 Task: Look for Airbnb properties in AÃ¯n BÃ©nian, Algeria from 26st December, 2023 to 29th December, 2023 for 4 adults. Place can be entire room with 2 bedrooms having 2 beds and 2 bathrooms. Property type can be house.
Action: Mouse moved to (613, 166)
Screenshot: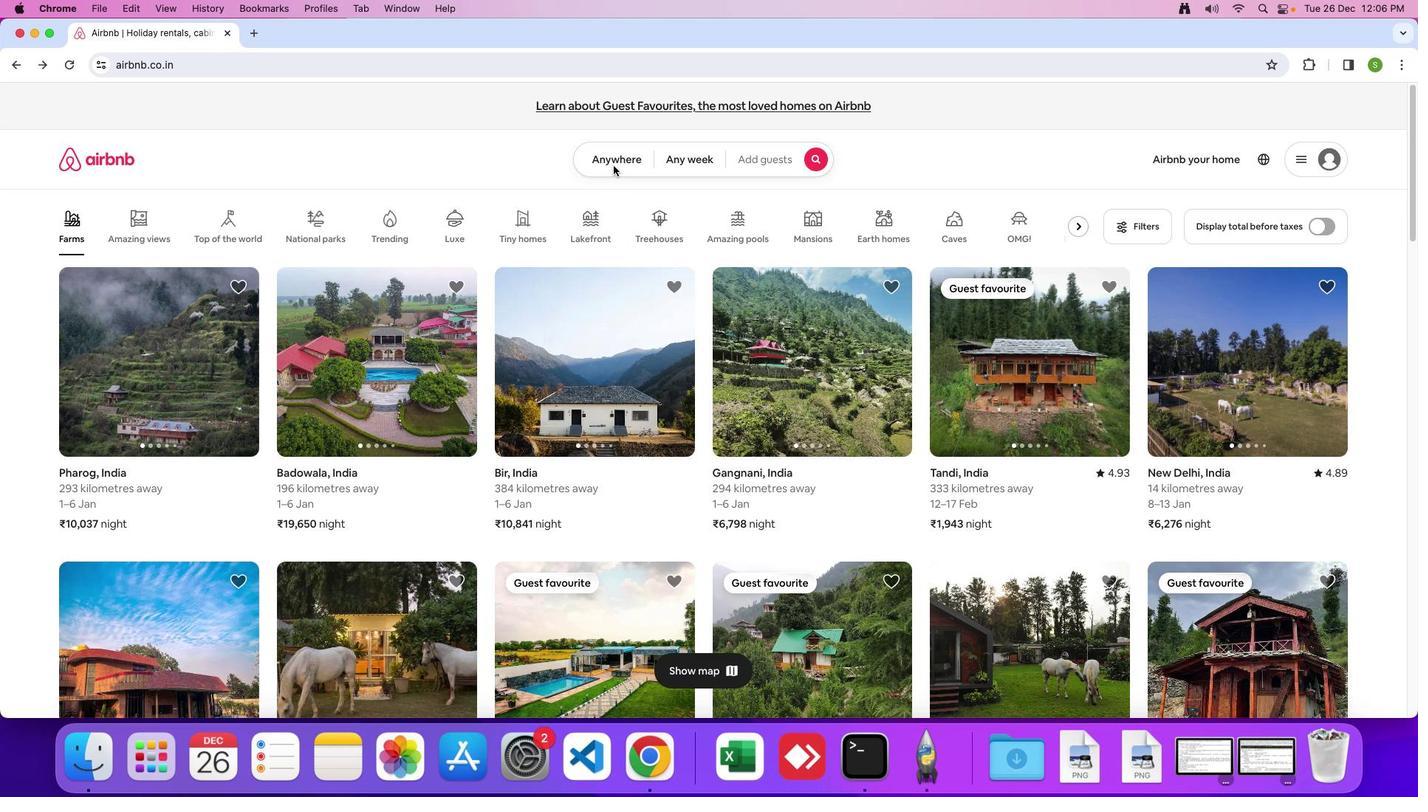 
Action: Mouse pressed left at (613, 166)
Screenshot: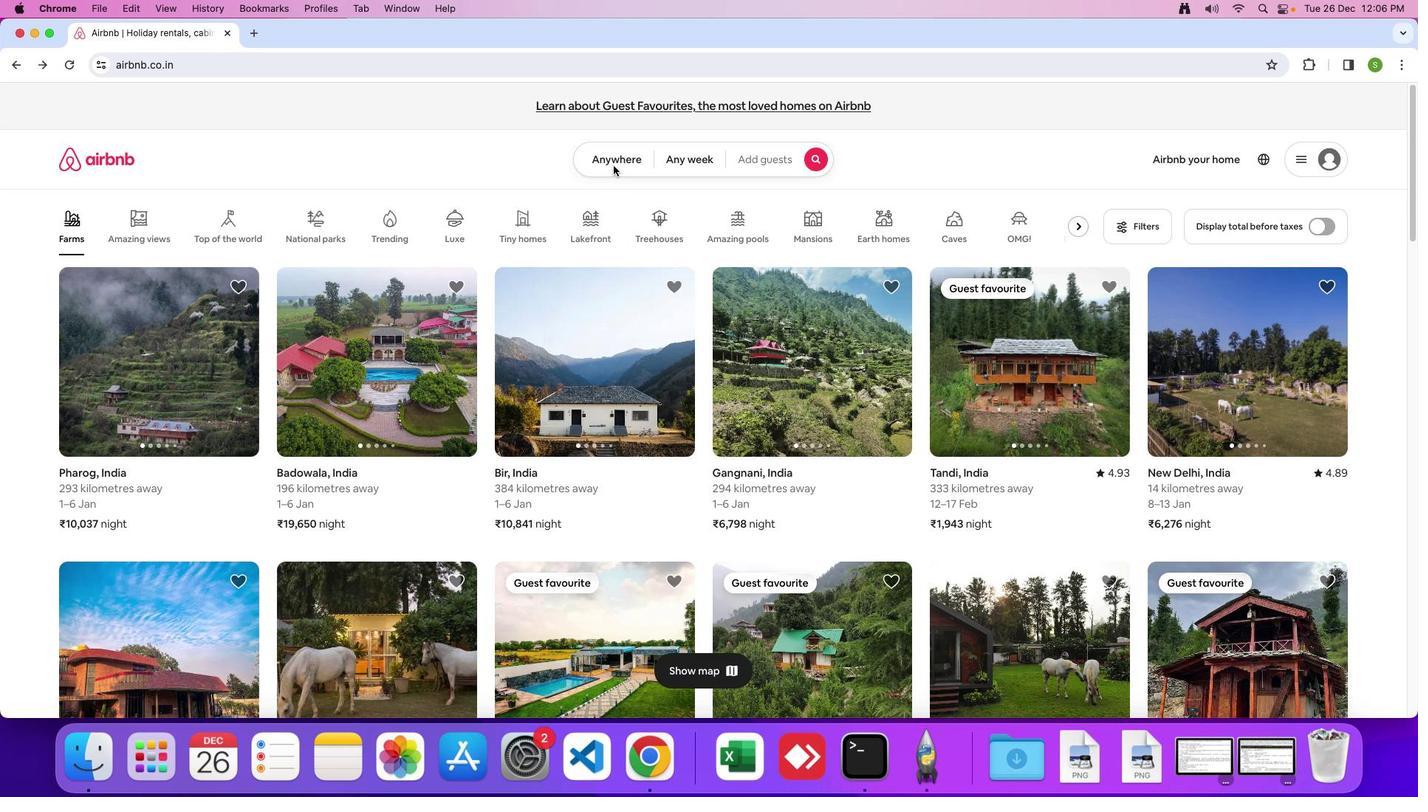 
Action: Mouse moved to (609, 157)
Screenshot: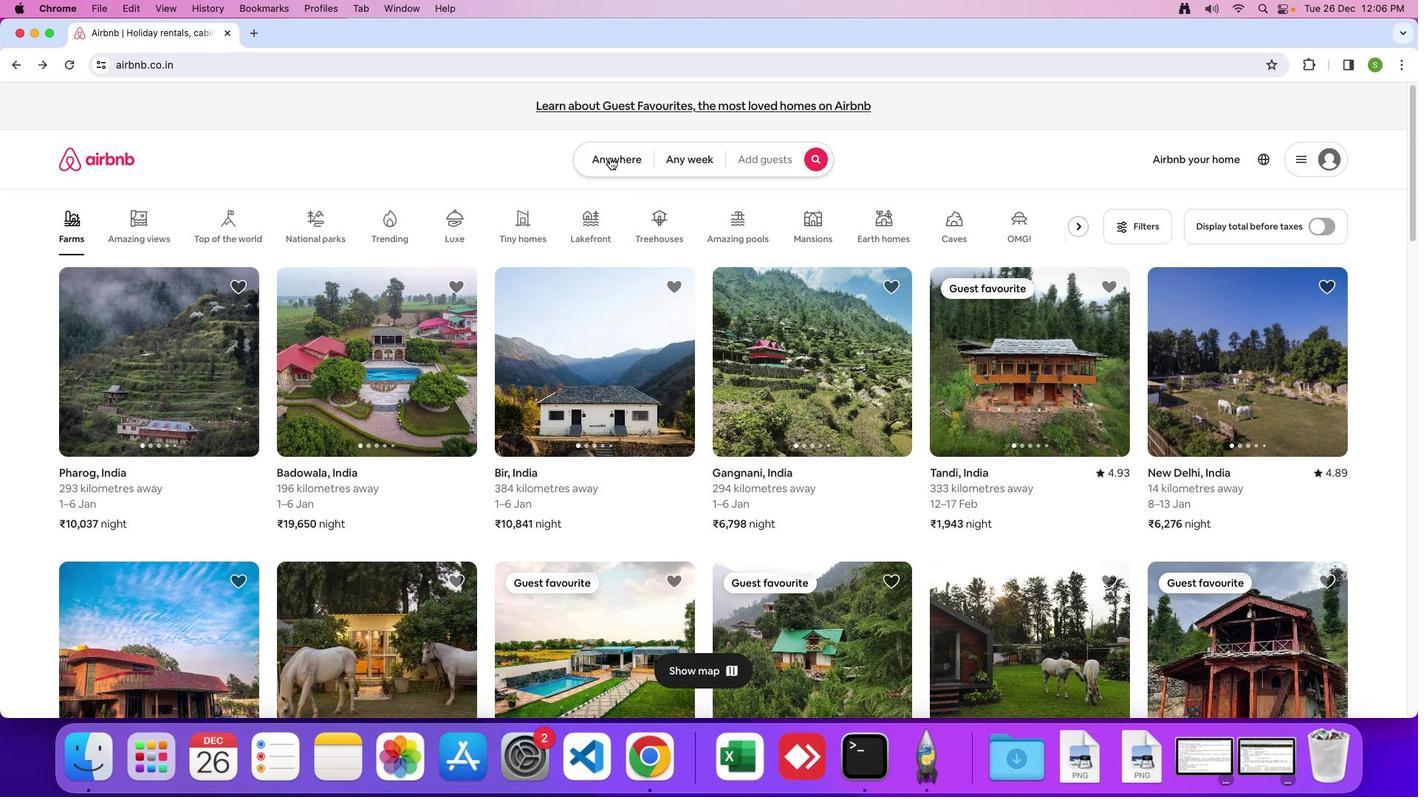 
Action: Mouse pressed left at (609, 157)
Screenshot: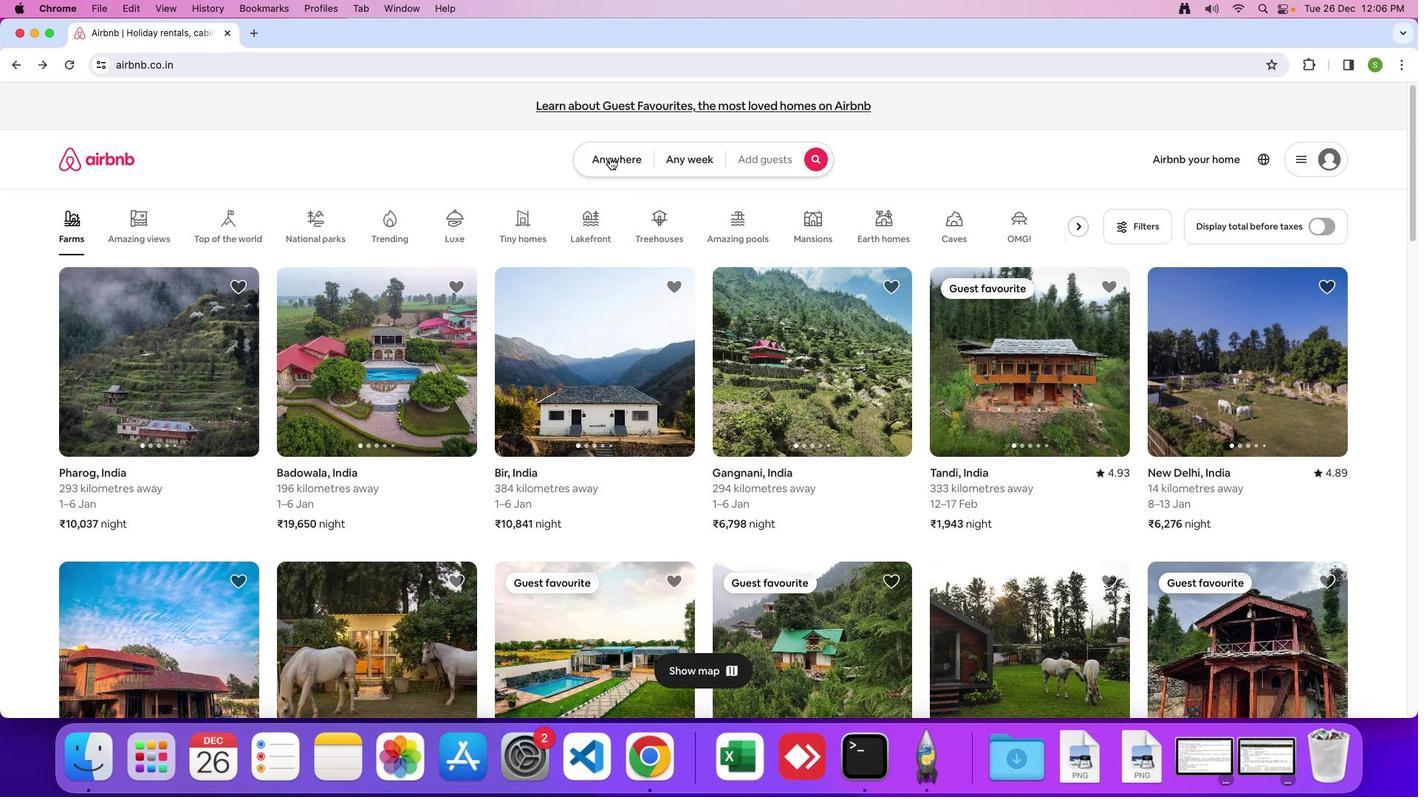 
Action: Mouse moved to (517, 204)
Screenshot: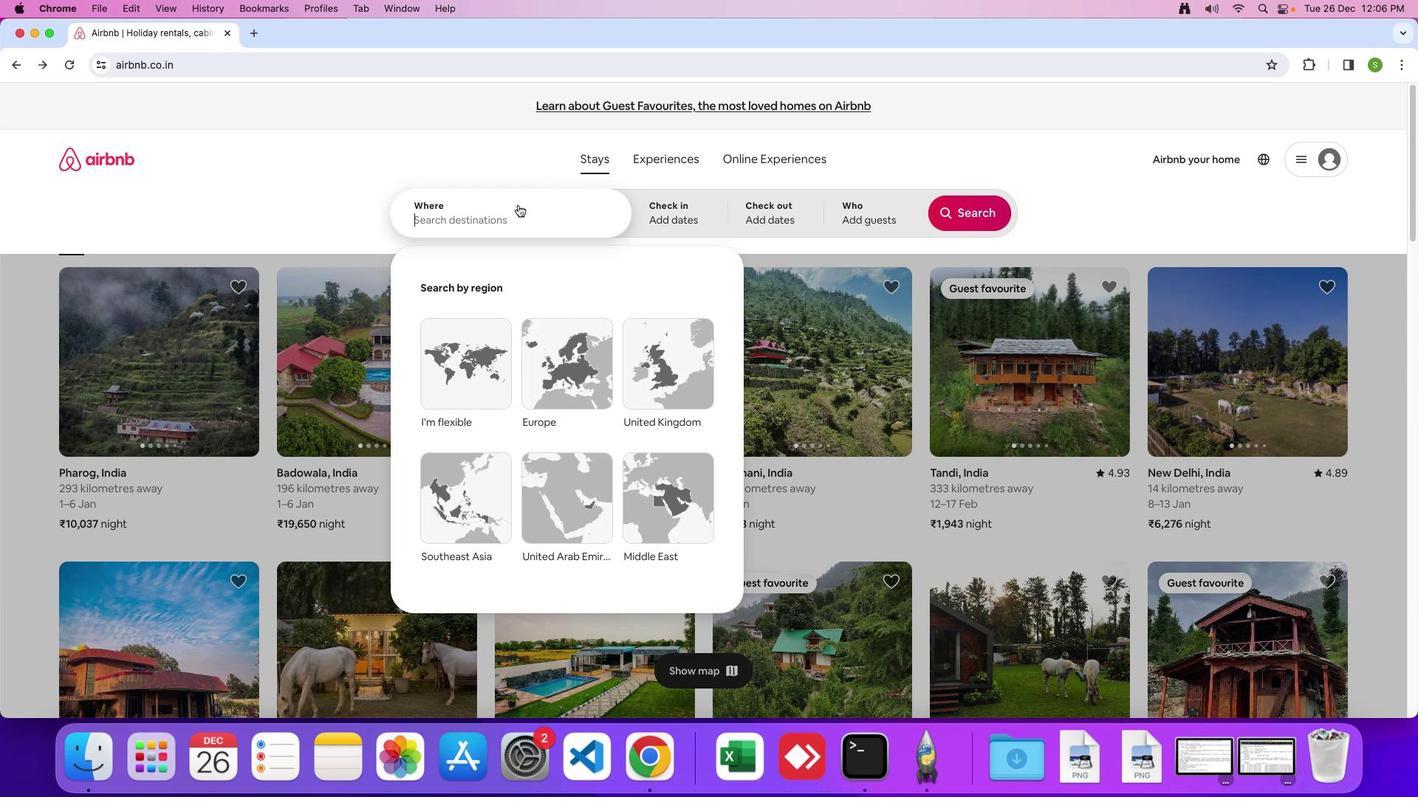 
Action: Mouse pressed left at (517, 204)
Screenshot: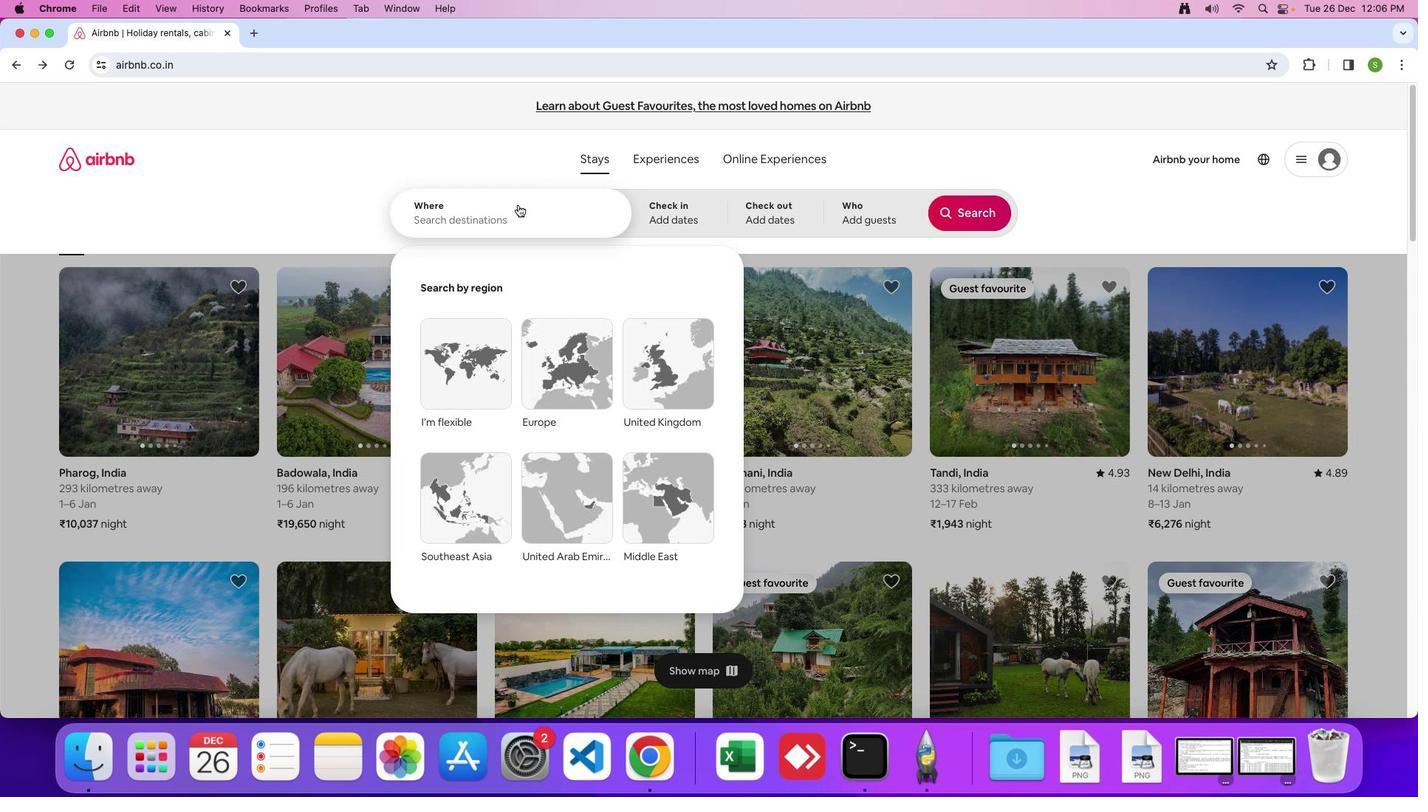 
Action: Mouse moved to (491, 222)
Screenshot: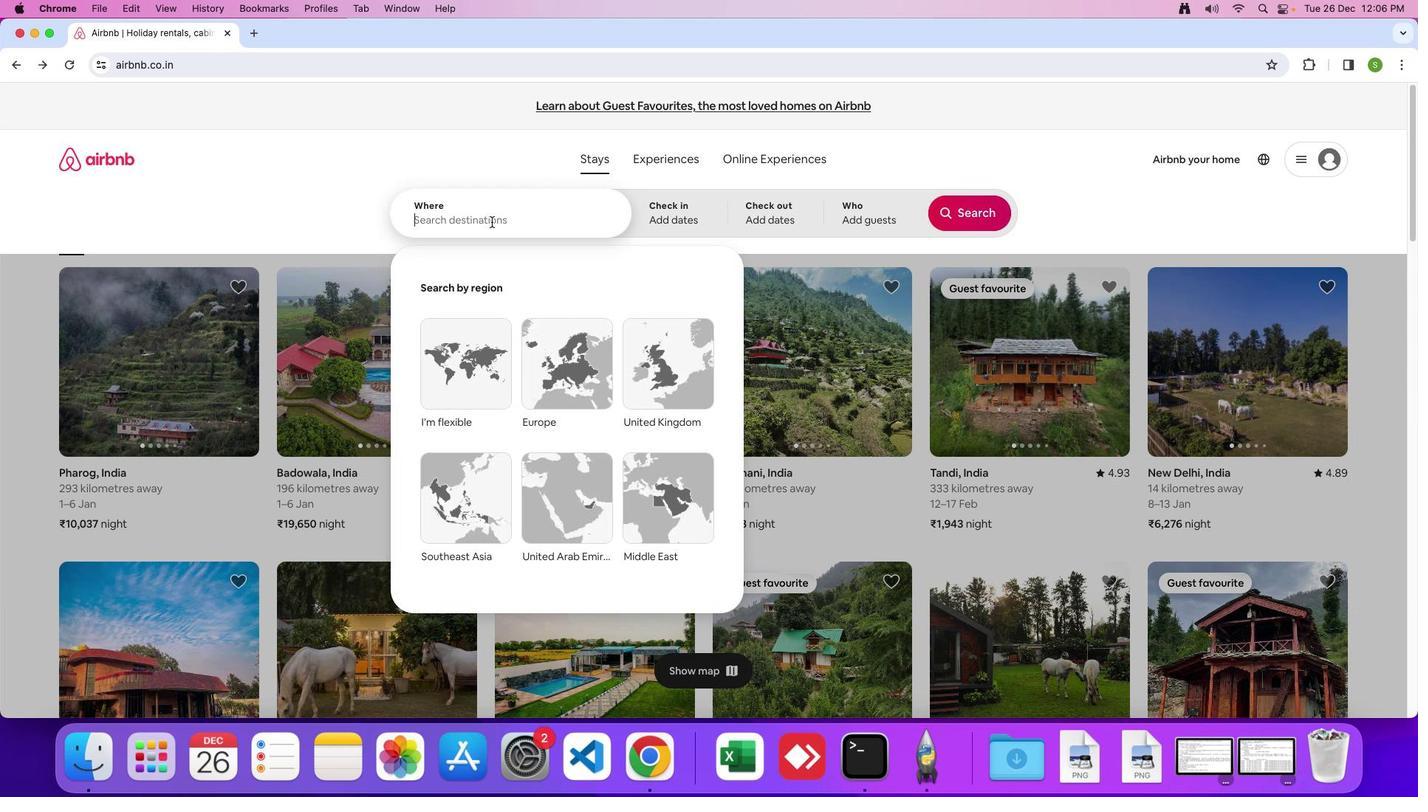 
Action: Key pressed 'A'Key.caps_lock'i''n'Key.spaceKey.shift'B''e''n''i''a''n'','Key.spaceKey.shift'A''l''g''e''r''i''a'Key.enter
Screenshot: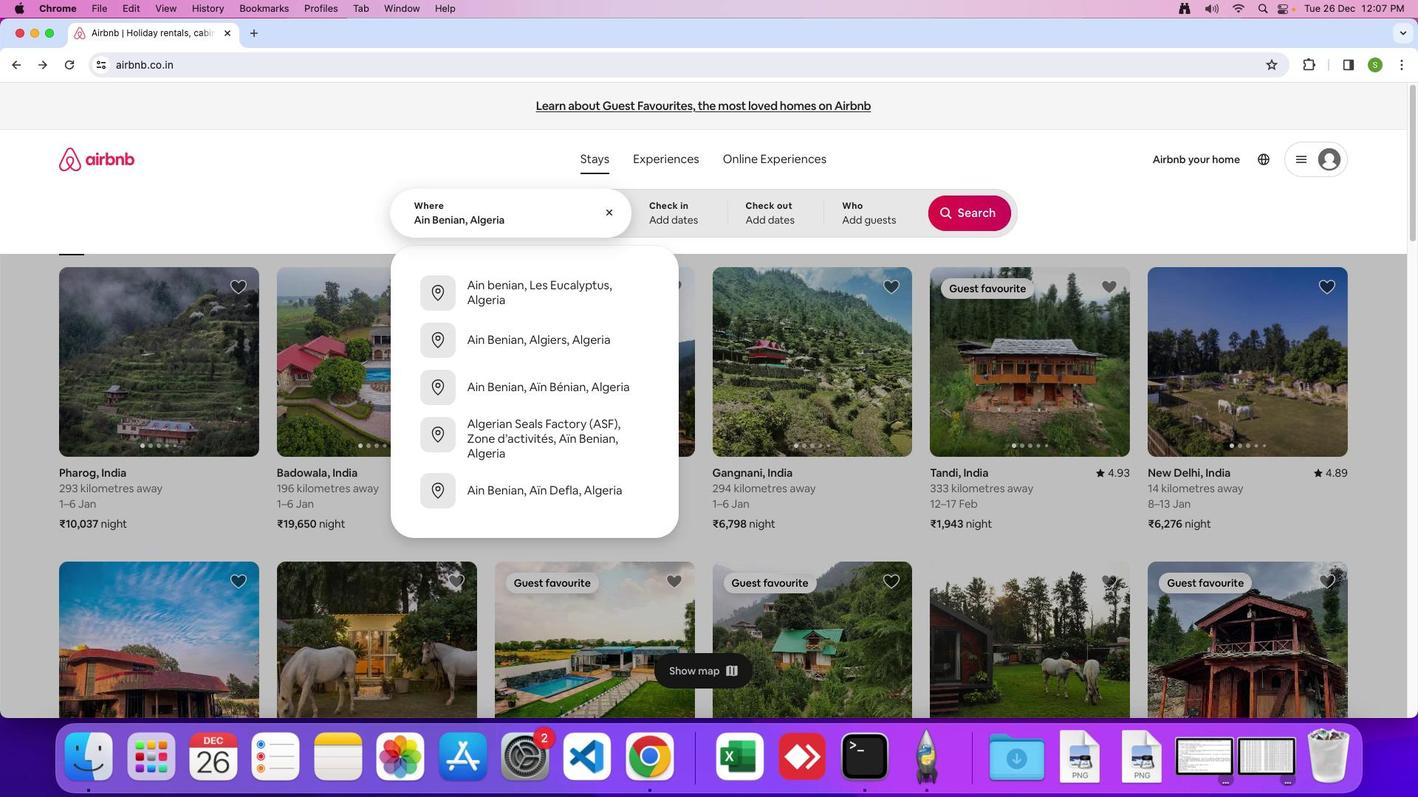 
Action: Mouse moved to (512, 543)
Screenshot: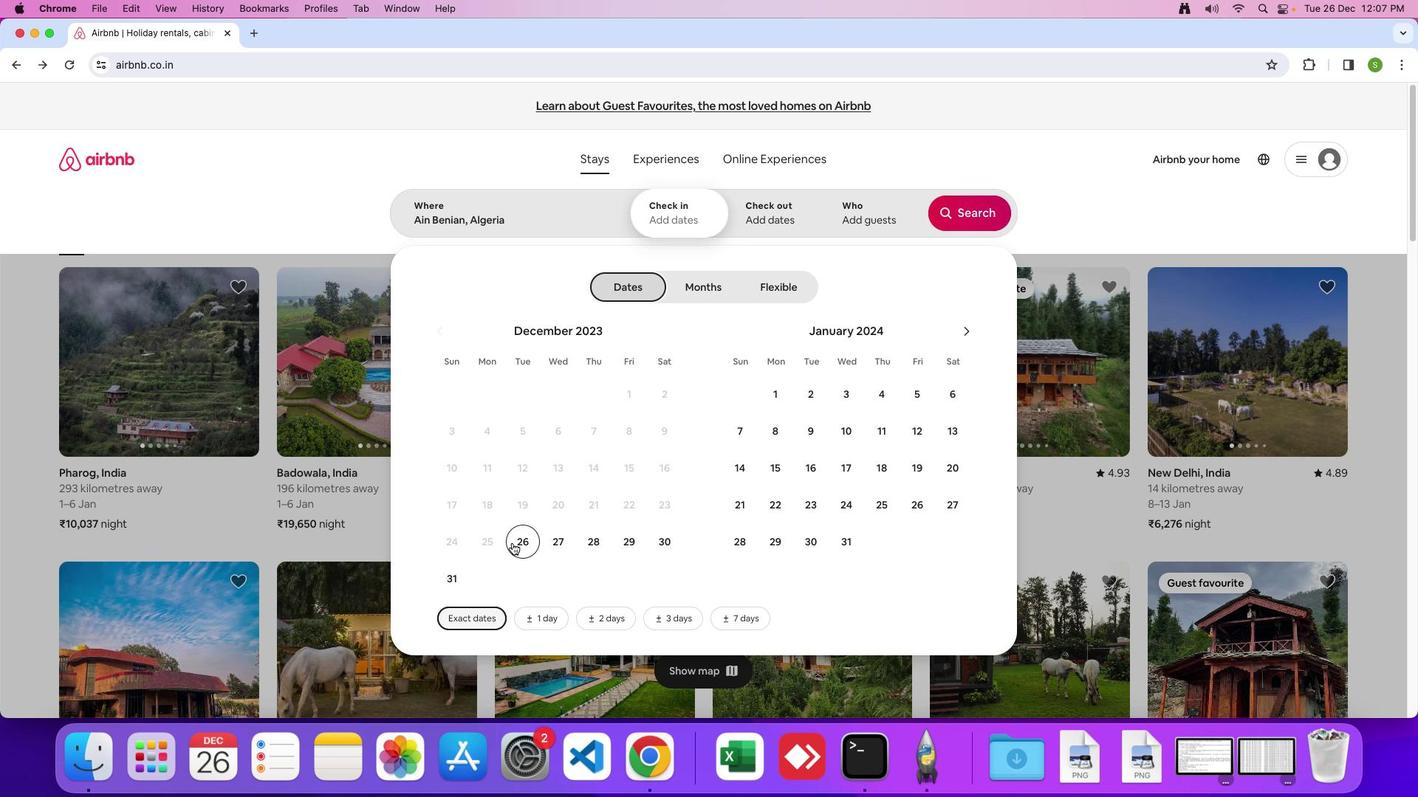 
Action: Mouse pressed left at (512, 543)
Screenshot: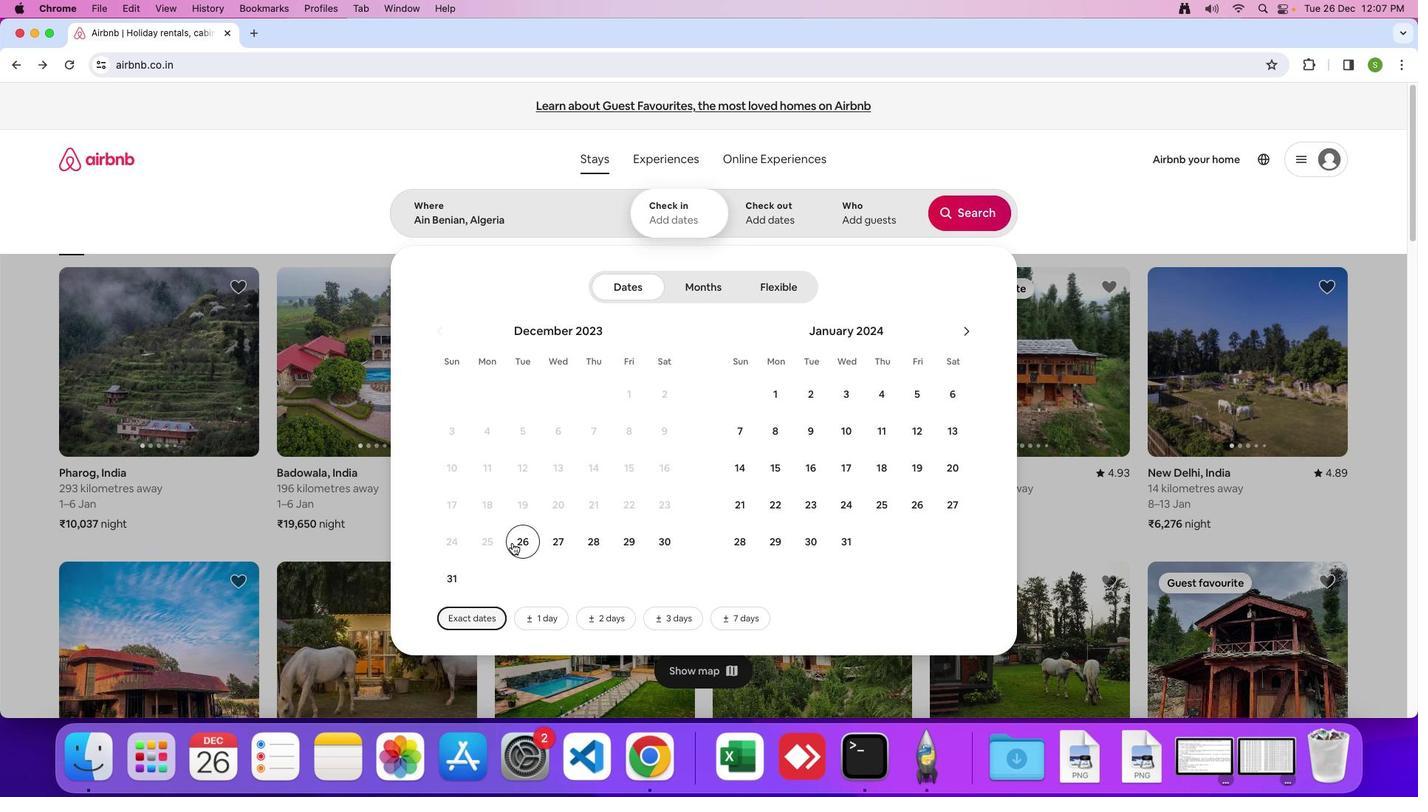 
Action: Mouse moved to (633, 542)
Screenshot: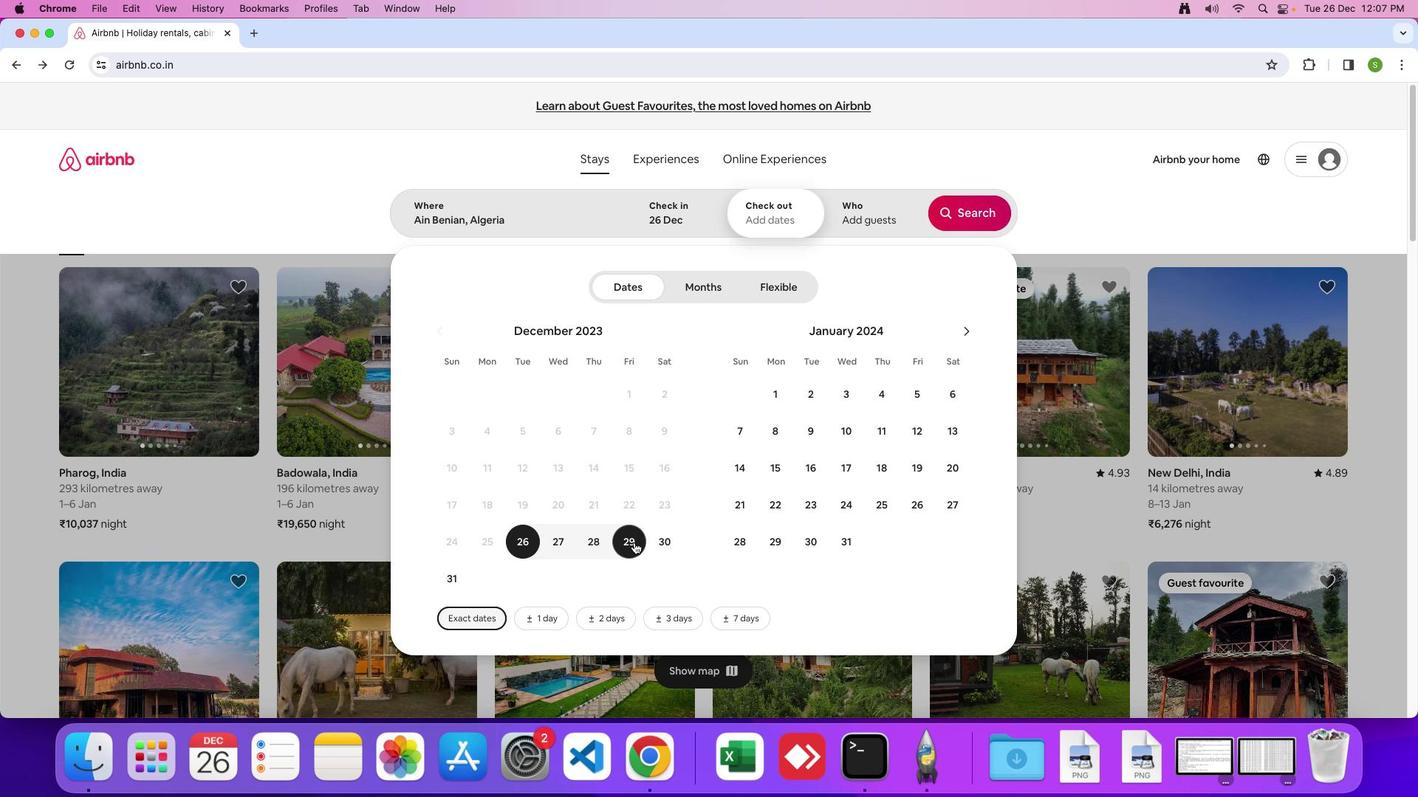 
Action: Mouse pressed left at (633, 542)
Screenshot: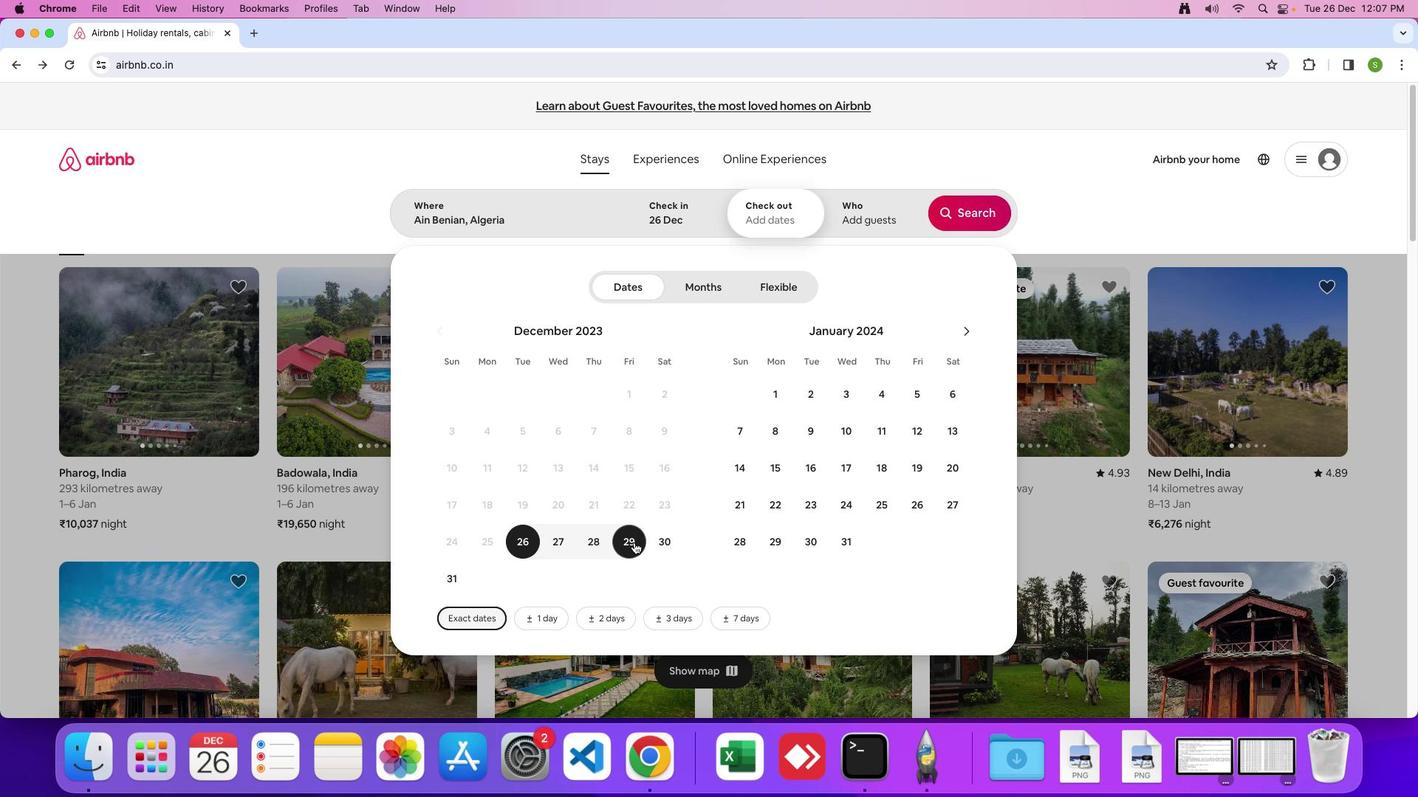 
Action: Mouse moved to (888, 215)
Screenshot: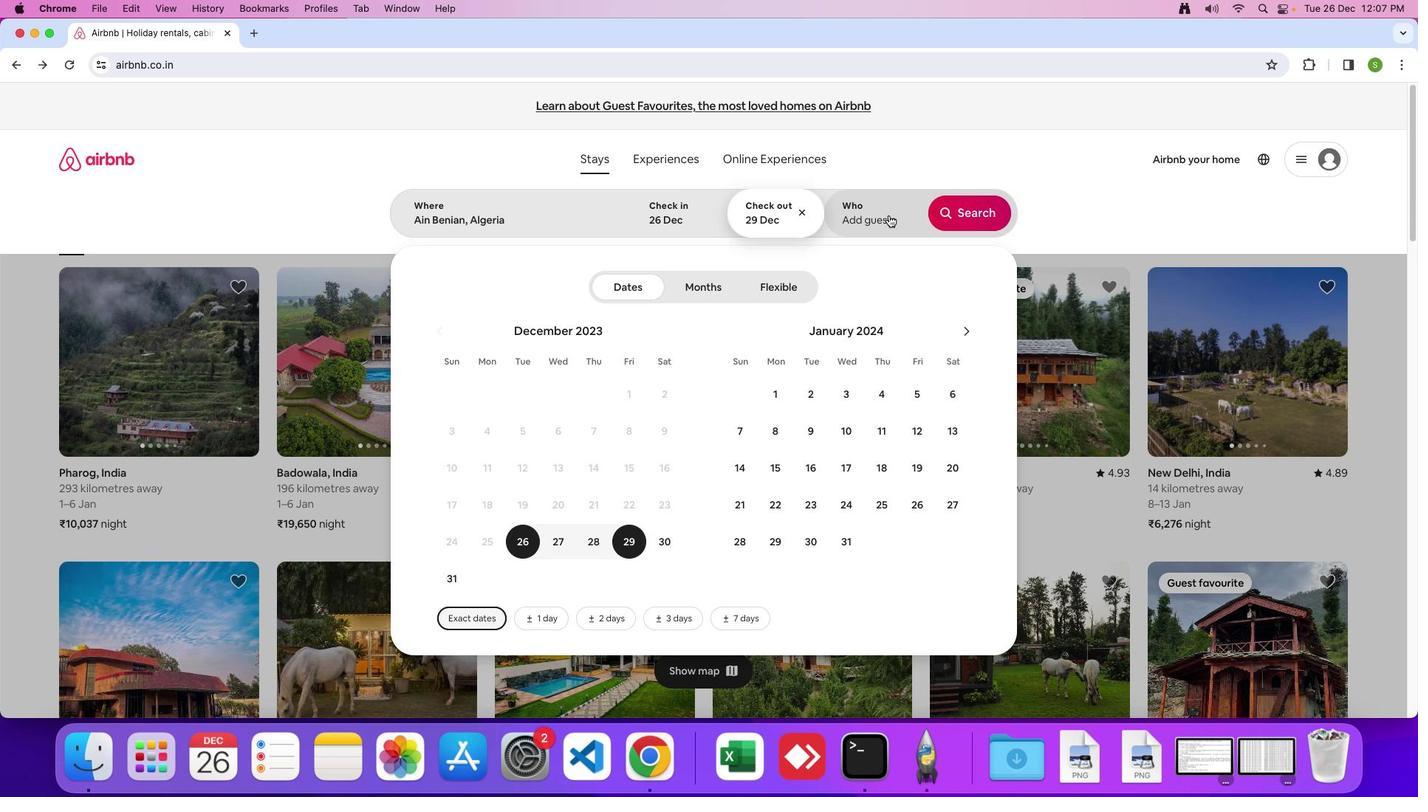 
Action: Mouse pressed left at (888, 215)
Screenshot: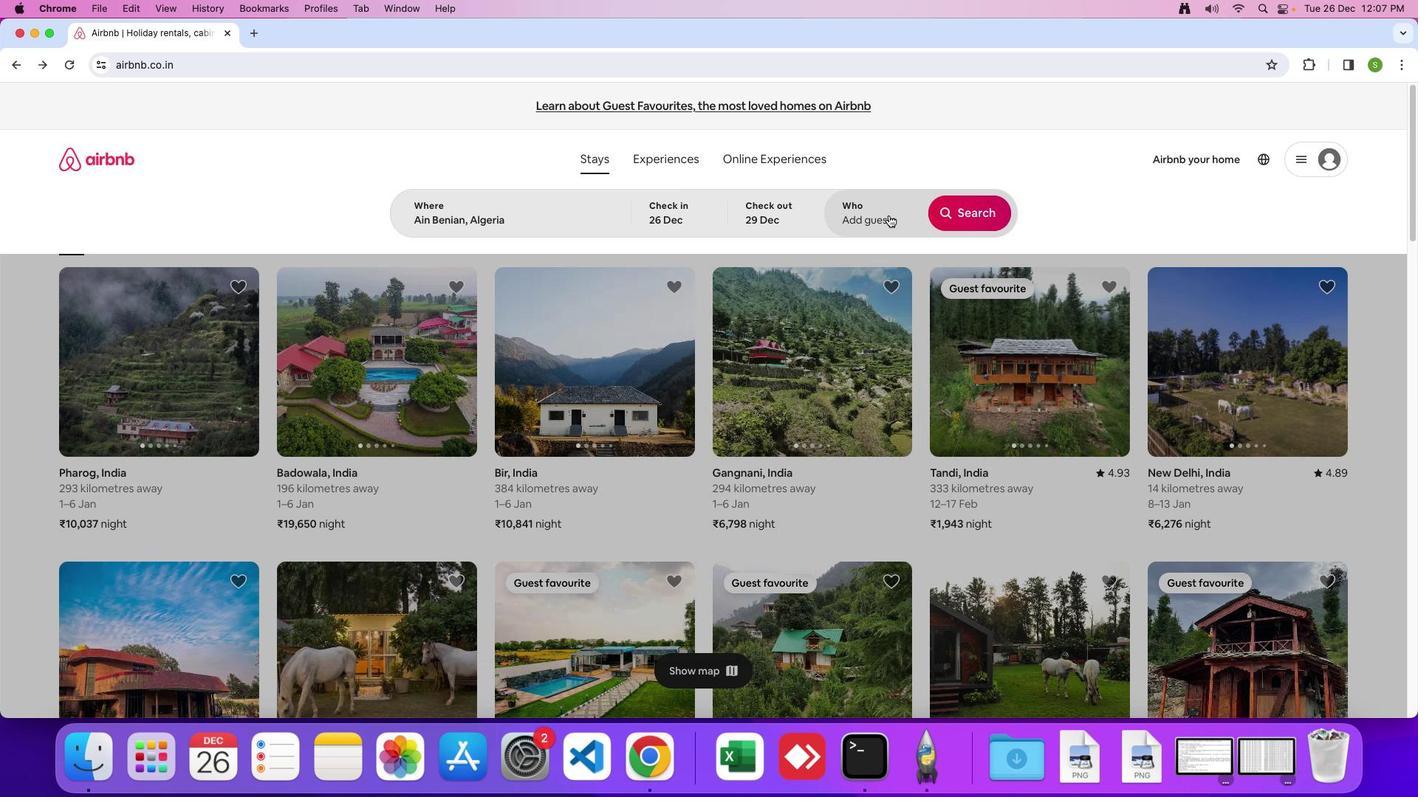 
Action: Mouse moved to (970, 291)
Screenshot: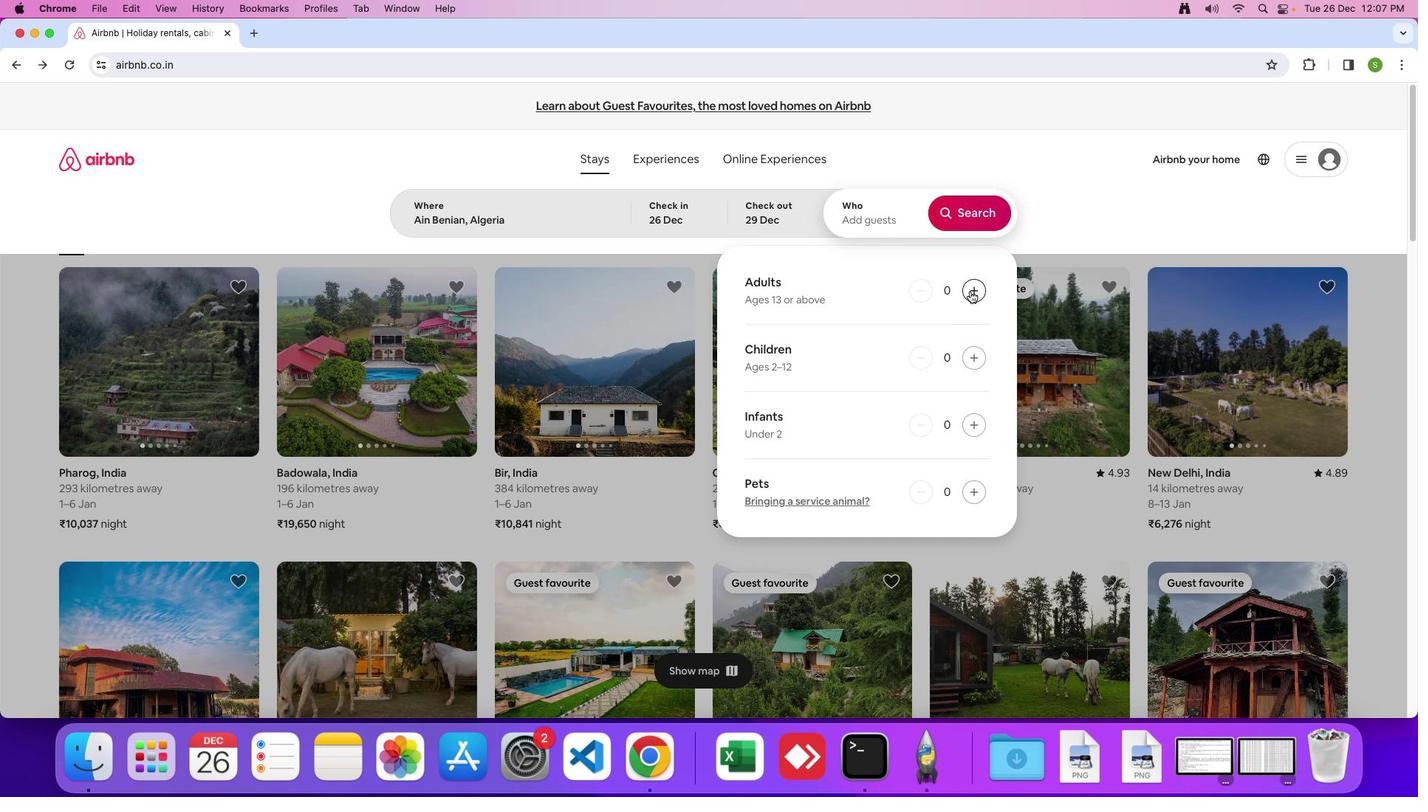 
Action: Mouse pressed left at (970, 291)
Screenshot: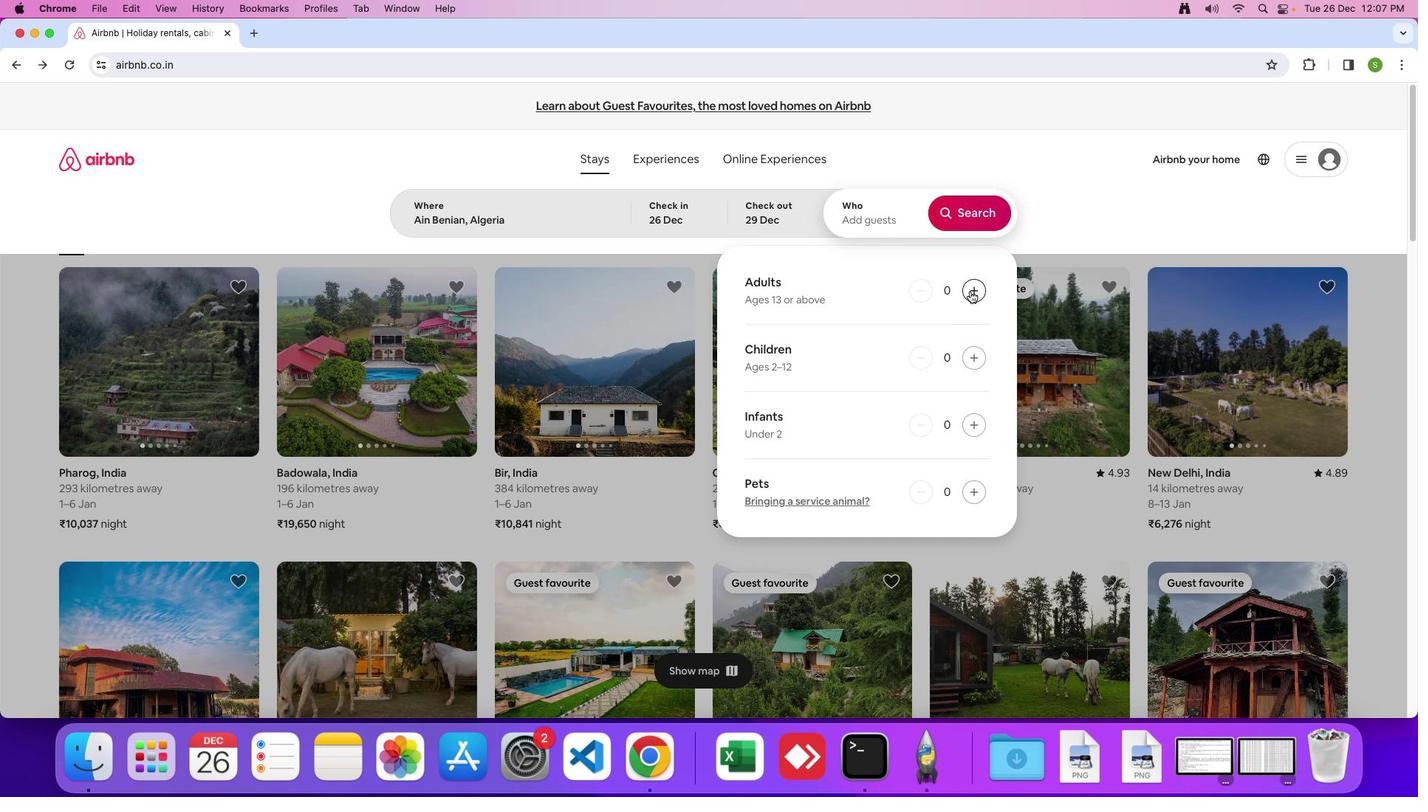 
Action: Mouse pressed left at (970, 291)
Screenshot: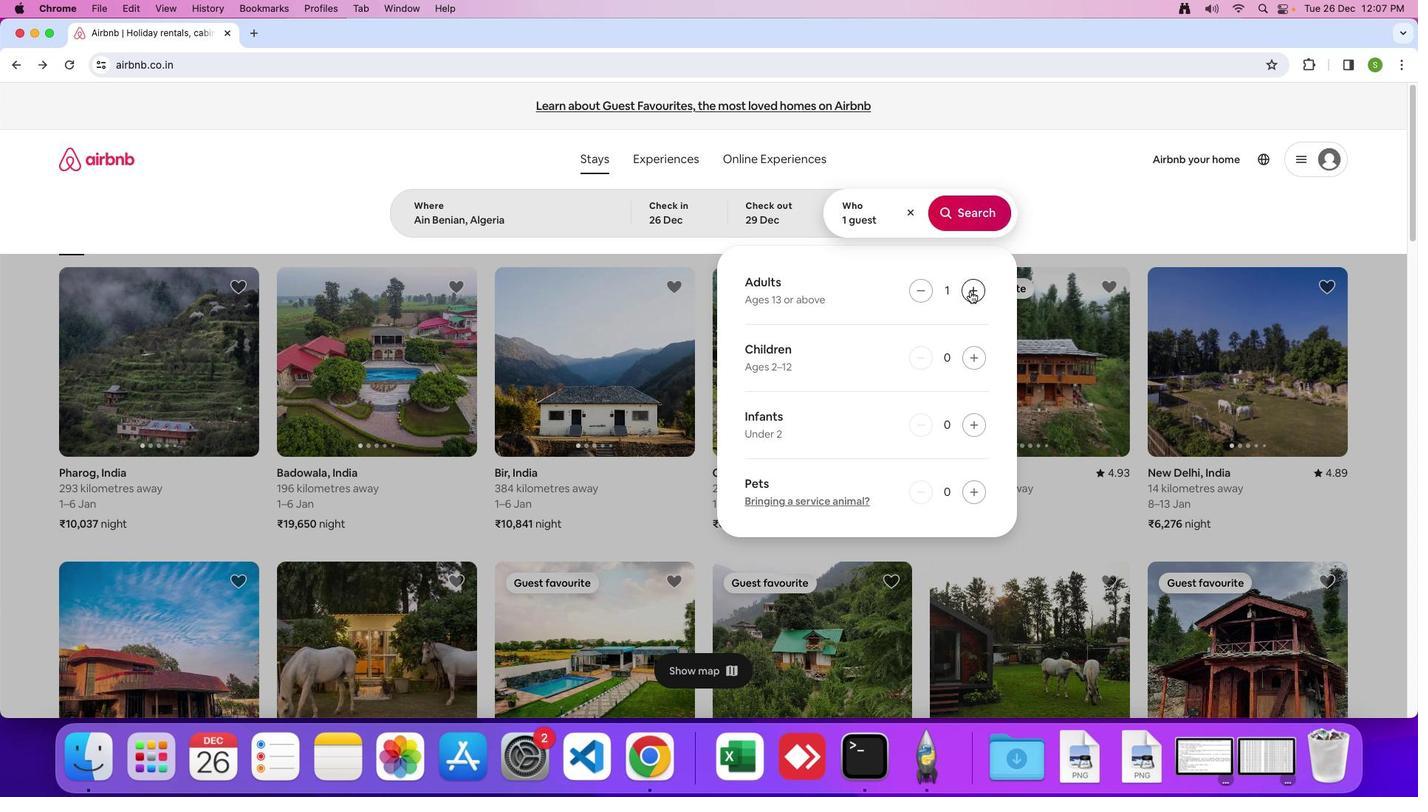 
Action: Mouse pressed left at (970, 291)
Screenshot: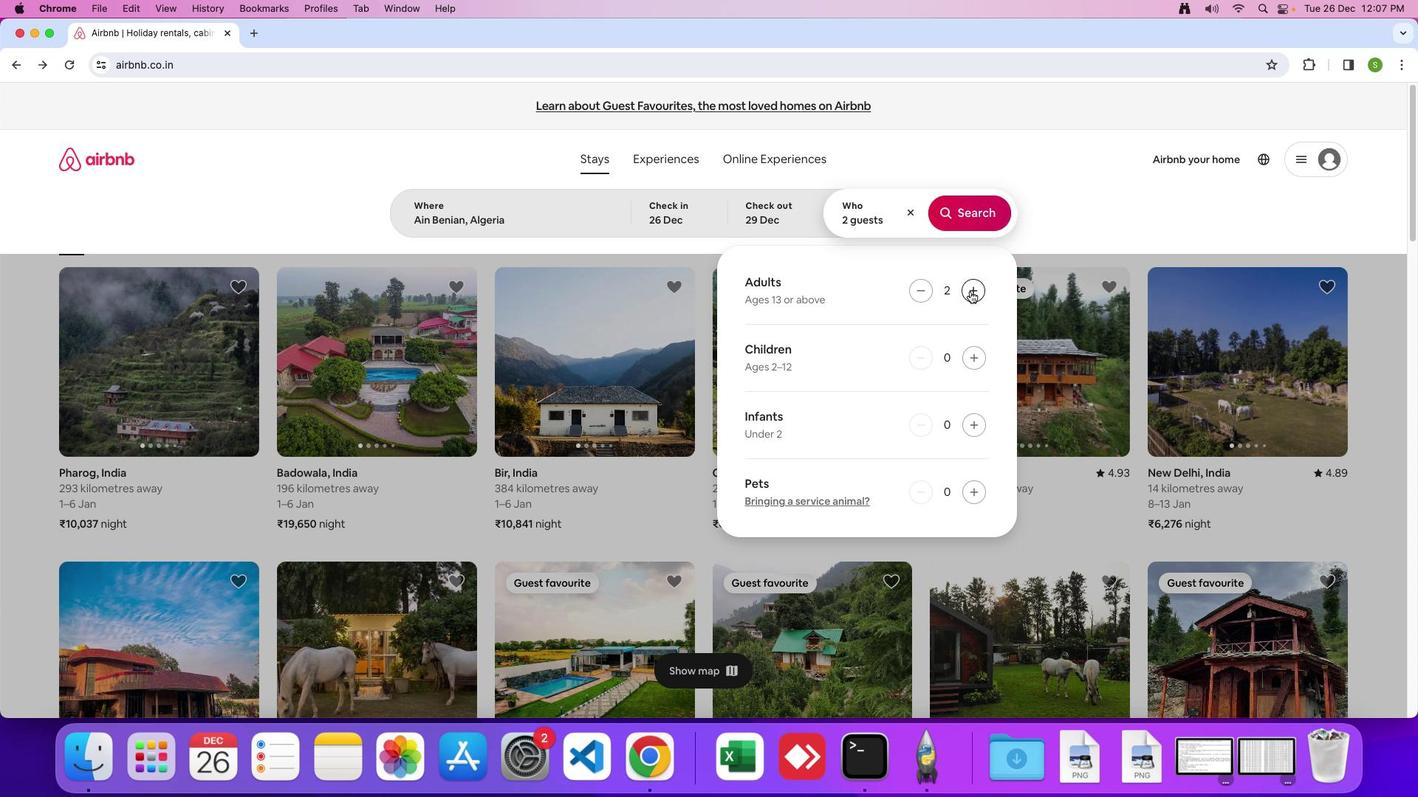 
Action: Mouse pressed left at (970, 291)
Screenshot: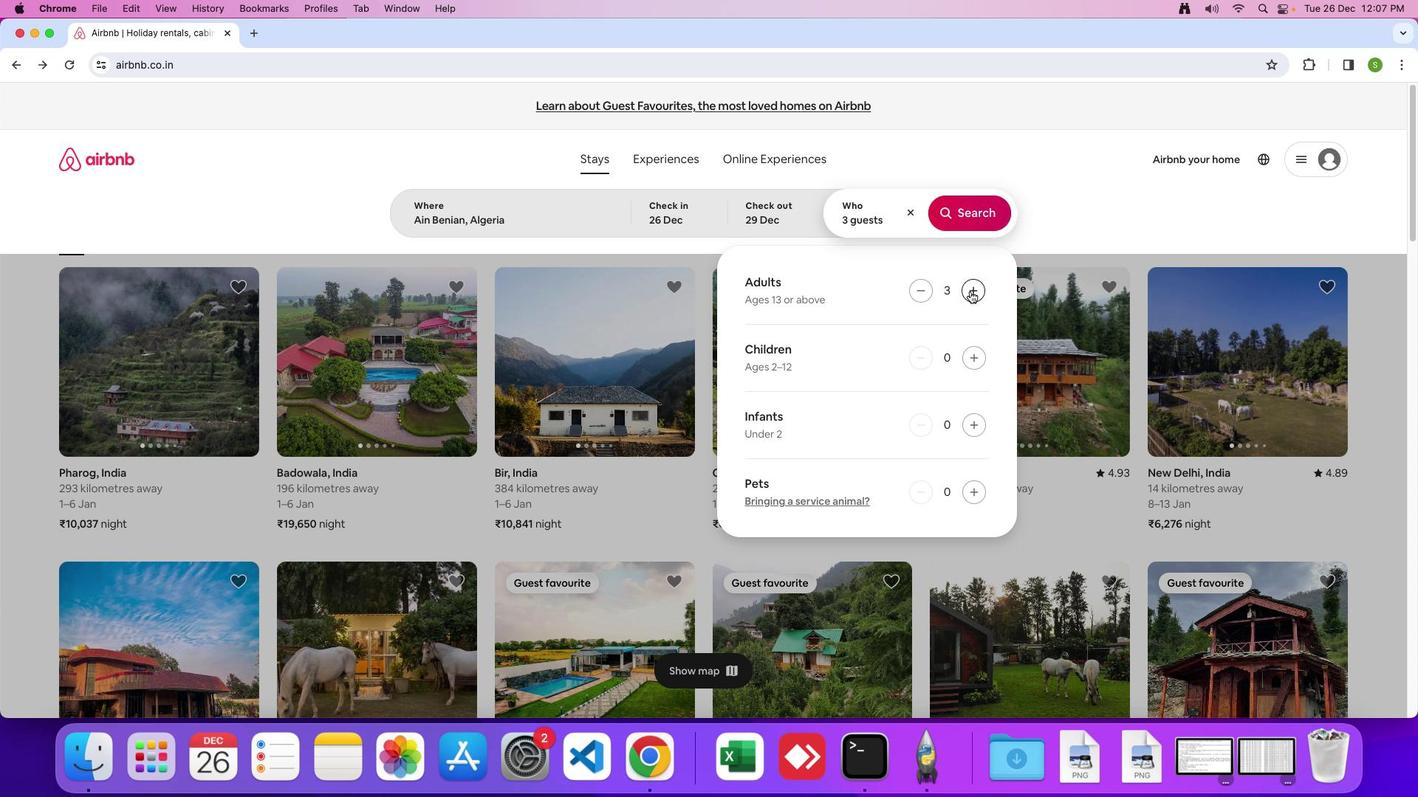 
Action: Mouse moved to (972, 218)
Screenshot: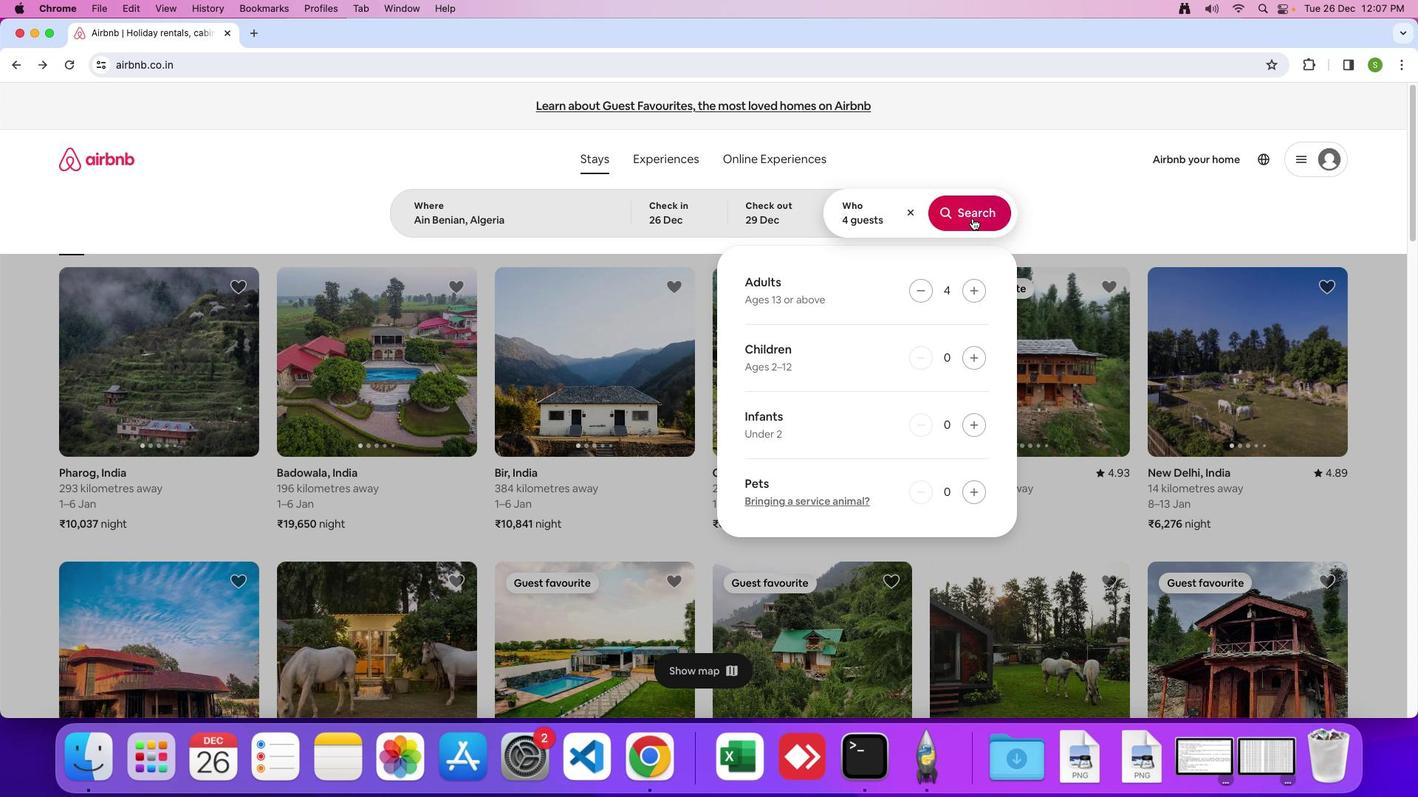 
Action: Mouse pressed left at (972, 218)
Screenshot: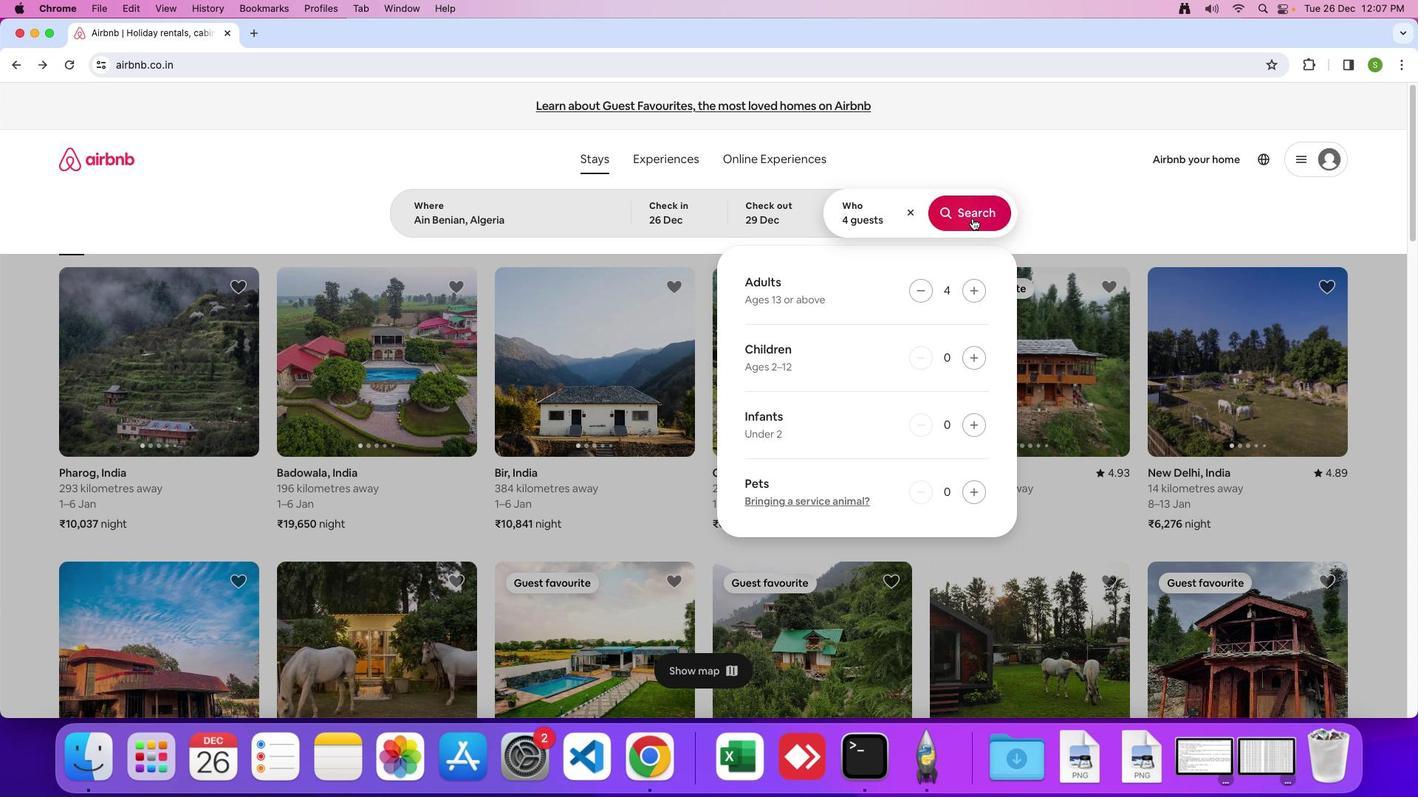
Action: Mouse moved to (1182, 168)
Screenshot: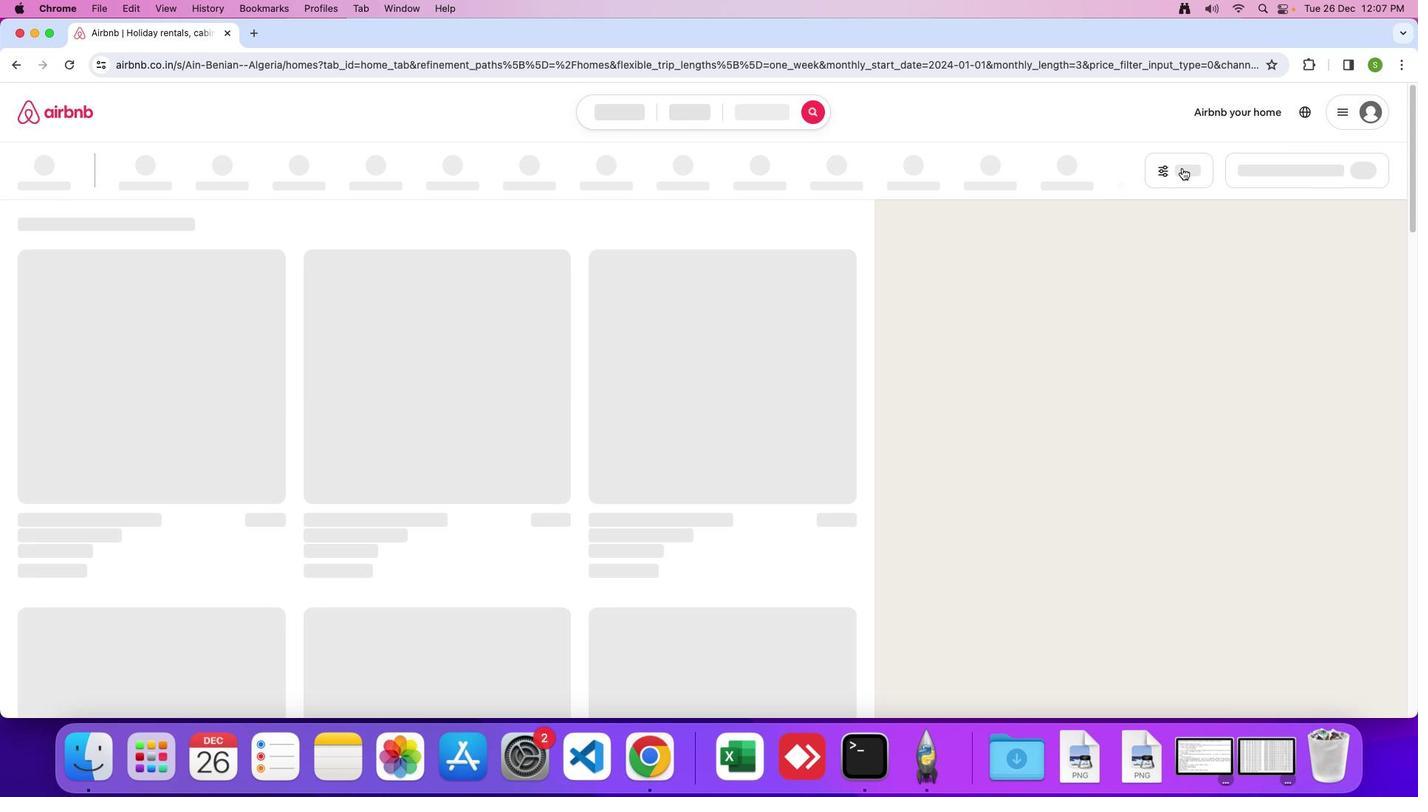 
Action: Mouse pressed left at (1182, 168)
Screenshot: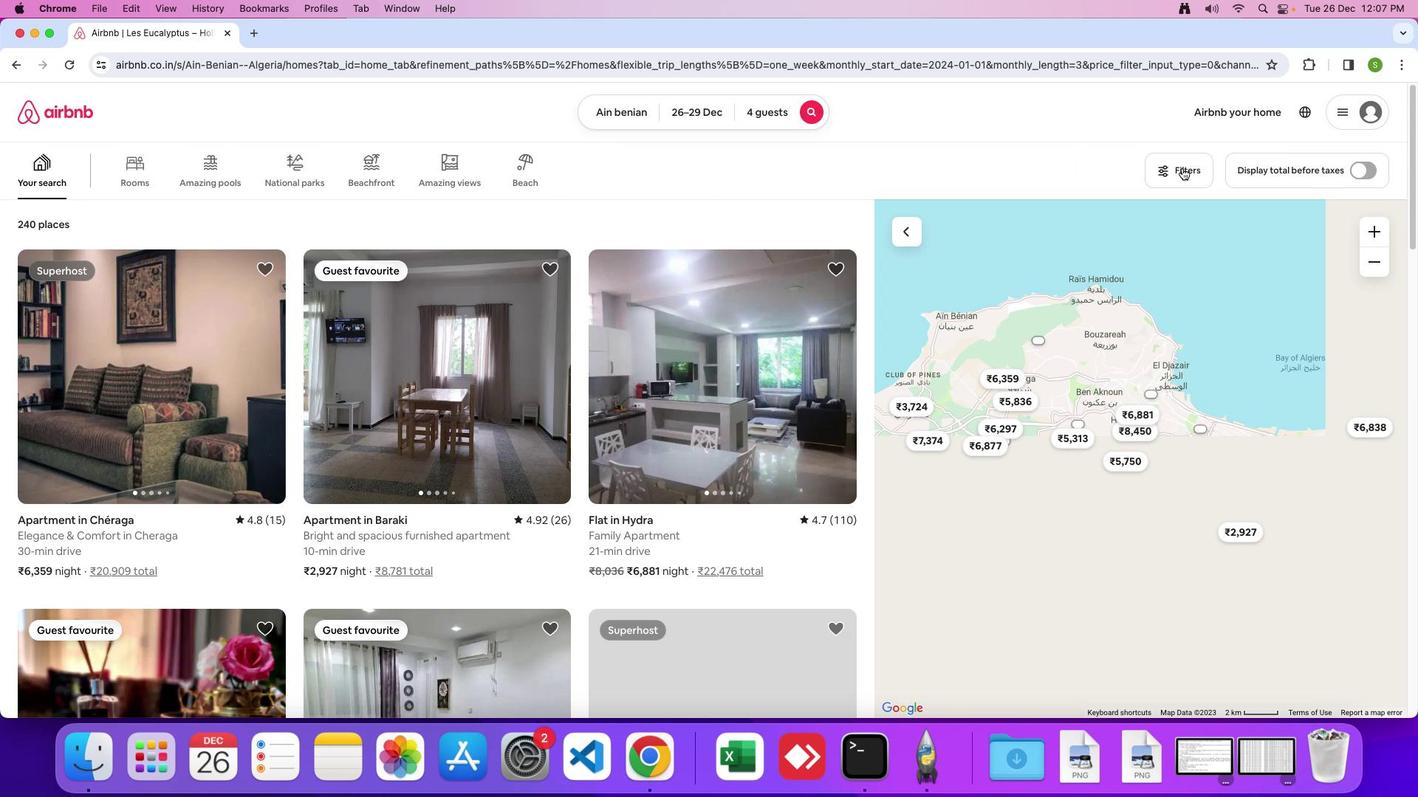 
Action: Mouse moved to (680, 406)
Screenshot: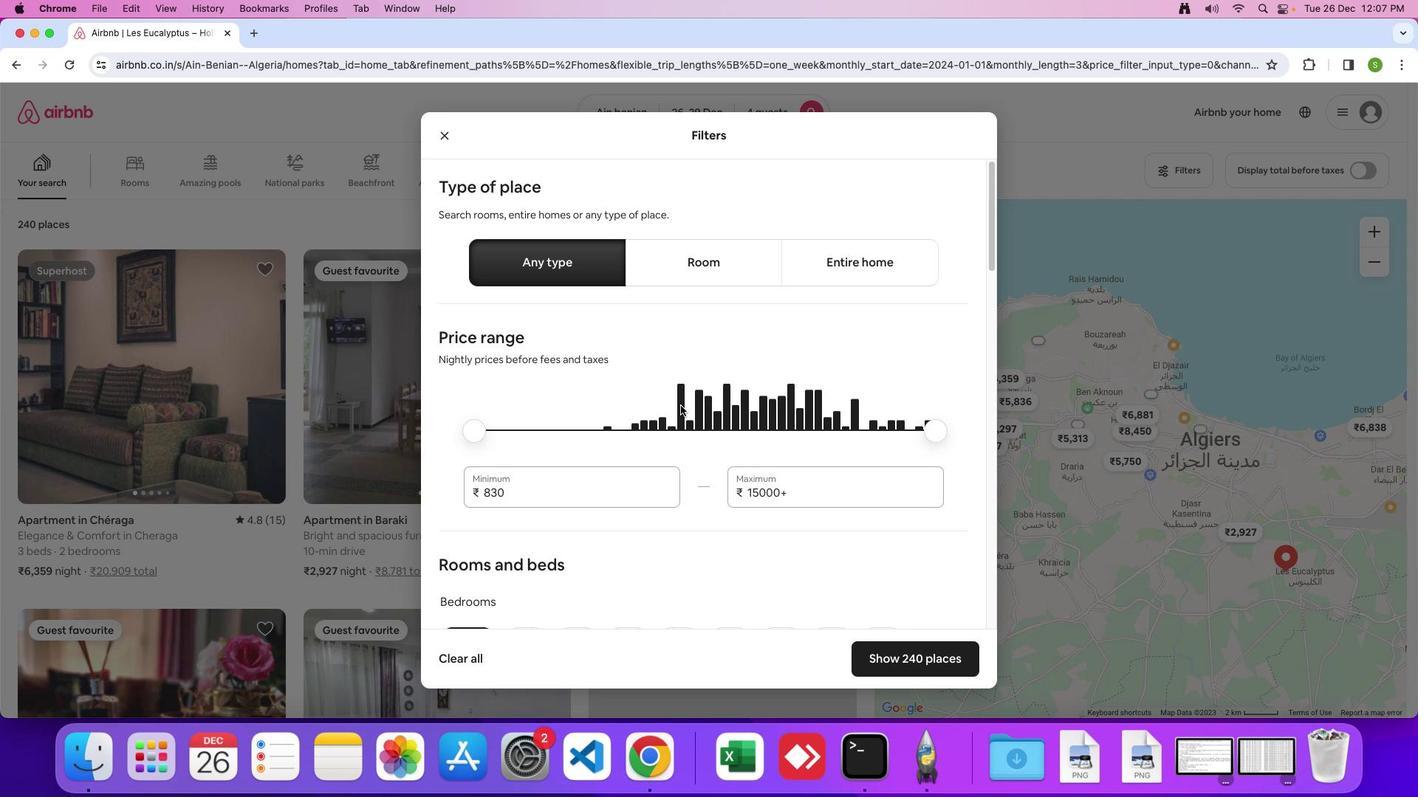 
Action: Mouse scrolled (680, 406) with delta (0, 0)
Screenshot: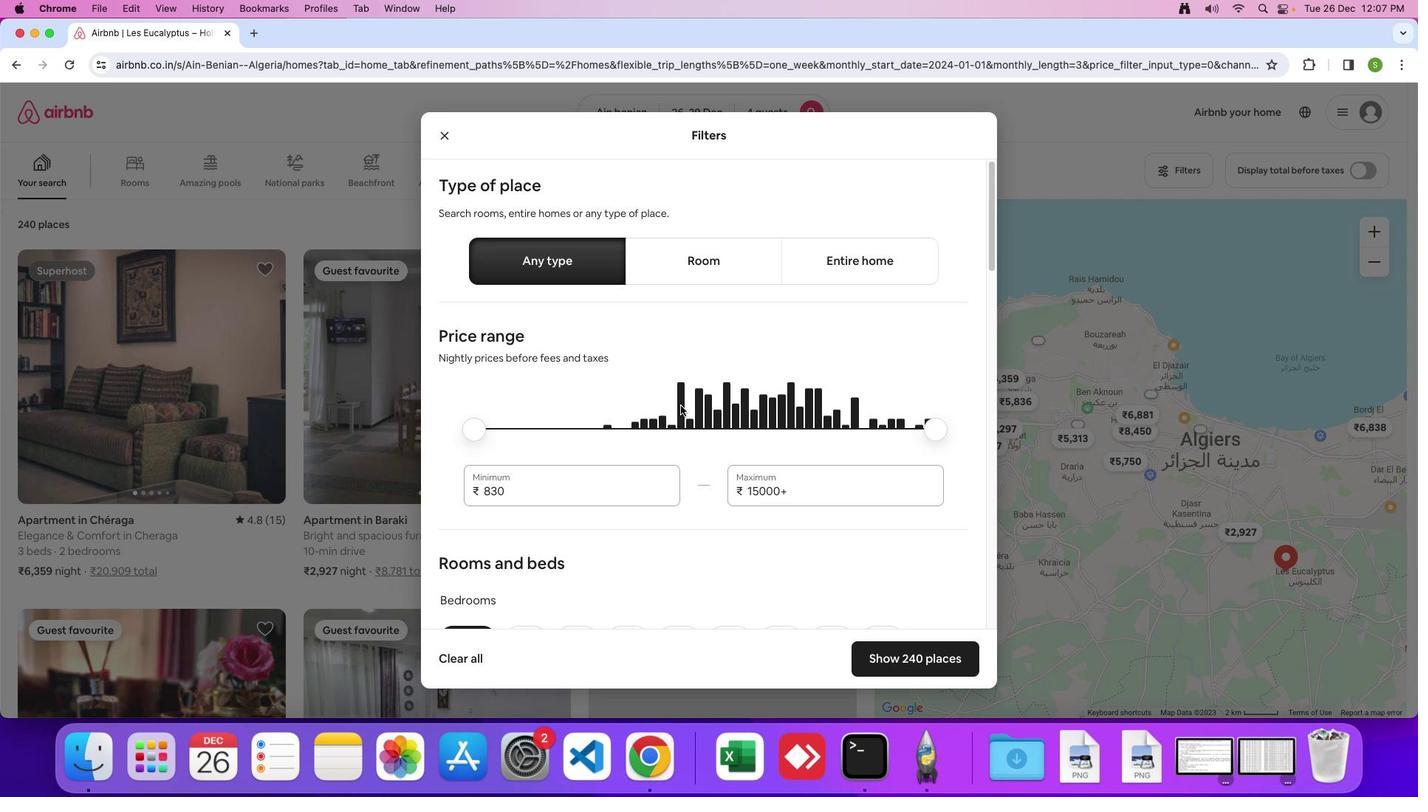 
Action: Mouse scrolled (680, 406) with delta (0, 0)
Screenshot: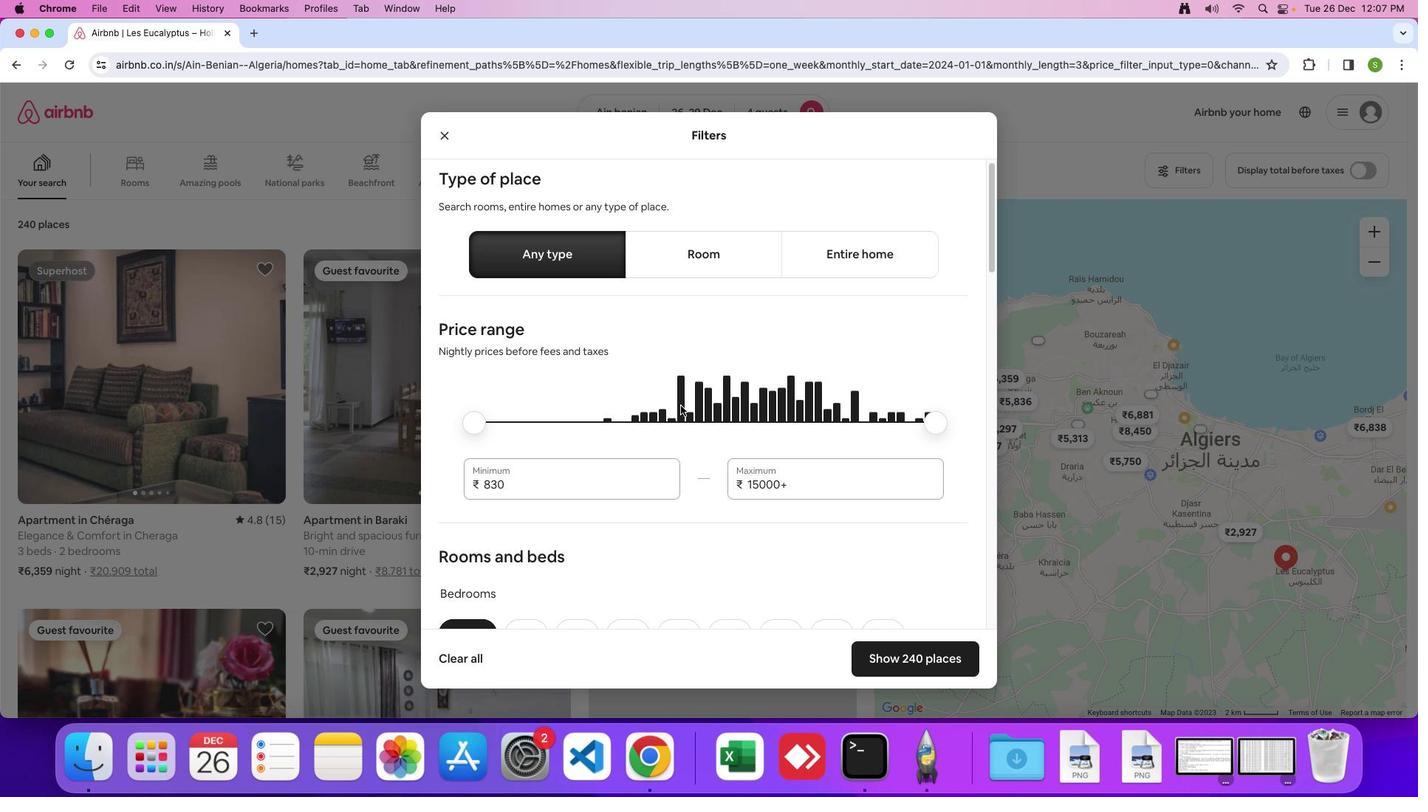 
Action: Mouse moved to (680, 406)
Screenshot: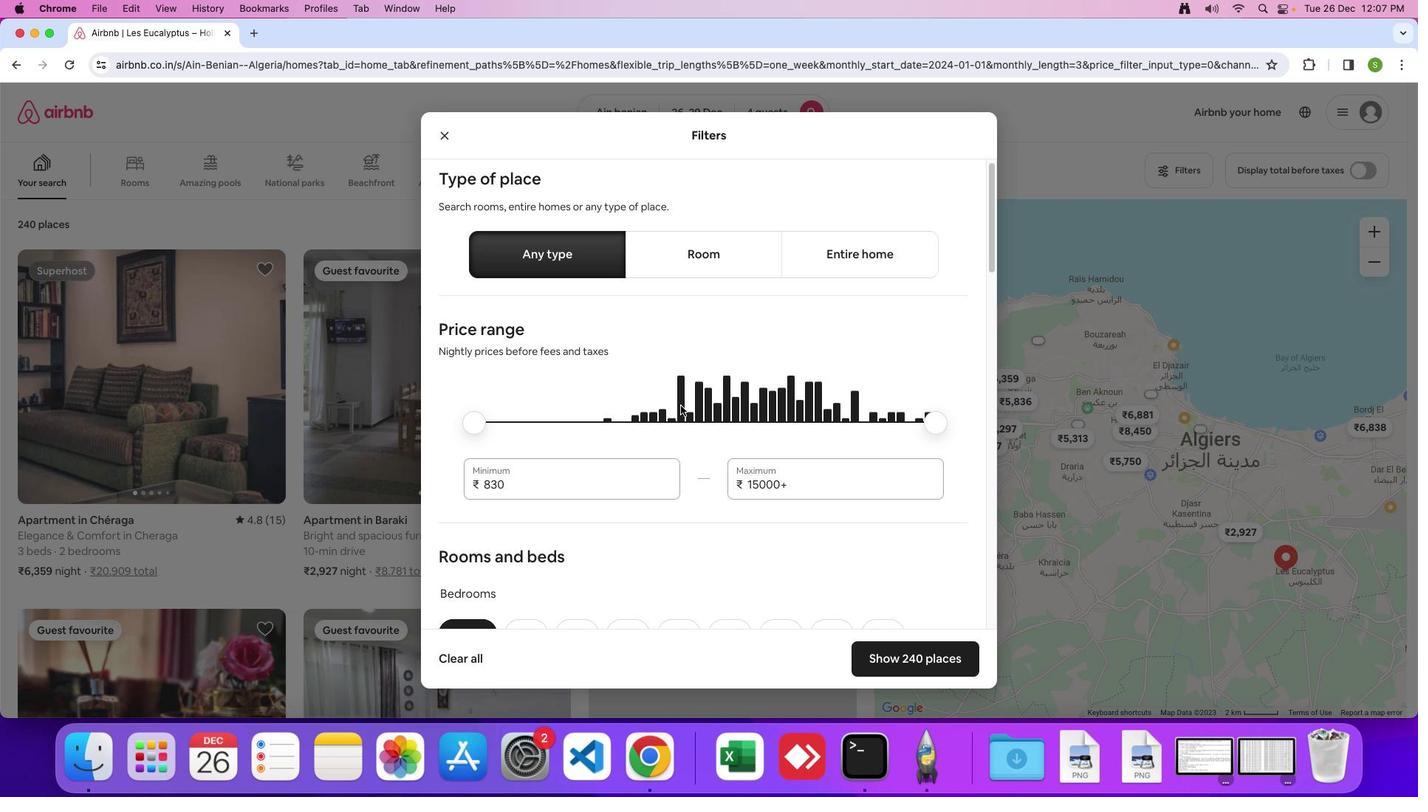 
Action: Mouse scrolled (680, 406) with delta (0, 0)
Screenshot: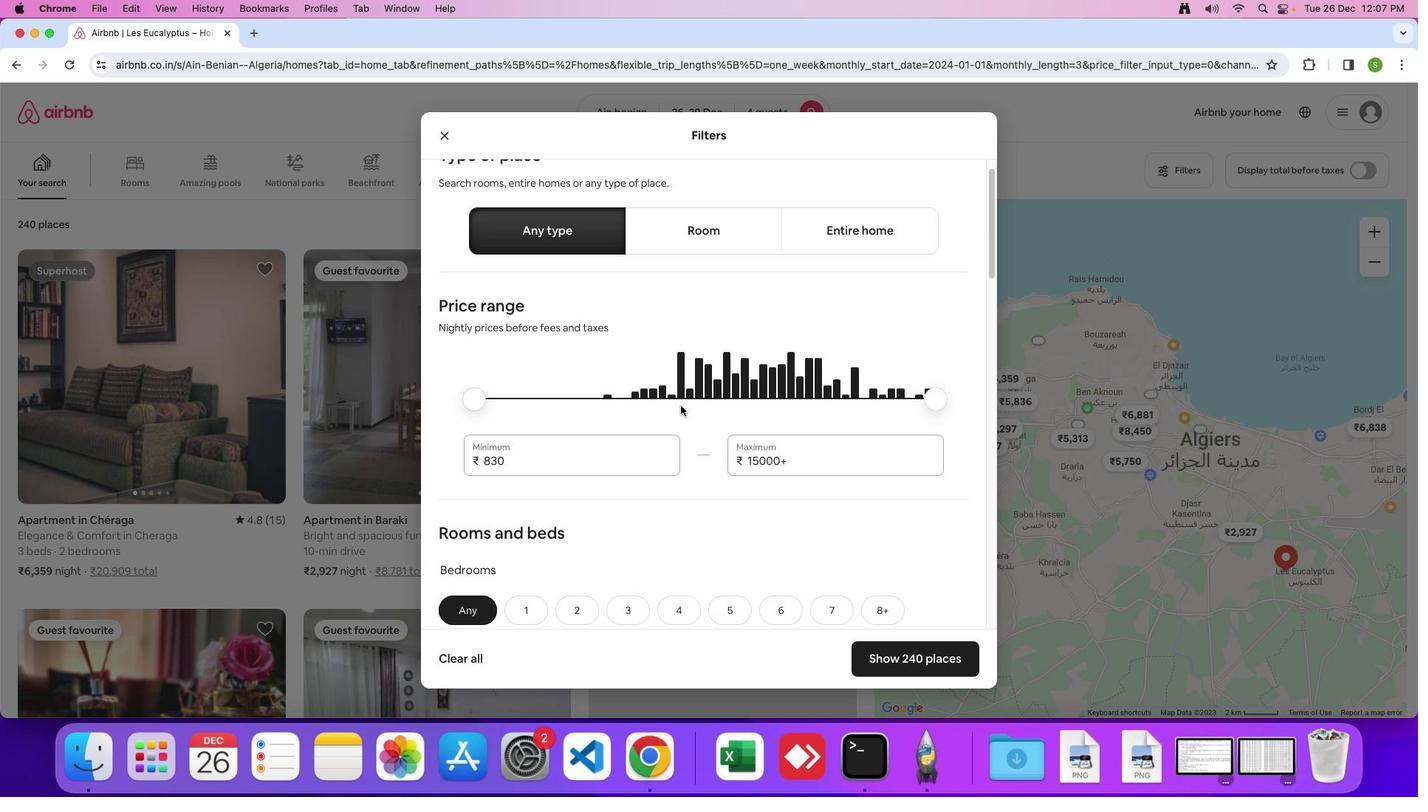 
Action: Mouse scrolled (680, 406) with delta (0, 0)
Screenshot: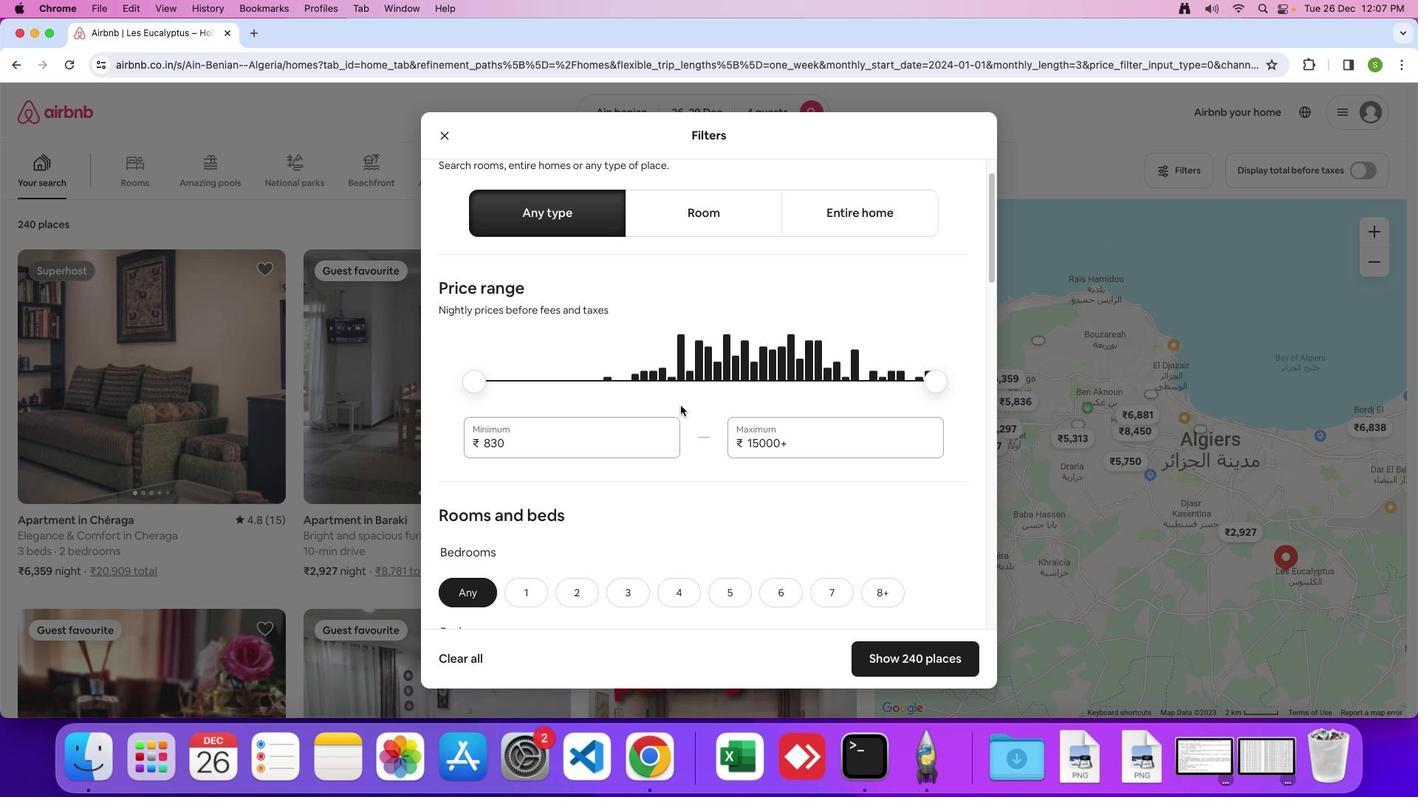 
Action: Mouse scrolled (680, 406) with delta (0, 0)
Screenshot: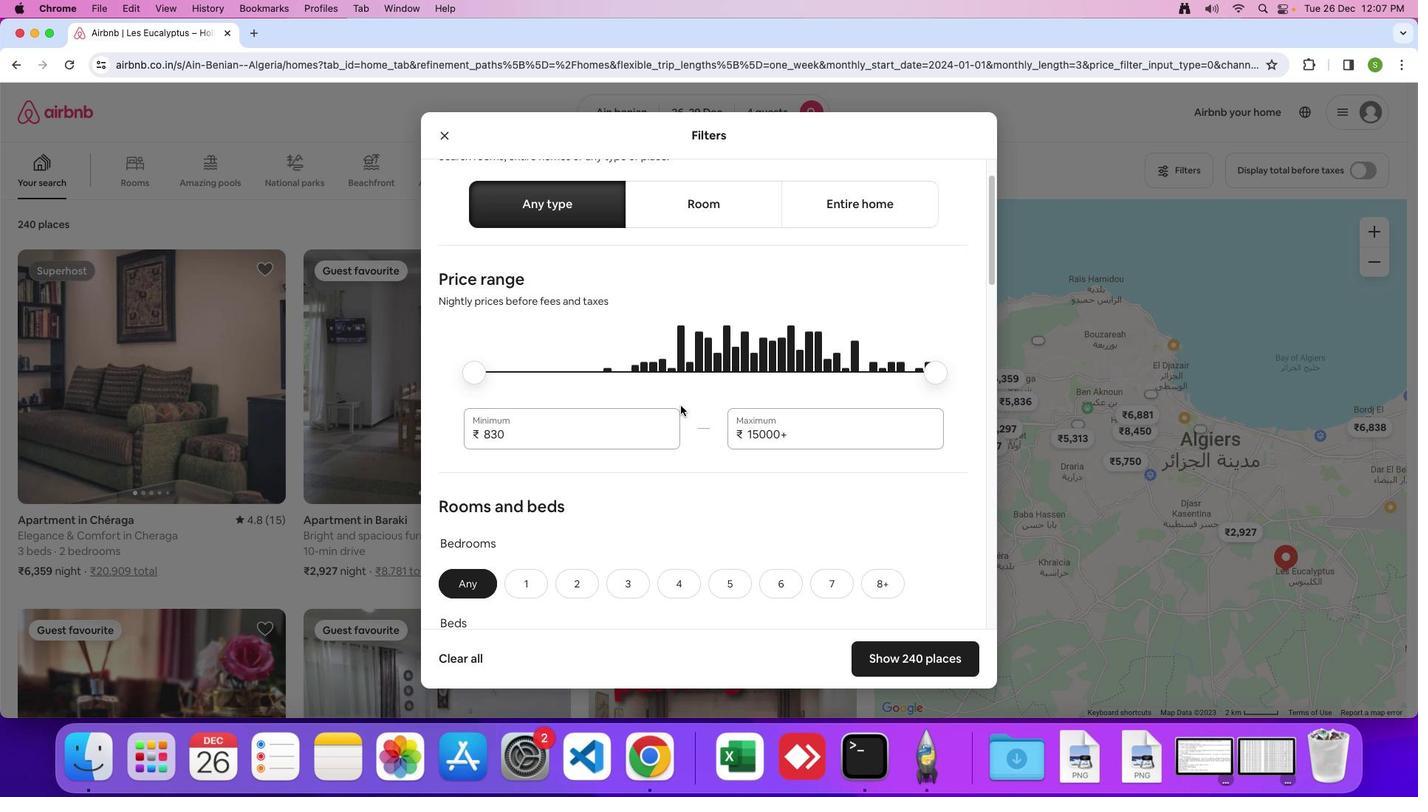 
Action: Mouse scrolled (680, 406) with delta (0, 0)
Screenshot: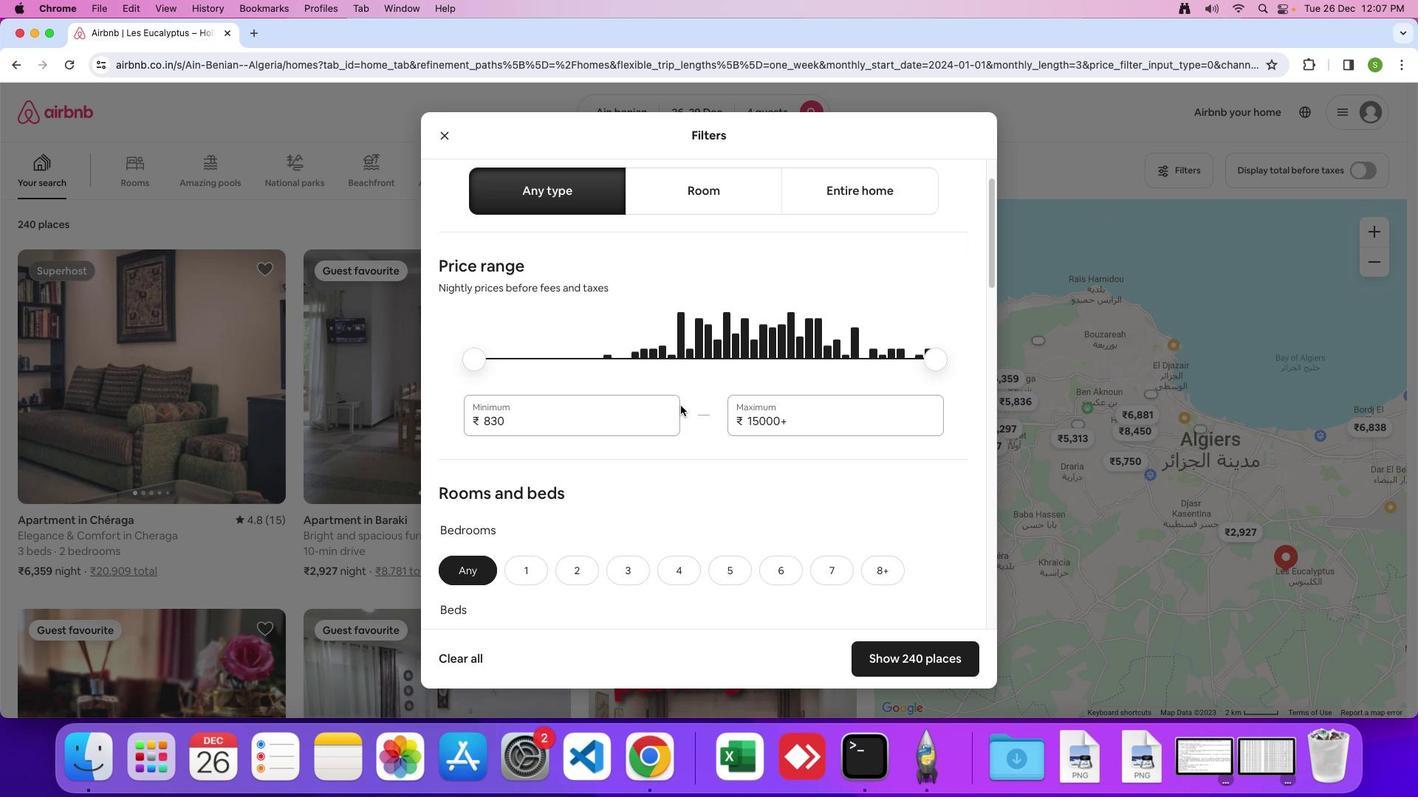 
Action: Mouse scrolled (680, 406) with delta (0, 0)
Screenshot: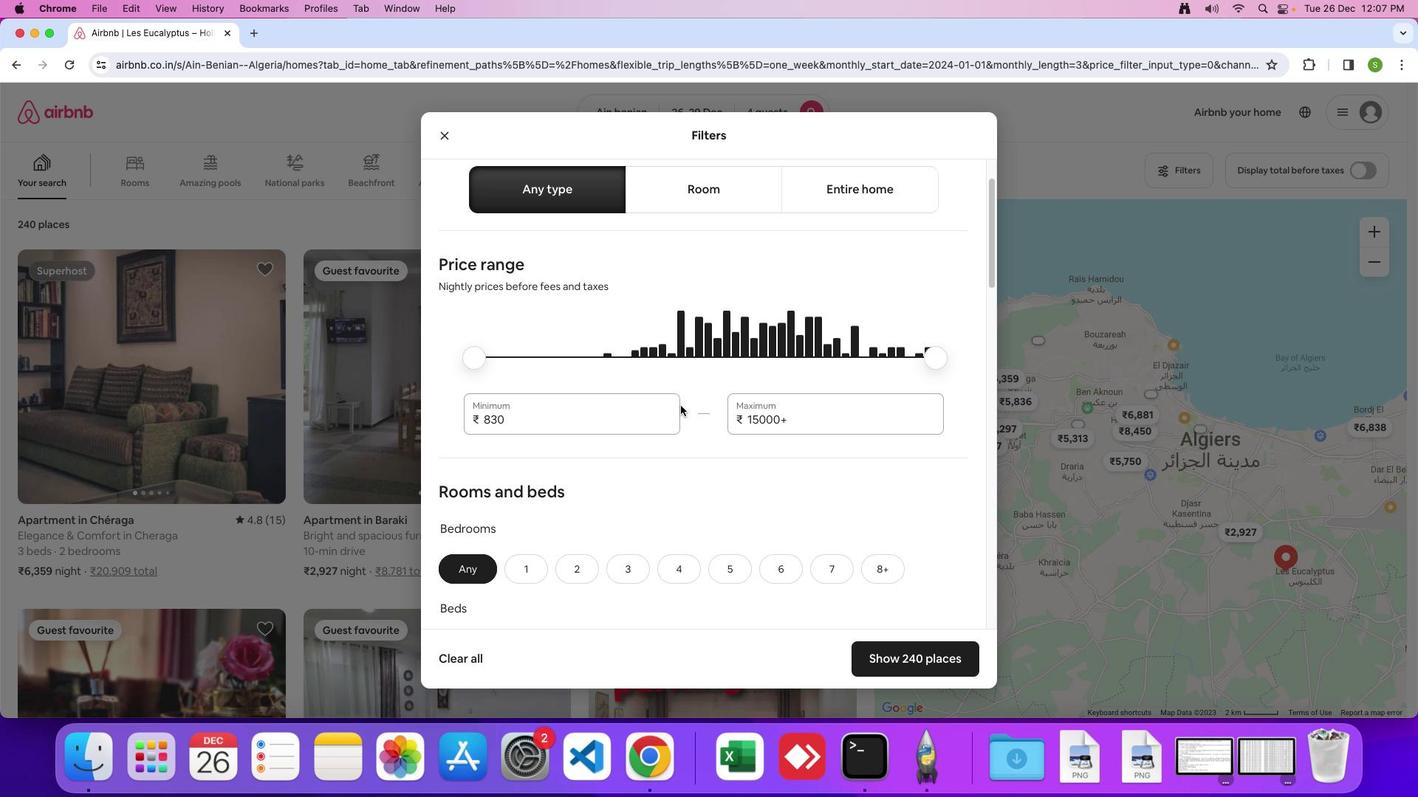 
Action: Mouse scrolled (680, 406) with delta (0, 0)
Screenshot: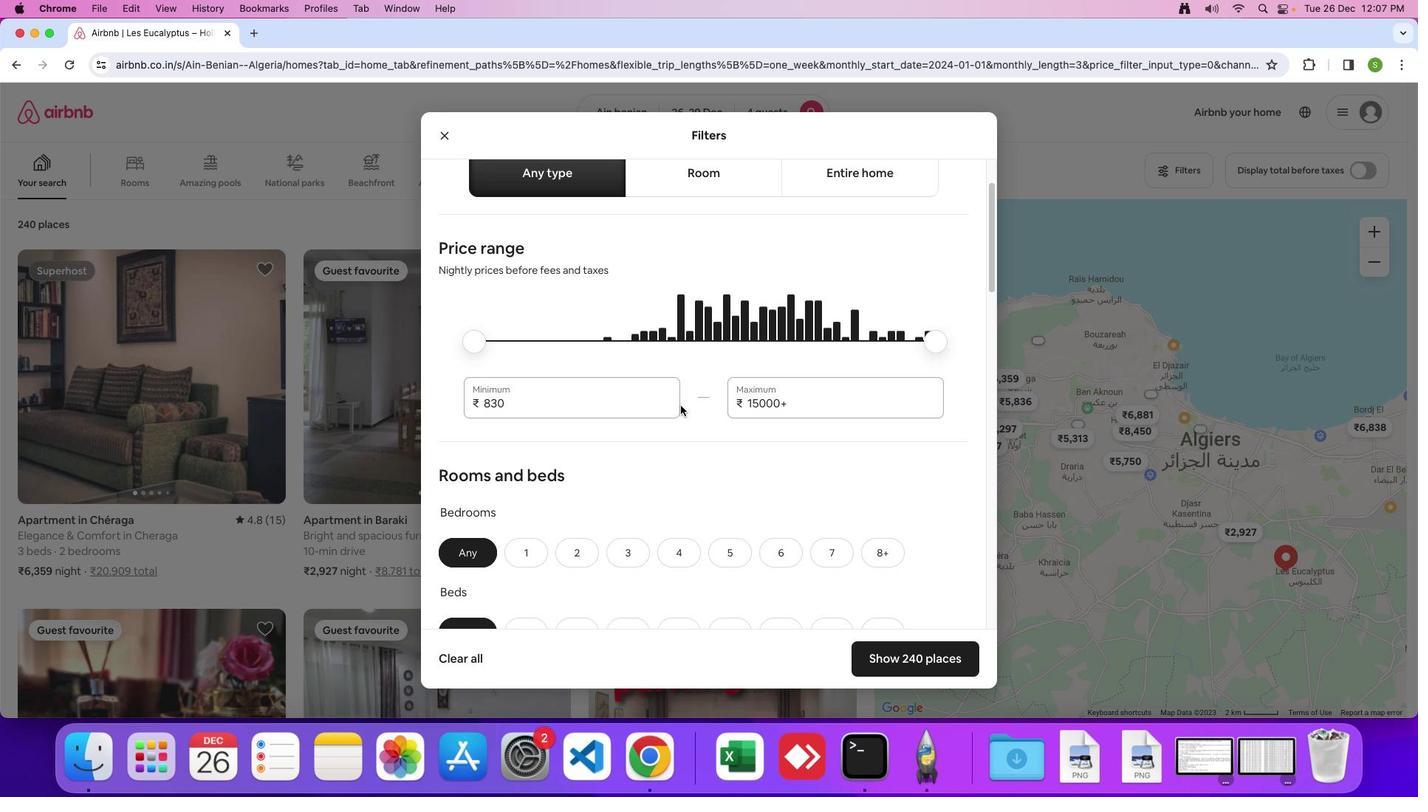 
Action: Mouse scrolled (680, 406) with delta (0, 0)
Screenshot: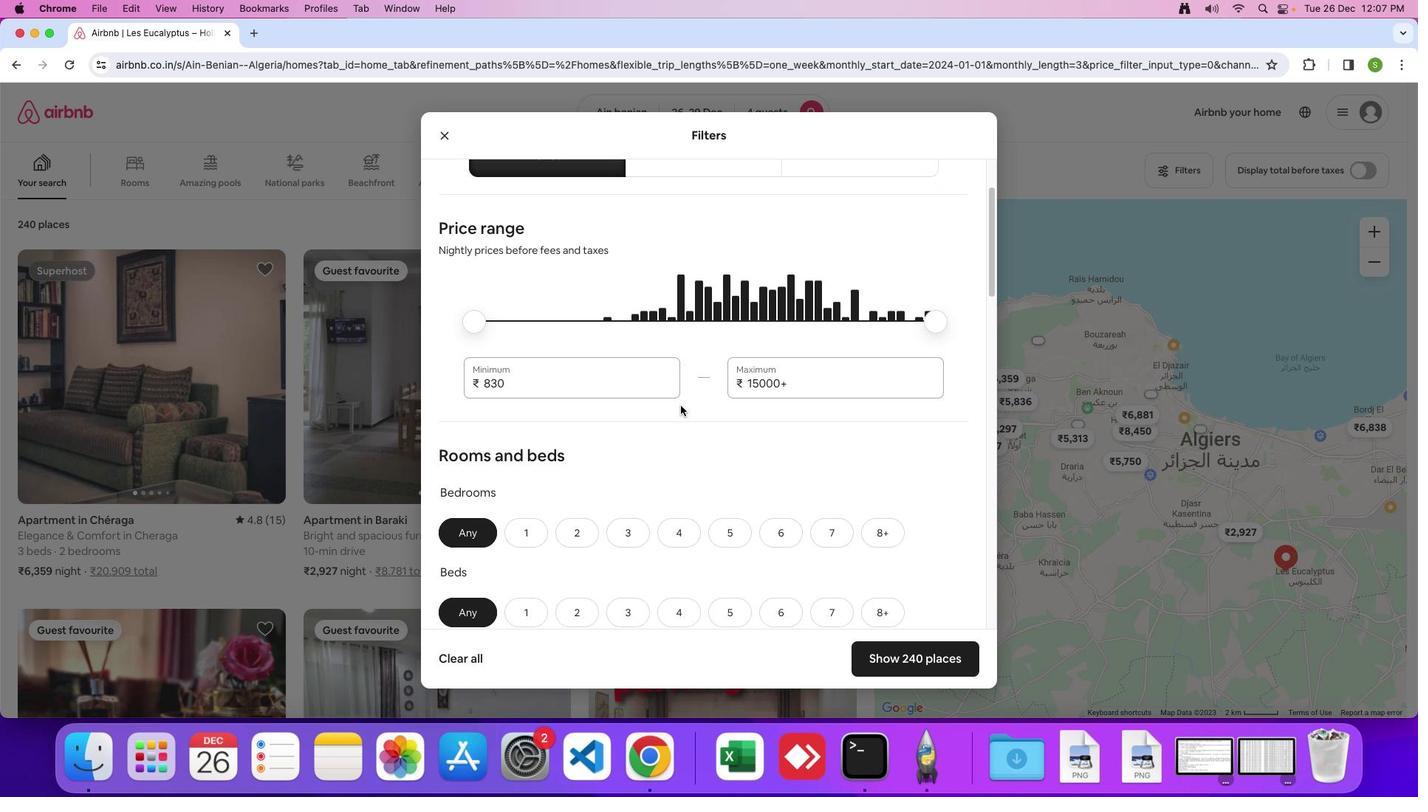 
Action: Mouse scrolled (680, 406) with delta (0, 0)
Screenshot: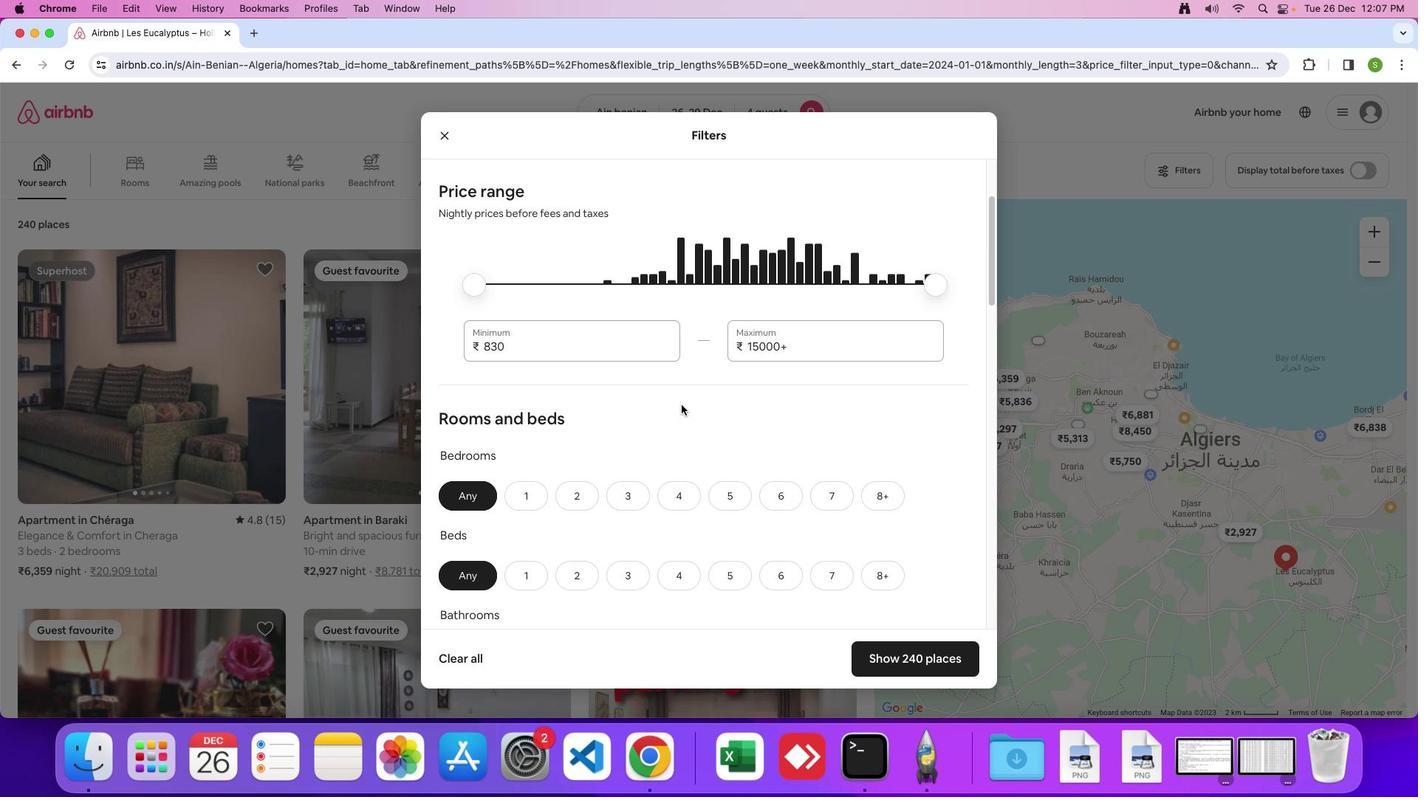 
Action: Mouse scrolled (680, 406) with delta (0, 0)
Screenshot: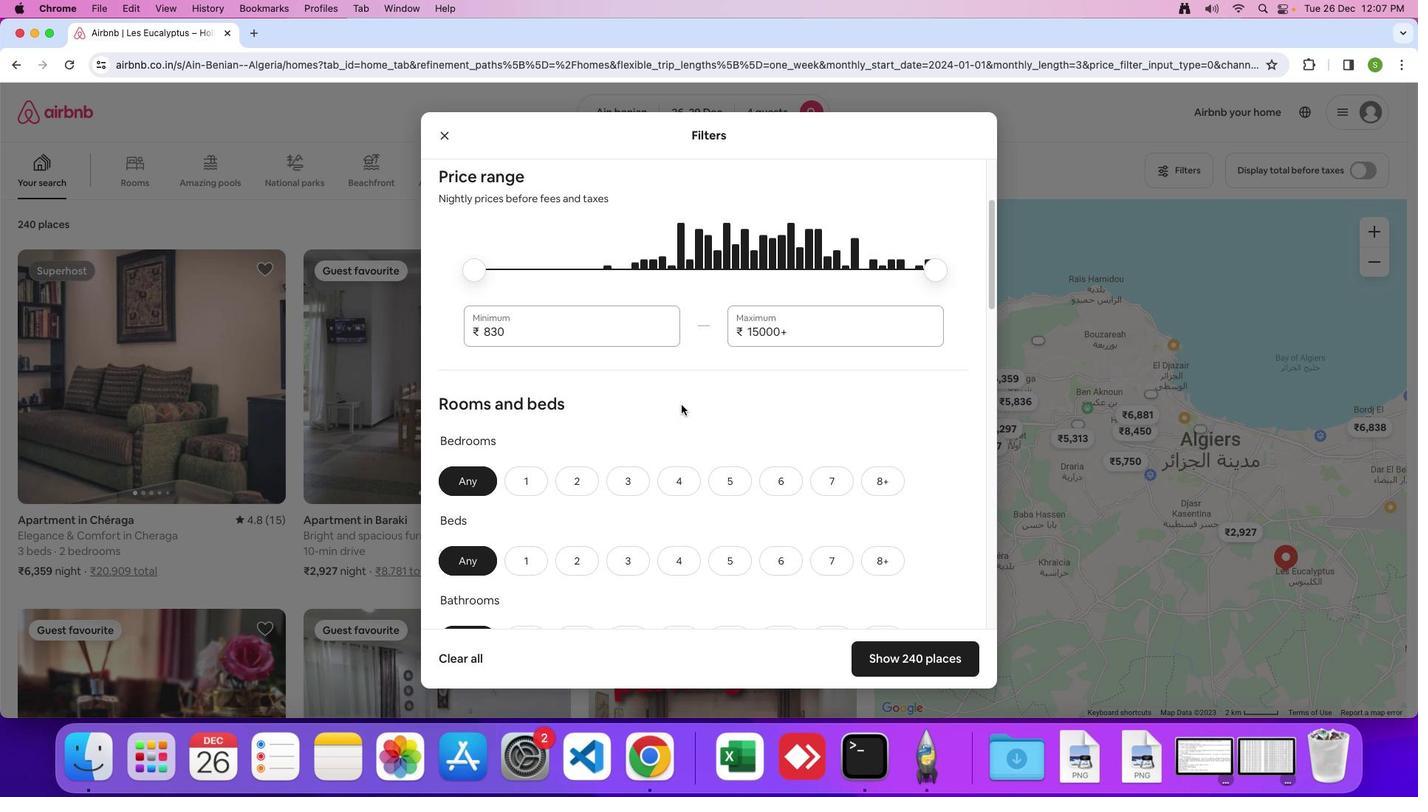 
Action: Mouse moved to (681, 405)
Screenshot: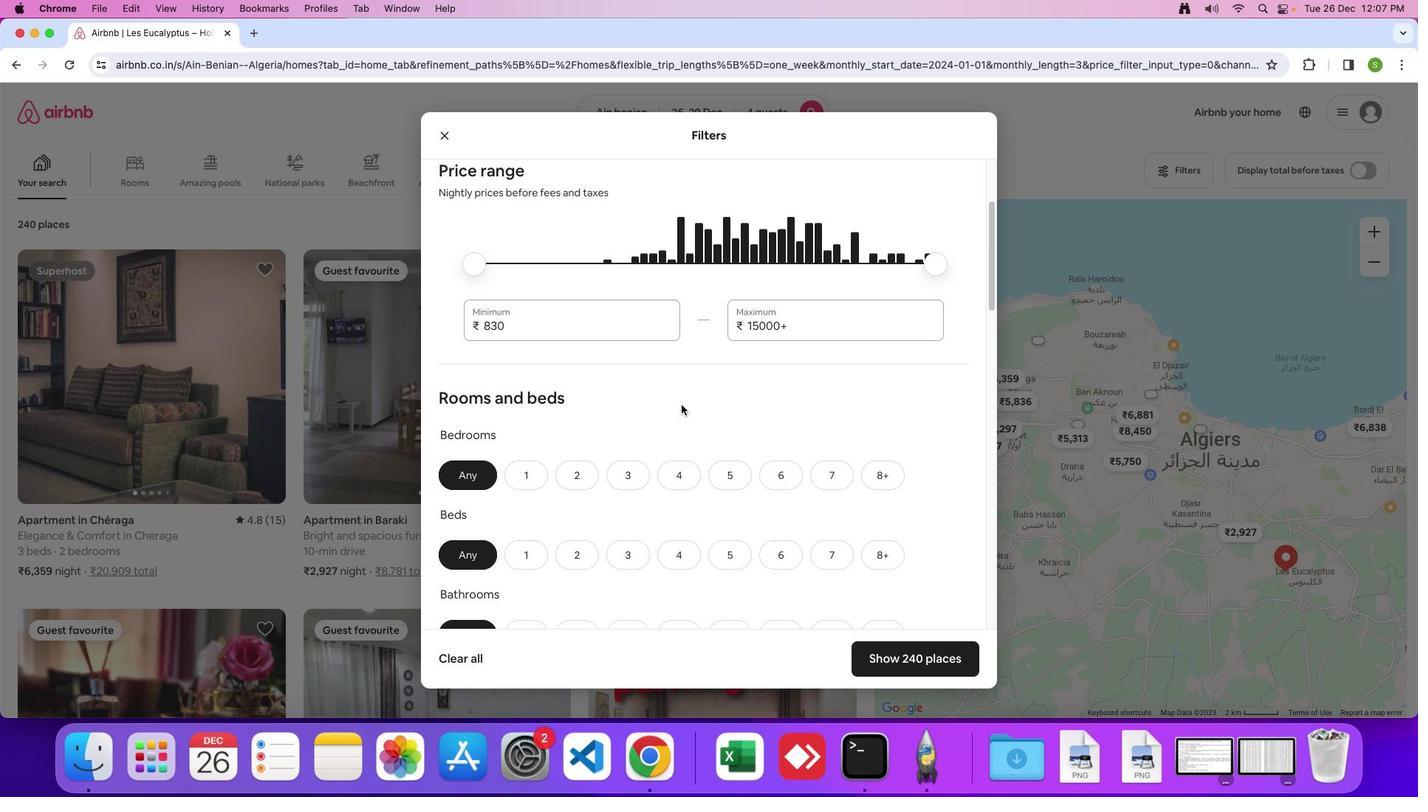 
Action: Mouse scrolled (681, 405) with delta (0, -1)
Screenshot: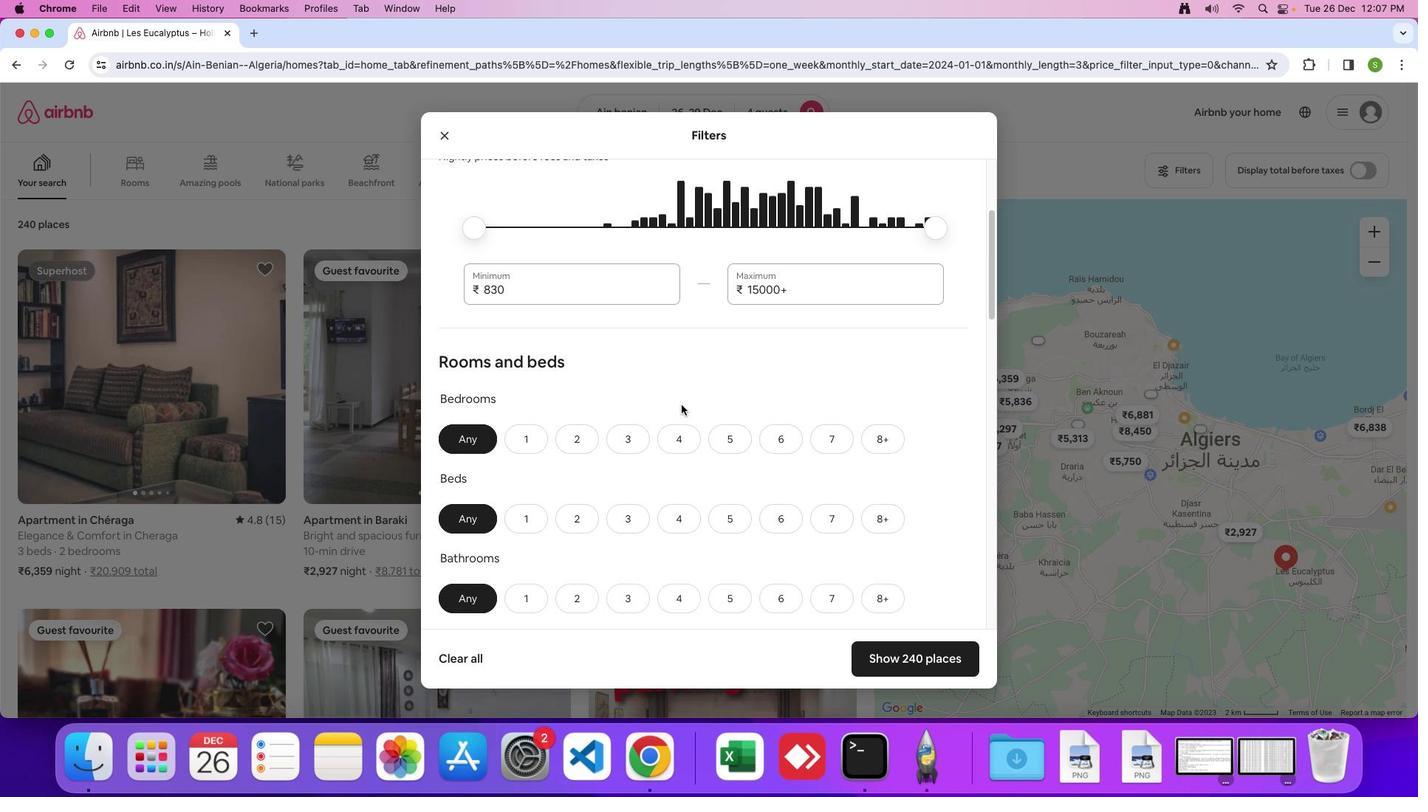 
Action: Mouse moved to (681, 403)
Screenshot: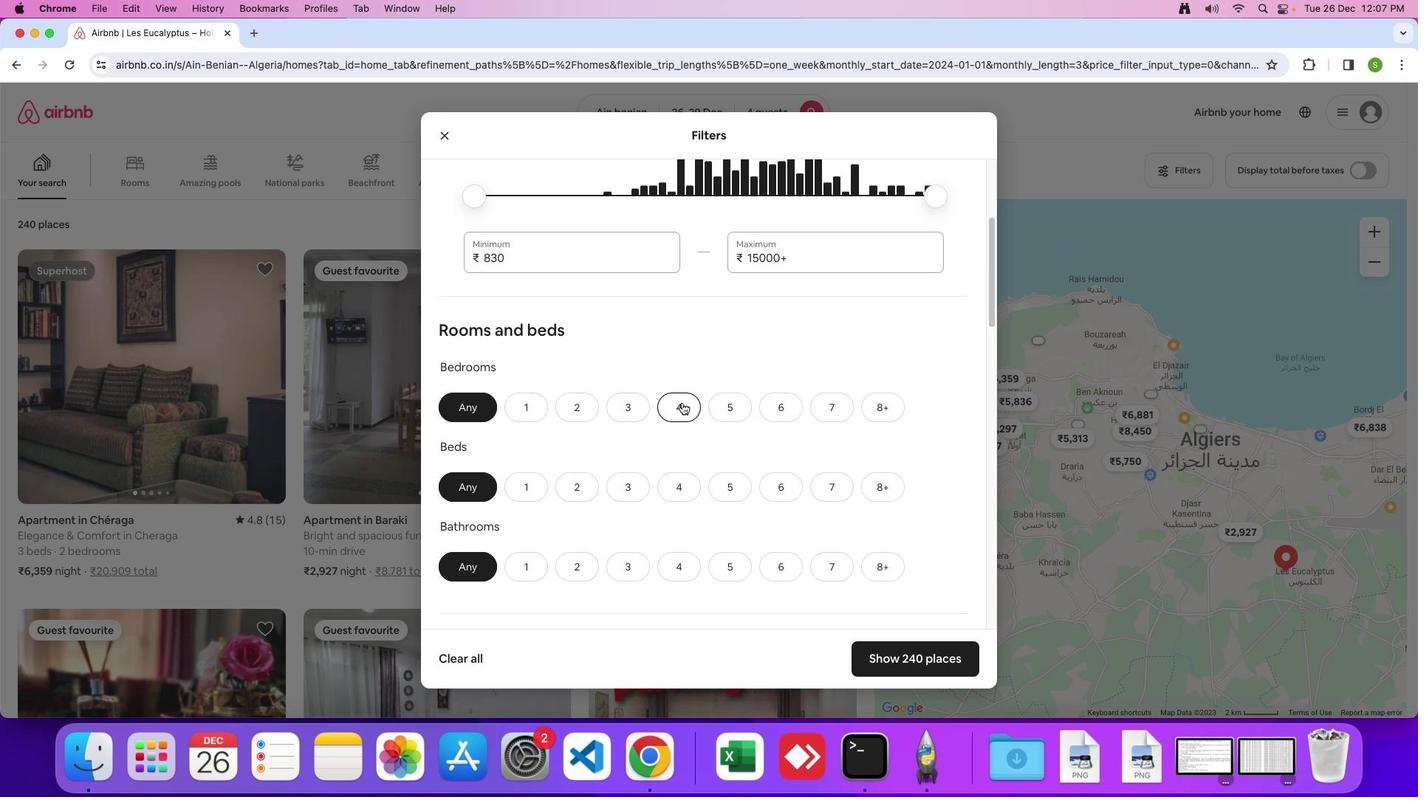 
Action: Mouse scrolled (681, 403) with delta (0, 0)
Screenshot: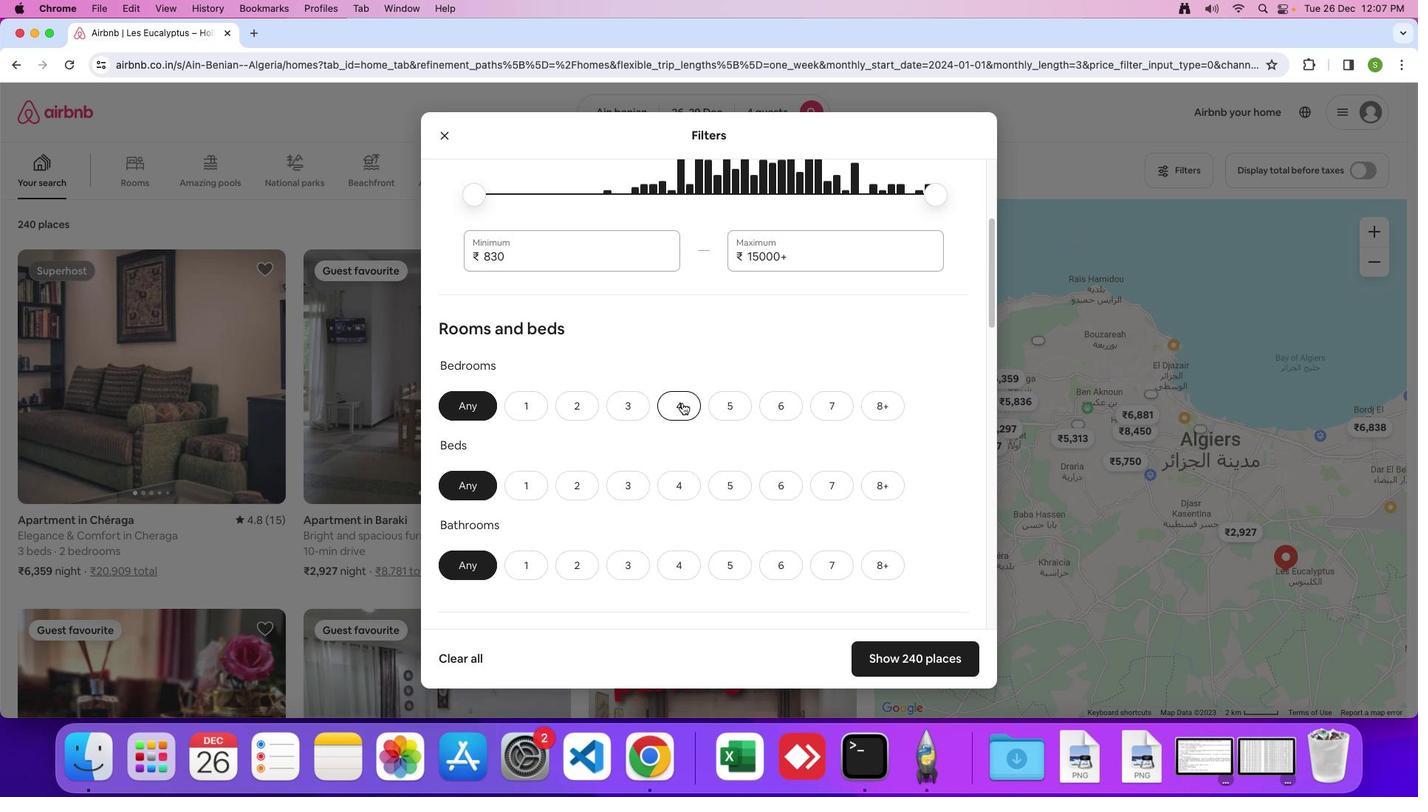 
Action: Mouse moved to (681, 403)
Screenshot: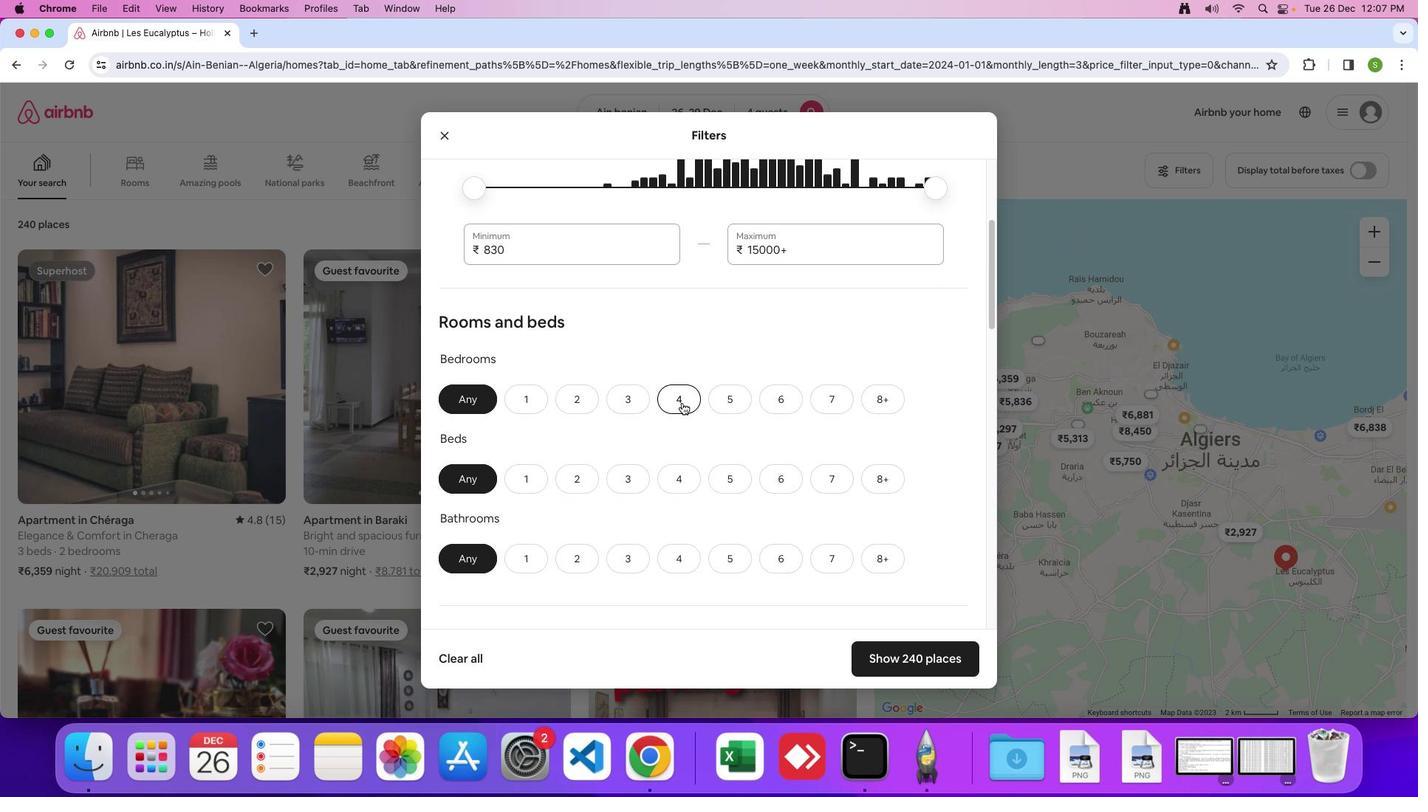 
Action: Mouse scrolled (681, 403) with delta (0, 0)
Screenshot: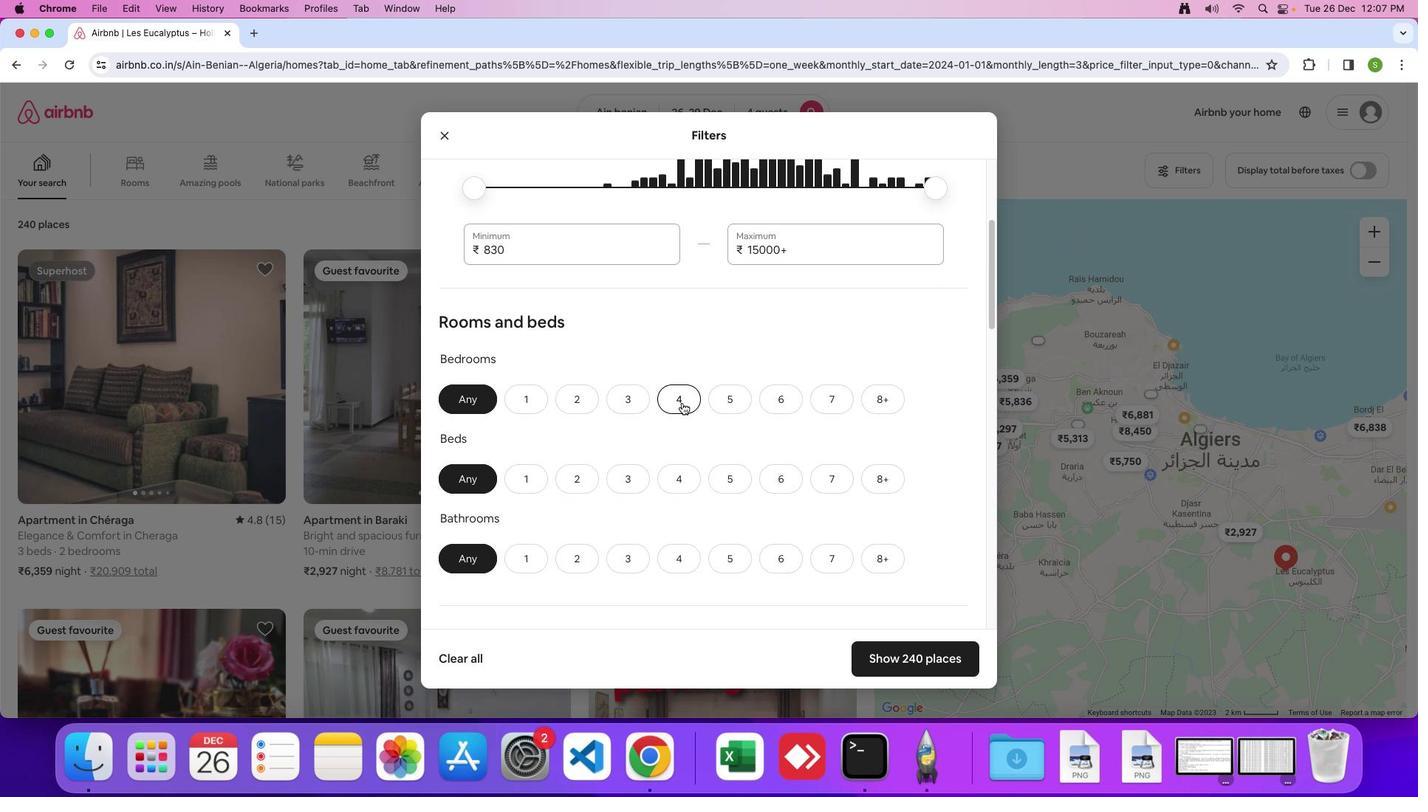 
Action: Mouse moved to (681, 403)
Screenshot: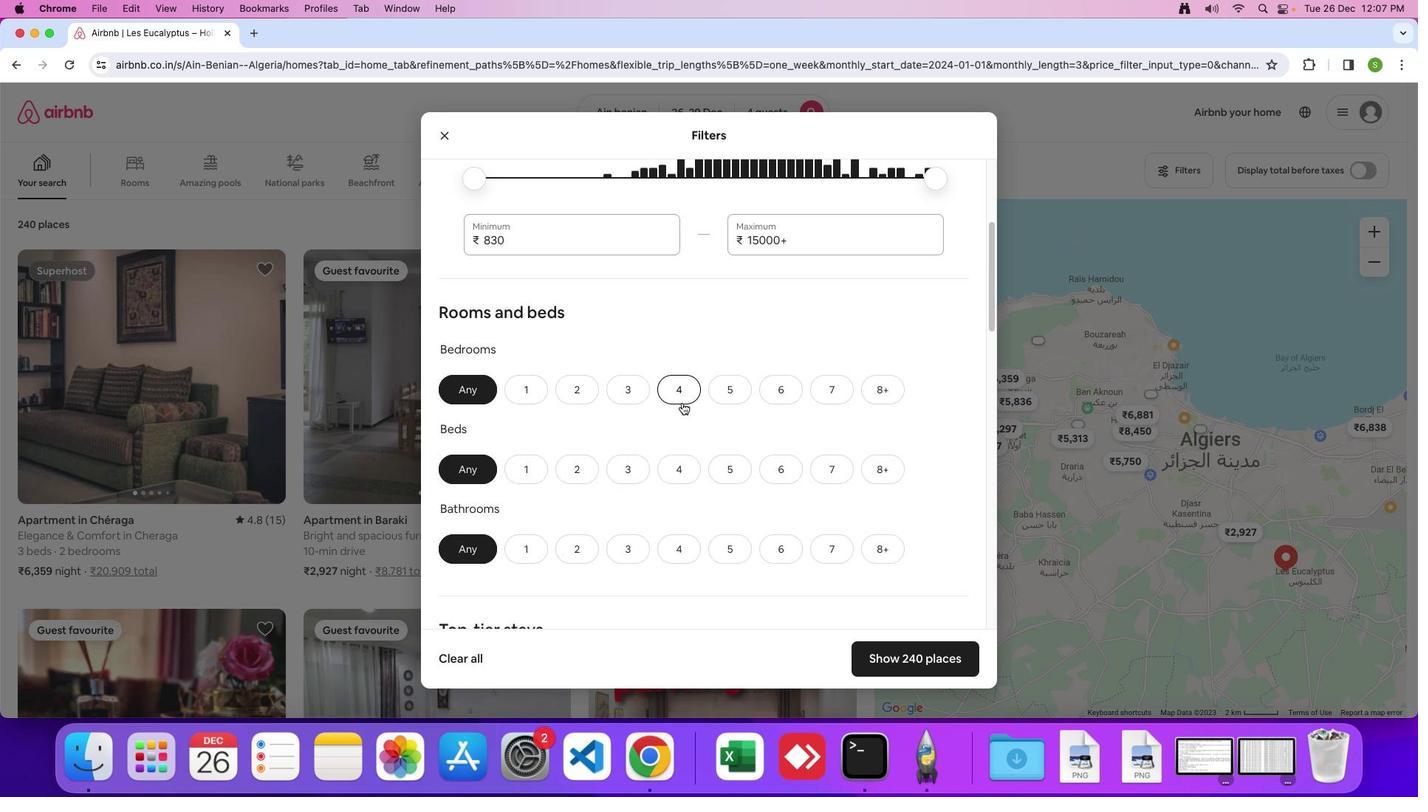 
Action: Mouse scrolled (681, 403) with delta (0, -1)
Screenshot: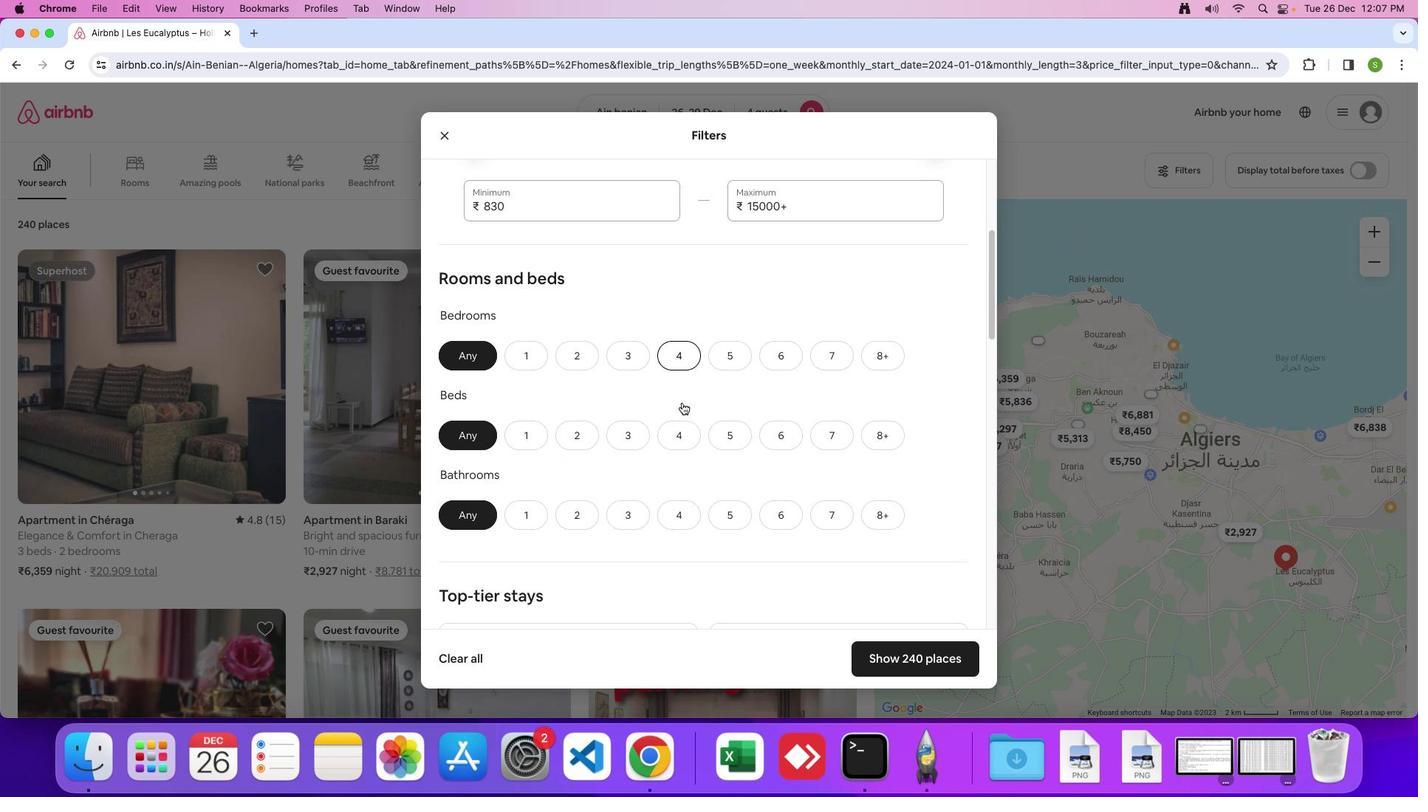 
Action: Mouse moved to (577, 332)
Screenshot: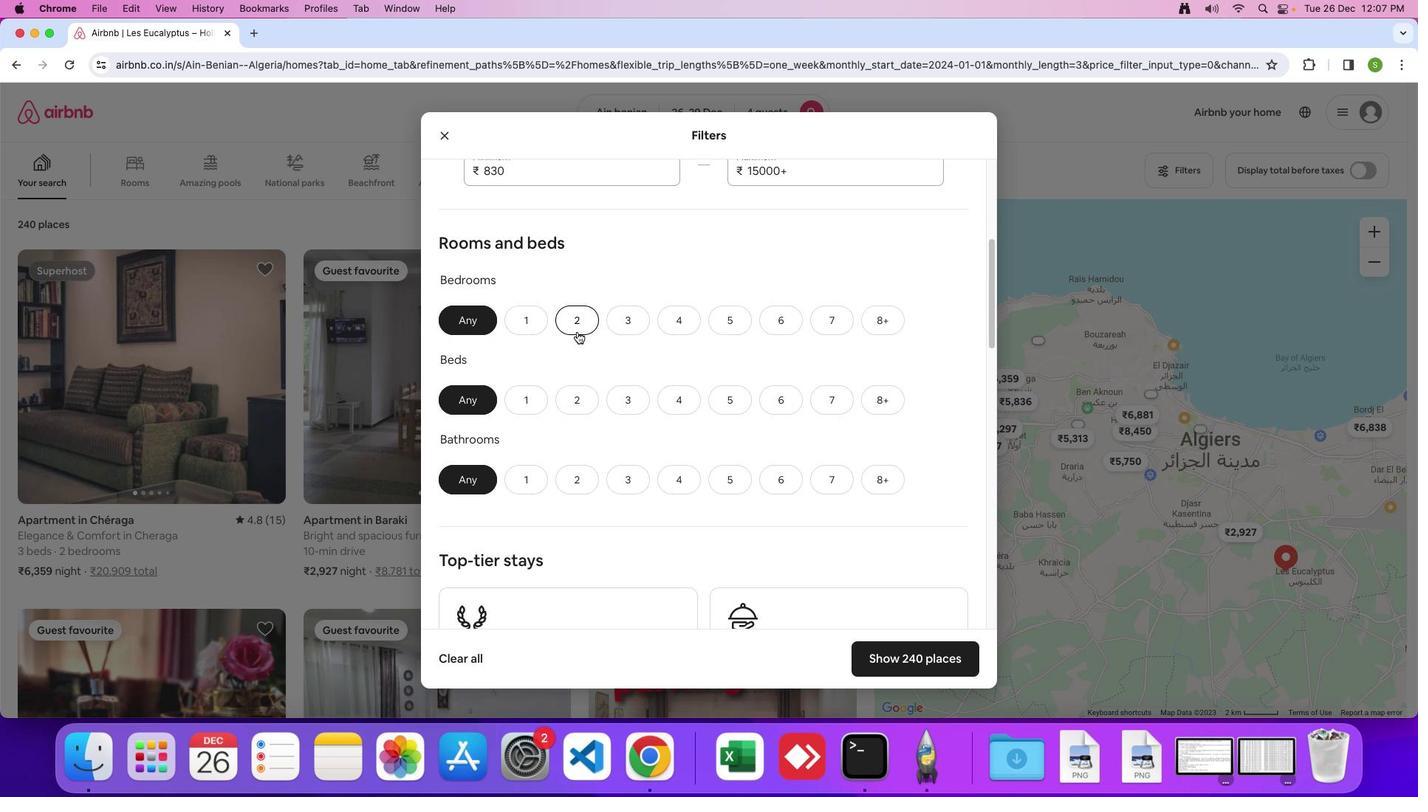 
Action: Mouse pressed left at (577, 332)
Screenshot: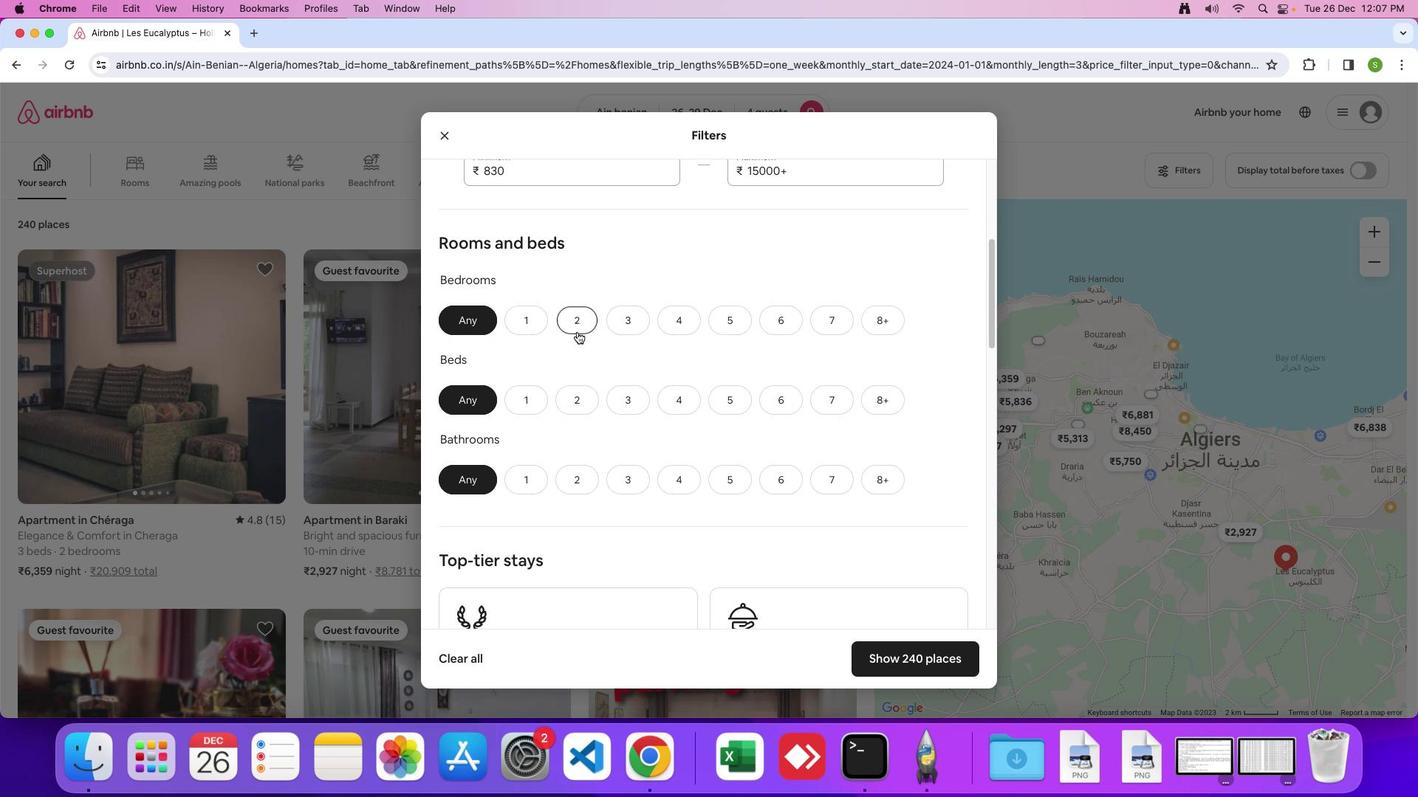 
Action: Mouse moved to (571, 398)
Screenshot: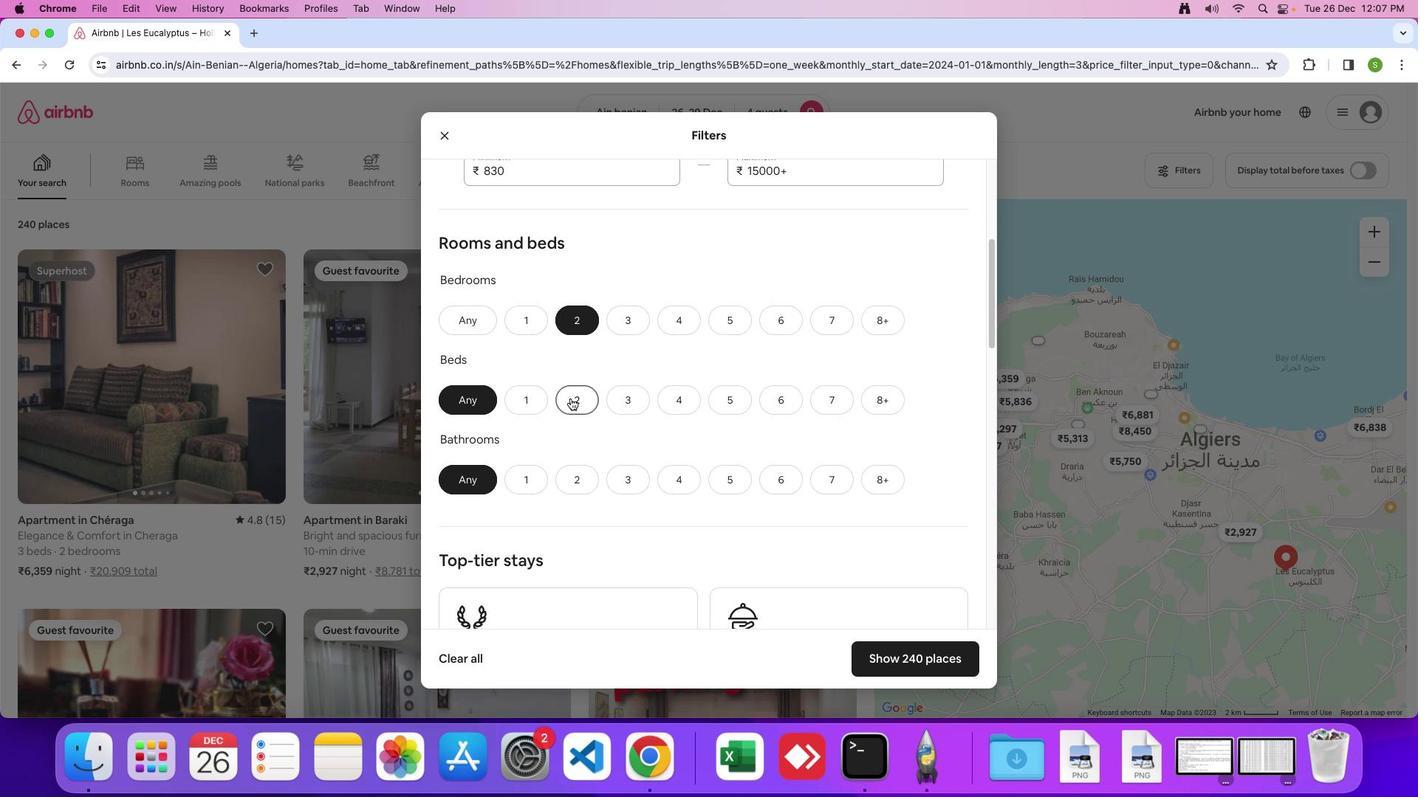 
Action: Mouse pressed left at (571, 398)
Screenshot: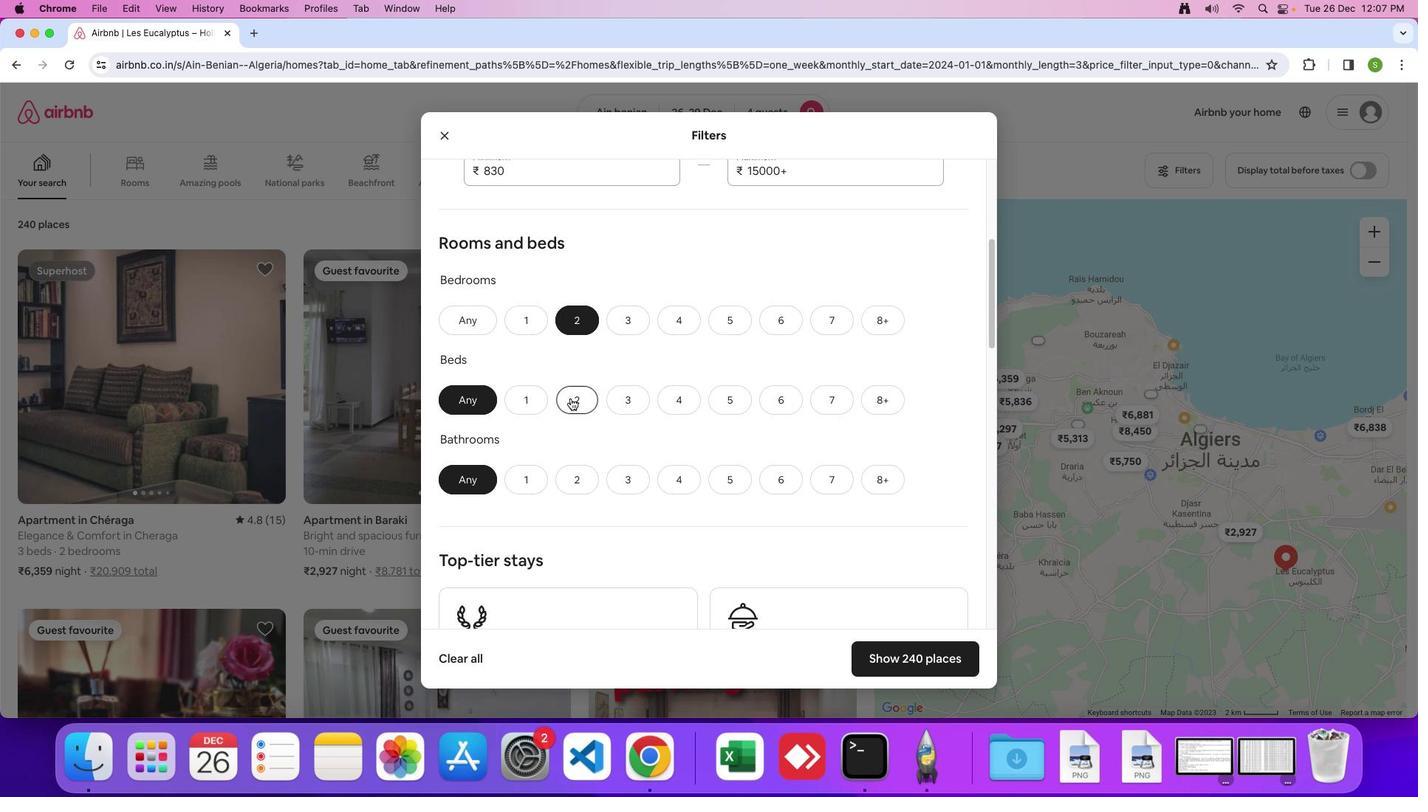 
Action: Mouse moved to (565, 477)
Screenshot: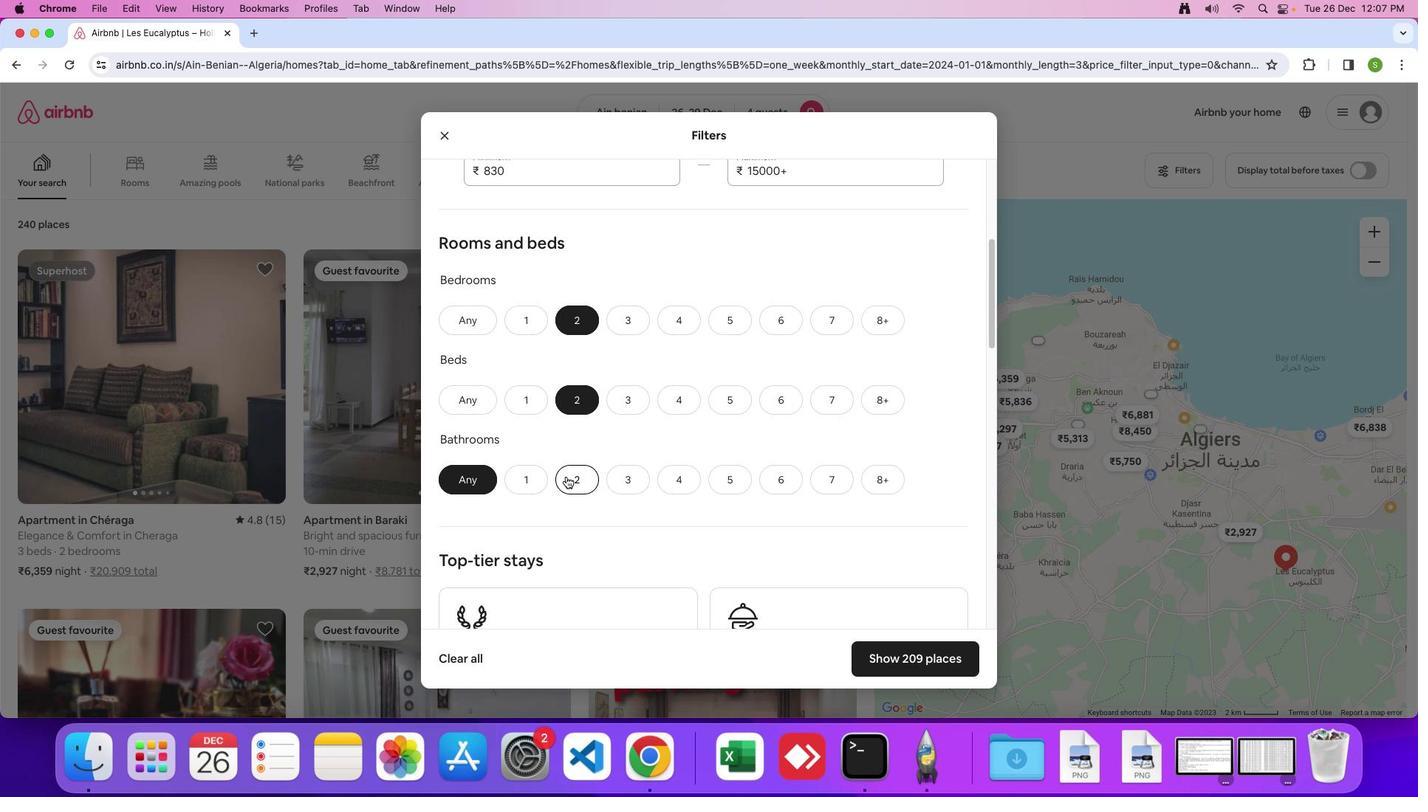 
Action: Mouse pressed left at (565, 477)
Screenshot: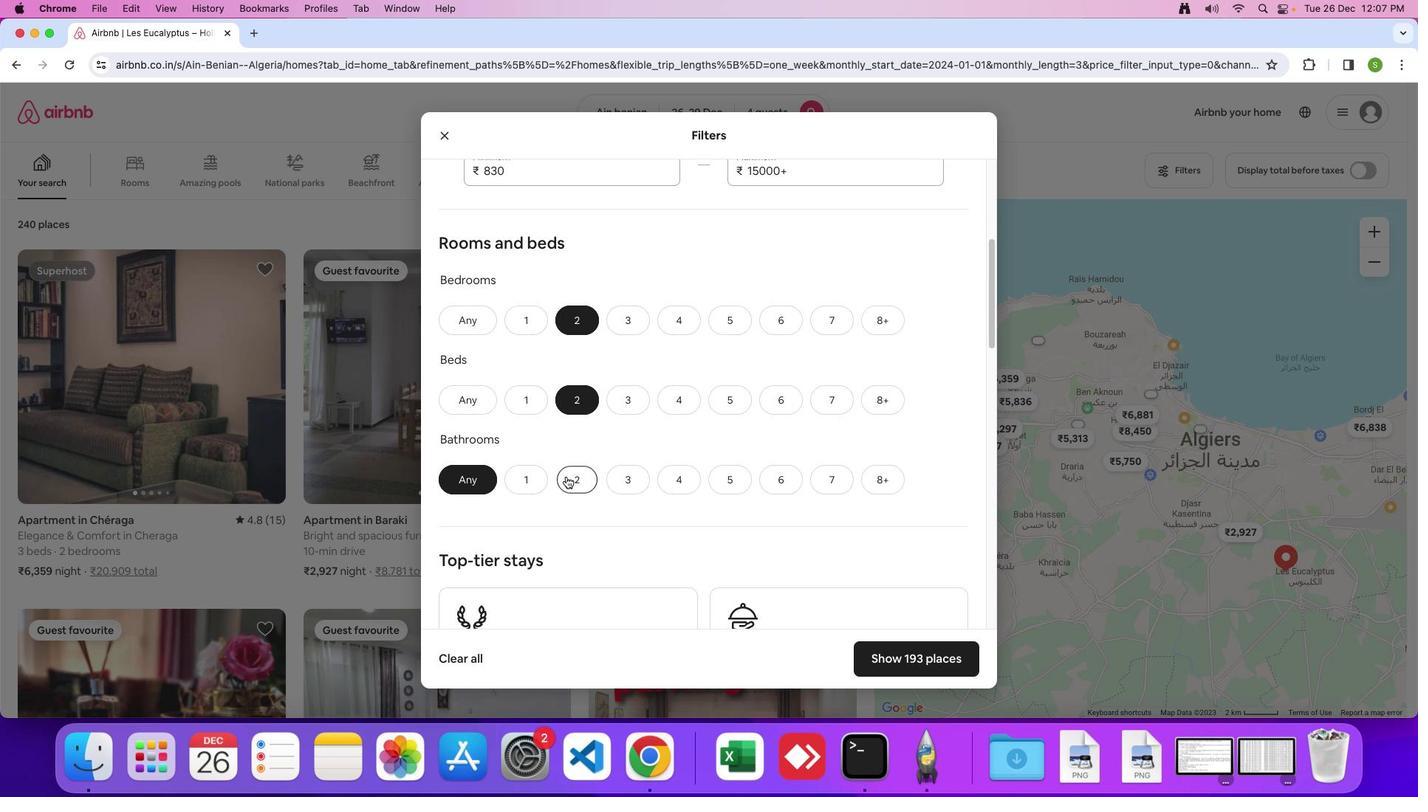 
Action: Mouse moved to (662, 424)
Screenshot: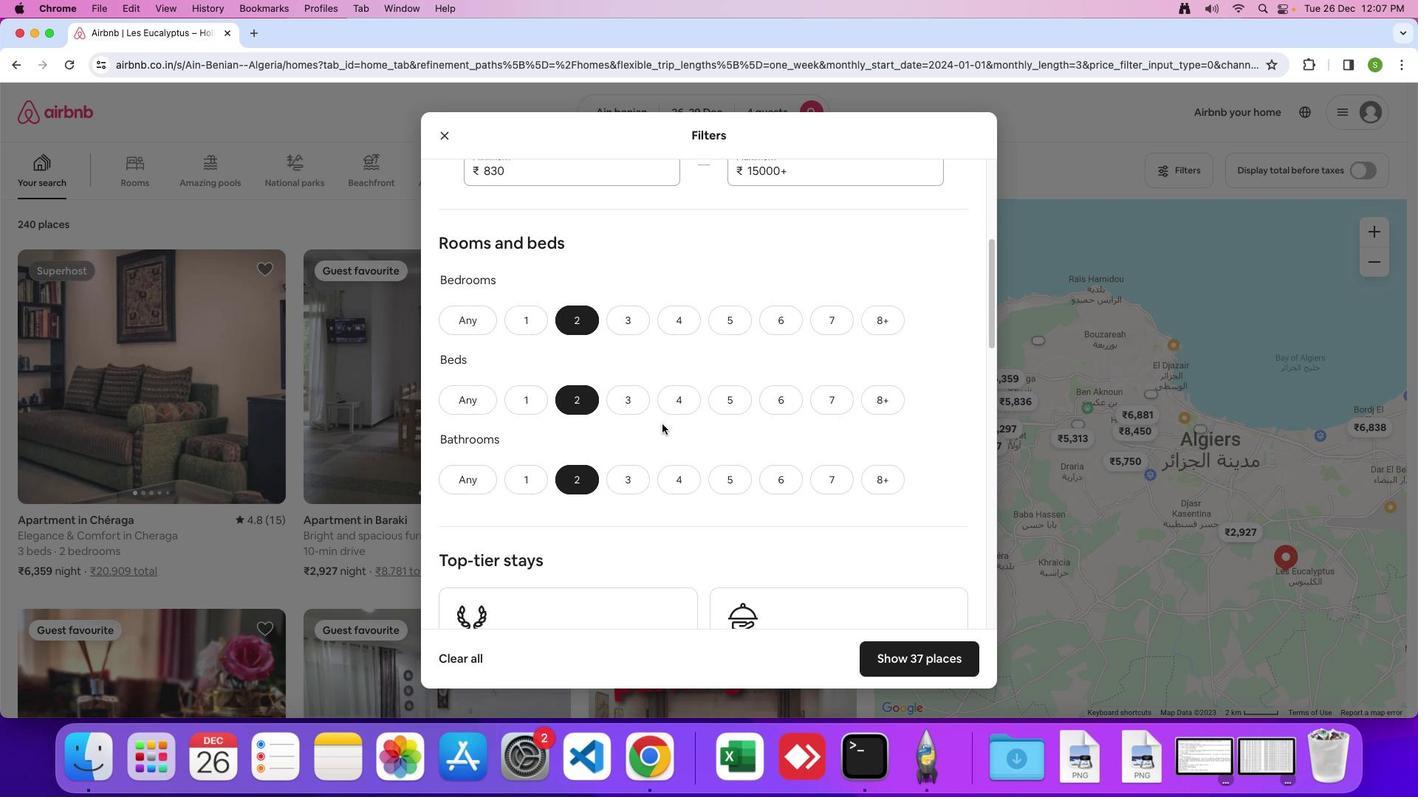 
Action: Mouse scrolled (662, 424) with delta (0, 0)
Screenshot: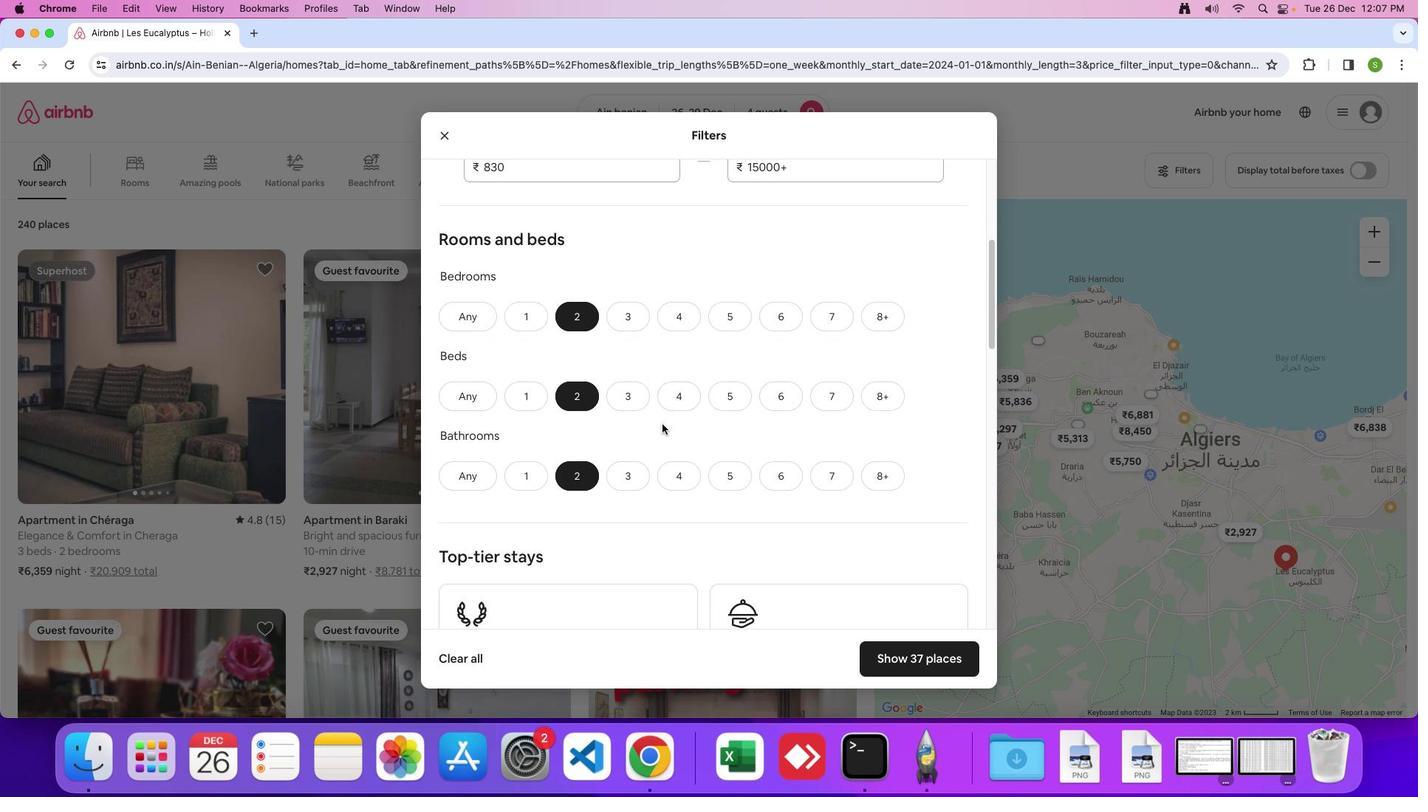 
Action: Mouse scrolled (662, 424) with delta (0, 0)
Screenshot: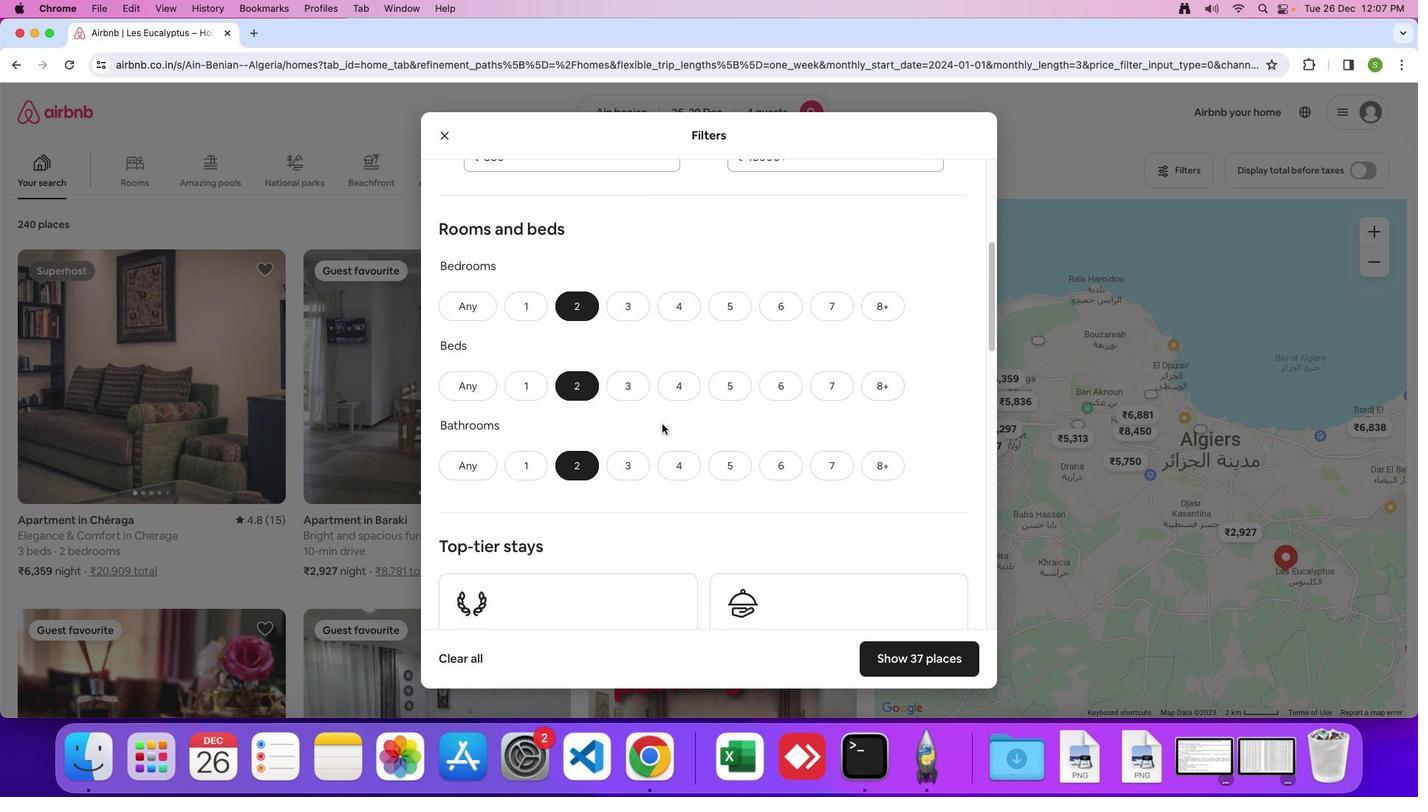 
Action: Mouse scrolled (662, 424) with delta (0, 0)
Screenshot: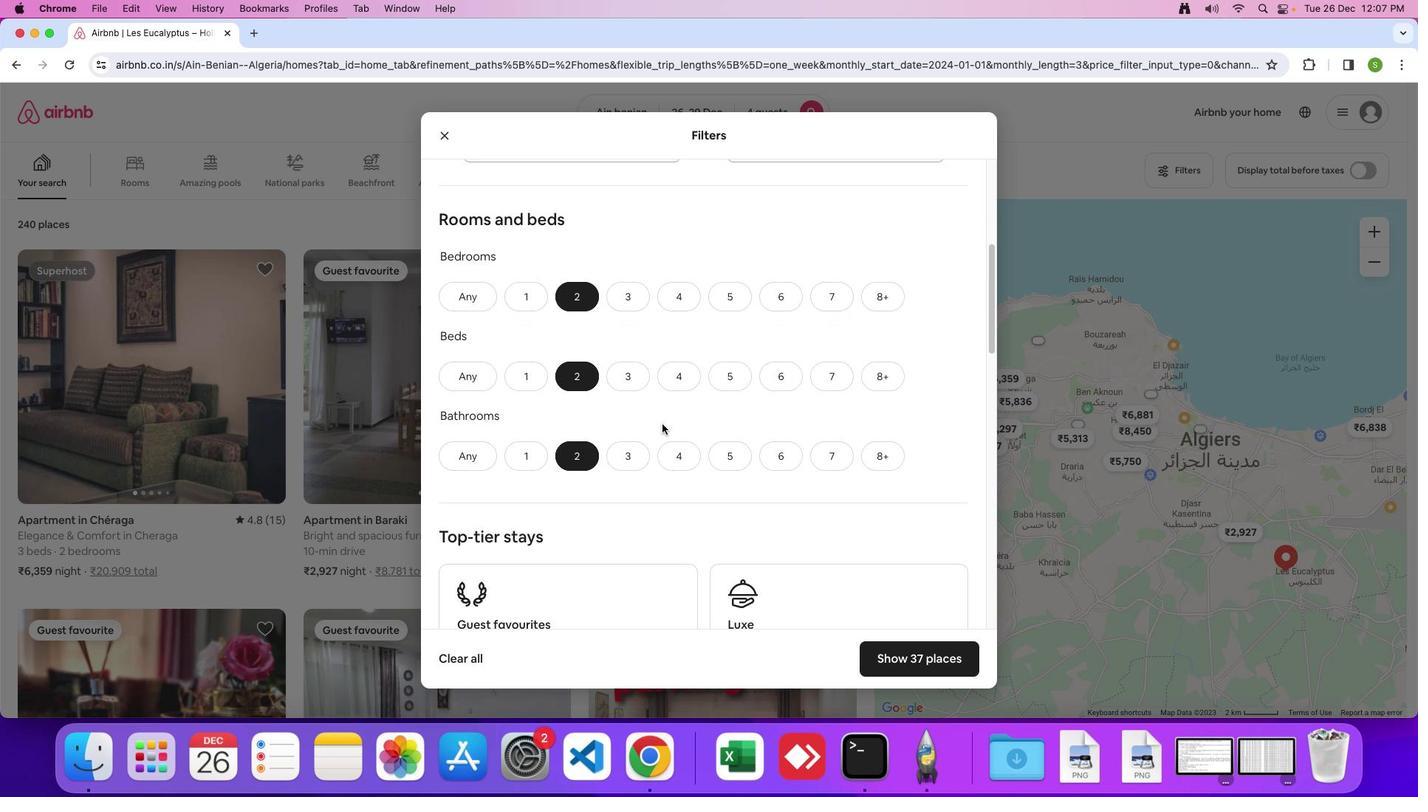 
Action: Mouse scrolled (662, 424) with delta (0, 0)
Screenshot: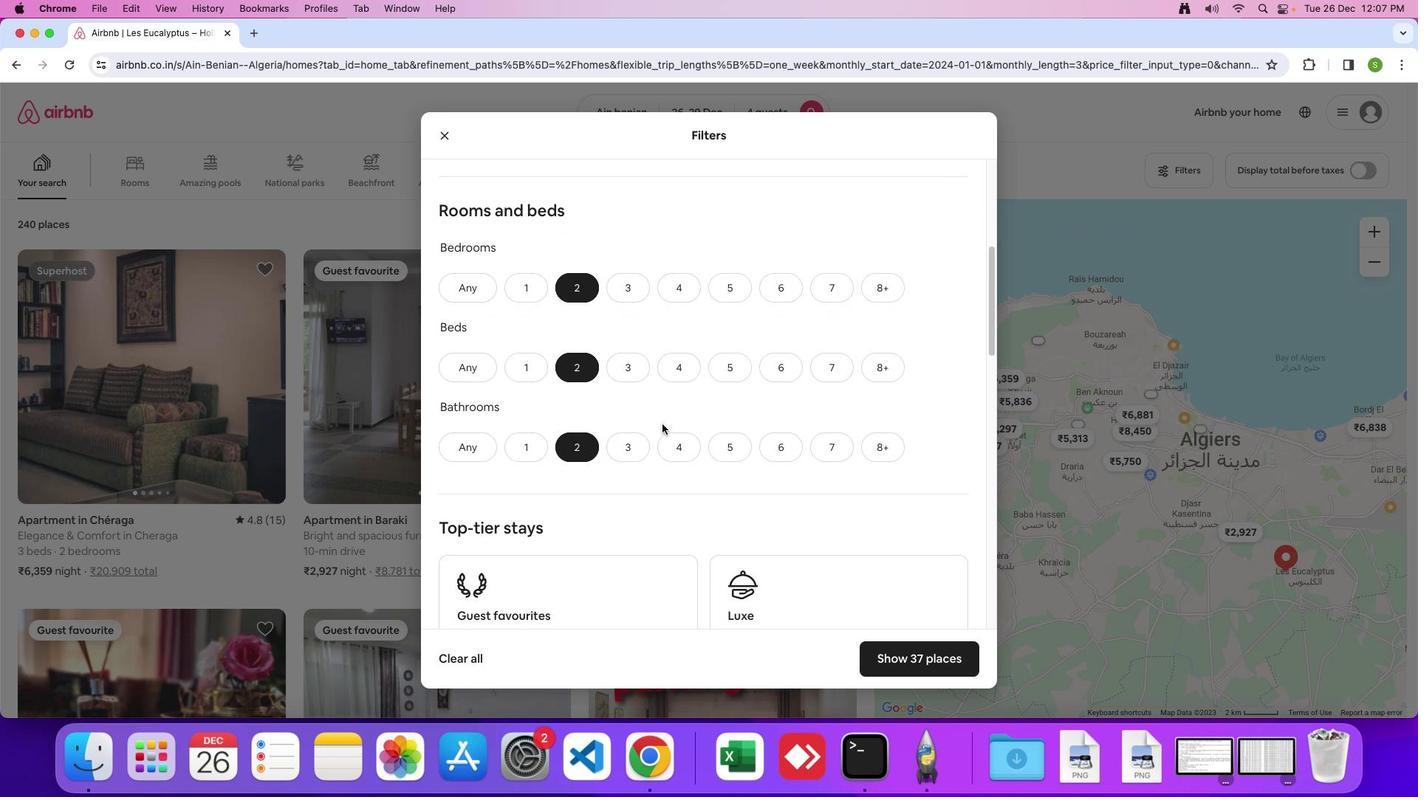 
Action: Mouse scrolled (662, 424) with delta (0, 0)
Screenshot: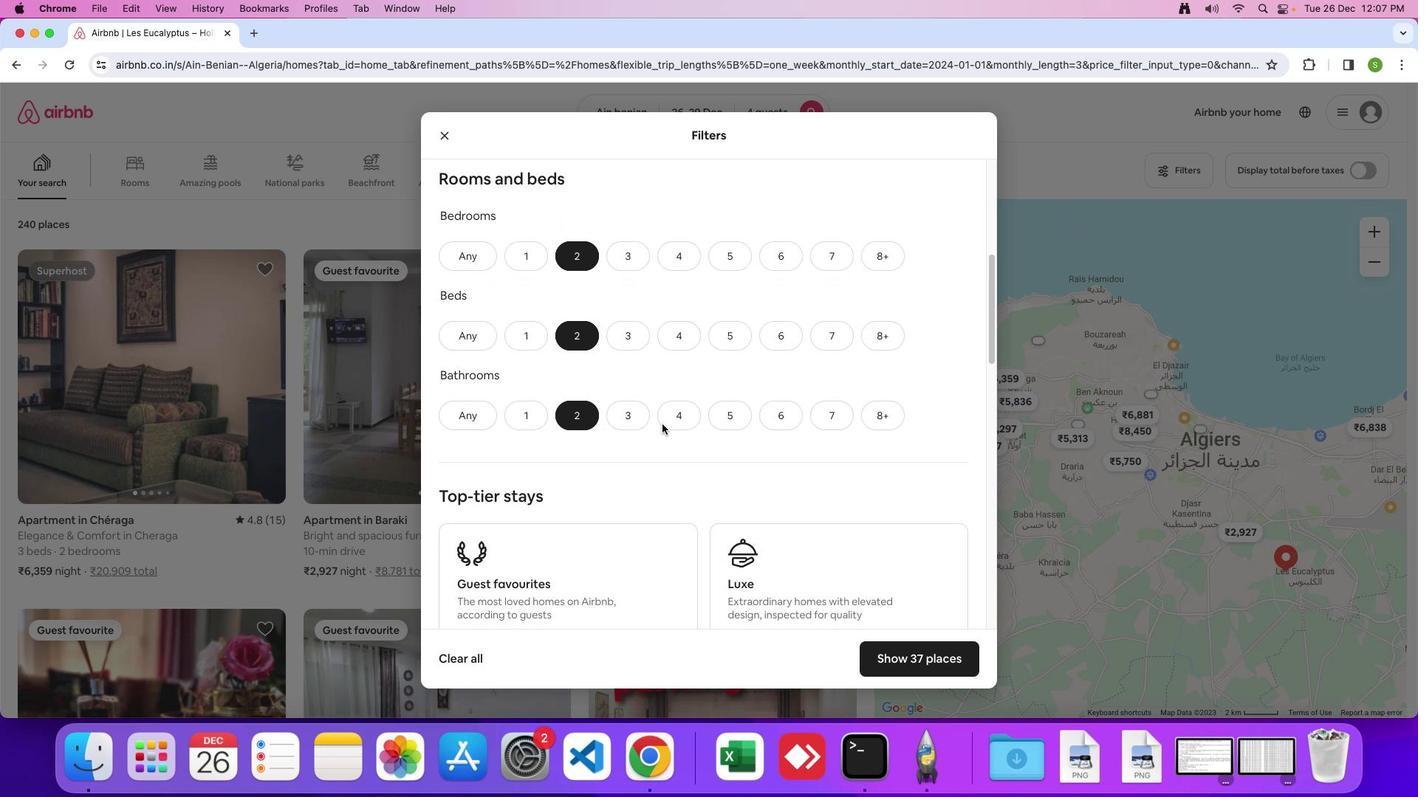 
Action: Mouse moved to (662, 424)
Screenshot: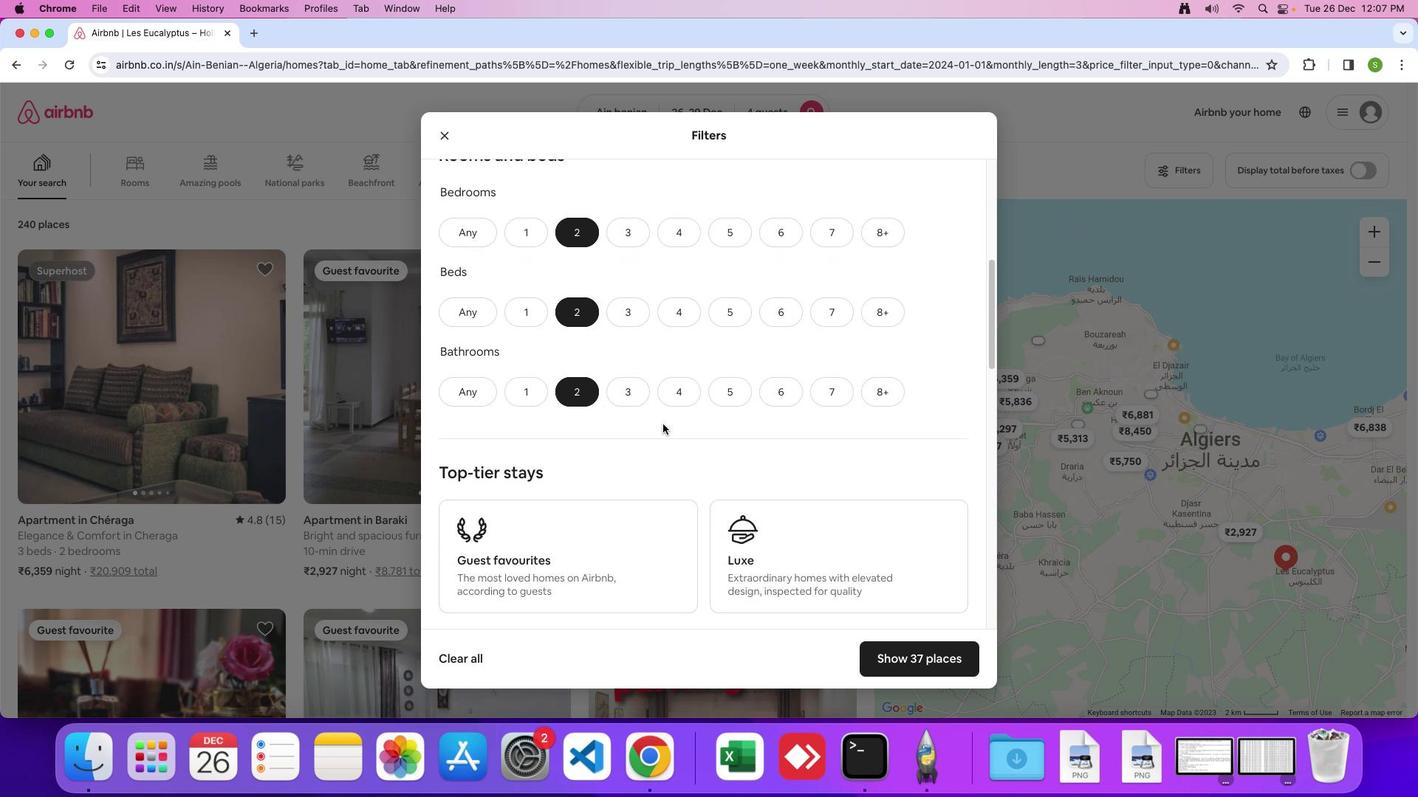 
Action: Mouse scrolled (662, 424) with delta (0, 0)
Screenshot: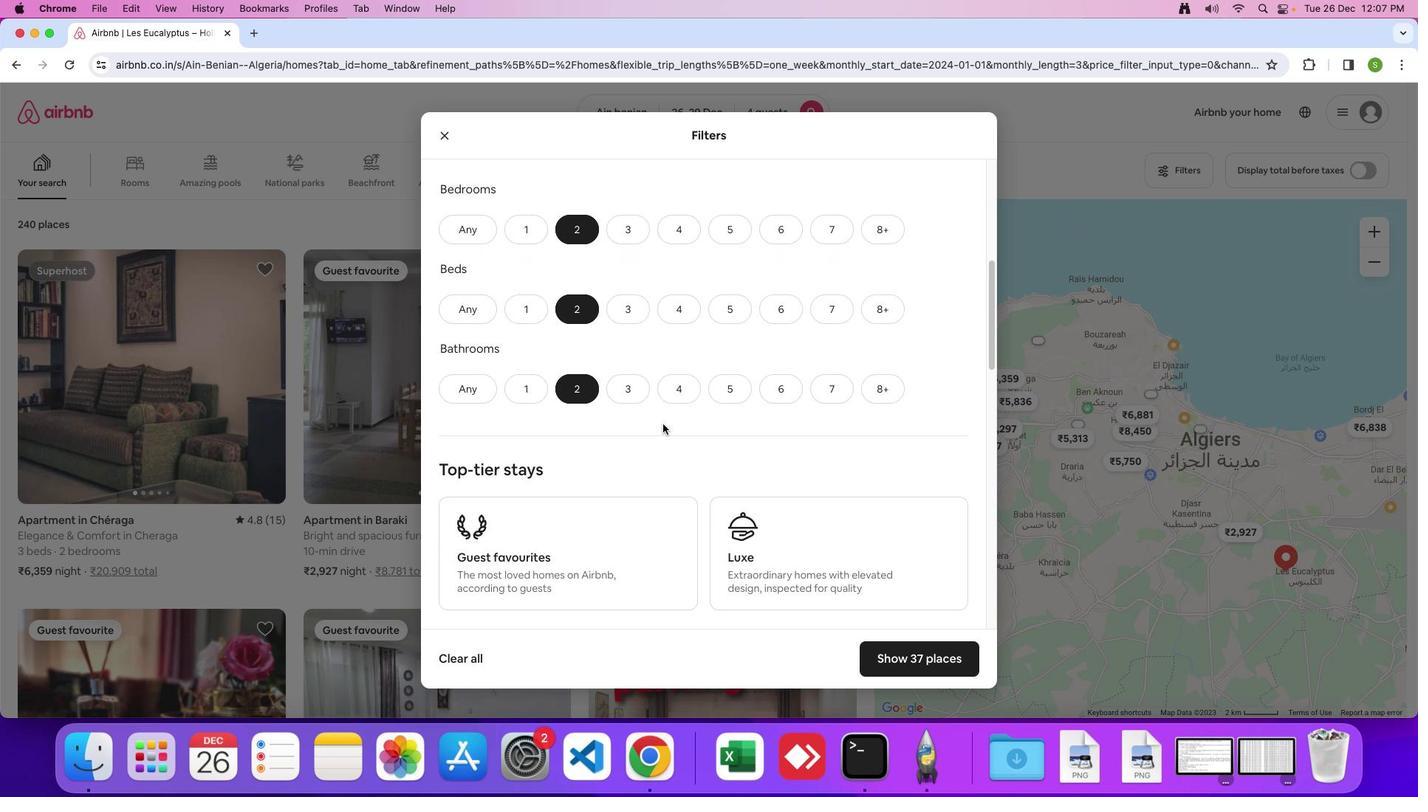 
Action: Mouse scrolled (662, 424) with delta (0, 0)
Screenshot: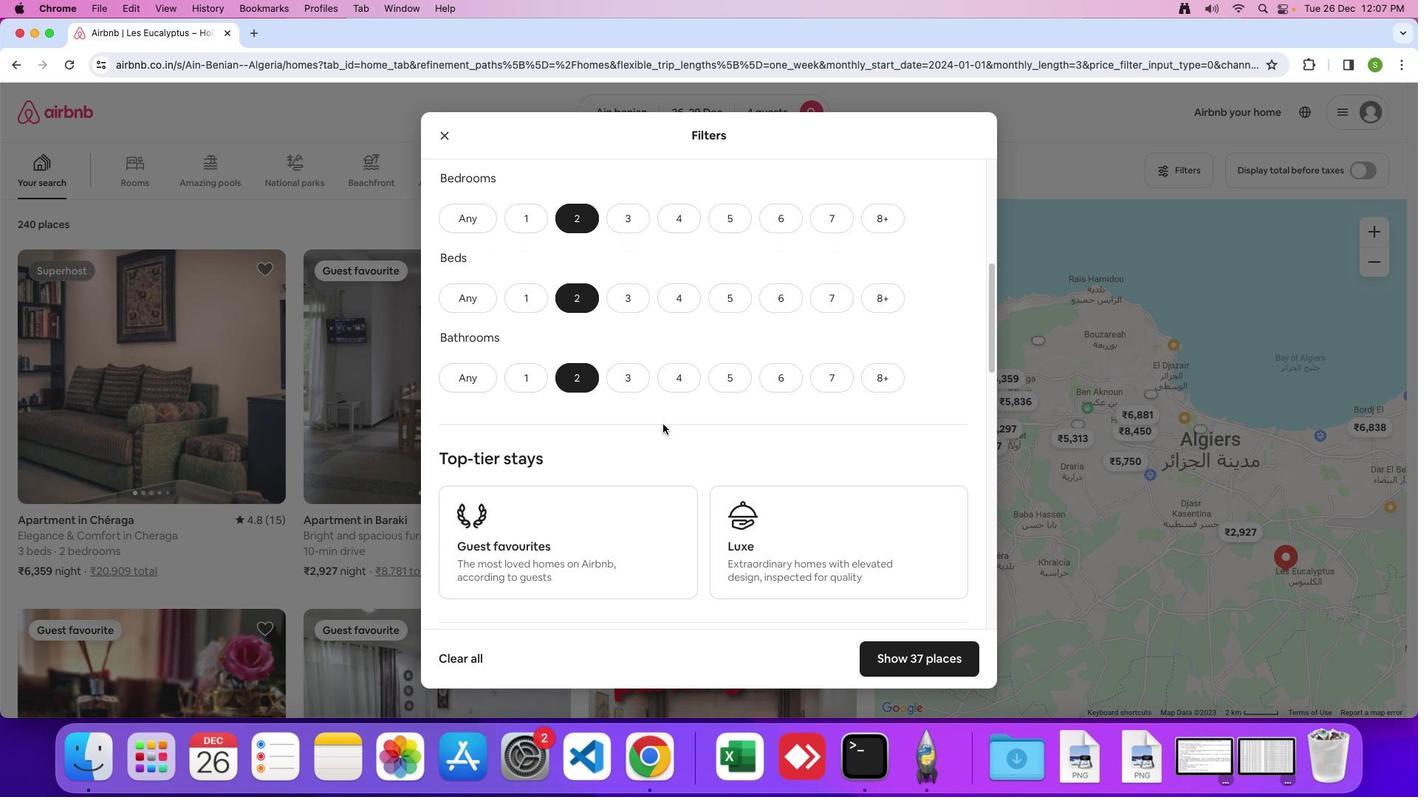 
Action: Mouse moved to (662, 424)
Screenshot: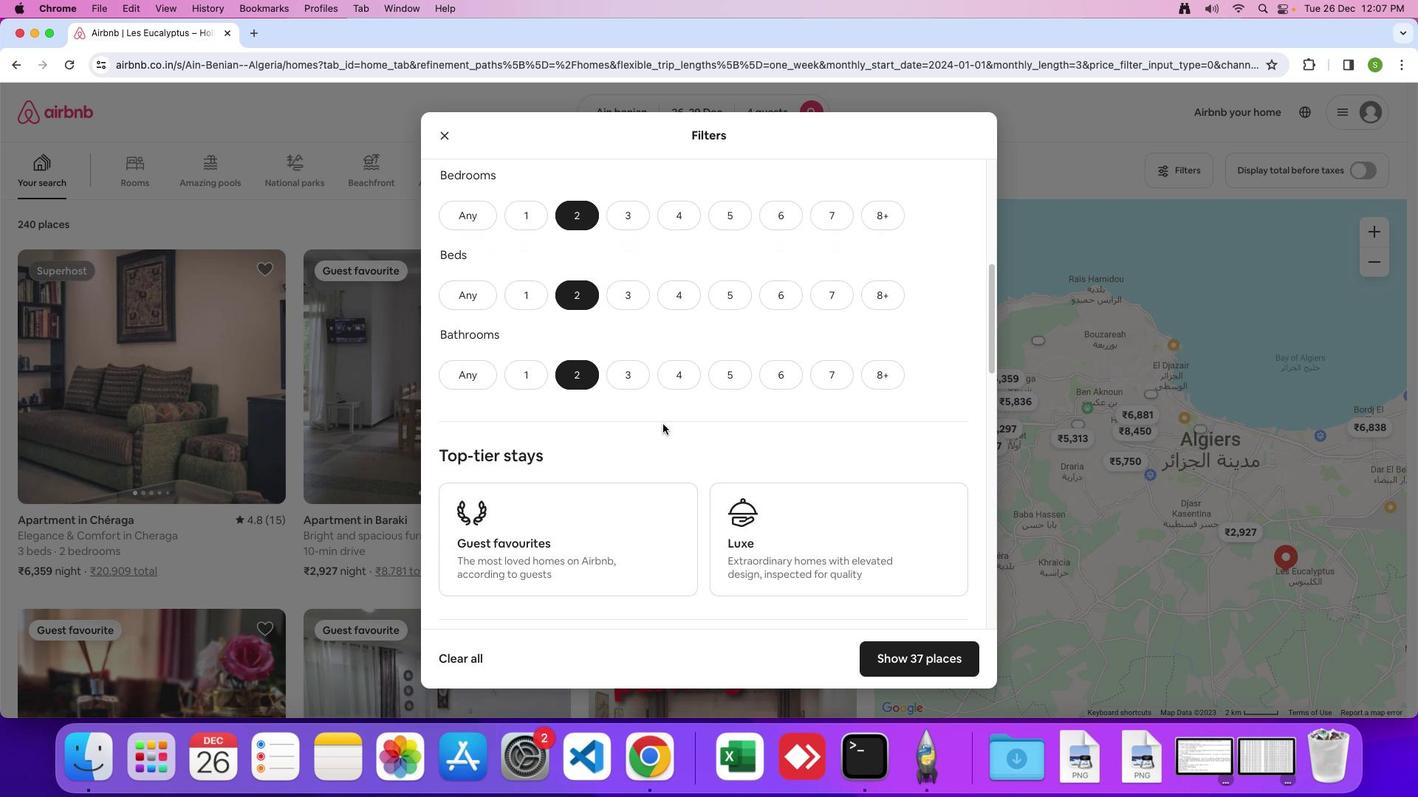 
Action: Mouse scrolled (662, 424) with delta (0, 0)
Screenshot: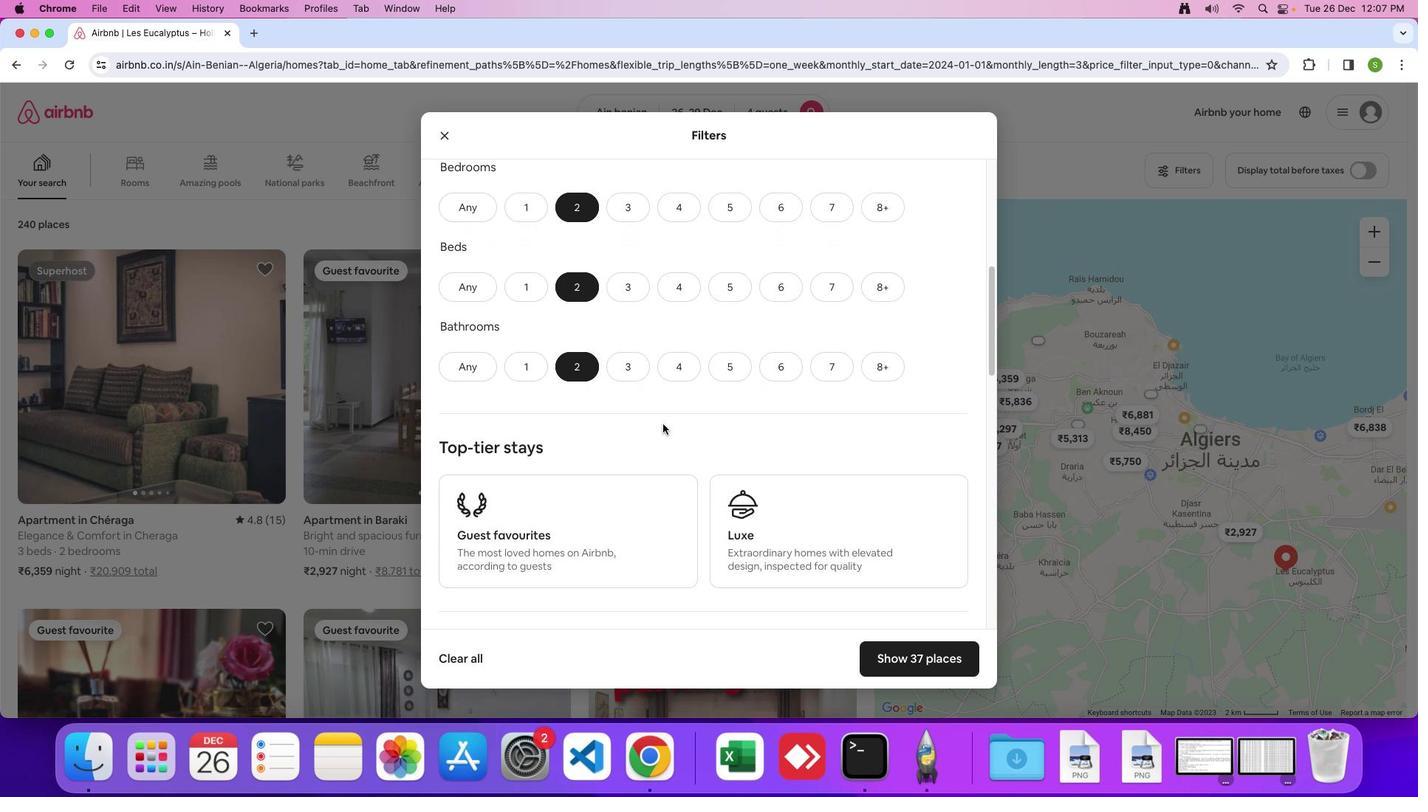 
Action: Mouse scrolled (662, 424) with delta (0, 0)
Screenshot: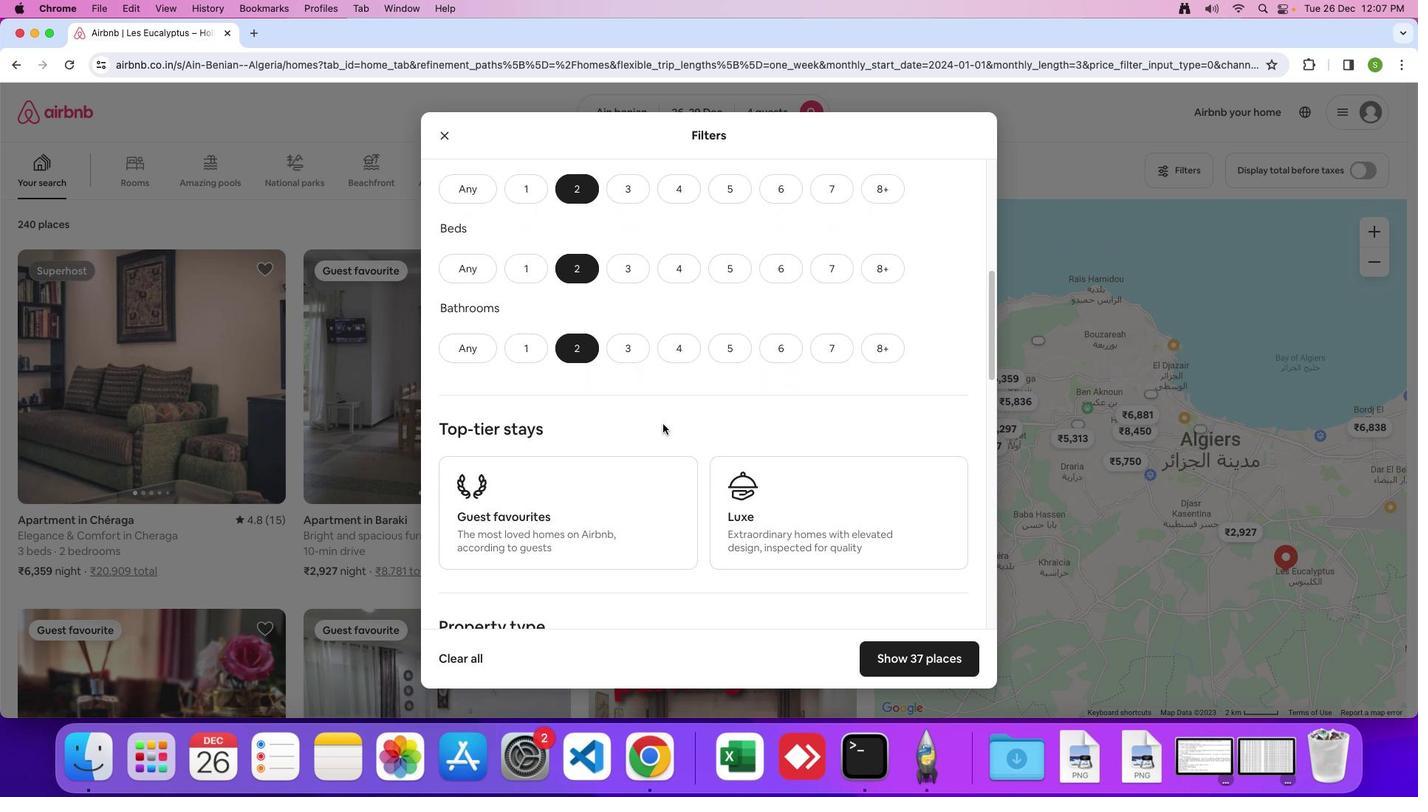 
Action: Mouse scrolled (662, 424) with delta (0, -1)
Screenshot: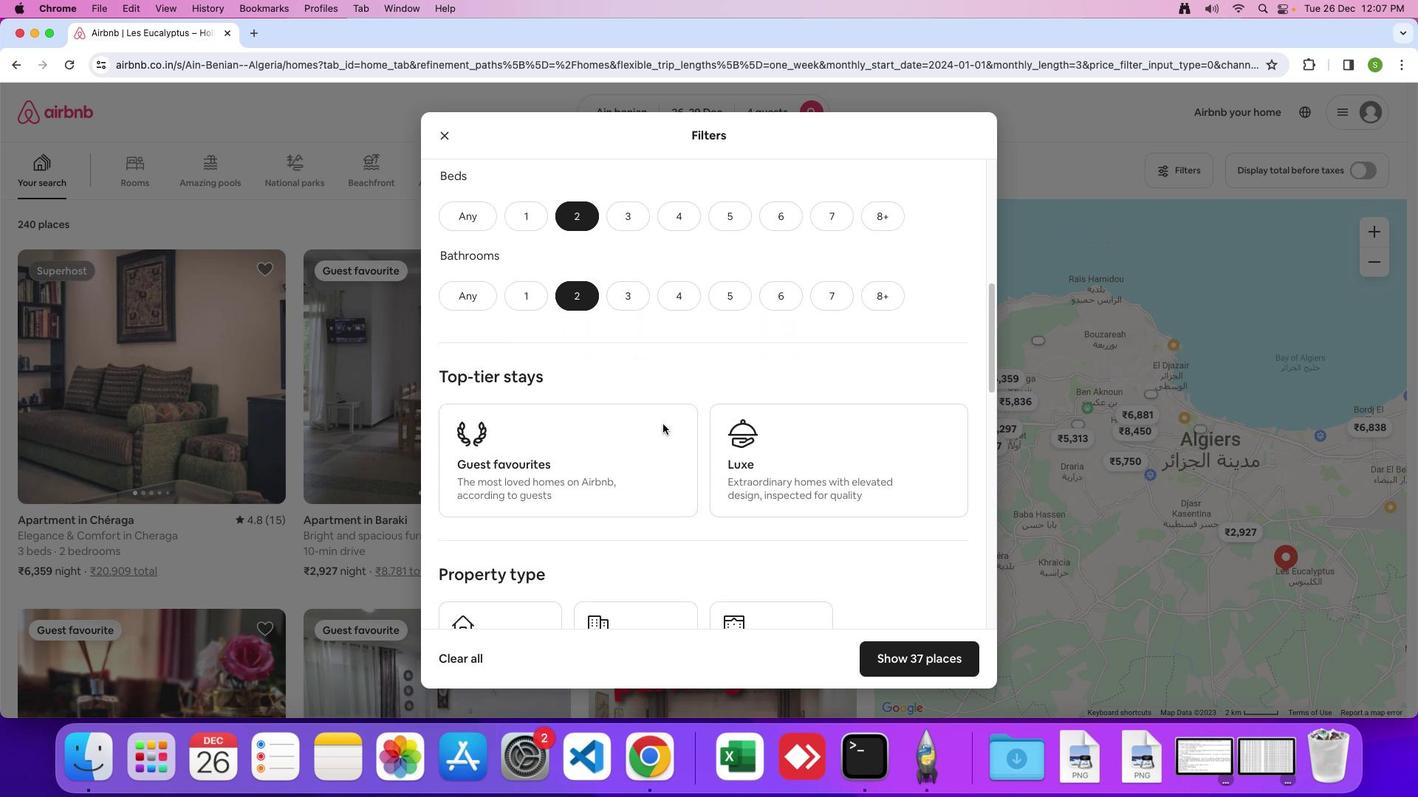 
Action: Mouse scrolled (662, 424) with delta (0, 0)
Screenshot: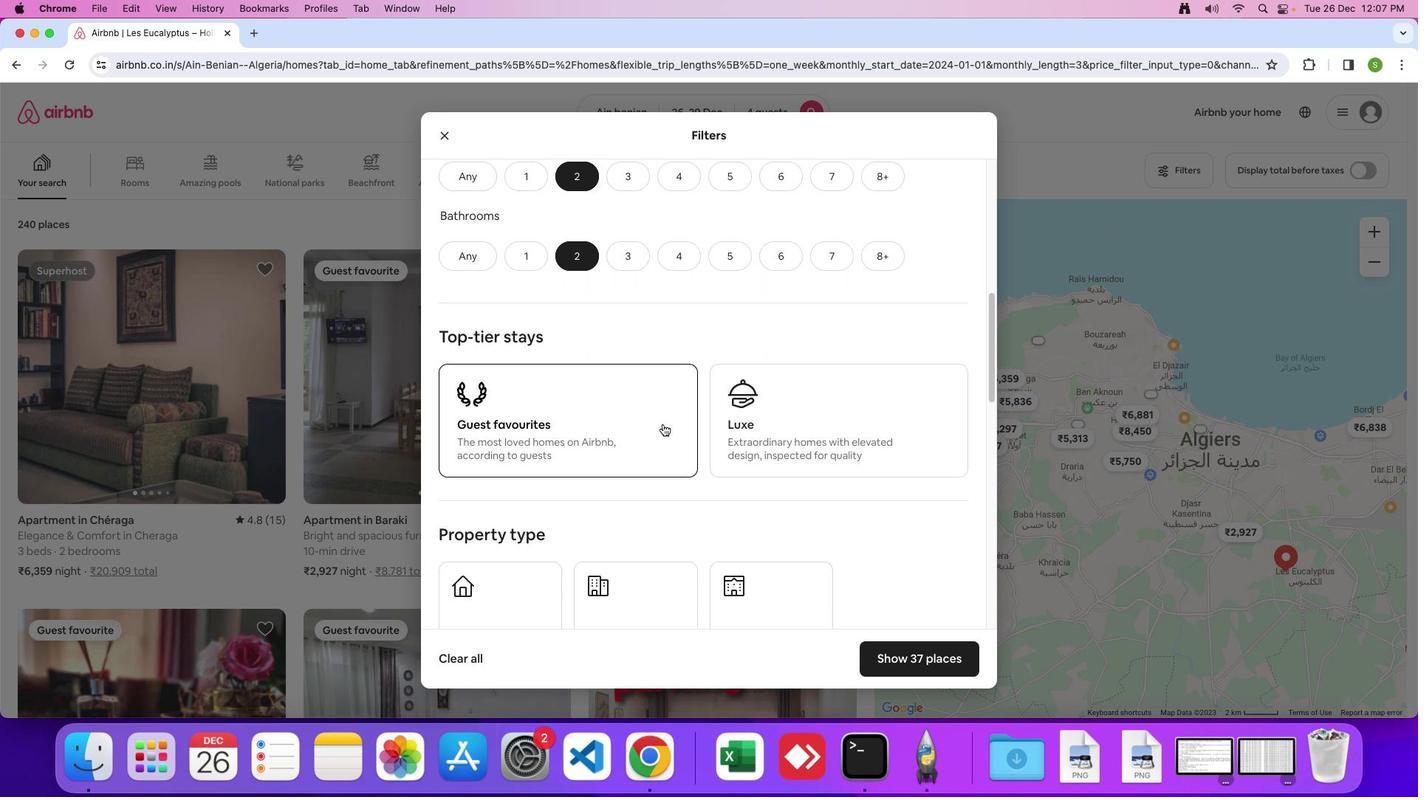 
Action: Mouse scrolled (662, 424) with delta (0, 0)
Screenshot: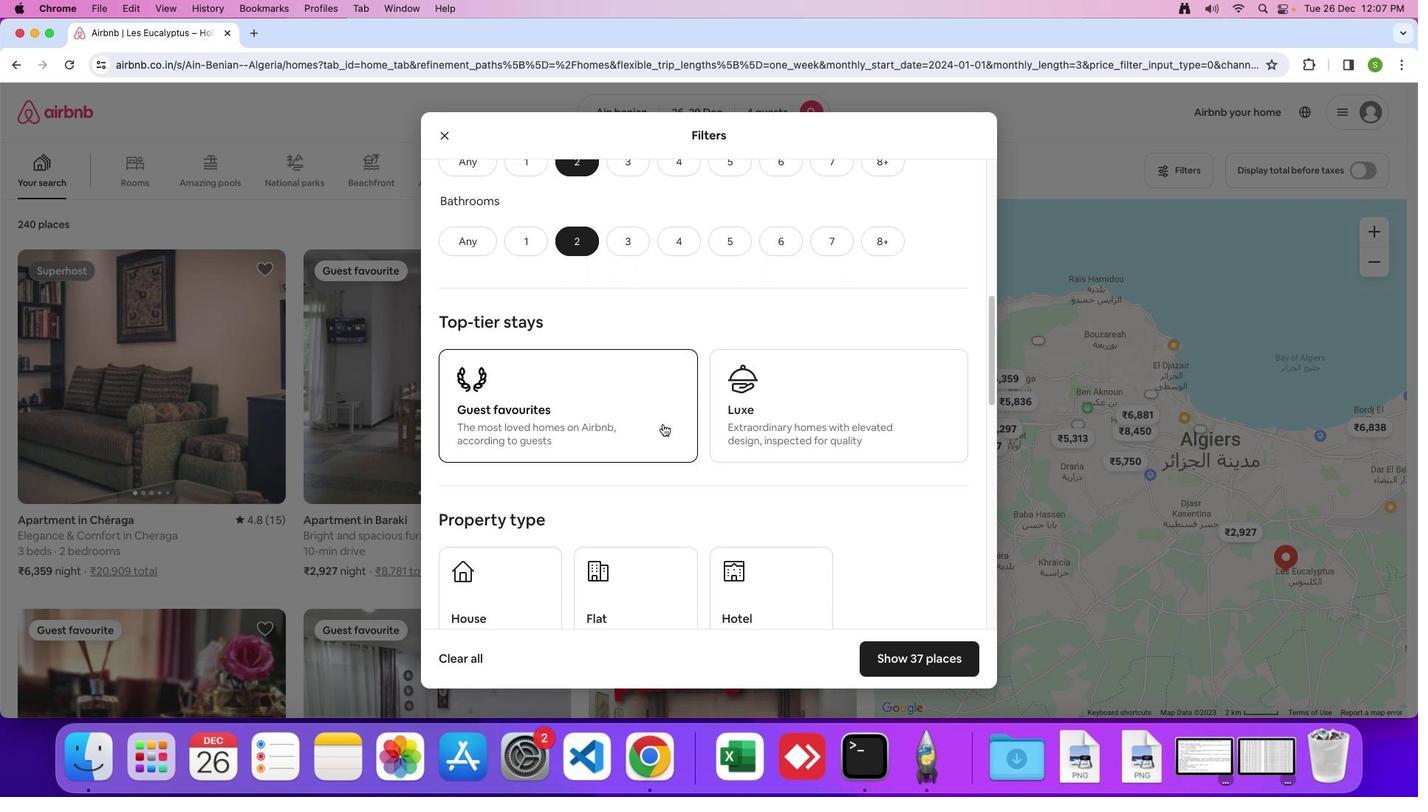 
Action: Mouse scrolled (662, 424) with delta (0, -2)
Screenshot: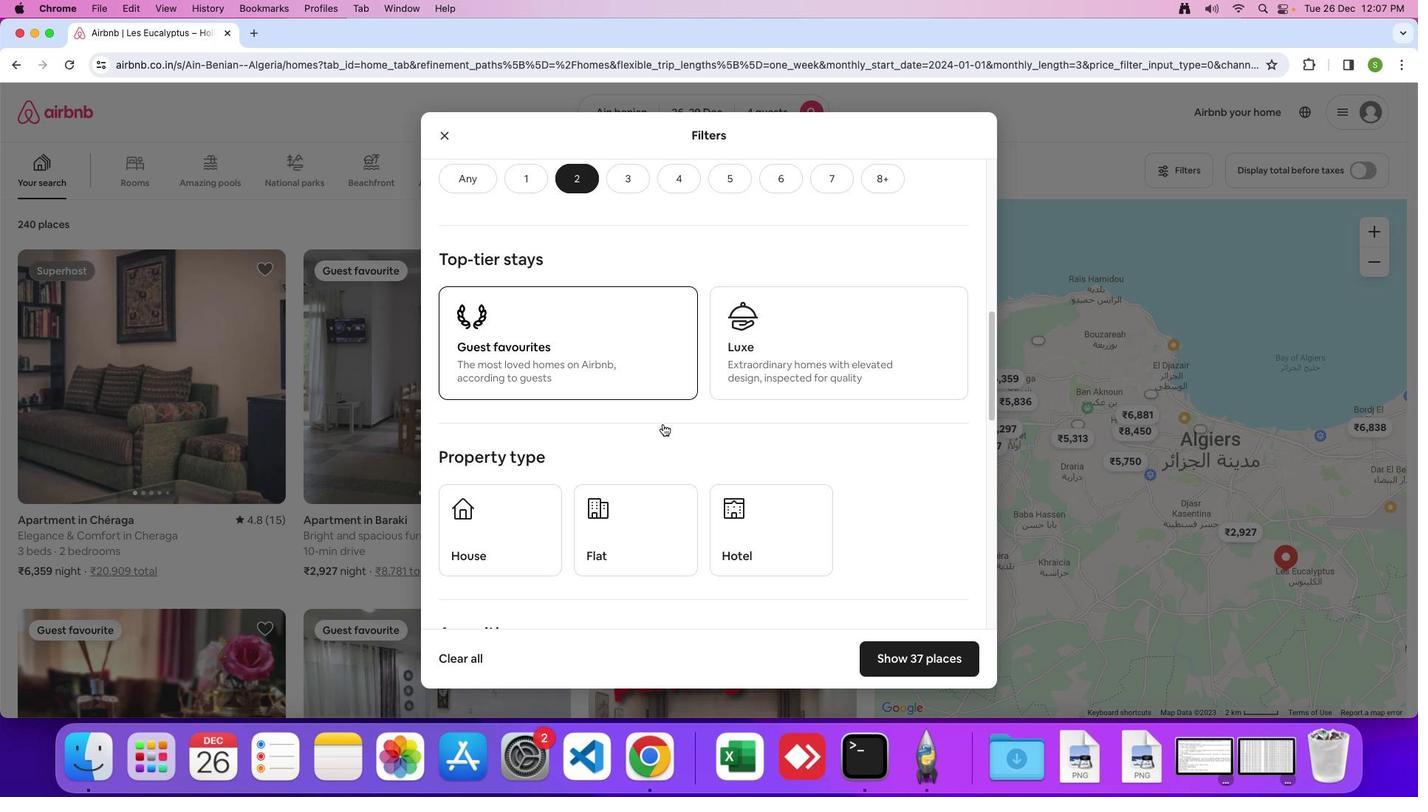 
Action: Mouse scrolled (662, 424) with delta (0, 0)
Screenshot: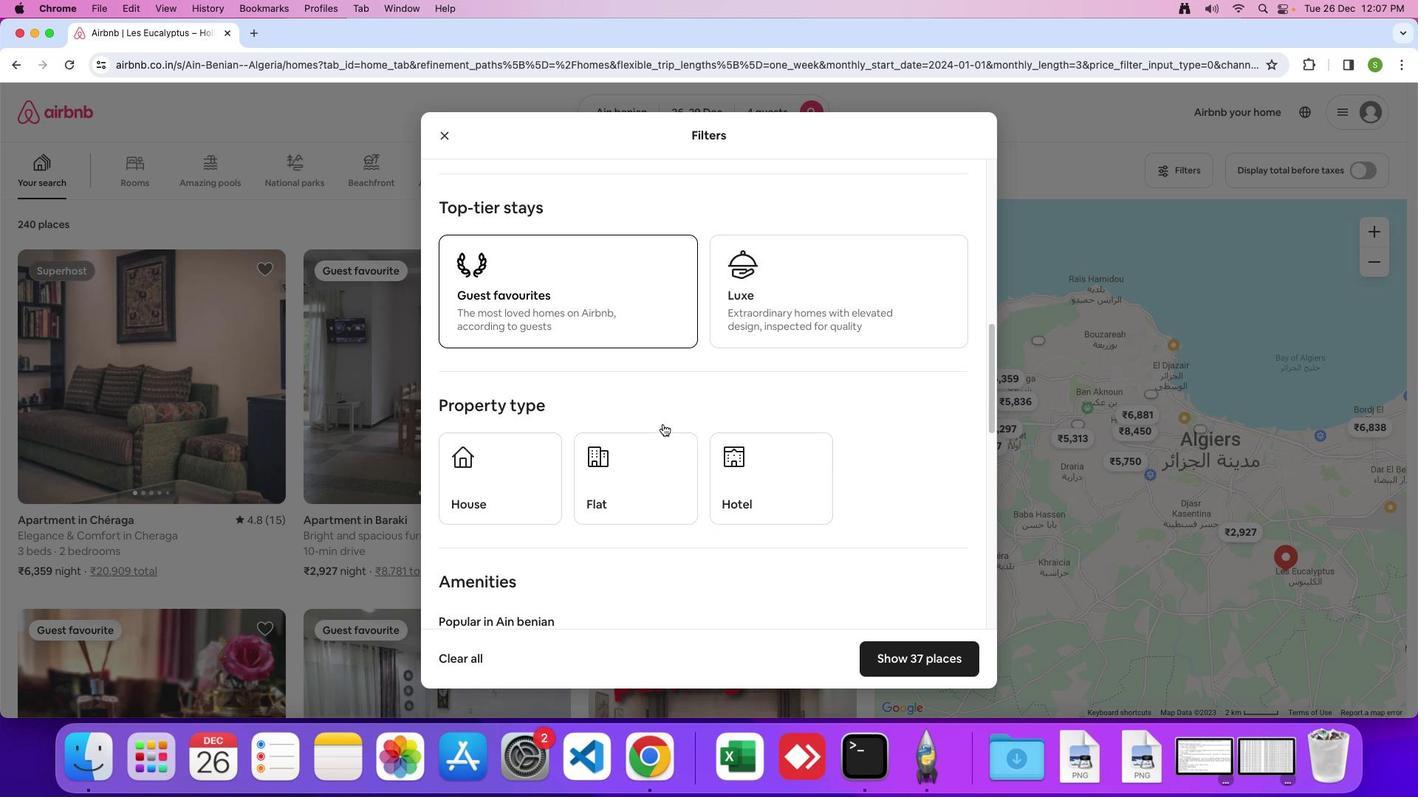 
Action: Mouse scrolled (662, 424) with delta (0, 0)
Screenshot: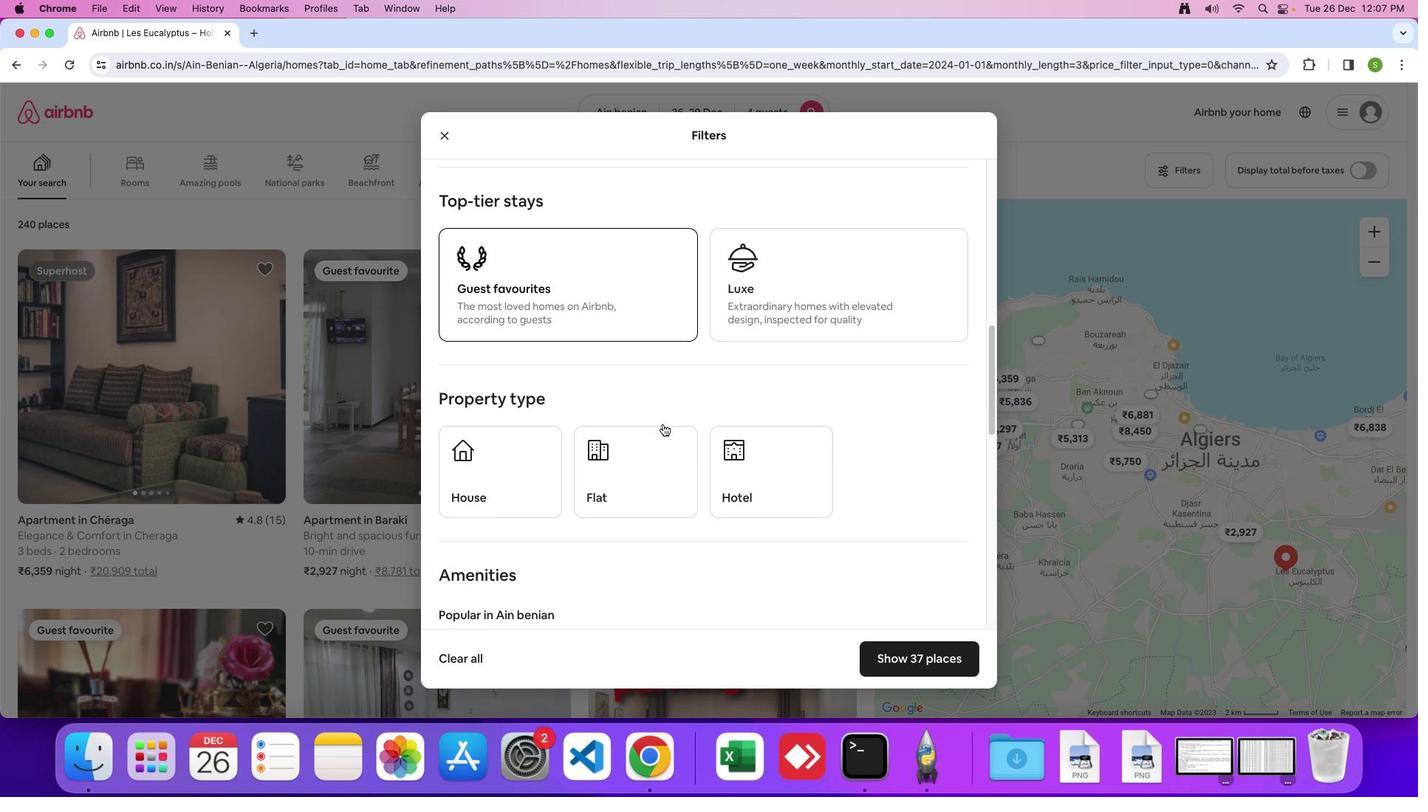 
Action: Mouse scrolled (662, 424) with delta (0, 0)
Screenshot: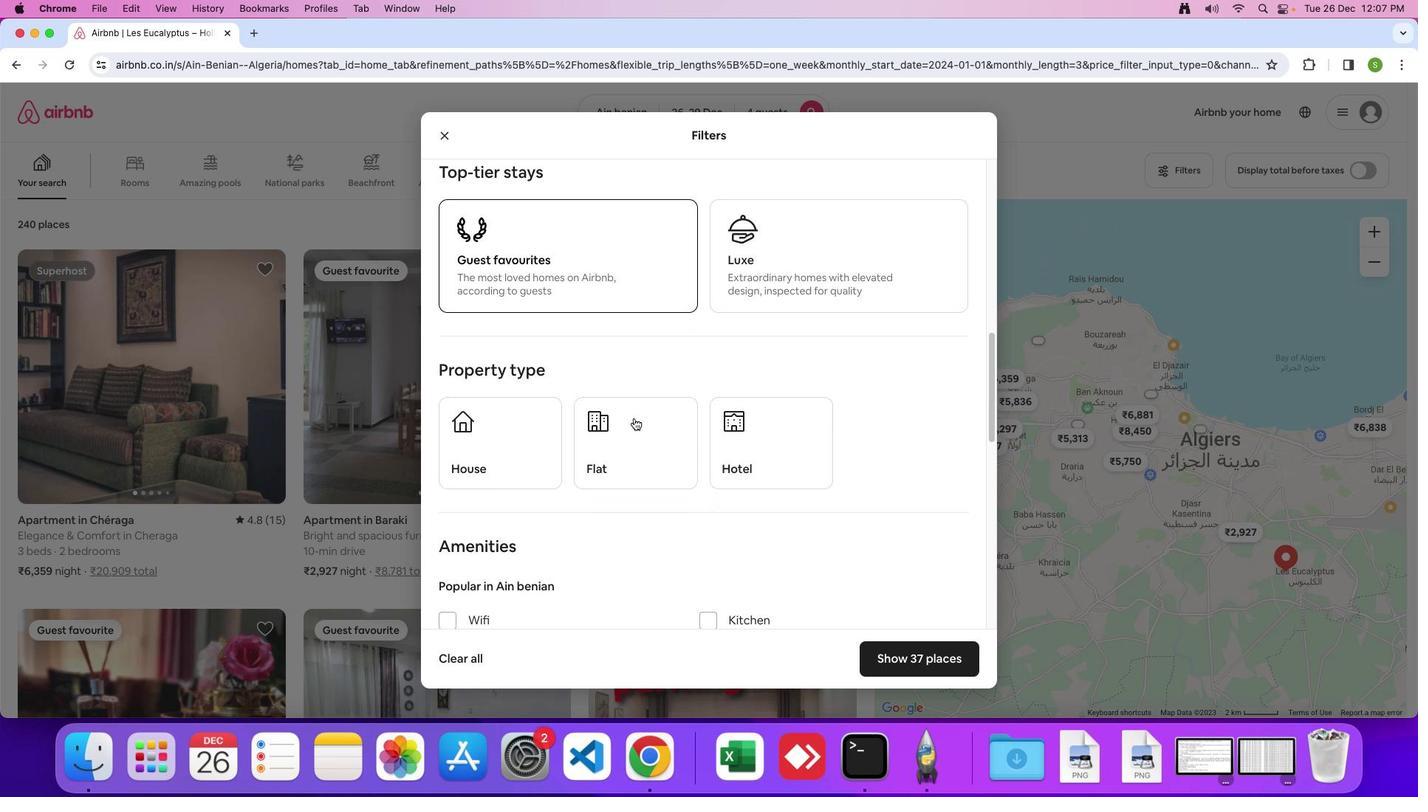 
Action: Mouse moved to (505, 424)
Screenshot: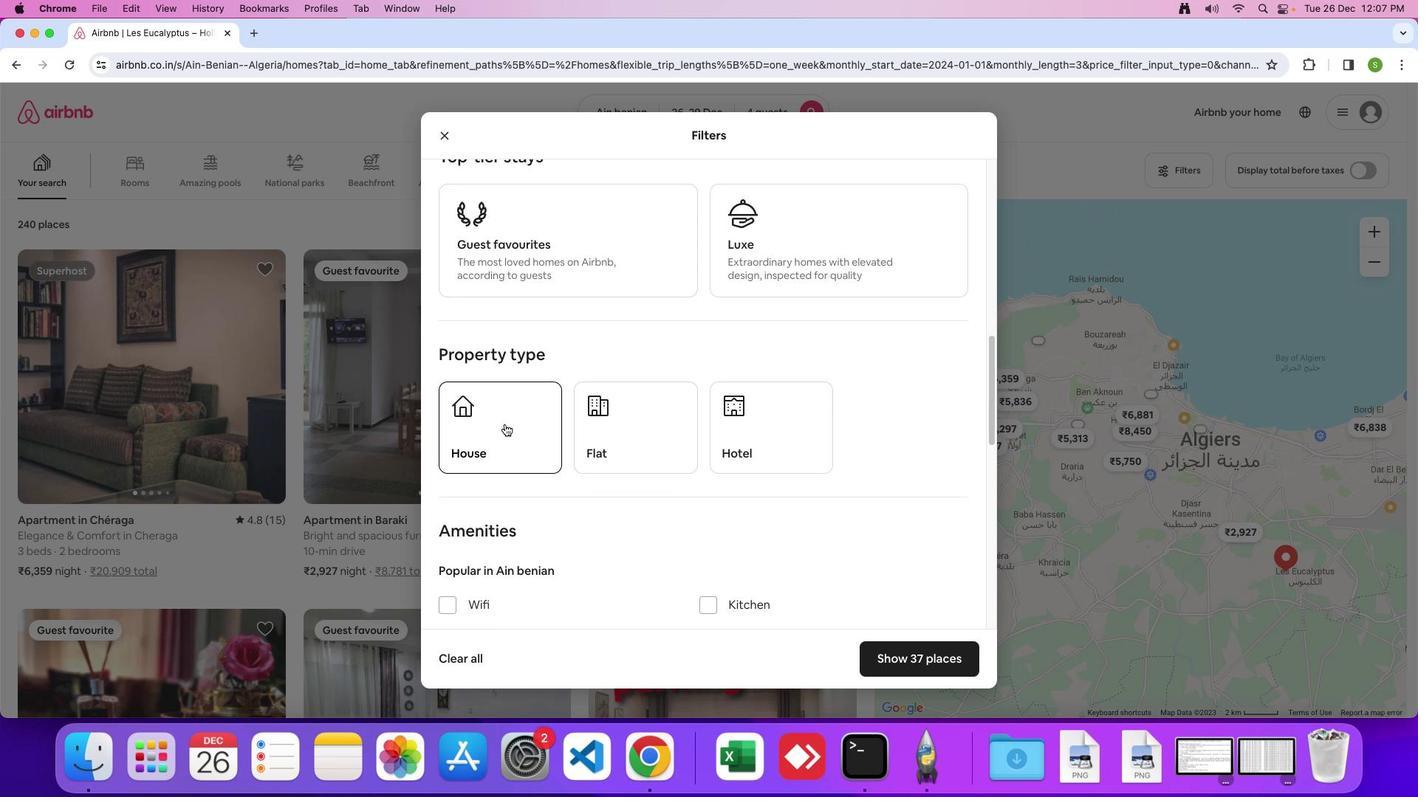
Action: Mouse pressed left at (505, 424)
Screenshot: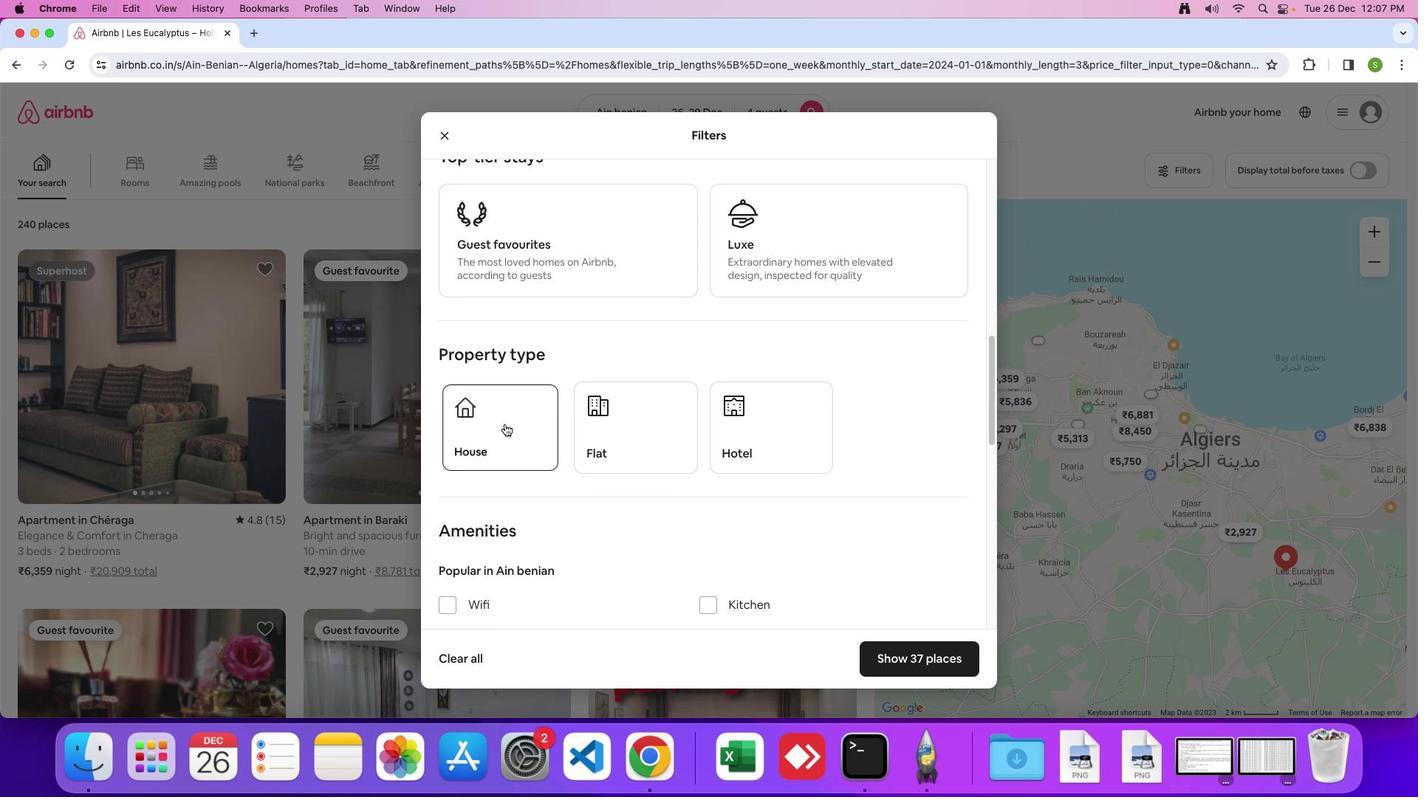 
Action: Mouse moved to (689, 495)
Screenshot: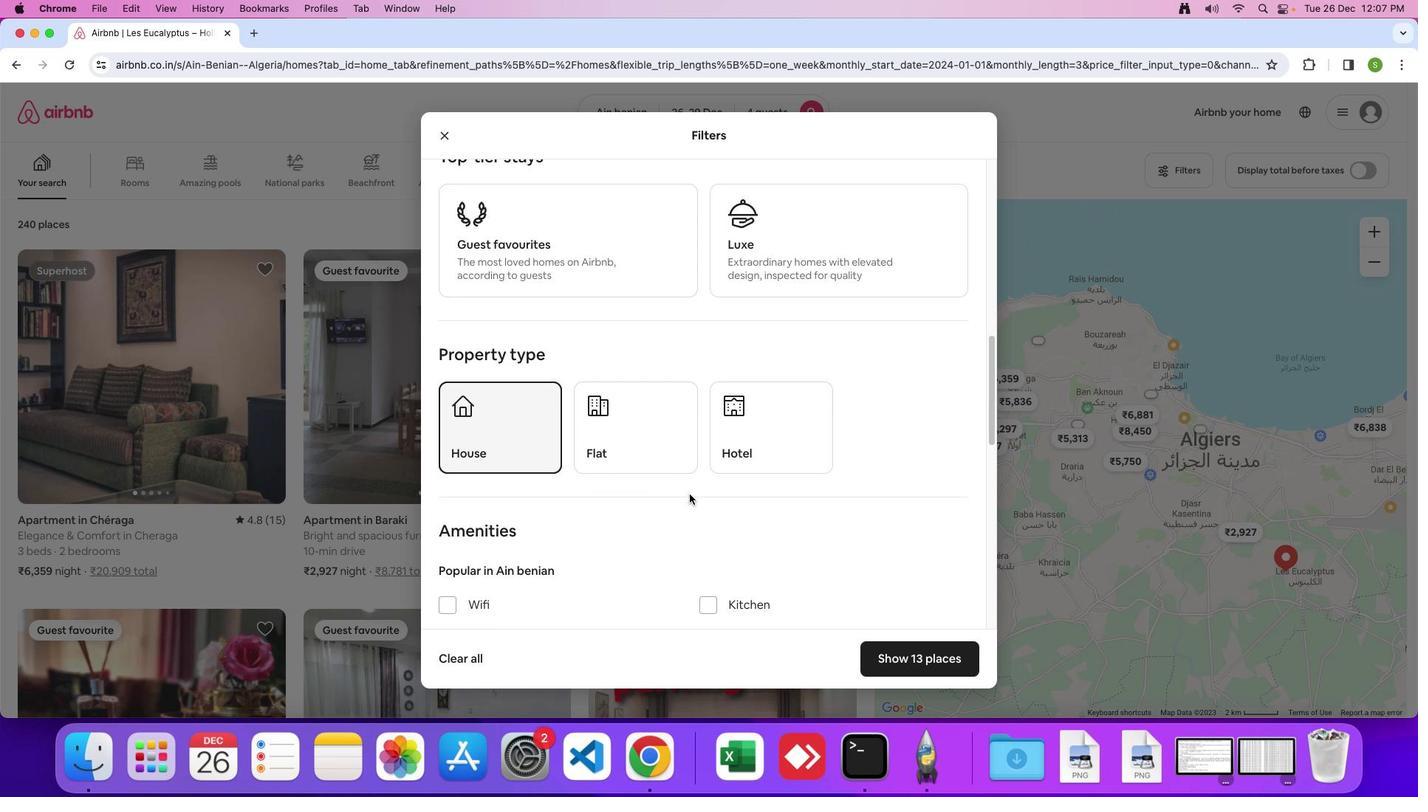 
Action: Mouse scrolled (689, 495) with delta (0, 0)
Screenshot: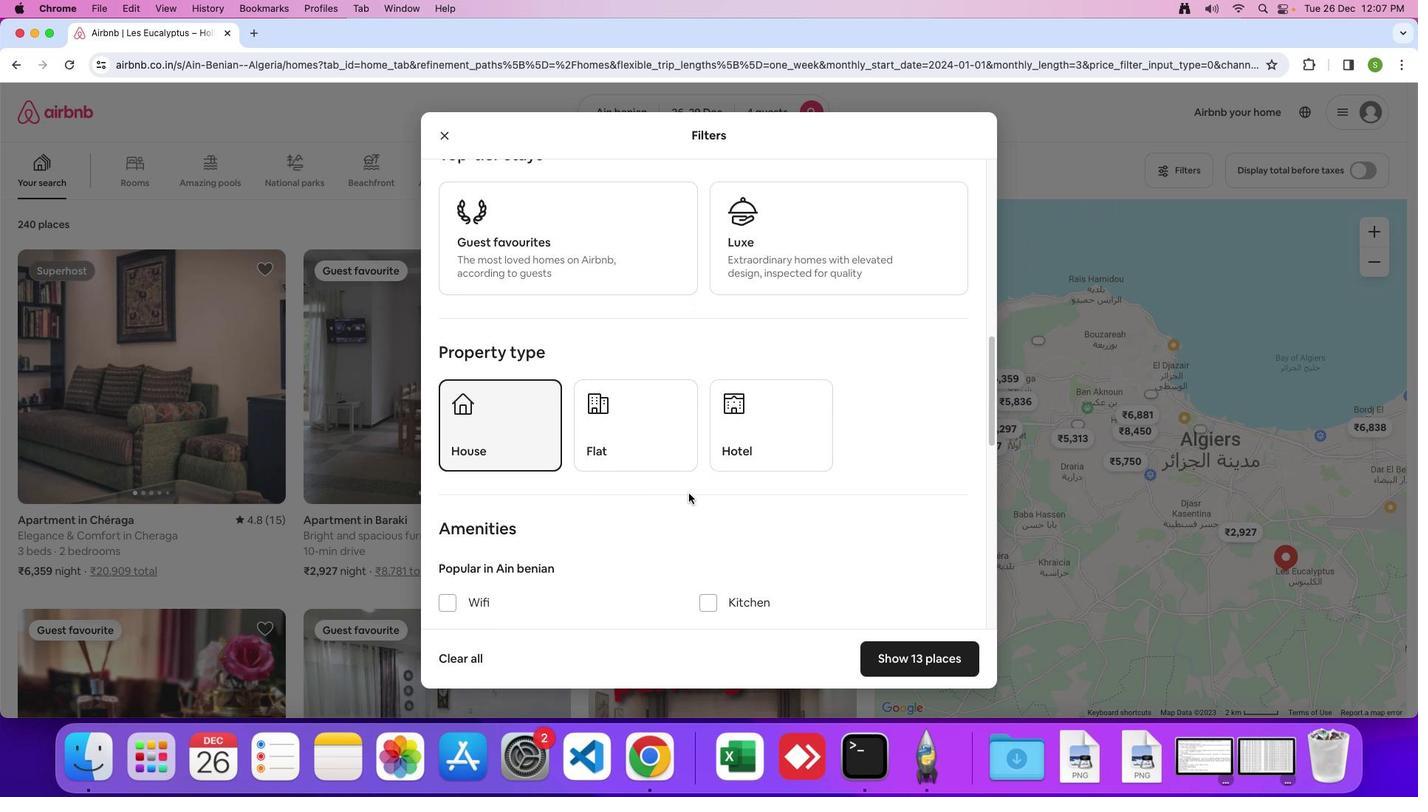 
Action: Mouse moved to (689, 494)
Screenshot: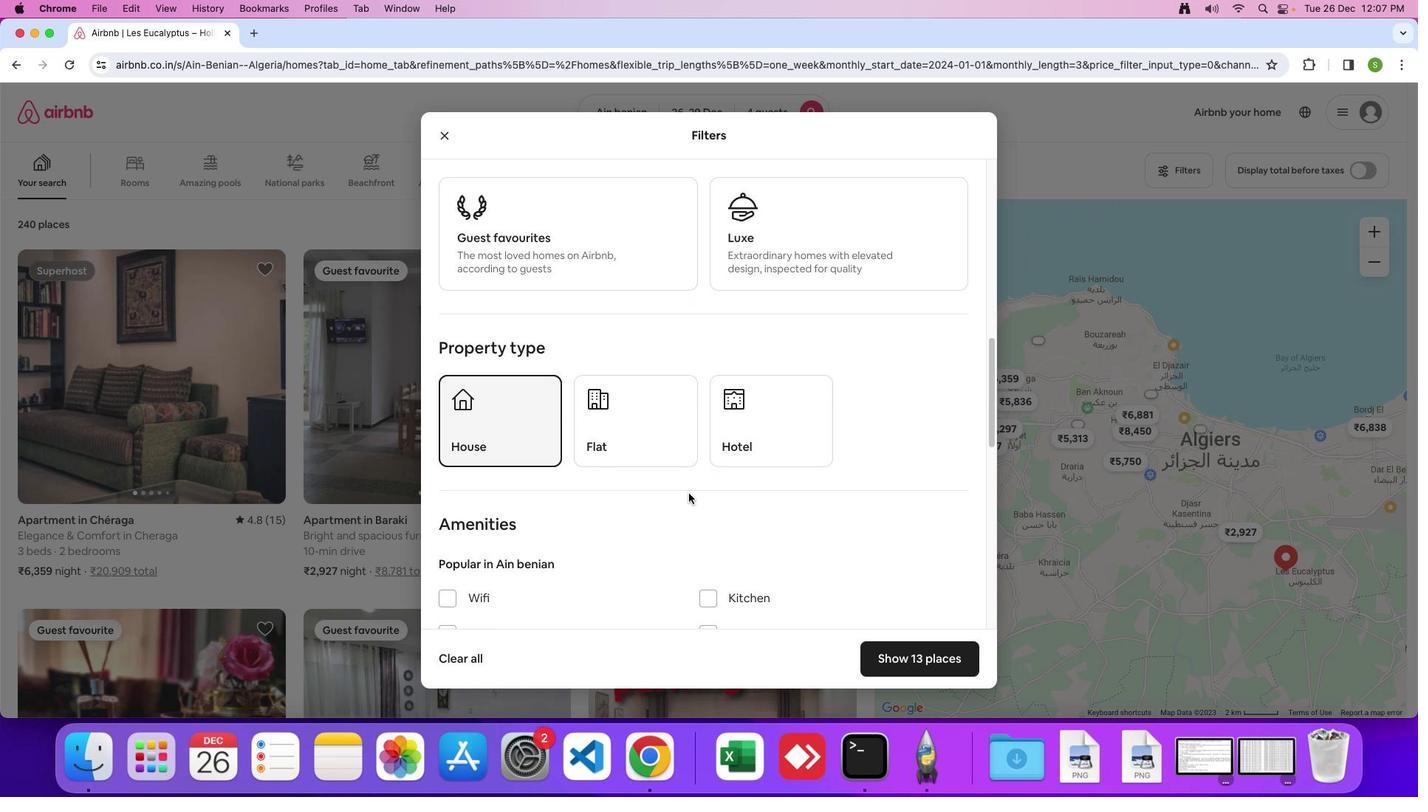 
Action: Mouse scrolled (689, 494) with delta (0, 0)
Screenshot: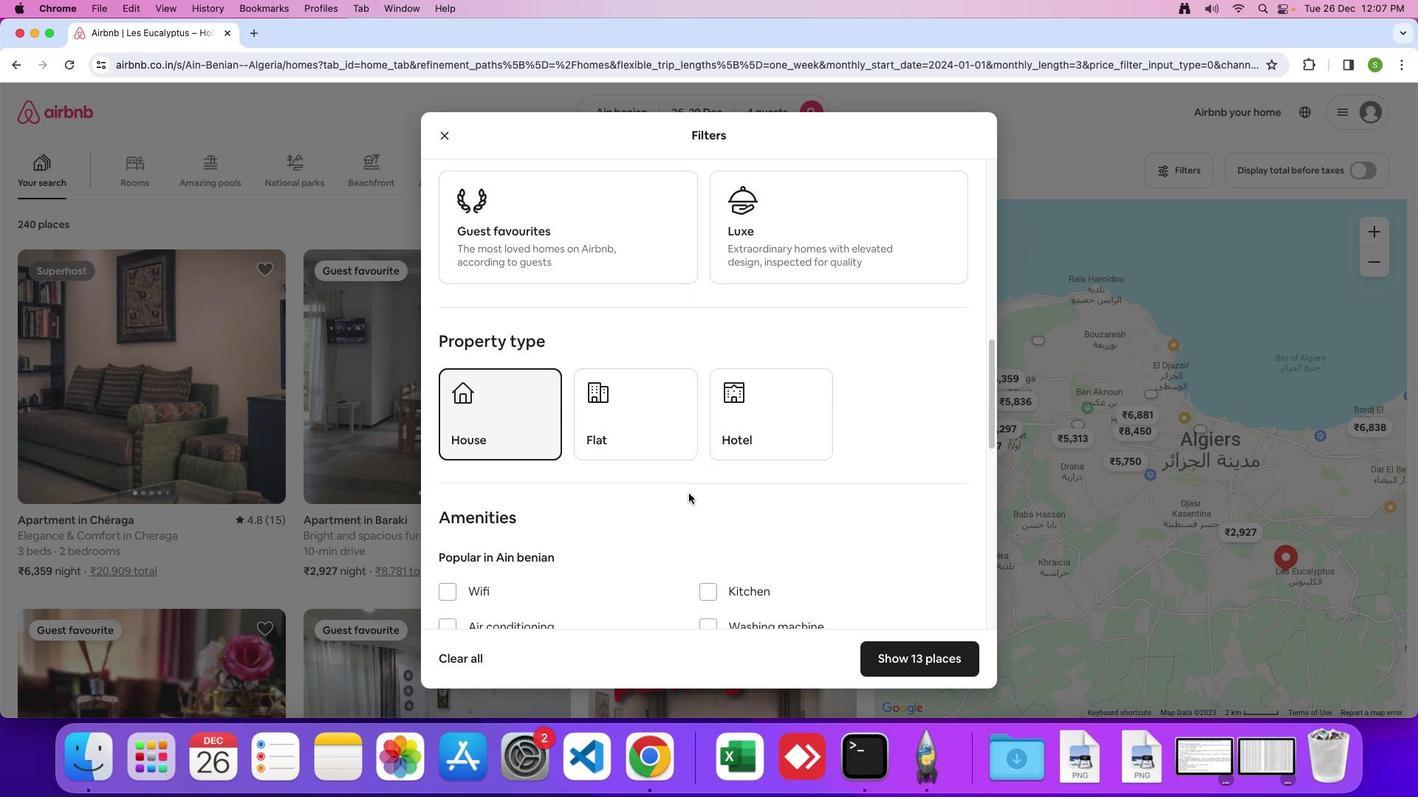 
Action: Mouse moved to (688, 493)
Screenshot: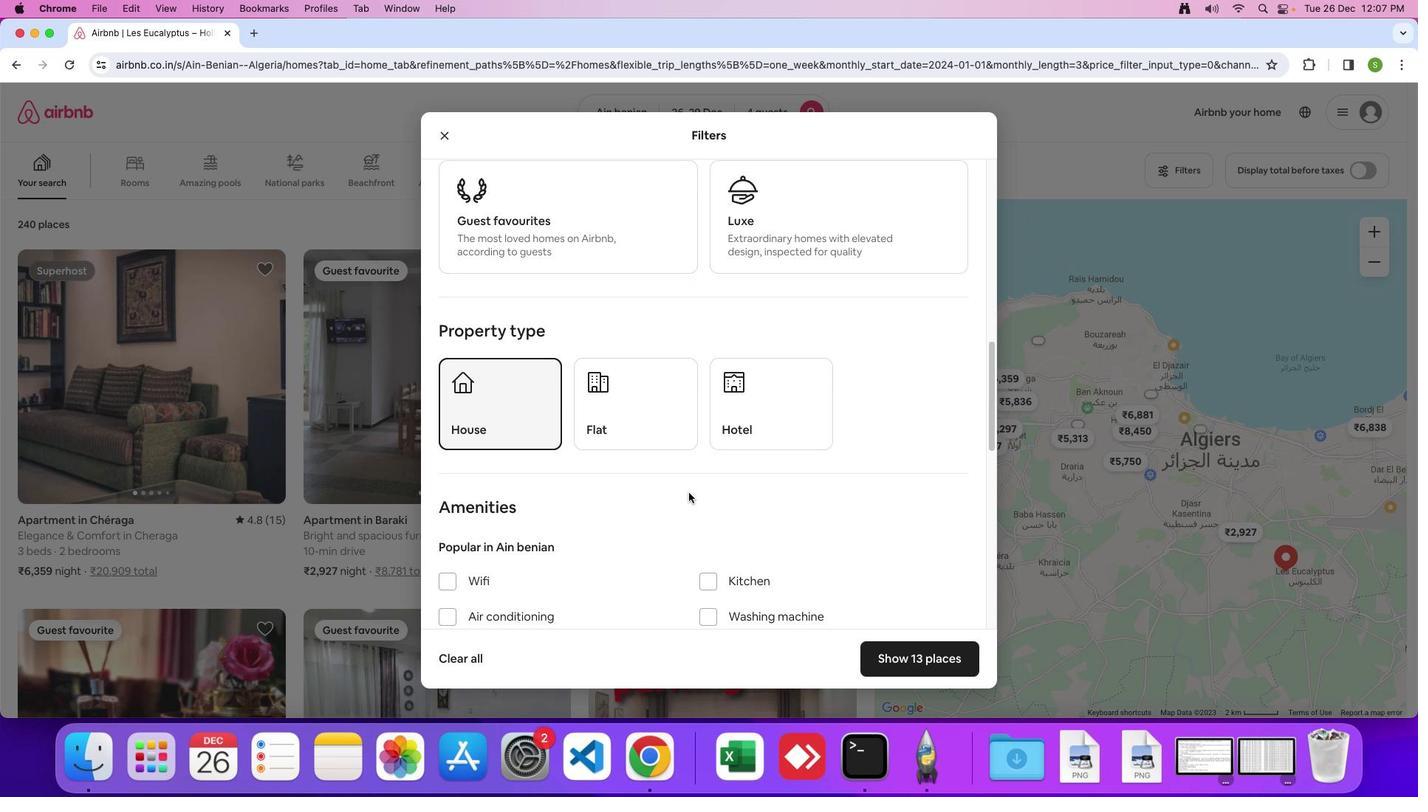 
Action: Mouse scrolled (688, 493) with delta (0, 0)
Screenshot: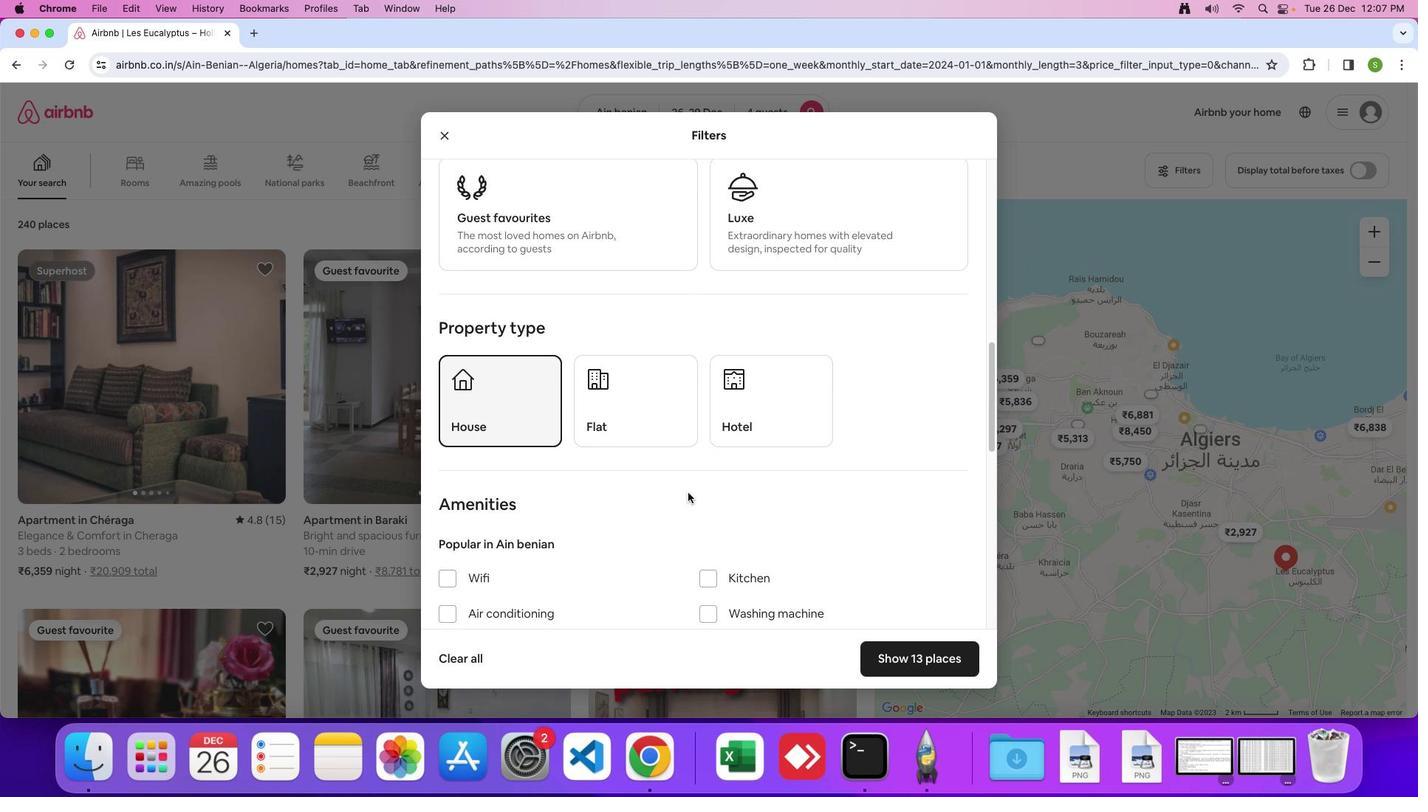 
Action: Mouse moved to (688, 492)
Screenshot: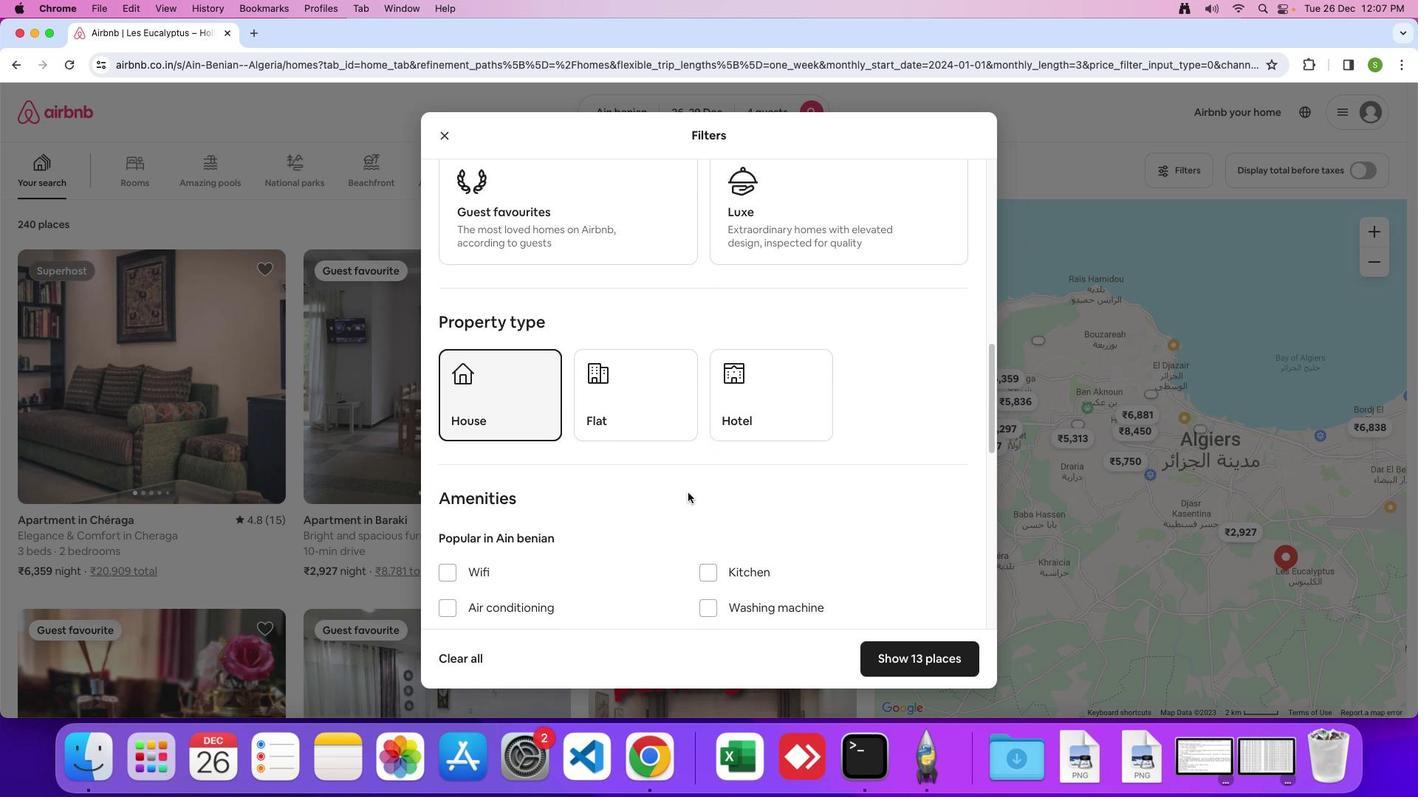 
Action: Mouse scrolled (688, 492) with delta (0, 0)
Screenshot: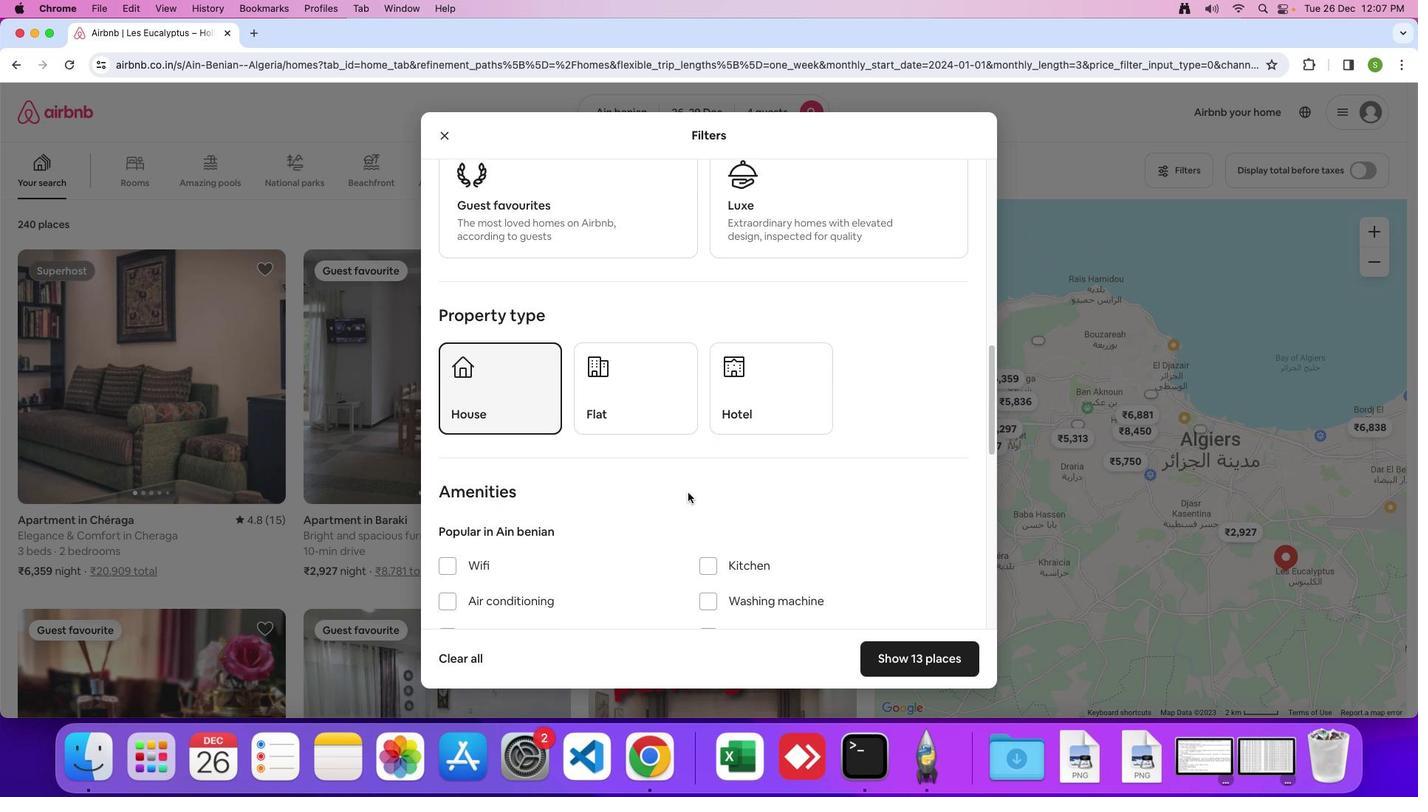 
Action: Mouse scrolled (688, 492) with delta (0, 0)
Screenshot: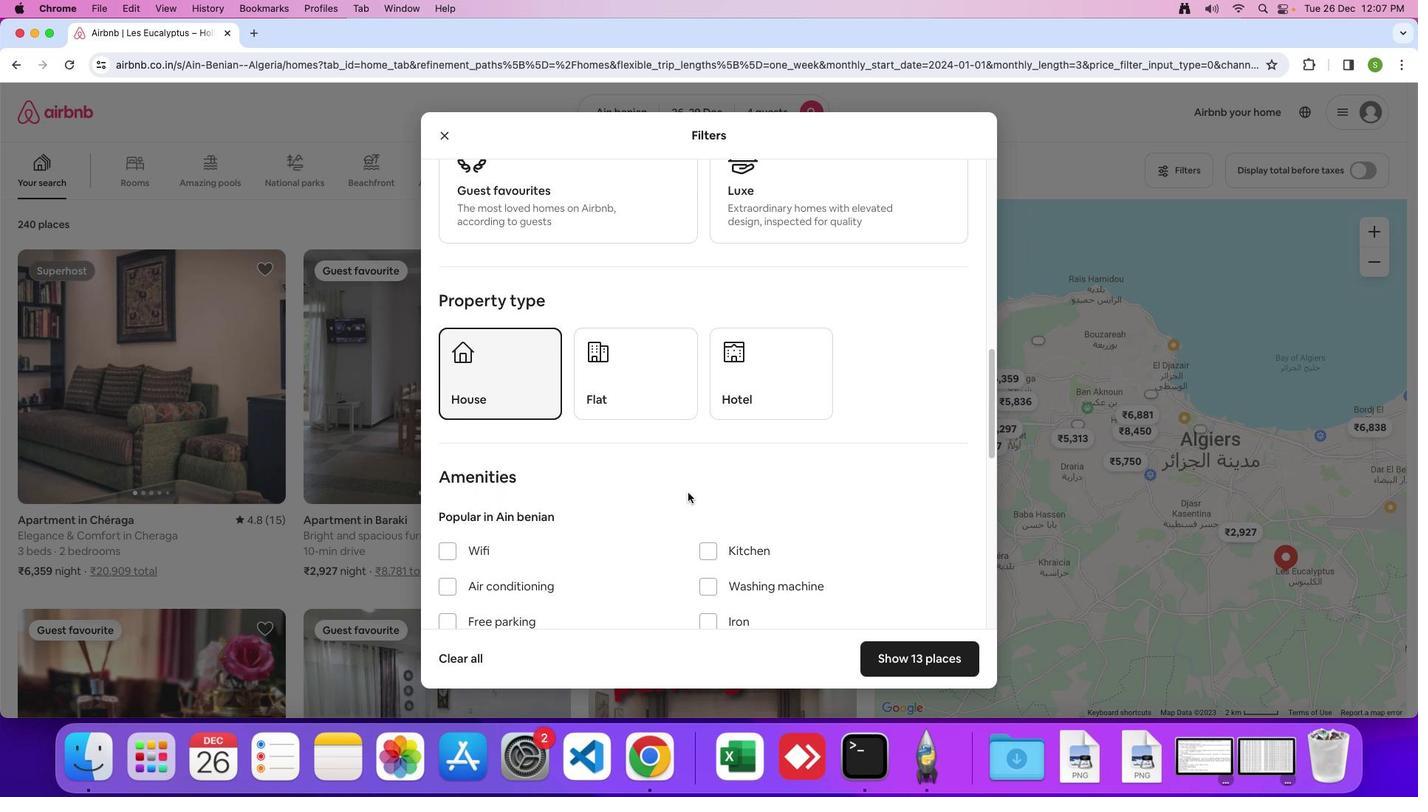 
Action: Mouse scrolled (688, 492) with delta (0, 0)
Screenshot: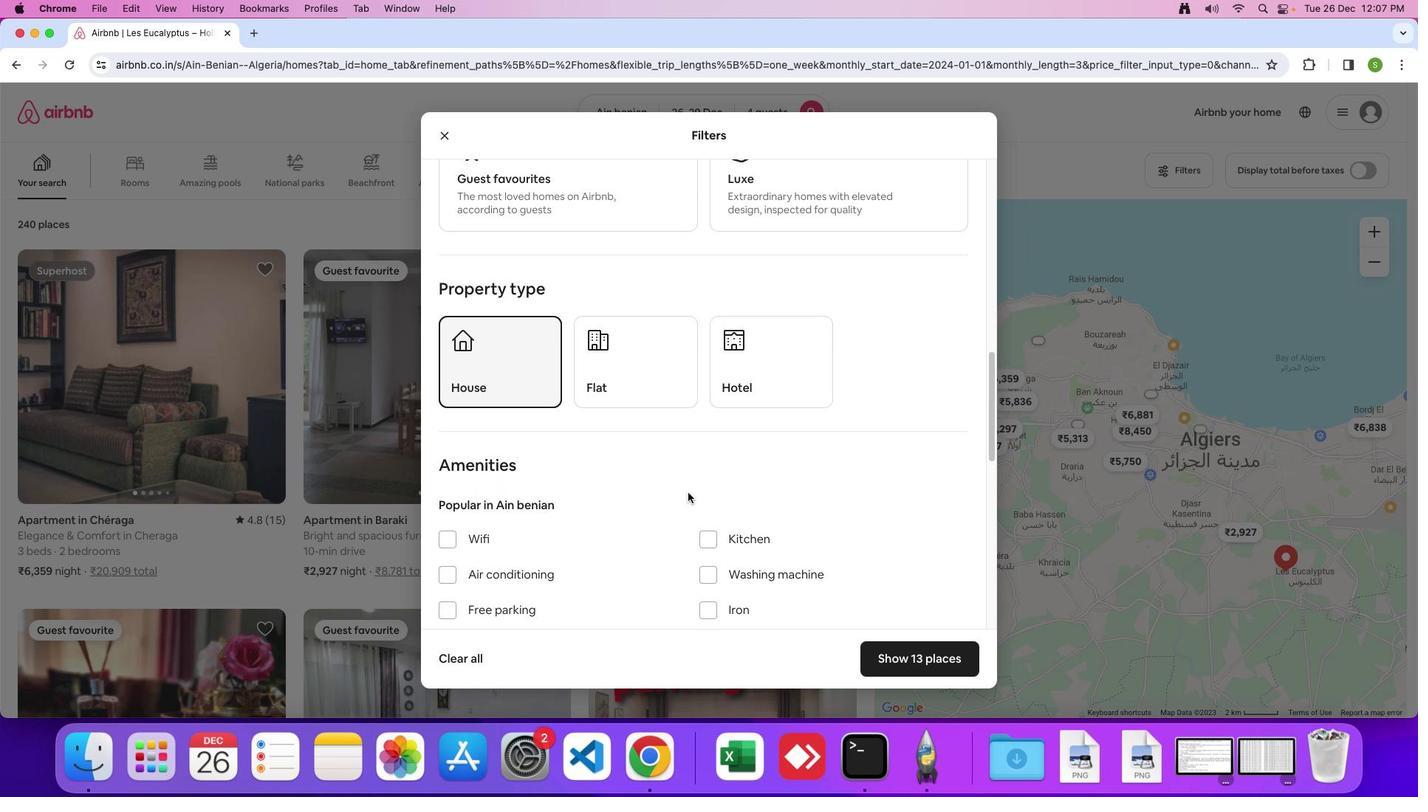 
Action: Mouse scrolled (688, 492) with delta (0, 0)
Screenshot: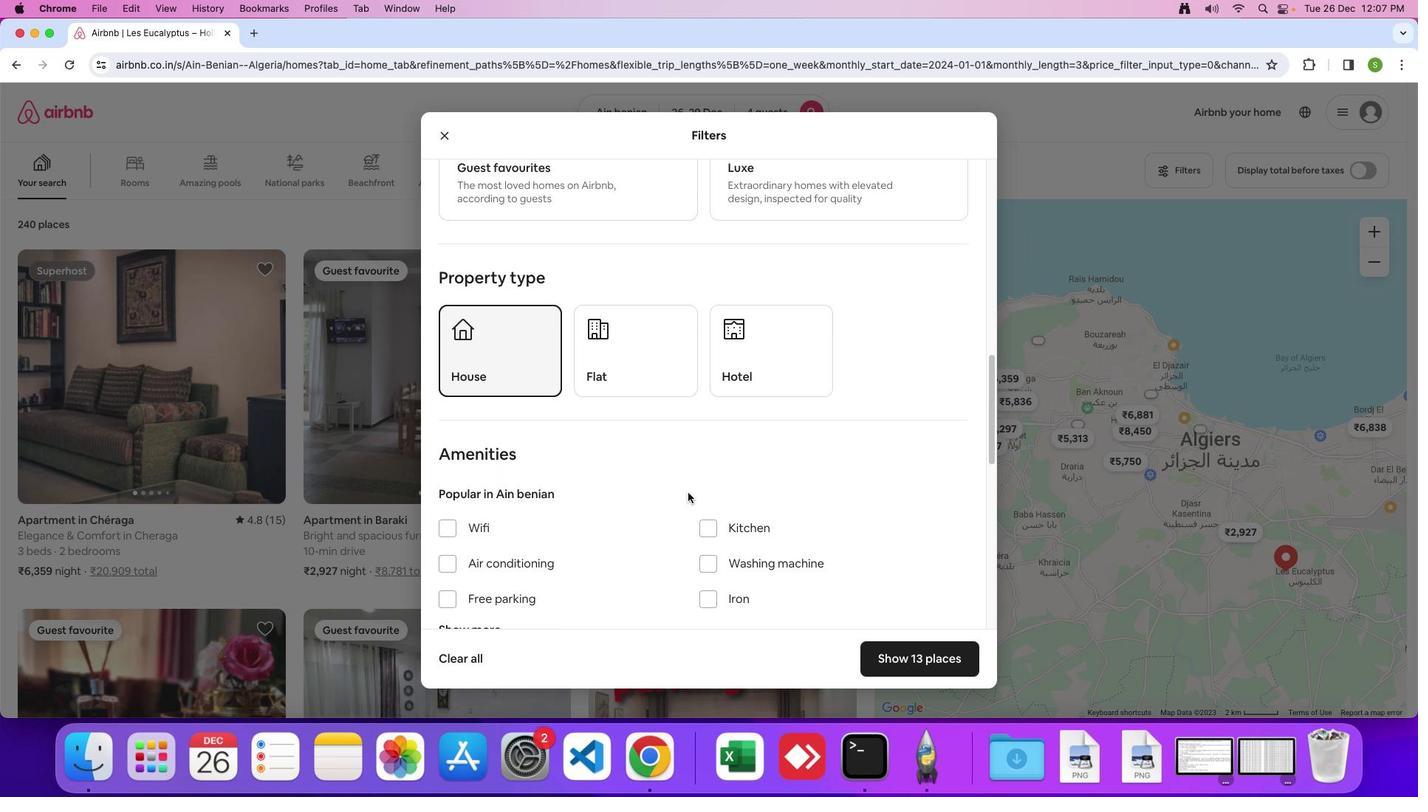 
Action: Mouse scrolled (688, 492) with delta (0, 0)
Screenshot: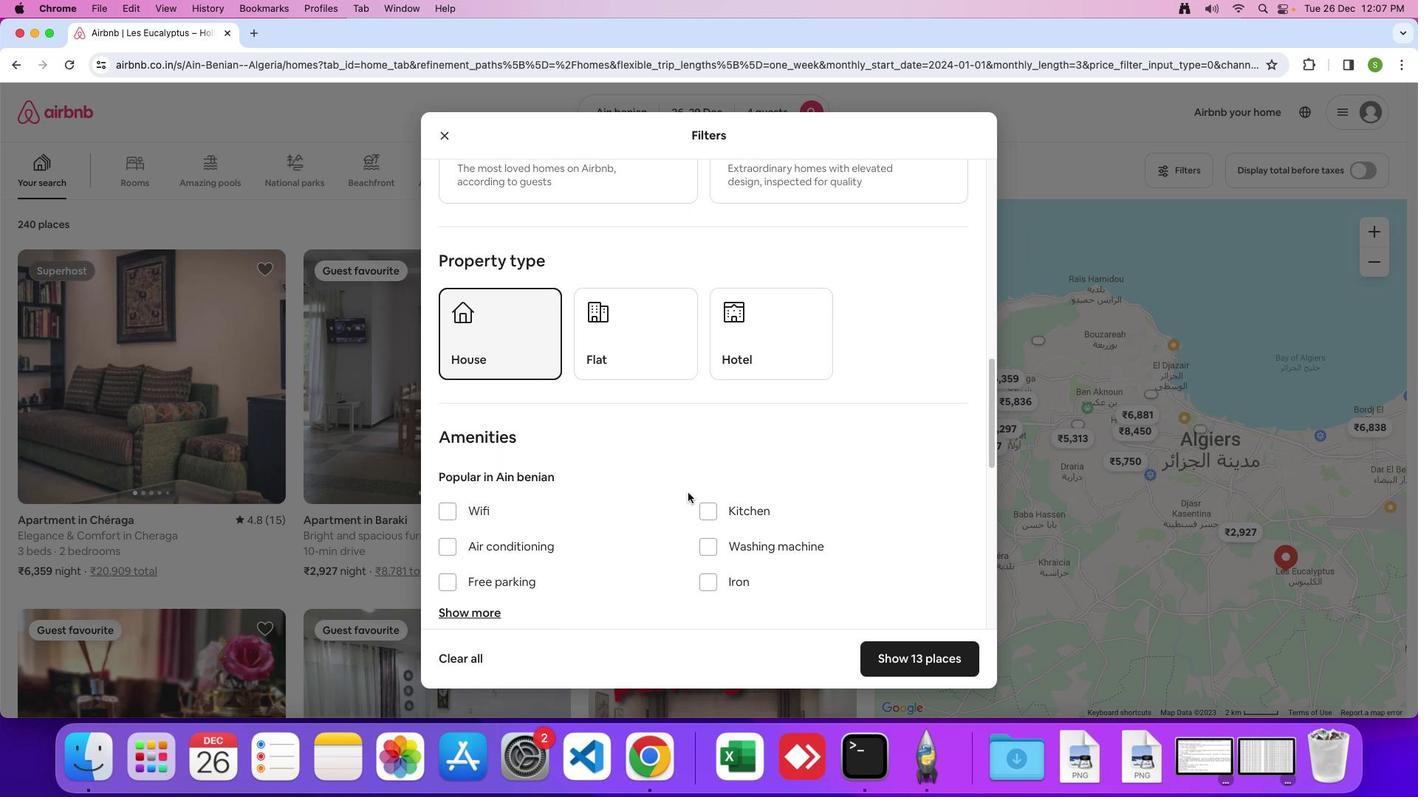 
Action: Mouse scrolled (688, 492) with delta (0, -1)
Screenshot: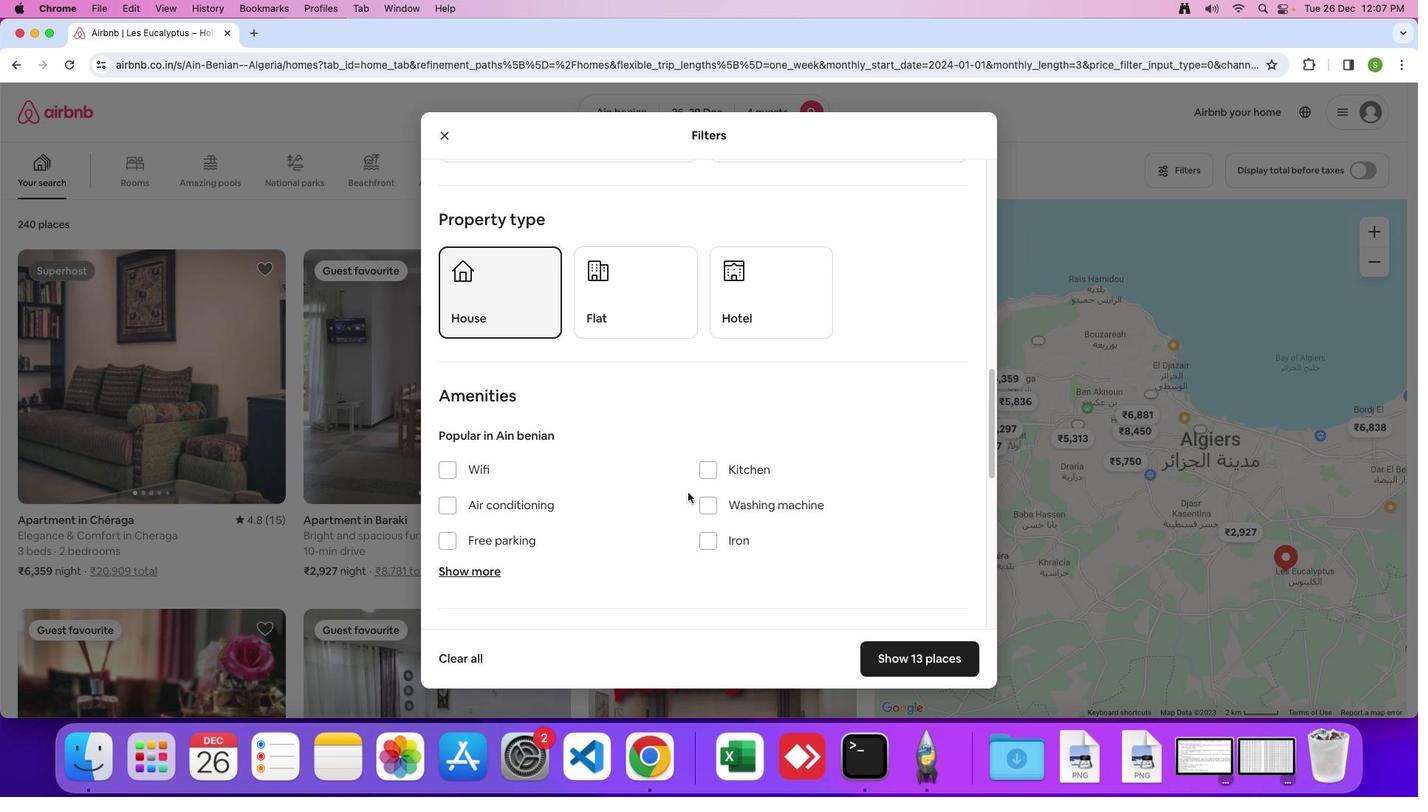 
Action: Mouse scrolled (688, 492) with delta (0, 0)
Screenshot: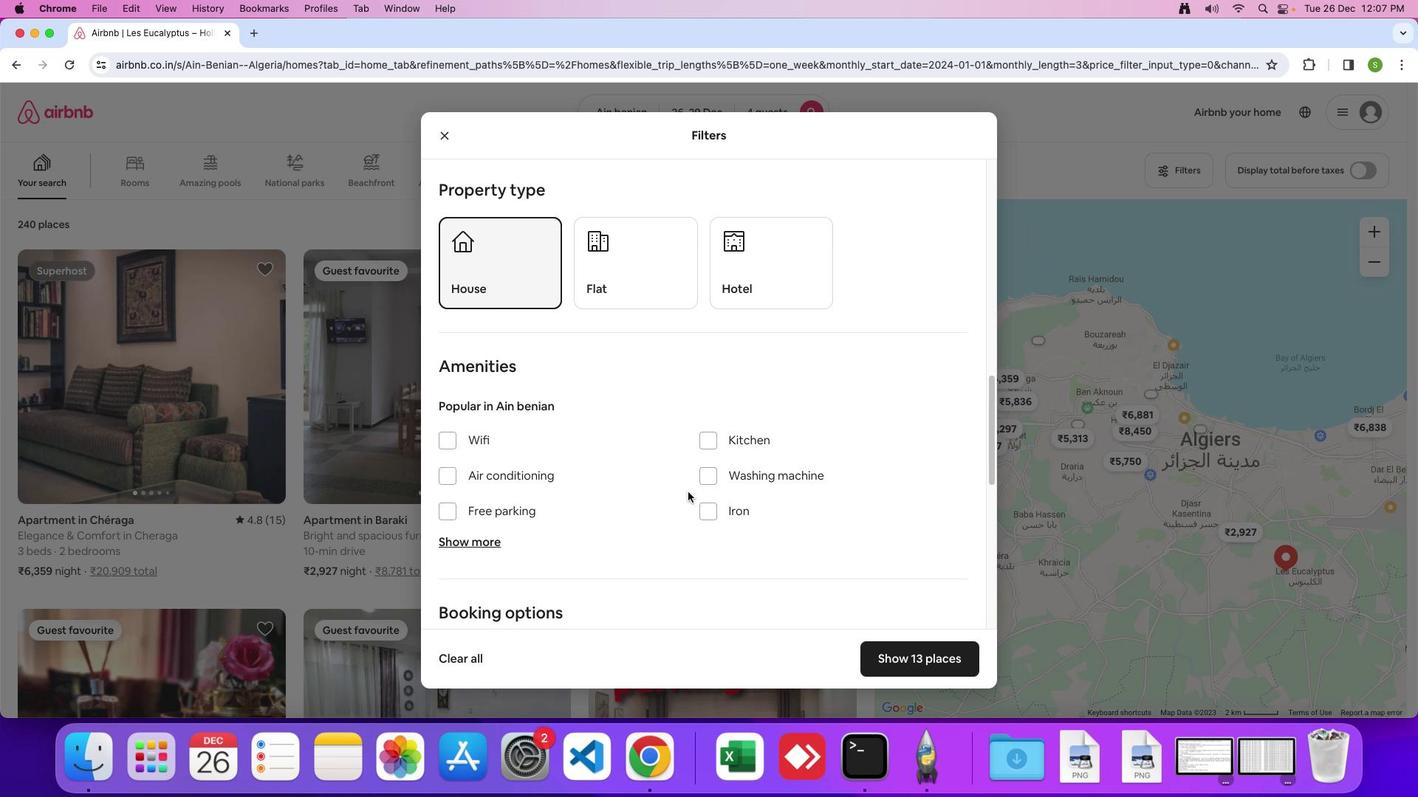 
Action: Mouse scrolled (688, 492) with delta (0, 0)
Screenshot: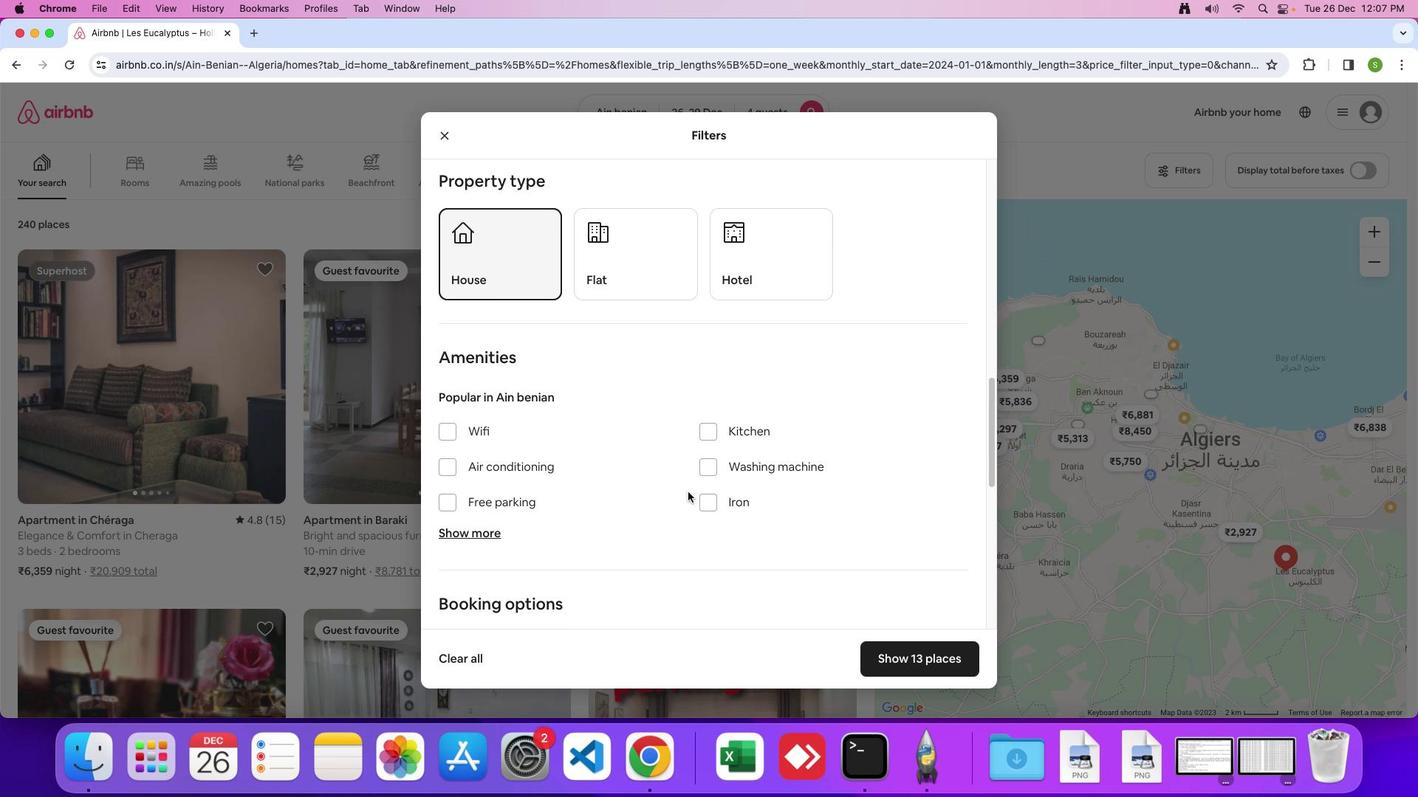 
Action: Mouse moved to (688, 492)
Screenshot: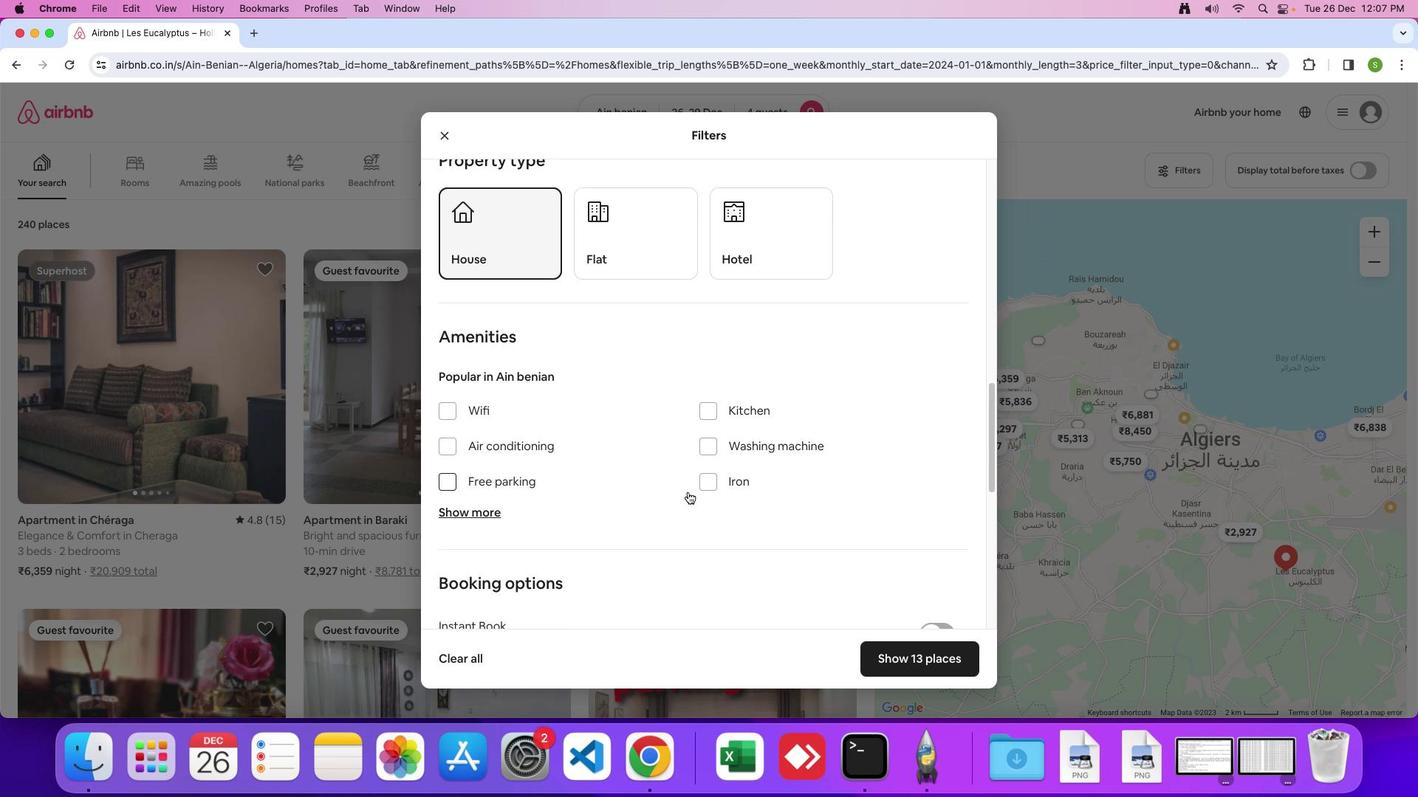 
Action: Mouse scrolled (688, 492) with delta (0, 0)
Screenshot: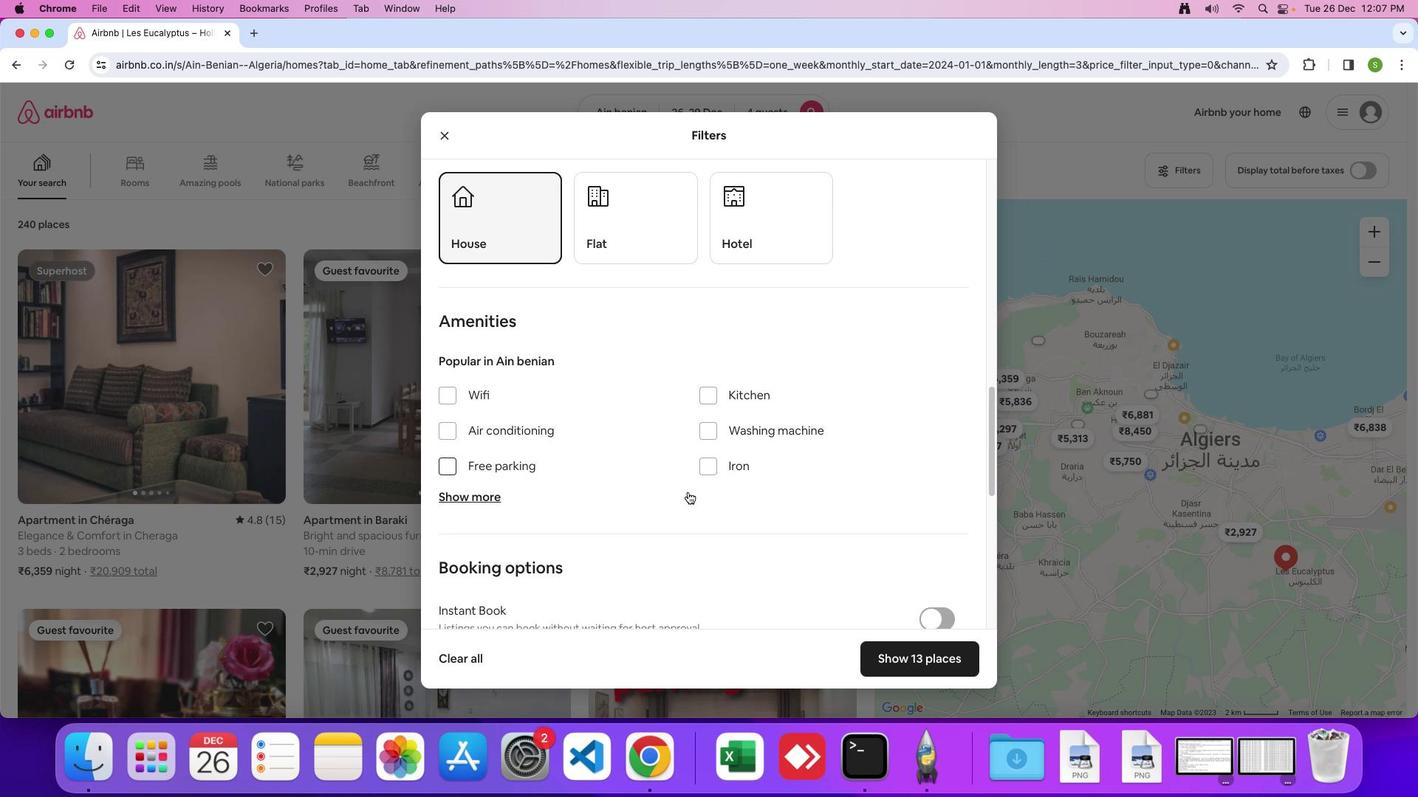 
Action: Mouse moved to (687, 489)
Screenshot: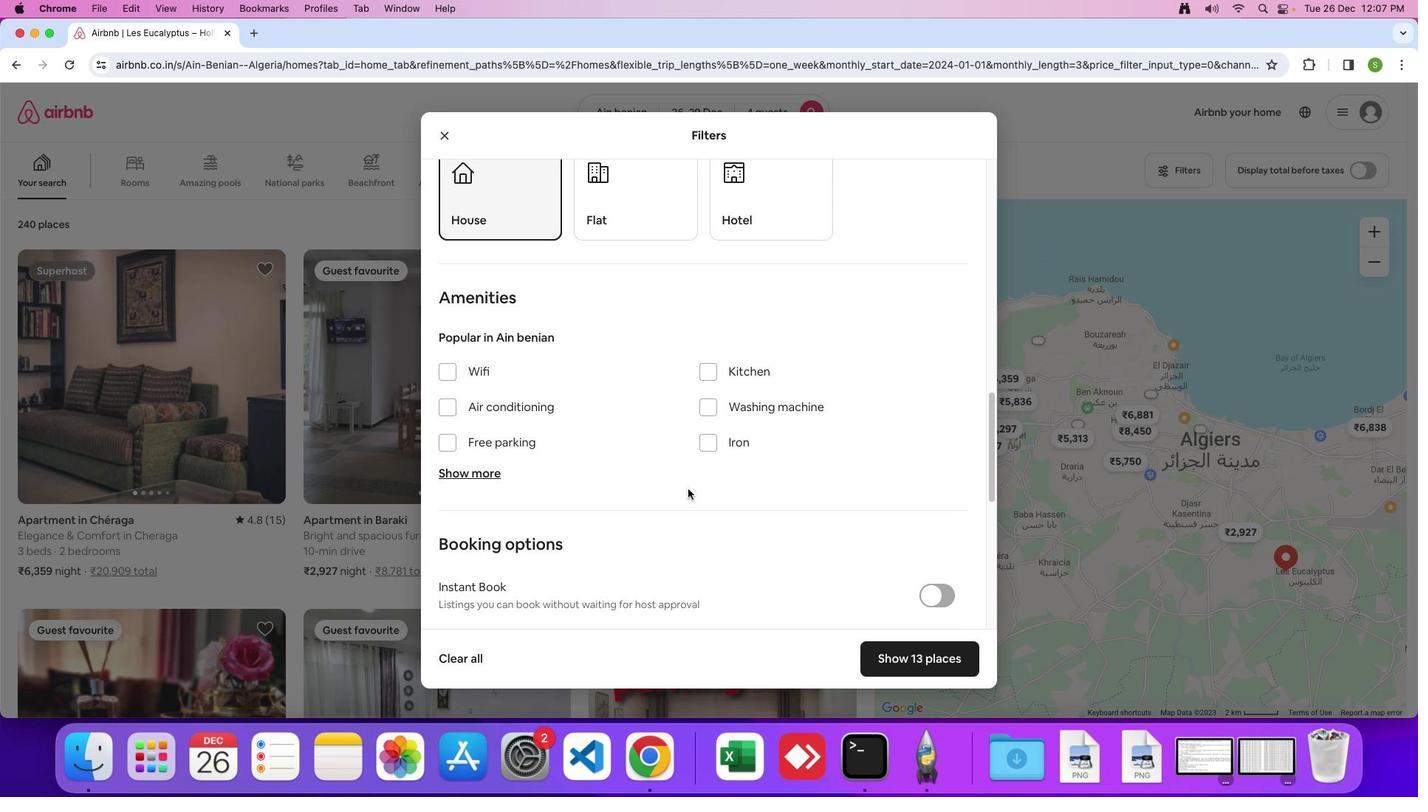 
Action: Mouse scrolled (687, 489) with delta (0, 0)
Screenshot: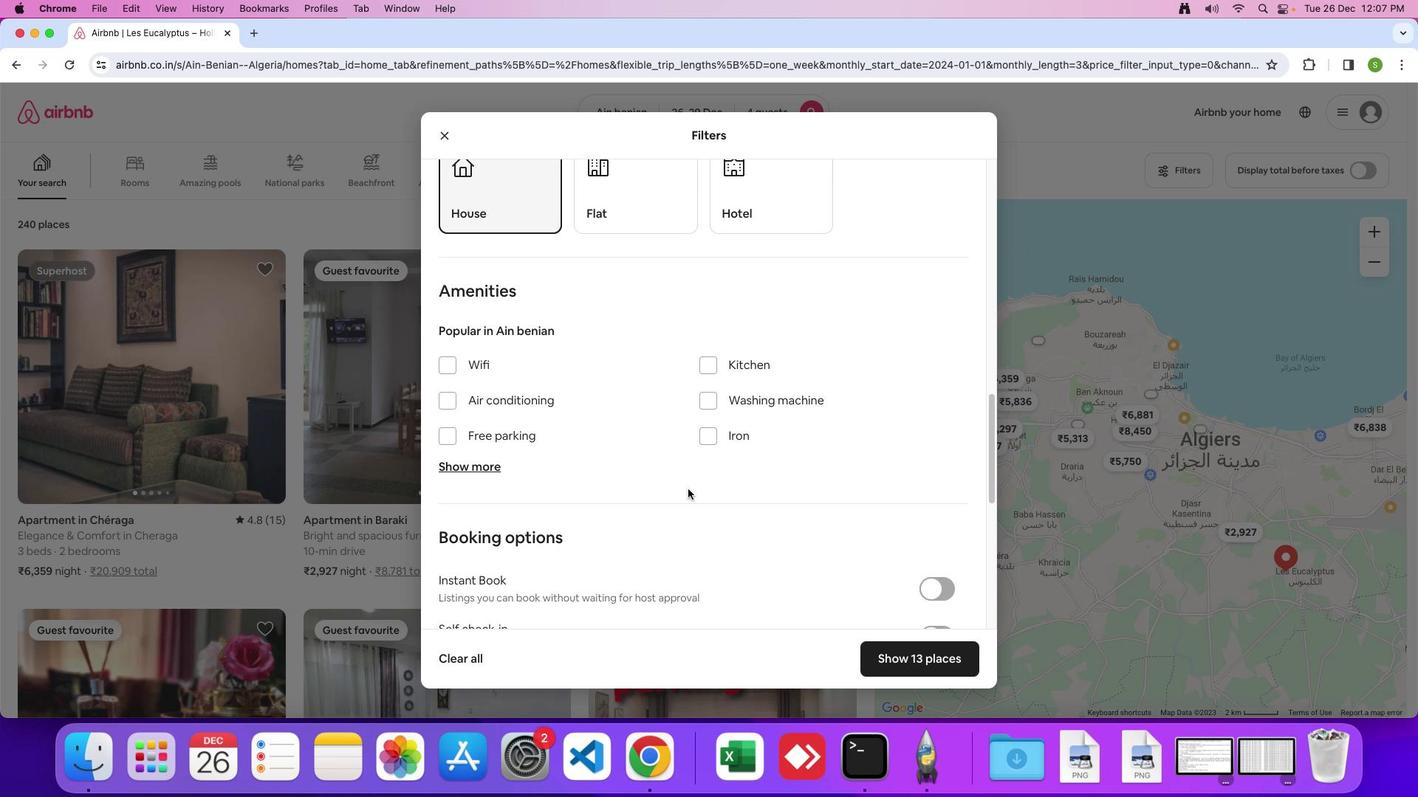 
Action: Mouse moved to (687, 489)
Screenshot: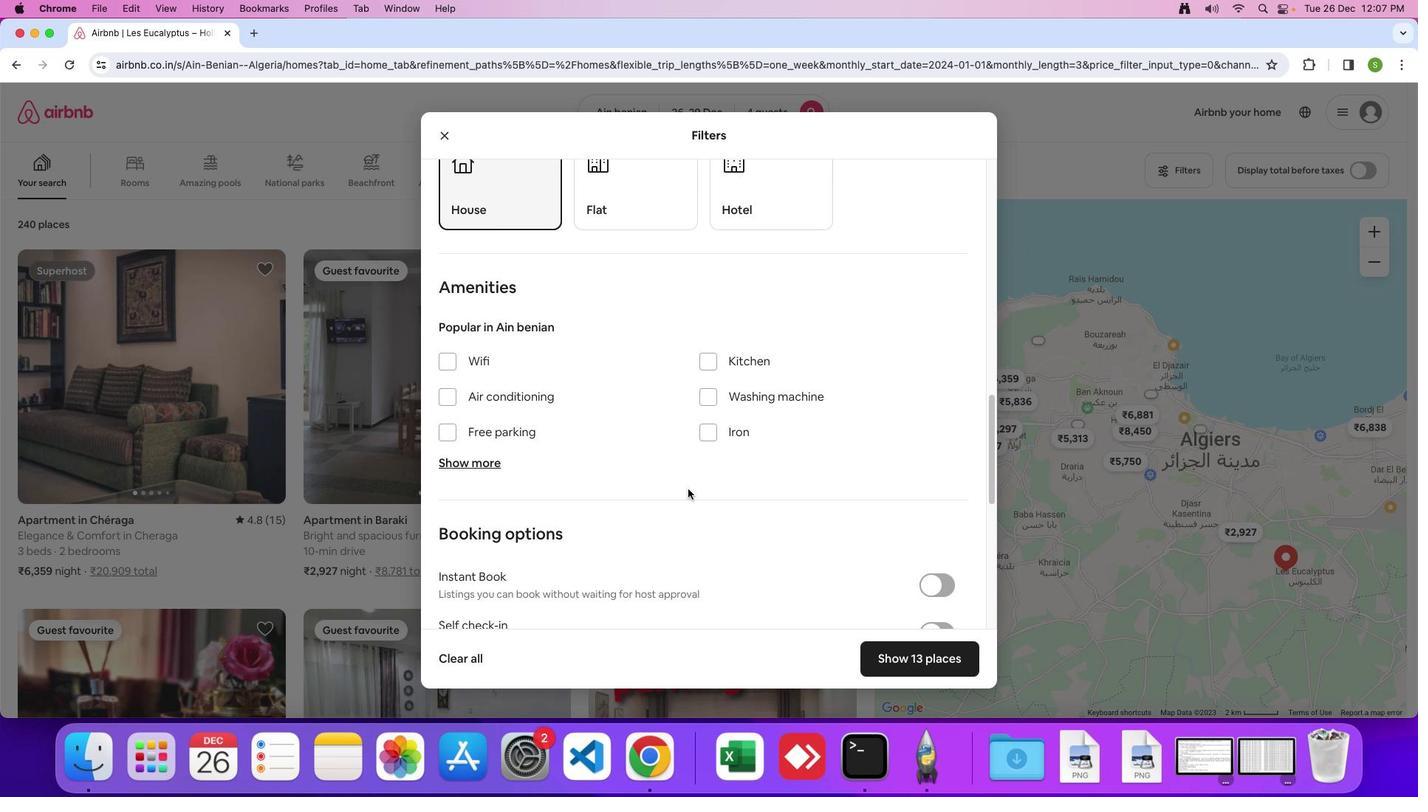 
Action: Mouse scrolled (687, 489) with delta (0, 0)
Screenshot: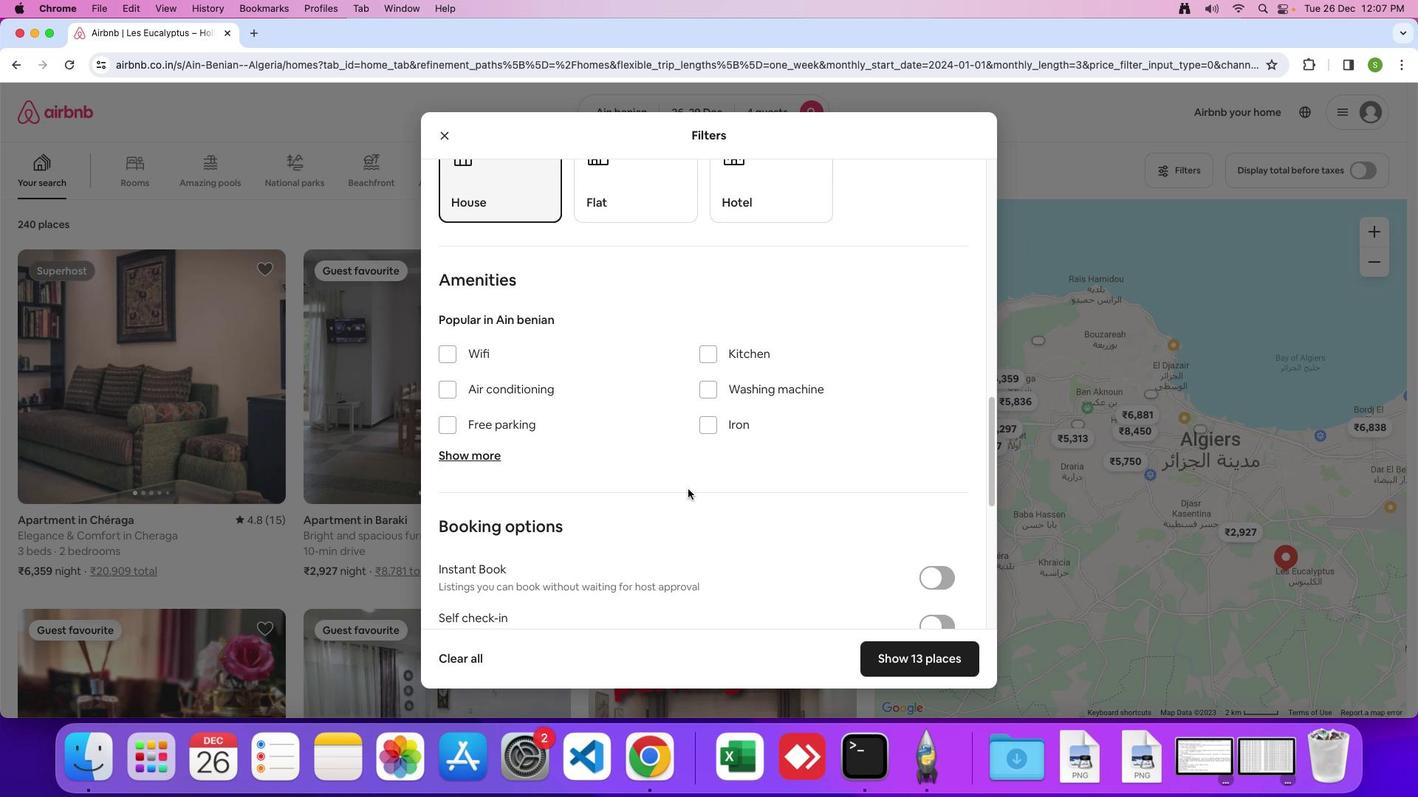 
Action: Mouse moved to (687, 489)
Screenshot: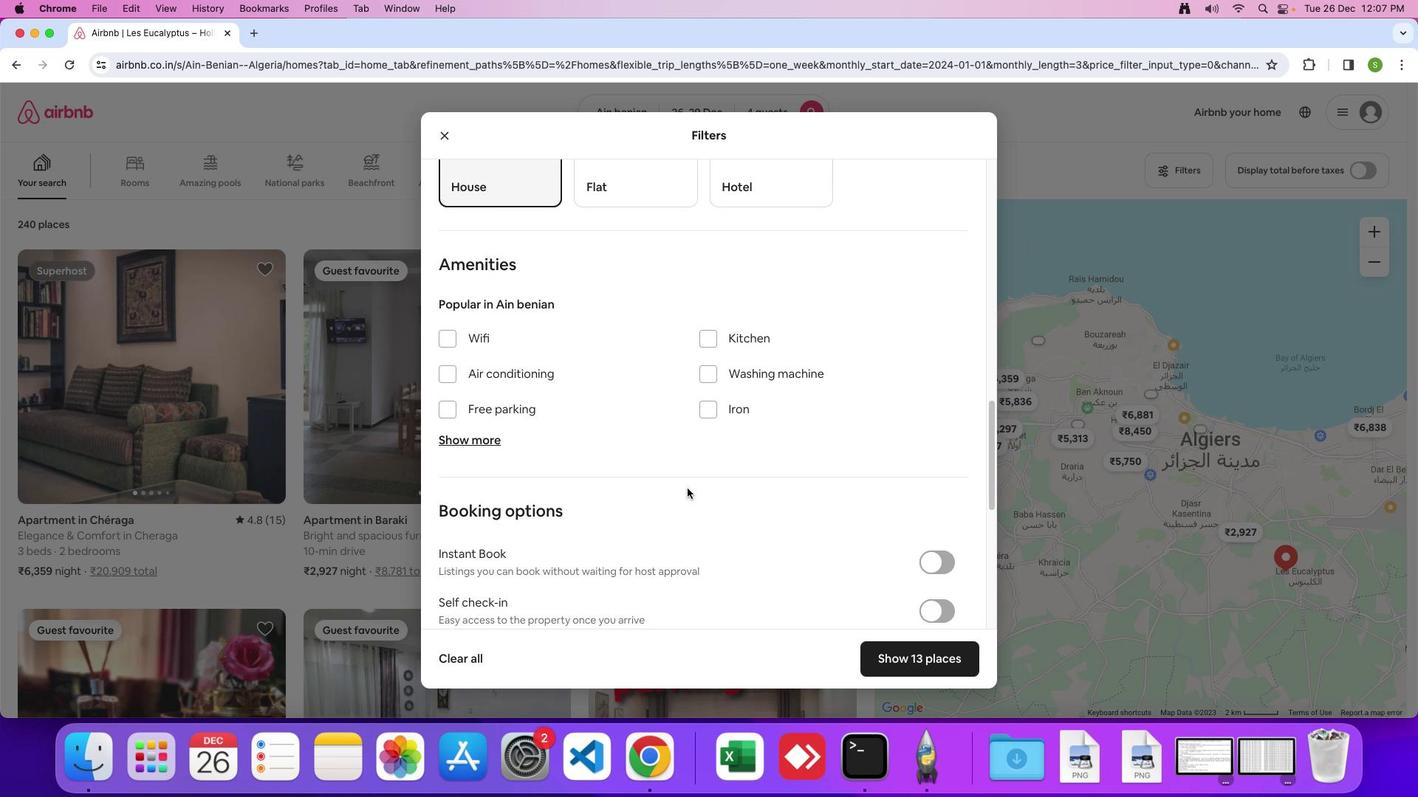 
Action: Mouse scrolled (687, 489) with delta (0, 0)
Screenshot: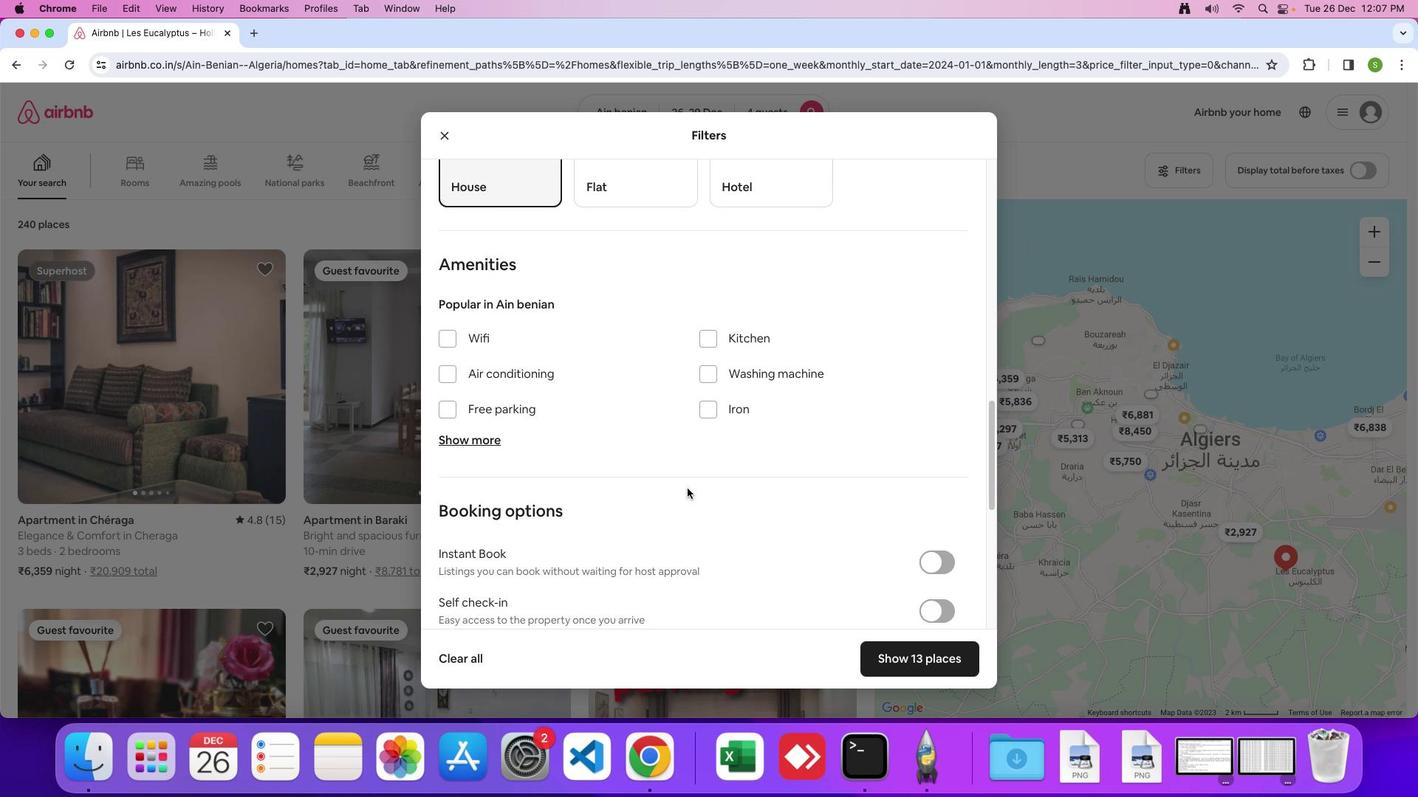 
Action: Mouse moved to (687, 488)
Screenshot: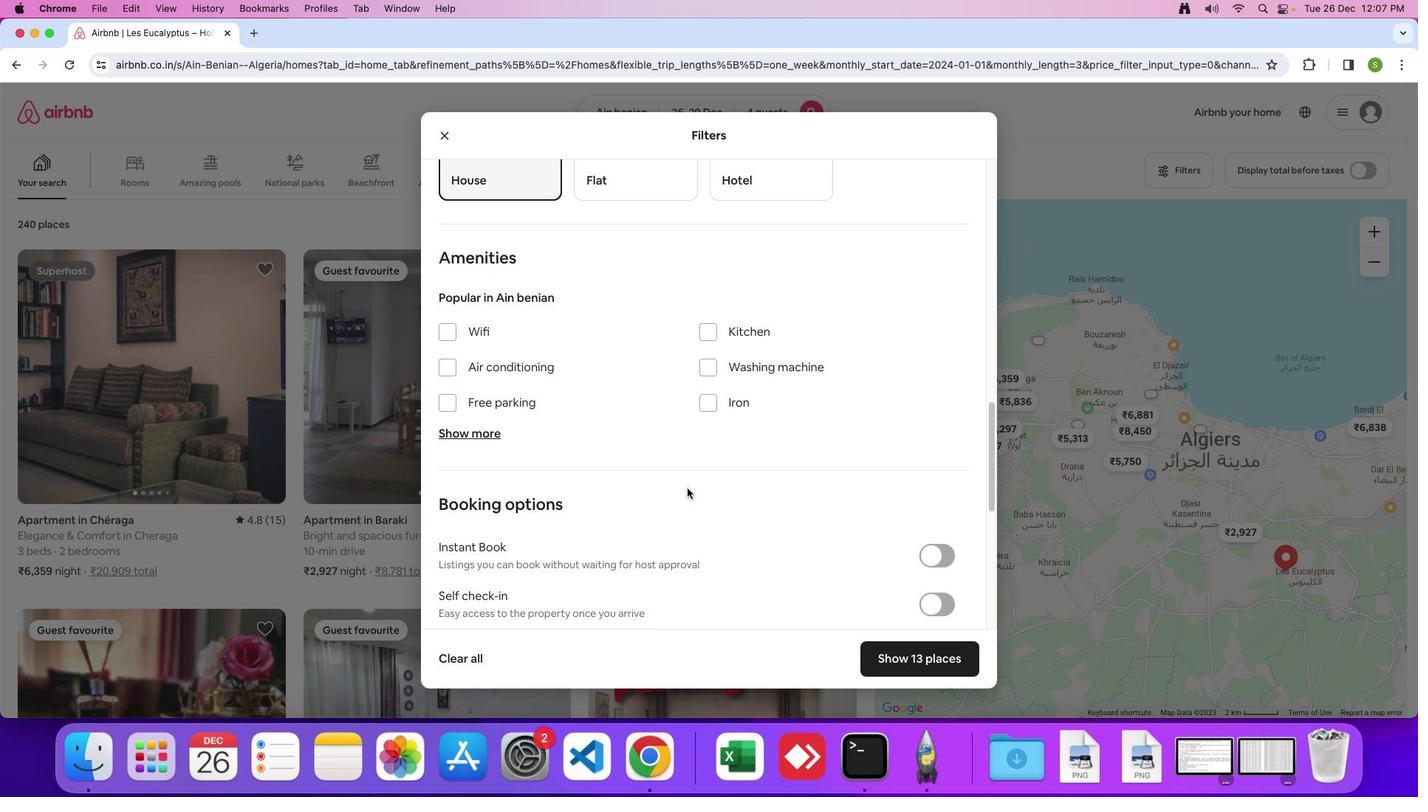
Action: Mouse scrolled (687, 488) with delta (0, 0)
Screenshot: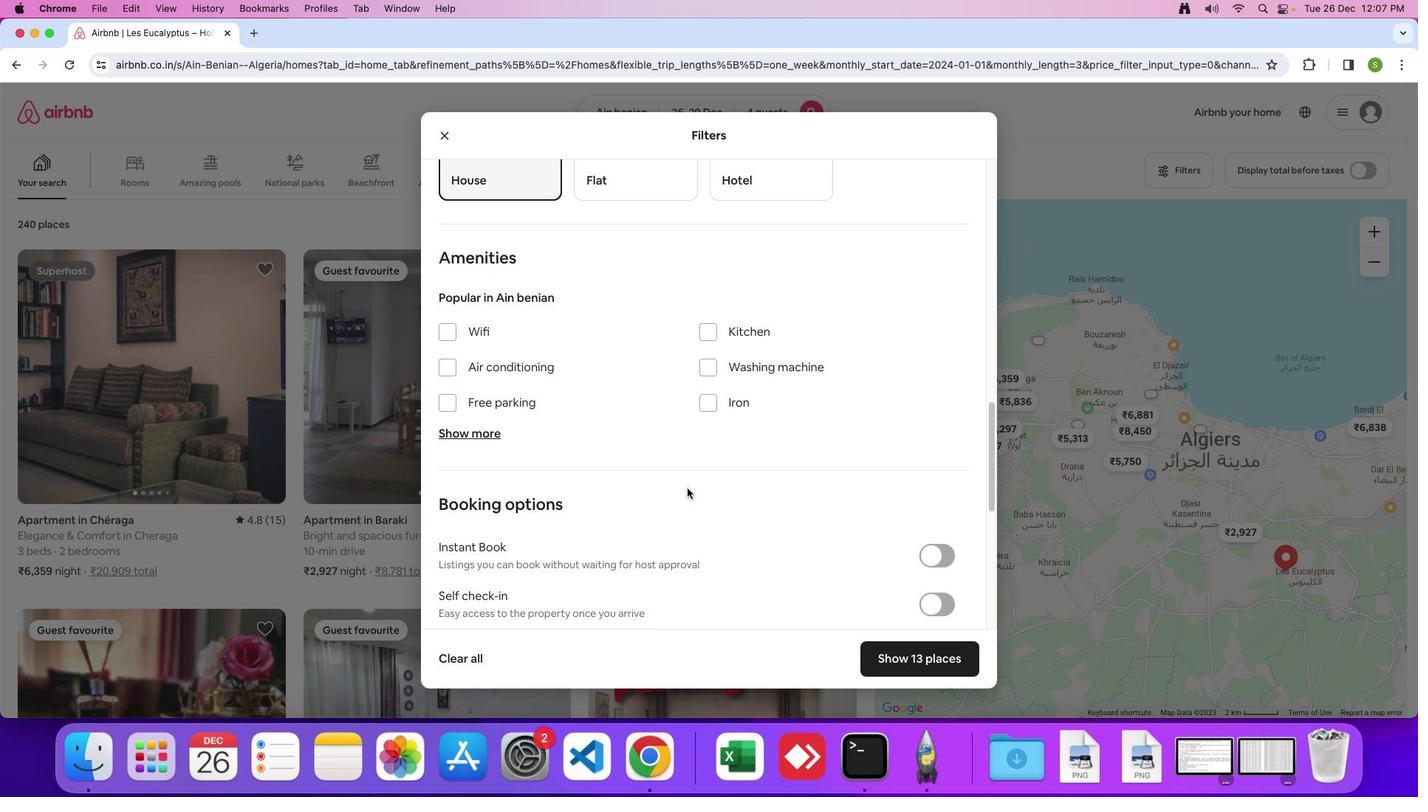 
Action: Mouse moved to (687, 488)
Screenshot: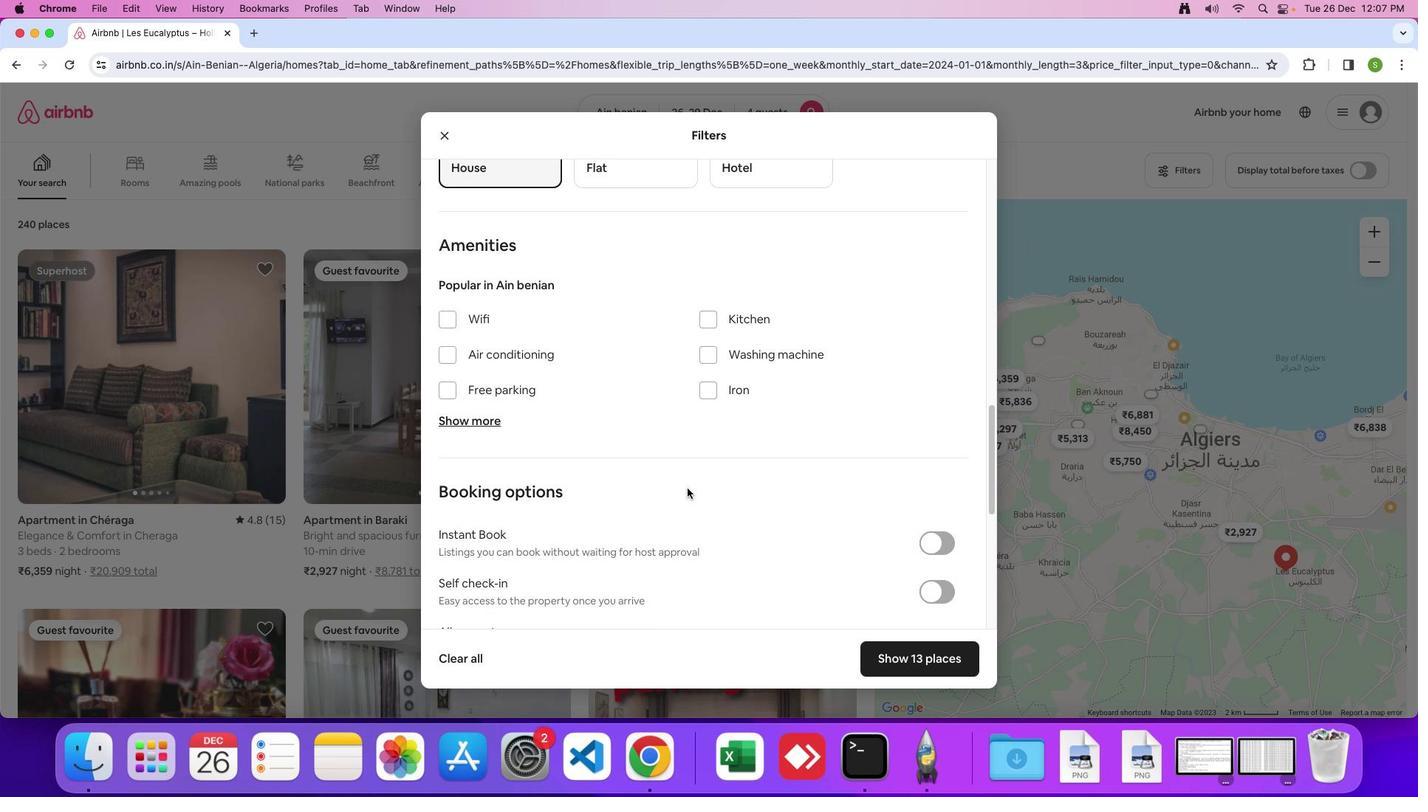 
Action: Mouse scrolled (687, 488) with delta (0, -1)
Screenshot: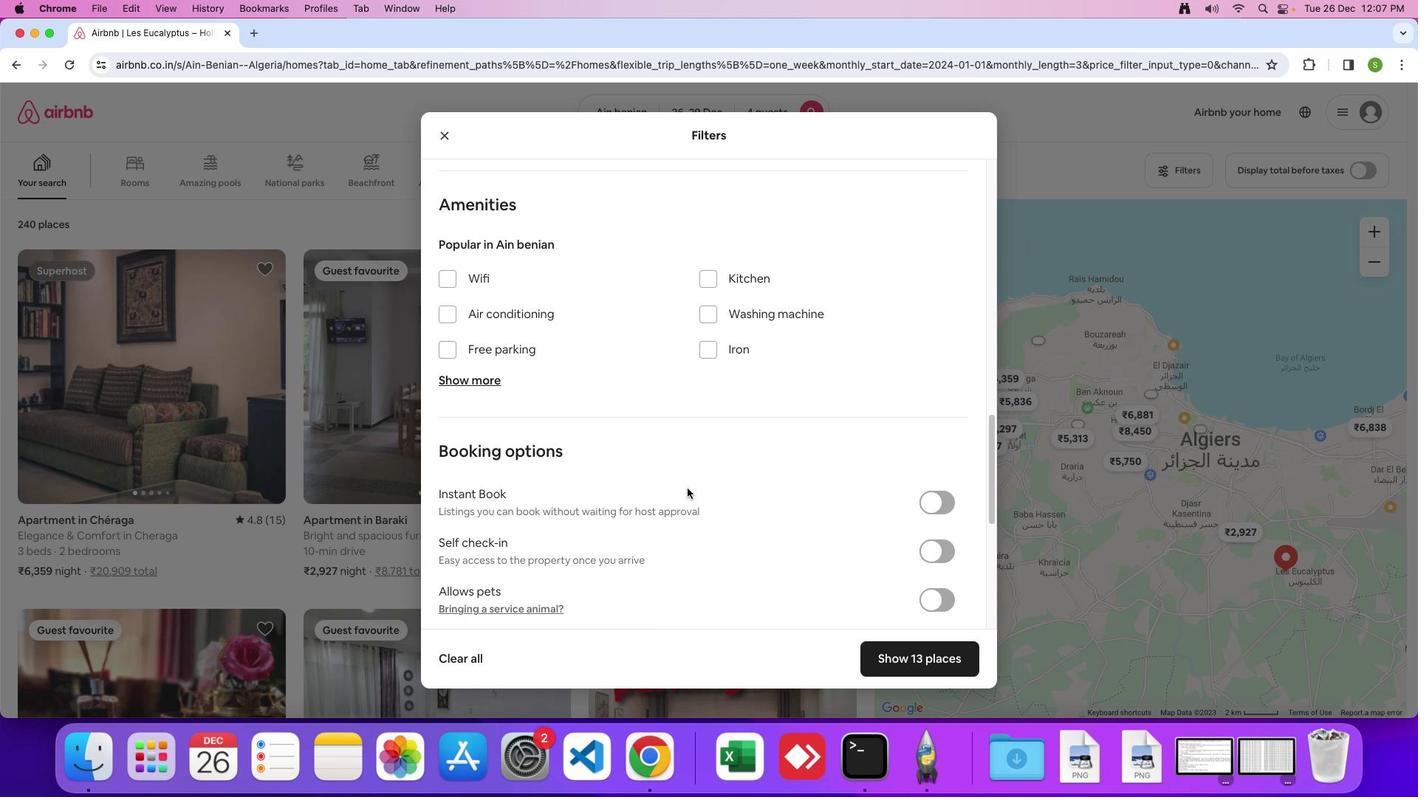 
Action: Mouse scrolled (687, 488) with delta (0, 0)
Screenshot: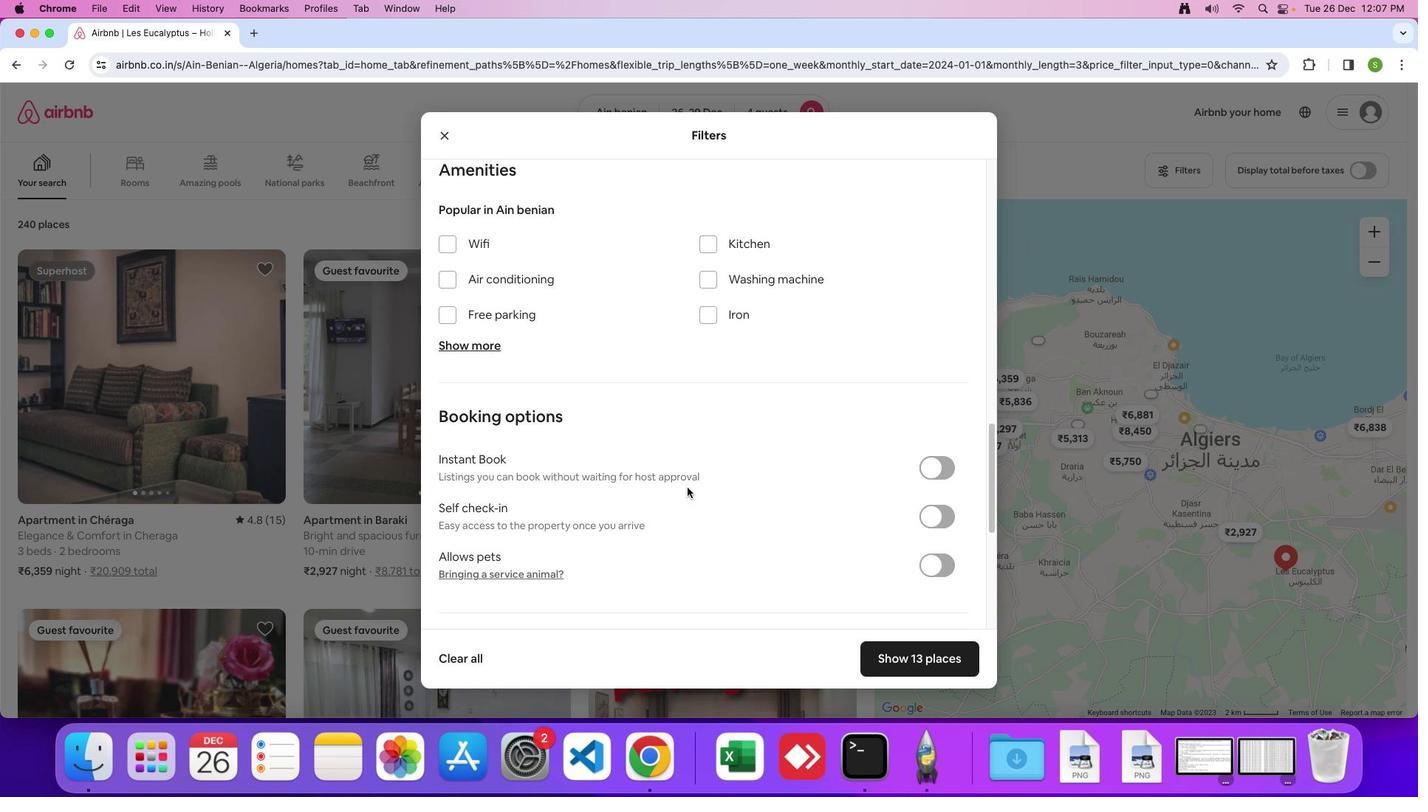 
Action: Mouse scrolled (687, 488) with delta (0, 0)
Screenshot: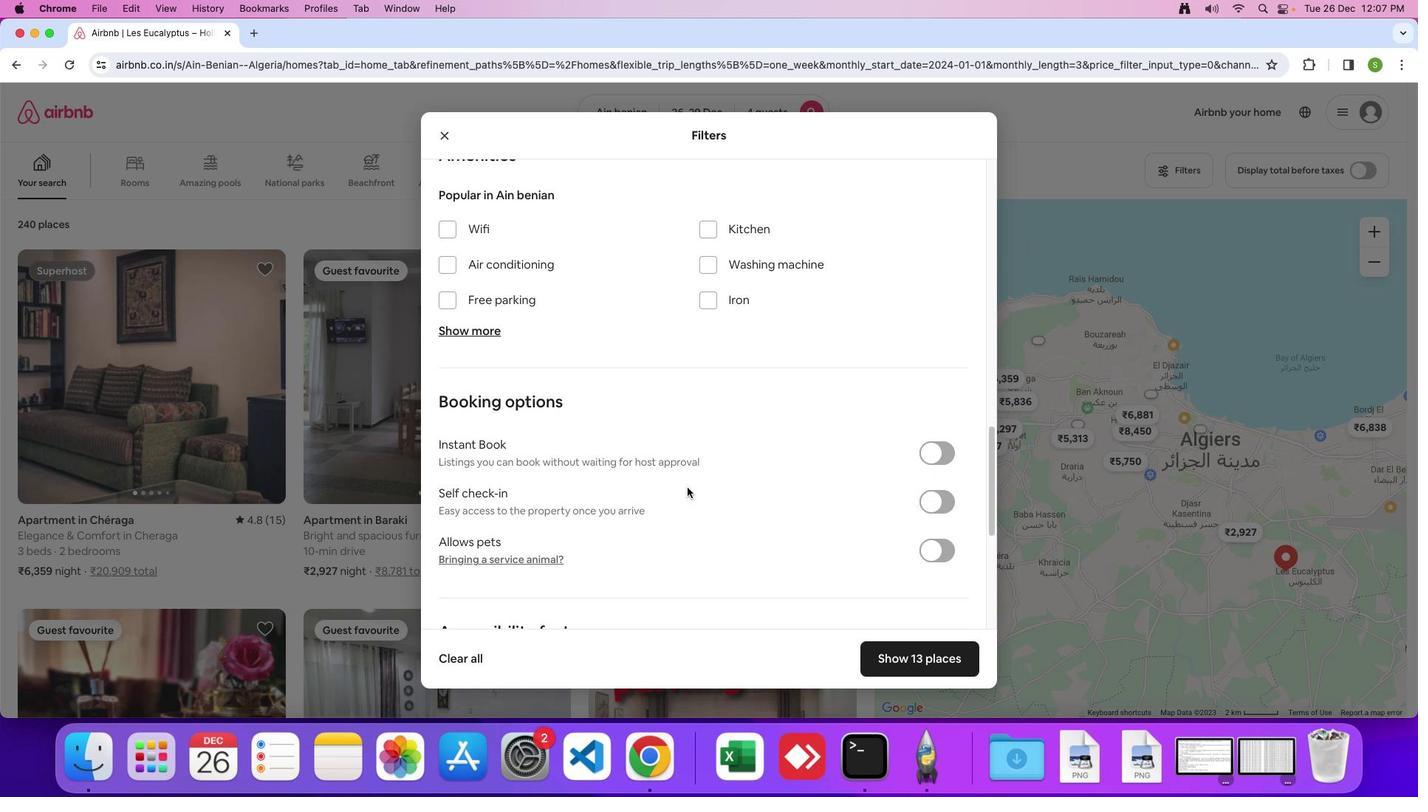 
Action: Mouse moved to (687, 488)
Screenshot: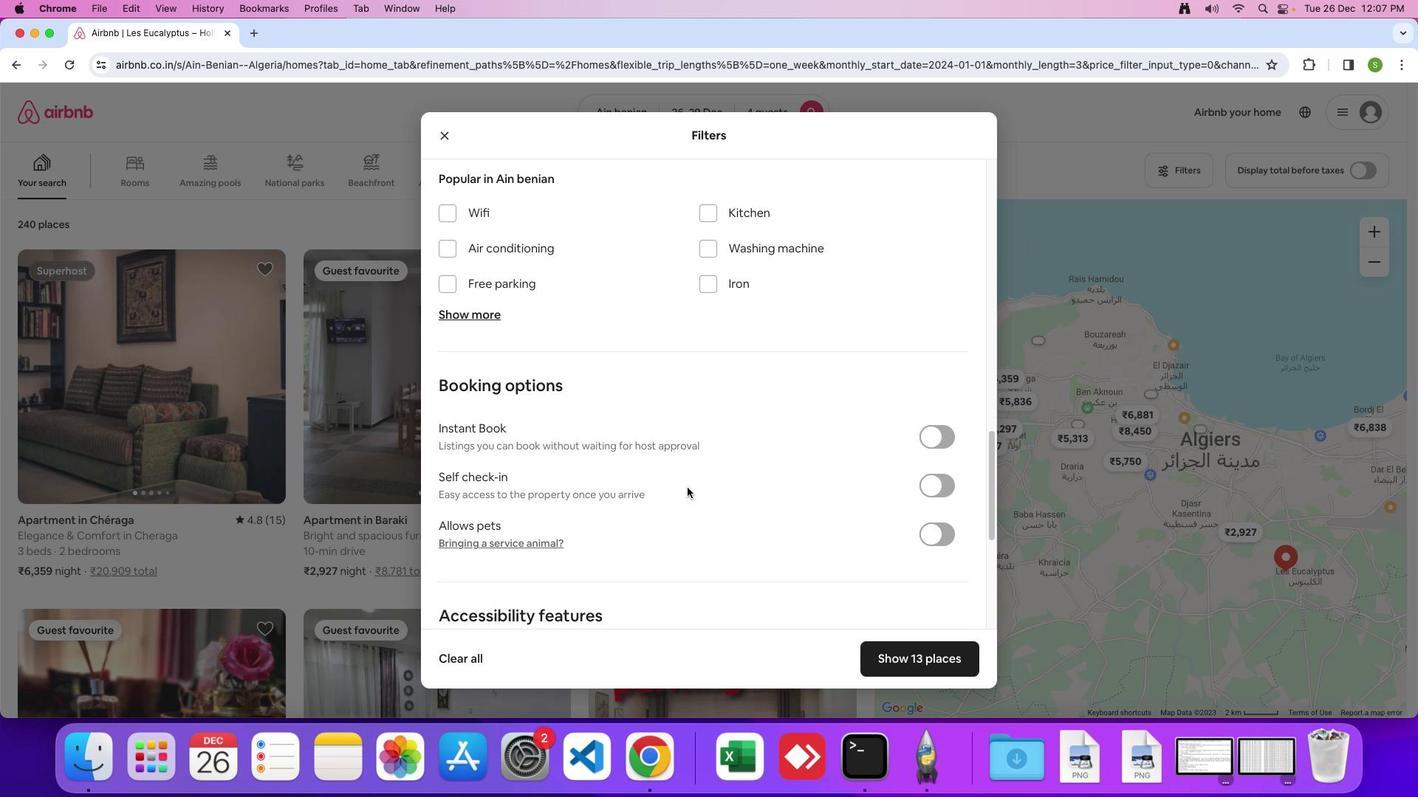 
Action: Mouse scrolled (687, 488) with delta (0, -1)
Screenshot: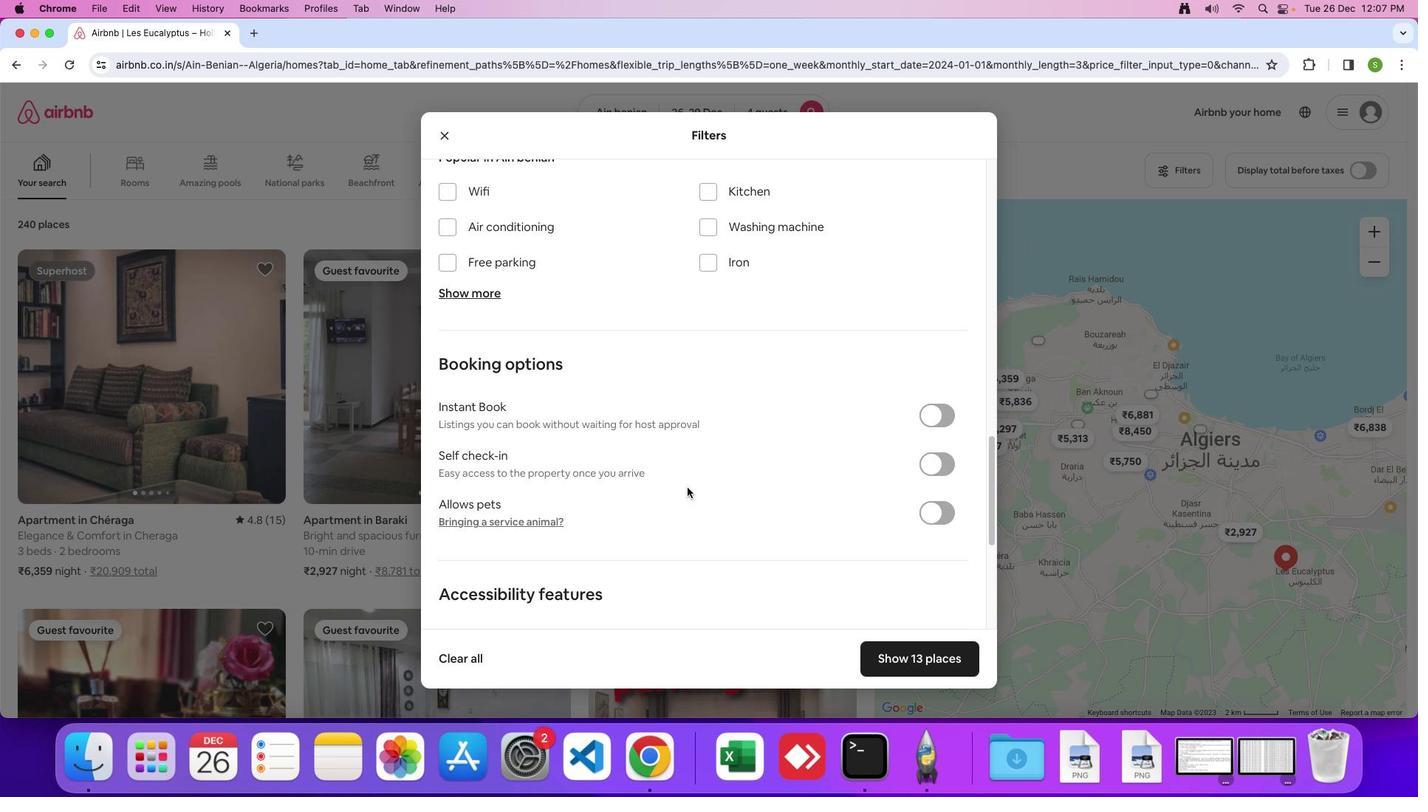 
Action: Mouse scrolled (687, 488) with delta (0, 0)
Screenshot: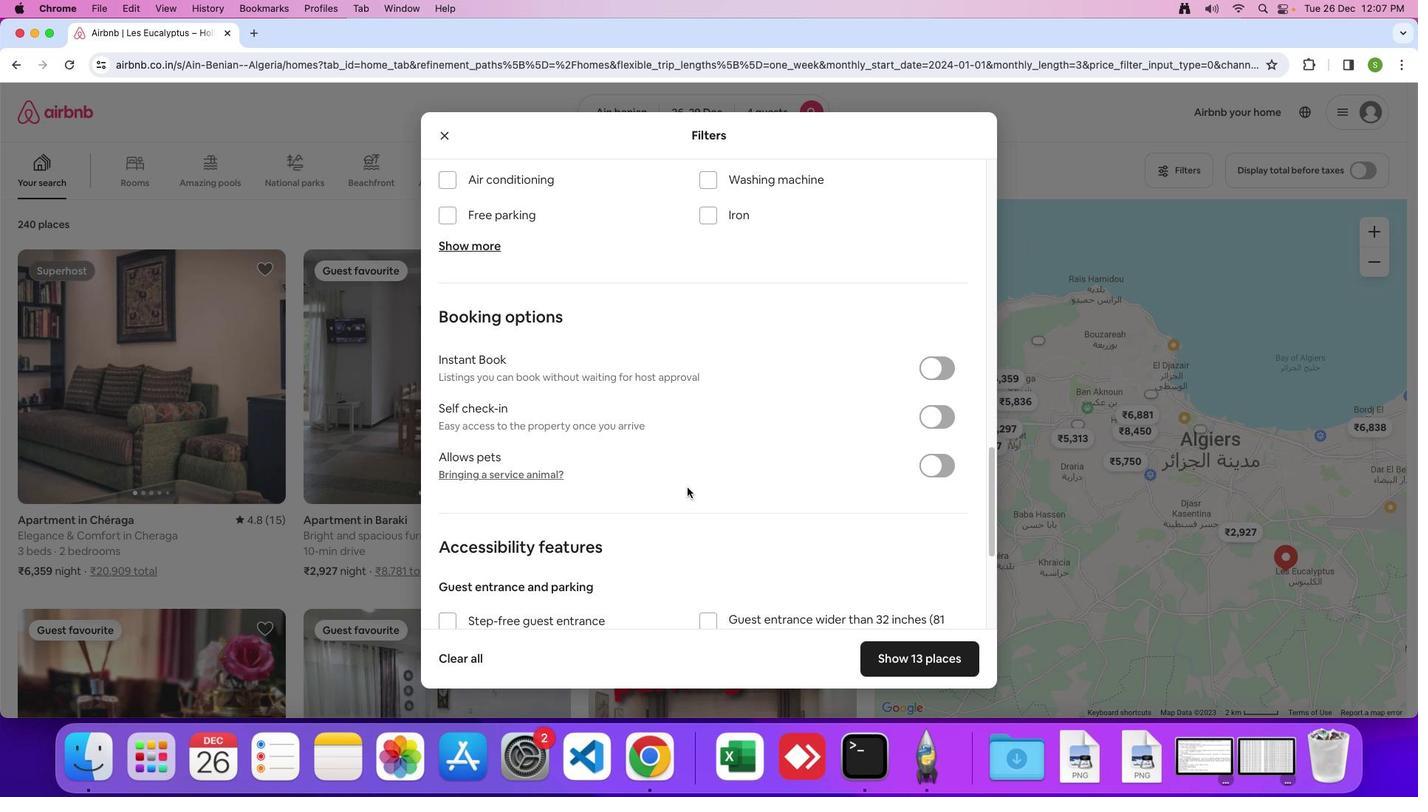
Action: Mouse scrolled (687, 488) with delta (0, 0)
Screenshot: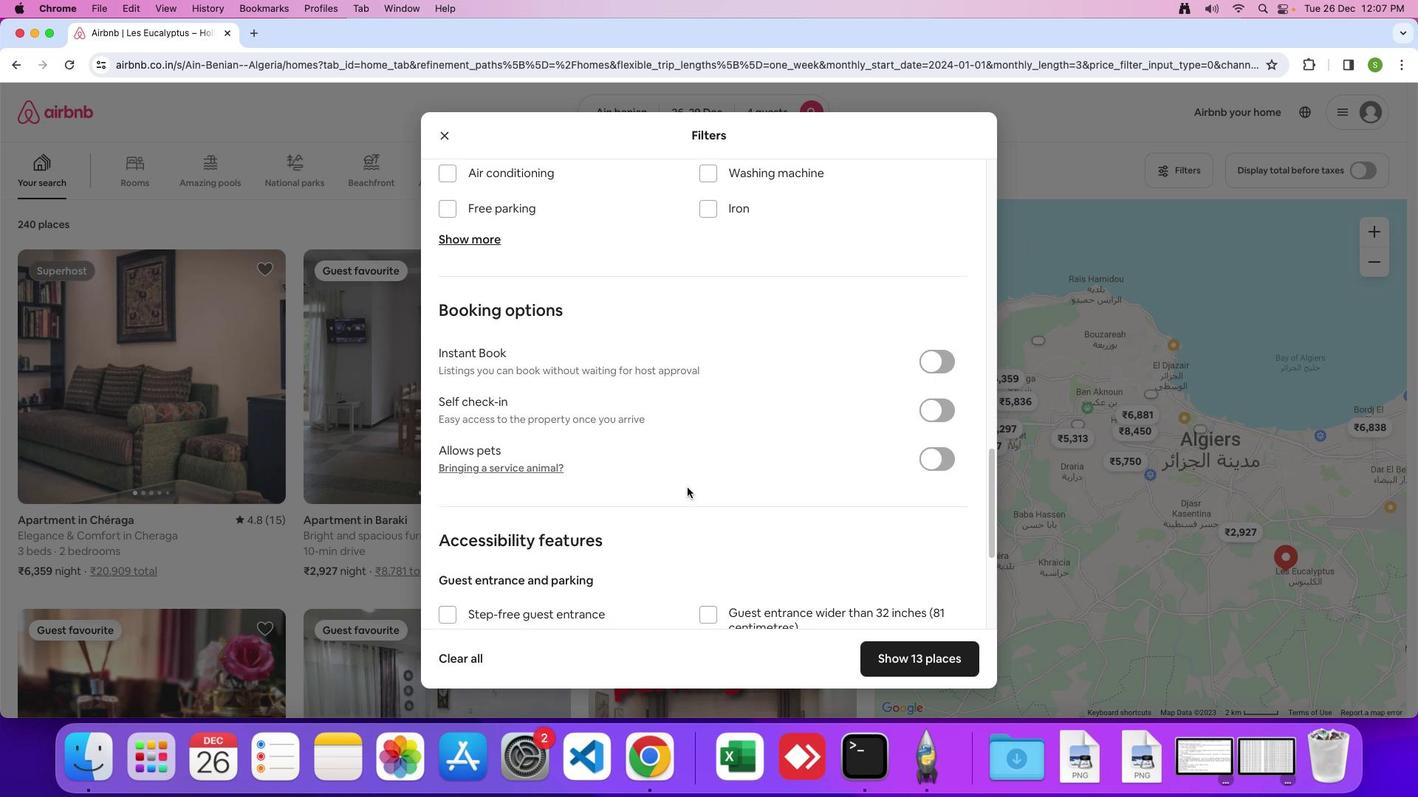 
Action: Mouse scrolled (687, 488) with delta (0, 0)
Screenshot: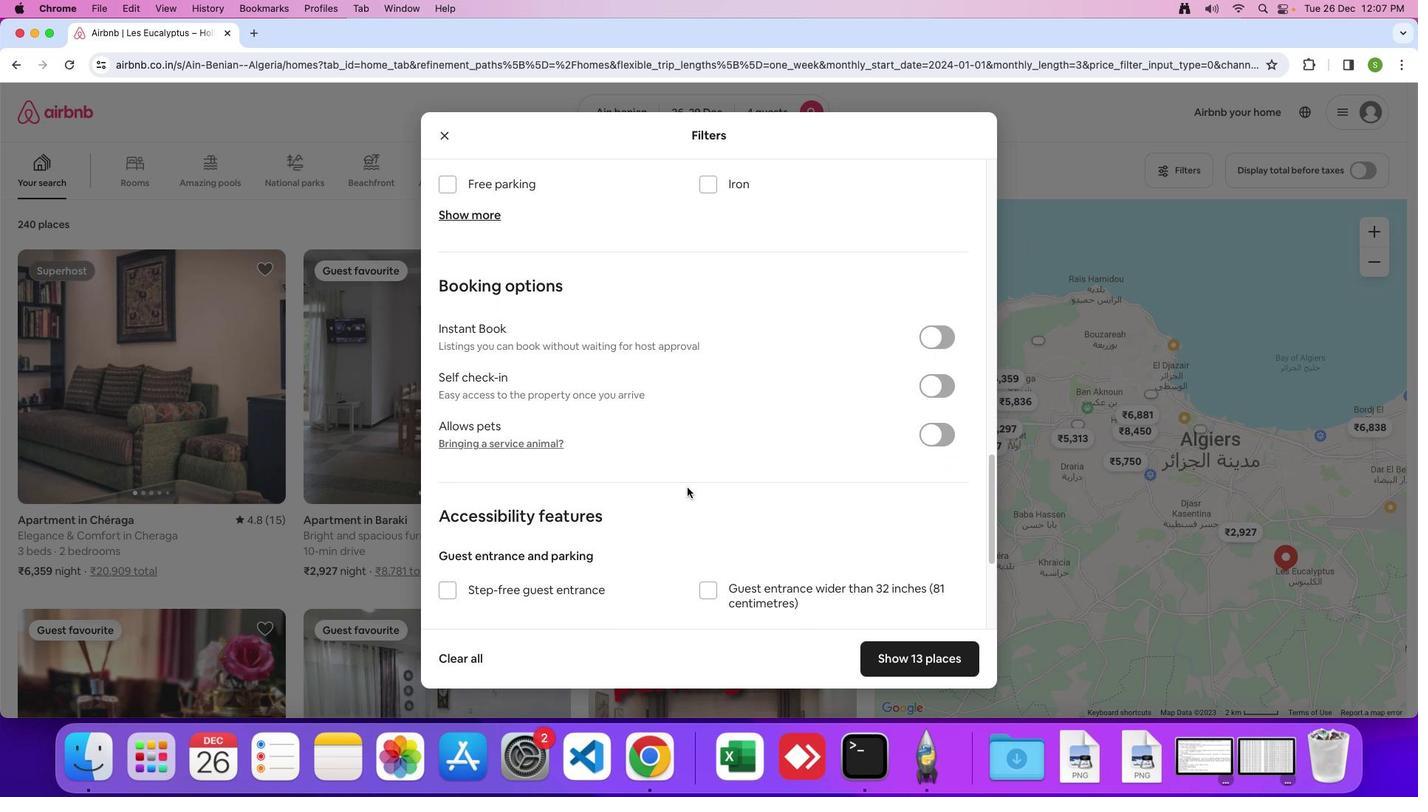 
Action: Mouse scrolled (687, 488) with delta (0, 0)
Screenshot: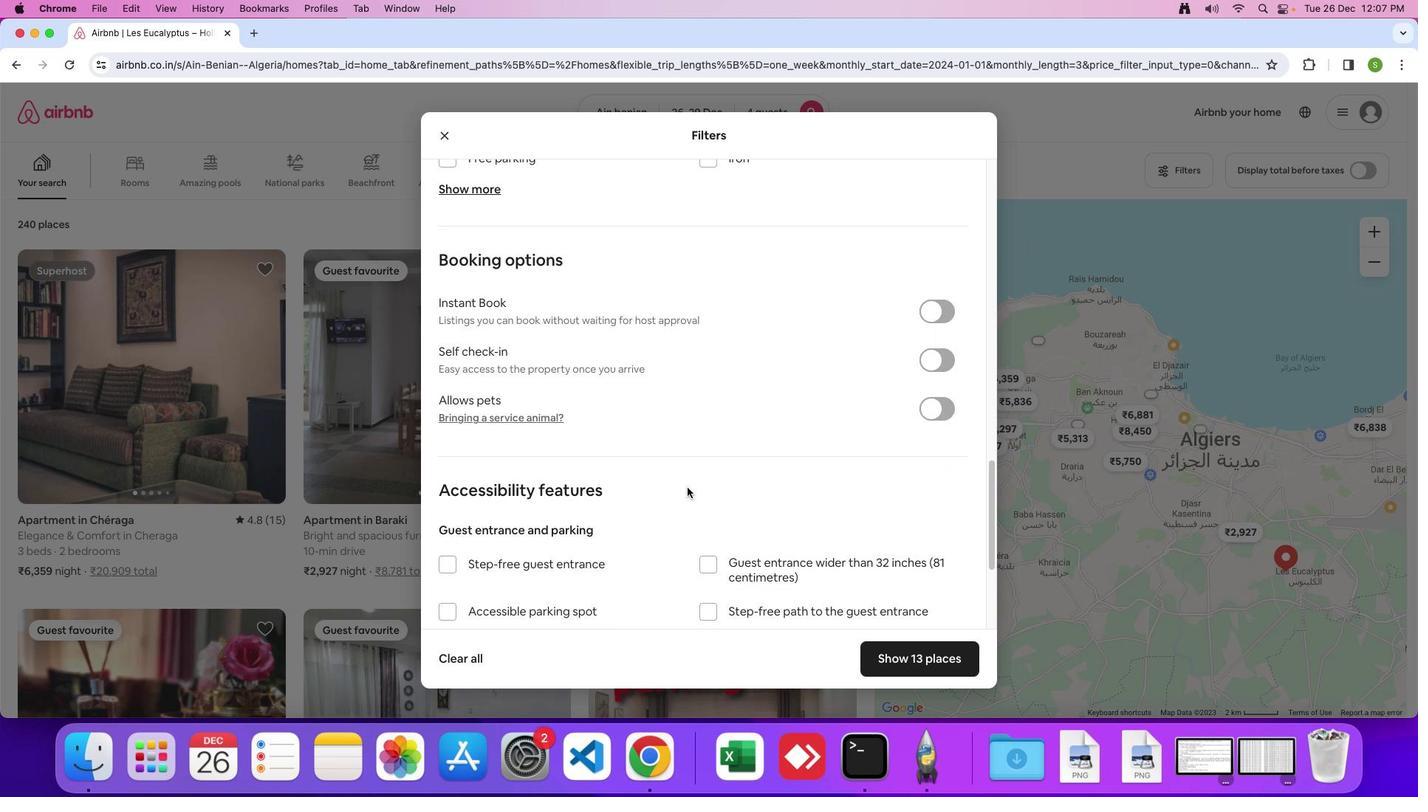 
Action: Mouse scrolled (687, 488) with delta (0, -1)
Screenshot: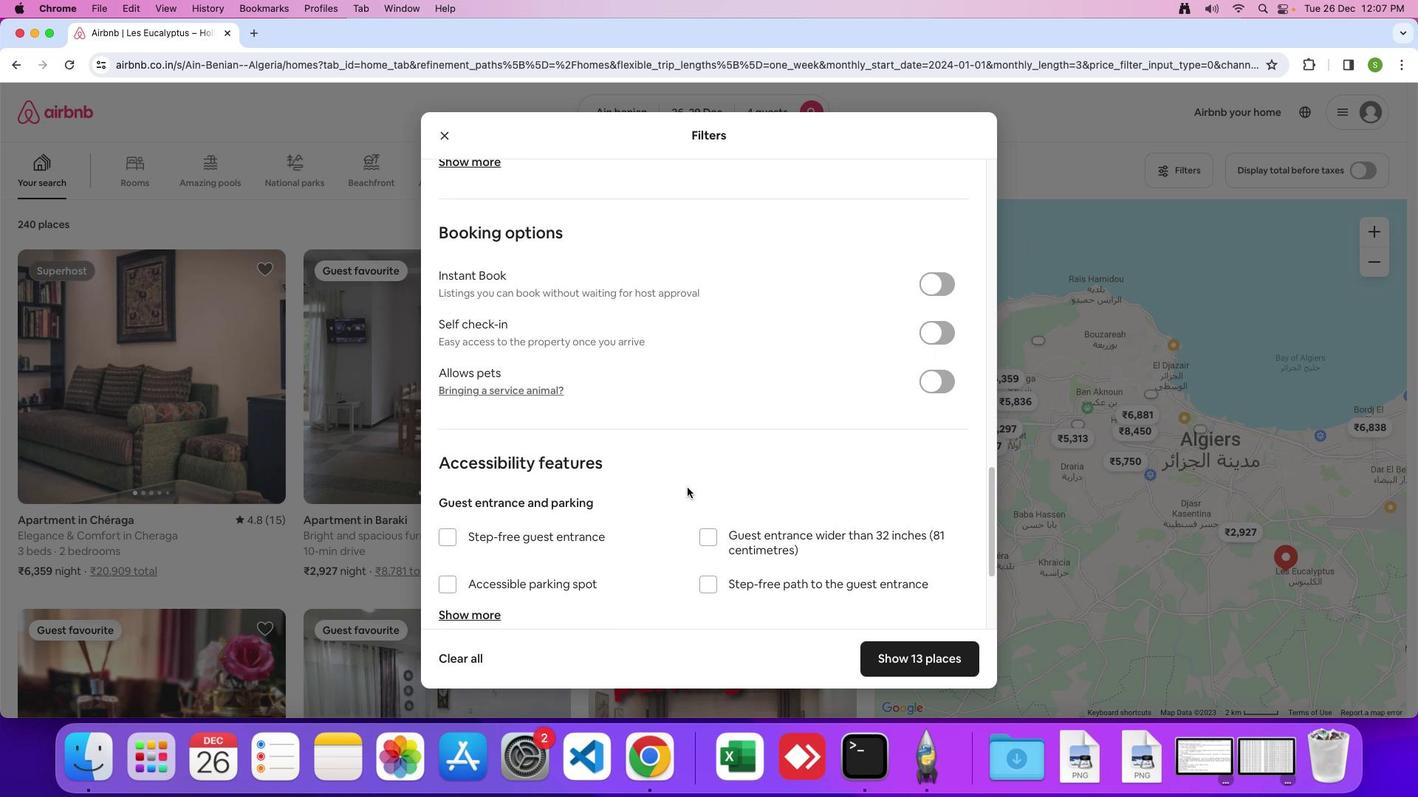 
Action: Mouse moved to (687, 487)
Screenshot: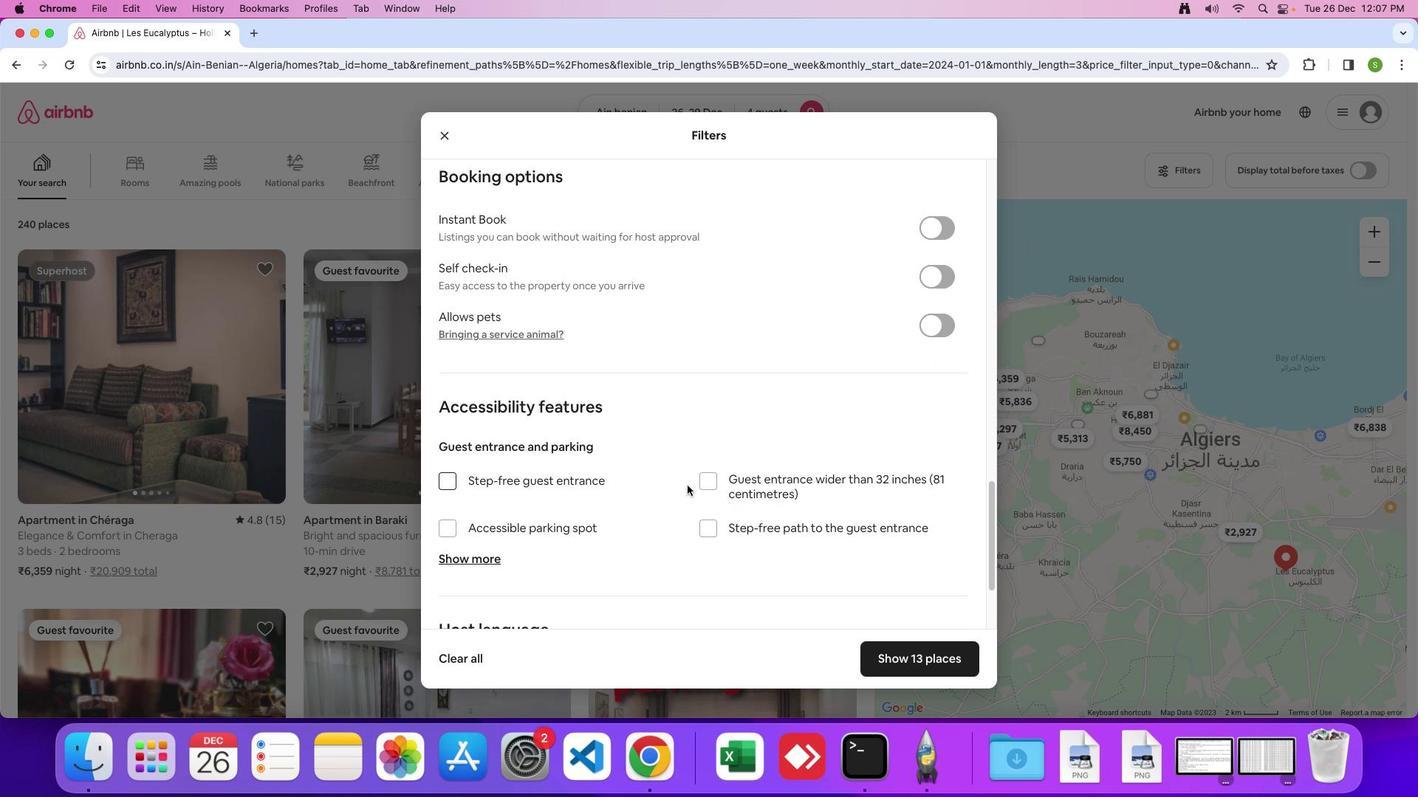 
Action: Mouse scrolled (687, 487) with delta (0, 0)
Screenshot: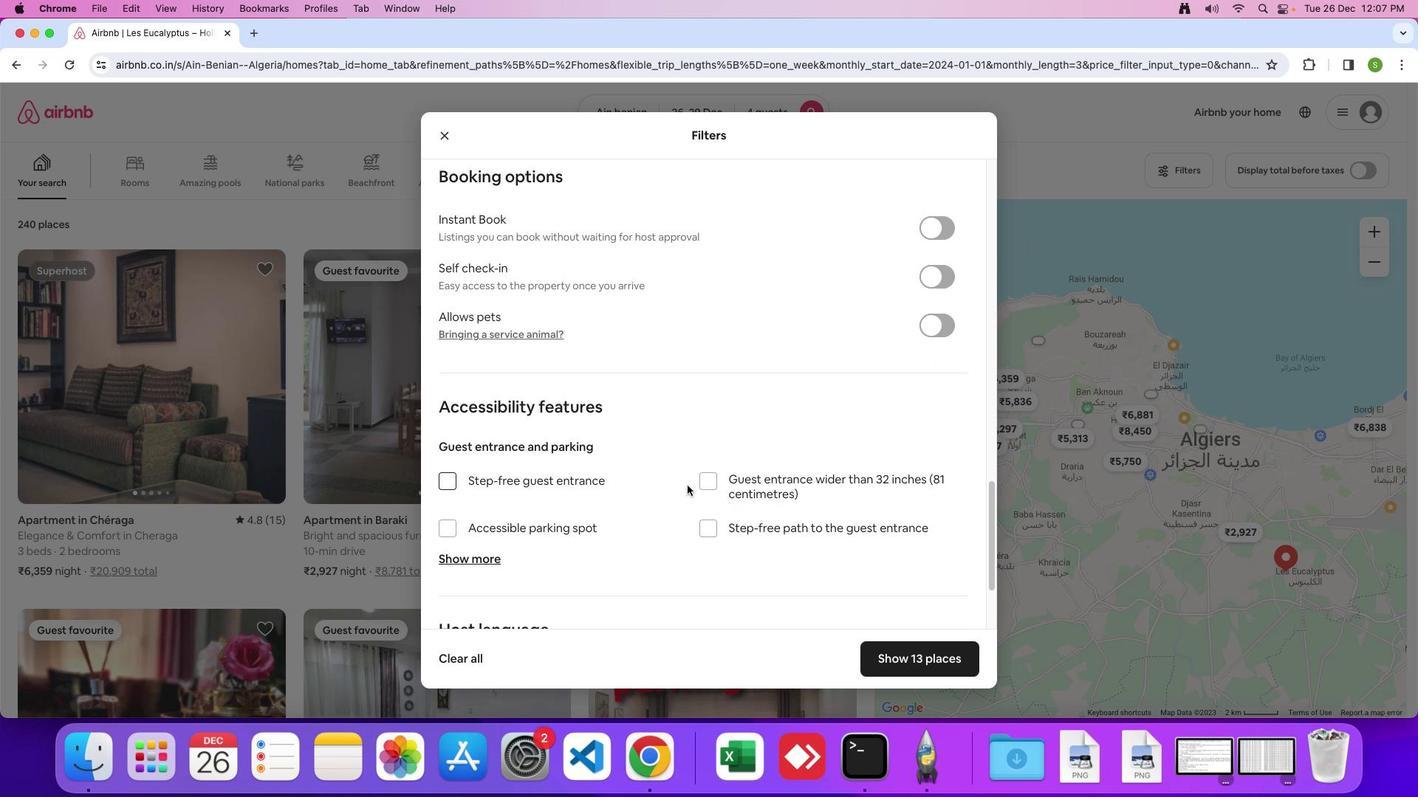 
Action: Mouse moved to (687, 486)
Screenshot: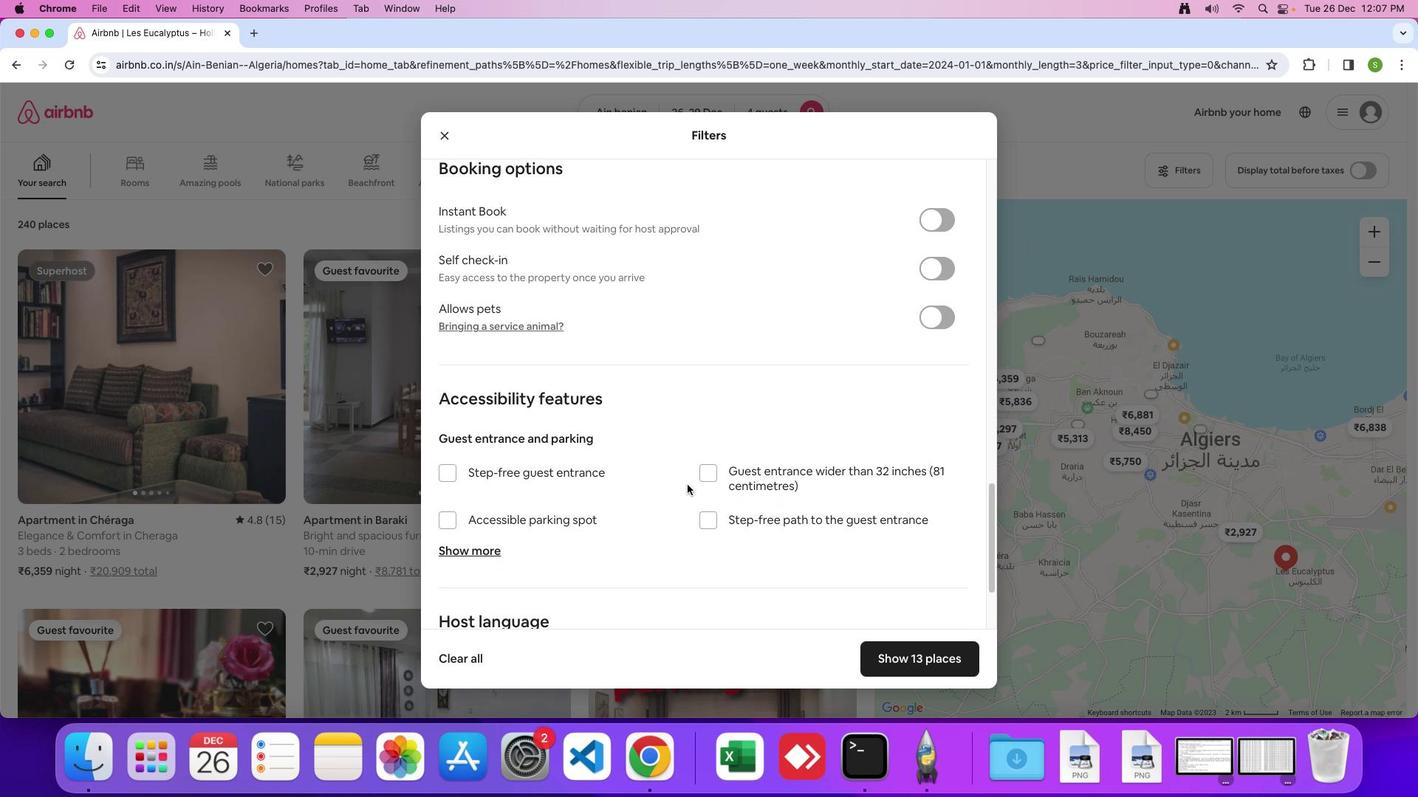 
Action: Mouse scrolled (687, 486) with delta (0, 0)
Screenshot: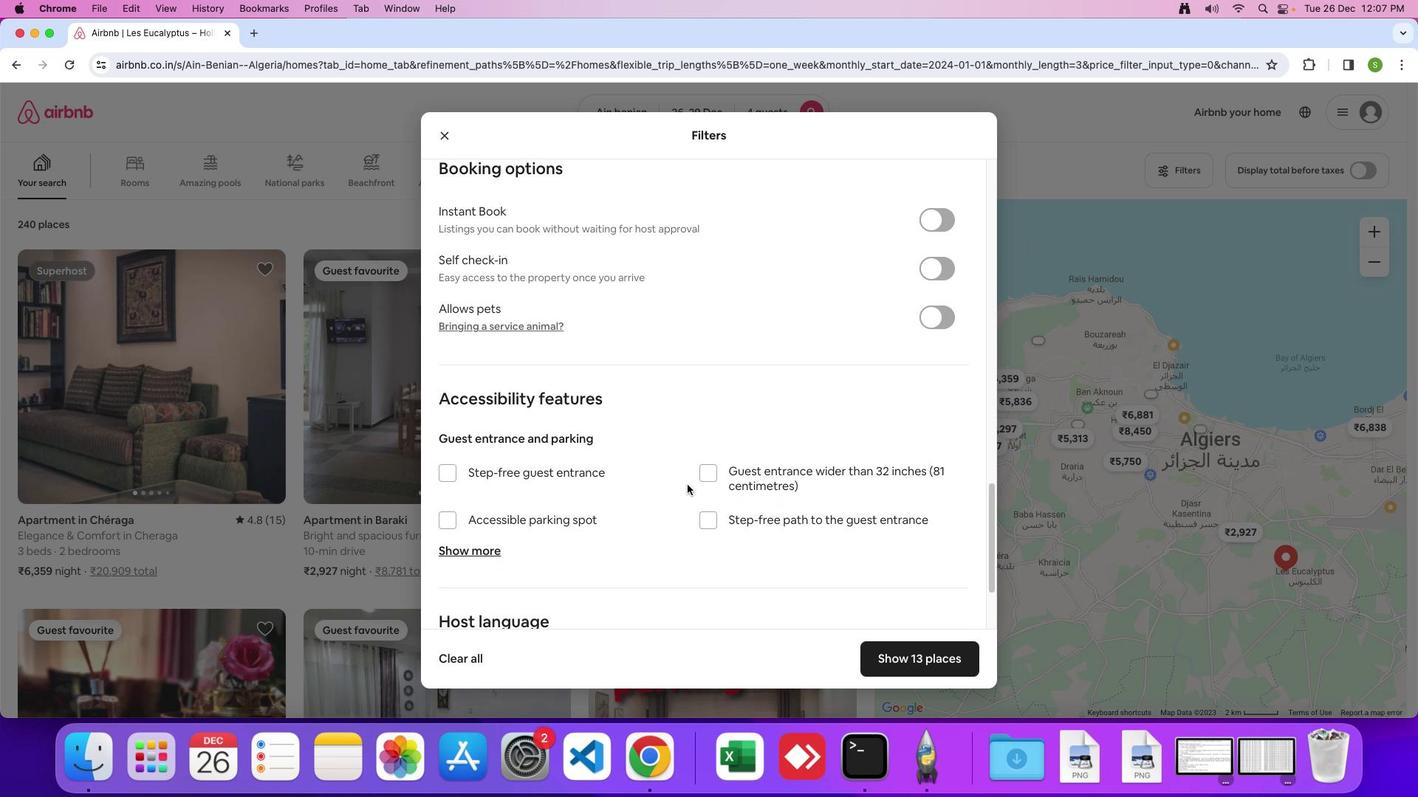 
Action: Mouse moved to (687, 486)
Screenshot: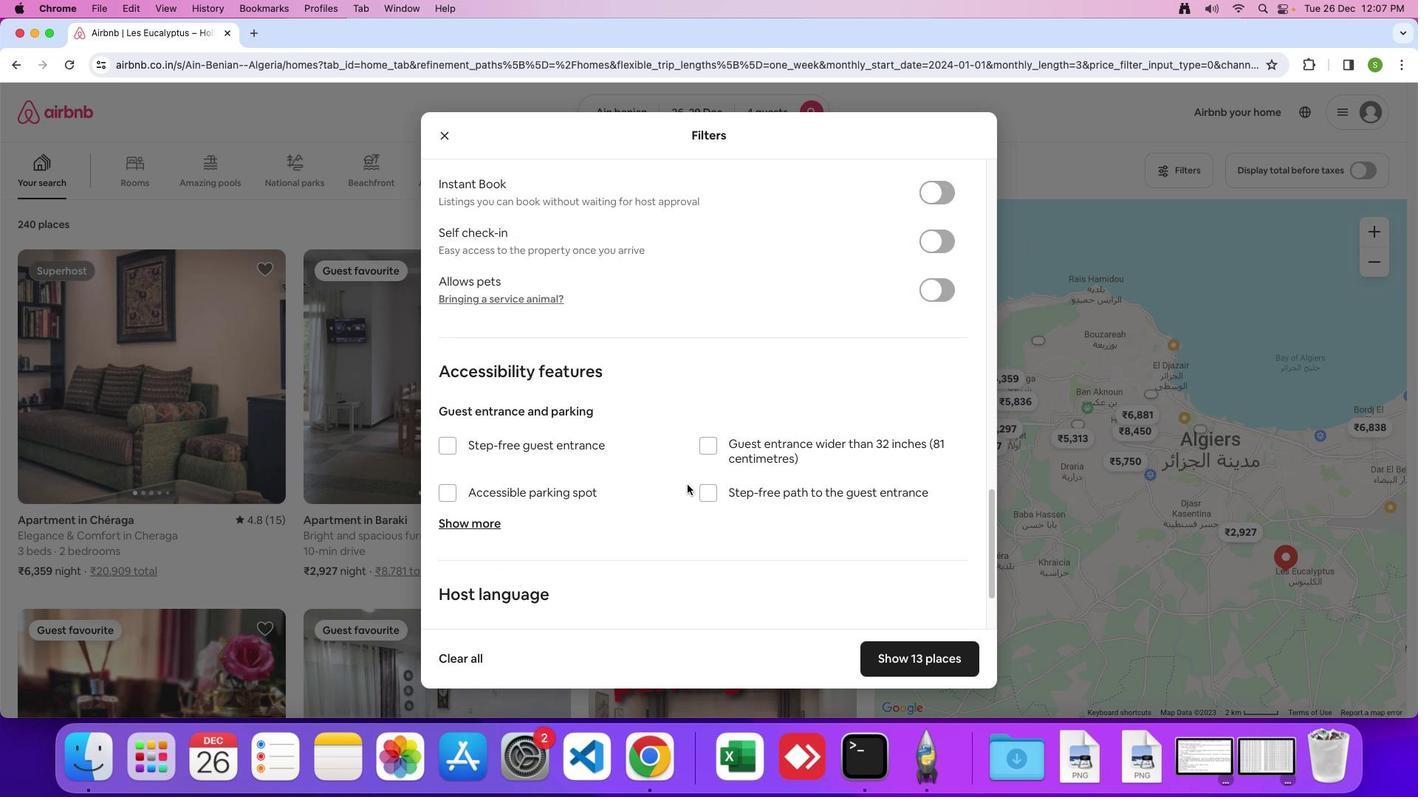 
Action: Mouse scrolled (687, 486) with delta (0, -2)
Screenshot: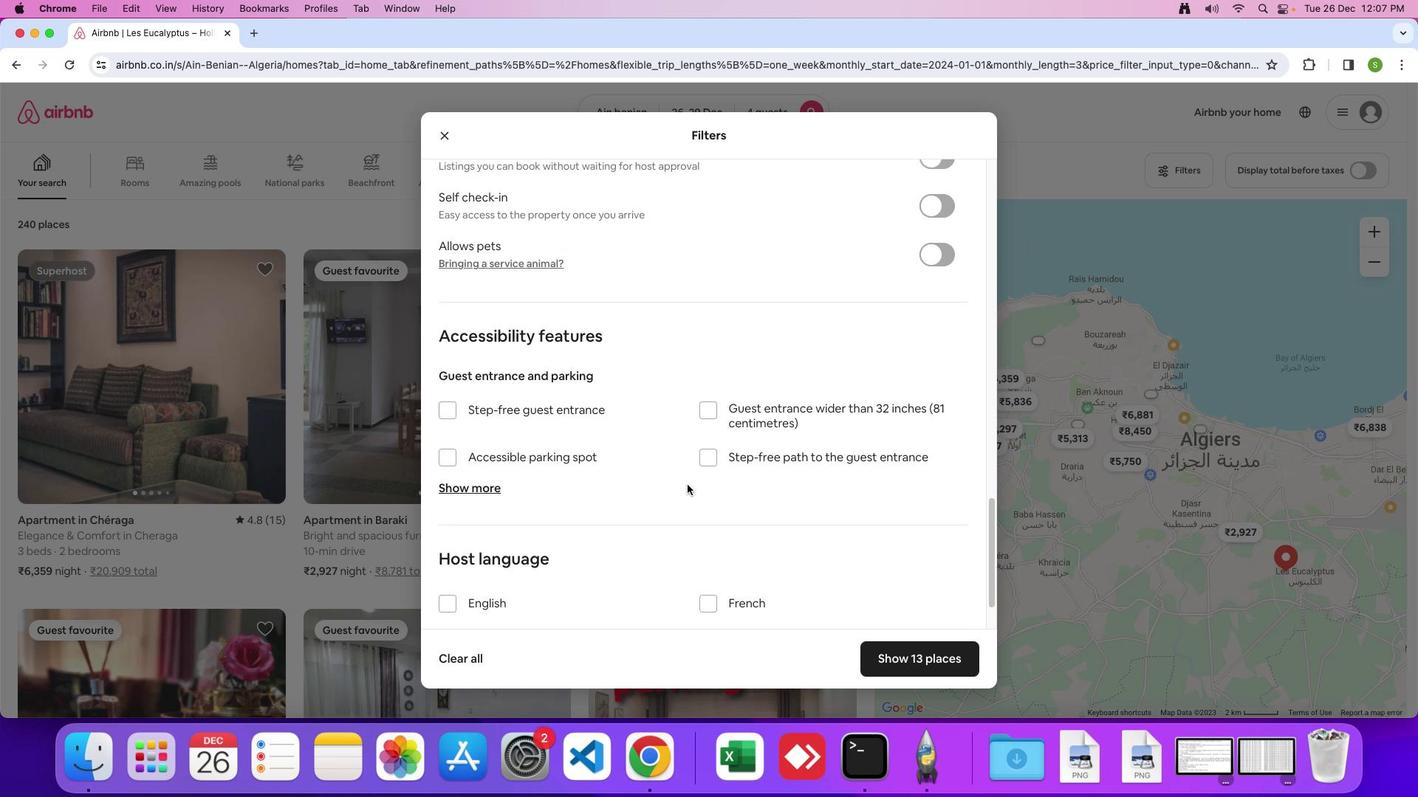 
Action: Mouse moved to (687, 485)
Screenshot: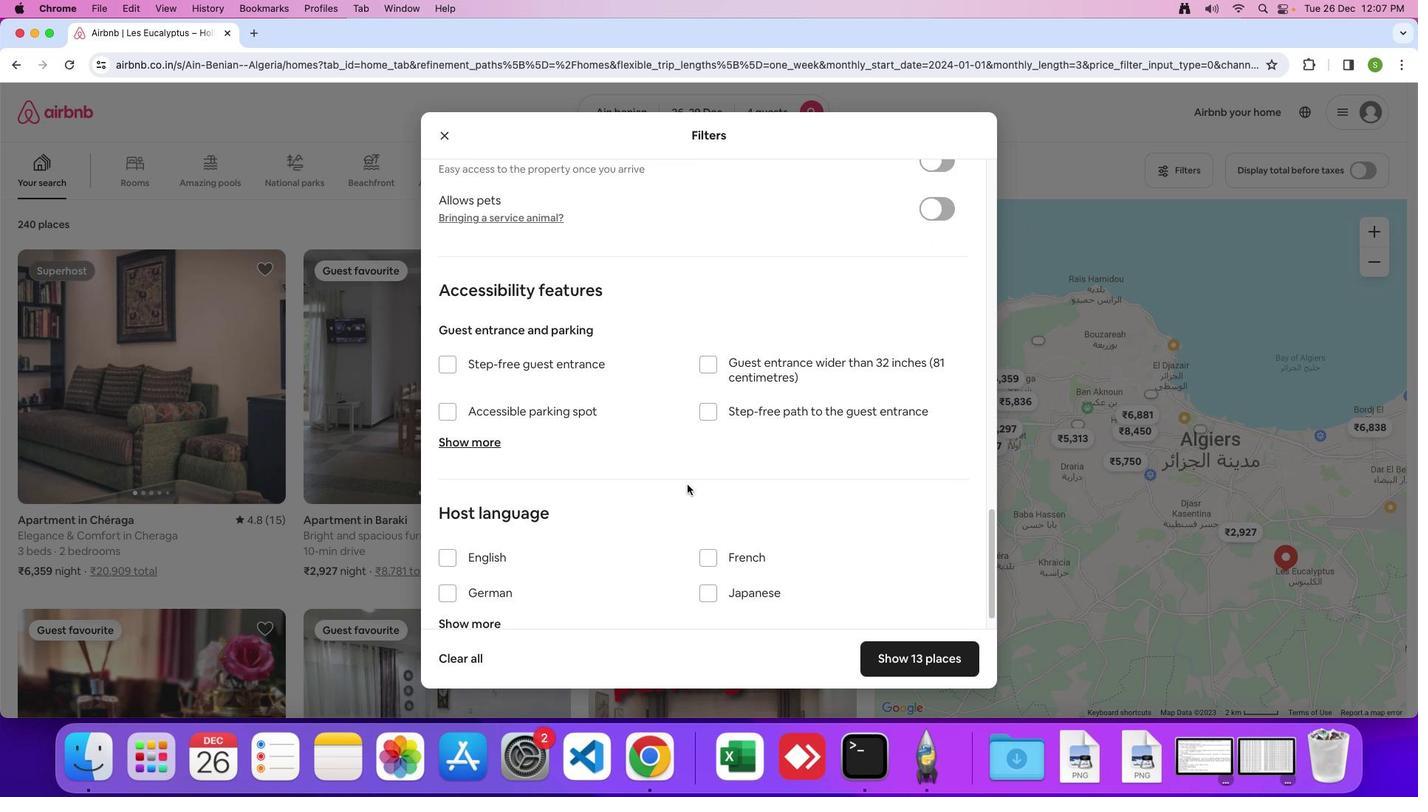 
Action: Mouse scrolled (687, 485) with delta (0, 0)
Screenshot: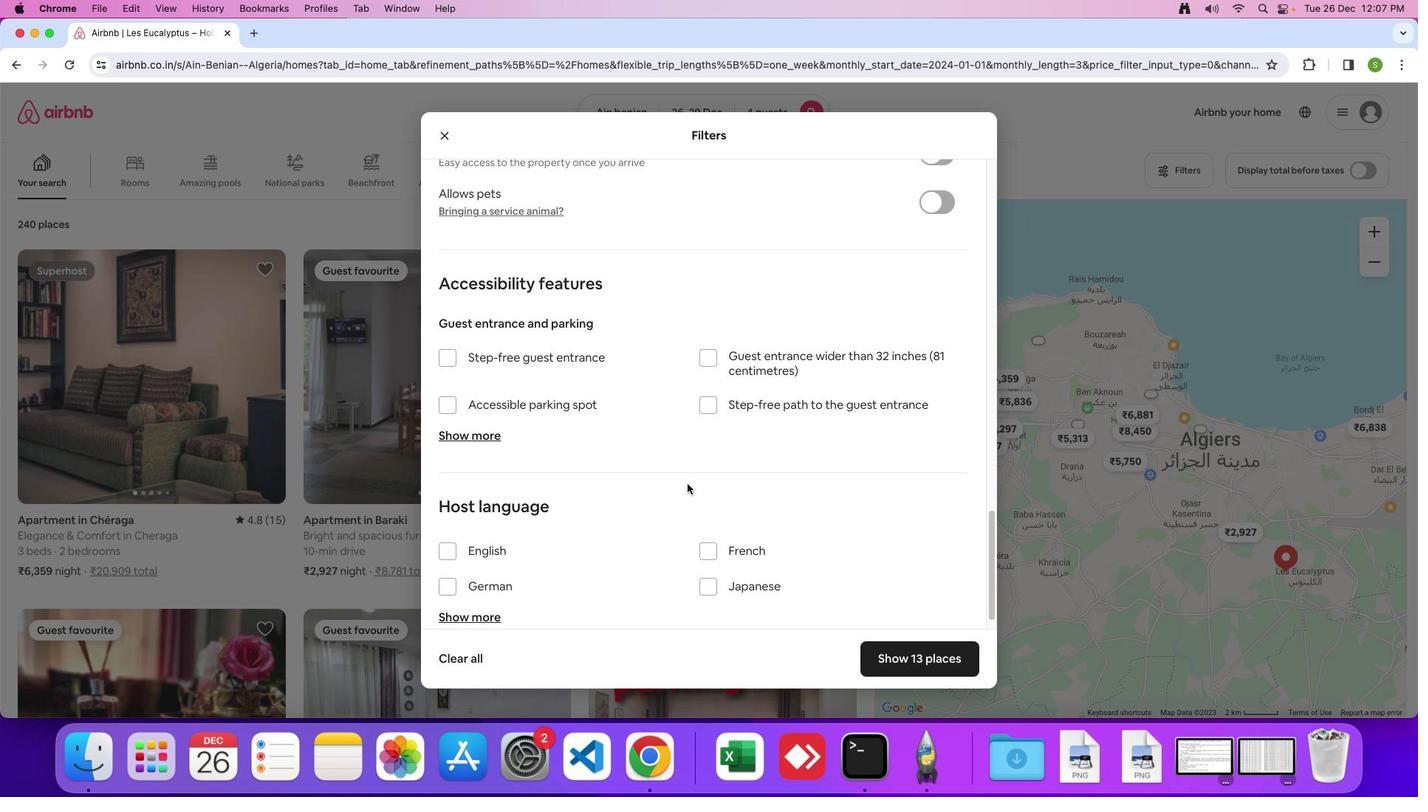 
Action: Mouse moved to (687, 485)
Screenshot: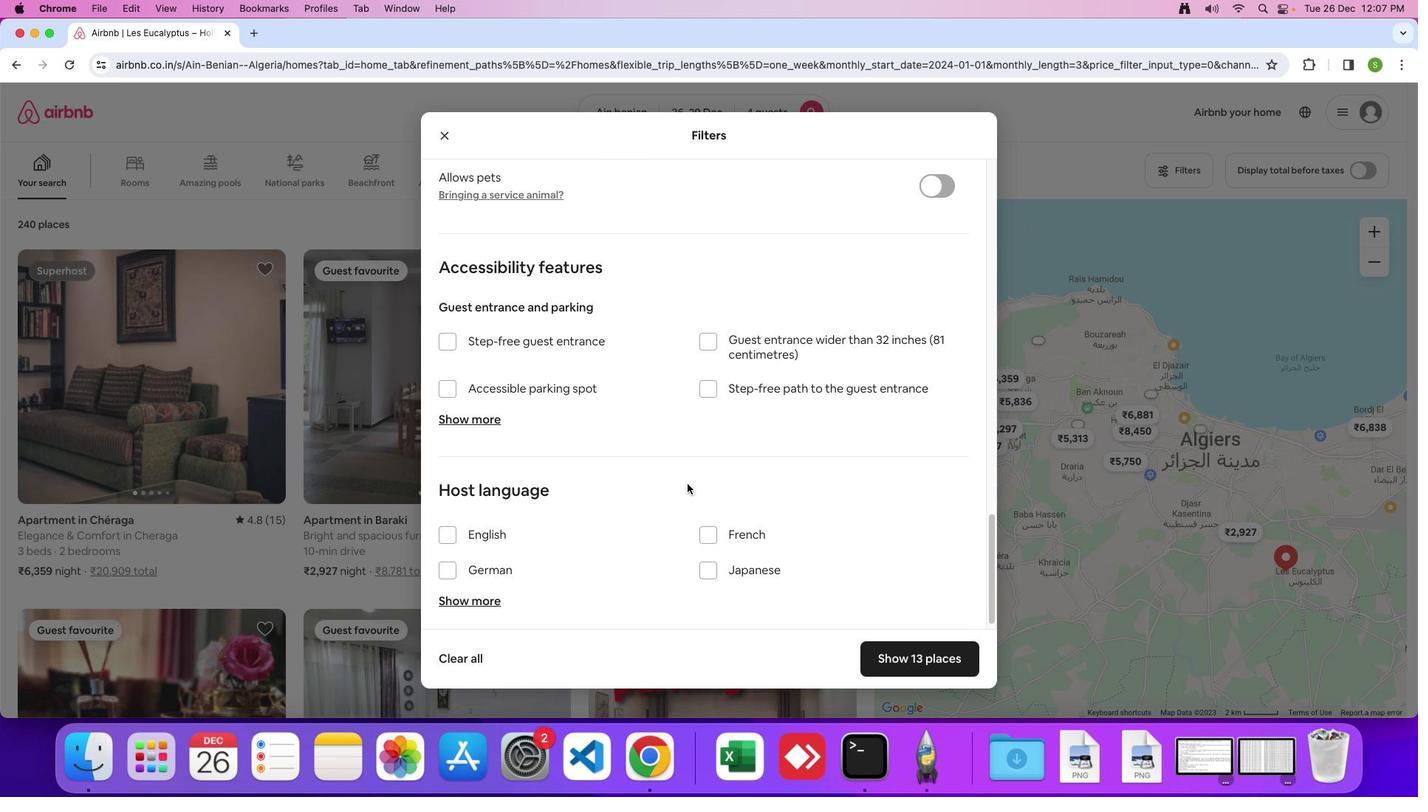 
Action: Mouse scrolled (687, 485) with delta (0, 0)
Screenshot: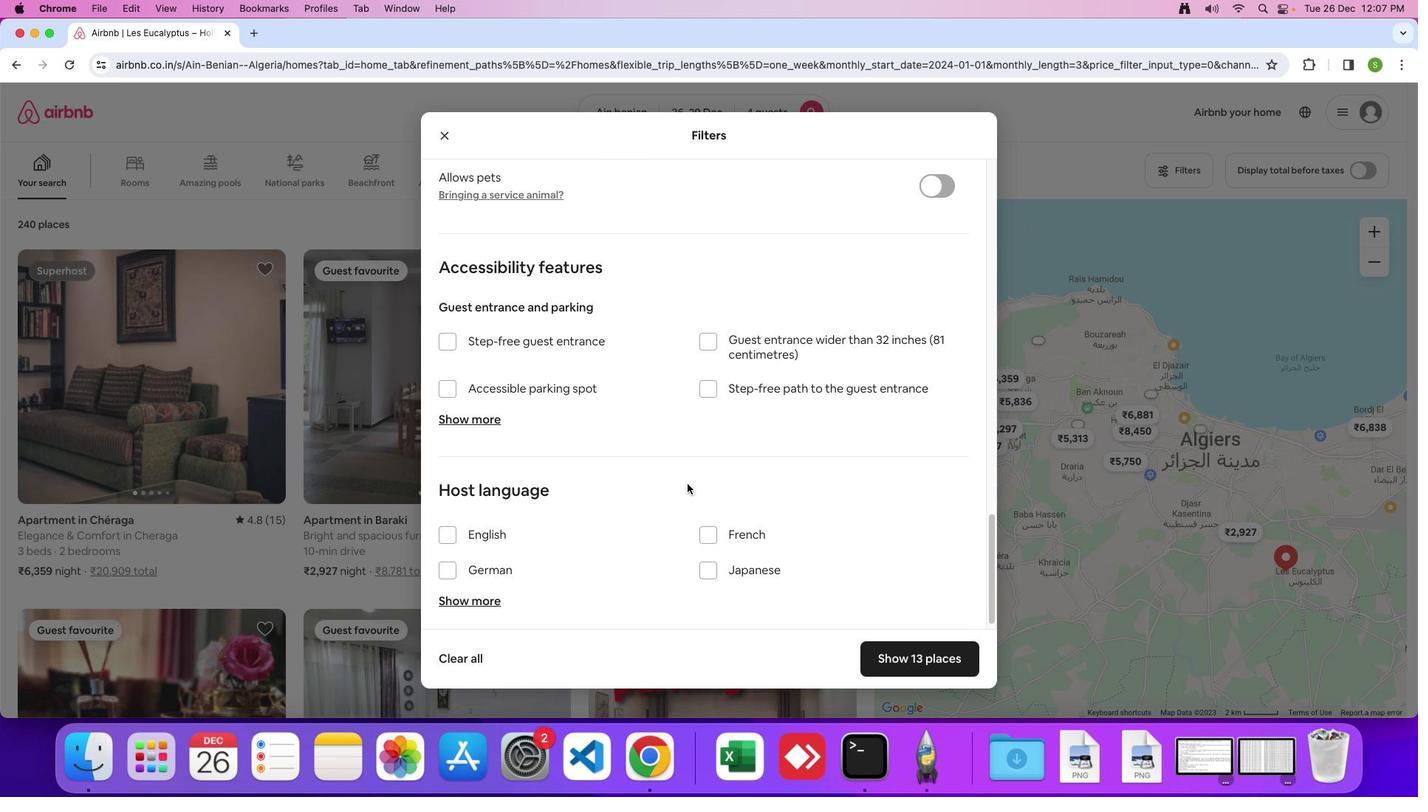 
Action: Mouse moved to (687, 484)
Screenshot: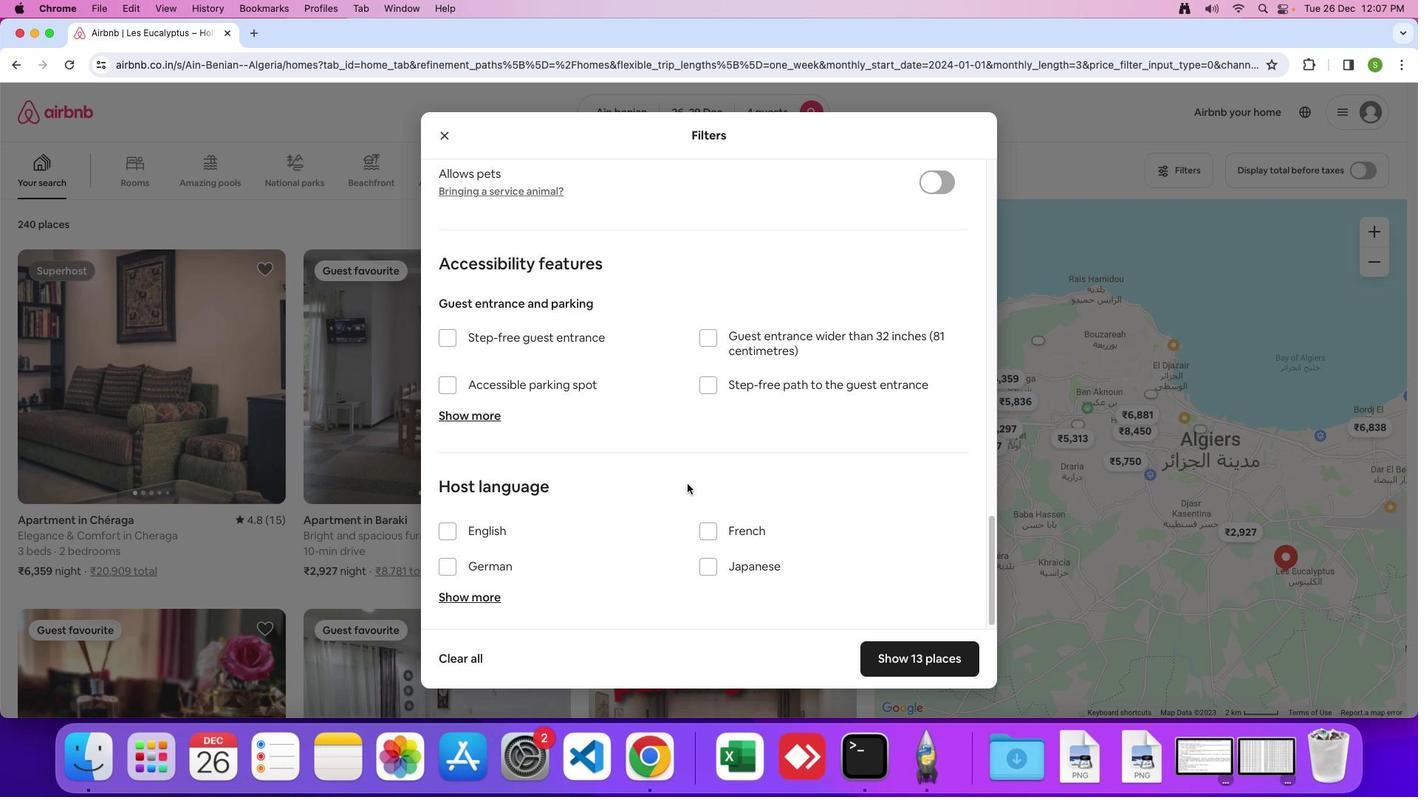 
Action: Mouse scrolled (687, 484) with delta (0, 0)
Screenshot: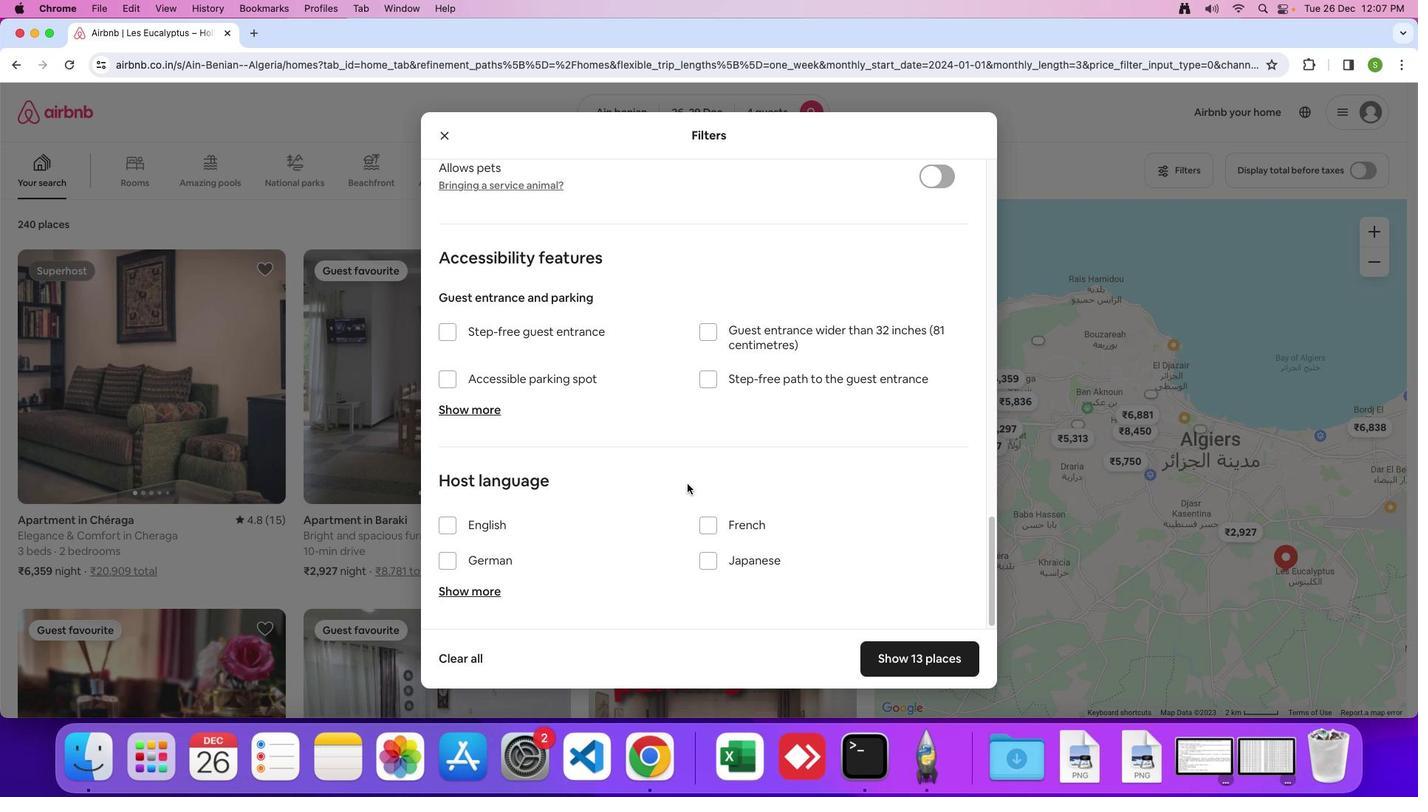 
Action: Mouse scrolled (687, 484) with delta (0, 0)
Screenshot: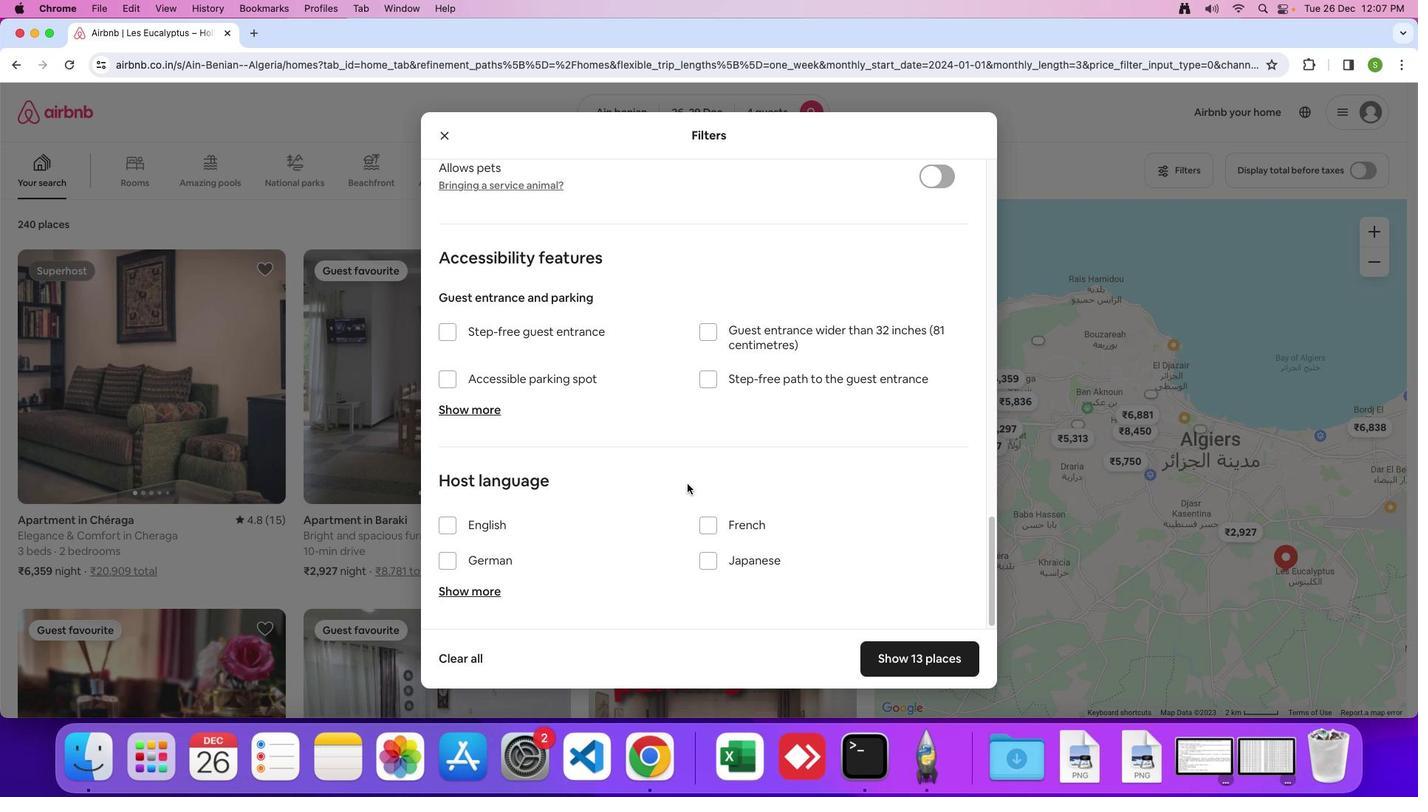 
Action: Mouse scrolled (687, 484) with delta (0, -2)
Screenshot: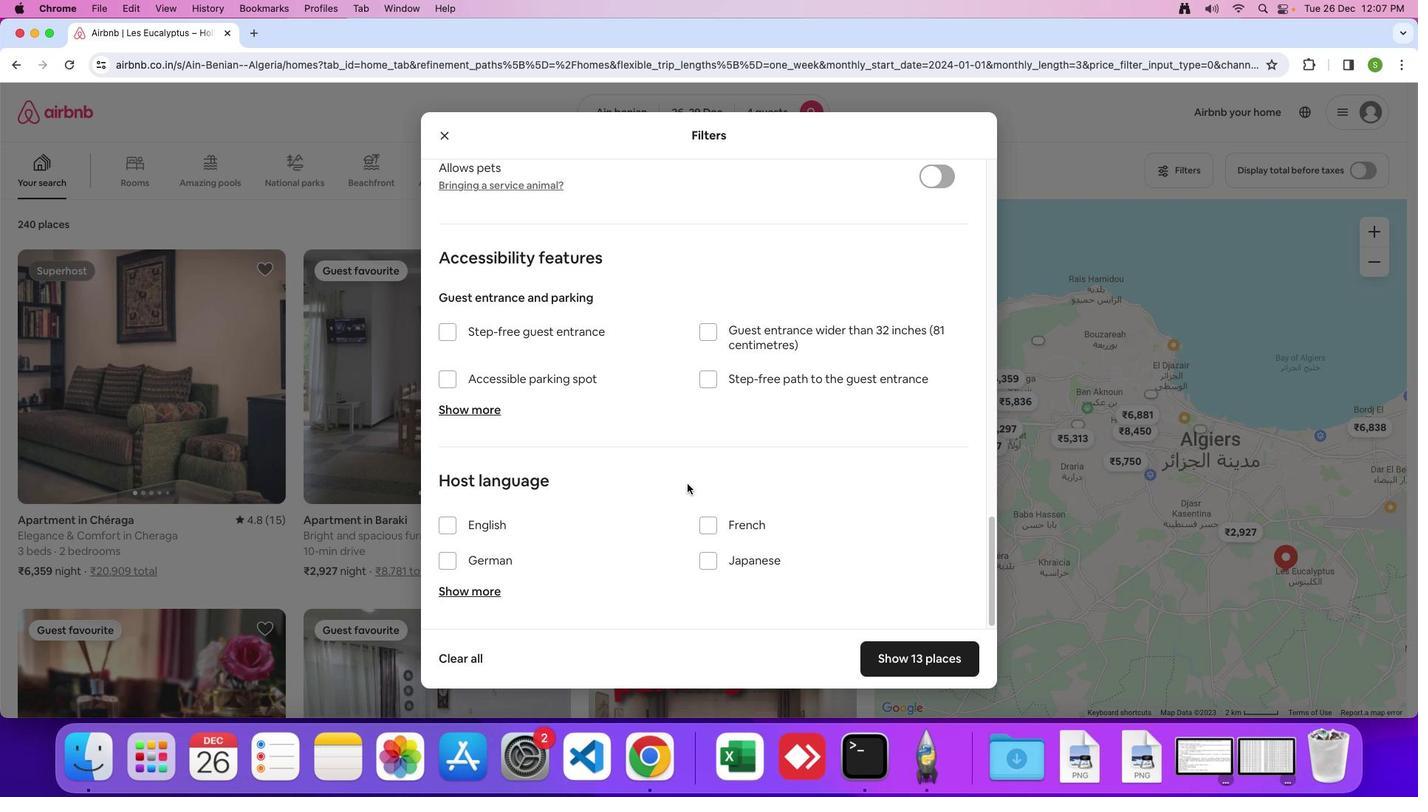 
Action: Mouse scrolled (687, 484) with delta (0, 0)
Screenshot: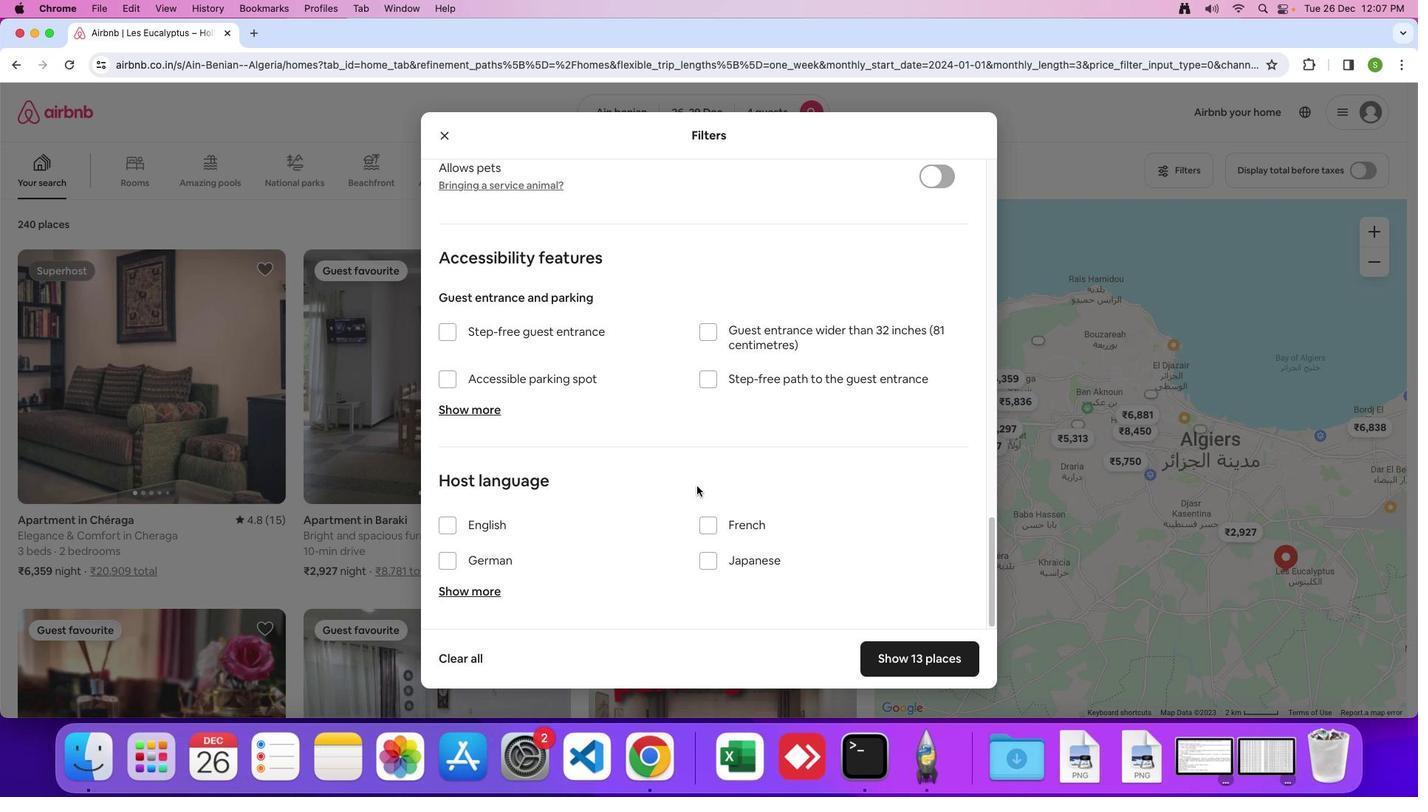 
Action: Mouse moved to (922, 669)
Screenshot: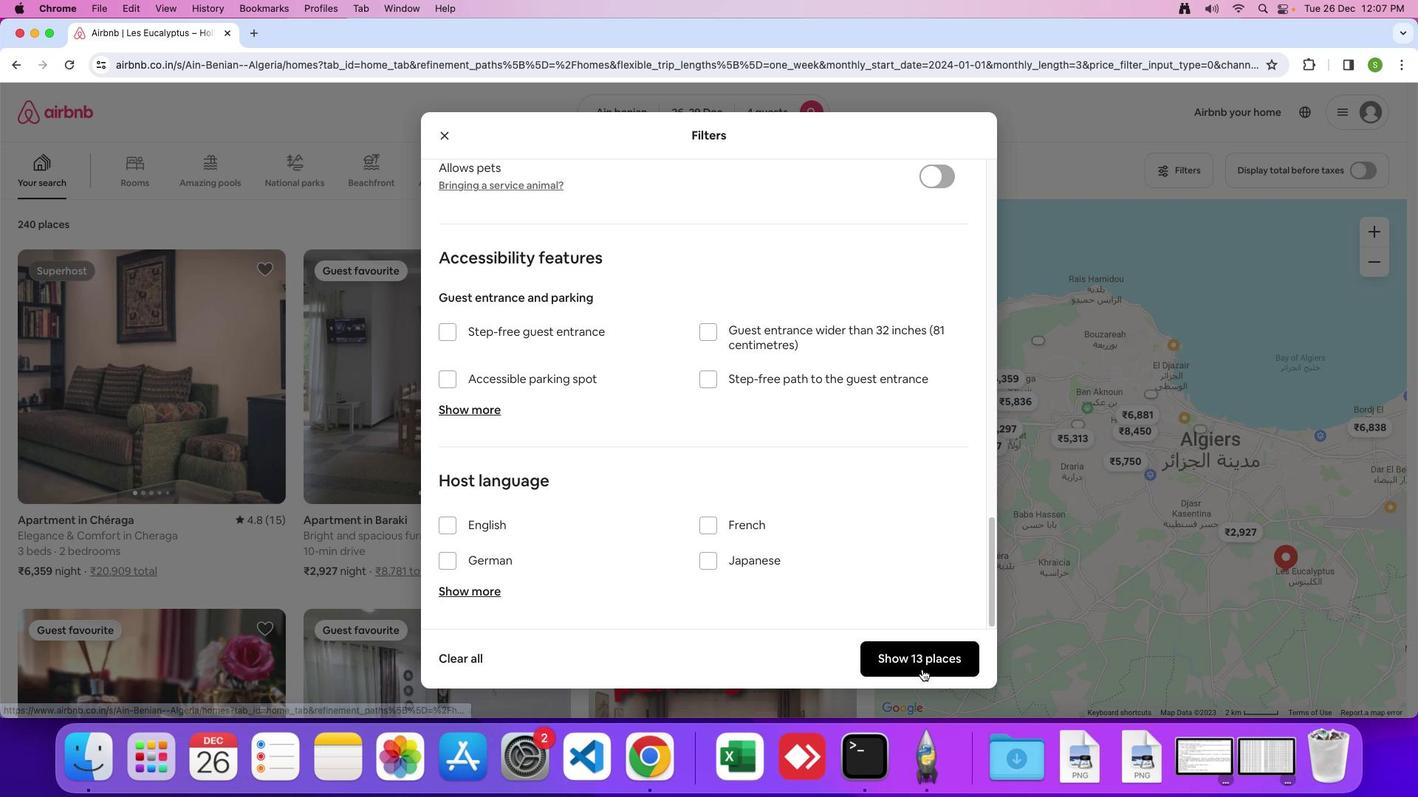
Action: Mouse pressed left at (922, 669)
Screenshot: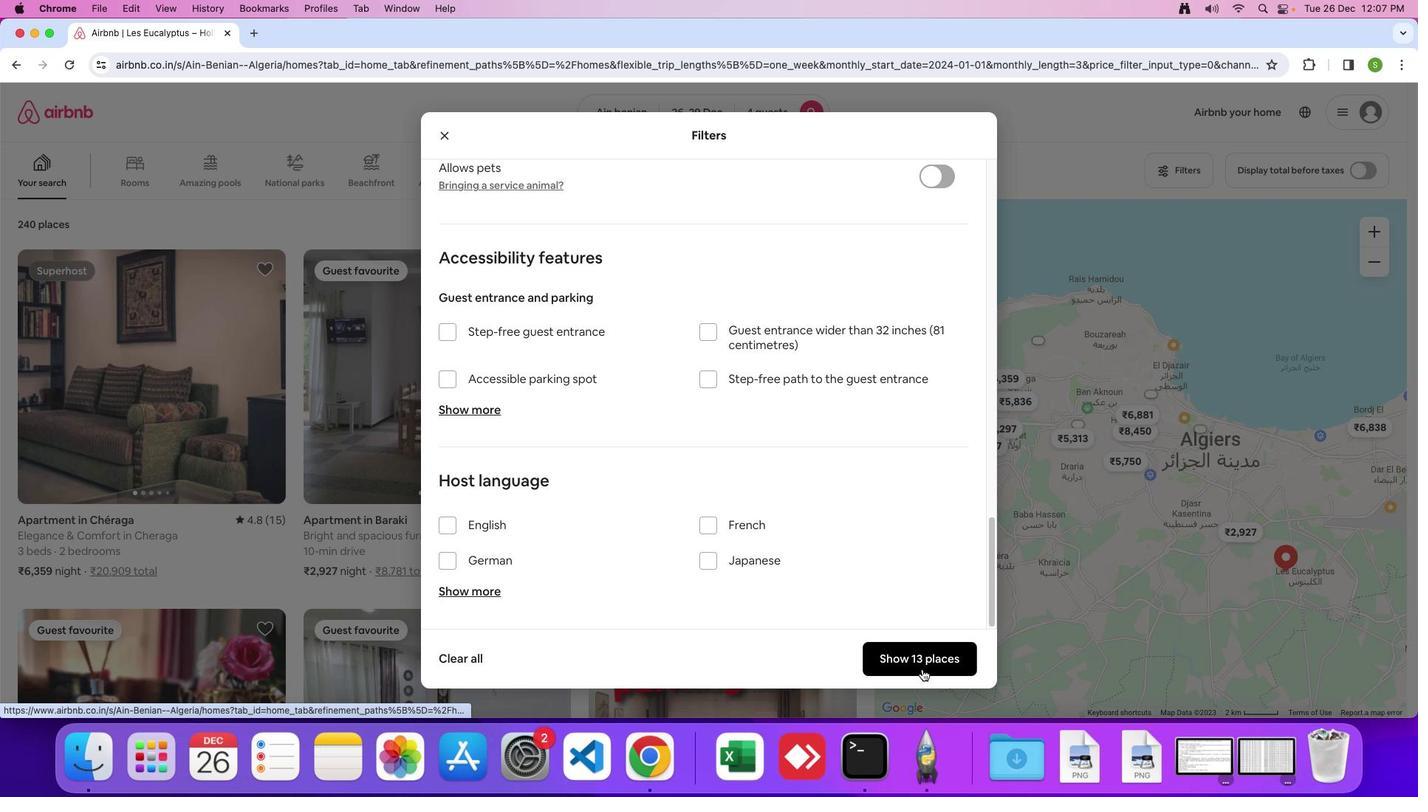 
Action: Mouse moved to (179, 372)
Screenshot: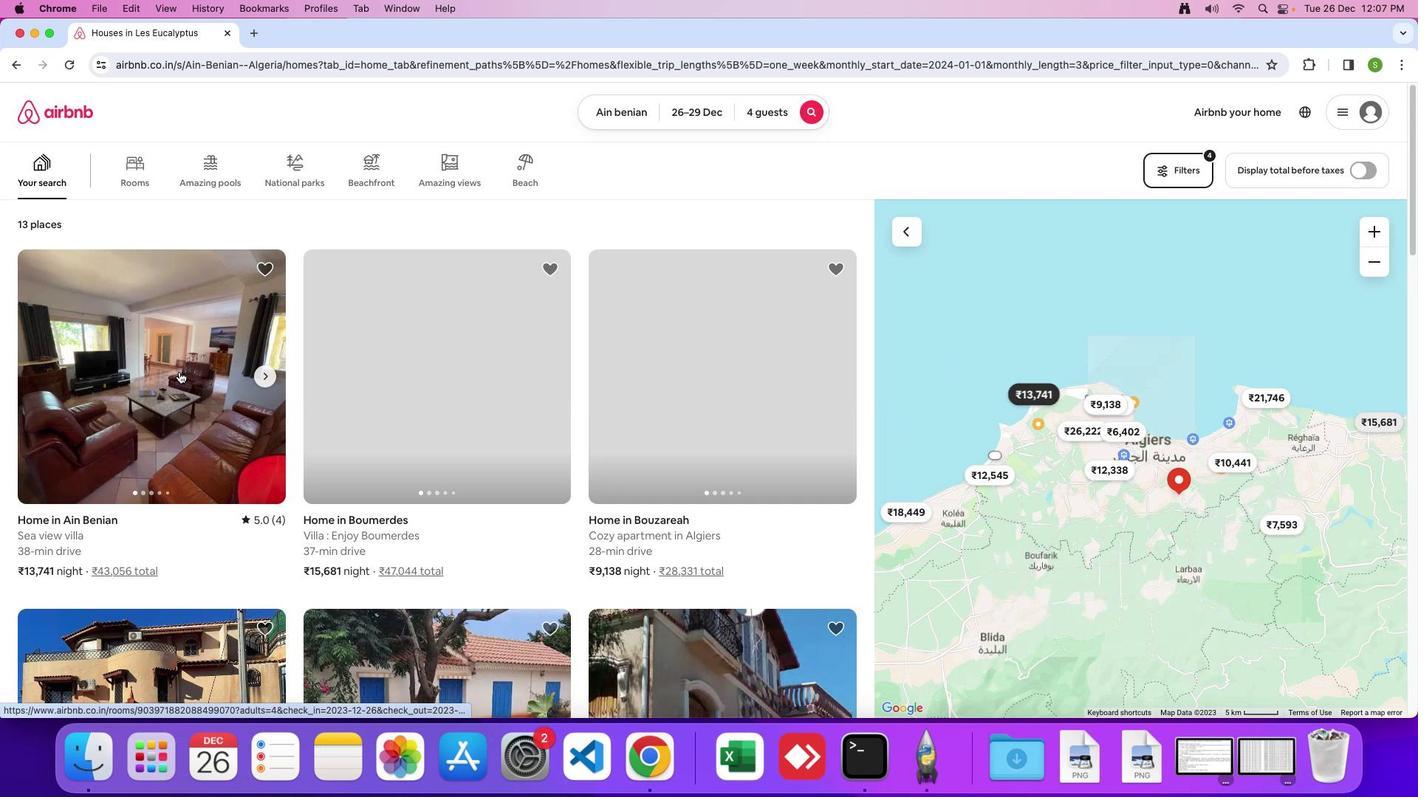 
Action: Mouse pressed left at (179, 372)
Screenshot: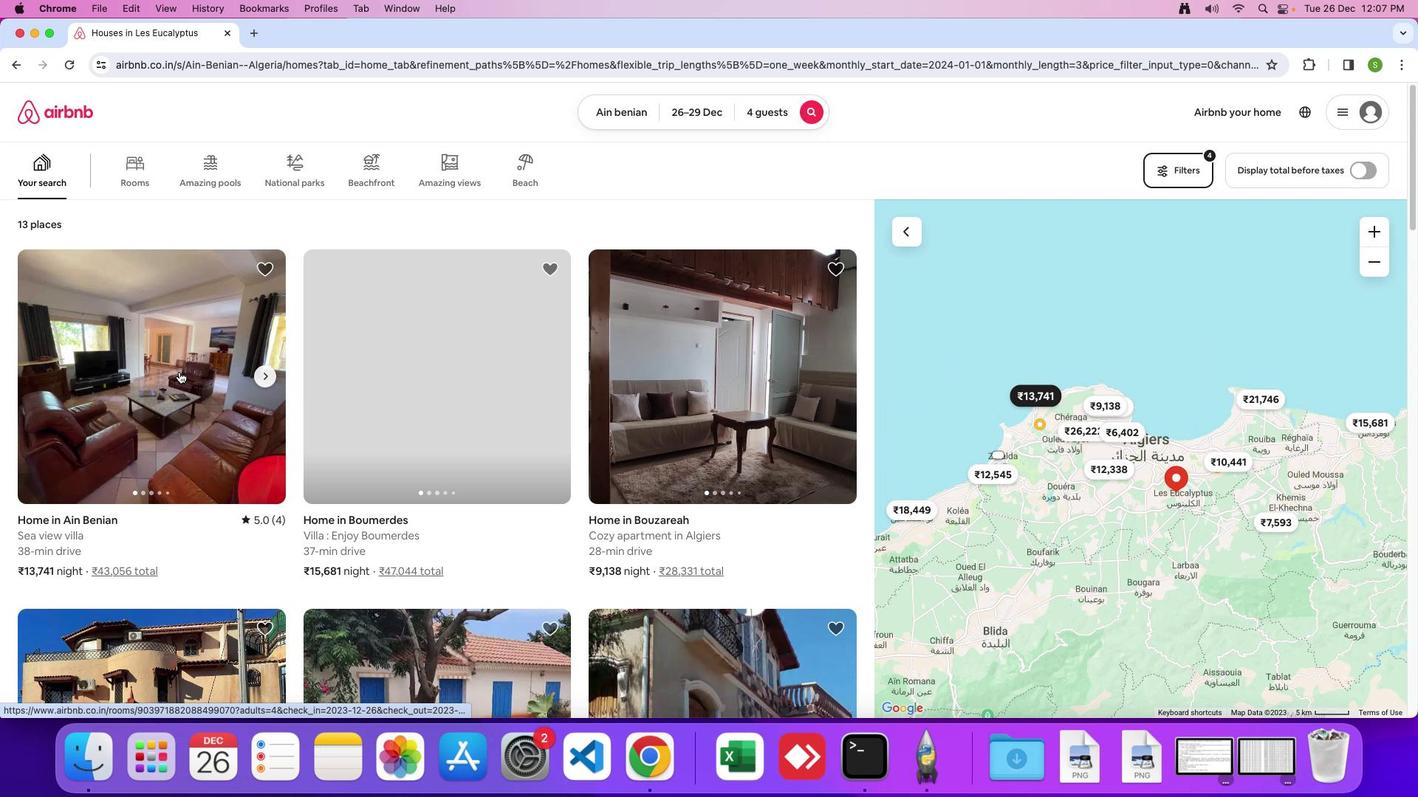 
Action: Mouse moved to (531, 380)
Screenshot: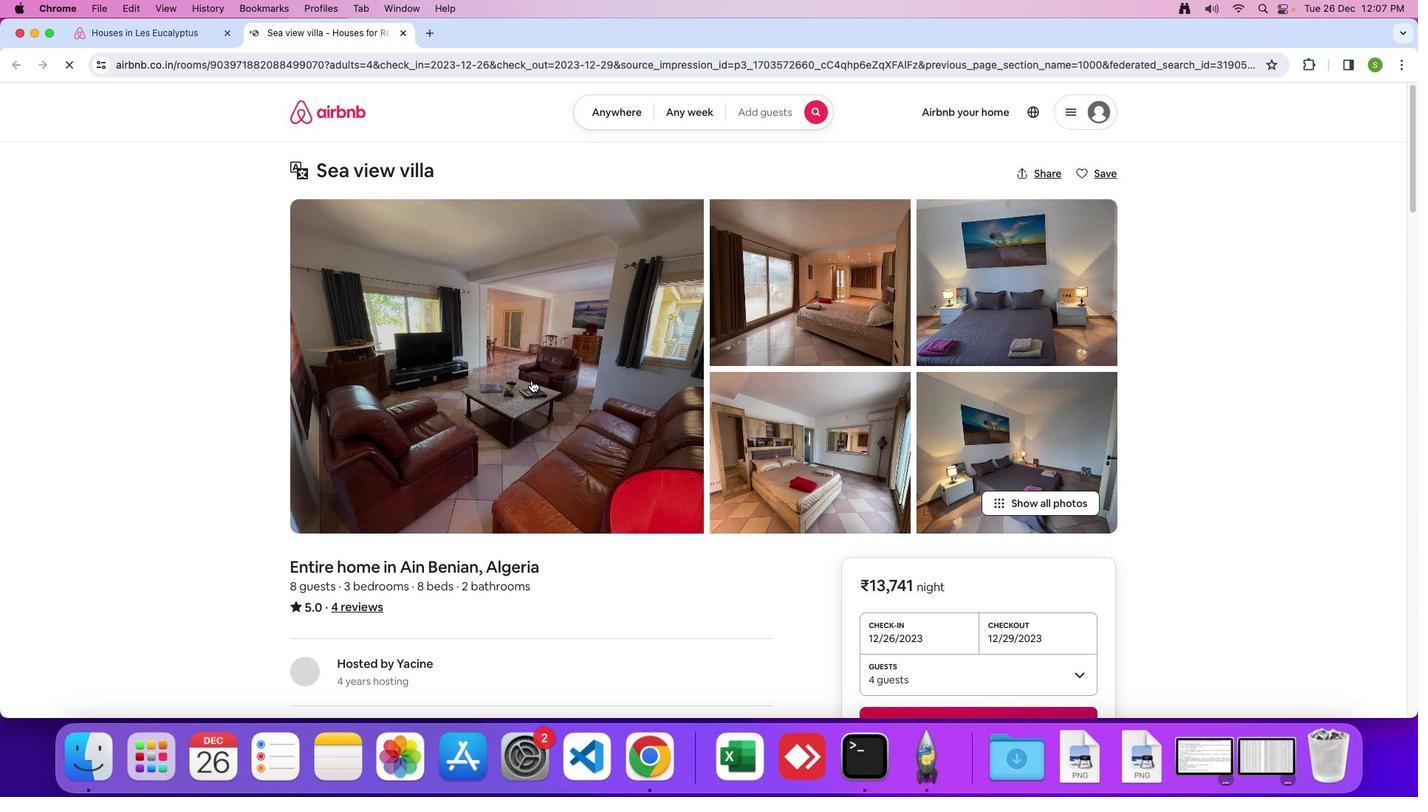 
Action: Mouse pressed left at (531, 380)
Screenshot: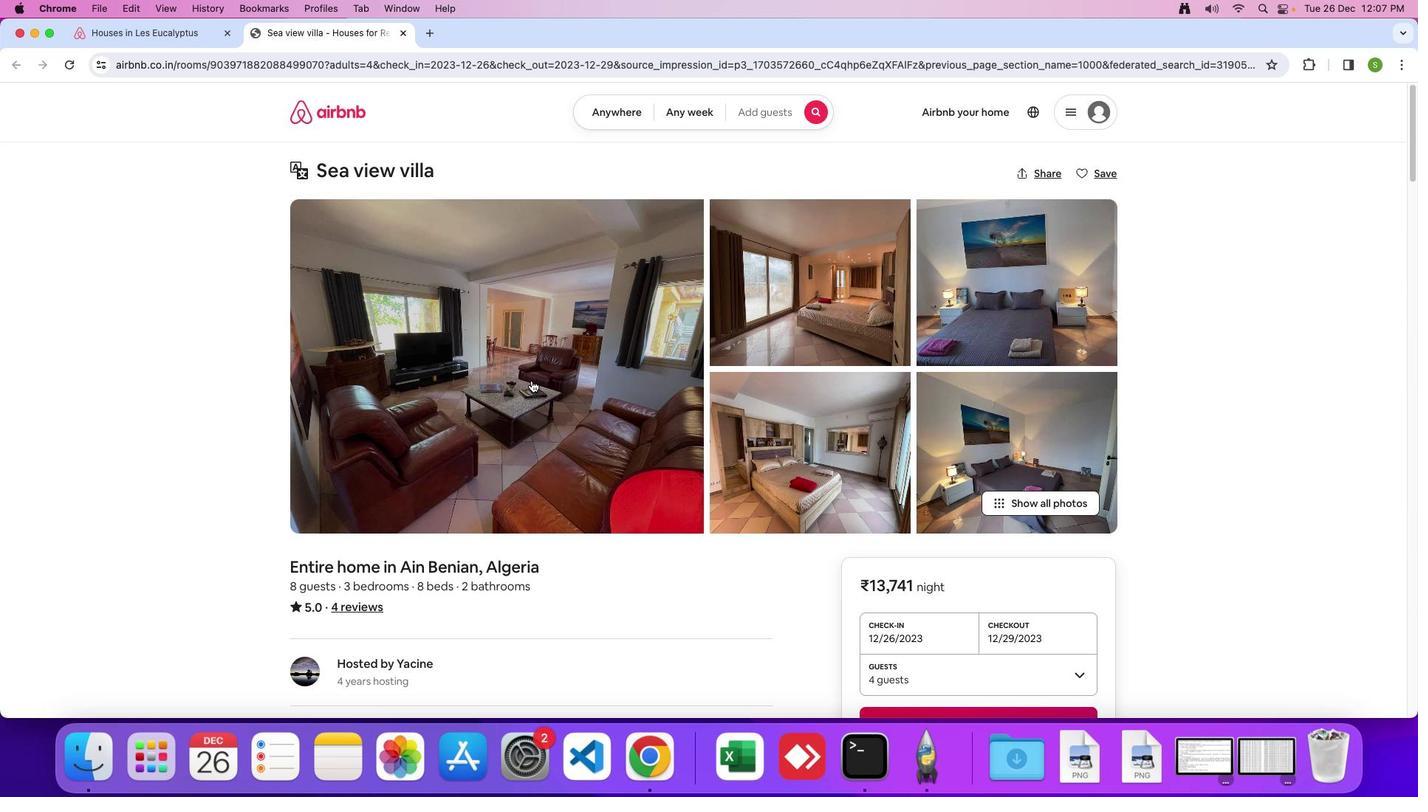 
Action: Mouse moved to (780, 404)
Screenshot: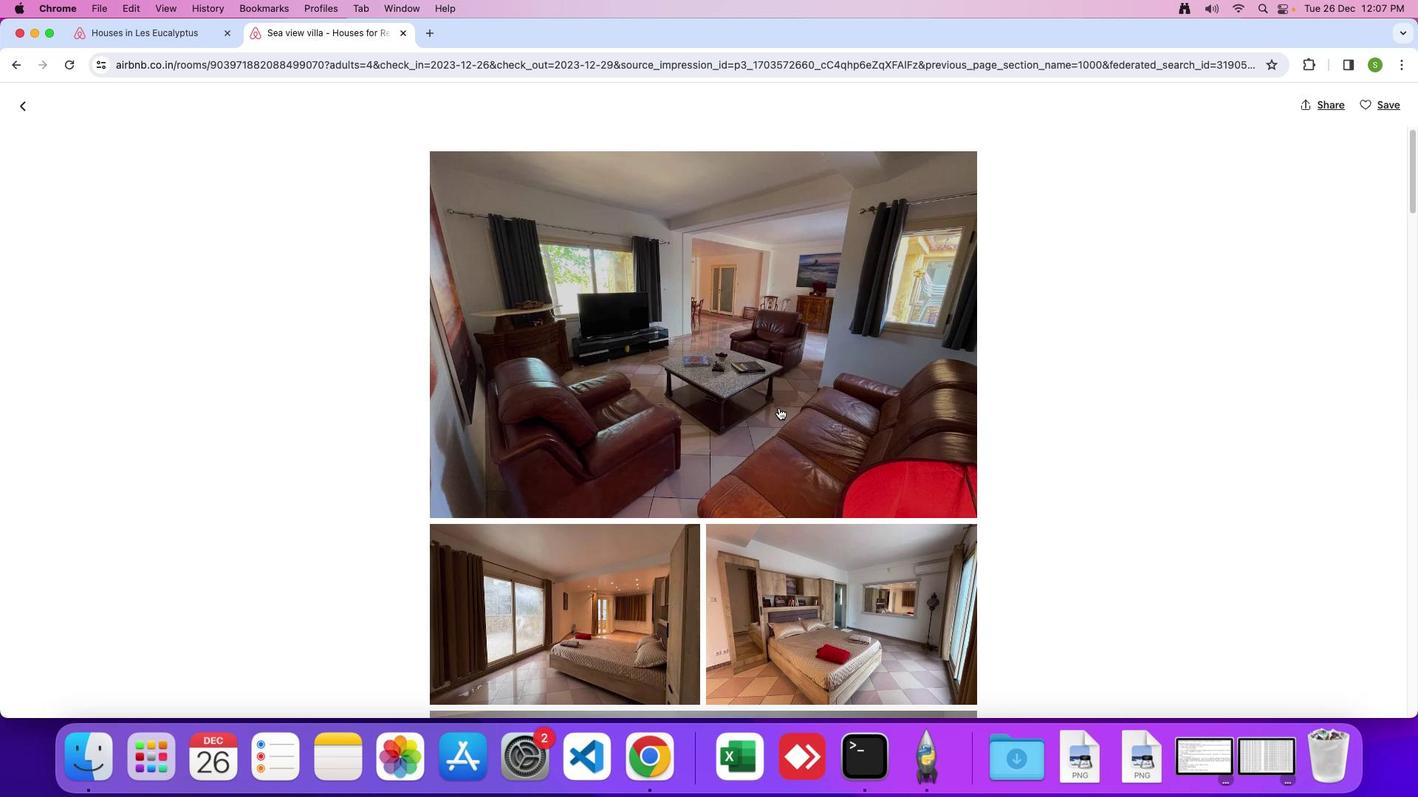 
Action: Mouse scrolled (780, 404) with delta (0, 0)
Screenshot: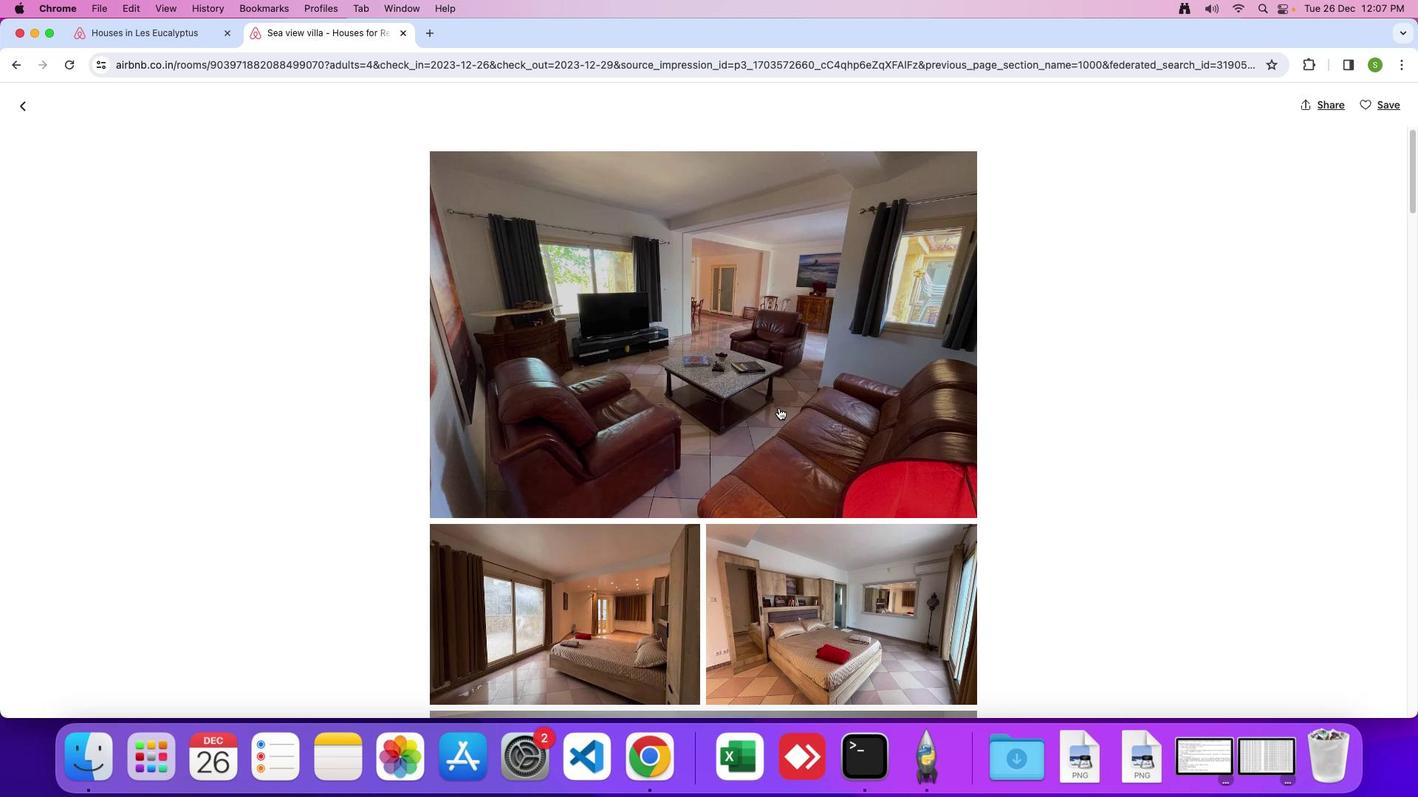 
Action: Mouse moved to (780, 404)
Screenshot: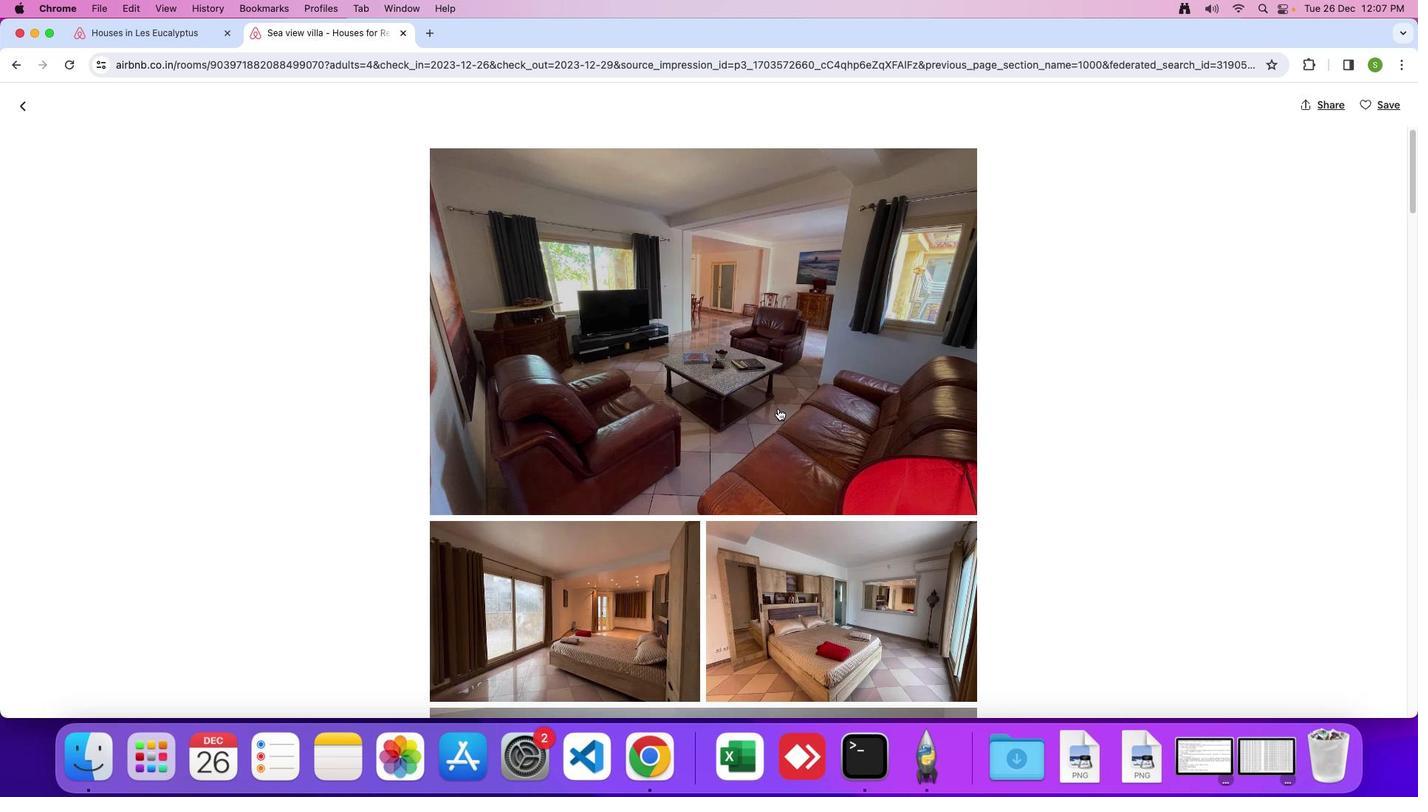 
Action: Mouse scrolled (780, 404) with delta (0, 0)
Screenshot: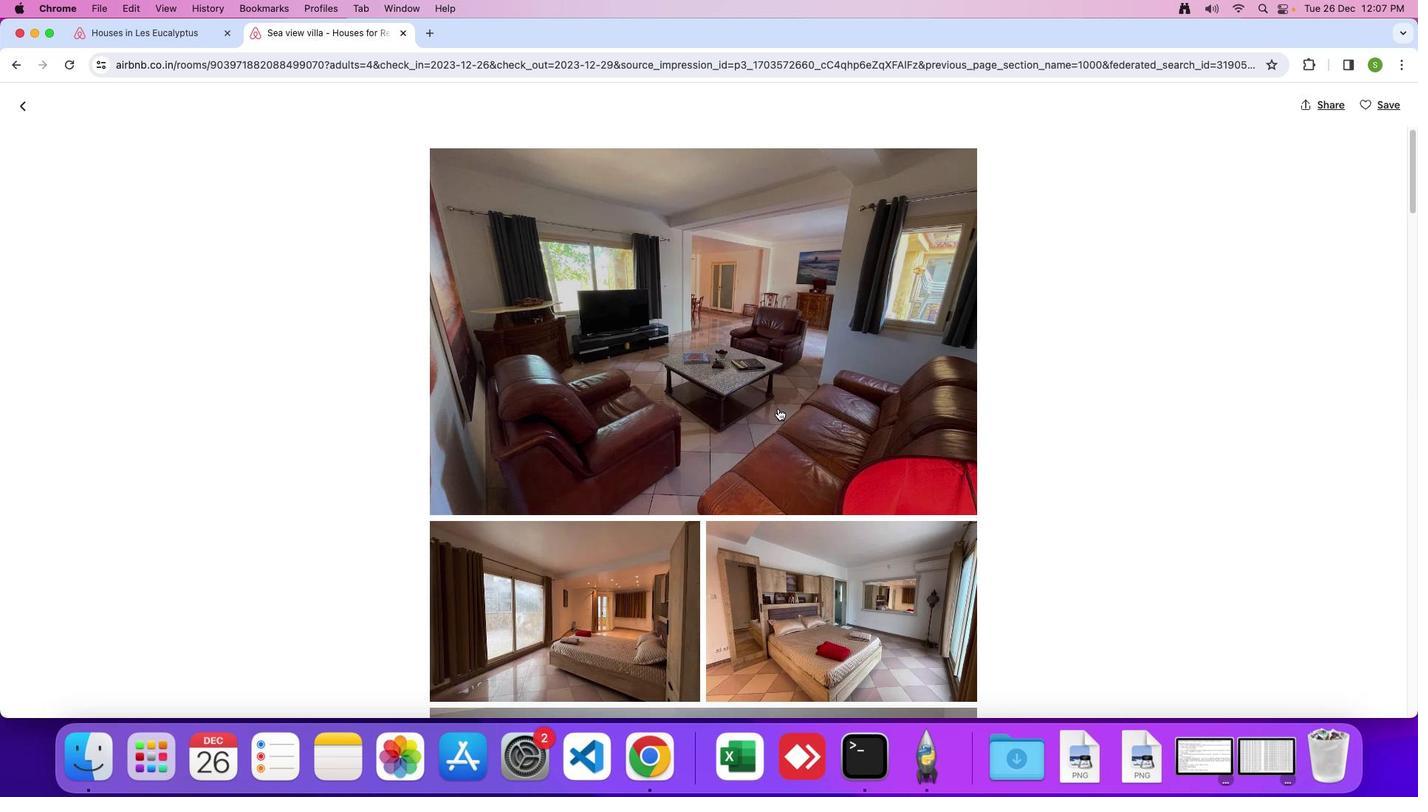 
Action: Mouse moved to (778, 407)
Screenshot: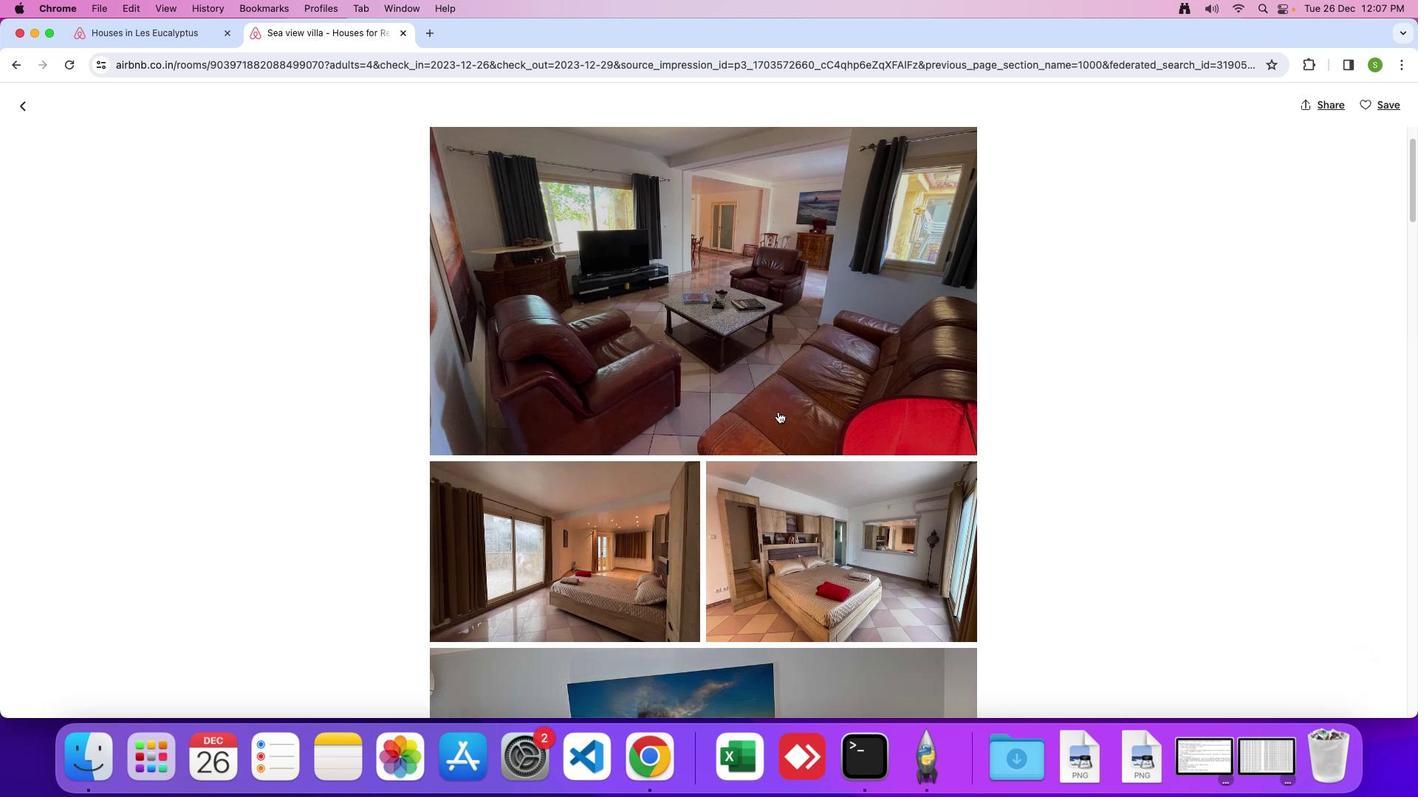
Action: Mouse scrolled (778, 407) with delta (0, -1)
Screenshot: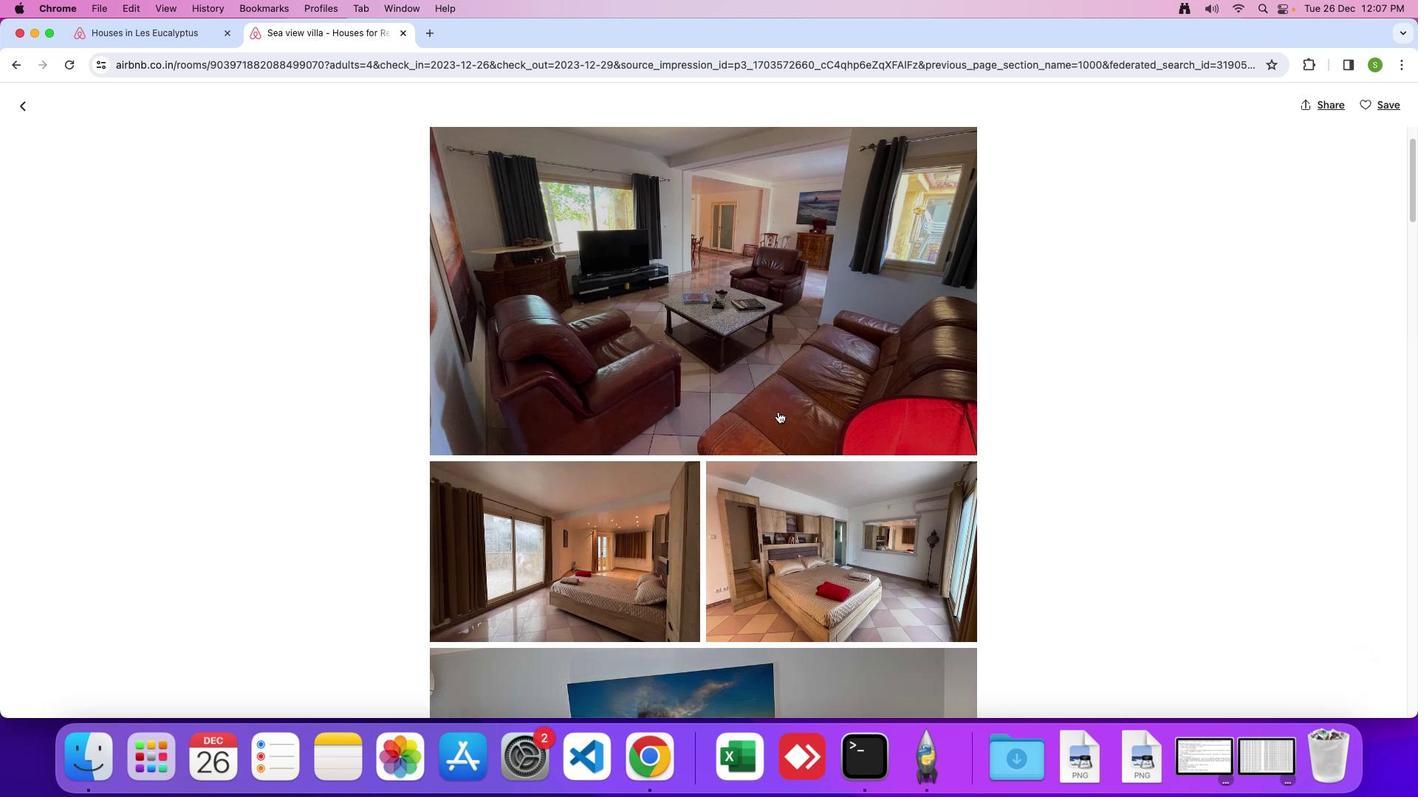 
Action: Mouse moved to (772, 414)
Screenshot: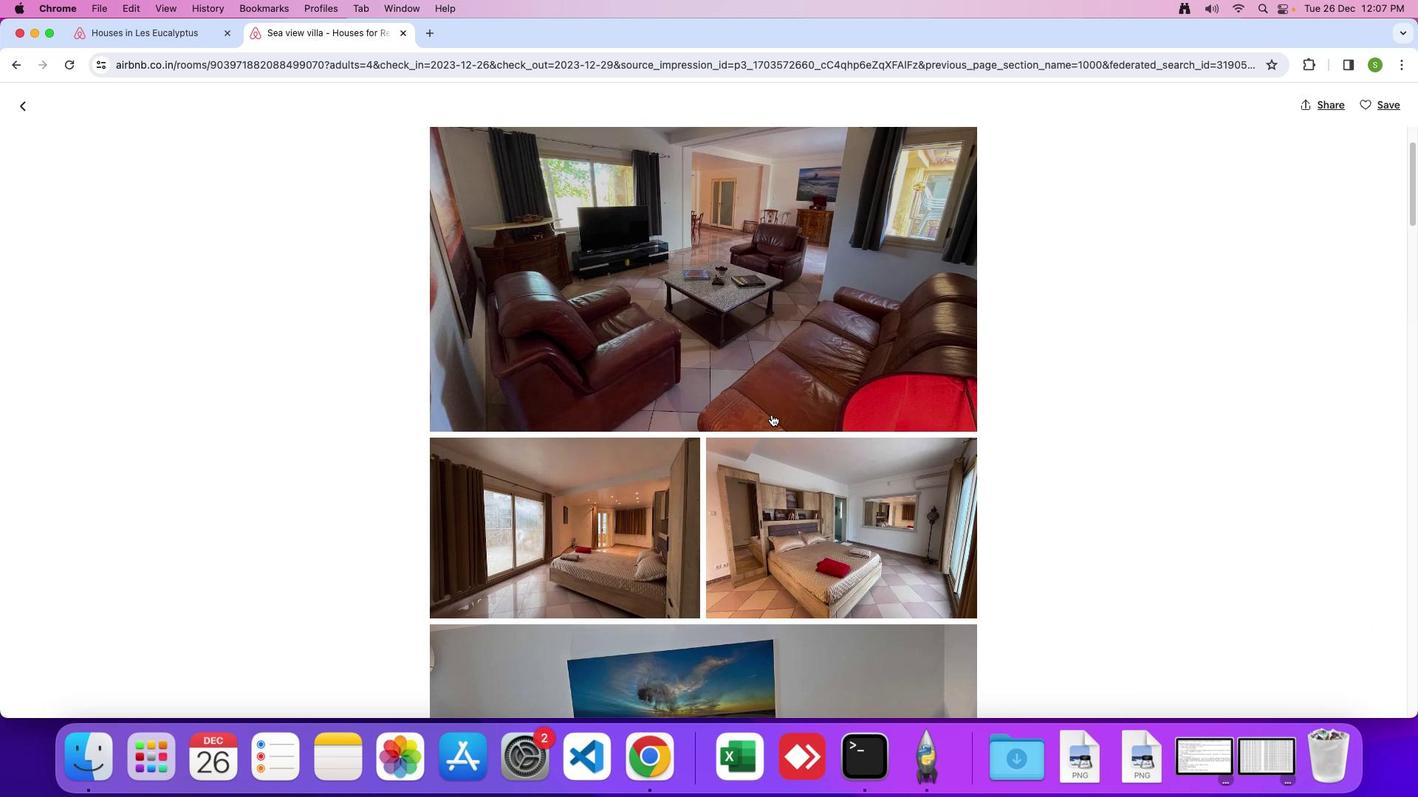 
Action: Mouse scrolled (772, 414) with delta (0, 0)
Screenshot: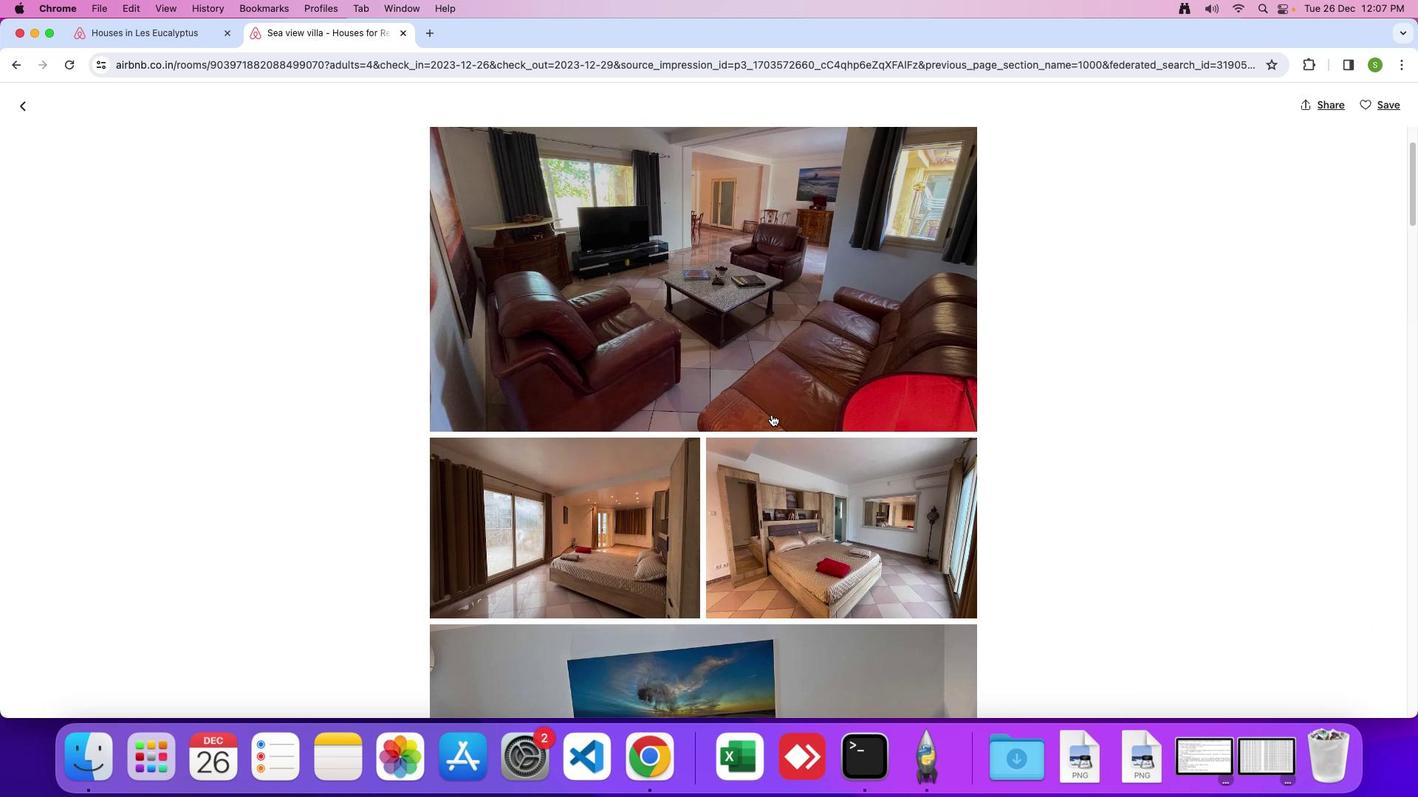 
Action: Mouse moved to (772, 415)
Screenshot: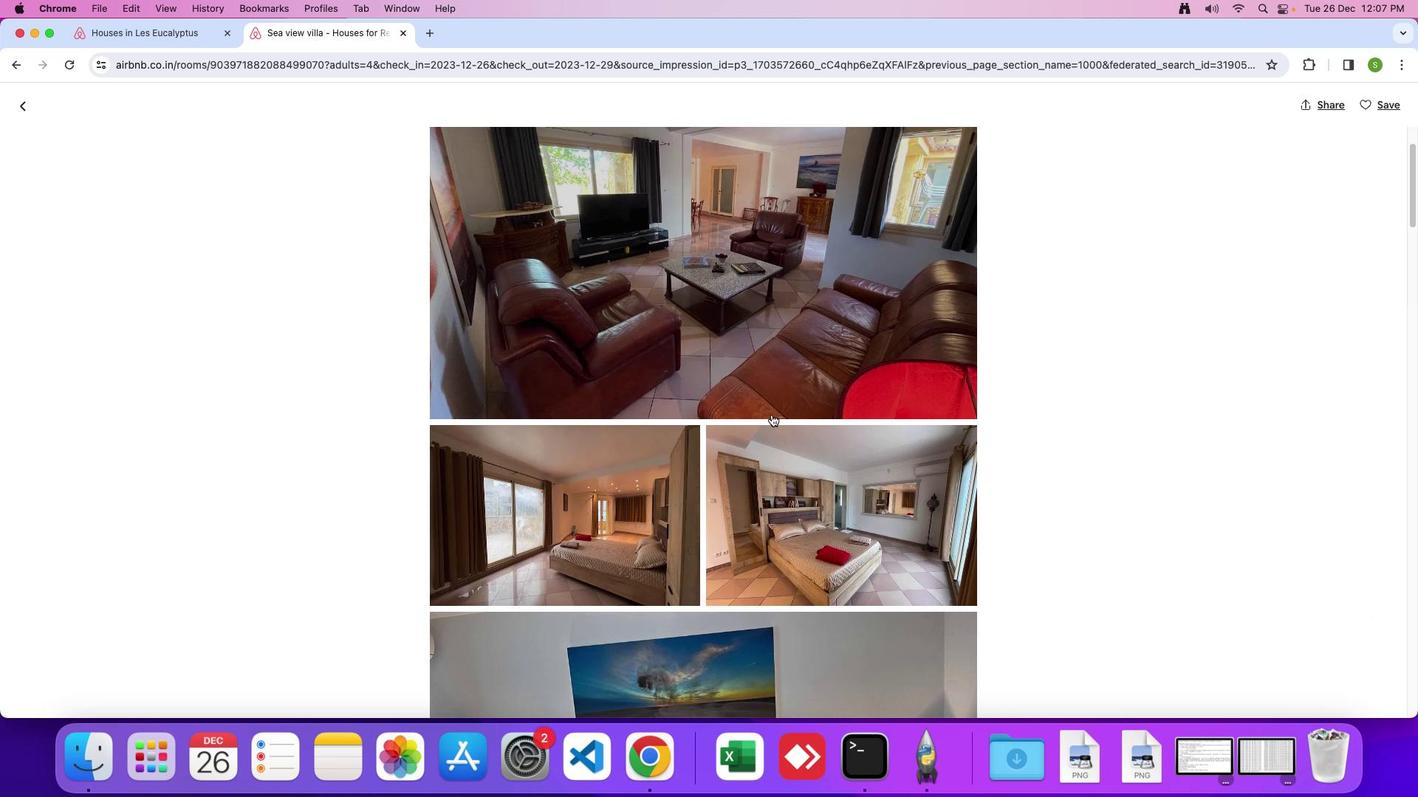 
Action: Mouse scrolled (772, 415) with delta (0, 0)
Screenshot: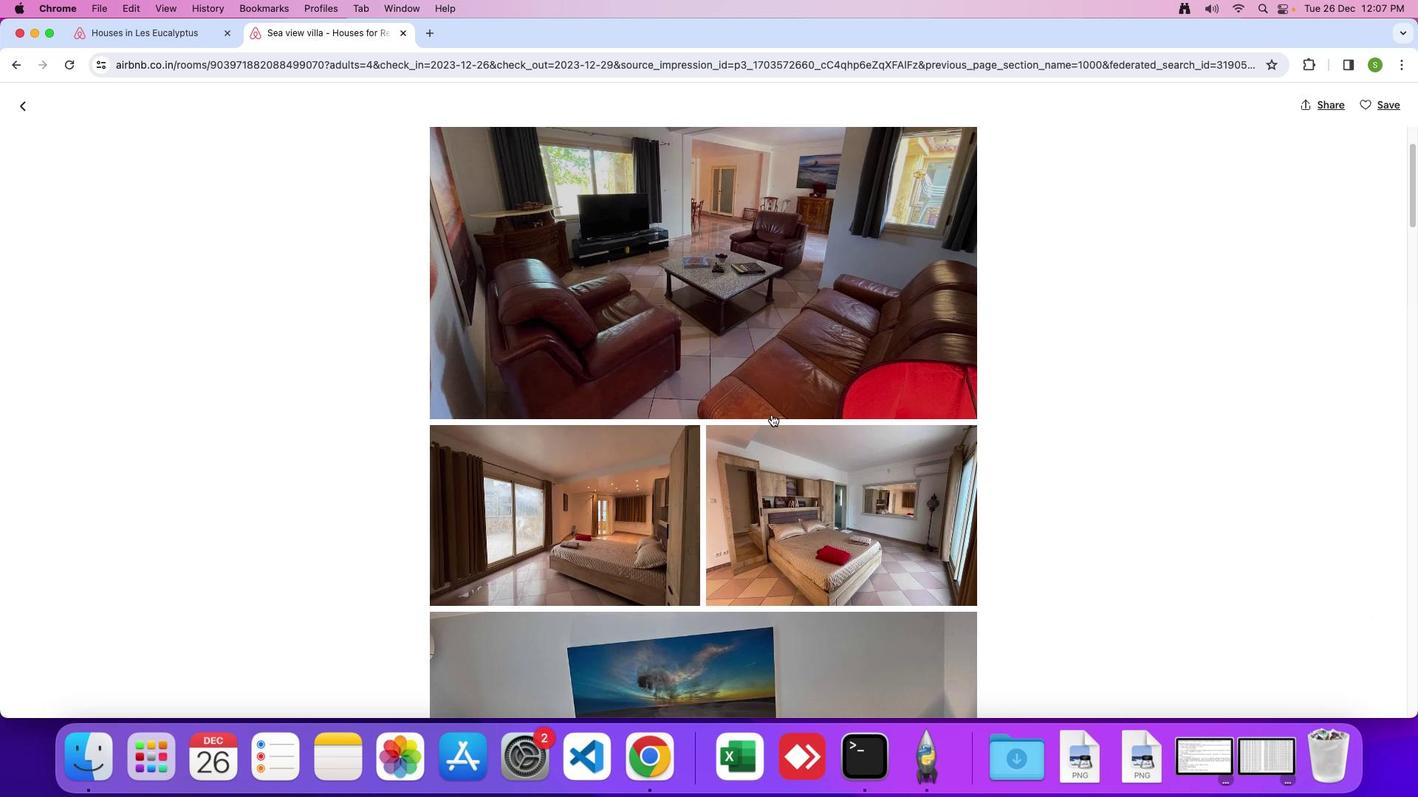 
Action: Mouse moved to (772, 415)
Screenshot: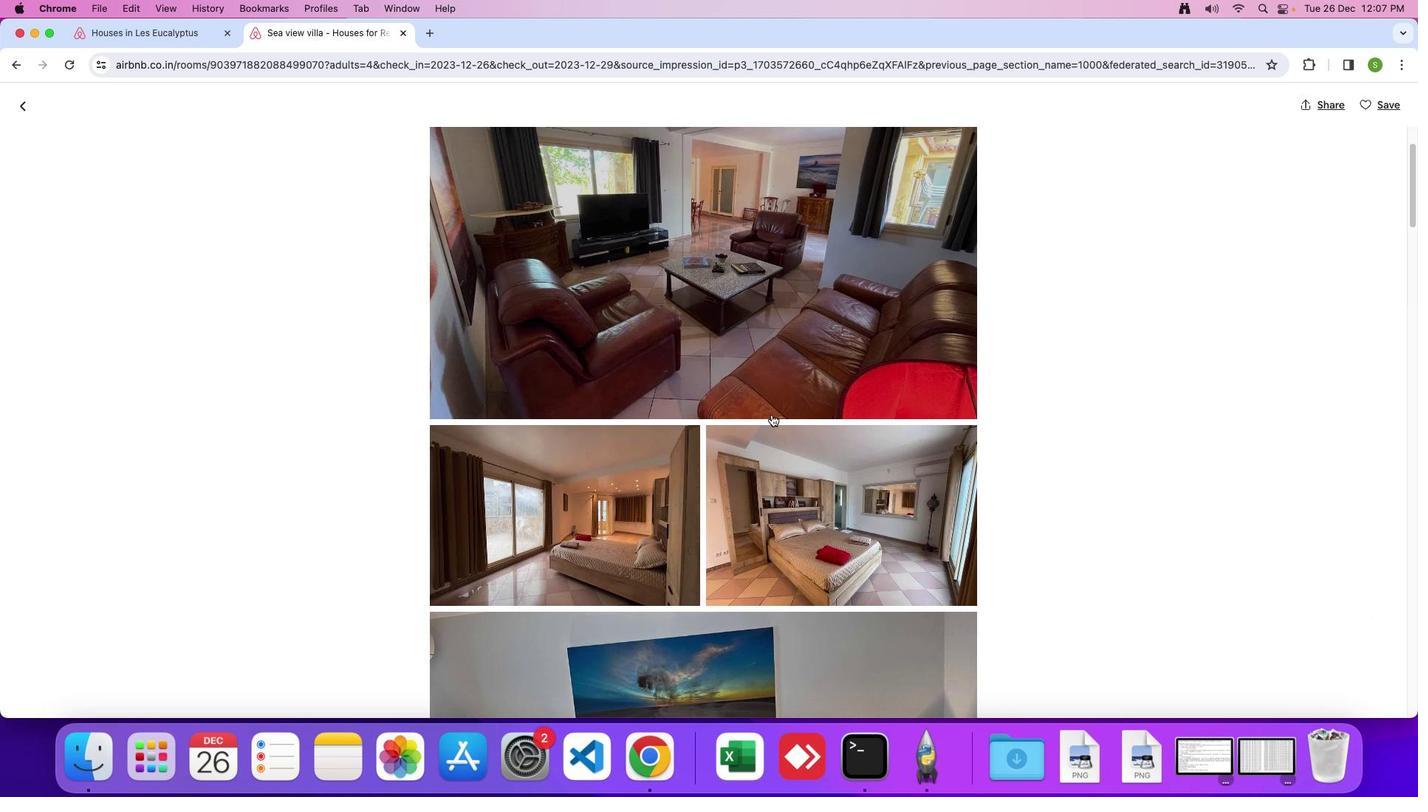 
Action: Mouse scrolled (772, 415) with delta (0, 0)
Screenshot: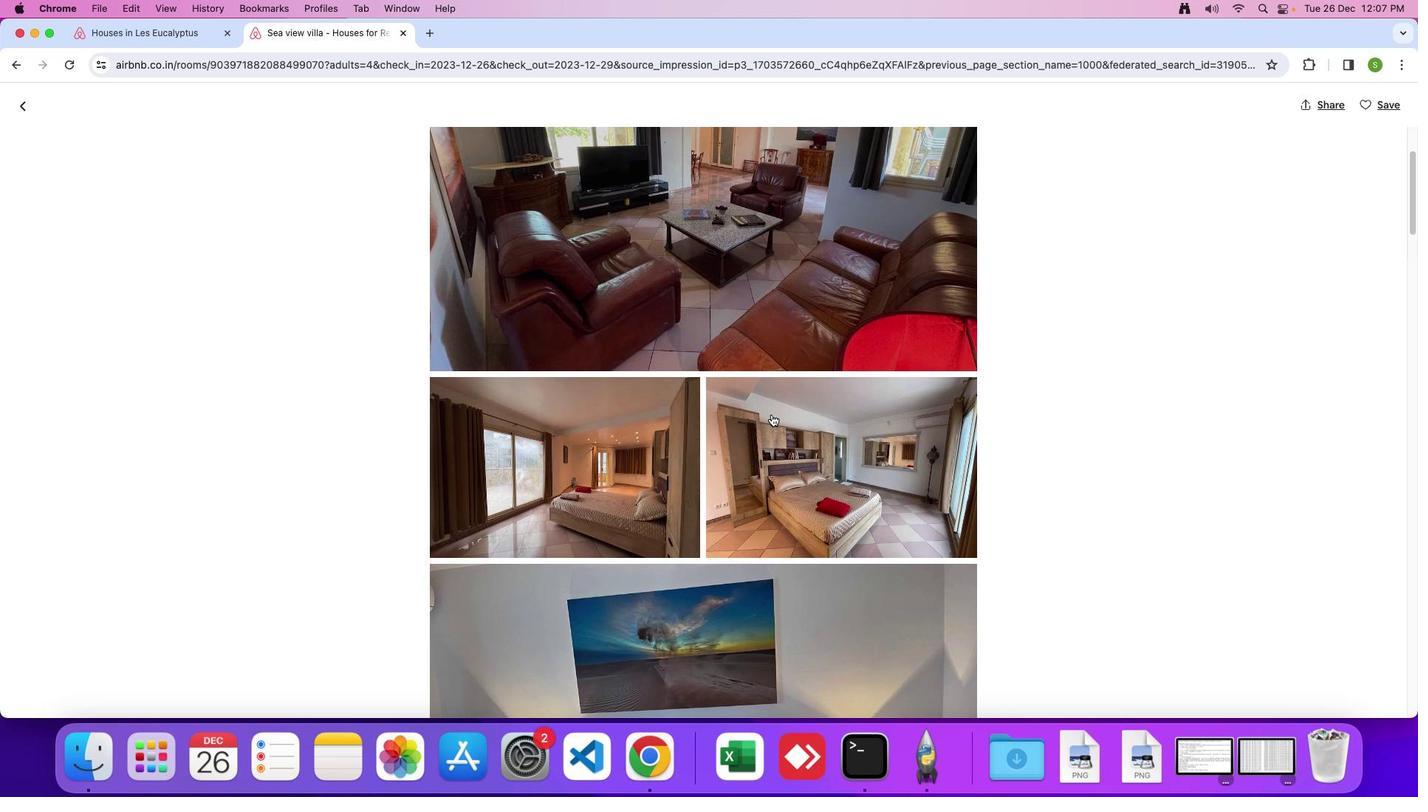 
Action: Mouse scrolled (772, 415) with delta (0, 0)
Screenshot: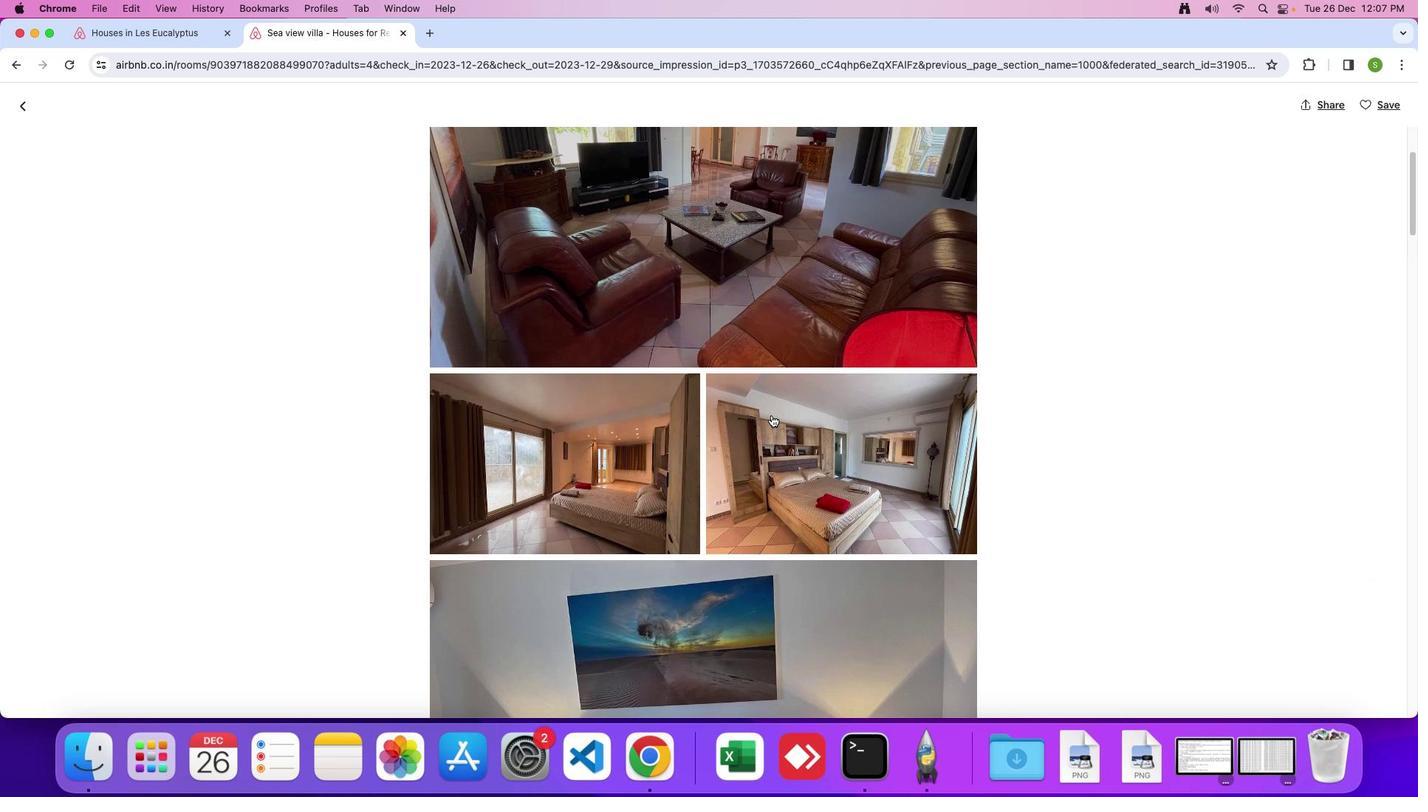 
Action: Mouse scrolled (772, 415) with delta (0, 0)
Screenshot: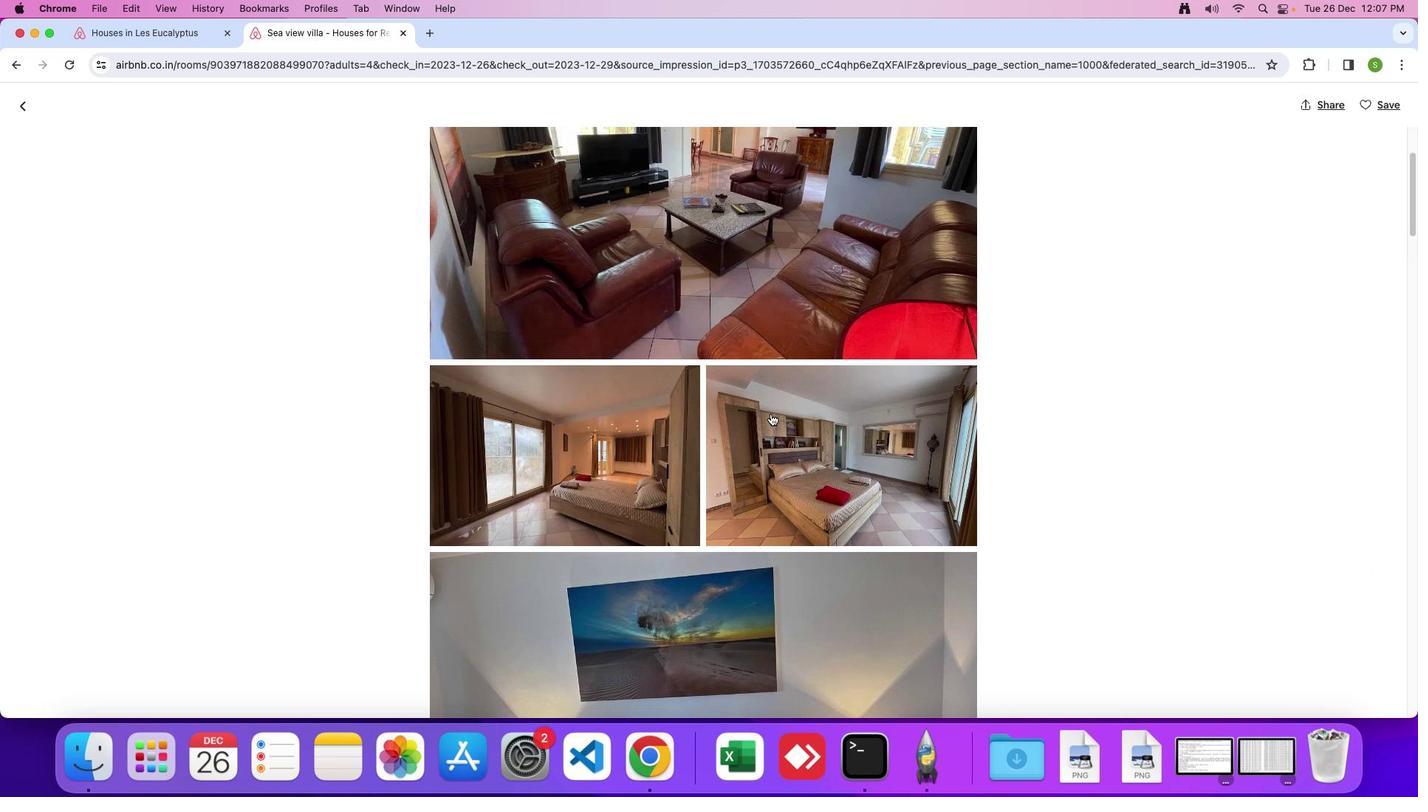 
Action: Mouse moved to (770, 411)
Screenshot: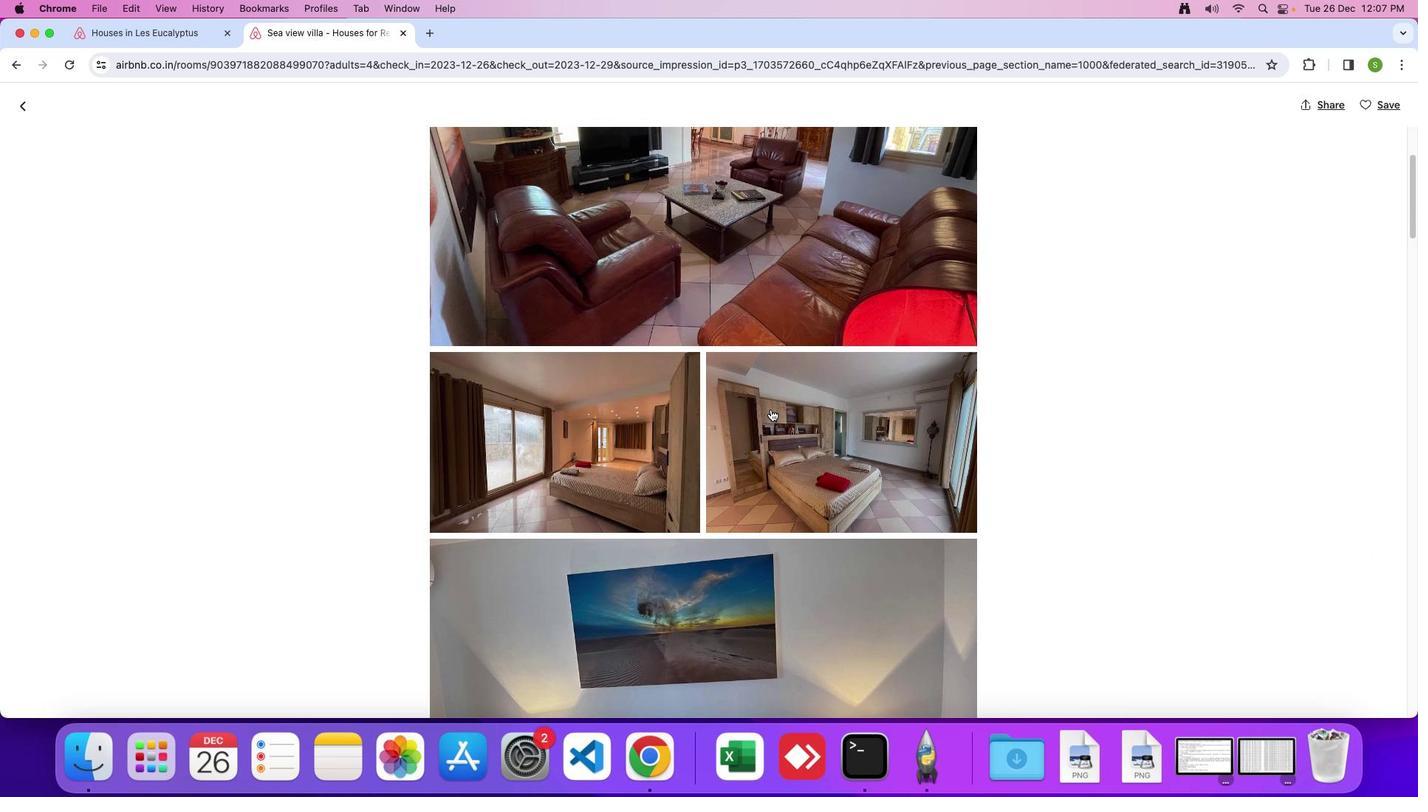 
Action: Mouse scrolled (770, 411) with delta (0, 0)
Screenshot: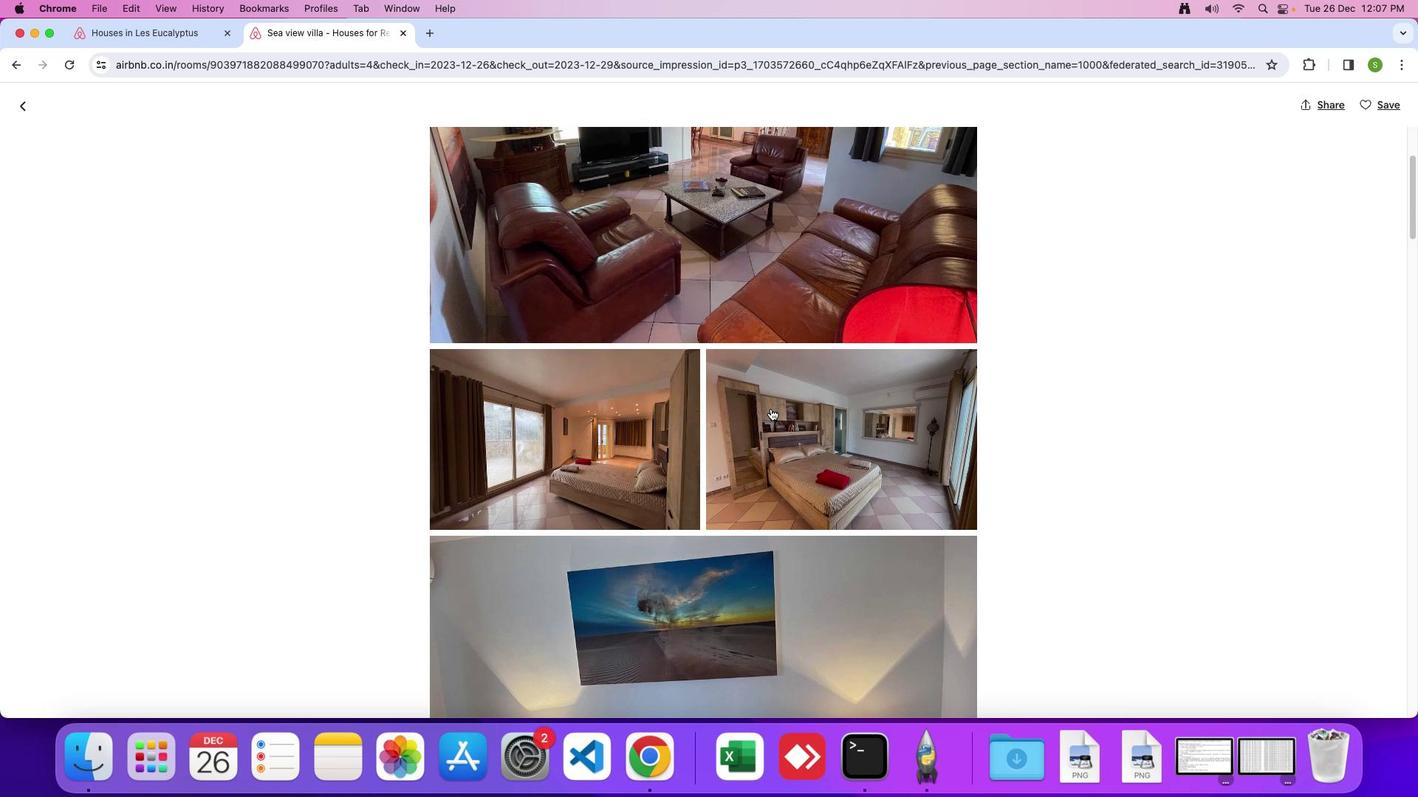 
Action: Mouse moved to (770, 410)
Screenshot: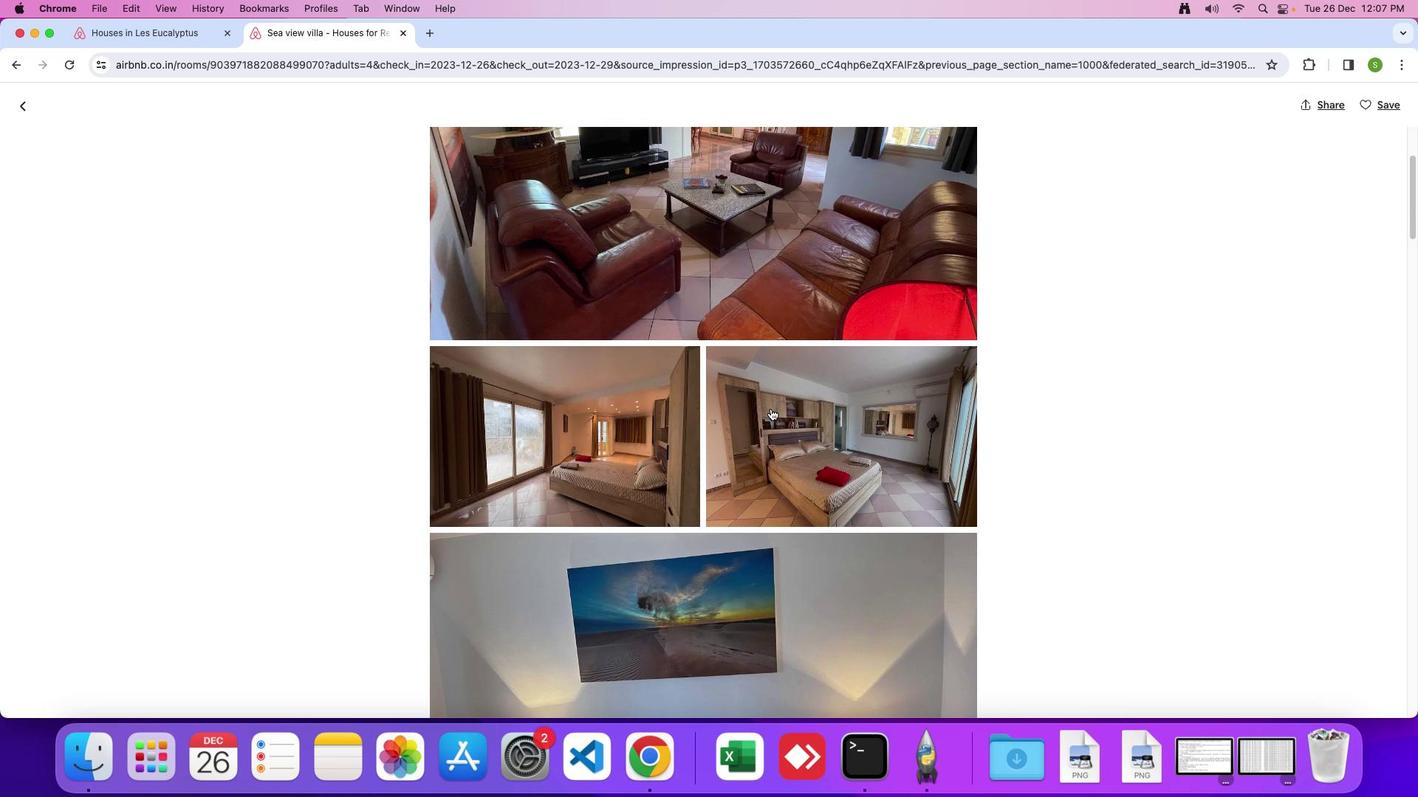 
Action: Mouse scrolled (770, 410) with delta (0, 0)
Screenshot: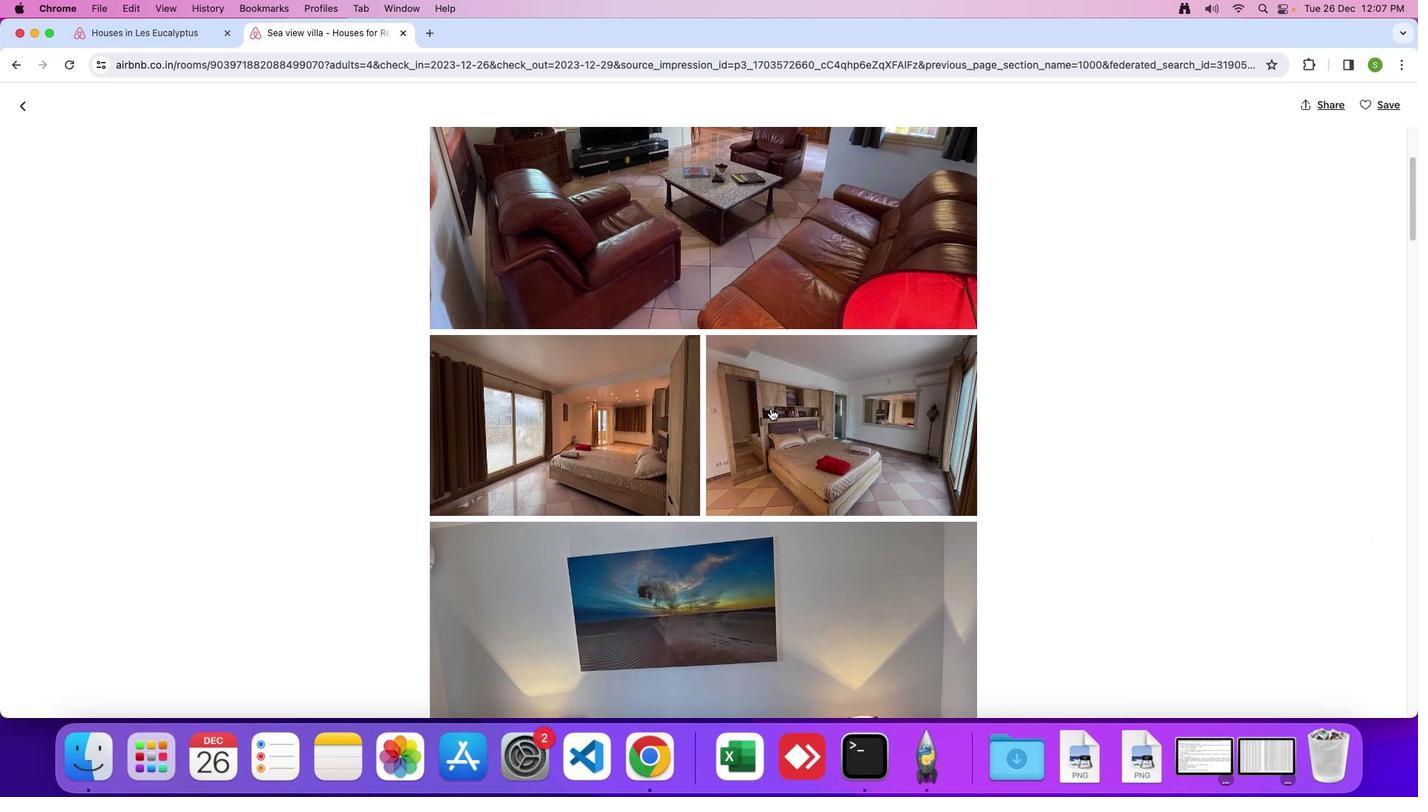 
Action: Mouse moved to (770, 409)
Screenshot: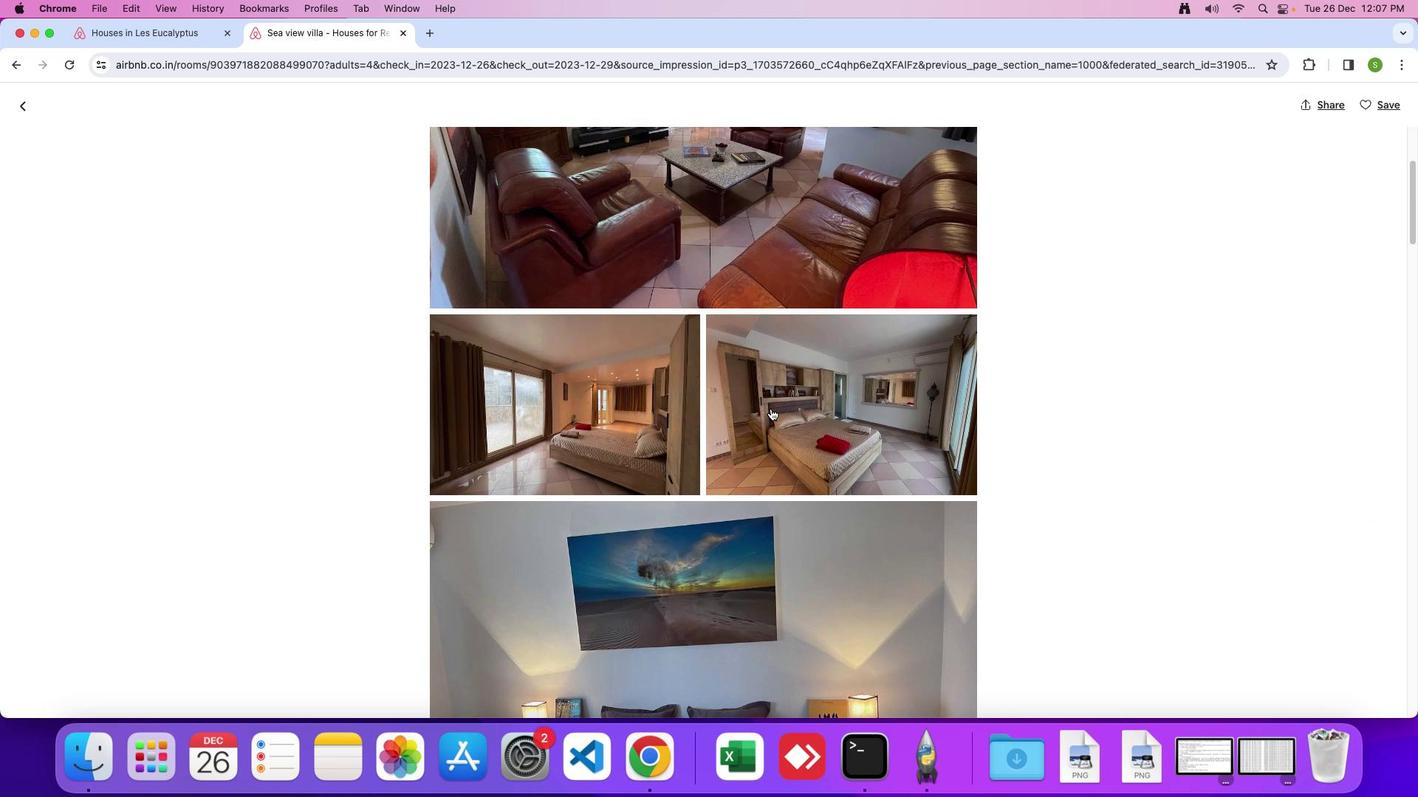 
Action: Mouse scrolled (770, 409) with delta (0, -1)
Screenshot: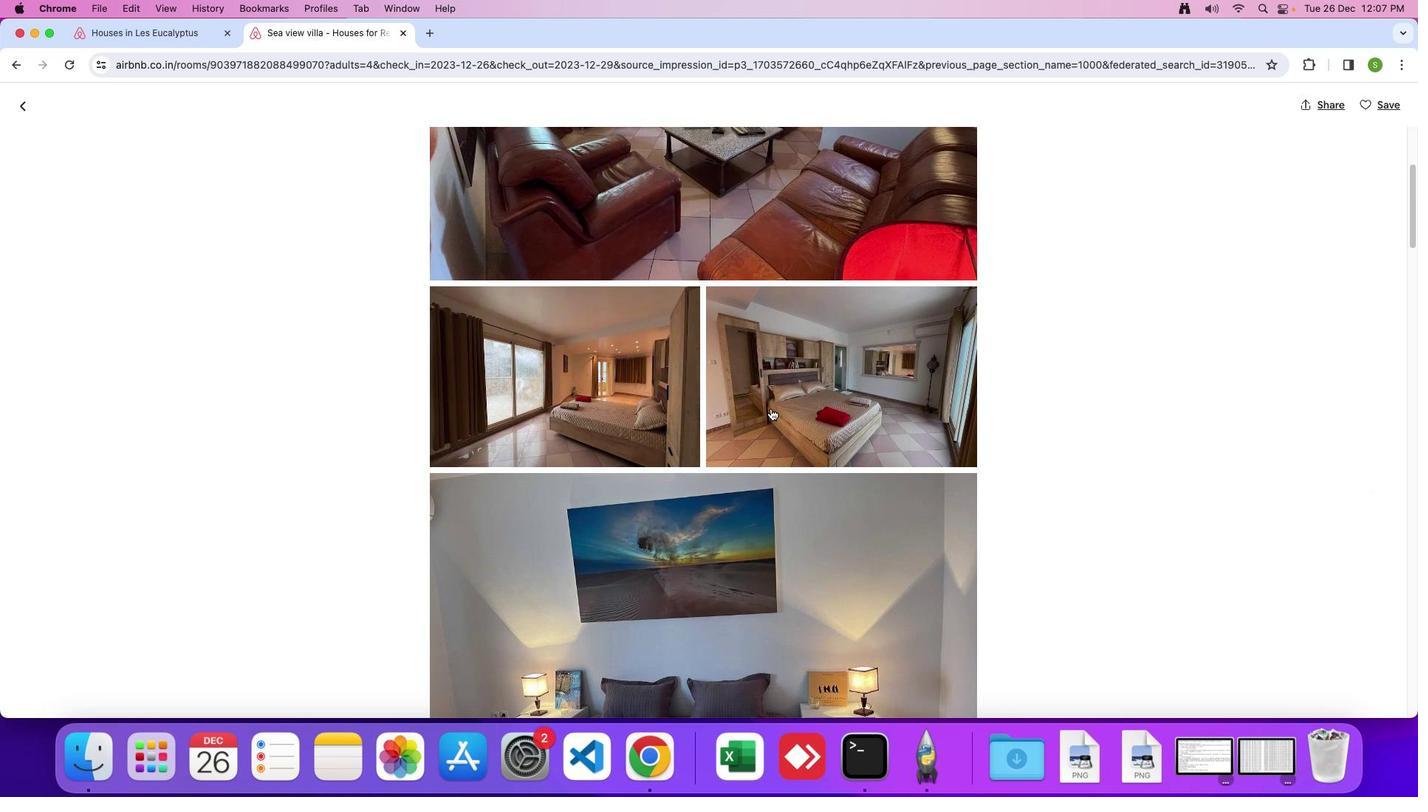 
Action: Mouse moved to (770, 408)
Screenshot: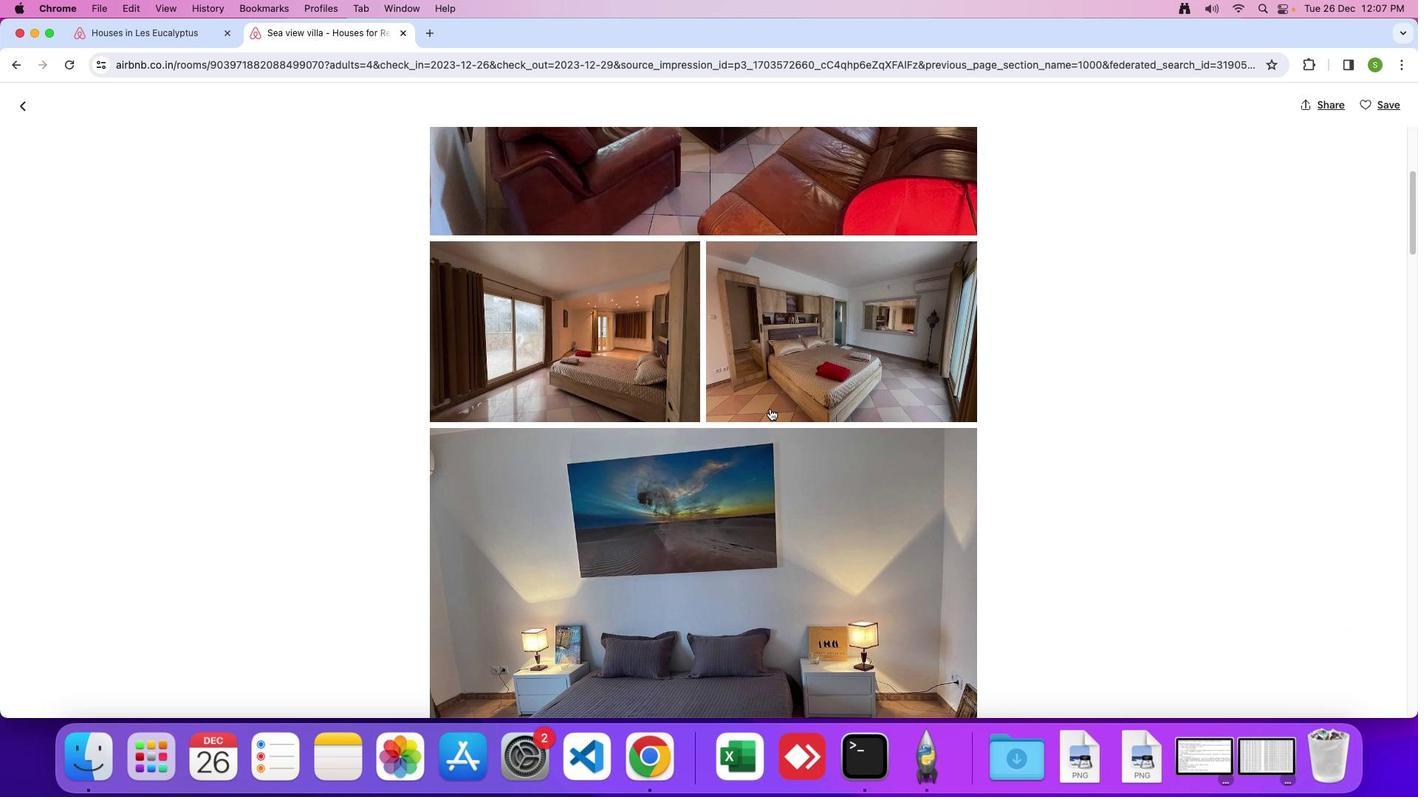 
Action: Mouse scrolled (770, 408) with delta (0, 0)
Screenshot: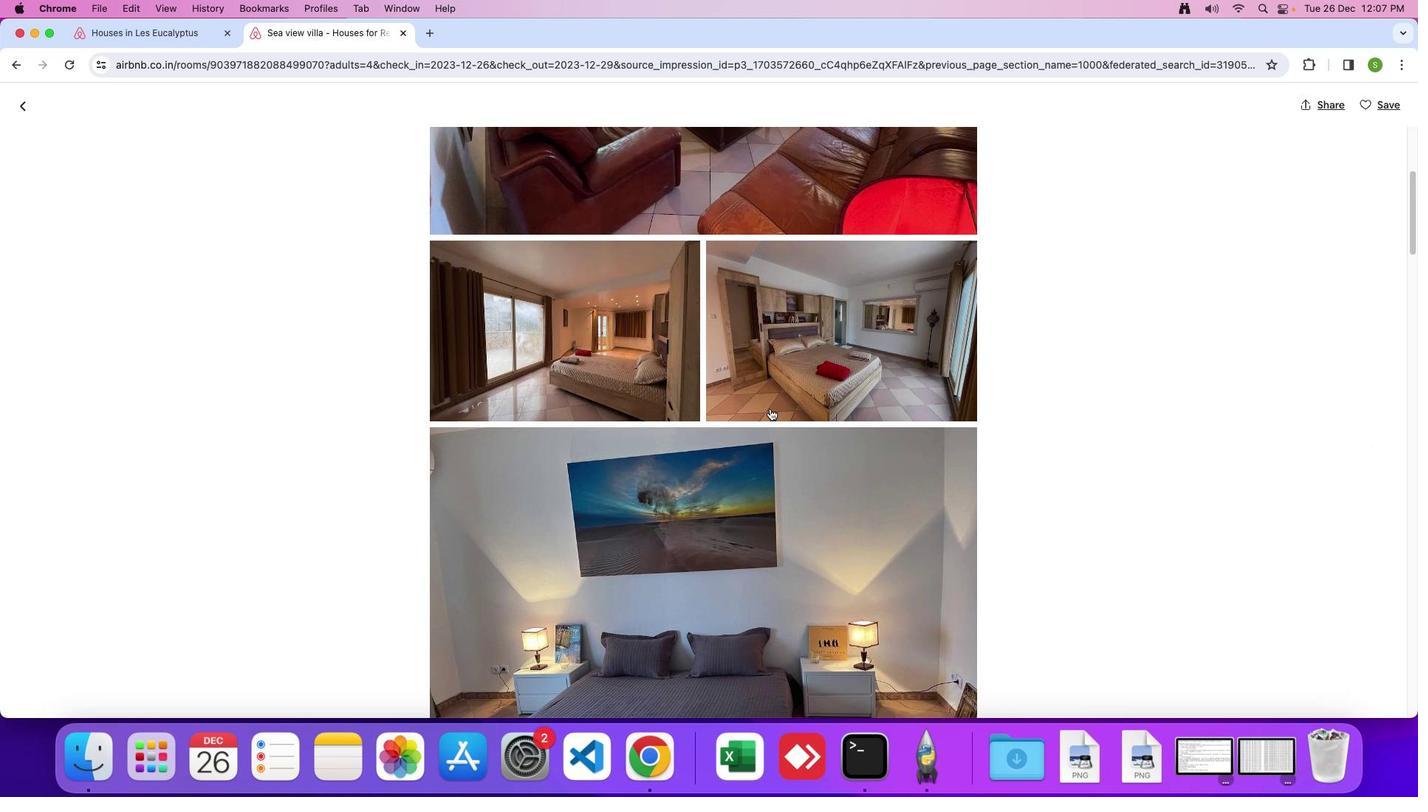 
Action: Mouse scrolled (770, 408) with delta (0, 0)
Screenshot: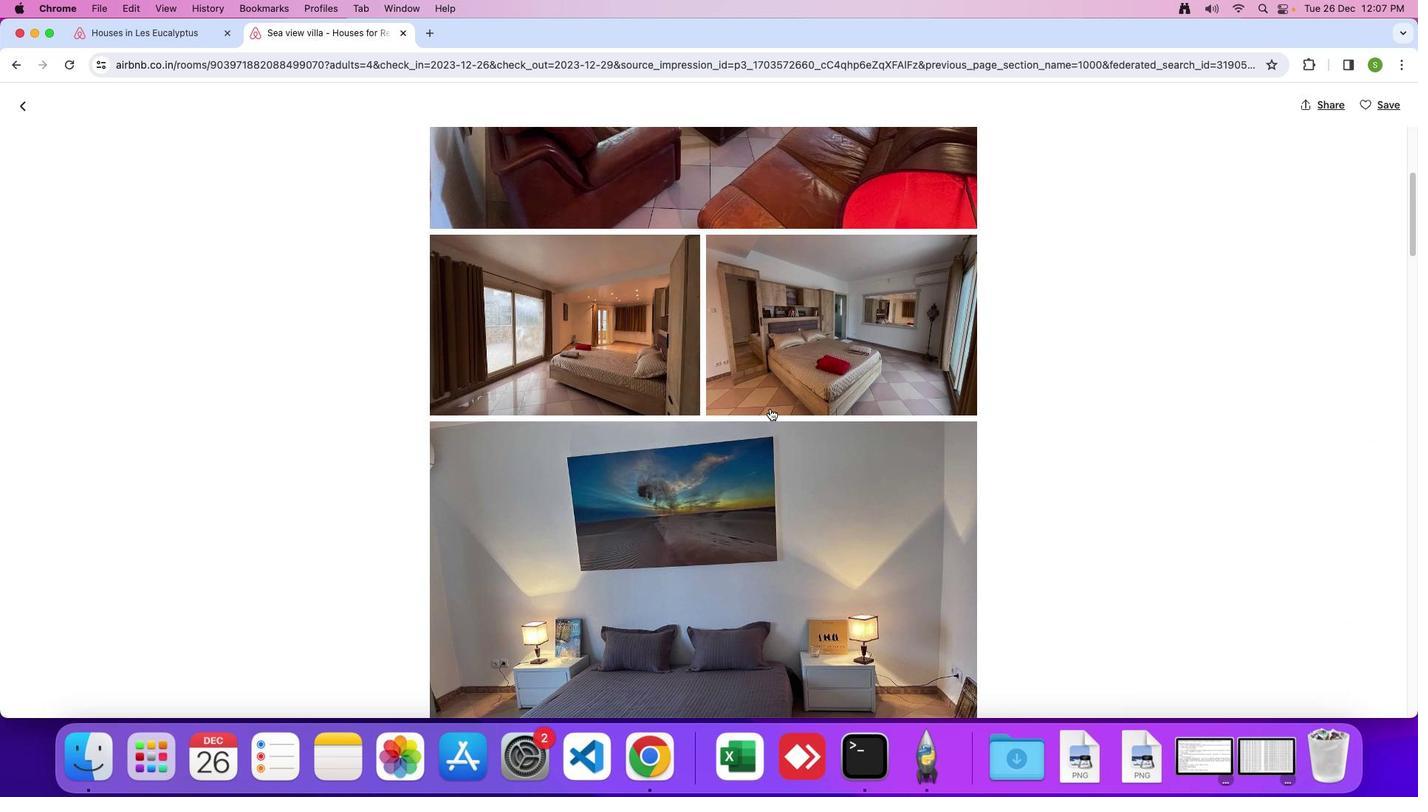 
Action: Mouse scrolled (770, 408) with delta (0, 0)
Screenshot: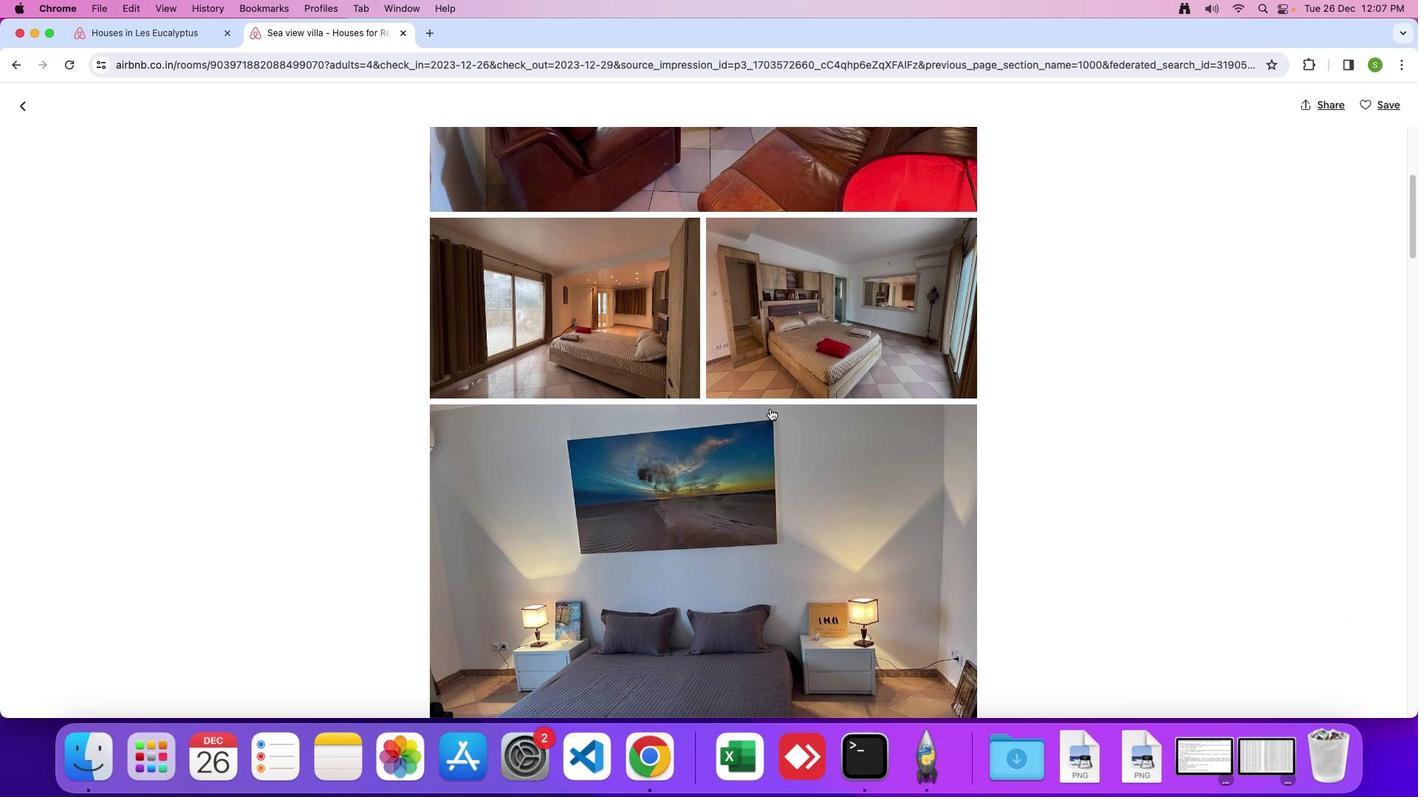 
Action: Mouse scrolled (770, 408) with delta (0, 0)
Screenshot: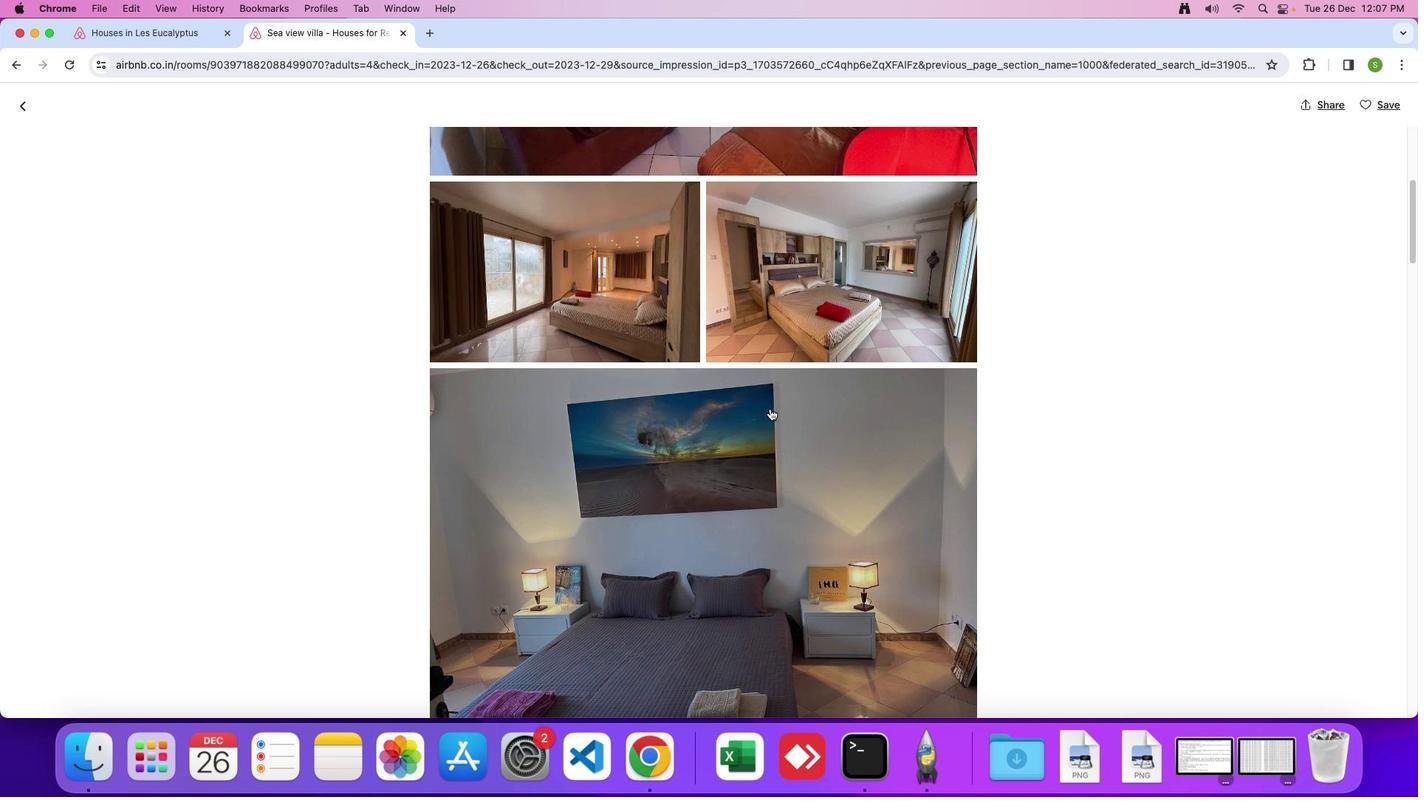 
Action: Mouse scrolled (770, 408) with delta (0, 0)
Screenshot: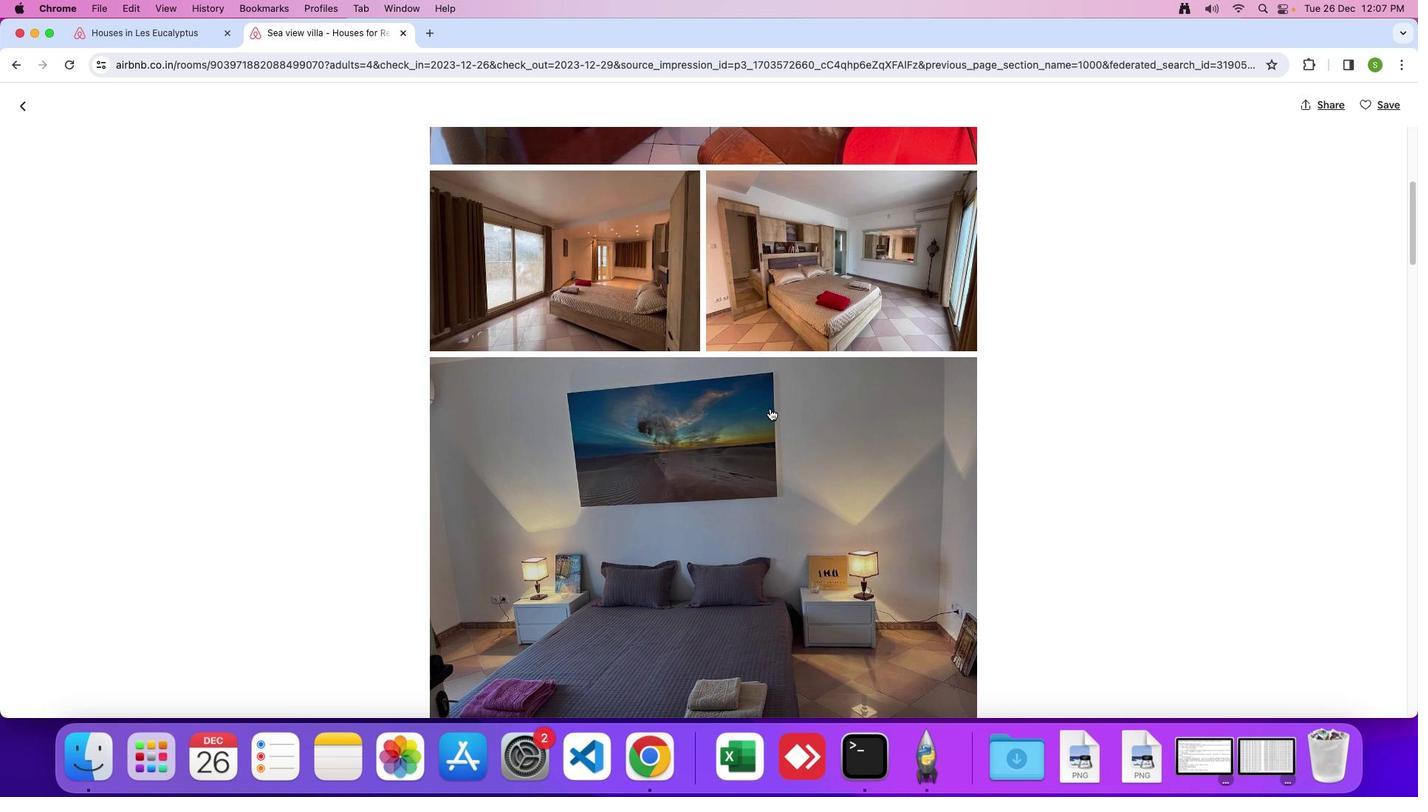 
Action: Mouse scrolled (770, 408) with delta (0, 0)
Screenshot: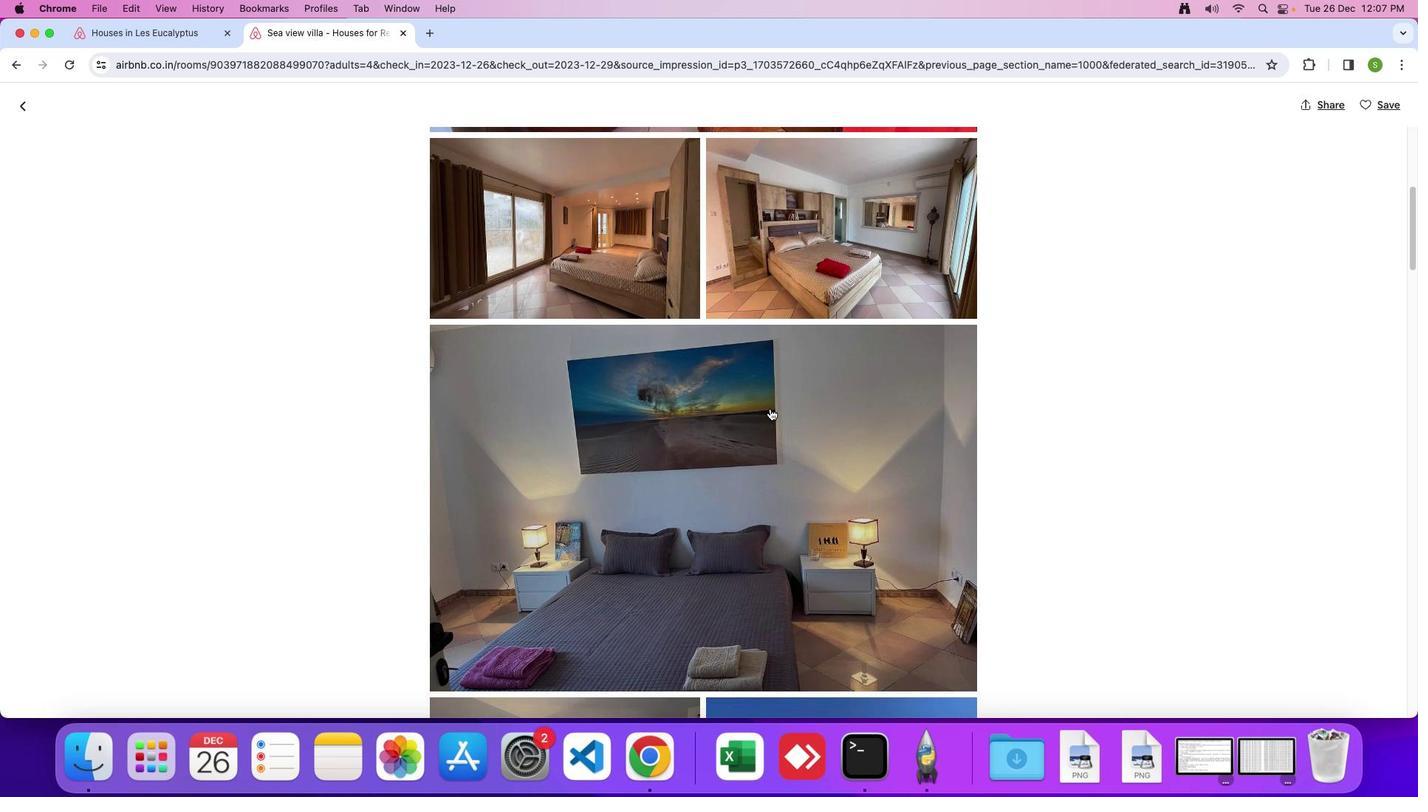 
Action: Mouse moved to (770, 413)
Screenshot: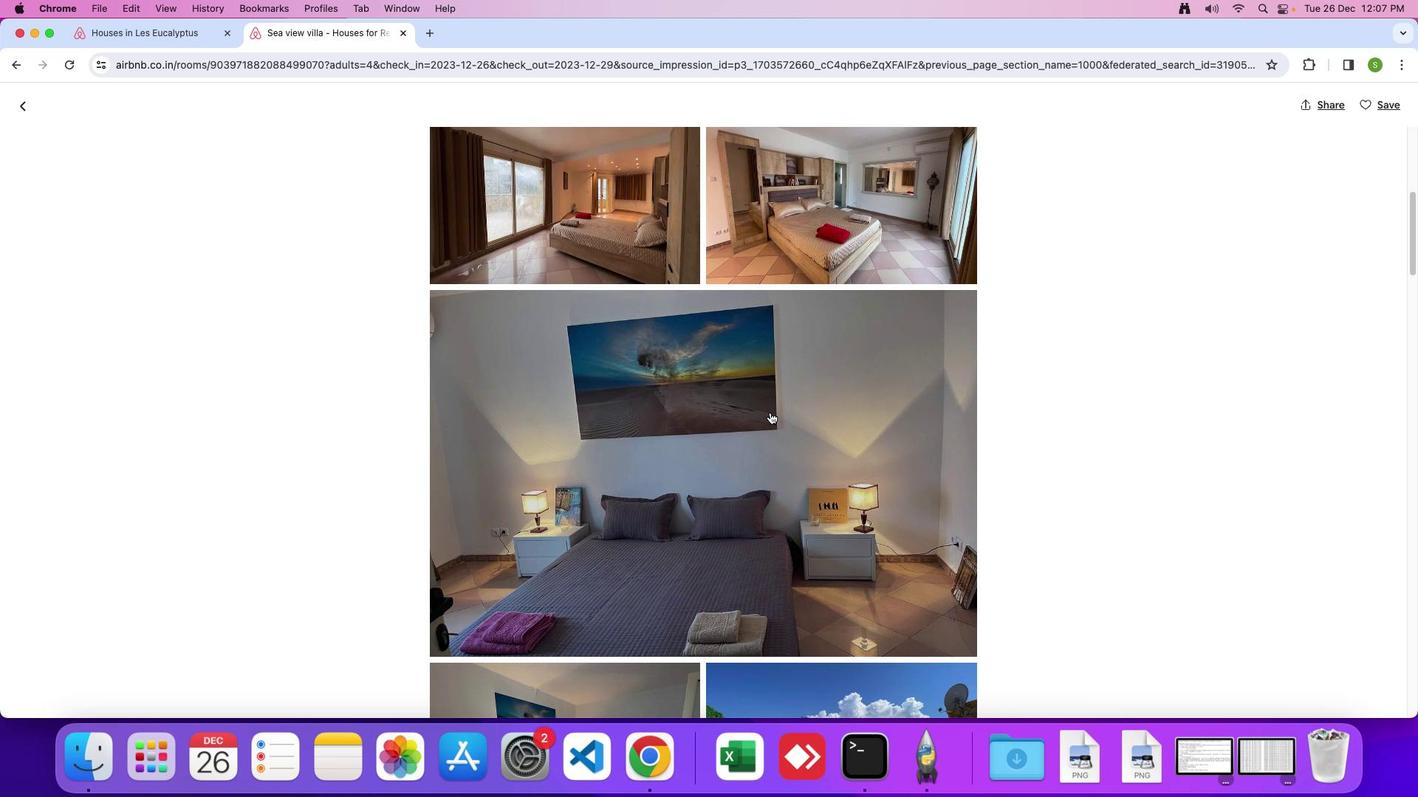 
Action: Mouse scrolled (770, 413) with delta (0, 0)
Screenshot: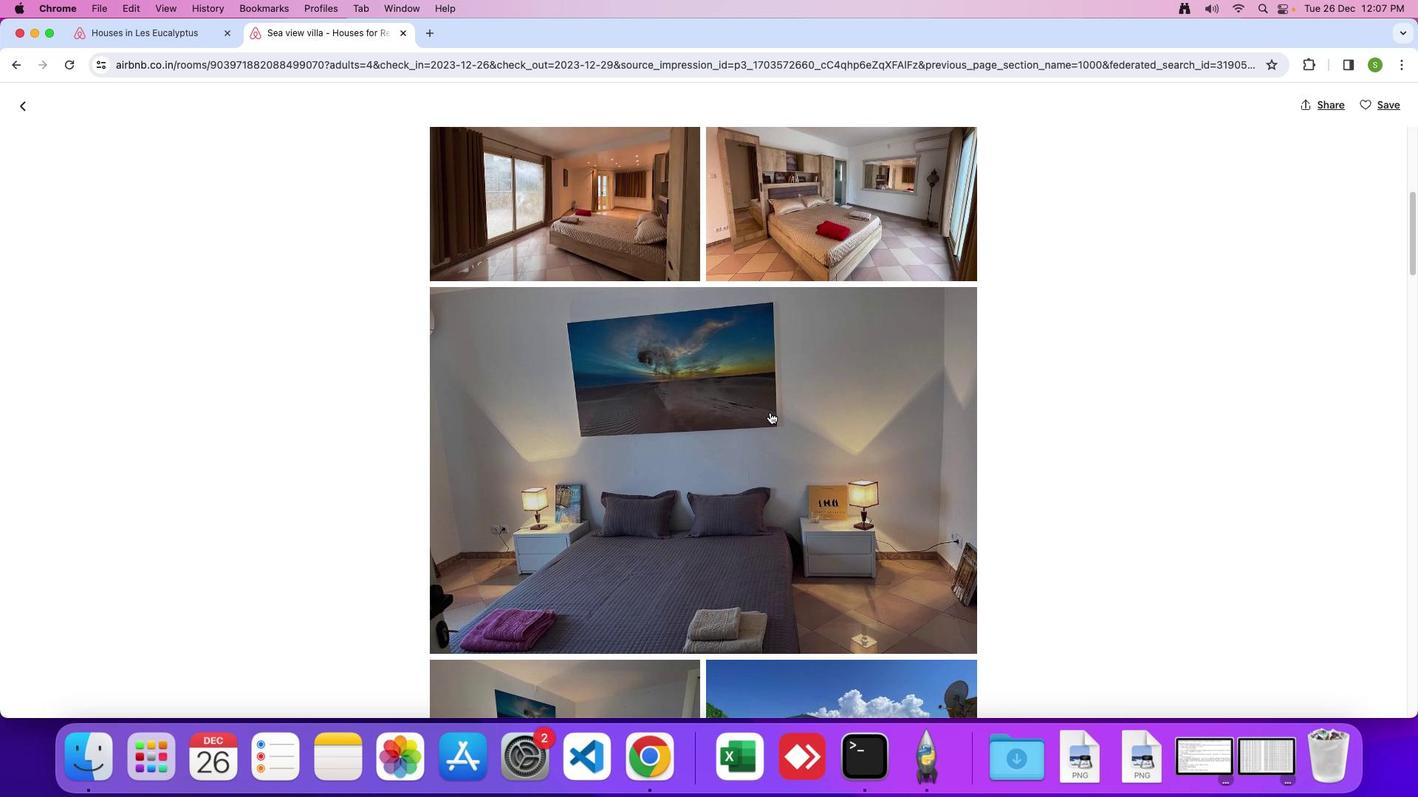 
Action: Mouse scrolled (770, 413) with delta (0, 0)
Screenshot: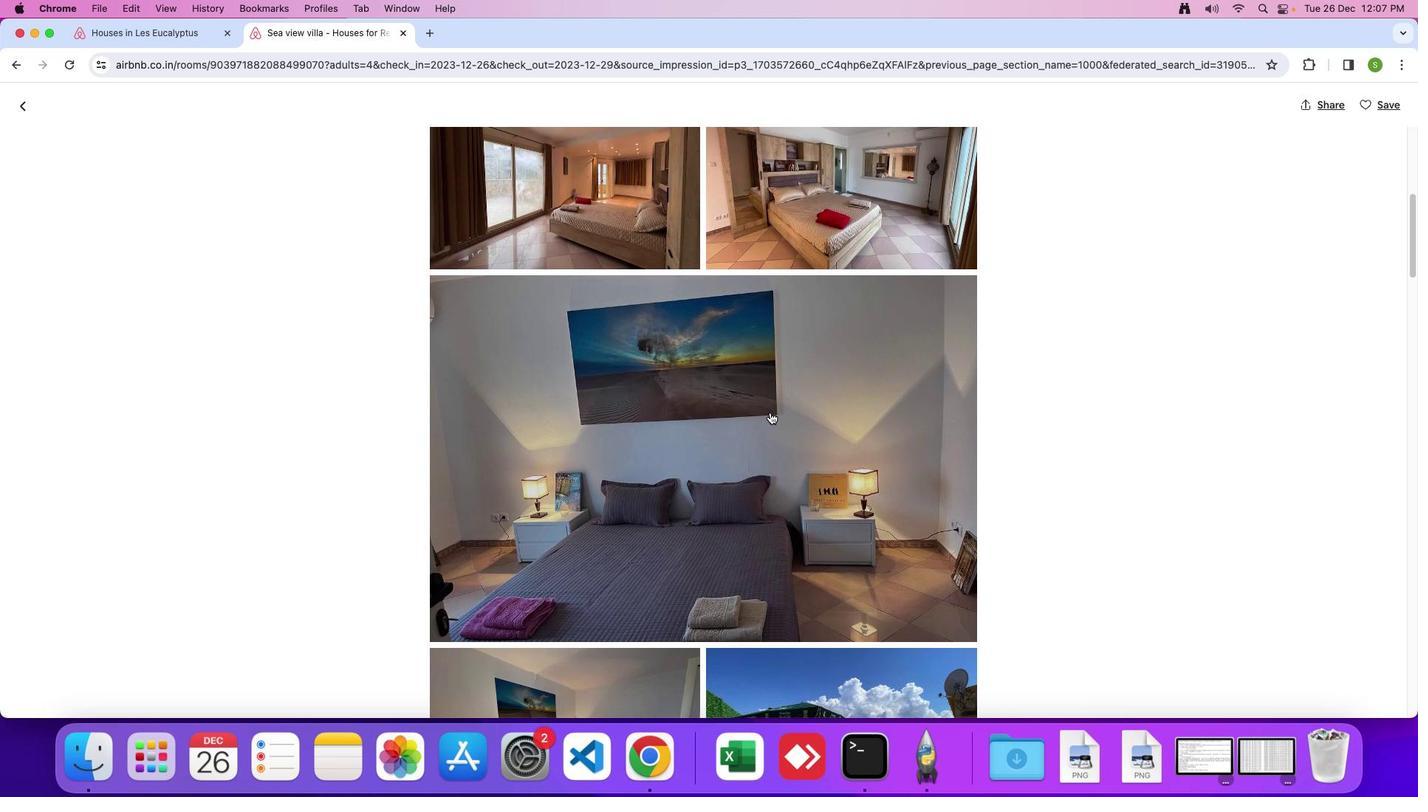 
Action: Mouse scrolled (770, 413) with delta (0, 0)
Screenshot: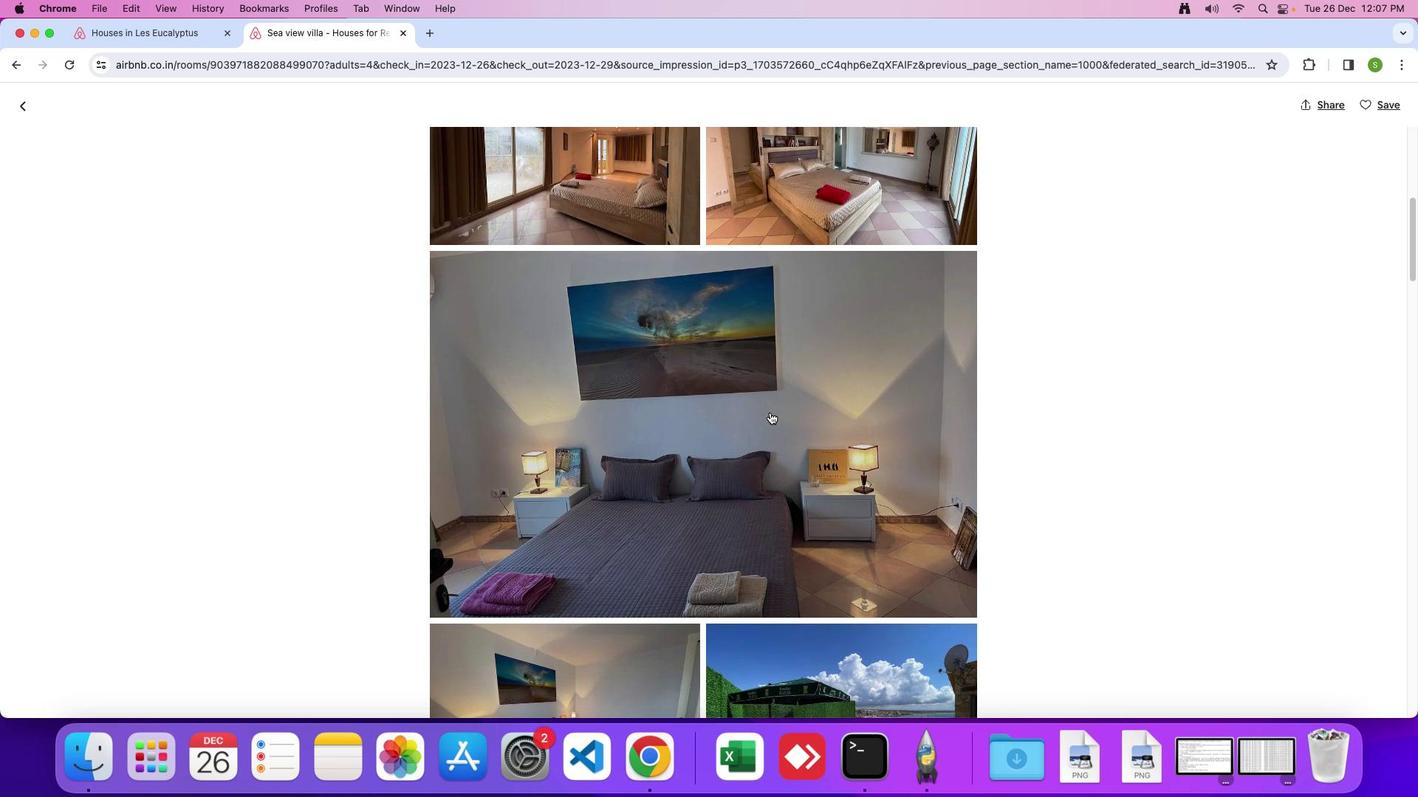 
Action: Mouse moved to (769, 413)
Screenshot: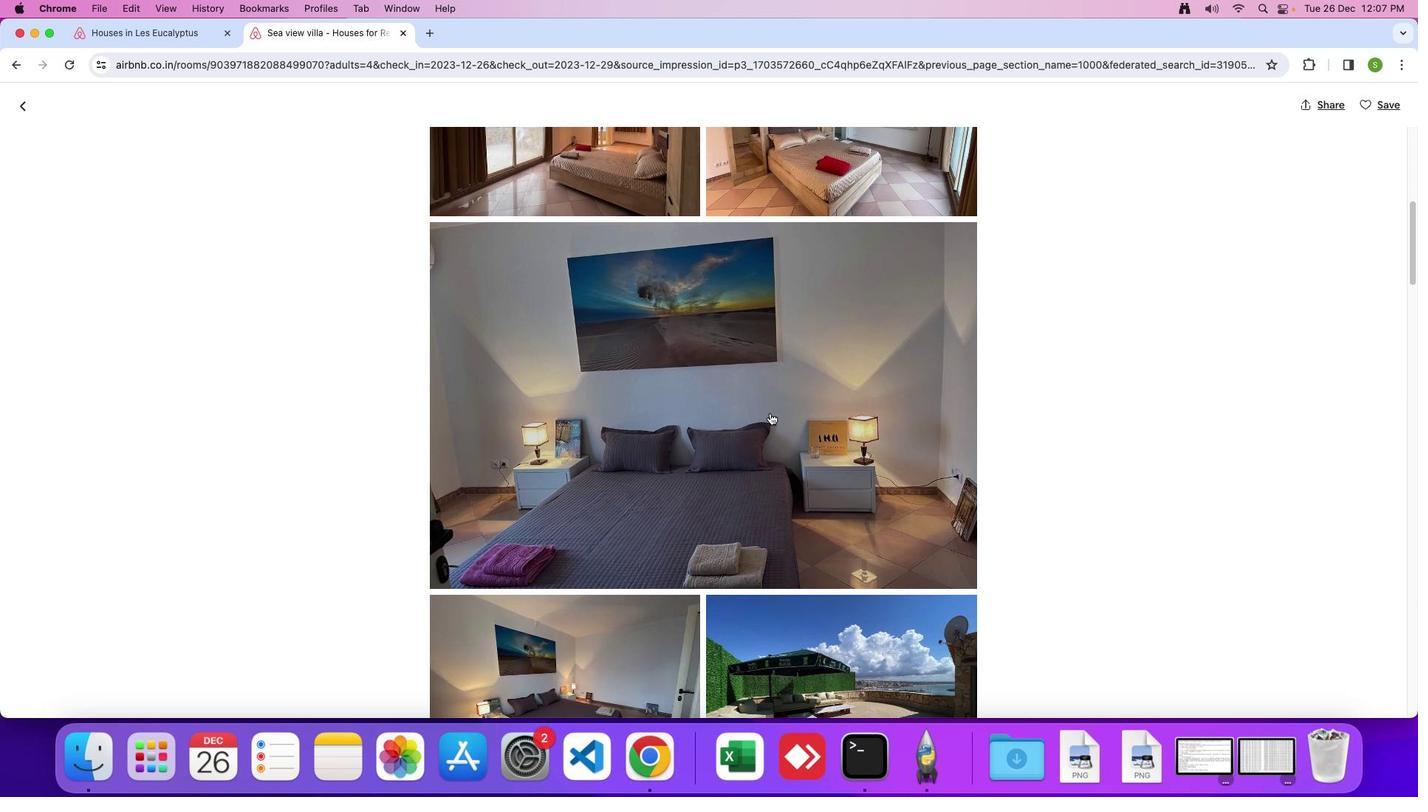 
Action: Mouse scrolled (769, 413) with delta (0, 0)
Screenshot: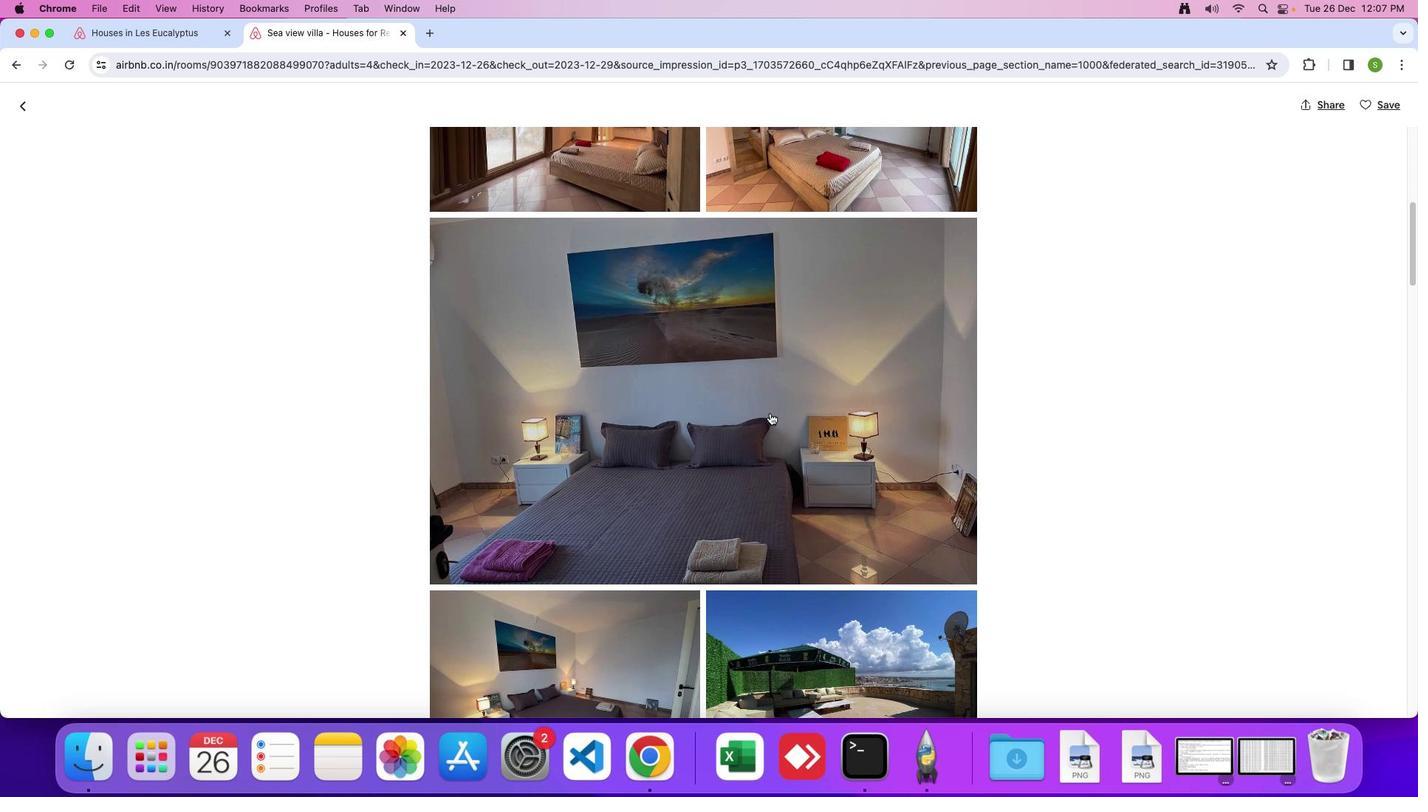 
Action: Mouse scrolled (769, 413) with delta (0, 0)
Screenshot: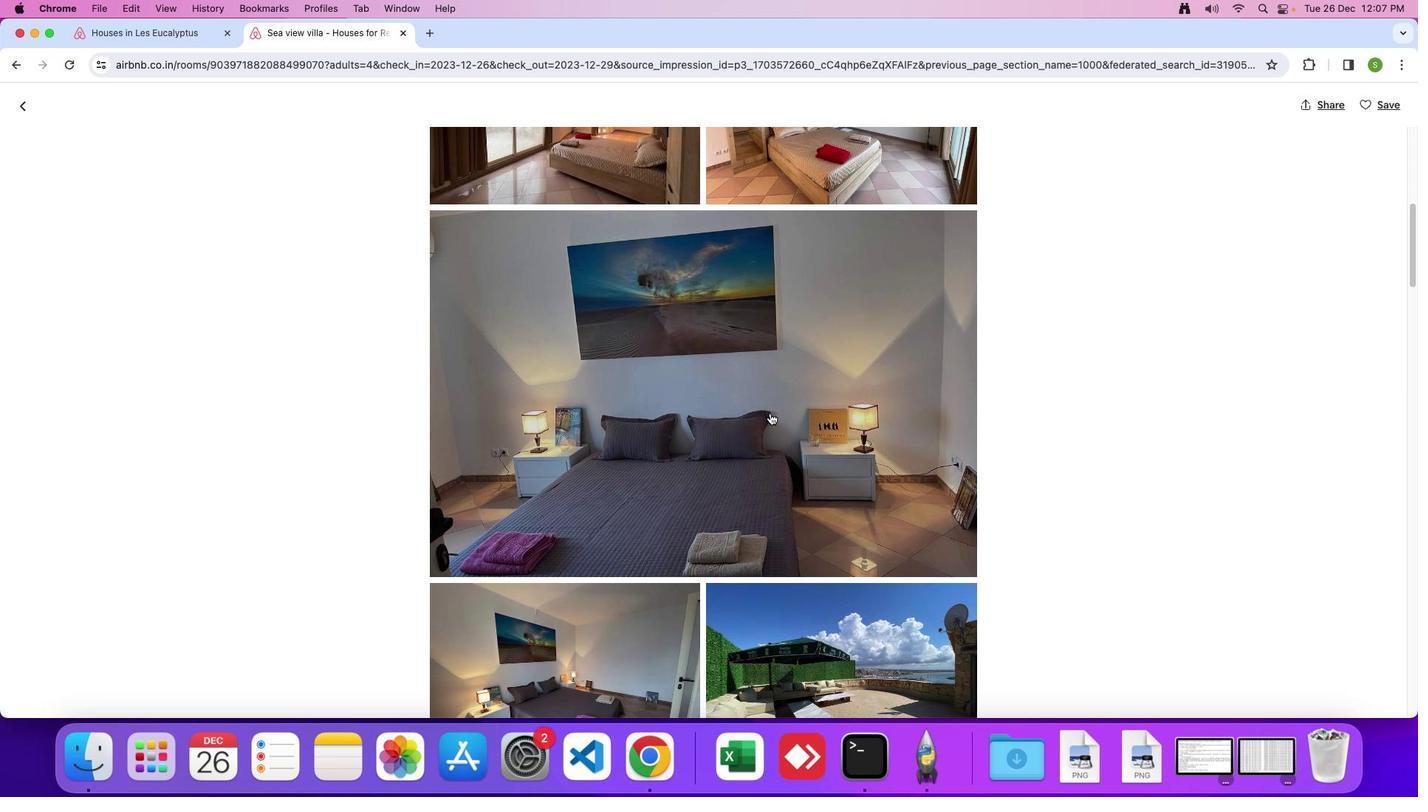
Action: Mouse moved to (768, 414)
Screenshot: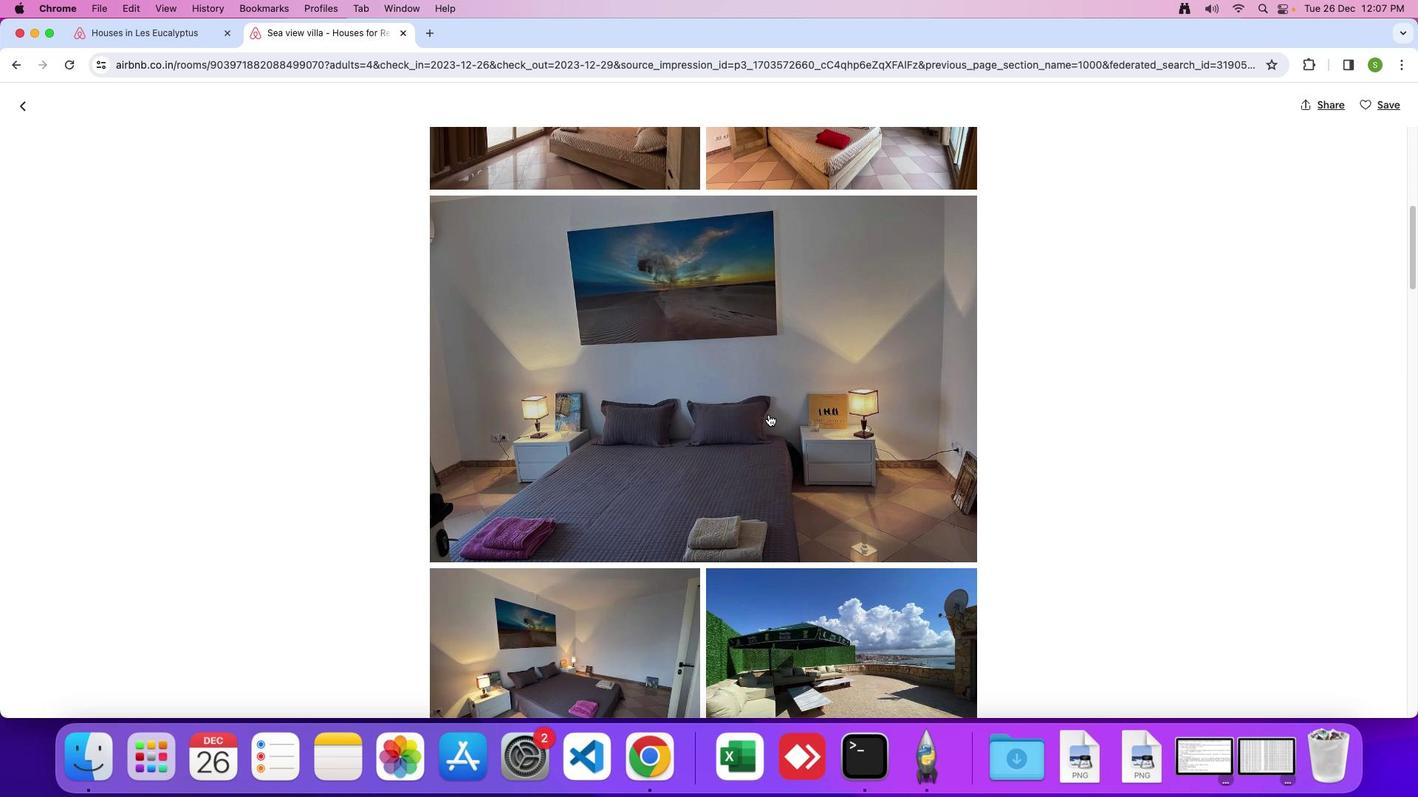 
Action: Mouse scrolled (768, 414) with delta (0, 0)
Screenshot: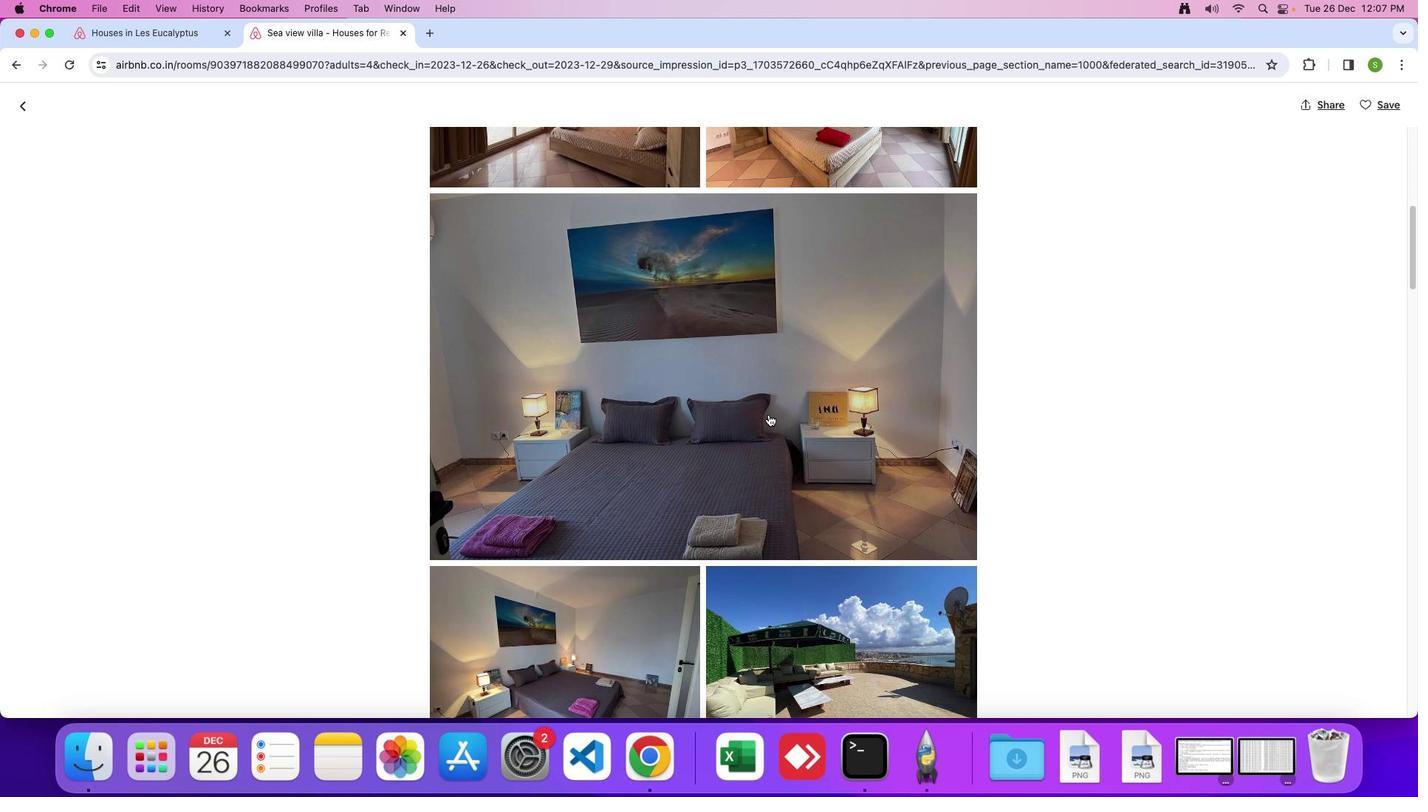 
Action: Mouse scrolled (768, 414) with delta (0, 0)
Screenshot: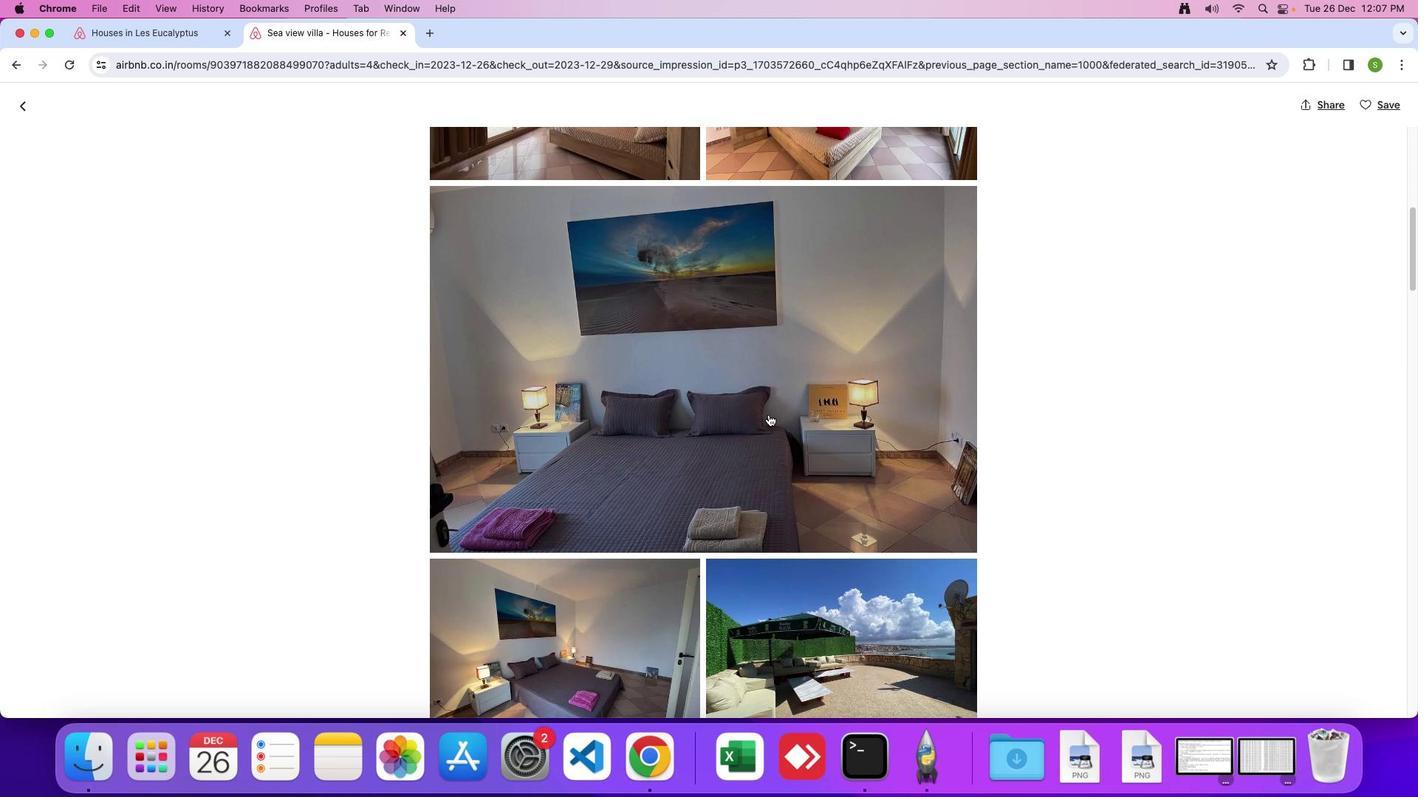 
Action: Mouse scrolled (768, 414) with delta (0, 0)
Screenshot: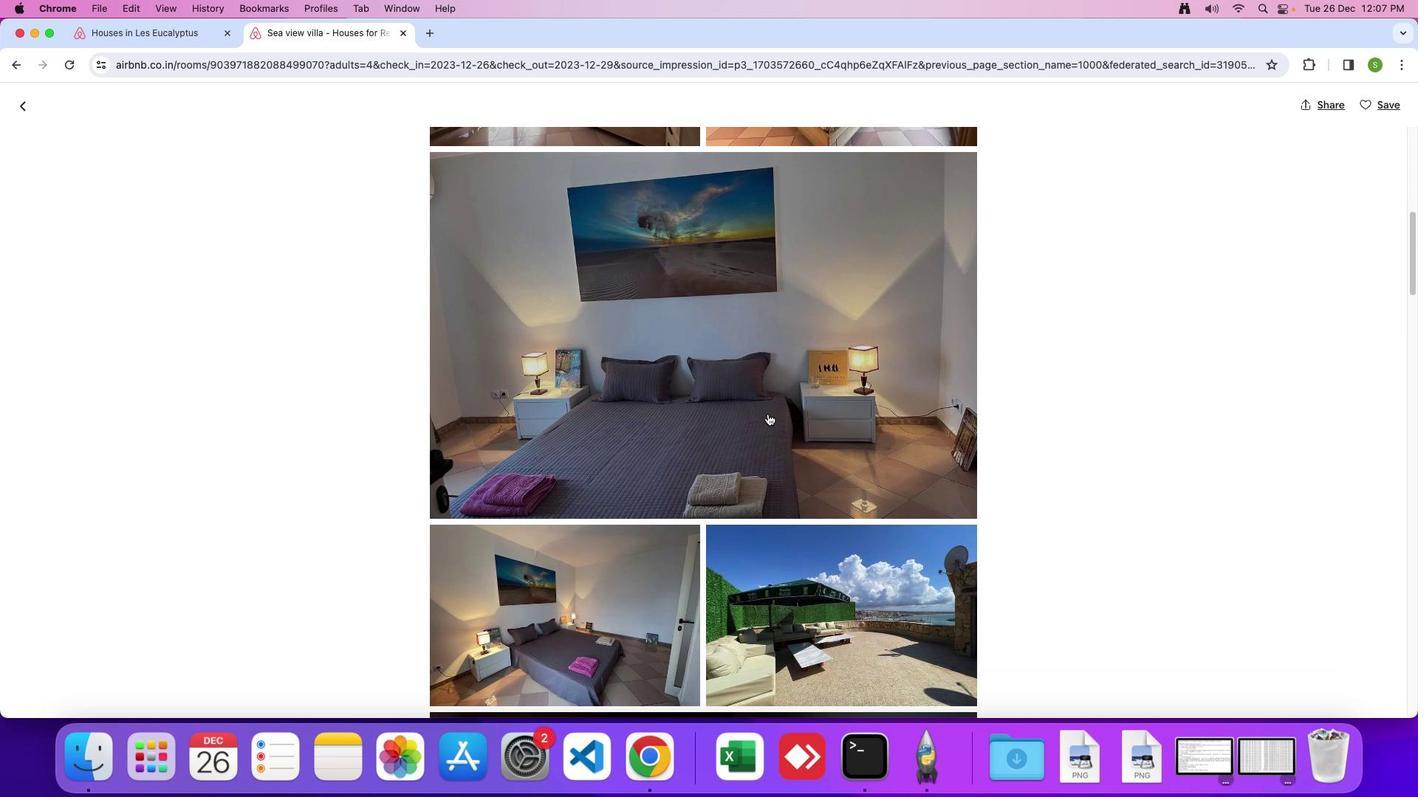 
Action: Mouse moved to (767, 414)
Screenshot: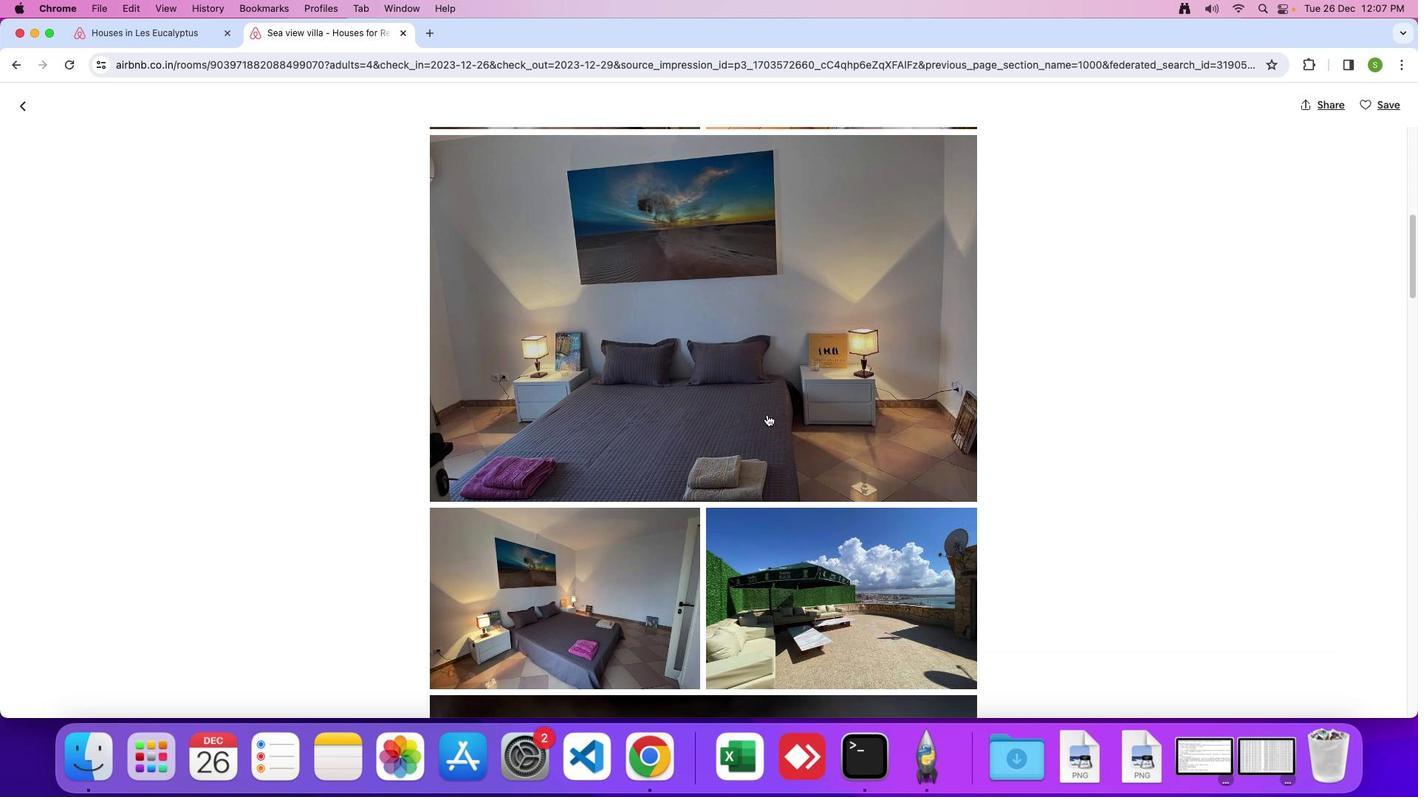 
Action: Mouse scrolled (767, 414) with delta (0, 0)
Screenshot: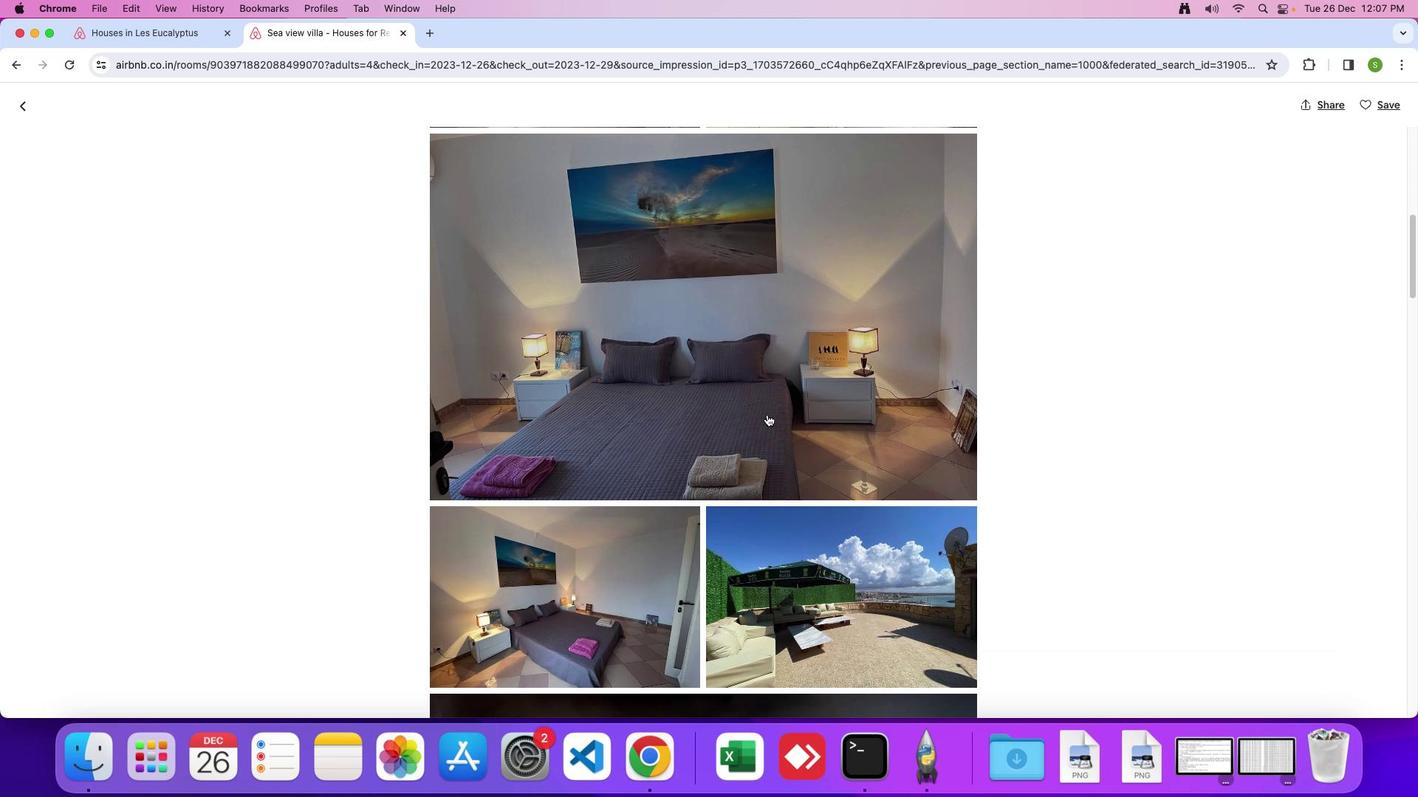 
Action: Mouse scrolled (767, 414) with delta (0, 0)
Screenshot: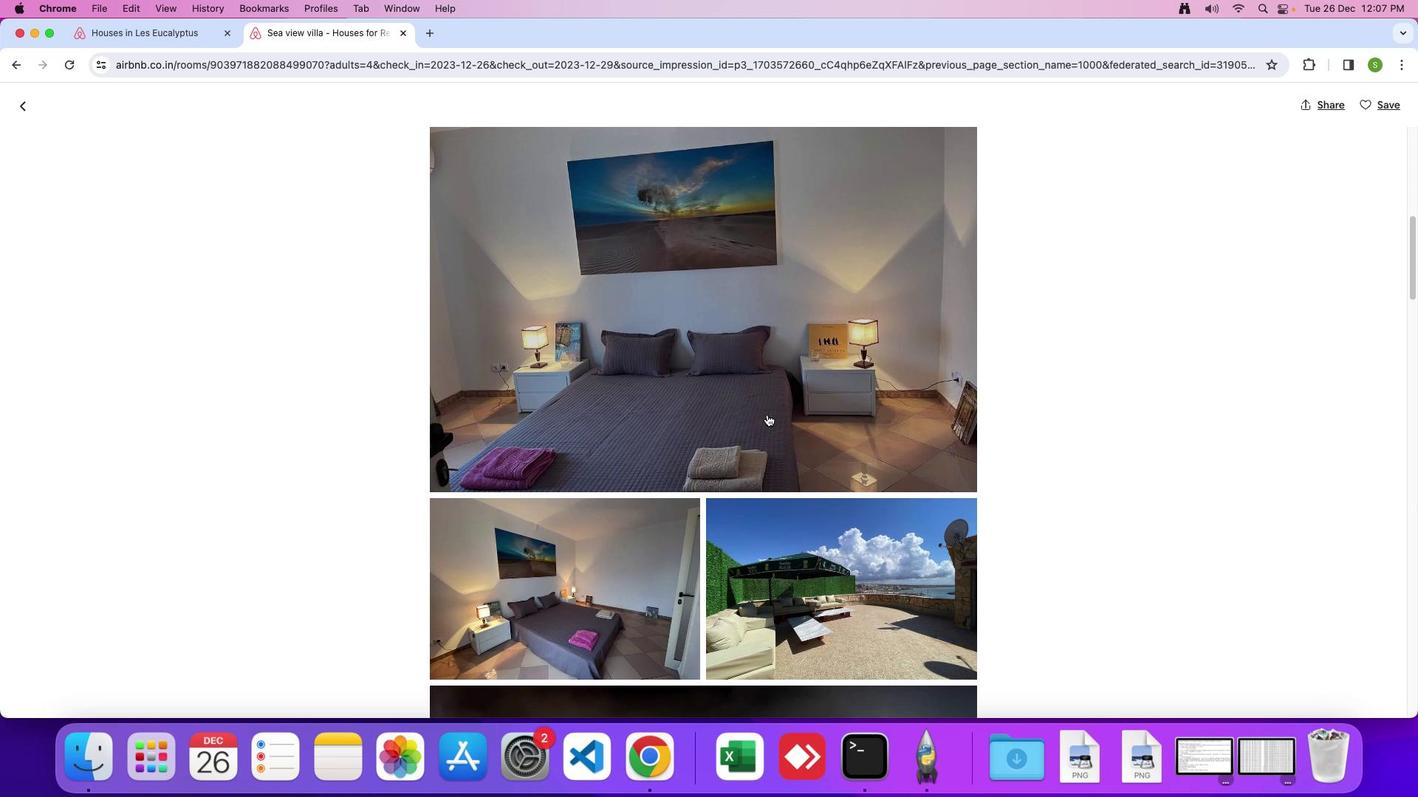 
Action: Mouse scrolled (767, 414) with delta (0, 0)
Screenshot: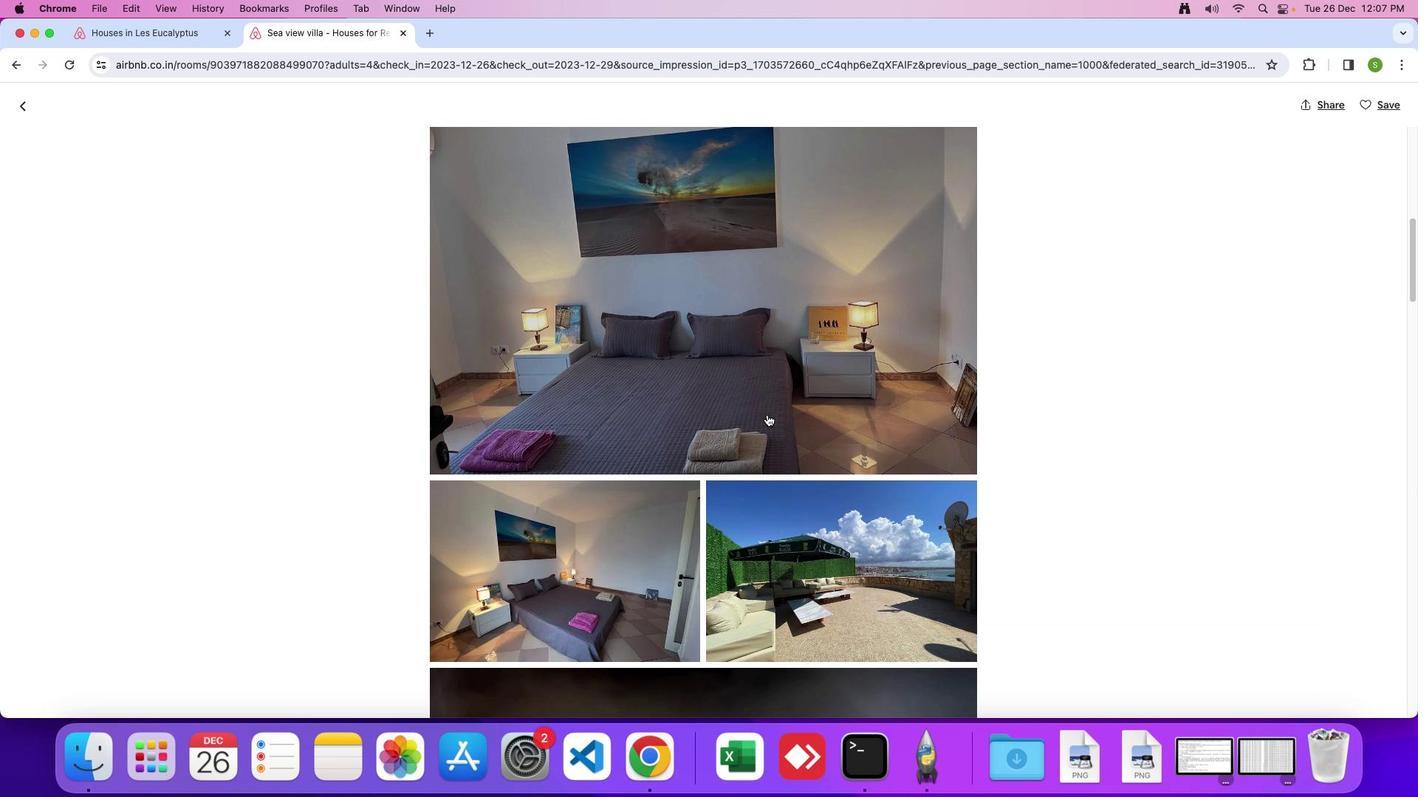 
Action: Mouse scrolled (767, 414) with delta (0, 0)
Screenshot: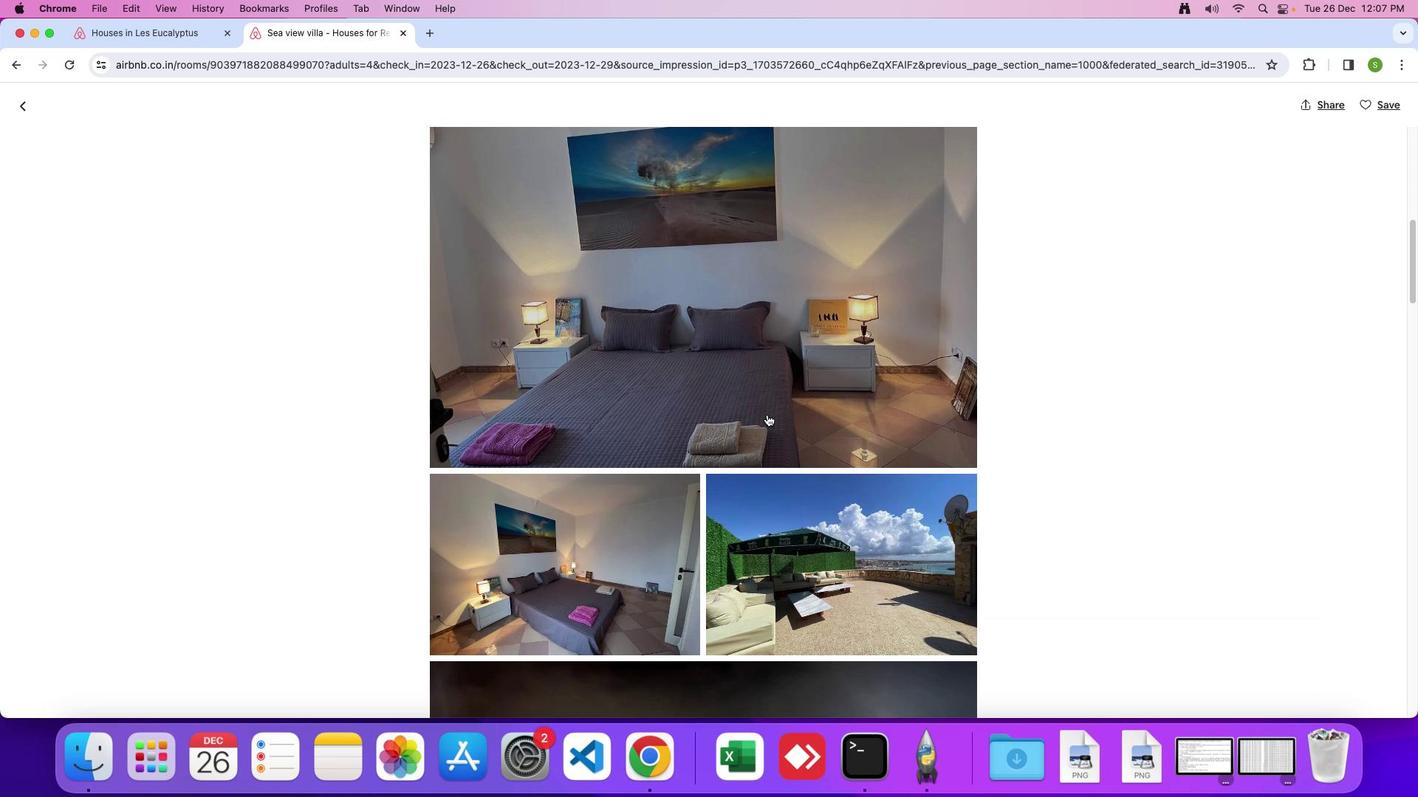 
Action: Mouse scrolled (767, 414) with delta (0, 0)
Screenshot: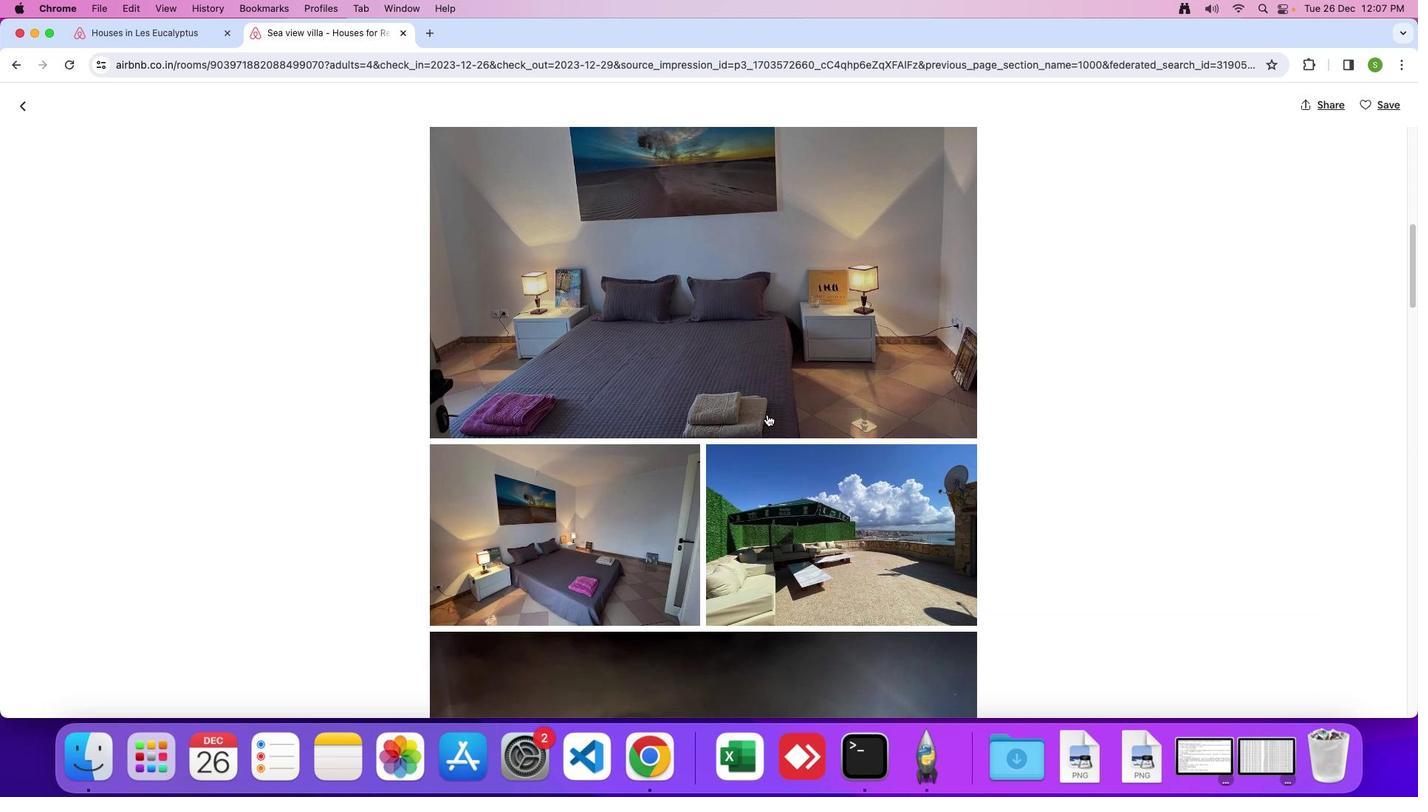 
Action: Mouse scrolled (767, 414) with delta (0, 0)
Screenshot: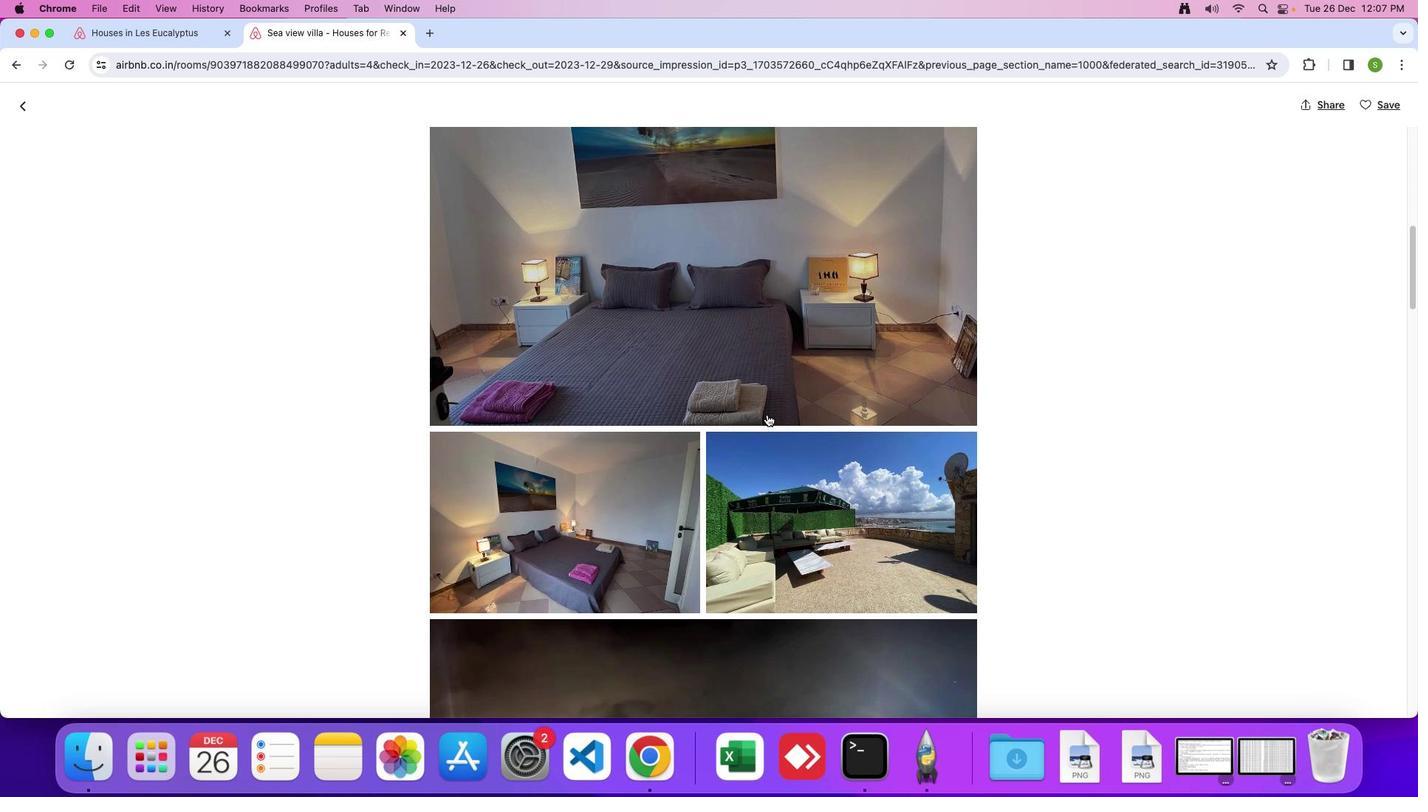 
Action: Mouse scrolled (767, 414) with delta (0, 0)
Screenshot: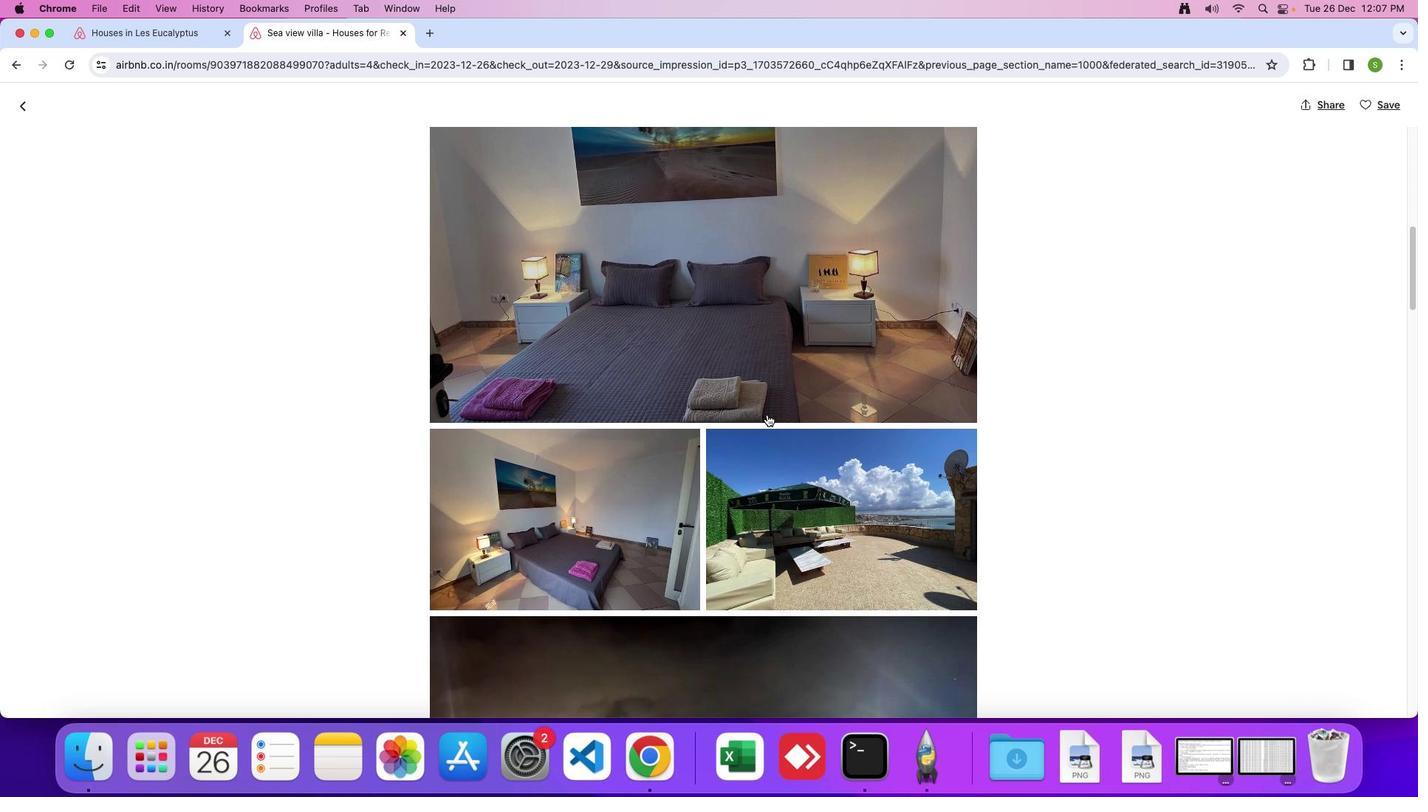 
Action: Mouse scrolled (767, 414) with delta (0, 0)
Screenshot: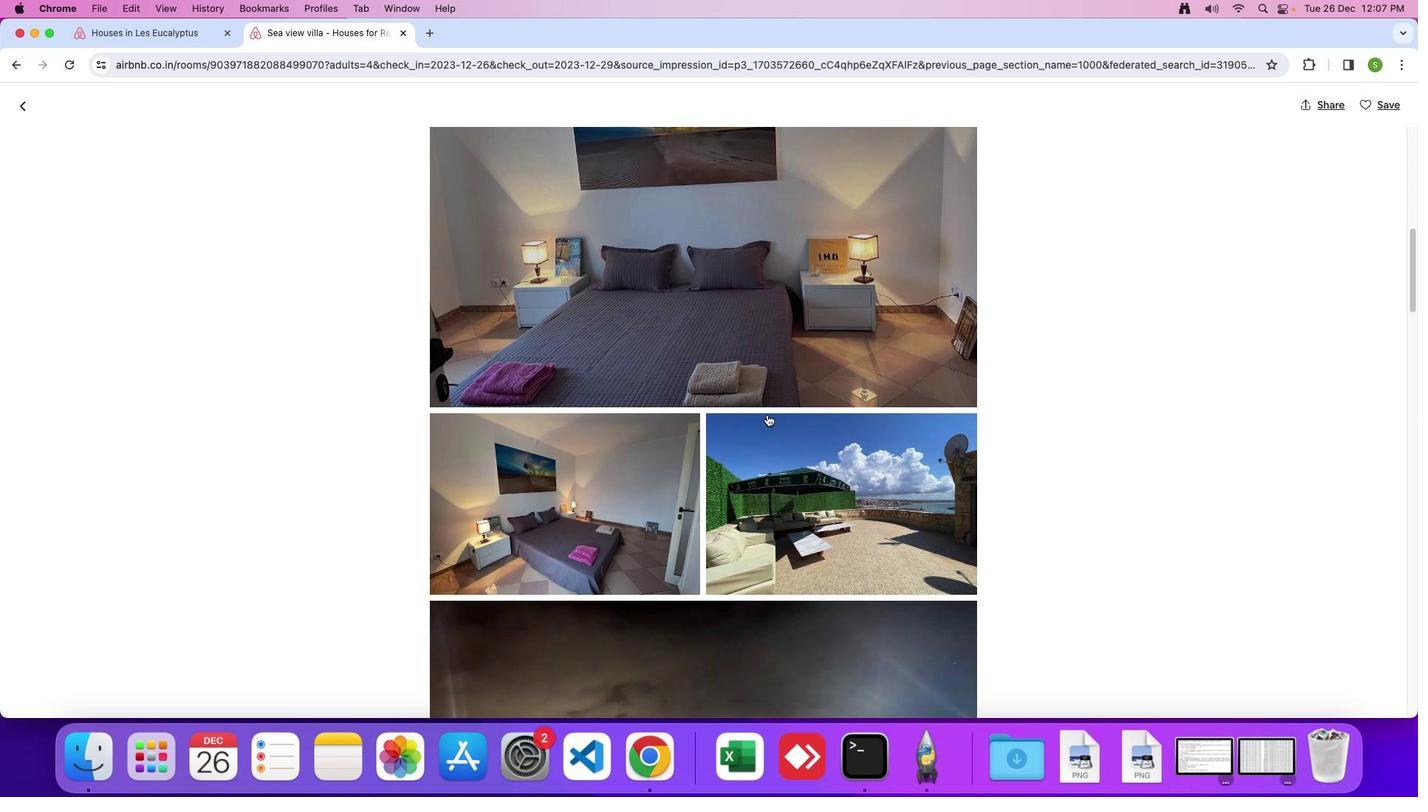 
Action: Mouse scrolled (767, 414) with delta (0, -1)
Screenshot: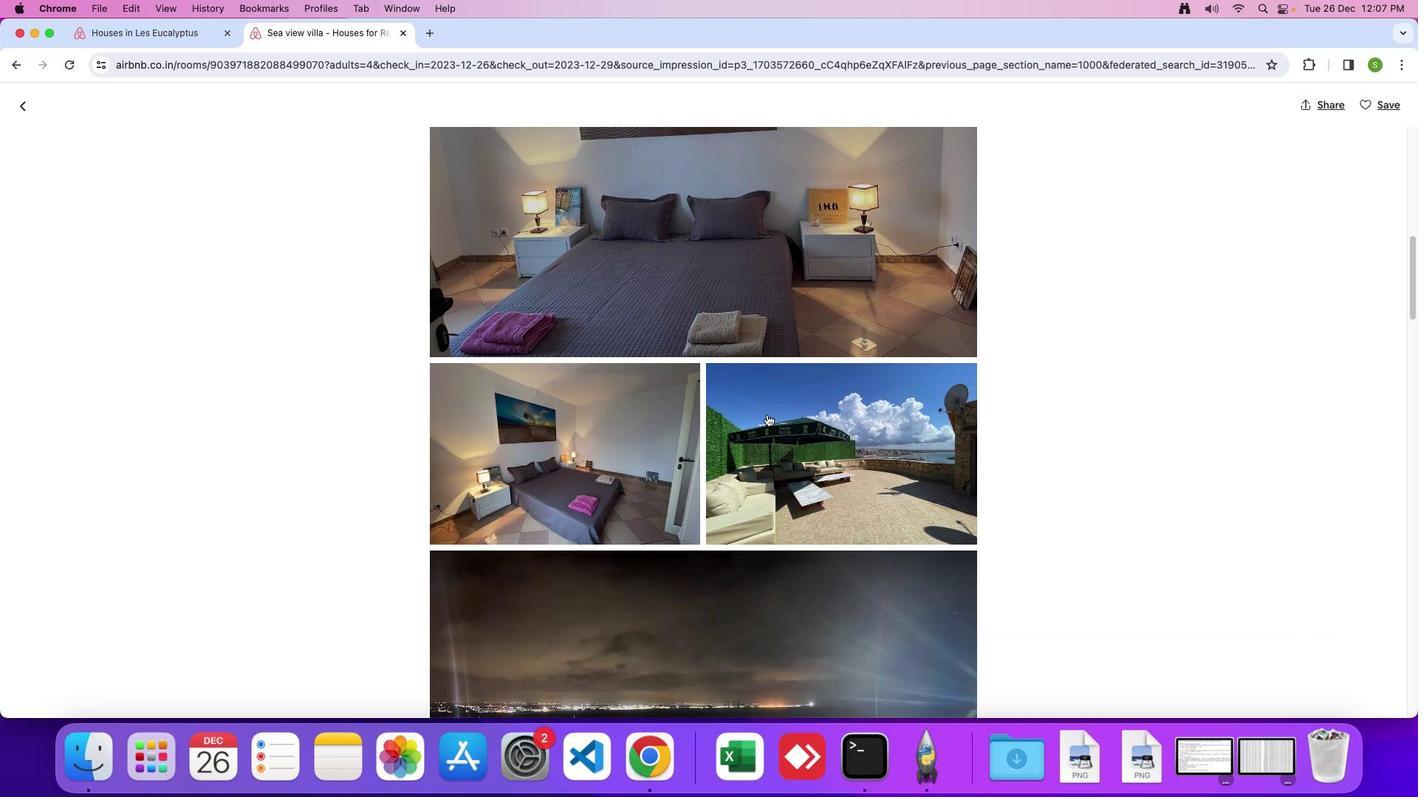 
Action: Mouse scrolled (767, 414) with delta (0, 0)
Screenshot: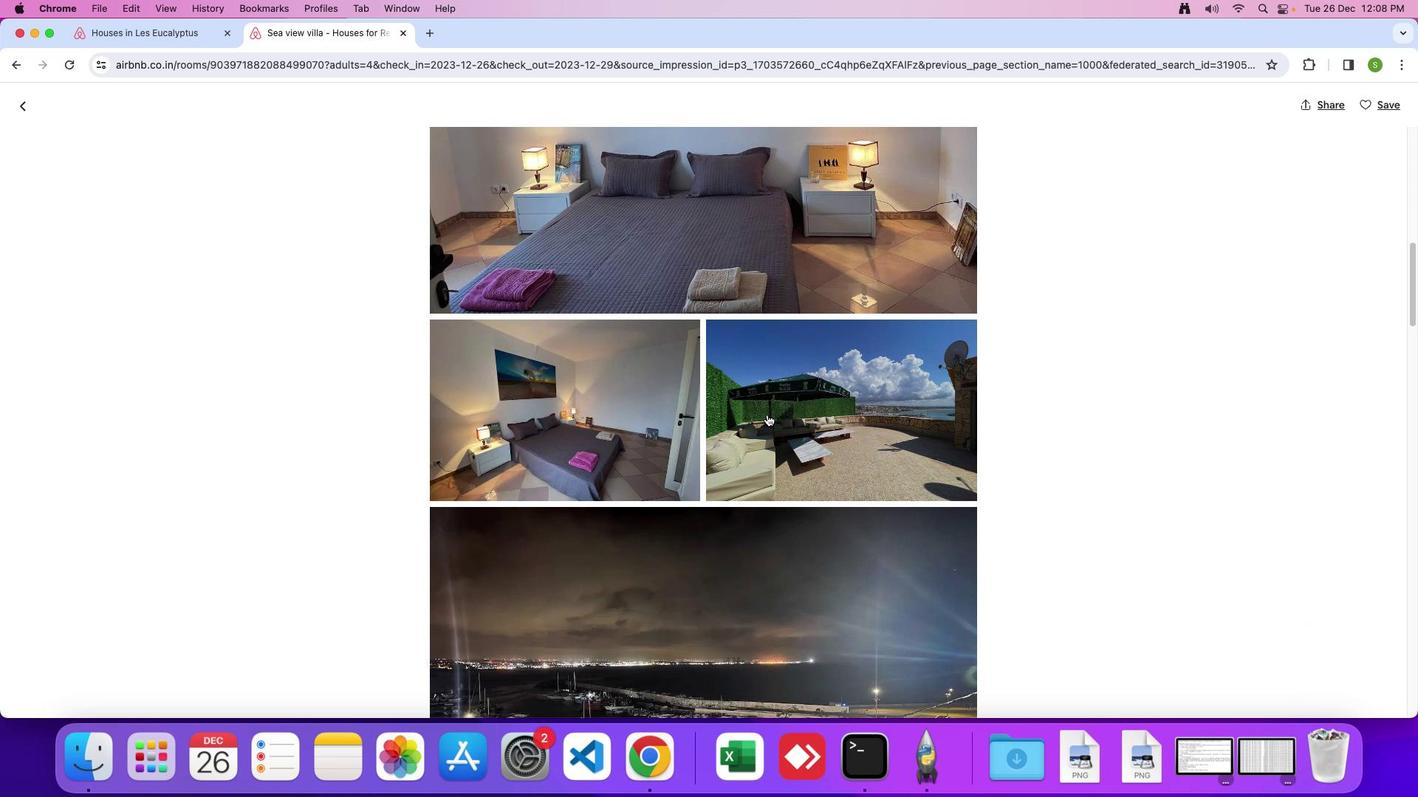 
Action: Mouse scrolled (767, 414) with delta (0, 0)
Screenshot: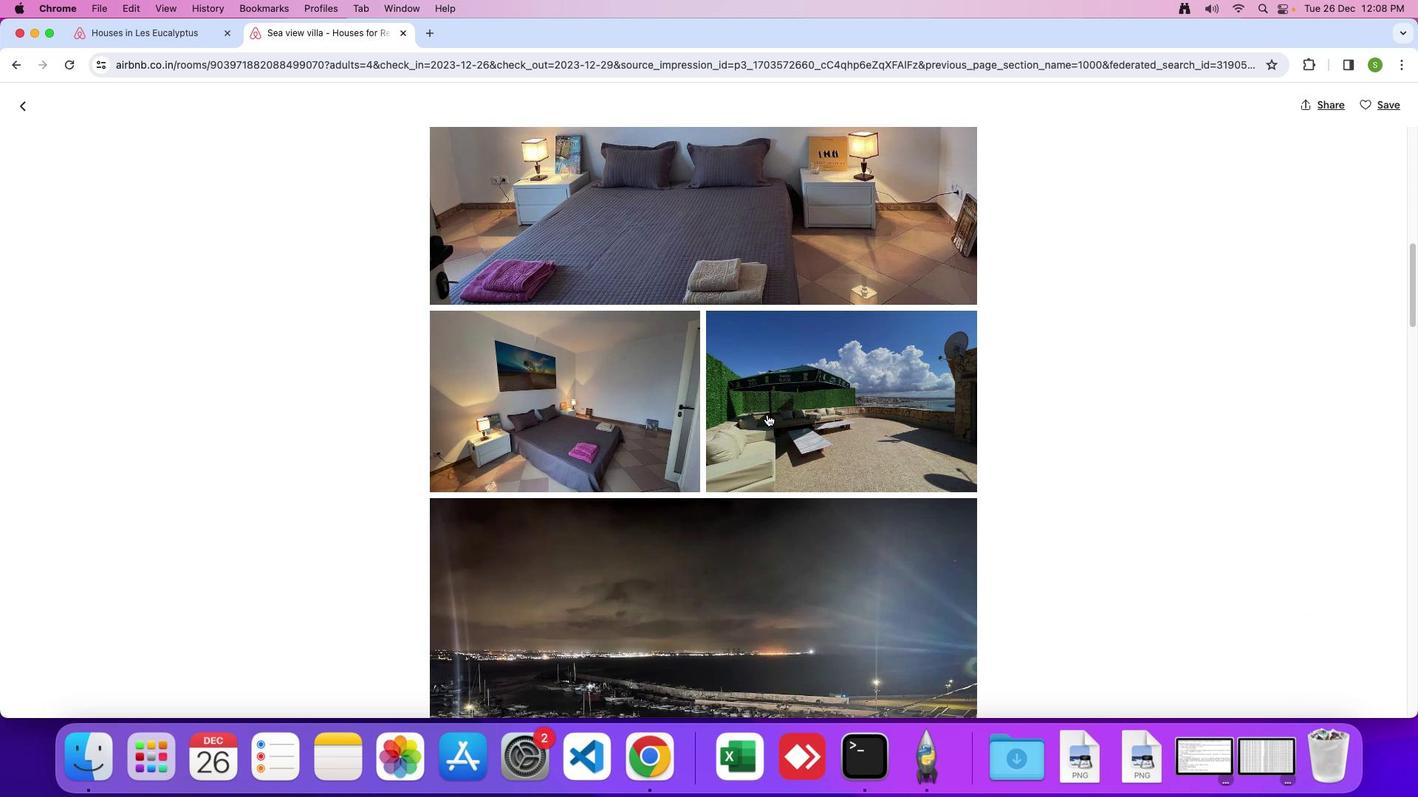 
Action: Mouse scrolled (767, 414) with delta (0, 0)
Screenshot: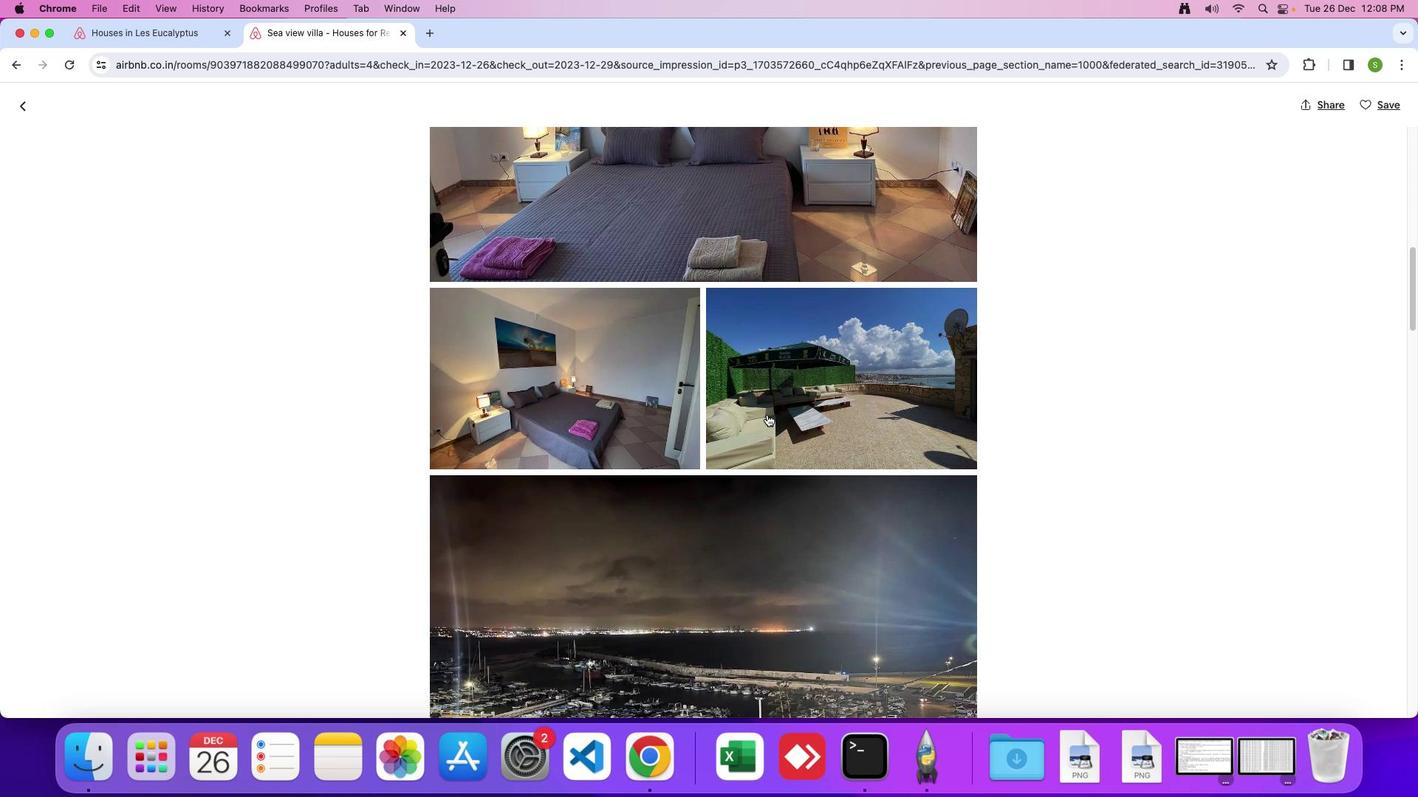 
Action: Mouse scrolled (767, 414) with delta (0, 0)
Screenshot: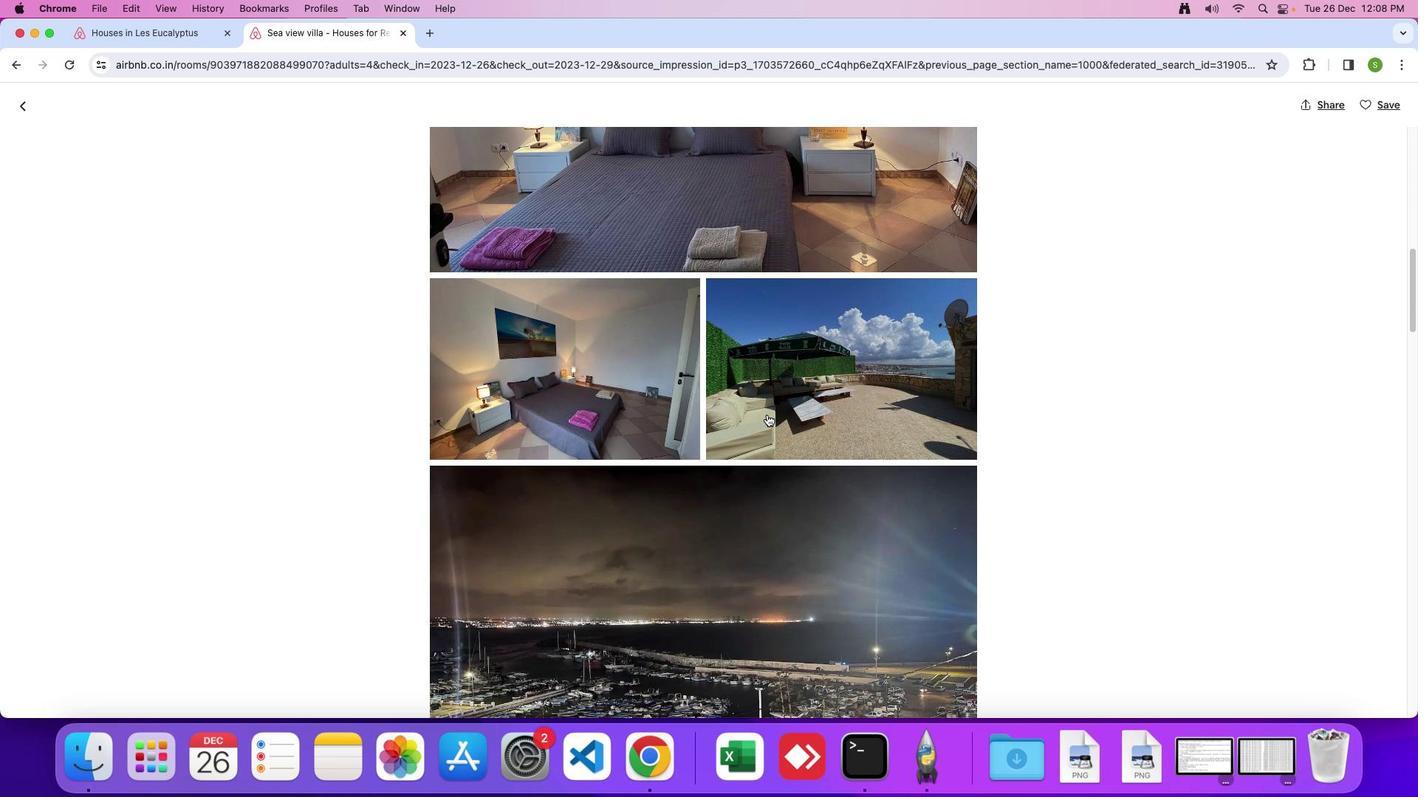 
Action: Mouse scrolled (767, 414) with delta (0, -1)
Screenshot: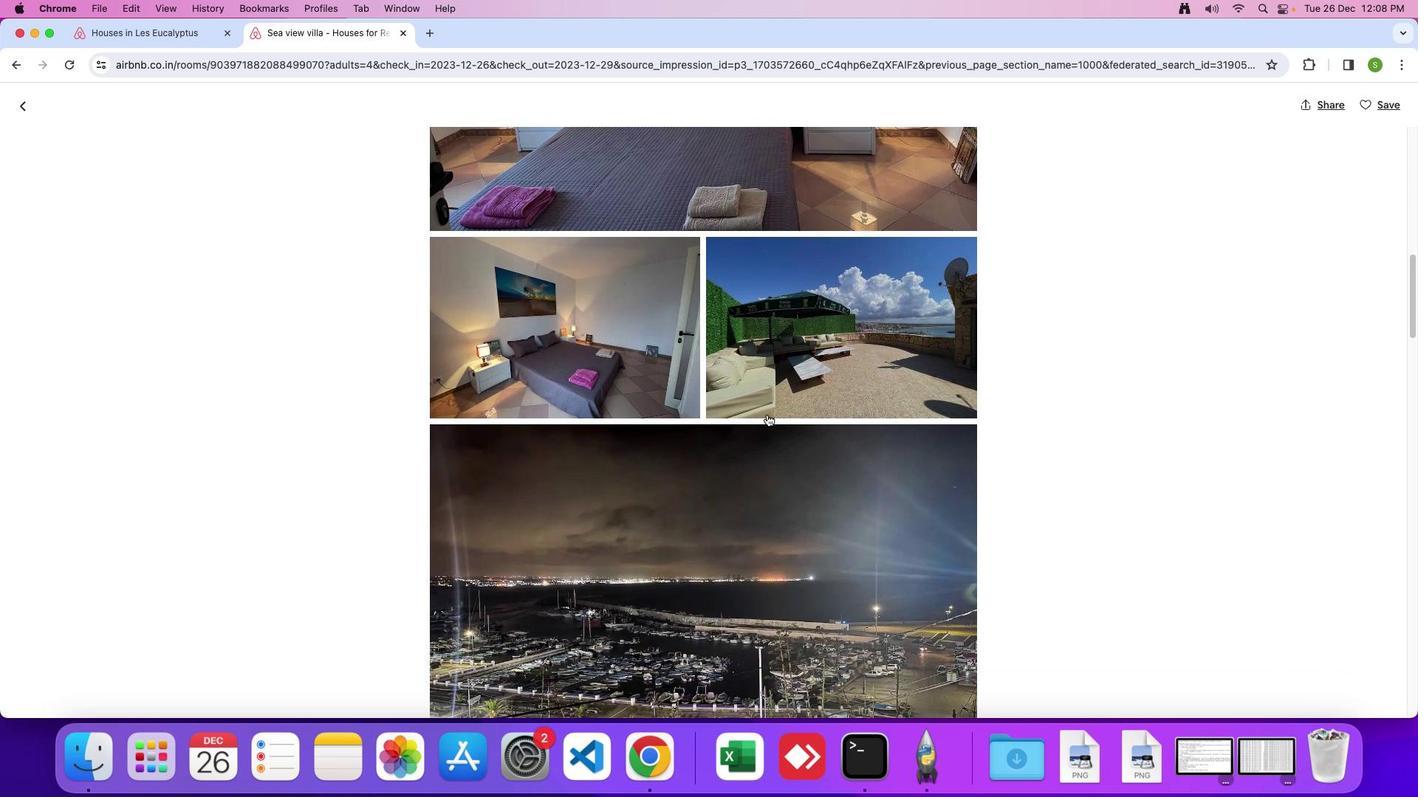 
Action: Mouse scrolled (767, 414) with delta (0, 0)
Screenshot: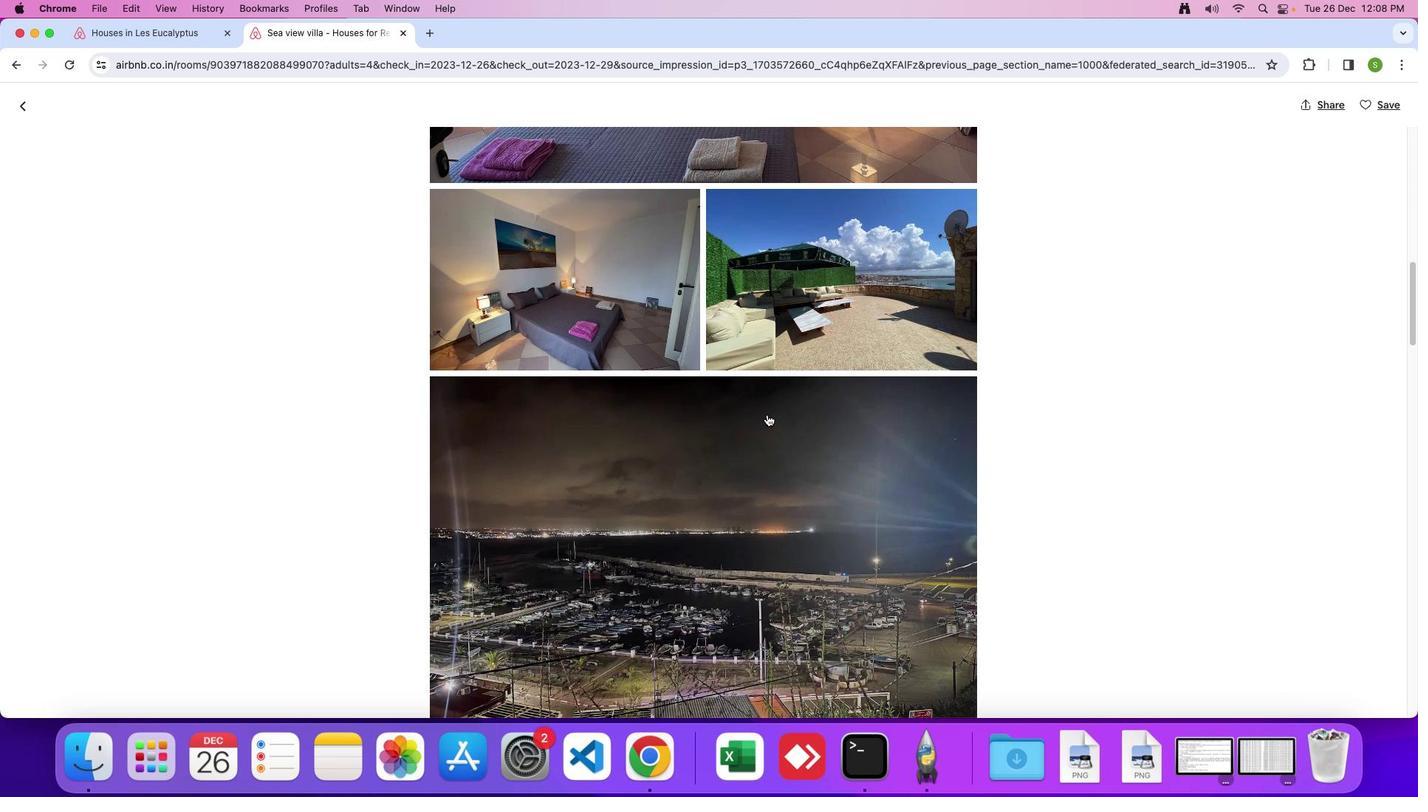 
Action: Mouse scrolled (767, 414) with delta (0, 0)
Screenshot: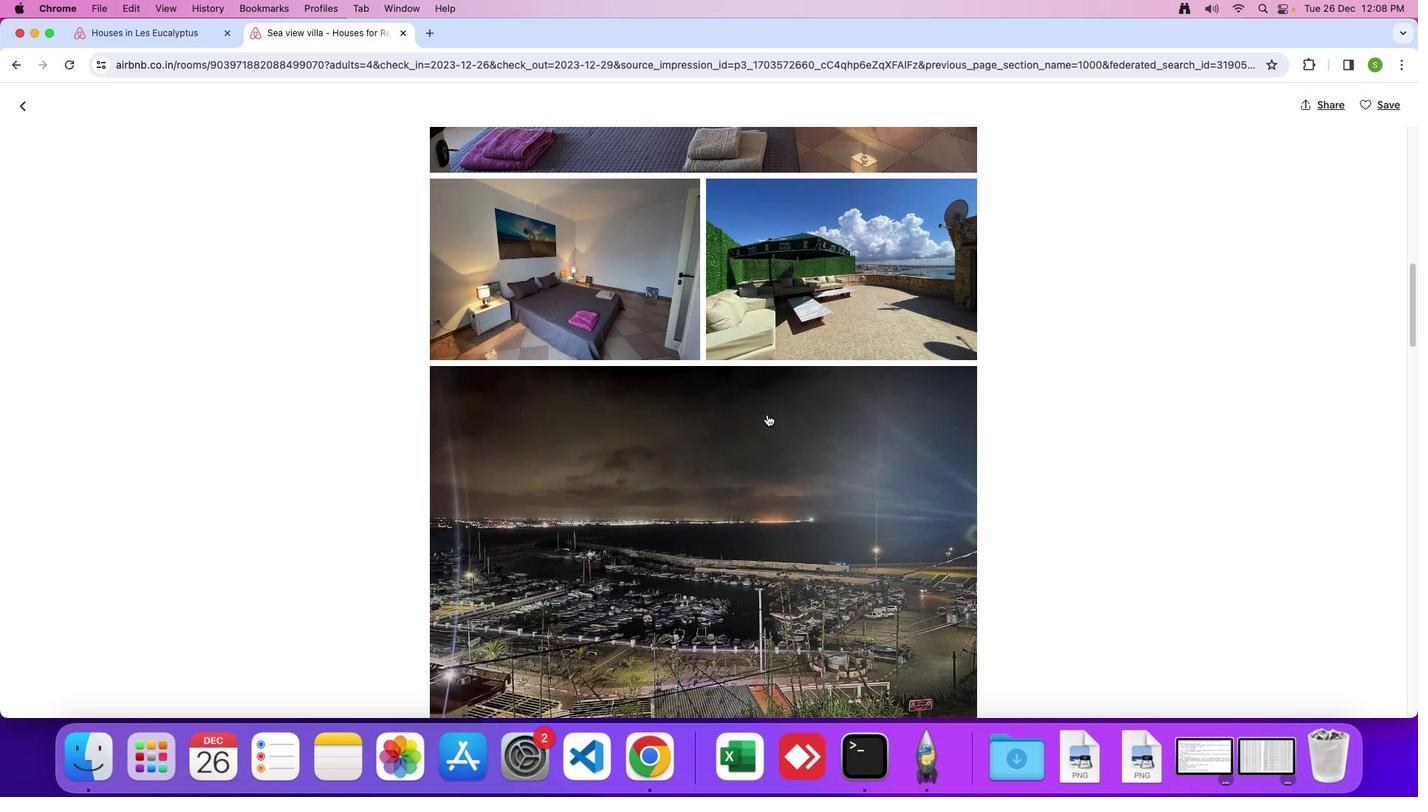 
Action: Mouse scrolled (767, 414) with delta (0, 0)
Screenshot: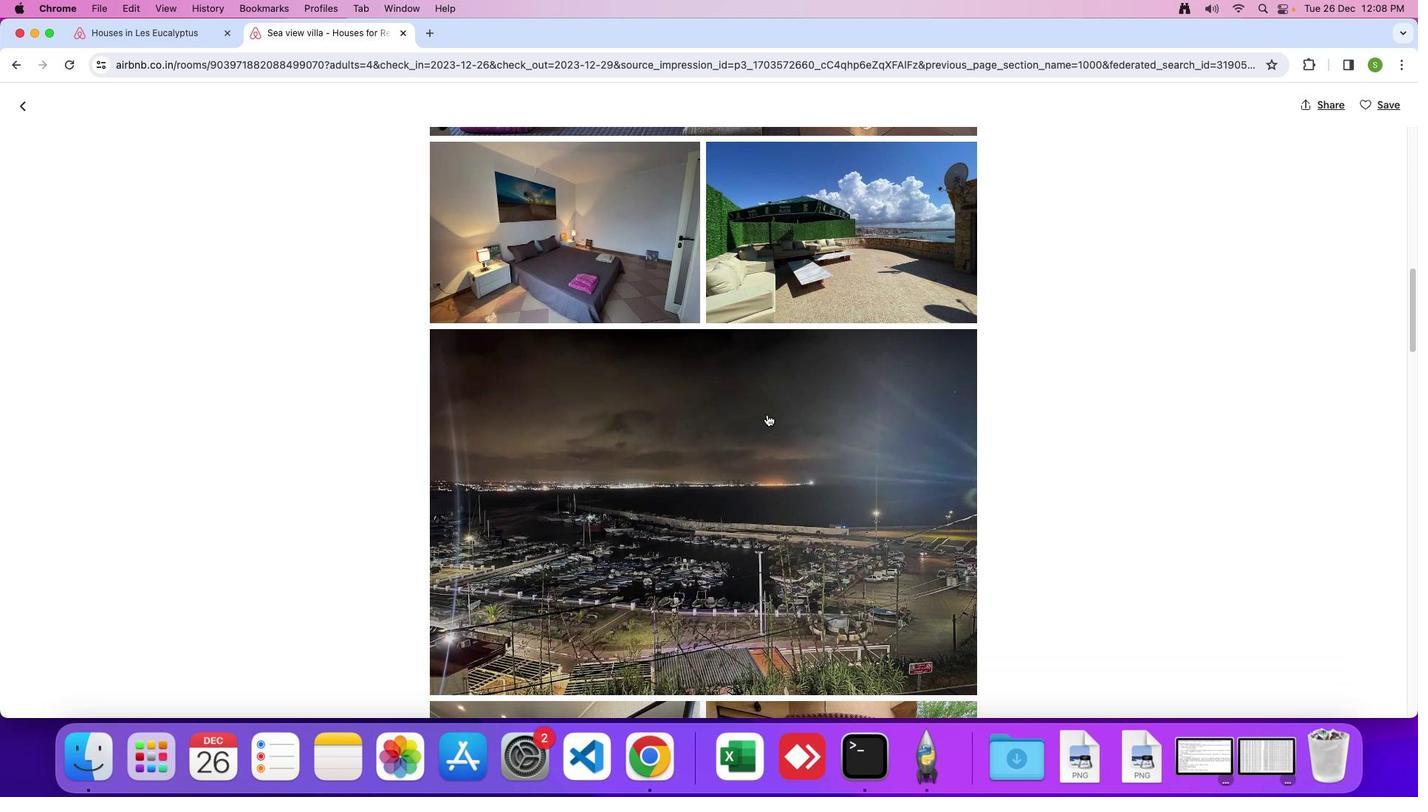 
Action: Mouse moved to (766, 413)
Screenshot: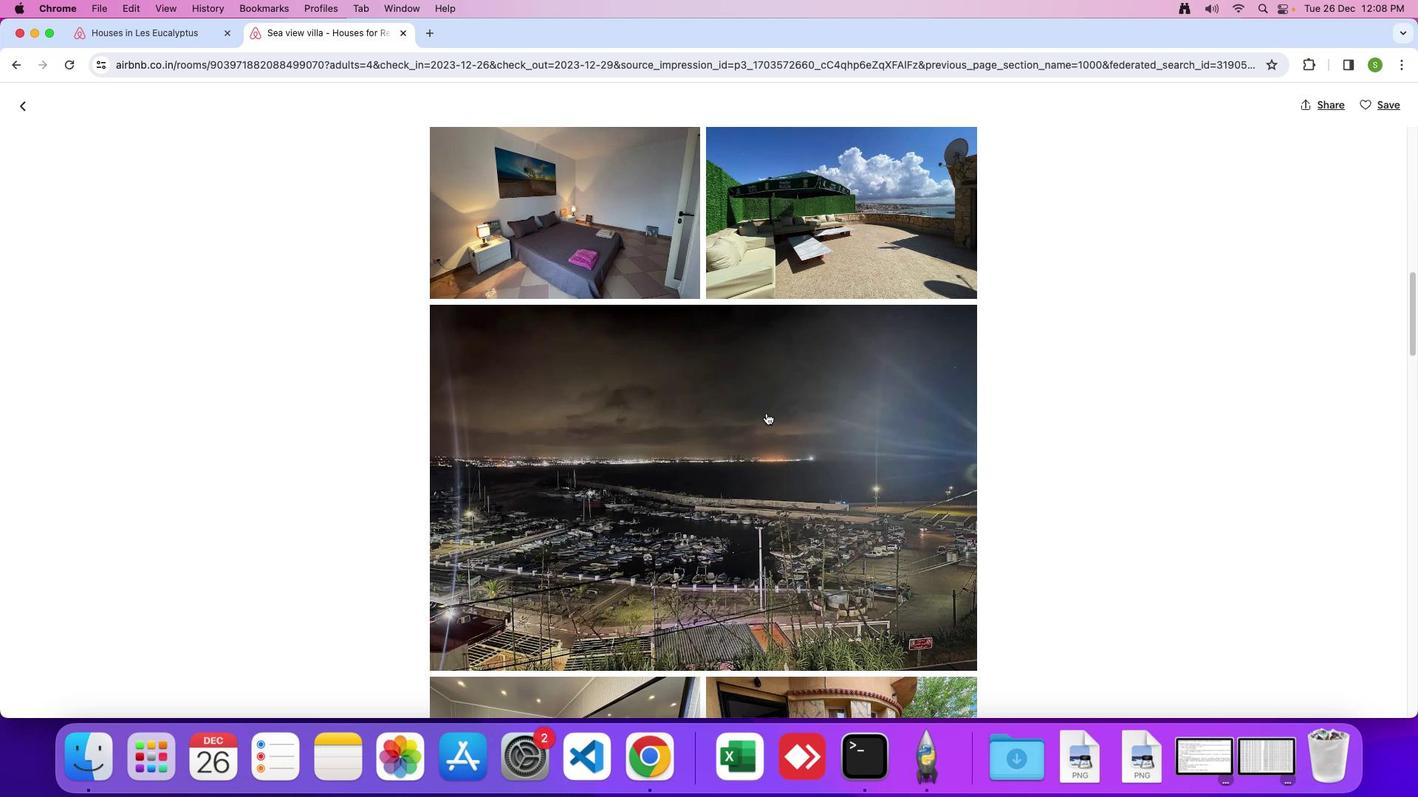 
Action: Mouse scrolled (766, 413) with delta (0, 0)
Screenshot: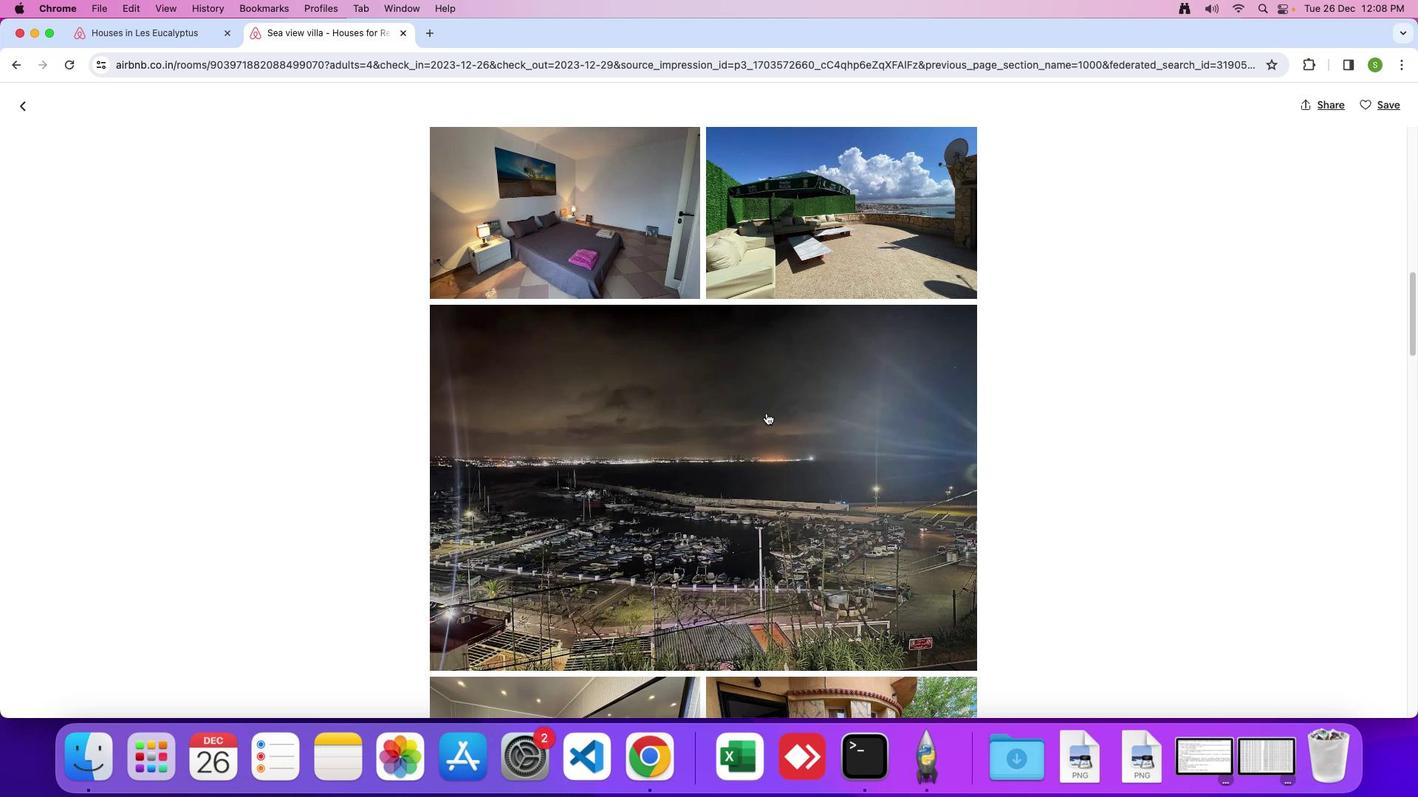 
Action: Mouse scrolled (766, 413) with delta (0, 0)
Screenshot: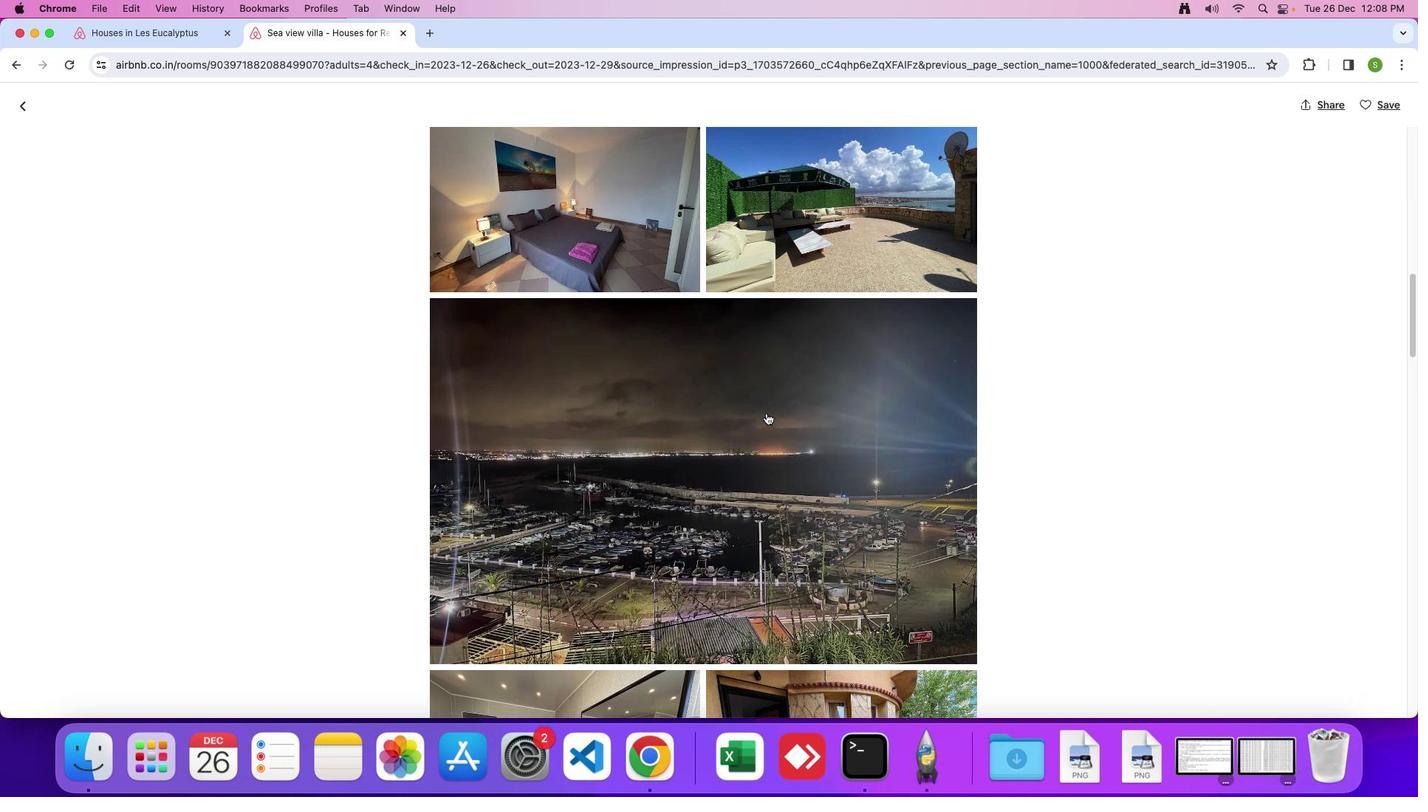 
Action: Mouse moved to (766, 413)
Screenshot: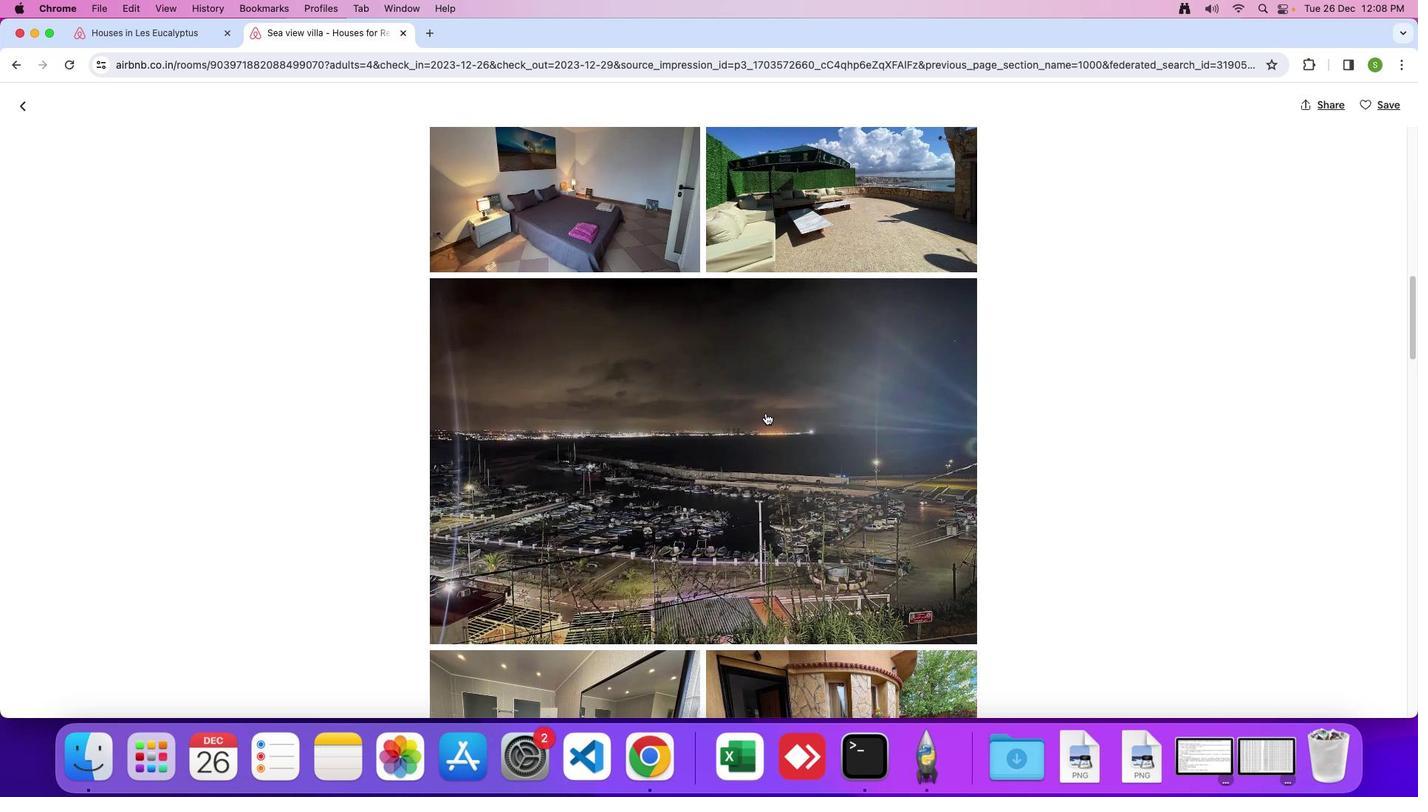 
Action: Mouse scrolled (766, 413) with delta (0, 0)
Screenshot: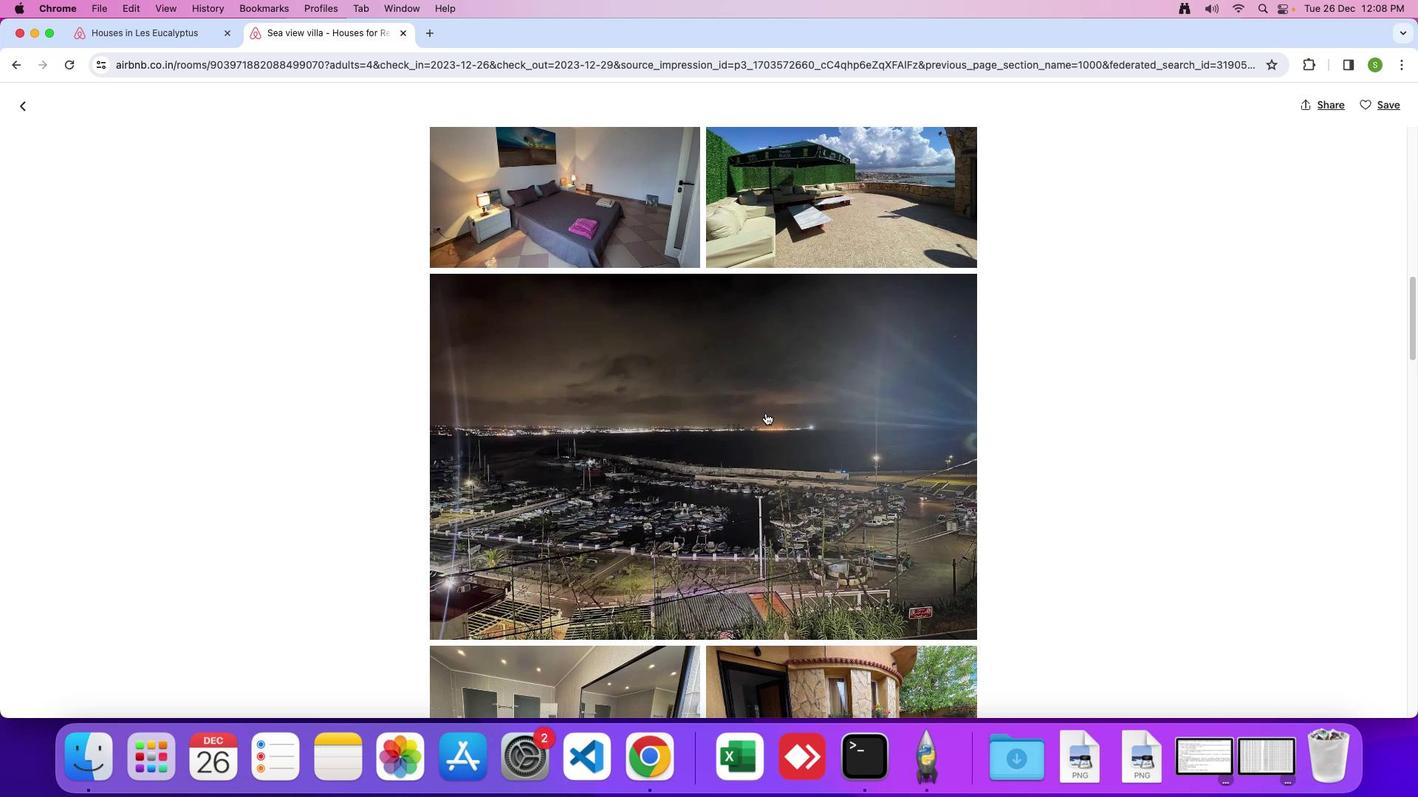 
Action: Mouse scrolled (766, 413) with delta (0, 0)
Screenshot: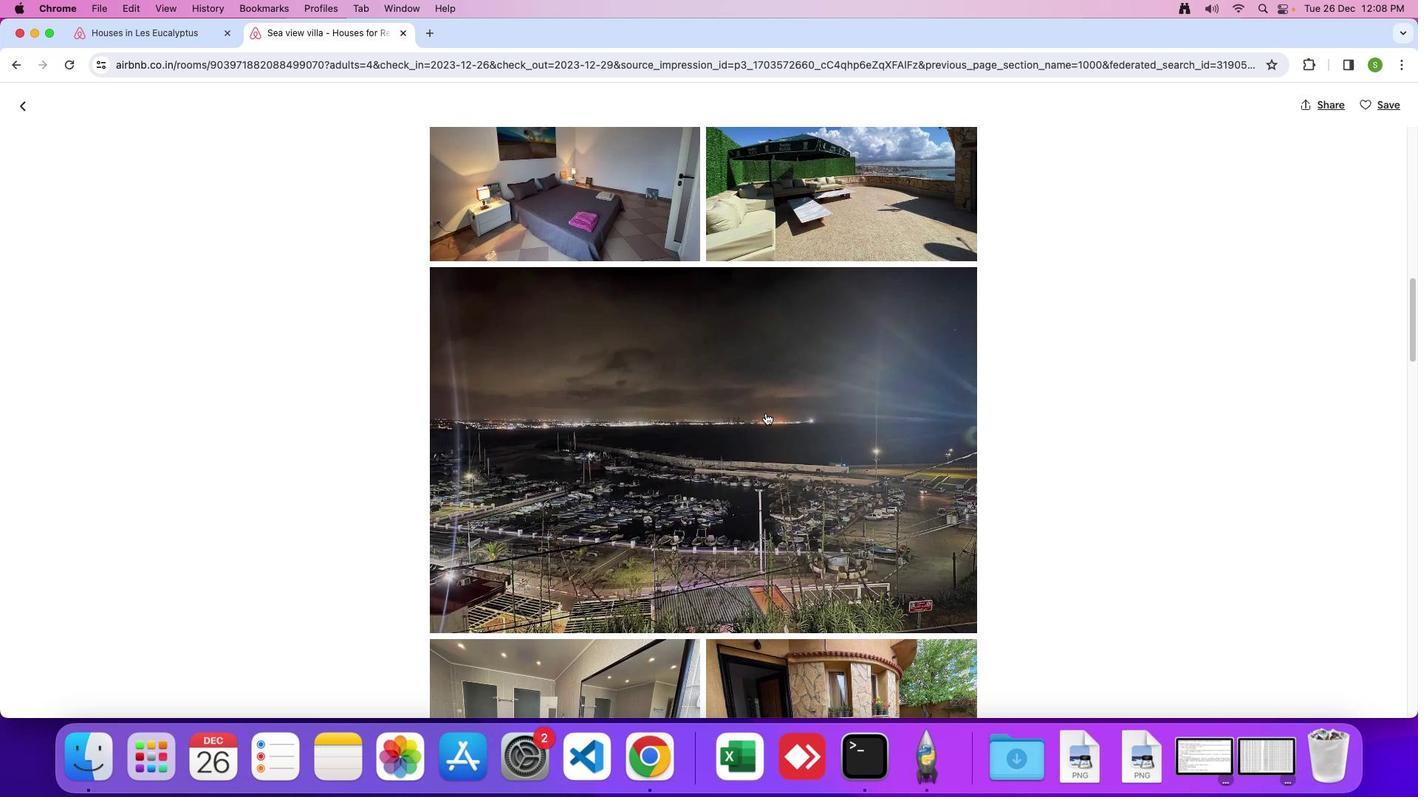 
Action: Mouse scrolled (766, 413) with delta (0, 0)
Screenshot: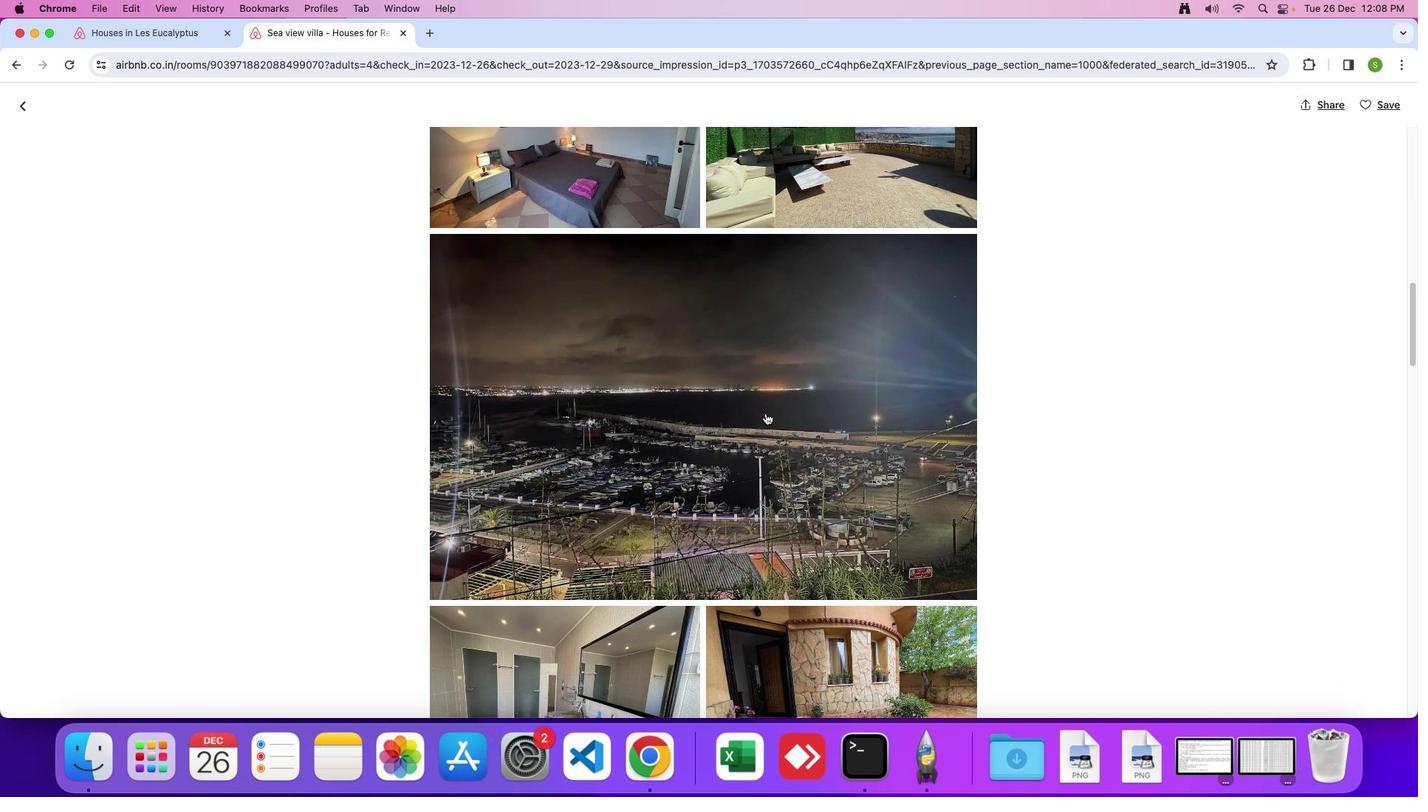 
Action: Mouse scrolled (766, 413) with delta (0, 0)
Screenshot: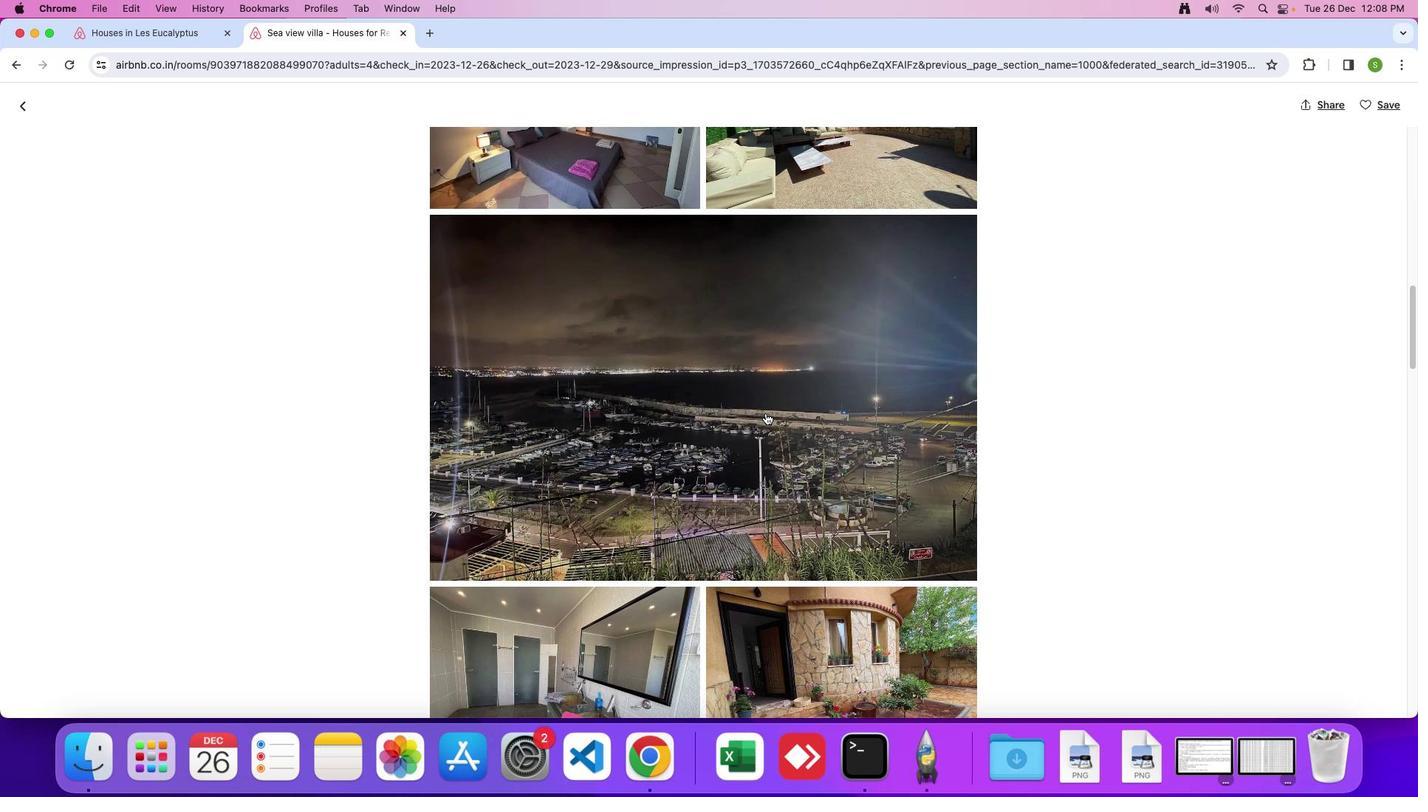 
Action: Mouse scrolled (766, 413) with delta (0, 0)
Screenshot: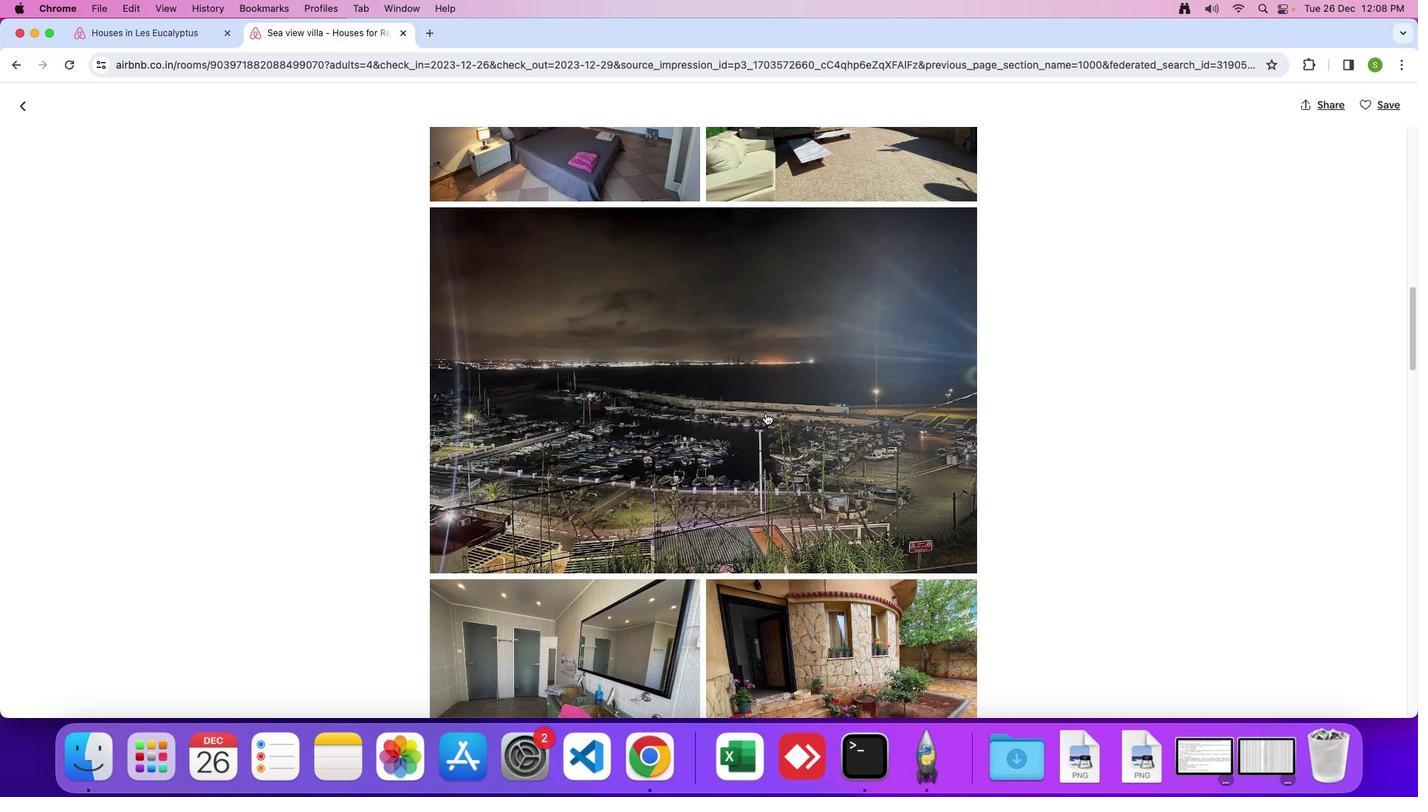 
Action: Mouse moved to (766, 413)
Screenshot: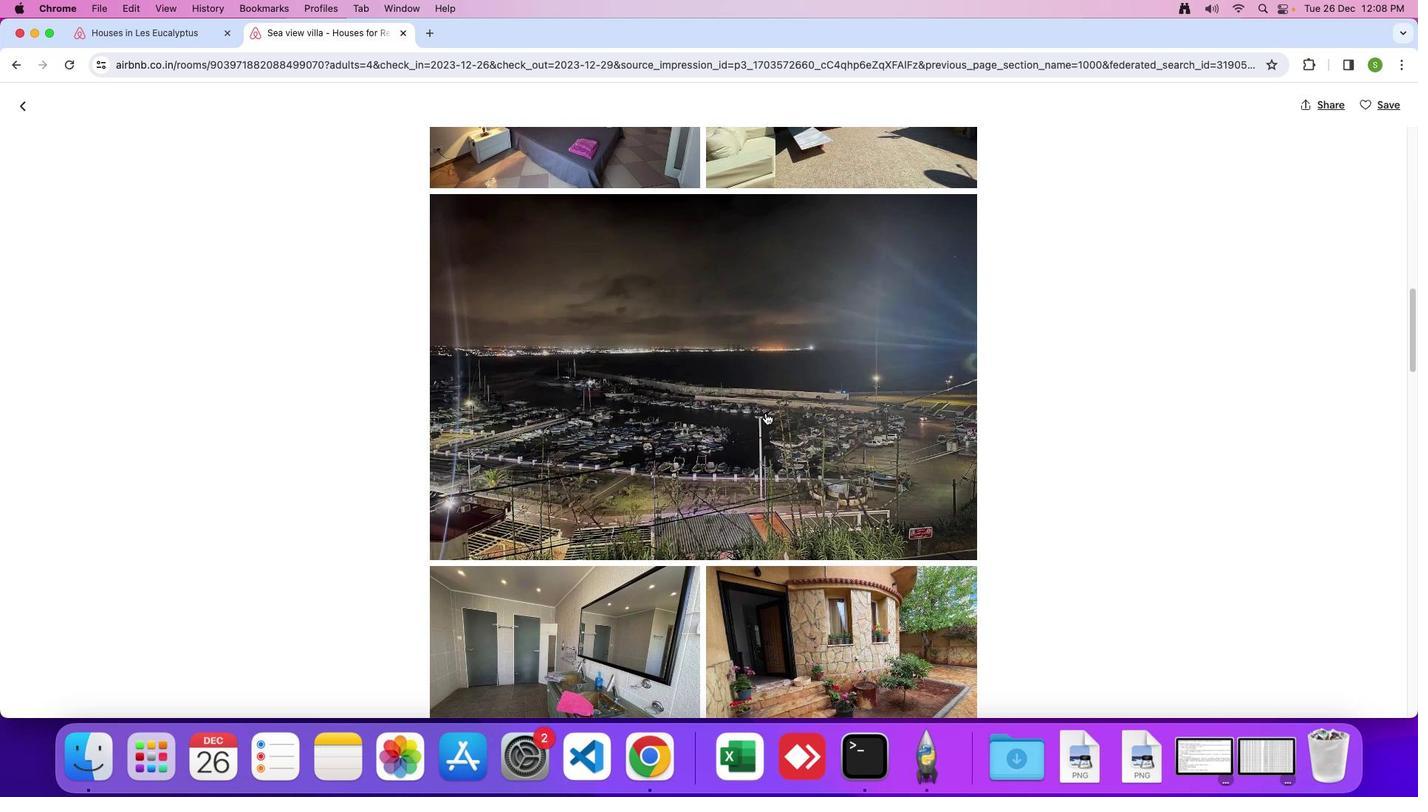
Action: Mouse scrolled (766, 413) with delta (0, 0)
Screenshot: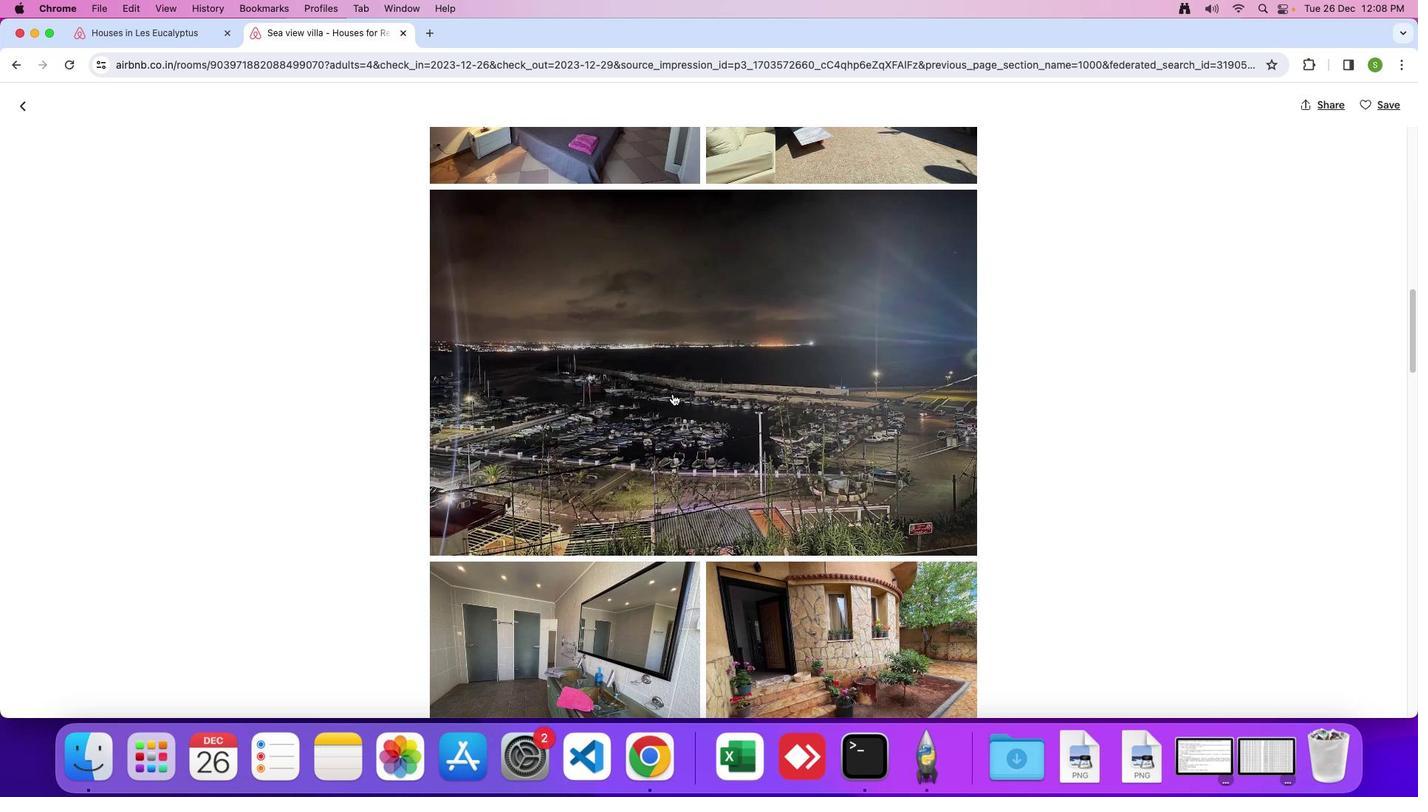 
Action: Mouse moved to (764, 413)
Screenshot: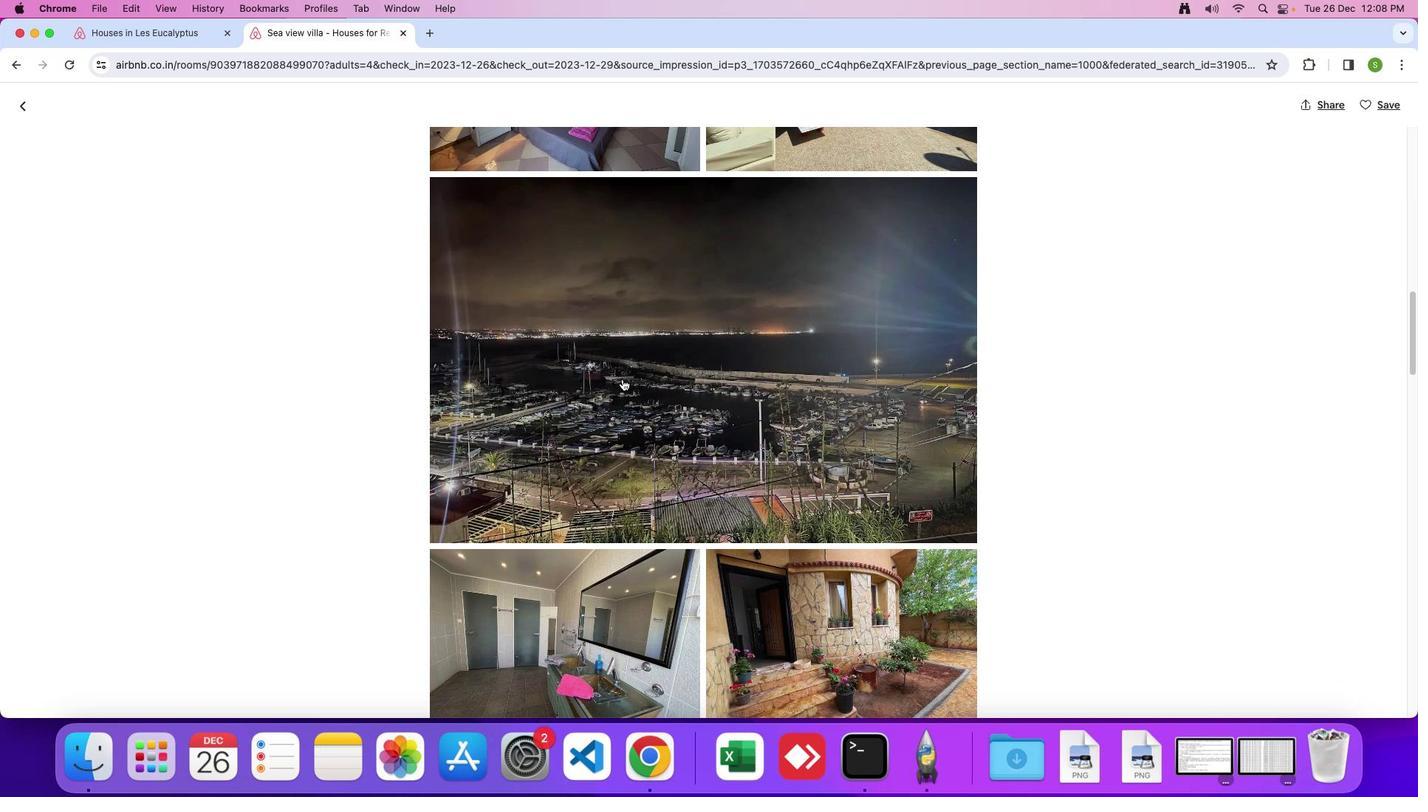 
Action: Mouse scrolled (764, 413) with delta (0, 0)
Screenshot: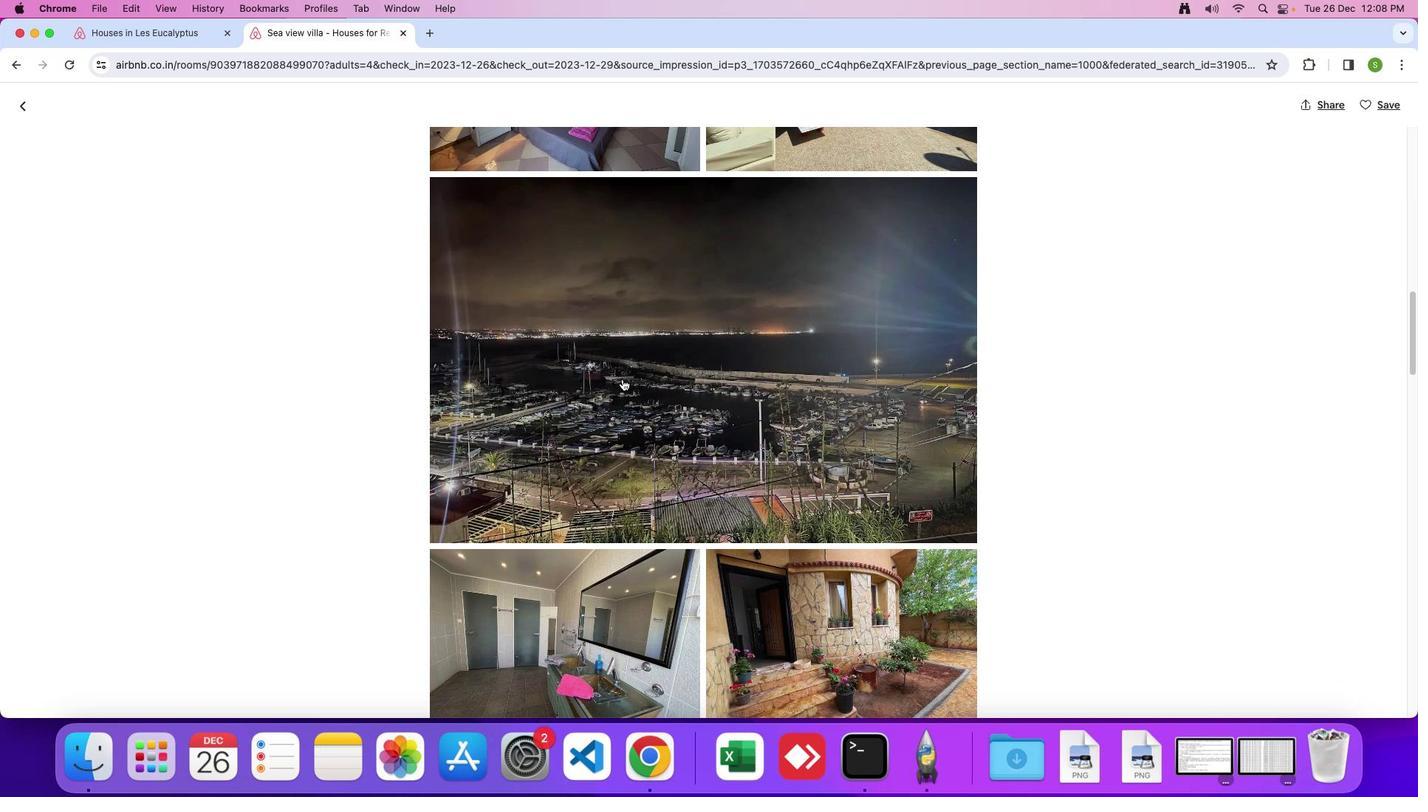 
Action: Mouse moved to (644, 373)
Screenshot: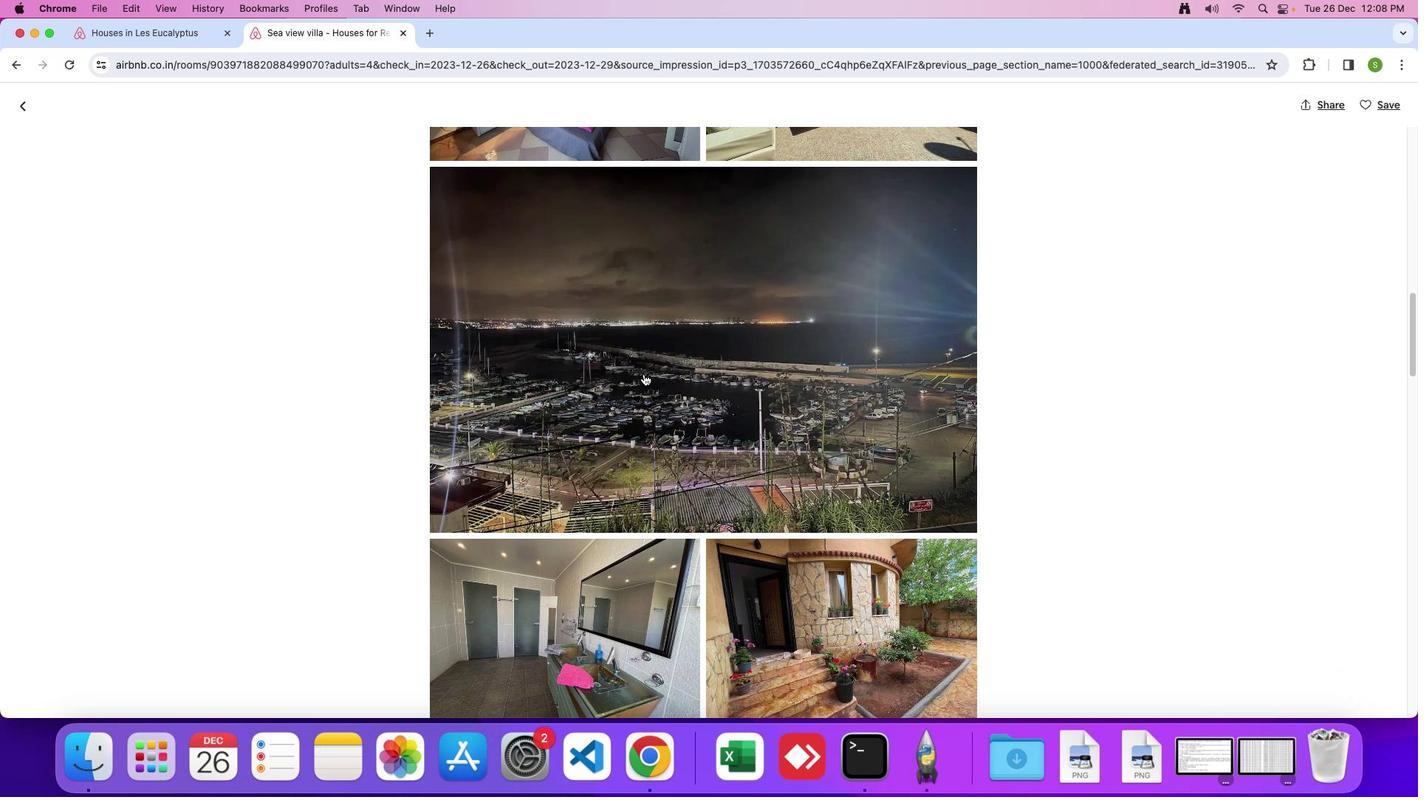 
Action: Mouse scrolled (644, 373) with delta (0, 0)
Screenshot: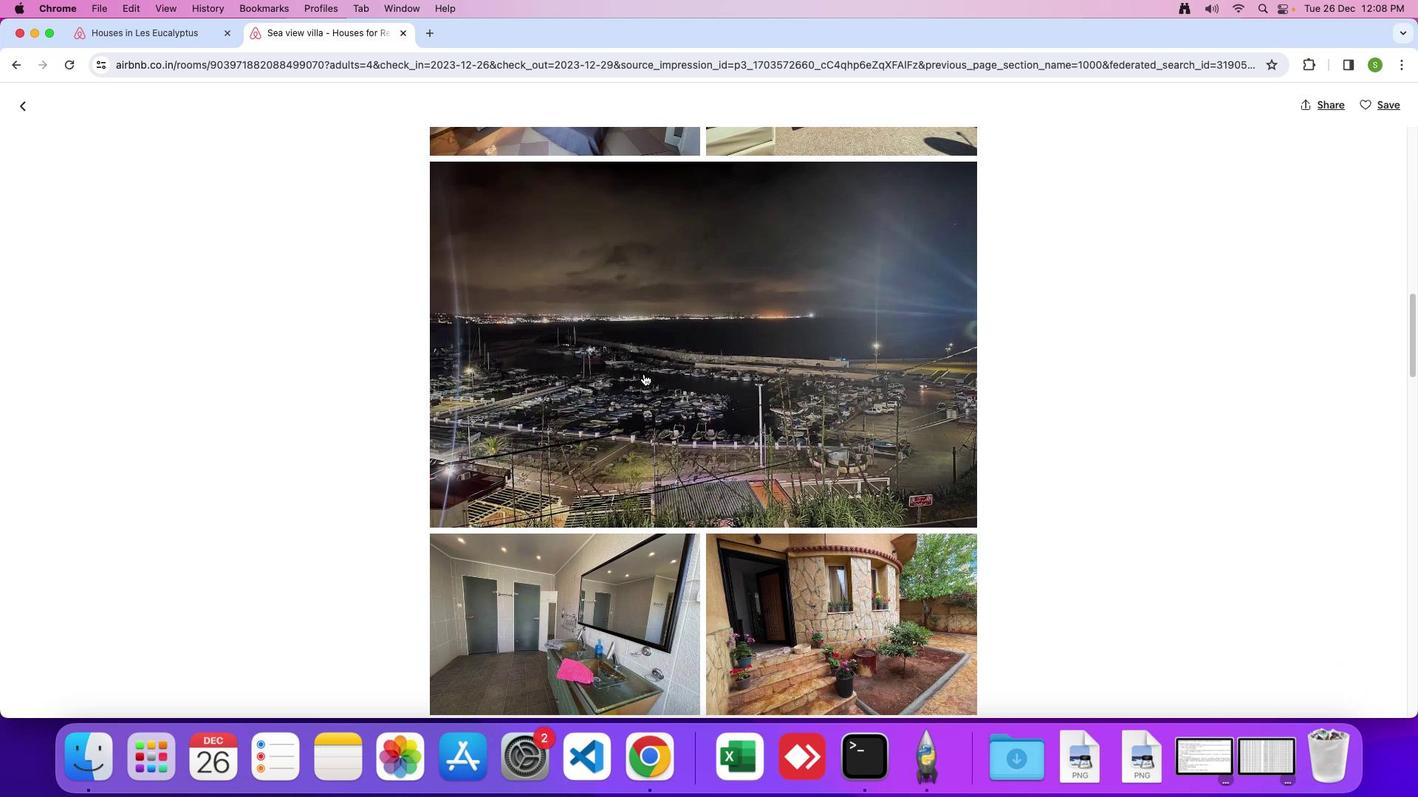 
Action: Mouse scrolled (644, 373) with delta (0, 0)
Screenshot: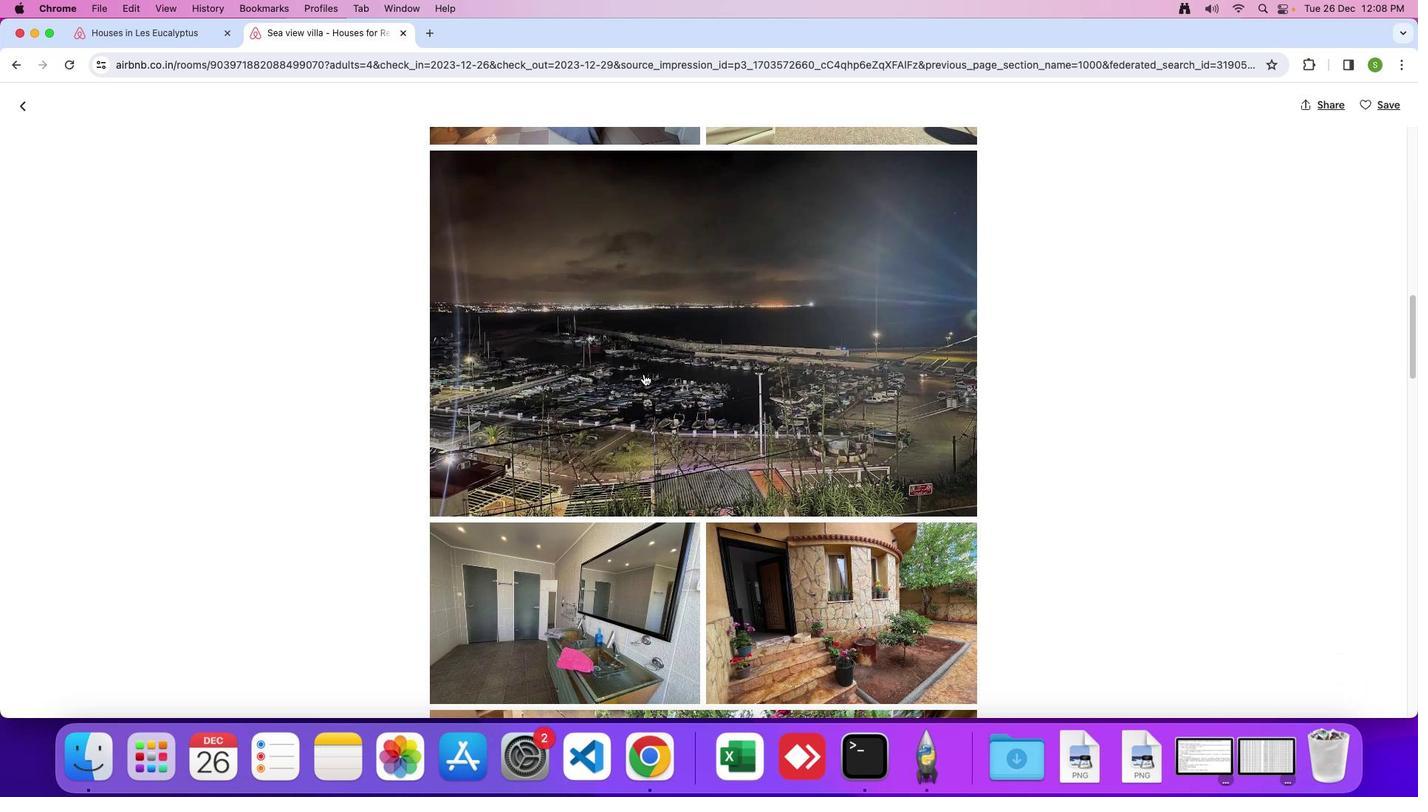
Action: Mouse scrolled (644, 373) with delta (0, -2)
Screenshot: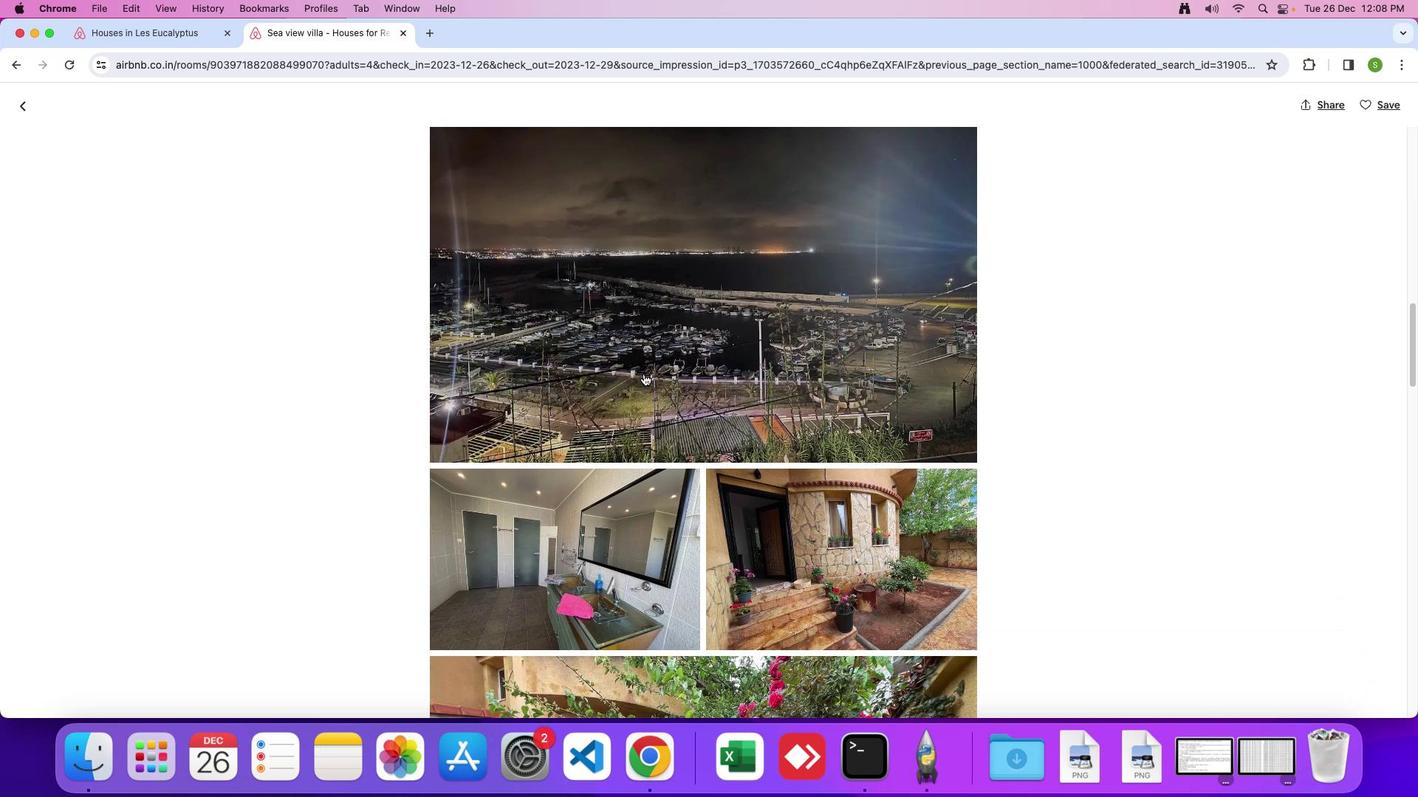 
Action: Mouse moved to (644, 373)
Screenshot: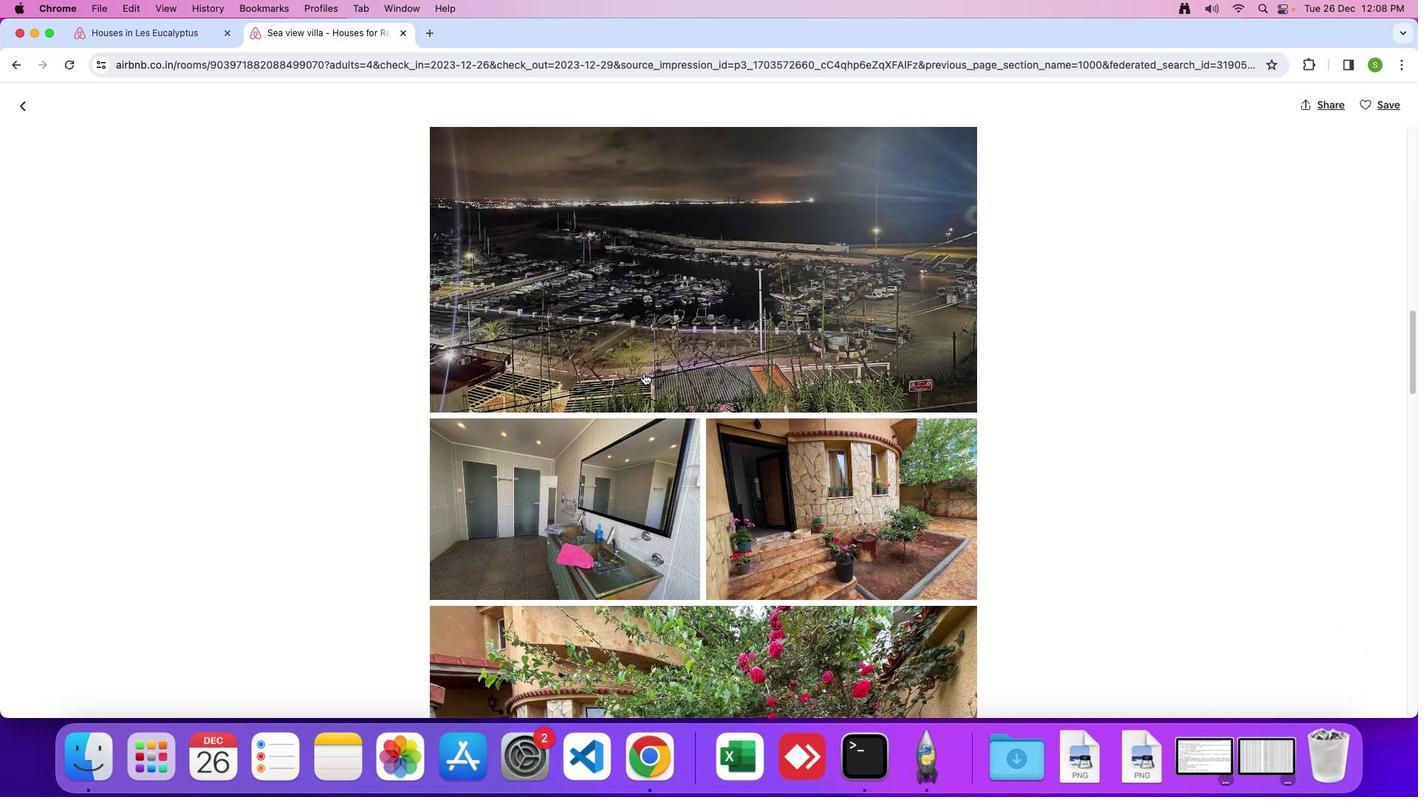 
Action: Mouse scrolled (644, 373) with delta (0, 0)
Screenshot: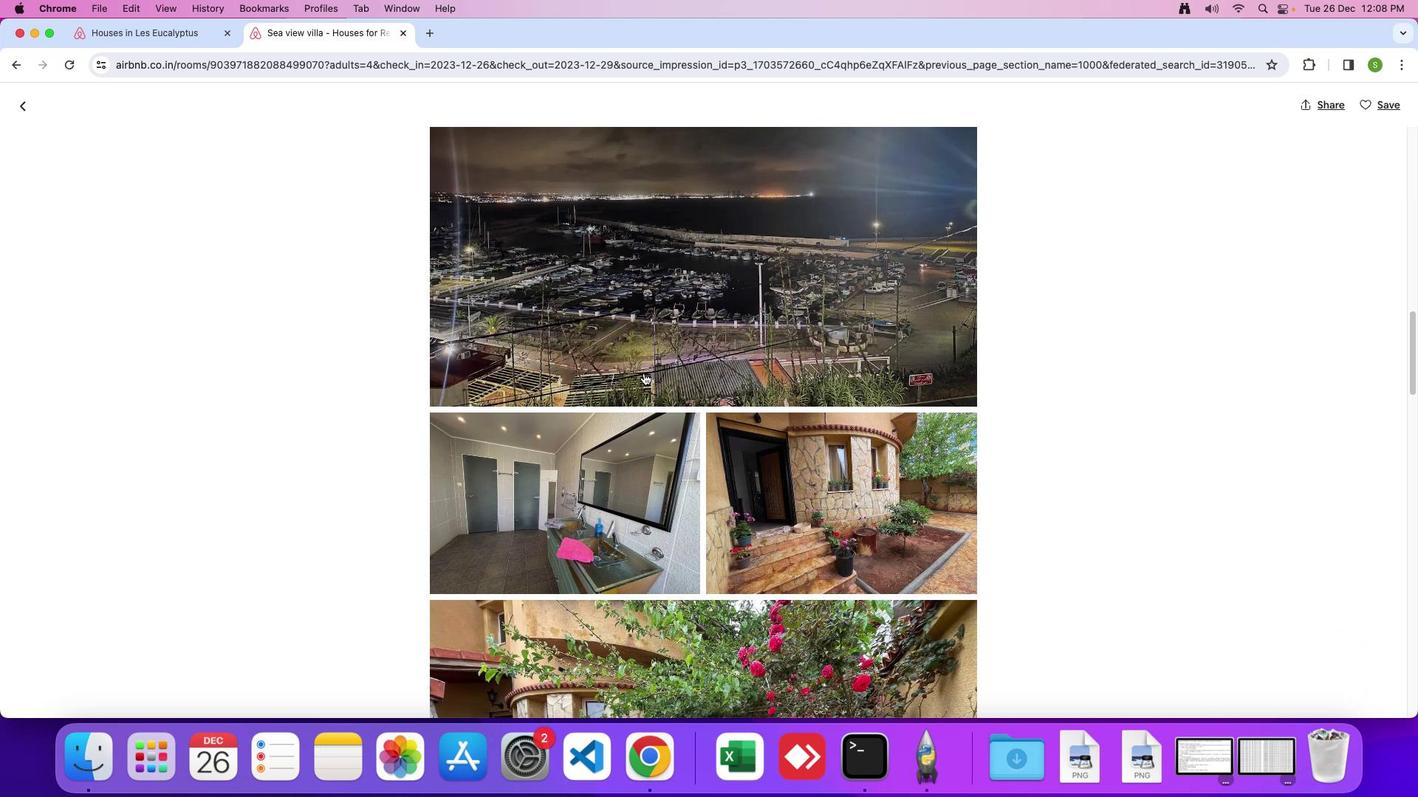 
Action: Mouse moved to (644, 373)
Screenshot: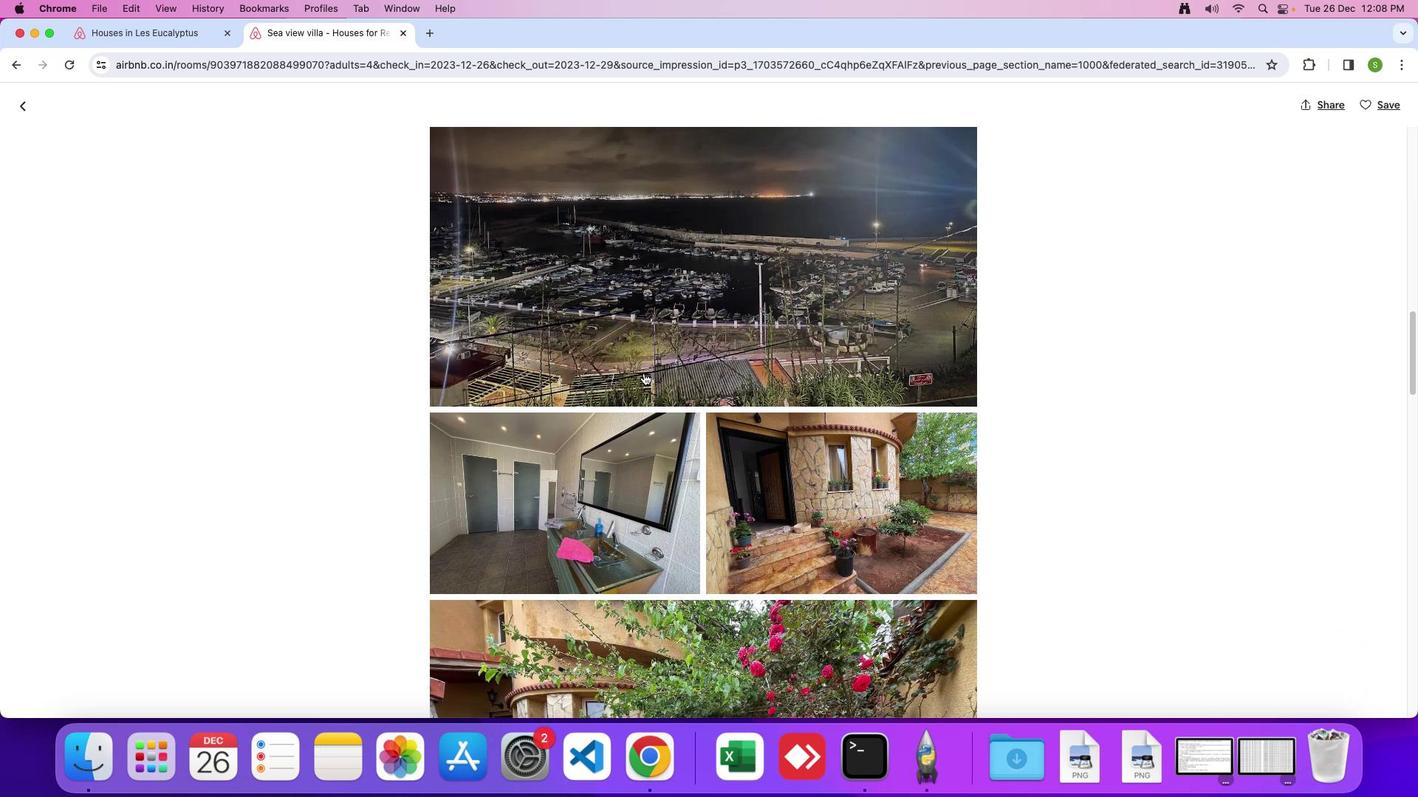 
Action: Mouse scrolled (644, 373) with delta (0, 0)
Screenshot: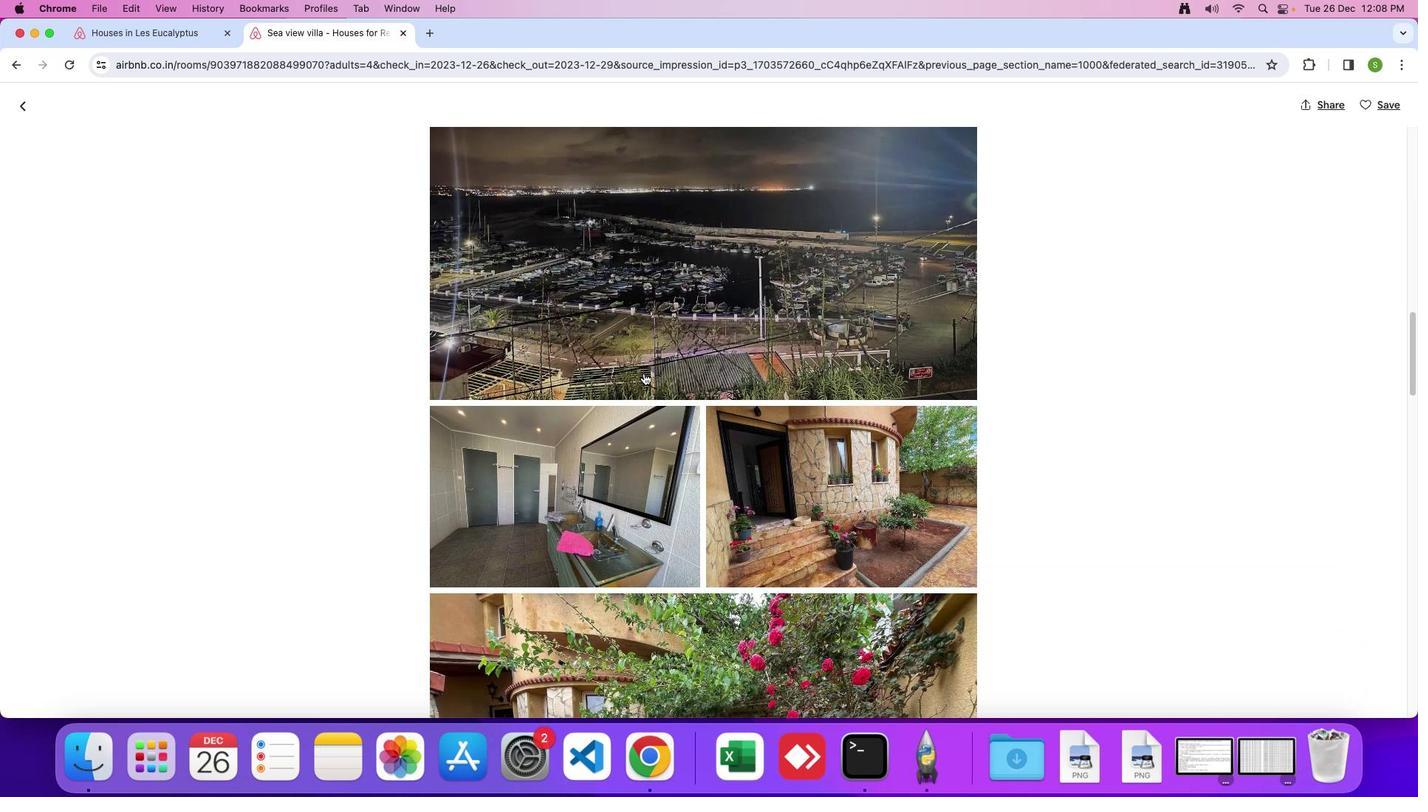 
Action: Mouse moved to (643, 373)
Screenshot: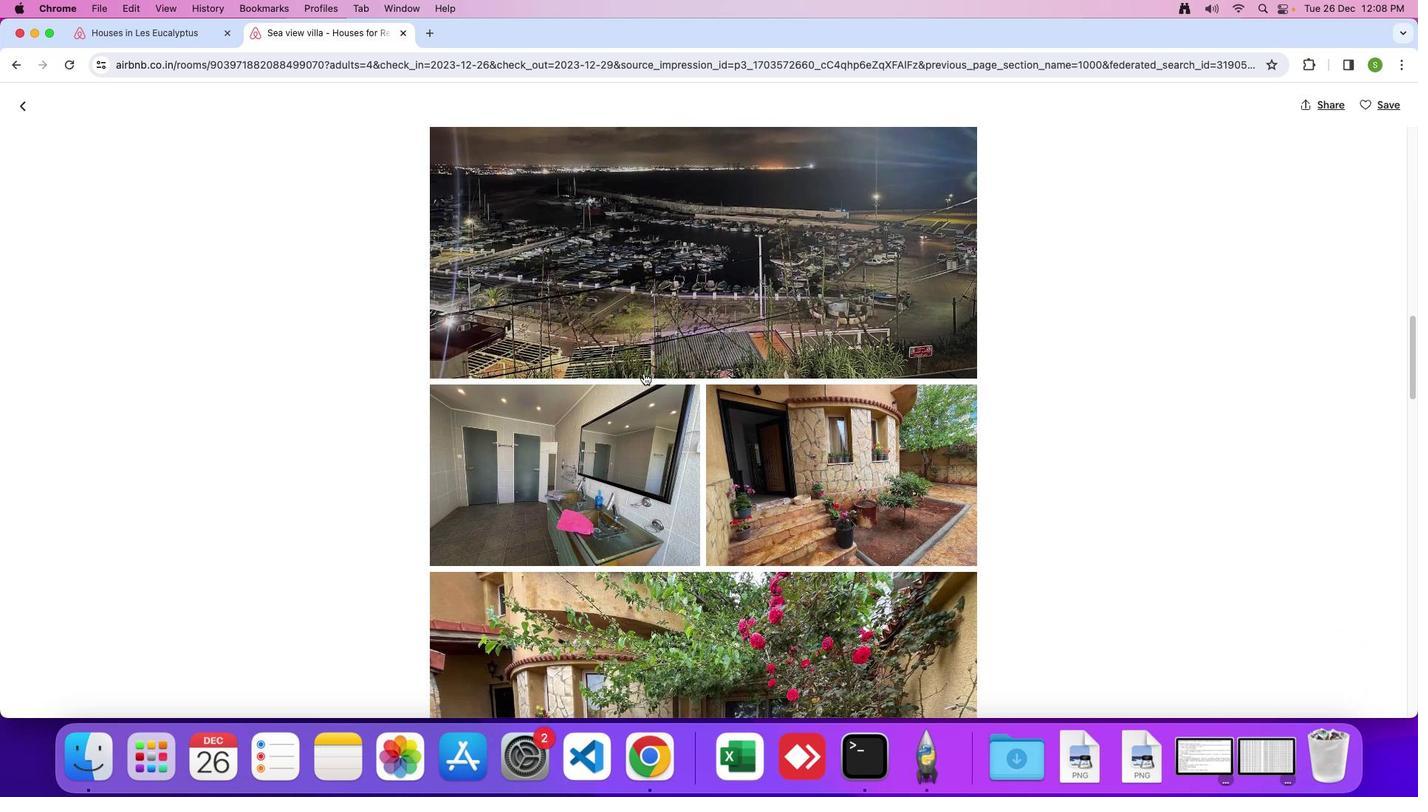 
Action: Mouse scrolled (643, 373) with delta (0, 0)
Screenshot: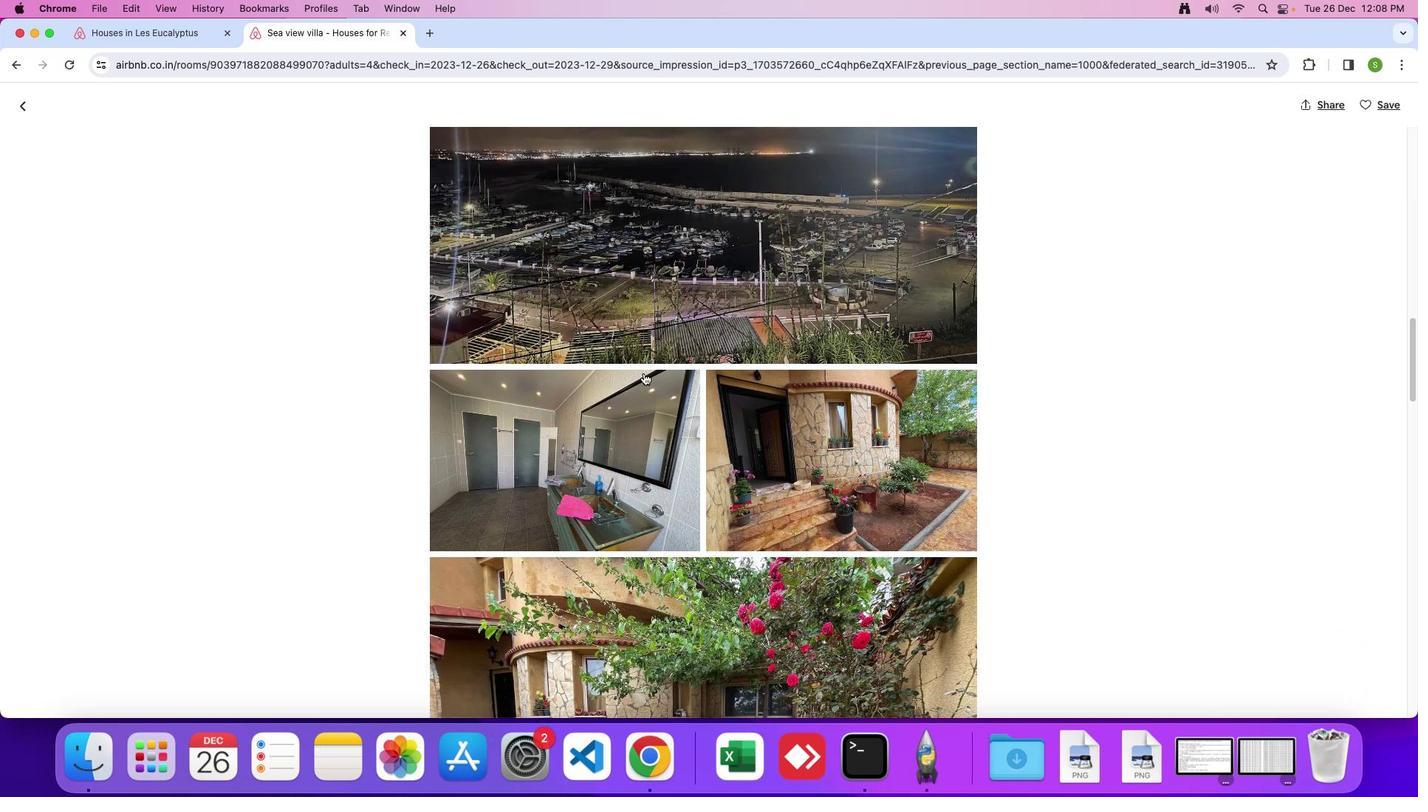 
Action: Mouse scrolled (643, 373) with delta (0, 0)
Screenshot: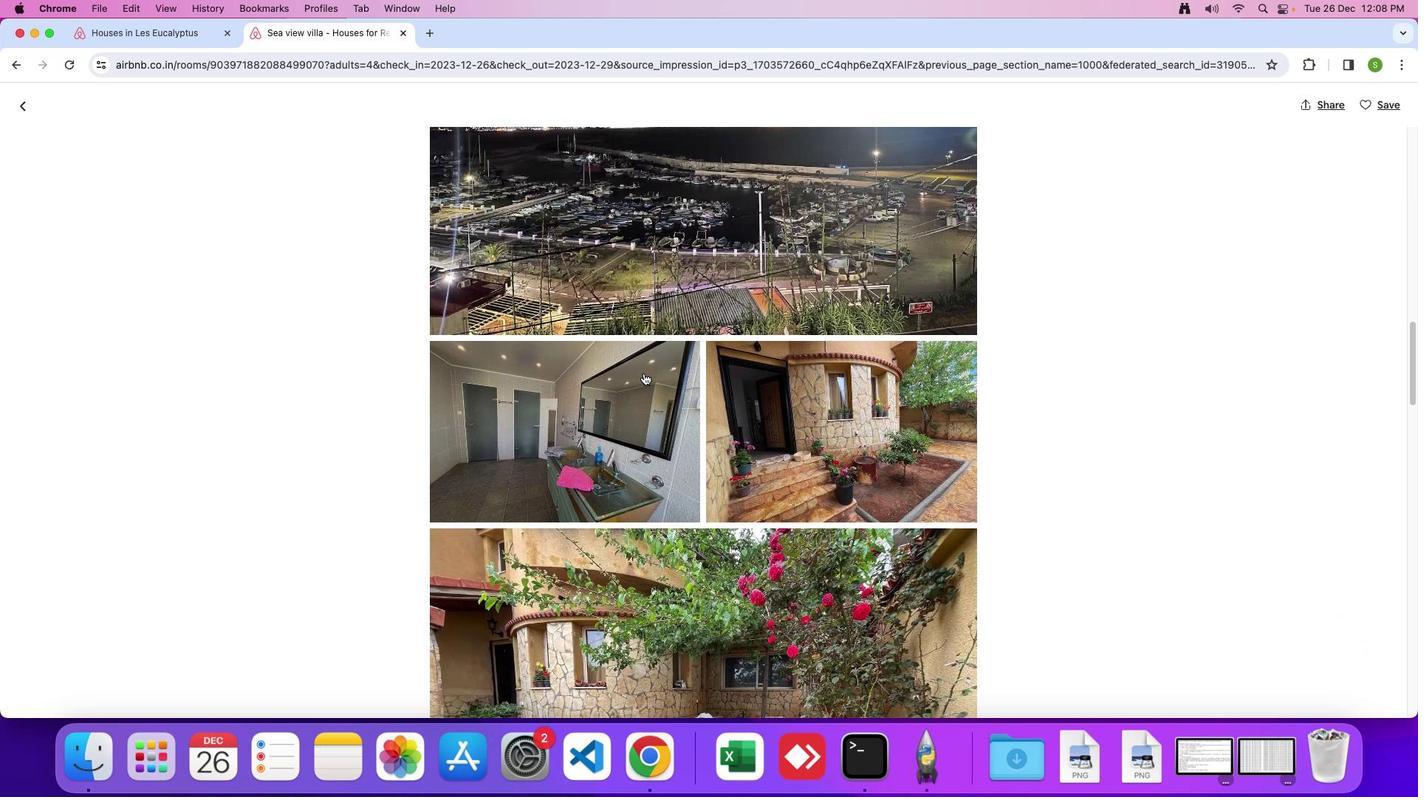 
Action: Mouse moved to (643, 373)
Screenshot: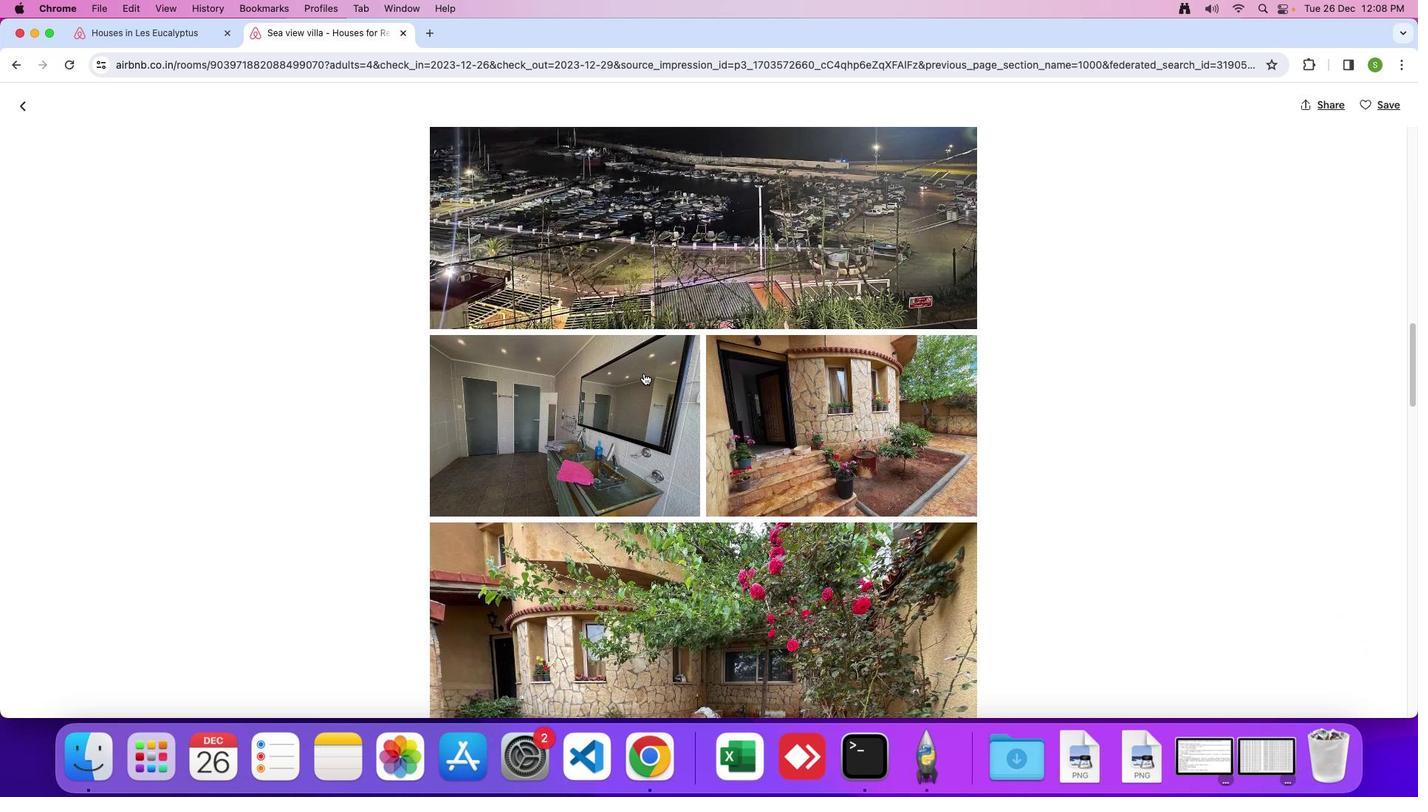 
Action: Mouse scrolled (643, 373) with delta (0, 0)
Screenshot: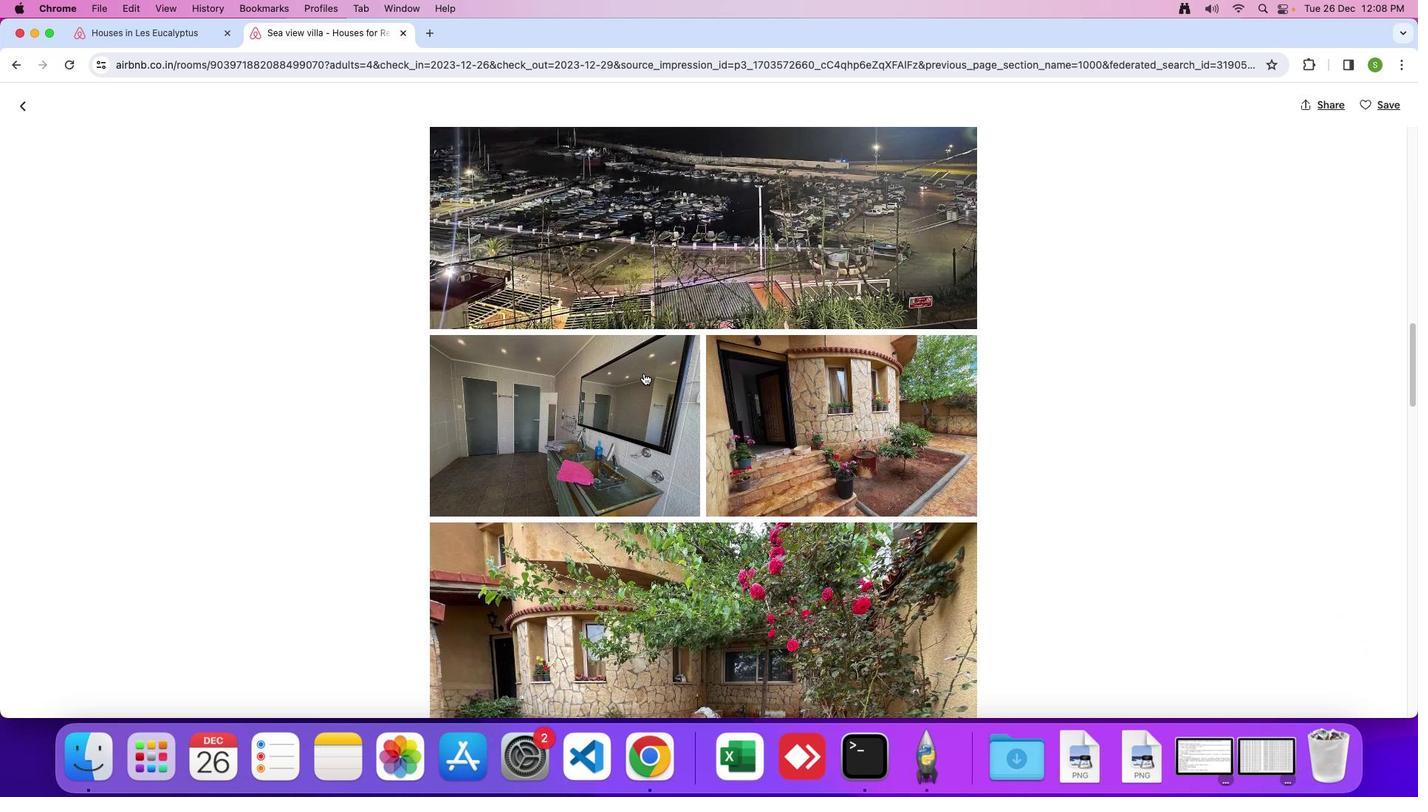 
Action: Mouse scrolled (643, 373) with delta (0, 0)
Screenshot: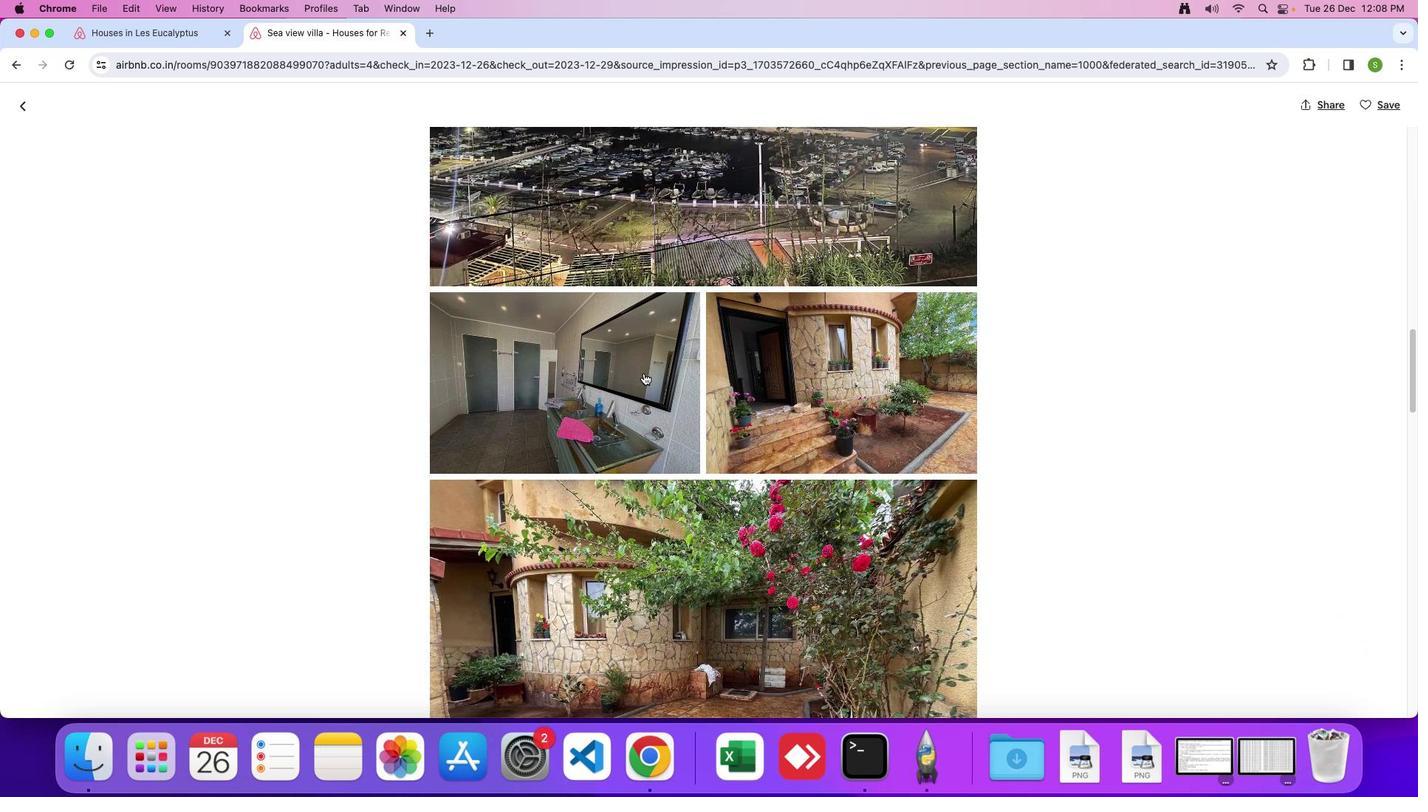 
Action: Mouse scrolled (643, 373) with delta (0, 0)
Screenshot: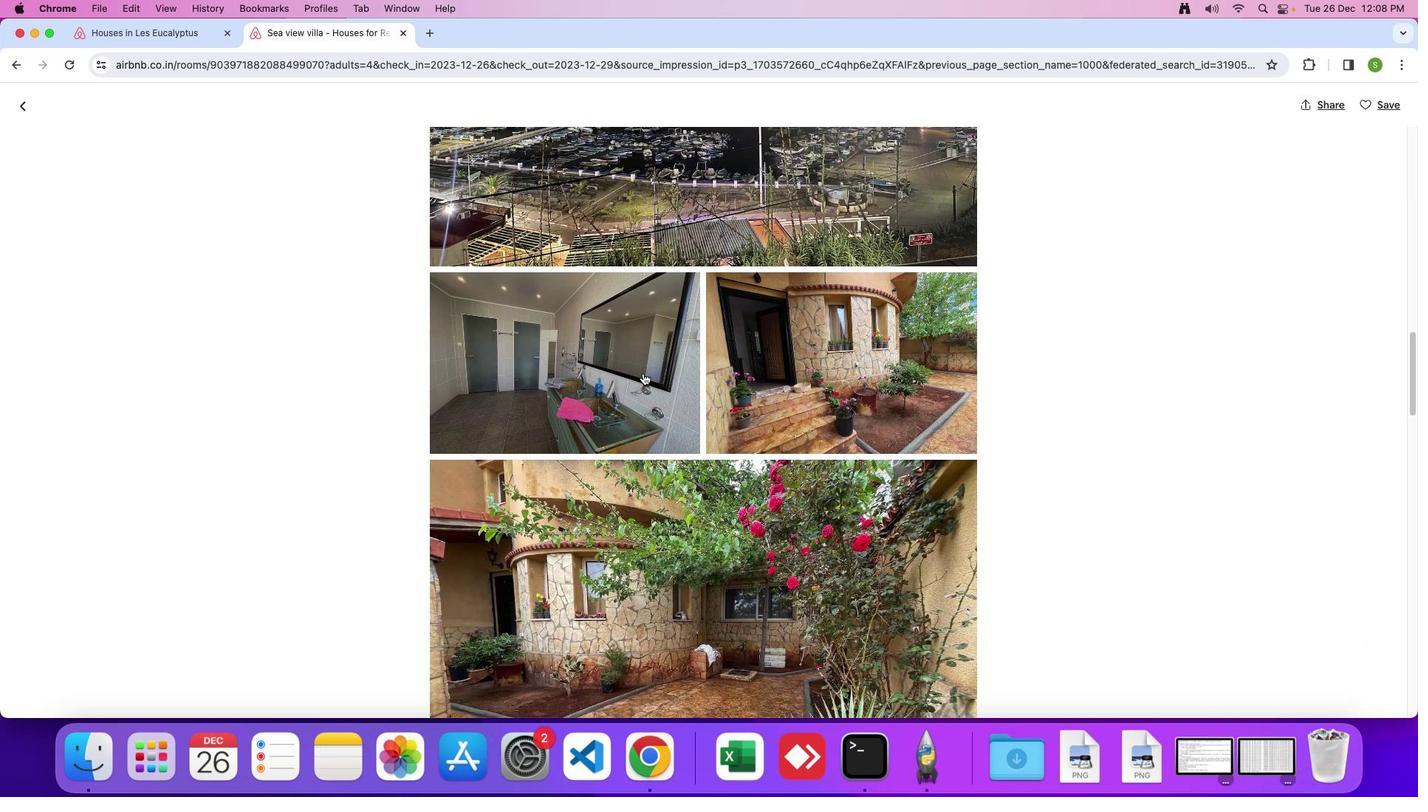 
Action: Mouse moved to (643, 373)
Screenshot: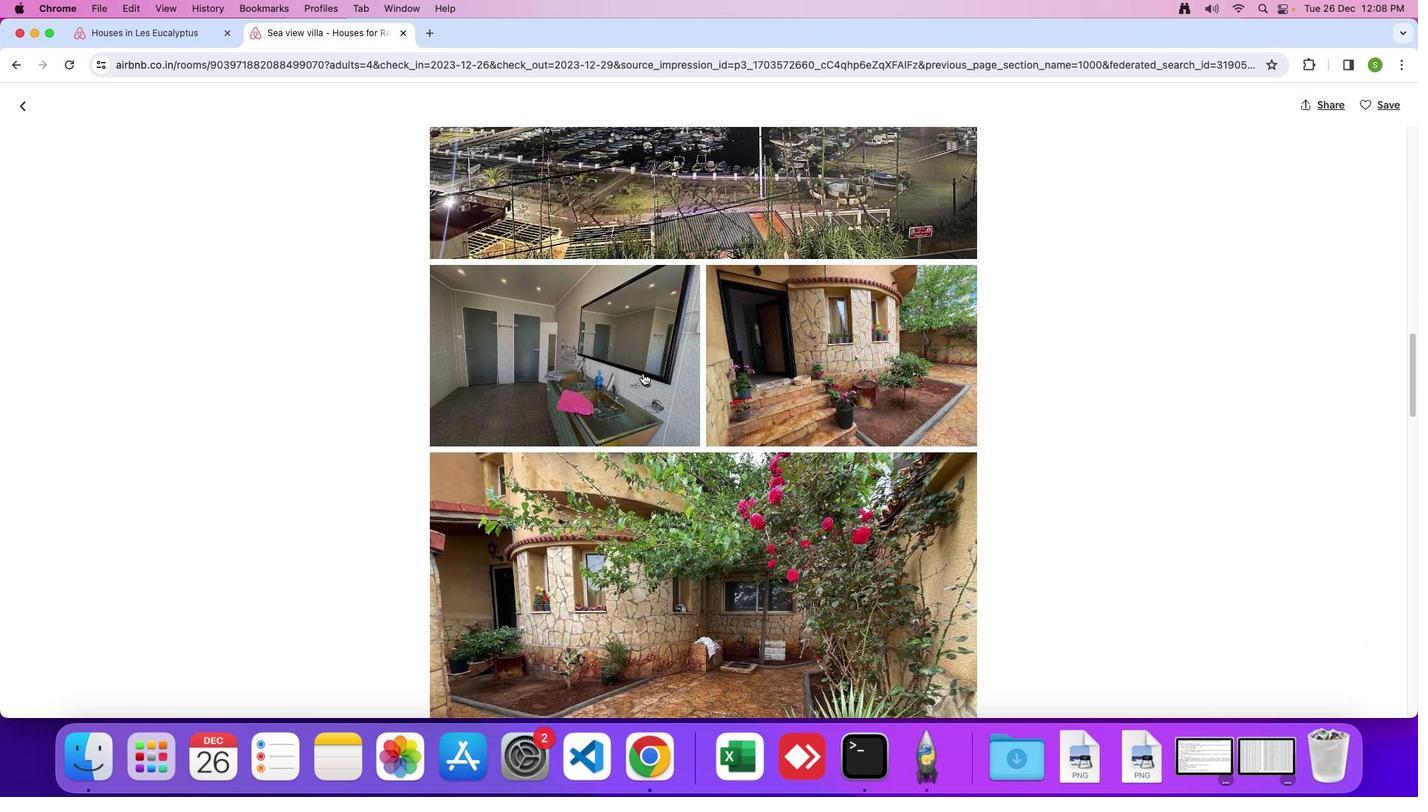 
Action: Mouse scrolled (643, 373) with delta (0, 0)
Screenshot: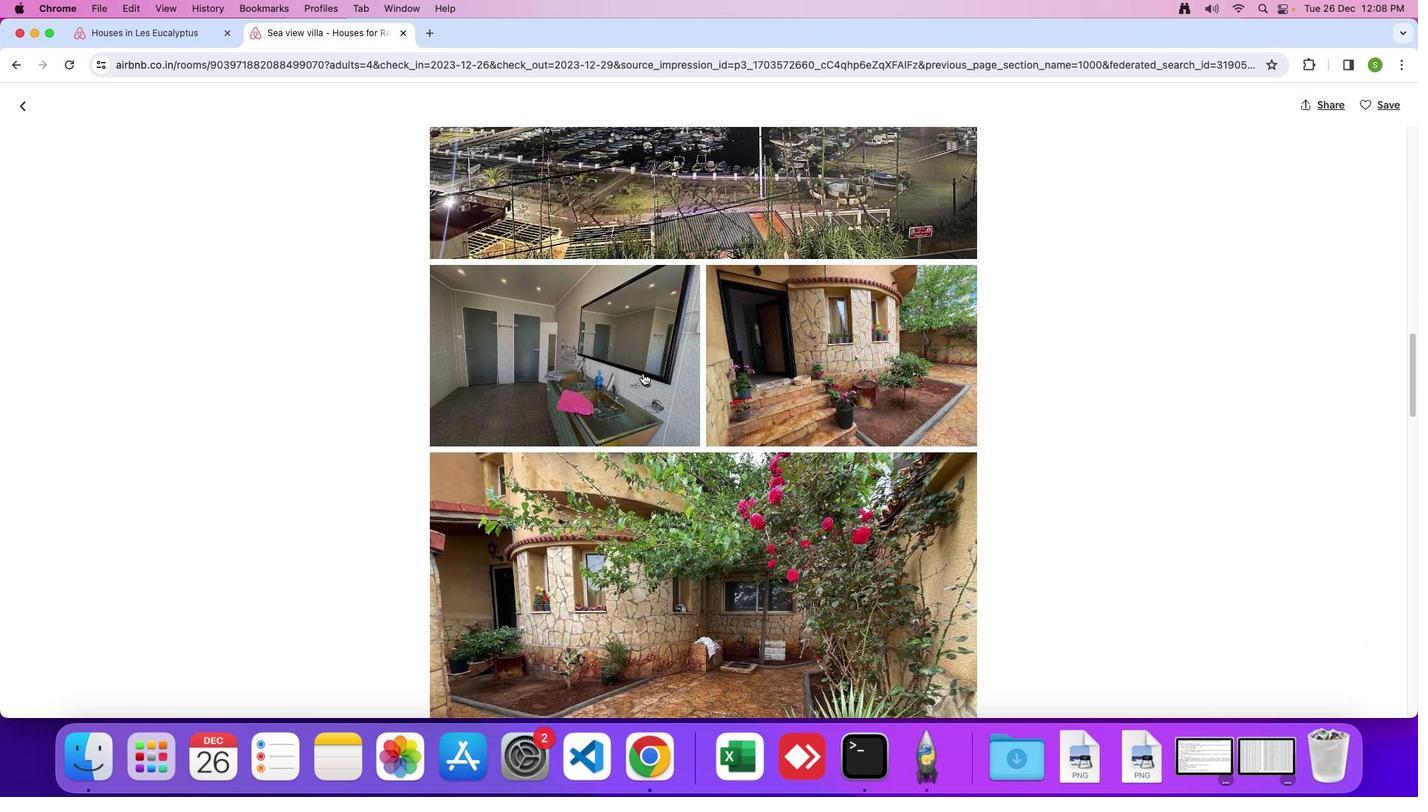 
Action: Mouse scrolled (643, 373) with delta (0, 0)
Screenshot: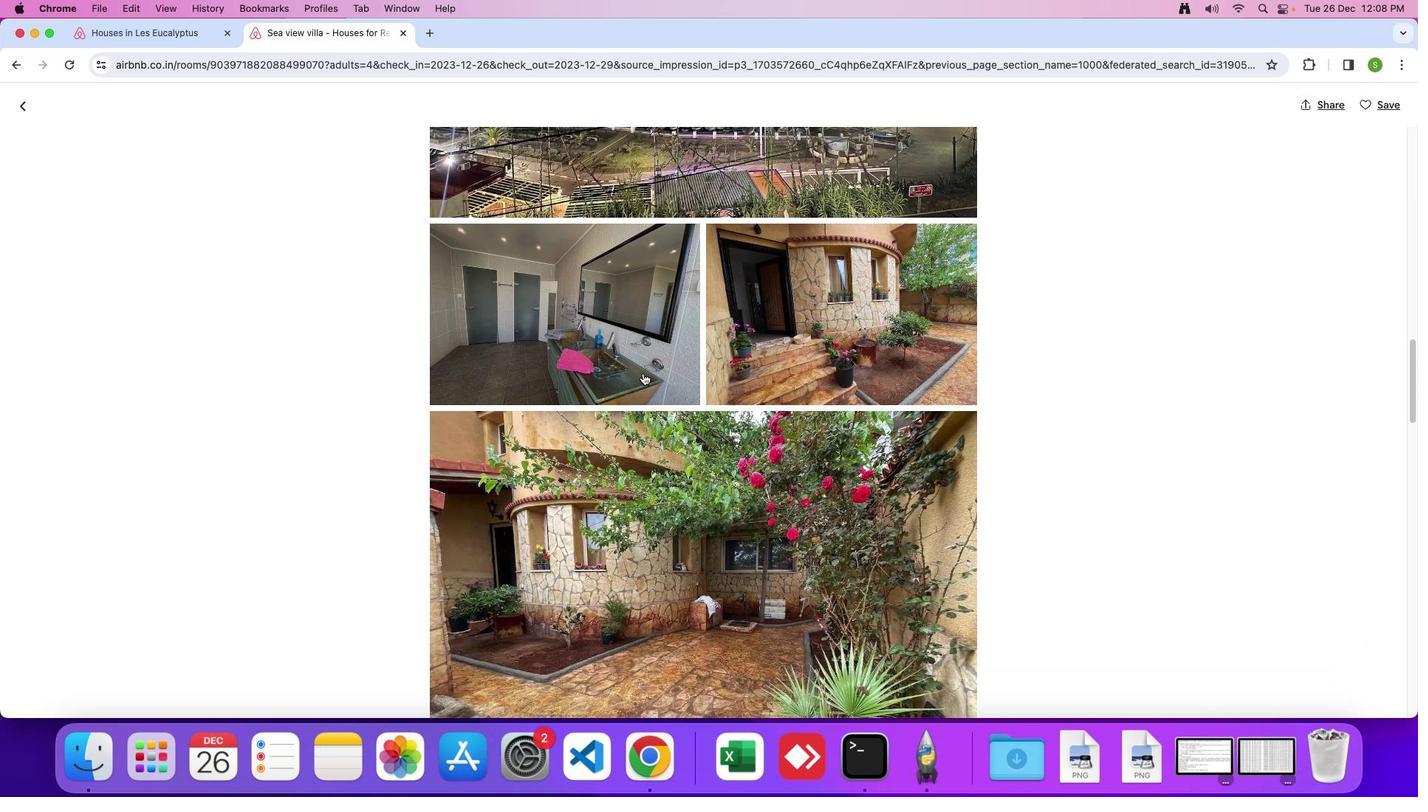 
Action: Mouse moved to (642, 373)
Screenshot: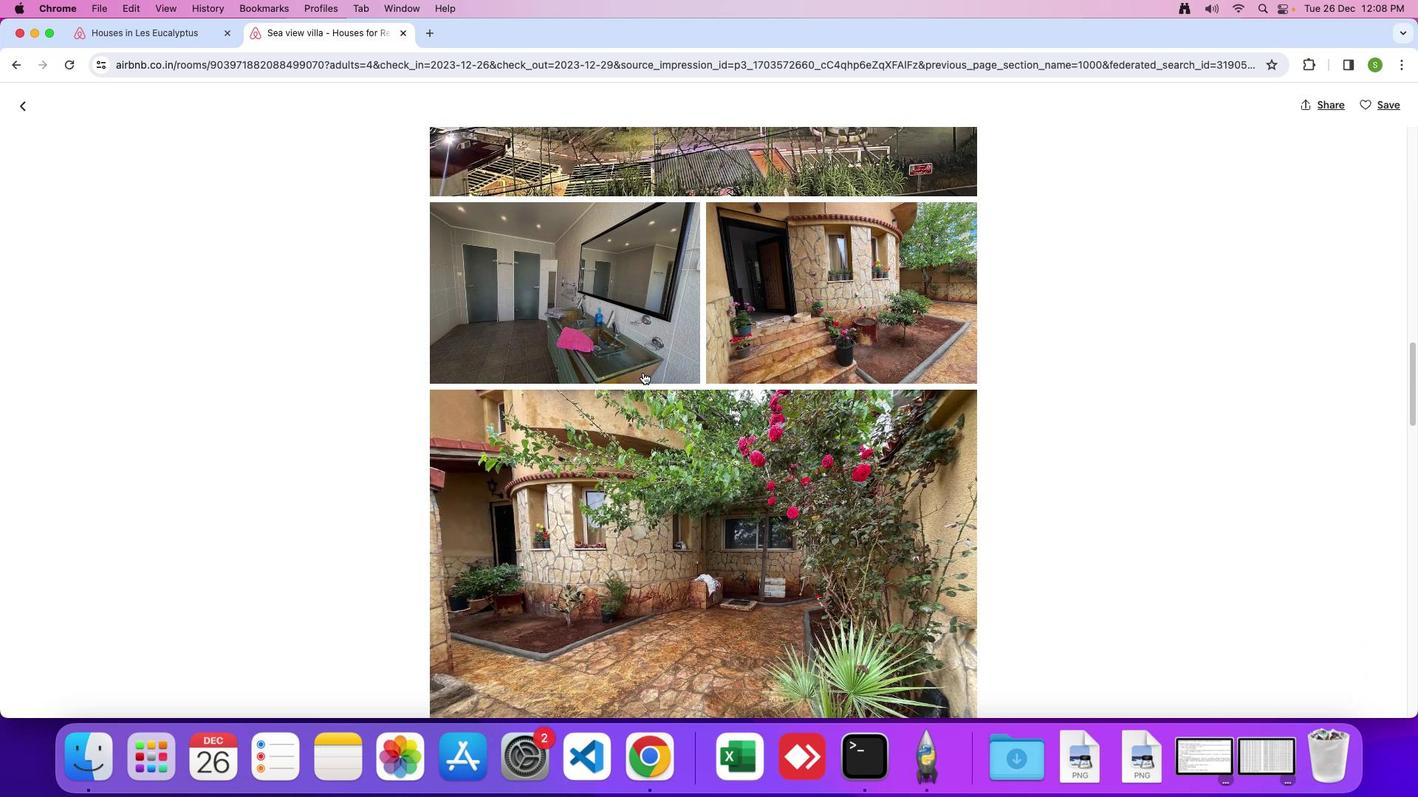 
Action: Mouse scrolled (642, 373) with delta (0, 0)
Screenshot: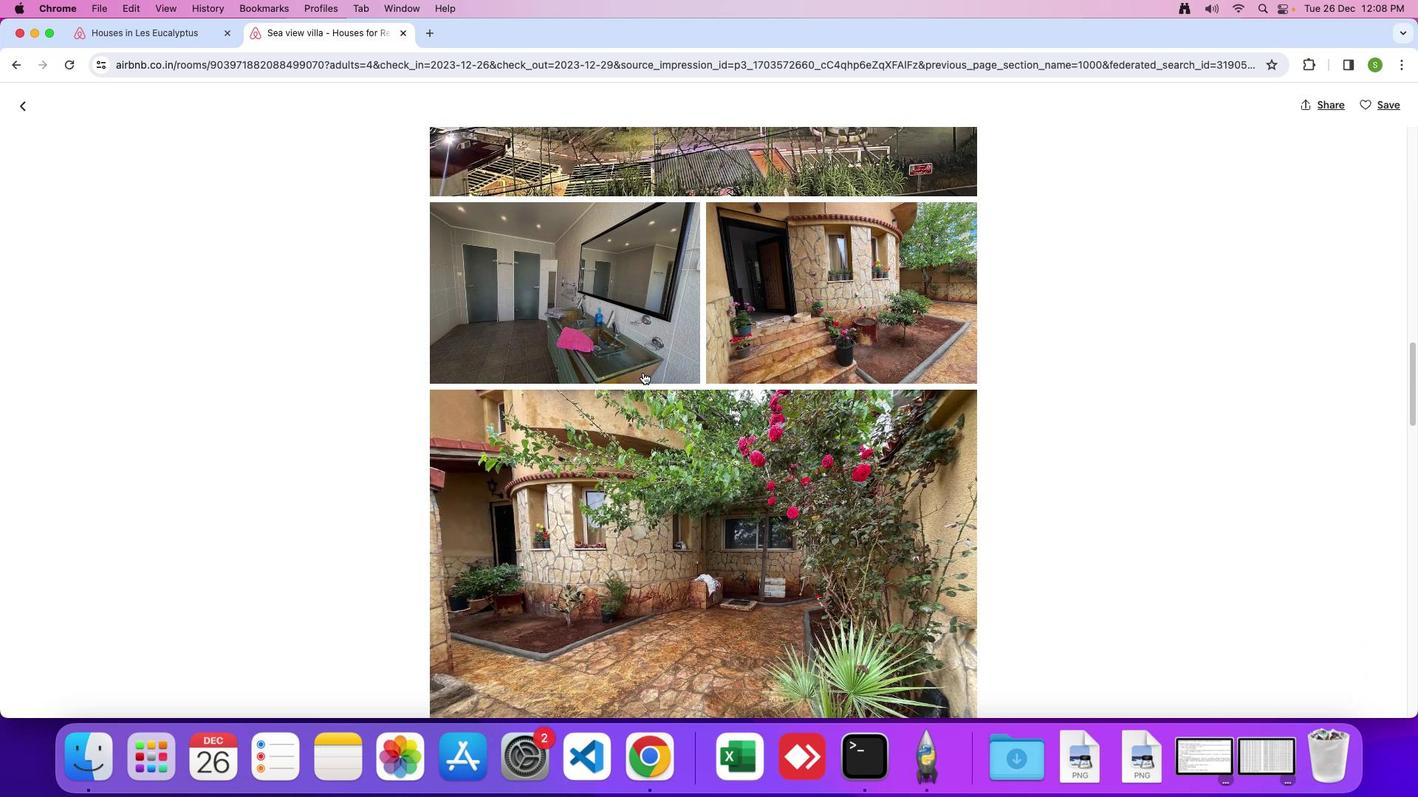 
Action: Mouse moved to (642, 373)
Screenshot: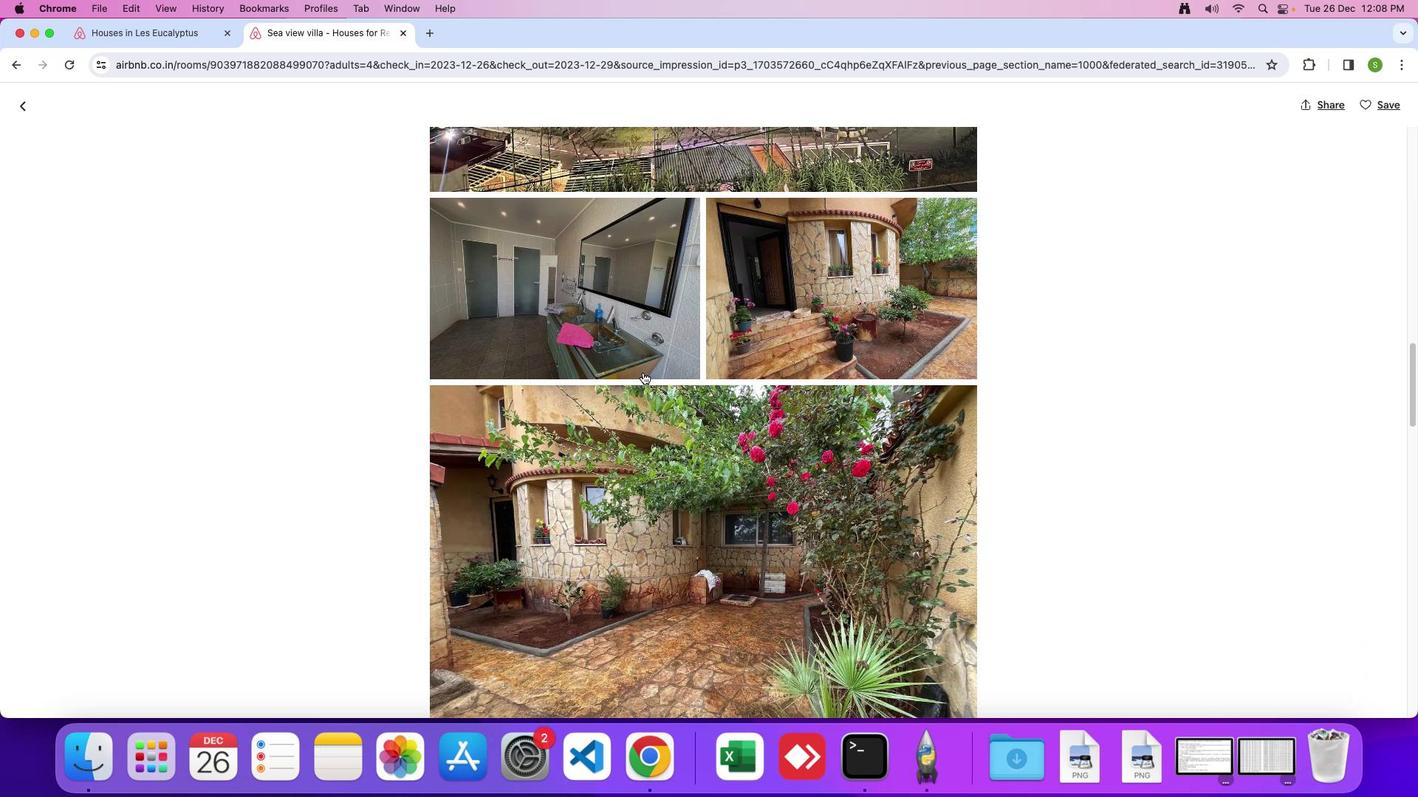 
Action: Mouse scrolled (642, 373) with delta (0, 0)
Screenshot: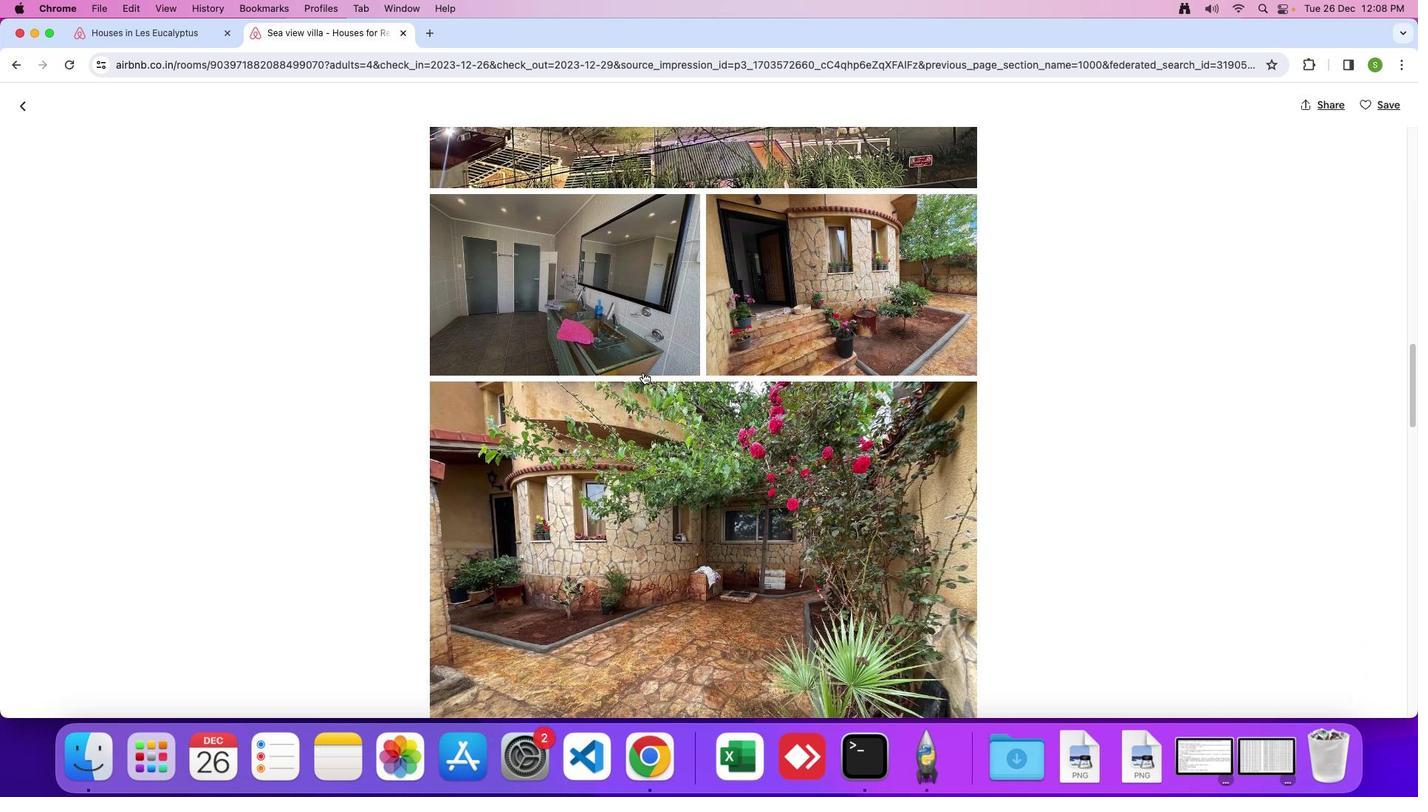 
Action: Mouse scrolled (642, 373) with delta (0, 0)
Screenshot: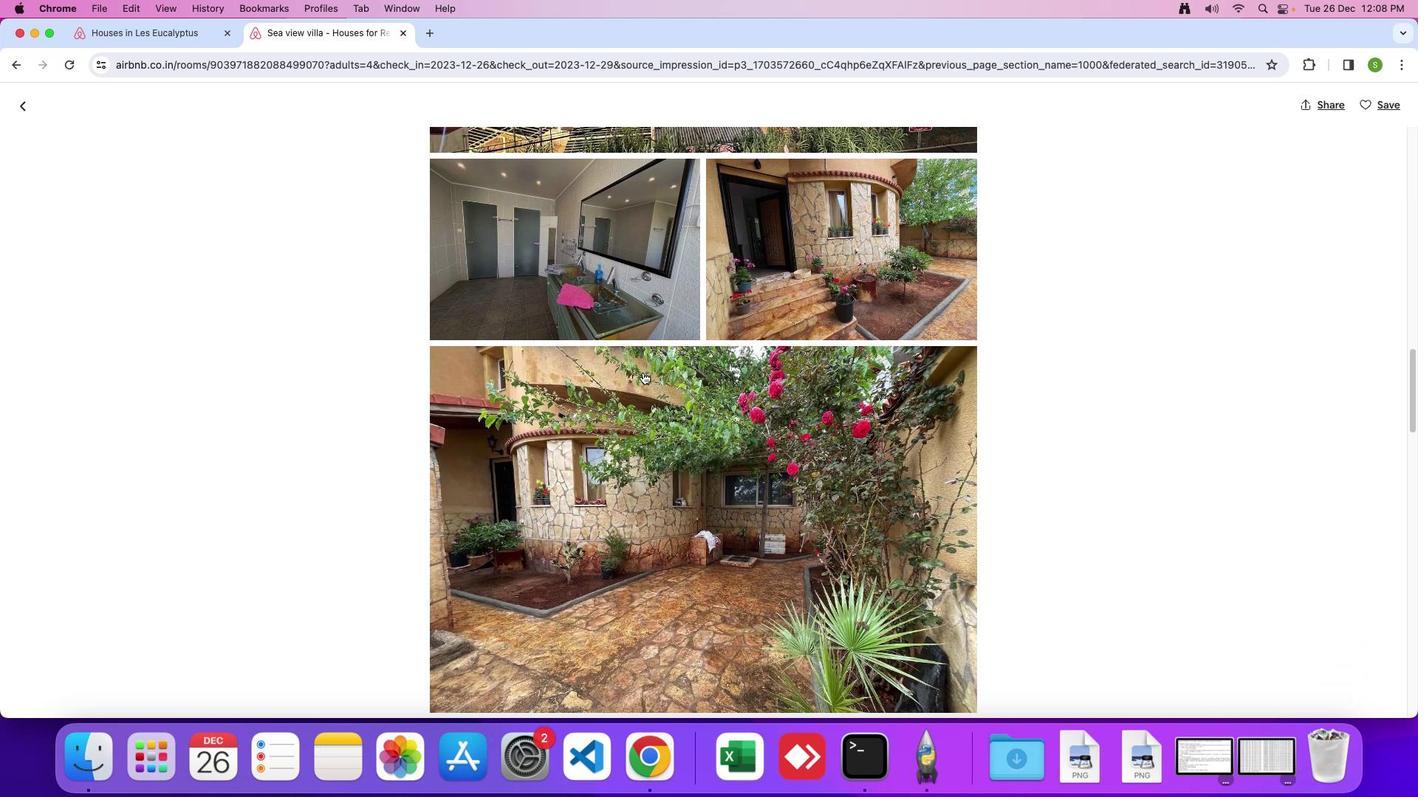 
Action: Mouse moved to (642, 373)
Screenshot: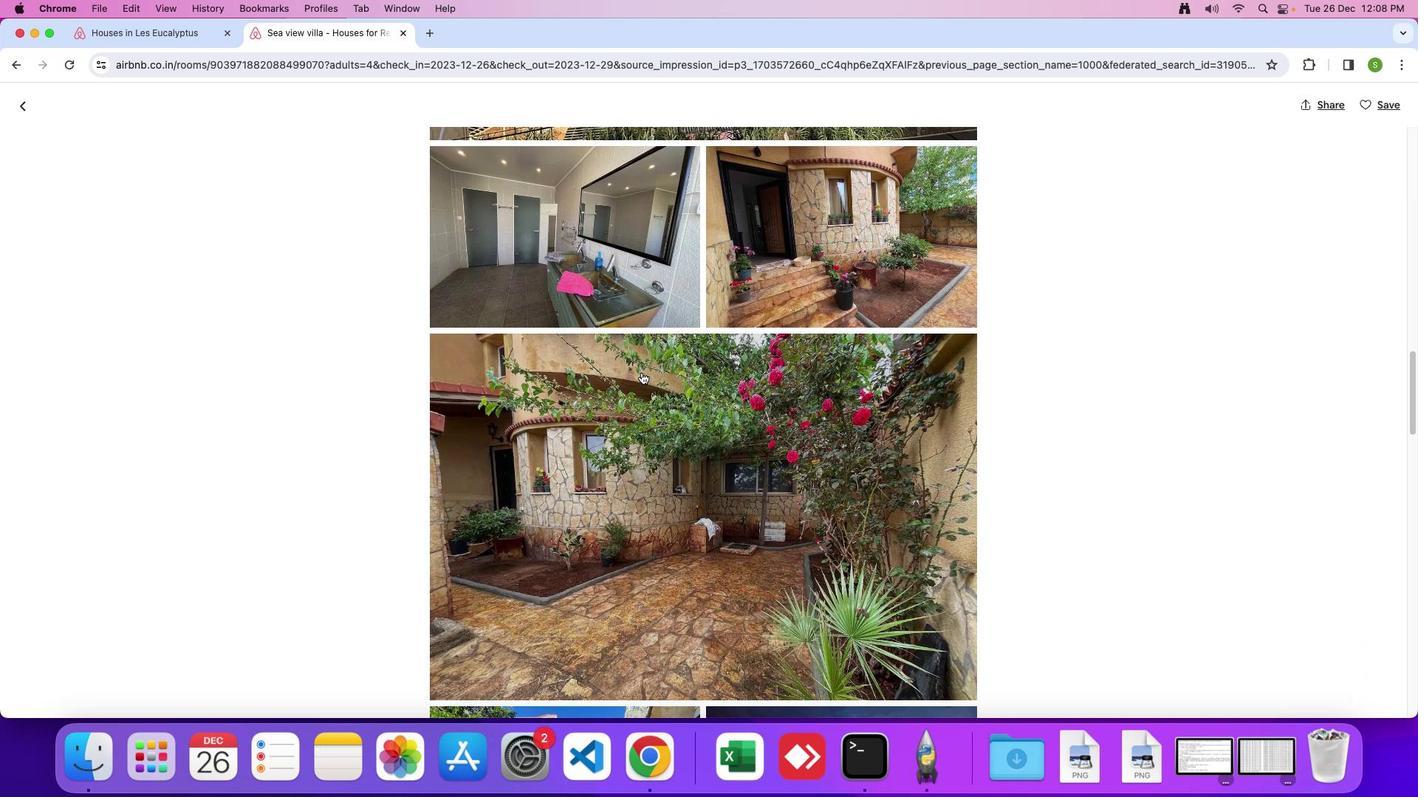 
Action: Mouse scrolled (642, 373) with delta (0, 0)
Screenshot: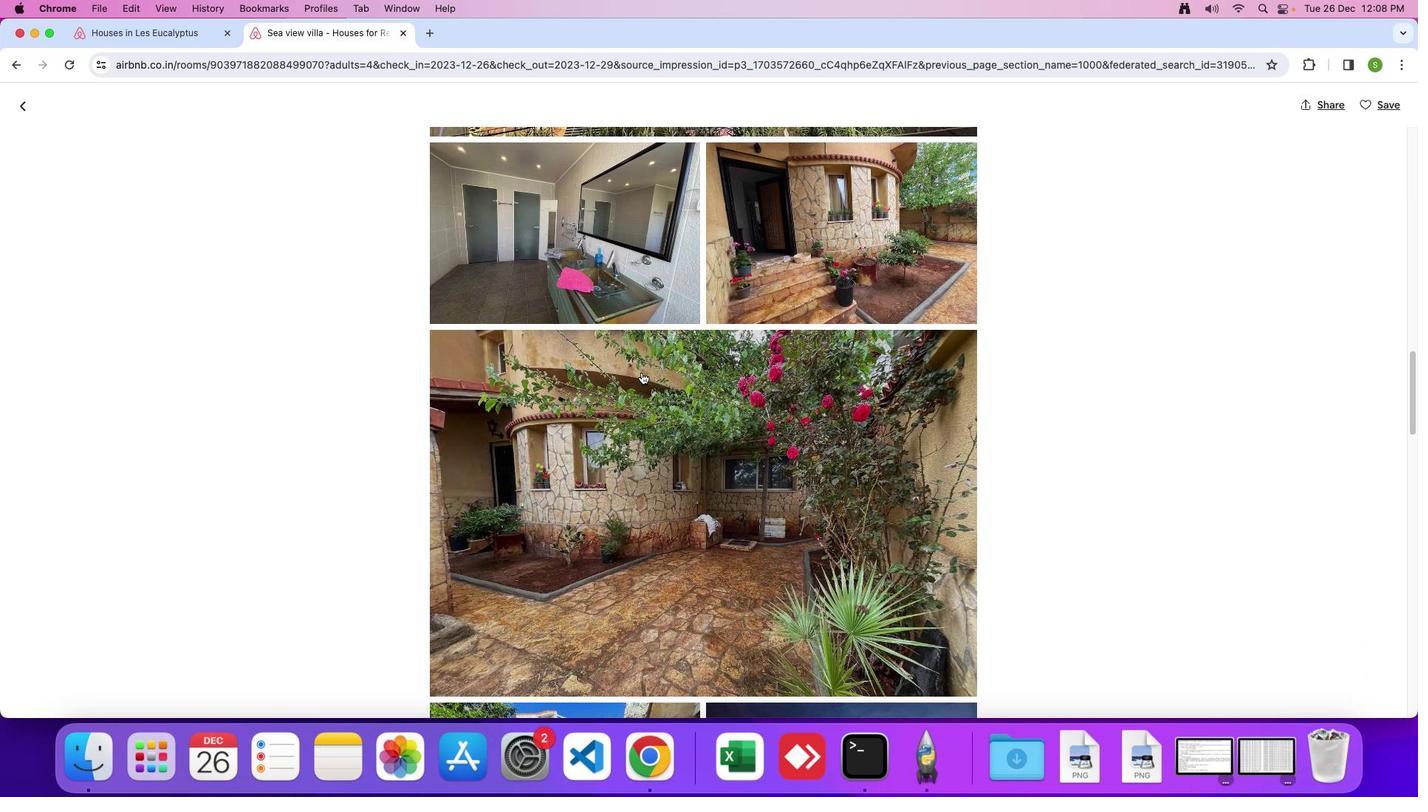 
Action: Mouse moved to (642, 372)
Screenshot: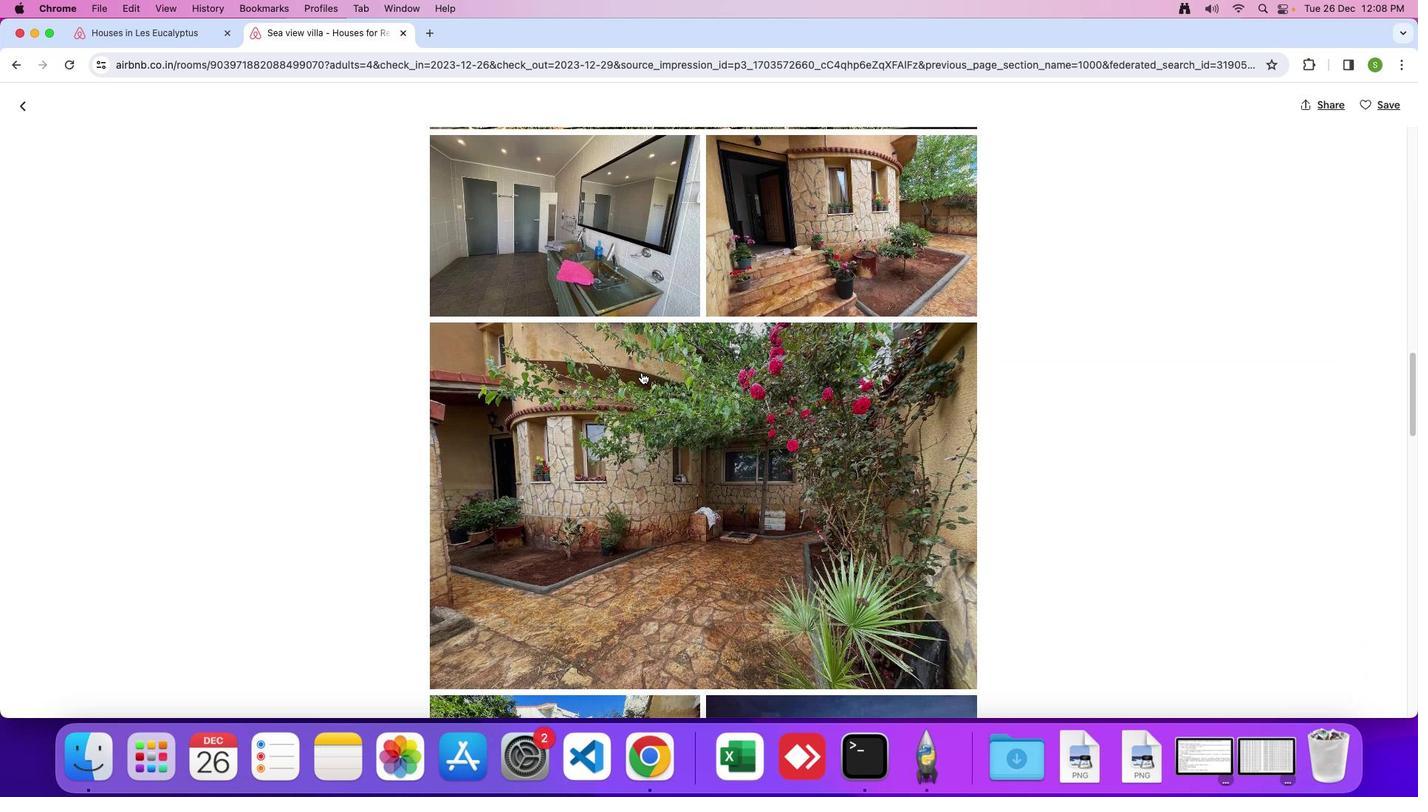 
Action: Mouse scrolled (642, 372) with delta (0, 0)
Screenshot: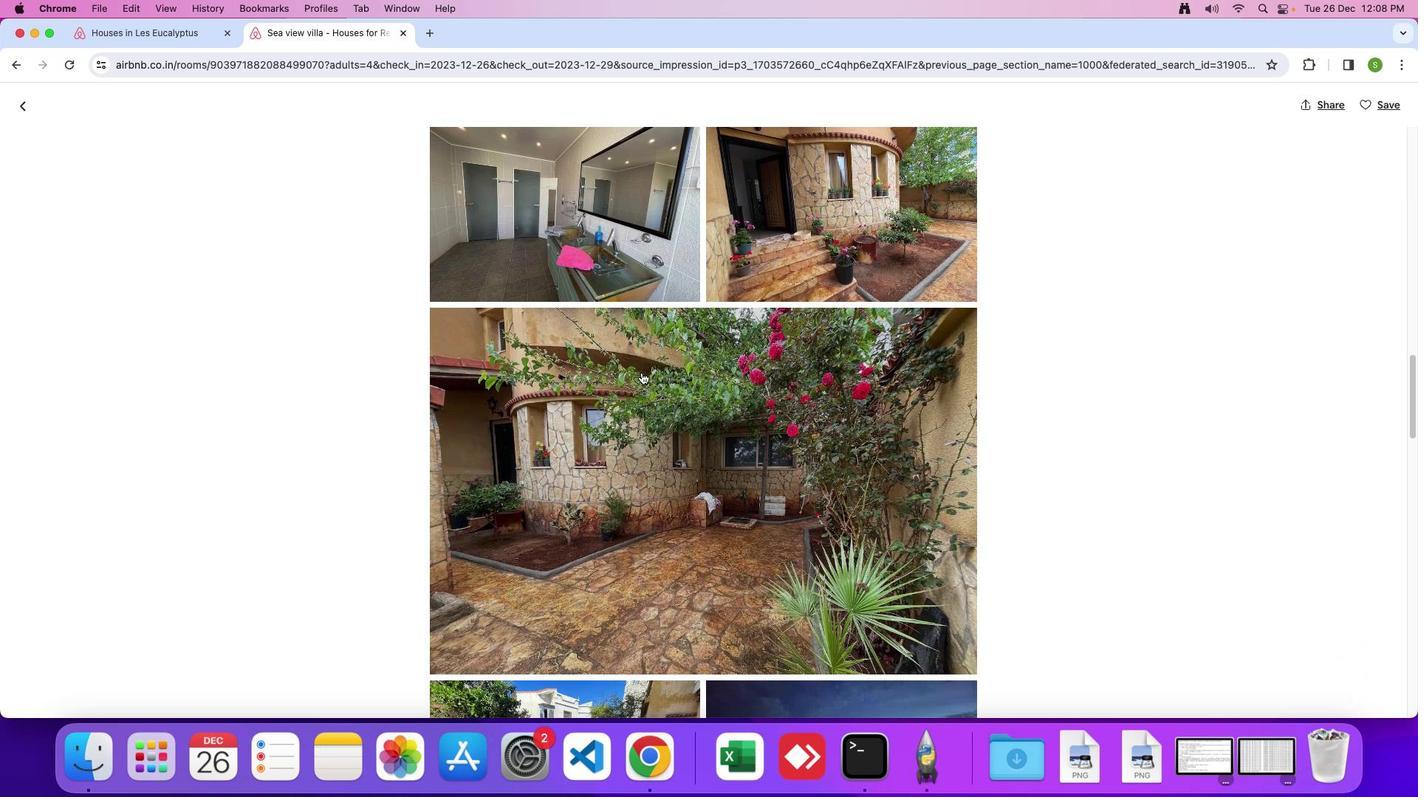 
Action: Mouse scrolled (642, 372) with delta (0, -1)
Screenshot: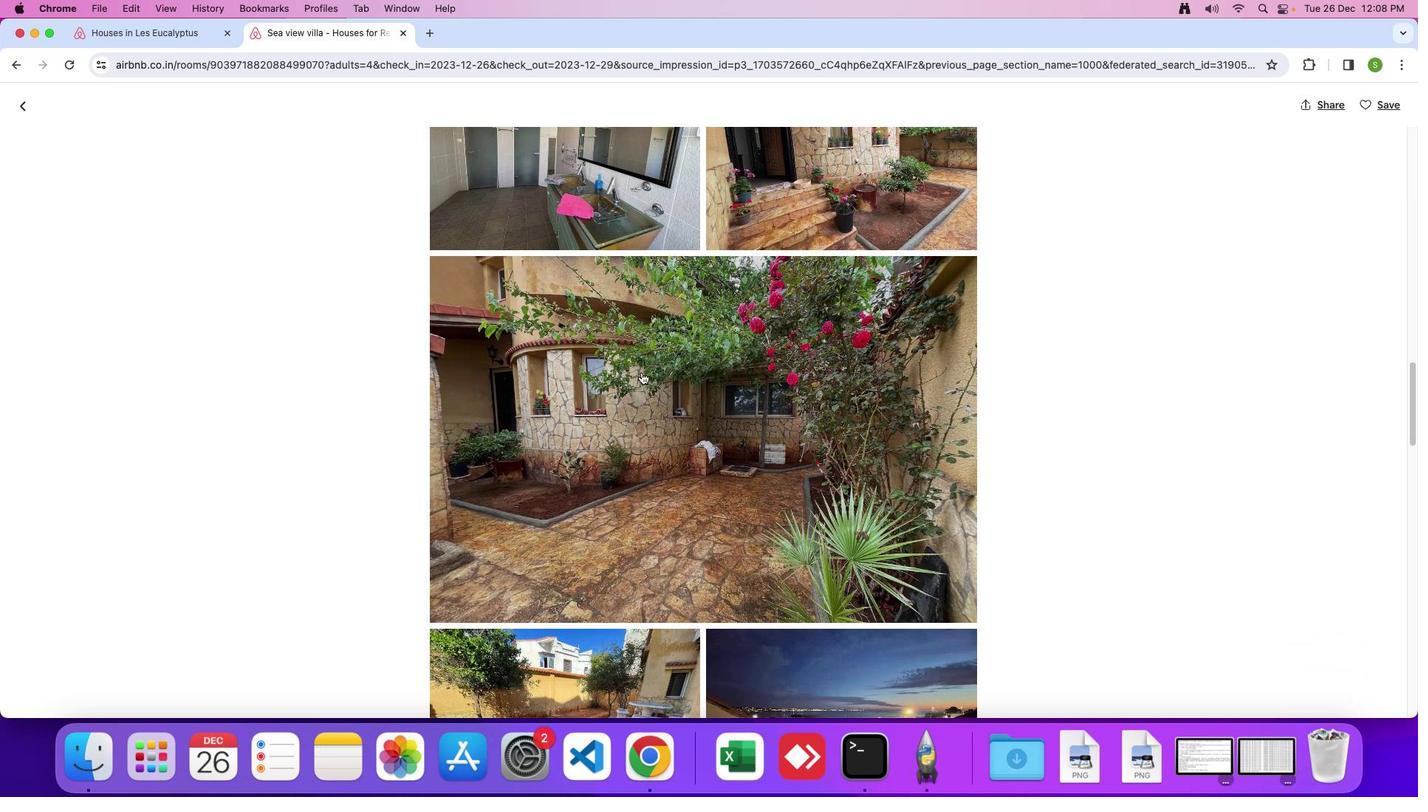 
Action: Mouse scrolled (642, 372) with delta (0, 0)
Screenshot: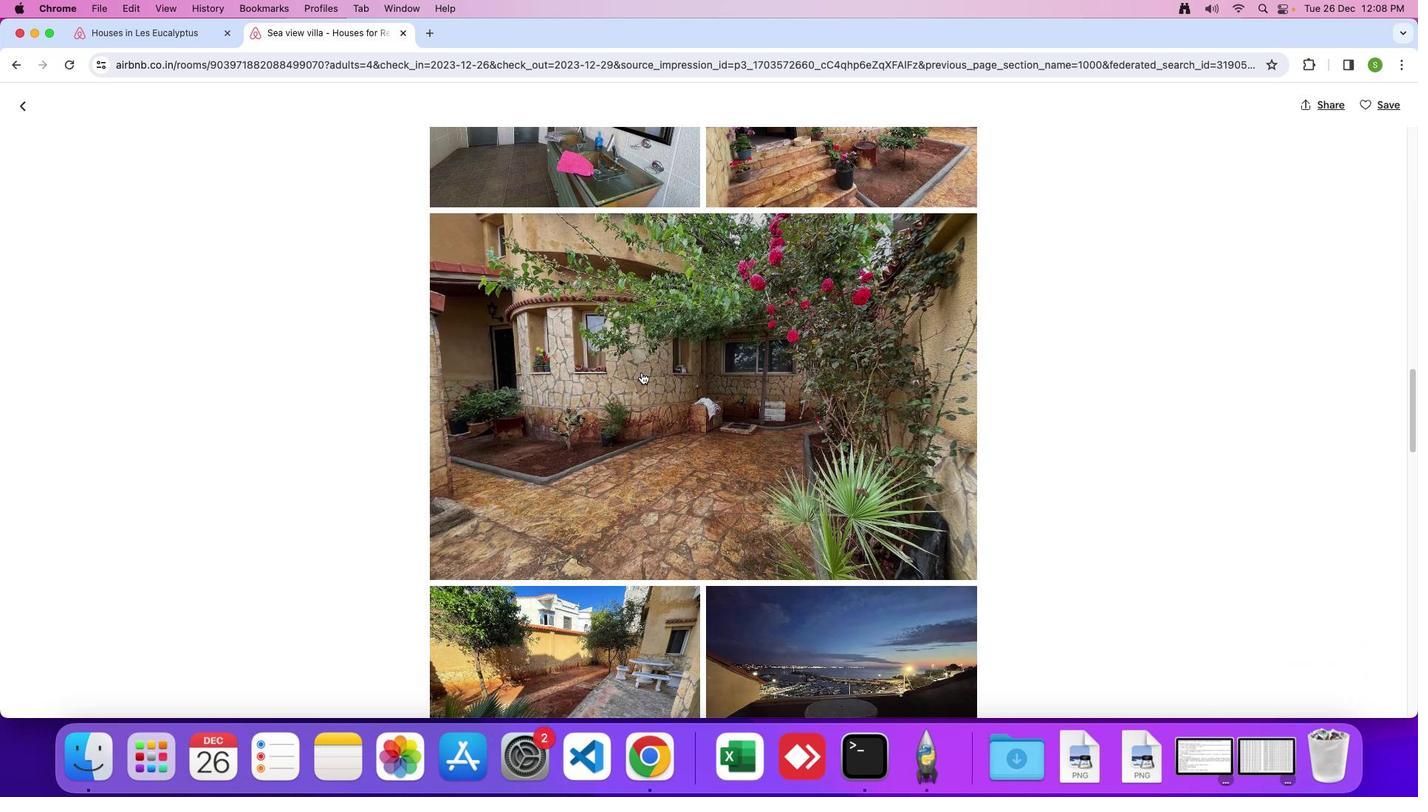 
Action: Mouse scrolled (642, 372) with delta (0, 0)
Screenshot: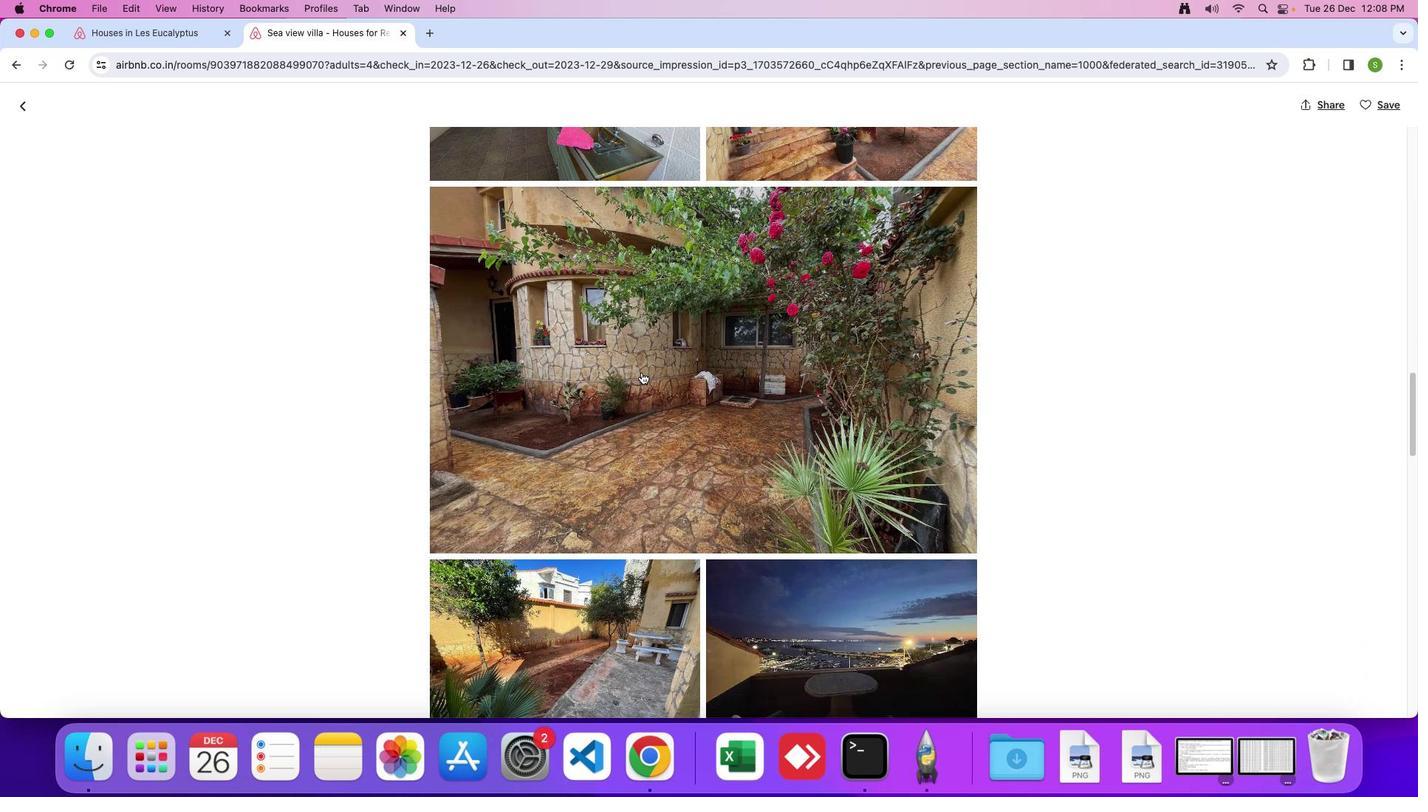 
Action: Mouse scrolled (642, 372) with delta (0, -2)
Screenshot: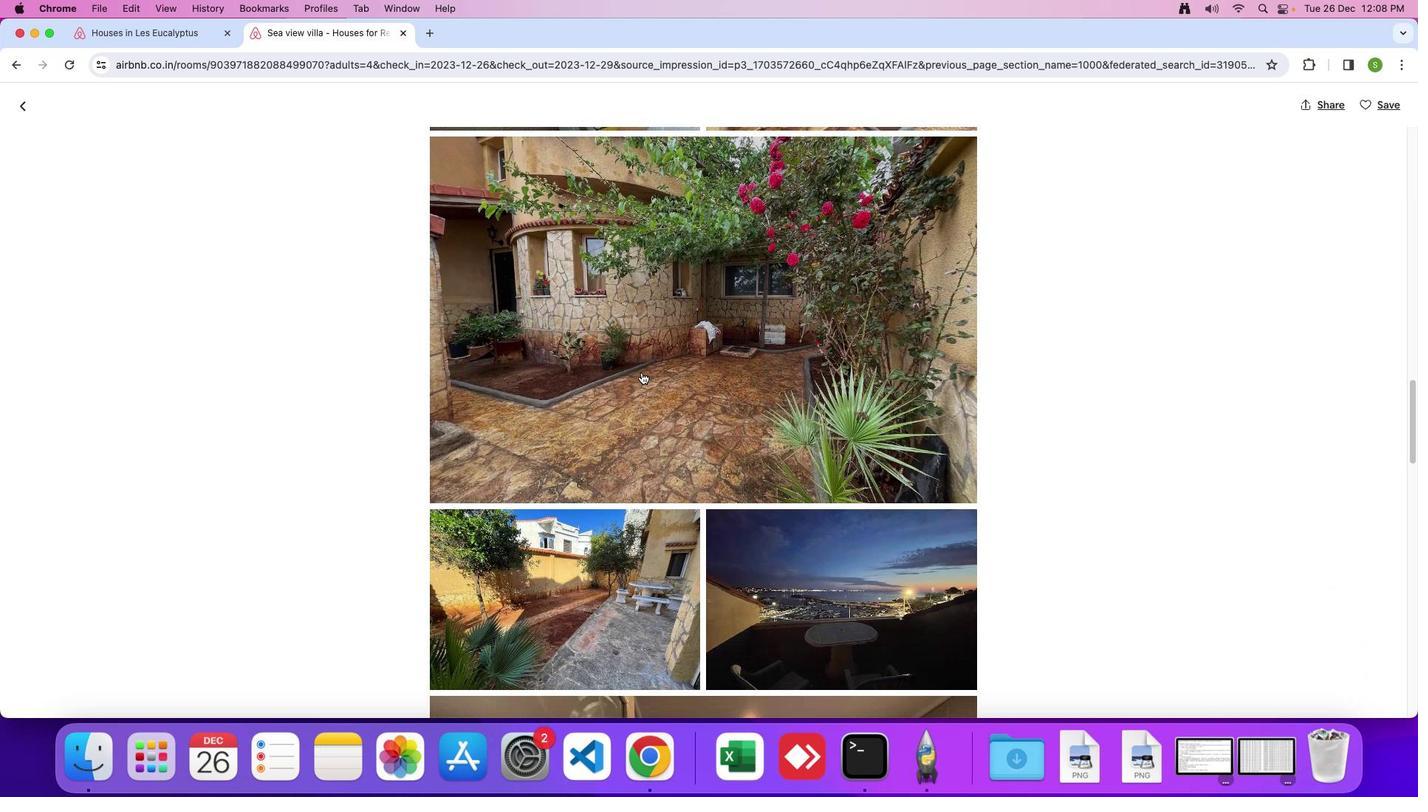 
Action: Mouse scrolled (642, 372) with delta (0, 0)
Screenshot: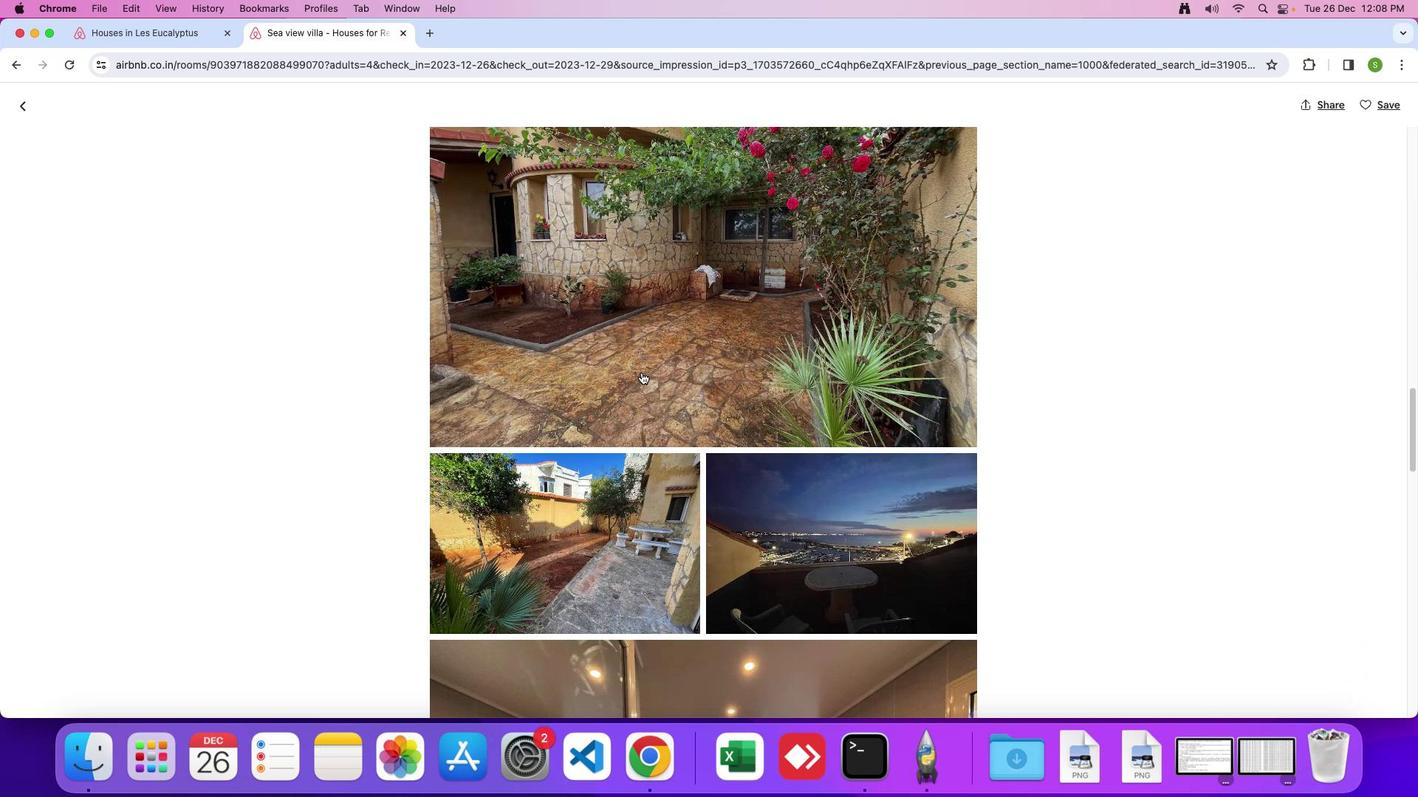 
Action: Mouse scrolled (642, 372) with delta (0, 0)
Screenshot: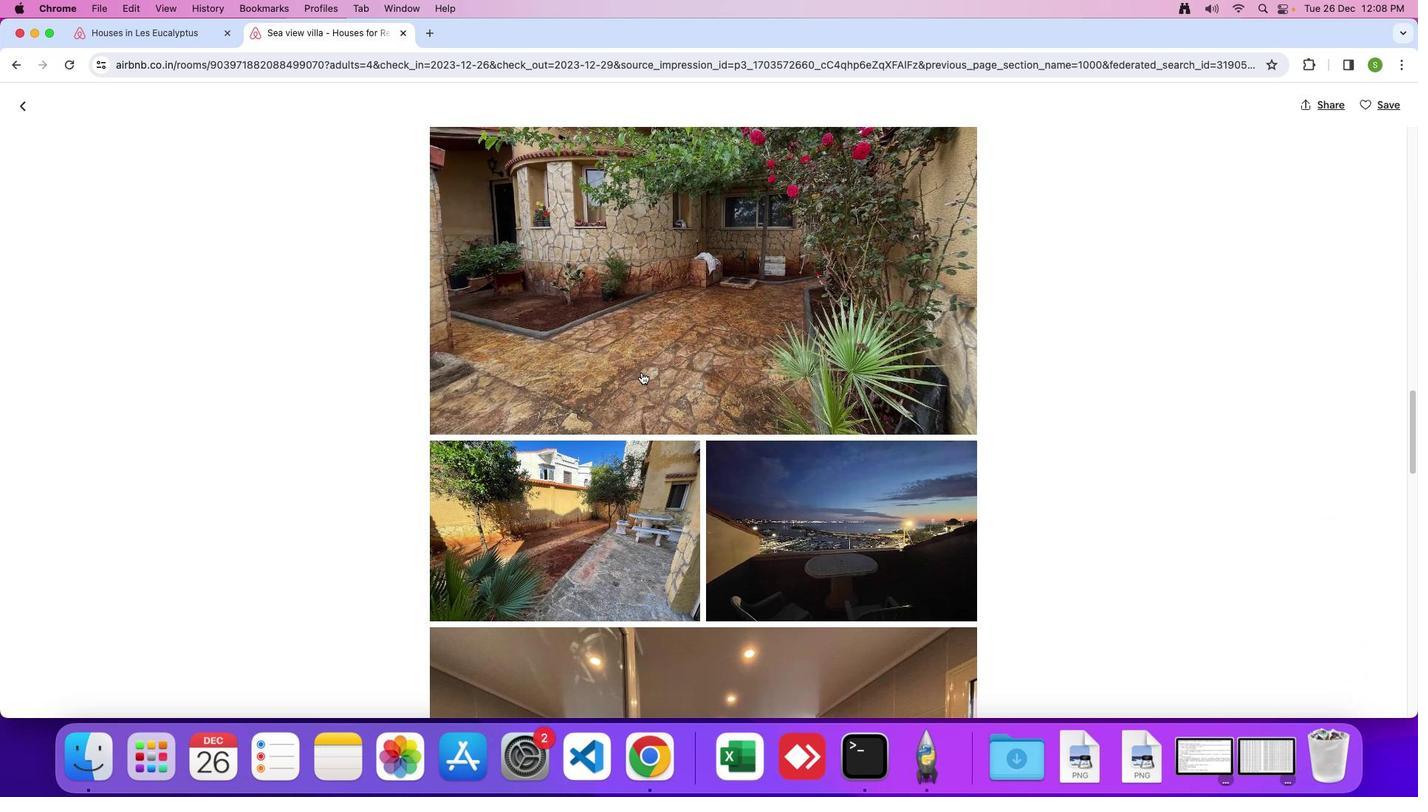 
Action: Mouse scrolled (642, 372) with delta (0, -1)
Screenshot: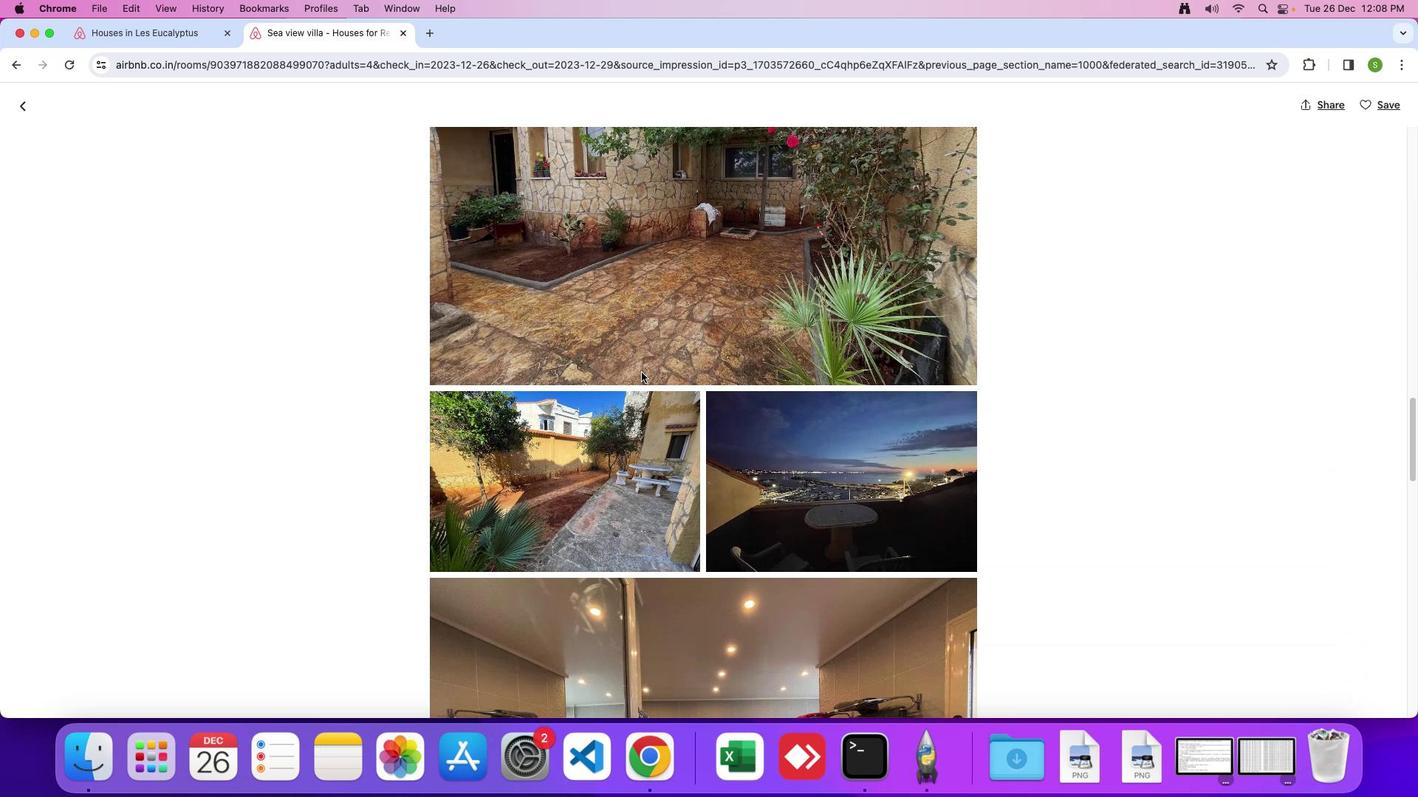 
Action: Mouse scrolled (642, 372) with delta (0, 0)
Screenshot: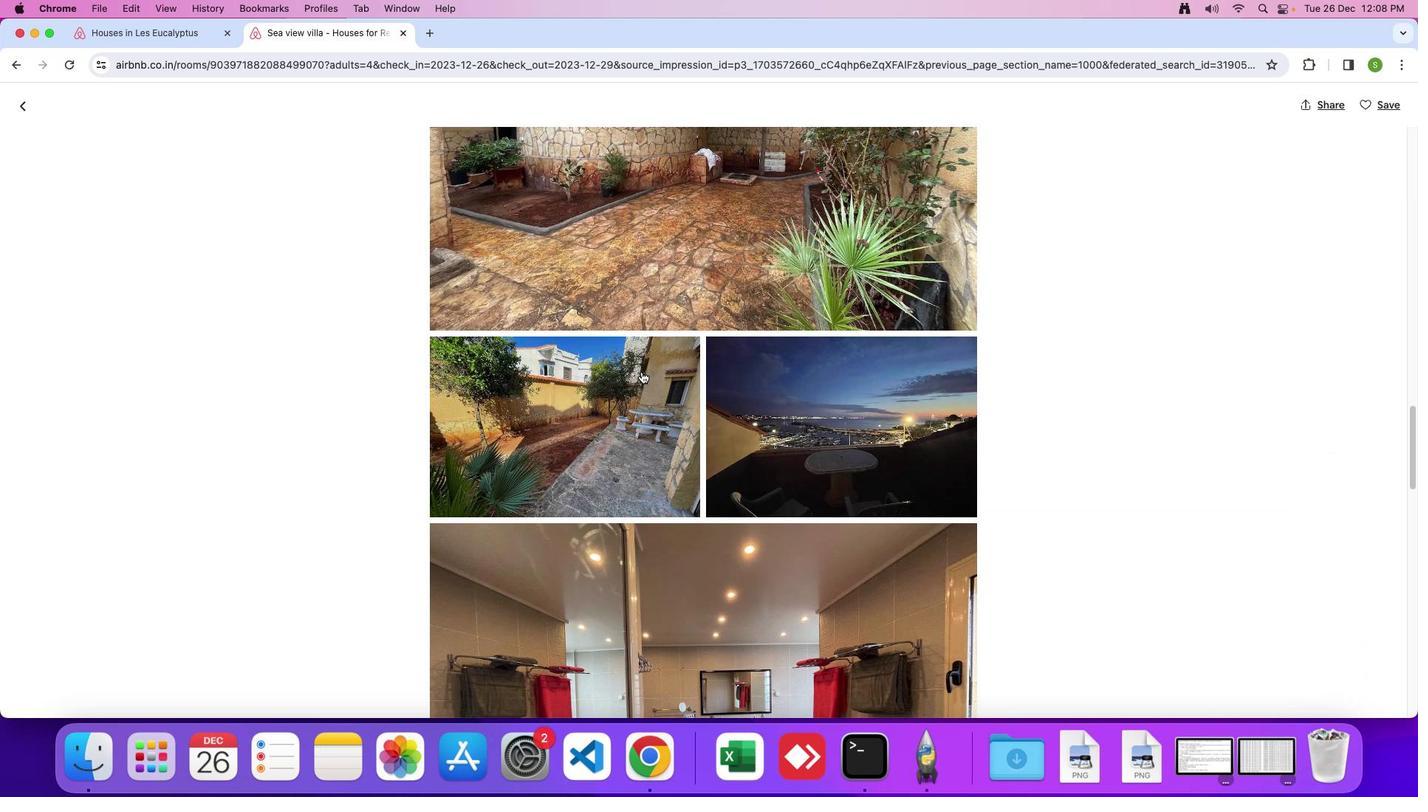 
Action: Mouse scrolled (642, 372) with delta (0, 0)
Screenshot: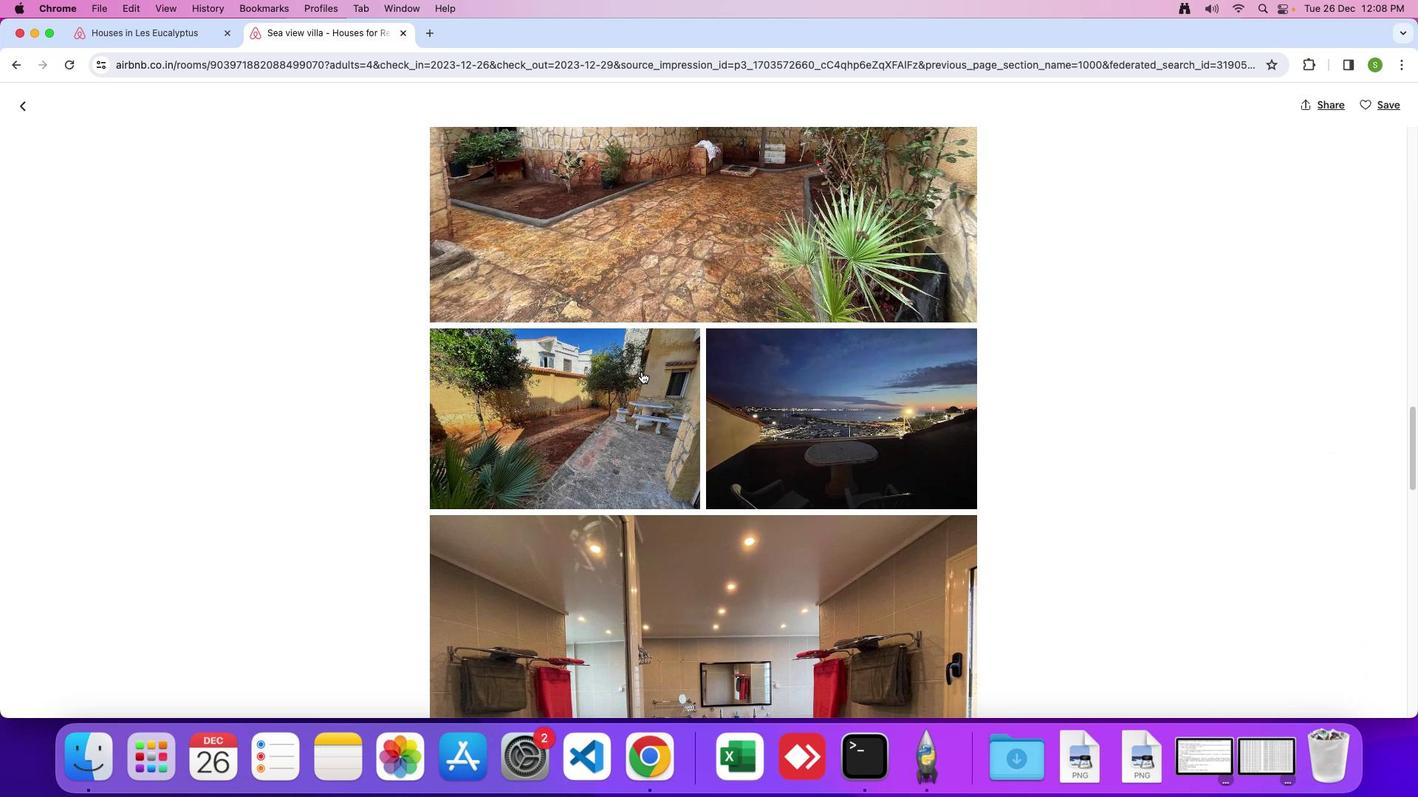 
Action: Mouse moved to (642, 372)
Screenshot: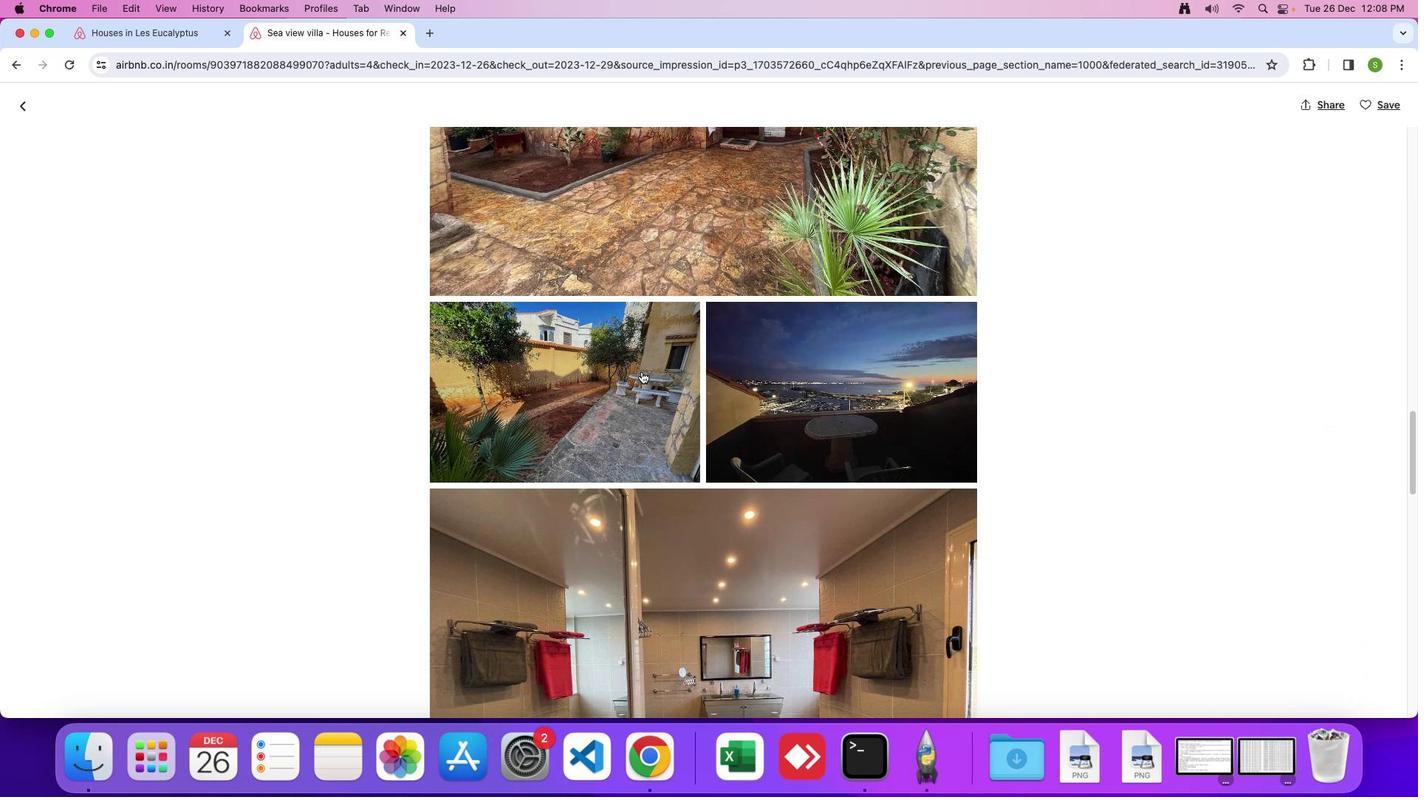 
Action: Mouse scrolled (642, 372) with delta (0, -2)
Screenshot: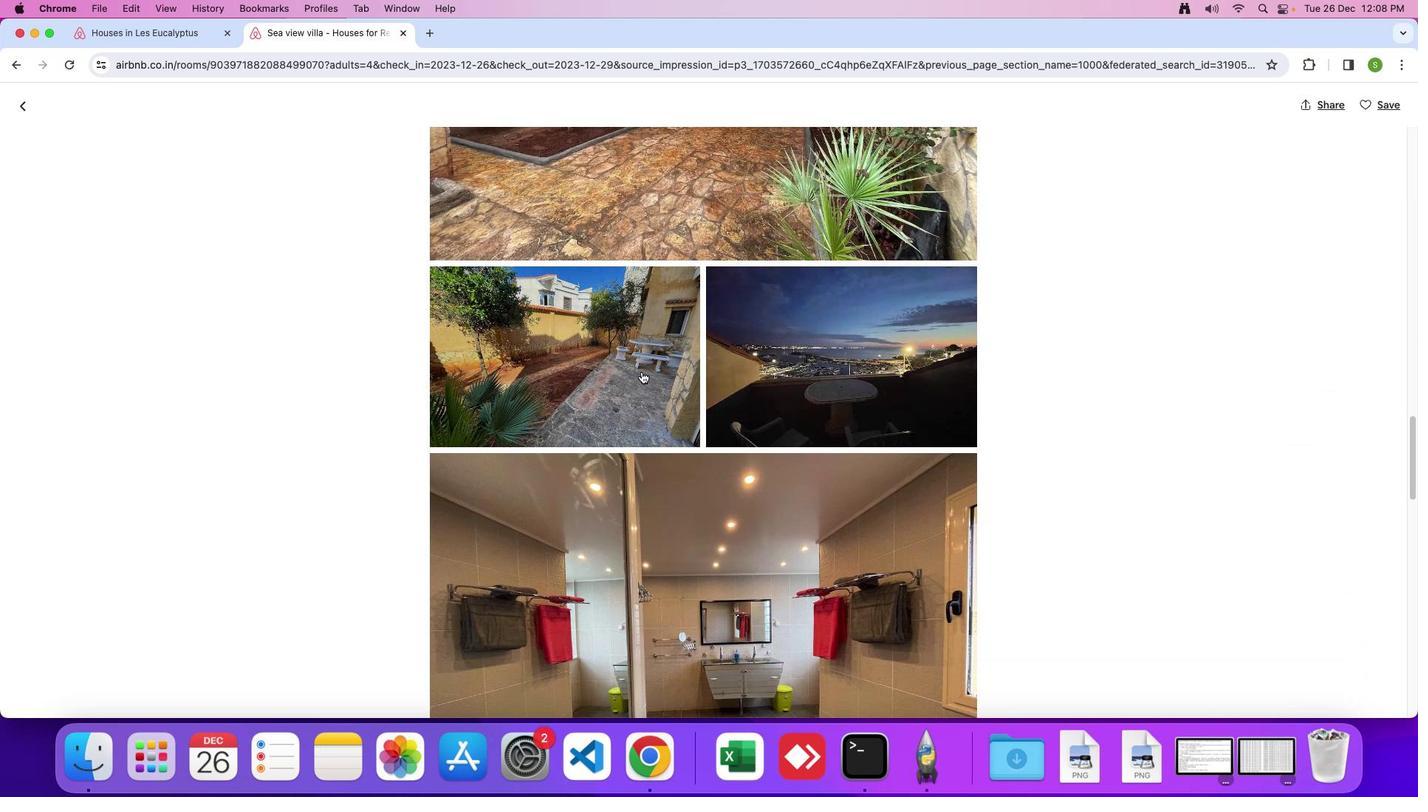 
Action: Mouse scrolled (642, 372) with delta (0, 0)
Screenshot: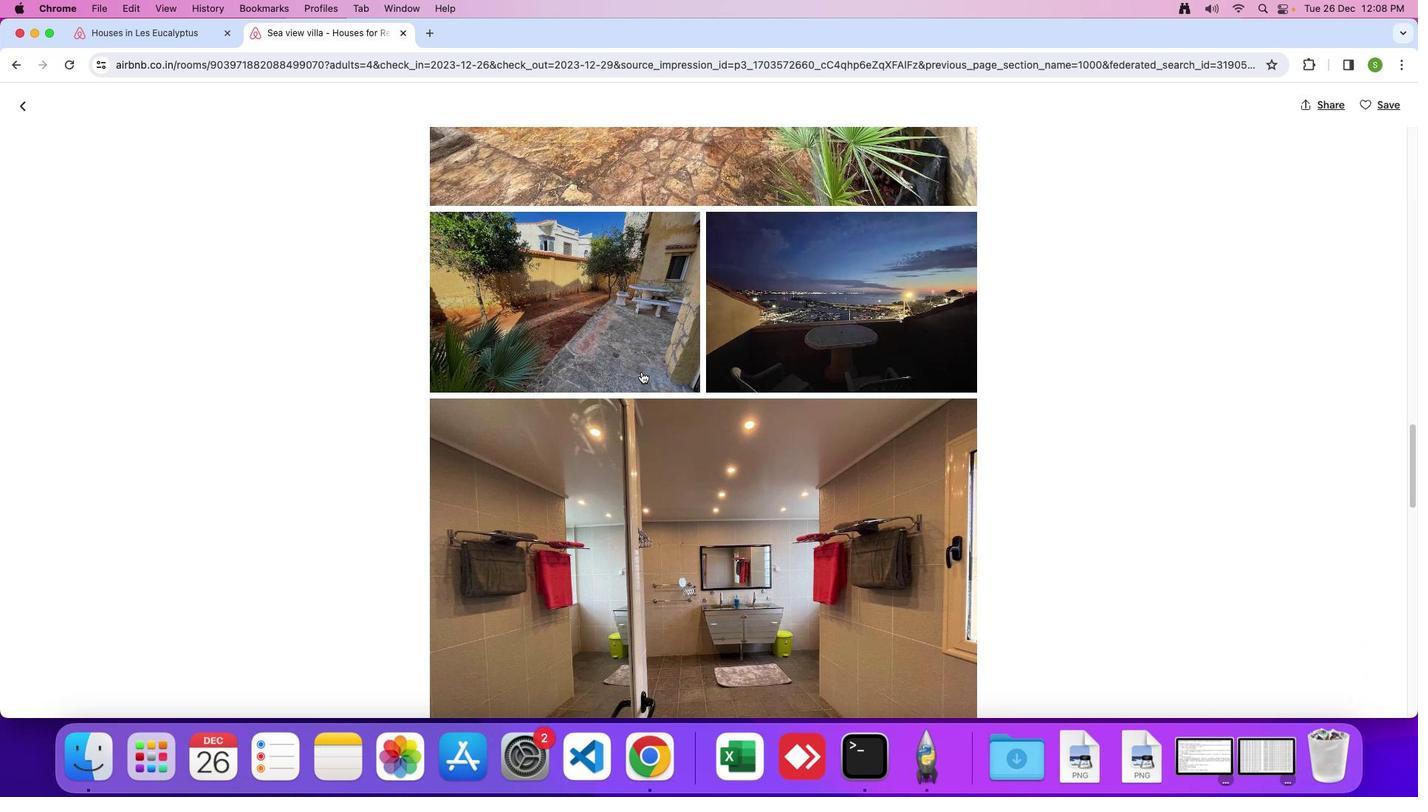 
Action: Mouse scrolled (642, 372) with delta (0, 0)
Screenshot: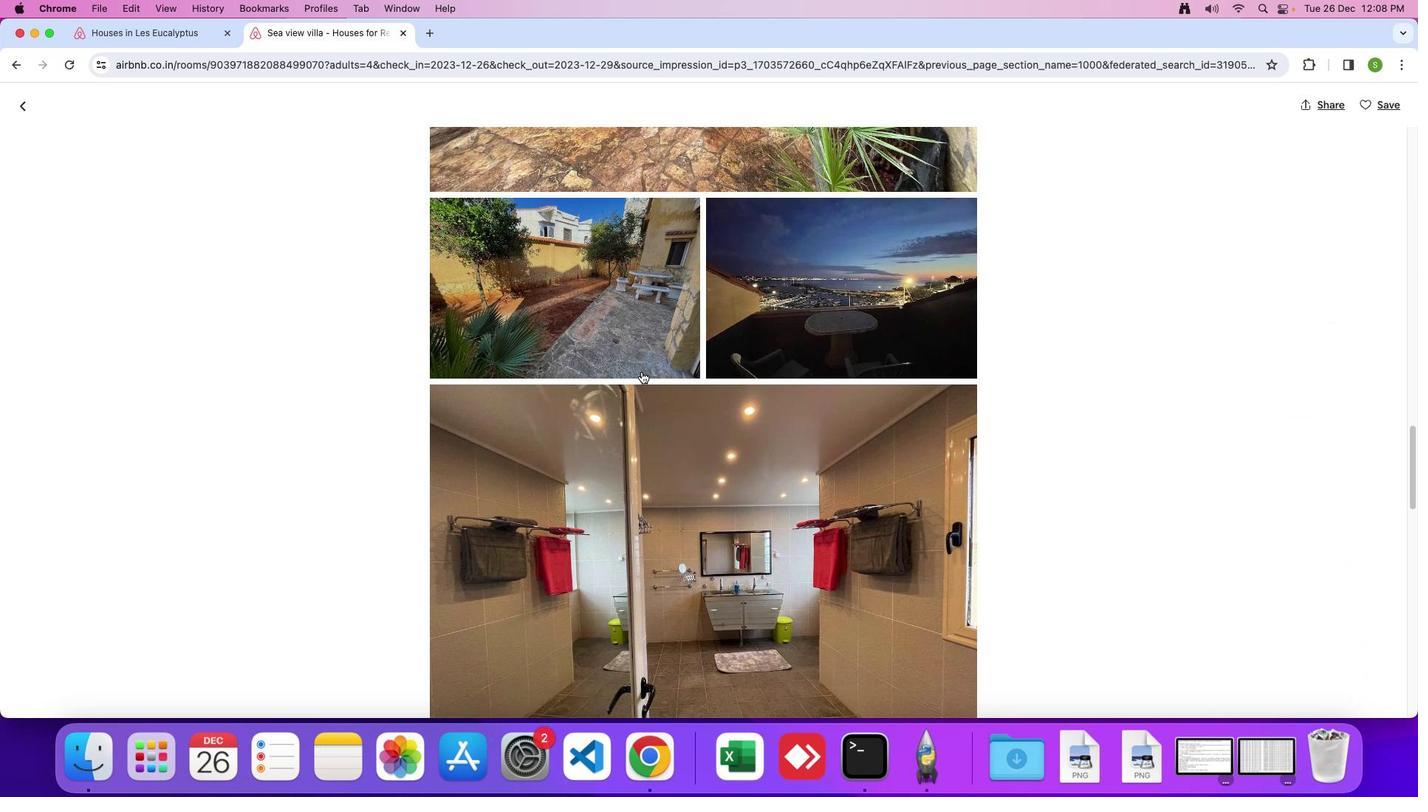 
Action: Mouse moved to (642, 372)
Screenshot: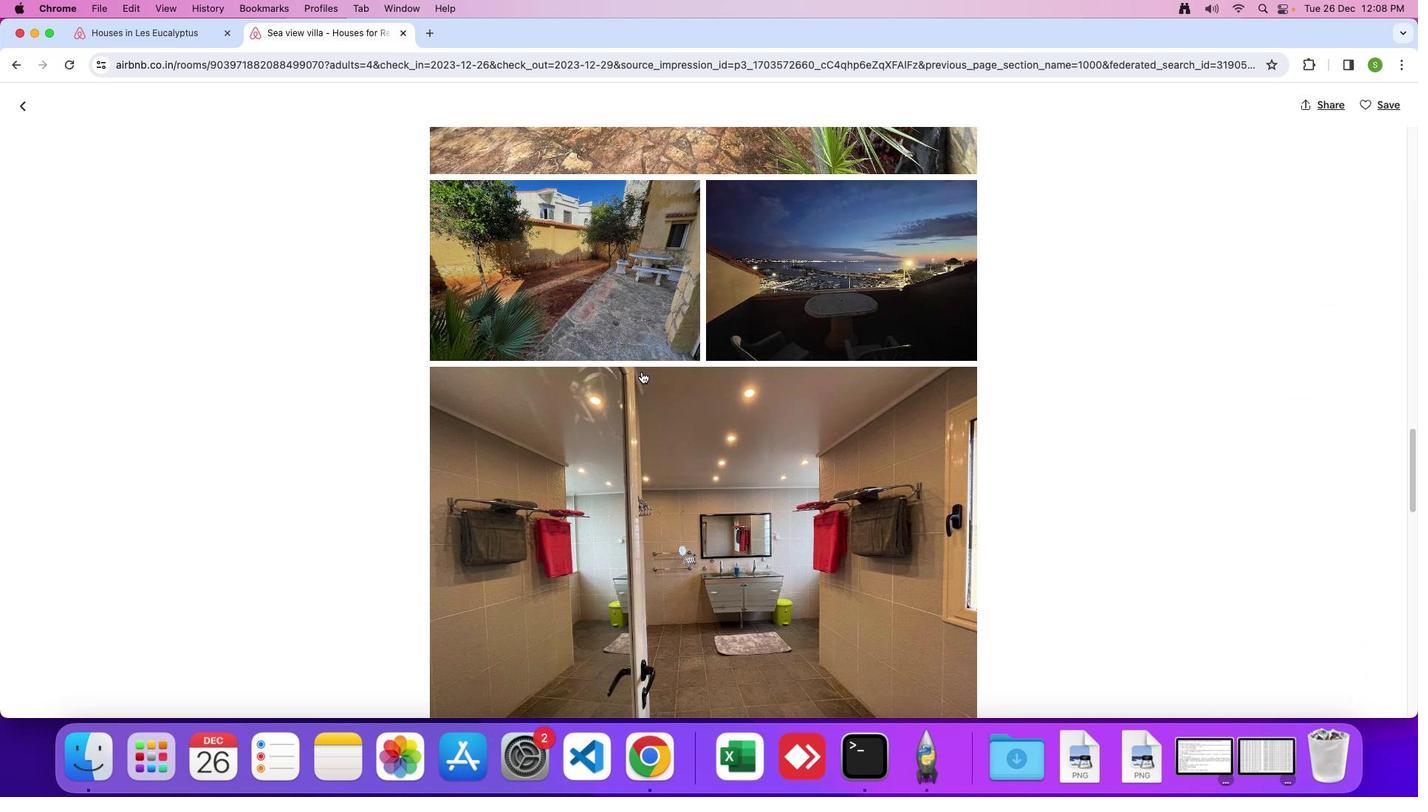 
Action: Mouse scrolled (642, 372) with delta (0, -1)
Screenshot: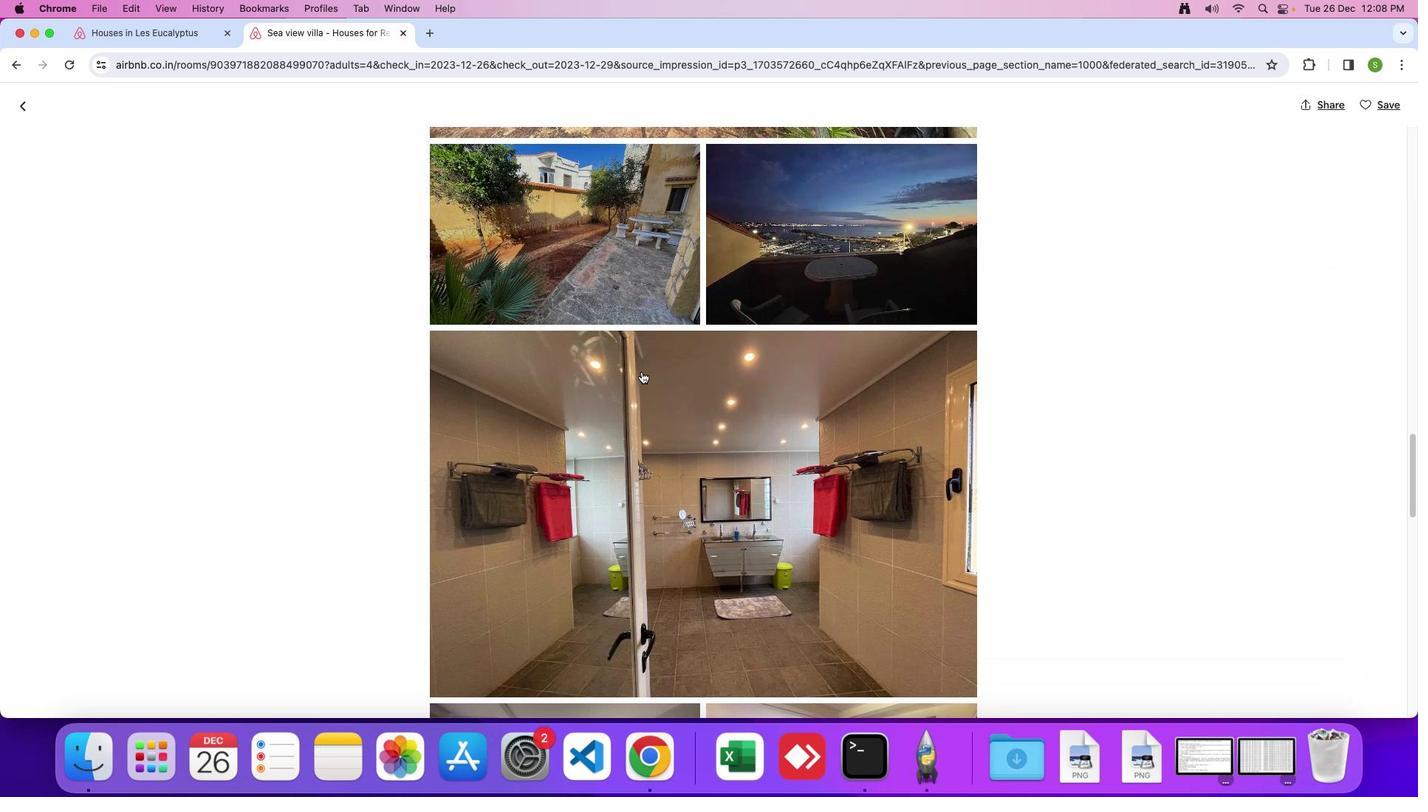 
Action: Mouse scrolled (642, 372) with delta (0, 0)
Screenshot: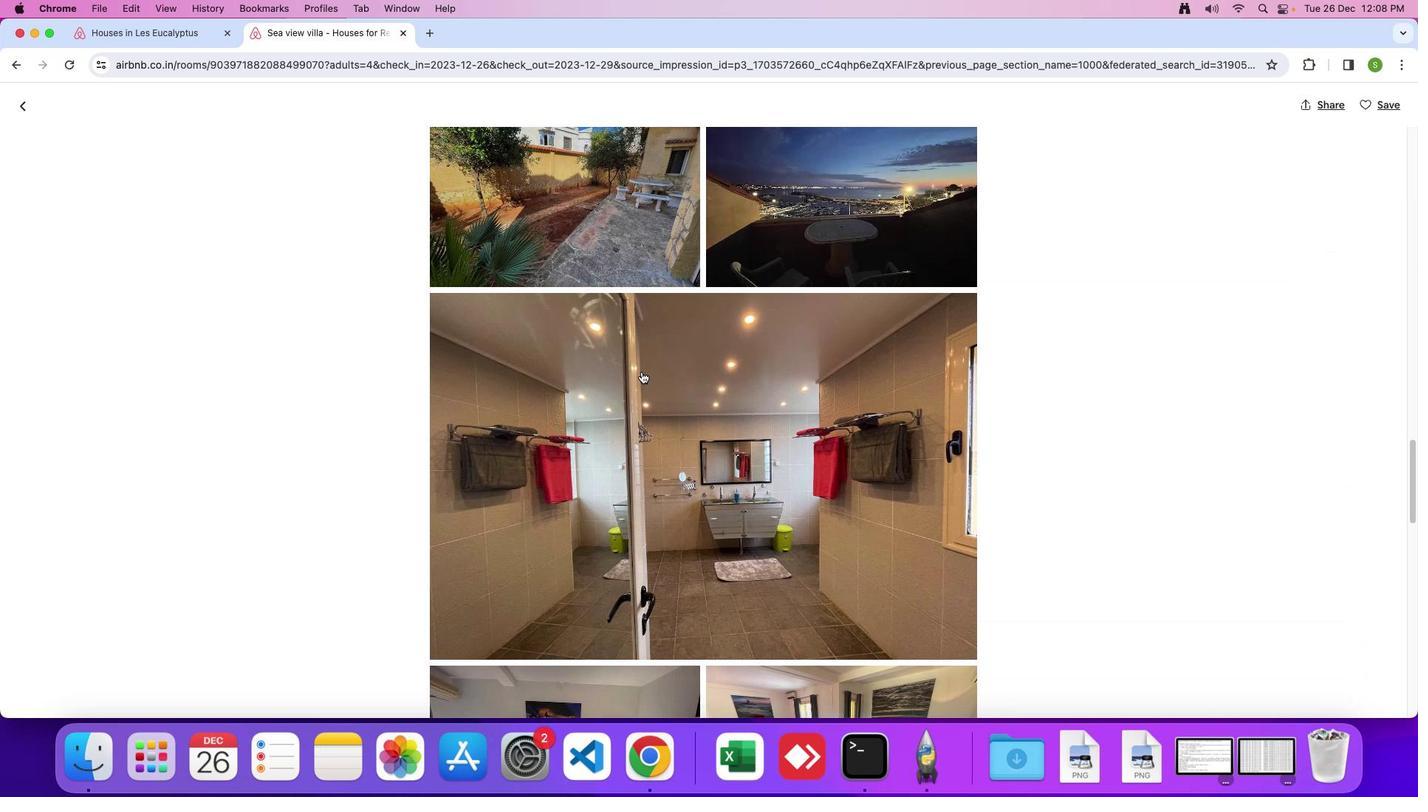 
Action: Mouse scrolled (642, 372) with delta (0, 0)
Screenshot: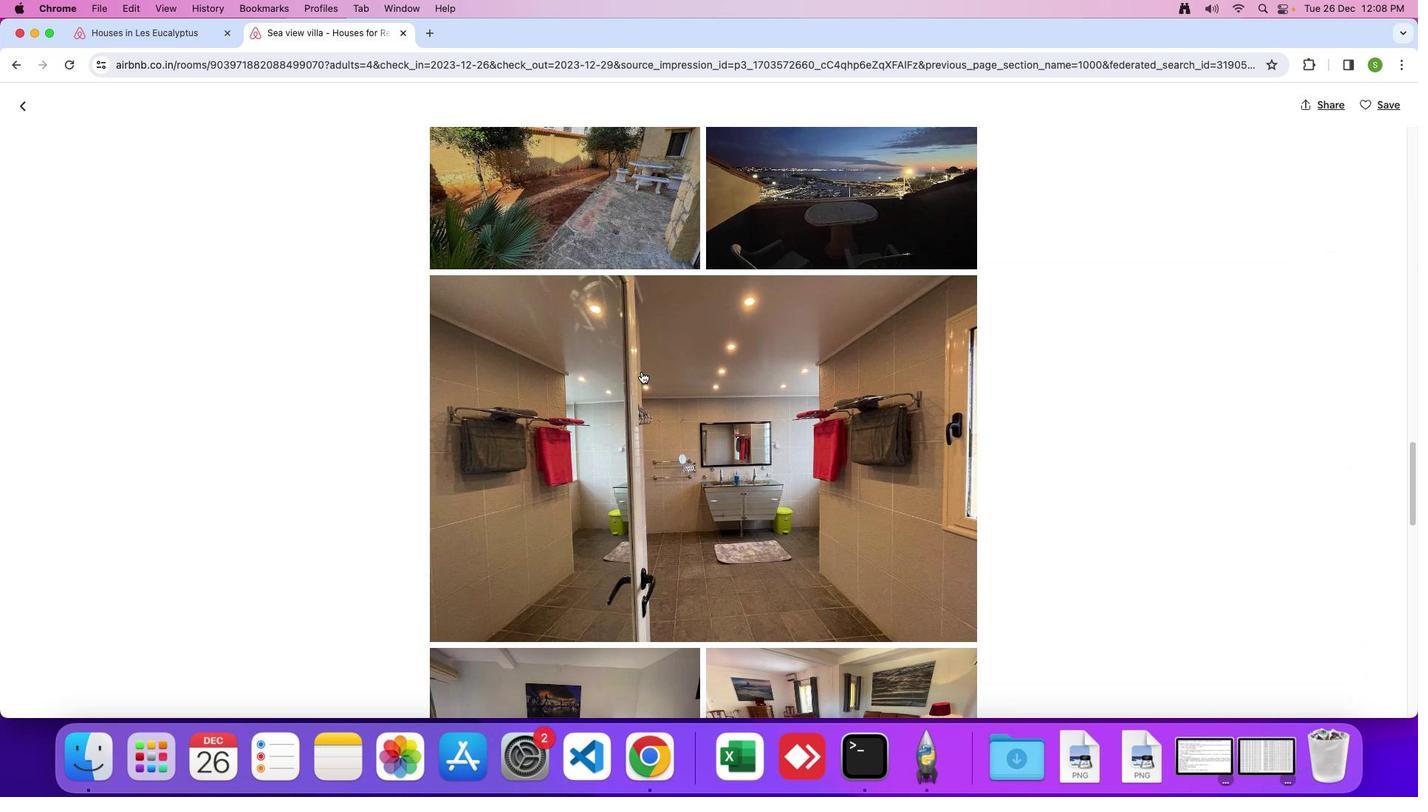 
Action: Mouse scrolled (642, 372) with delta (0, -1)
Screenshot: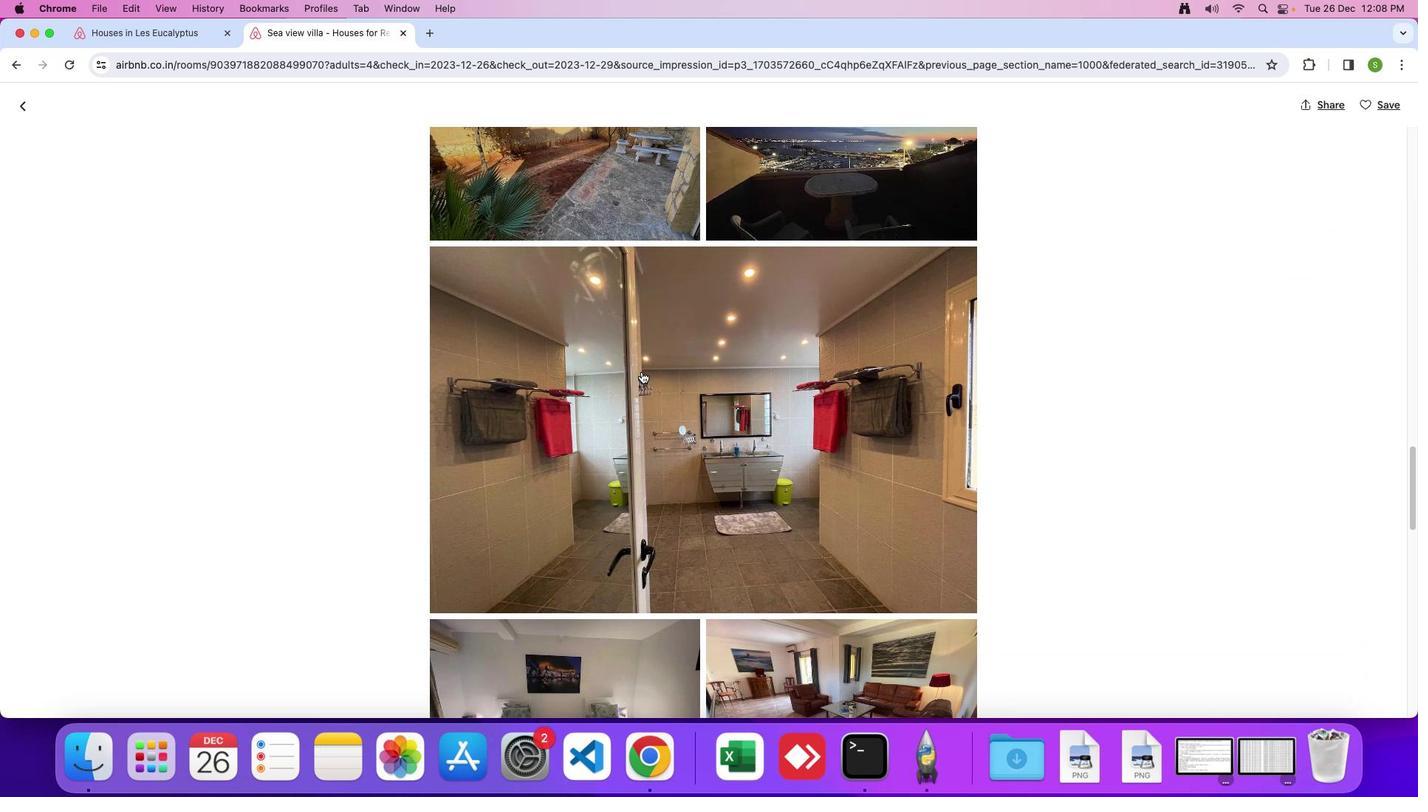 
Action: Mouse scrolled (642, 372) with delta (0, 0)
Screenshot: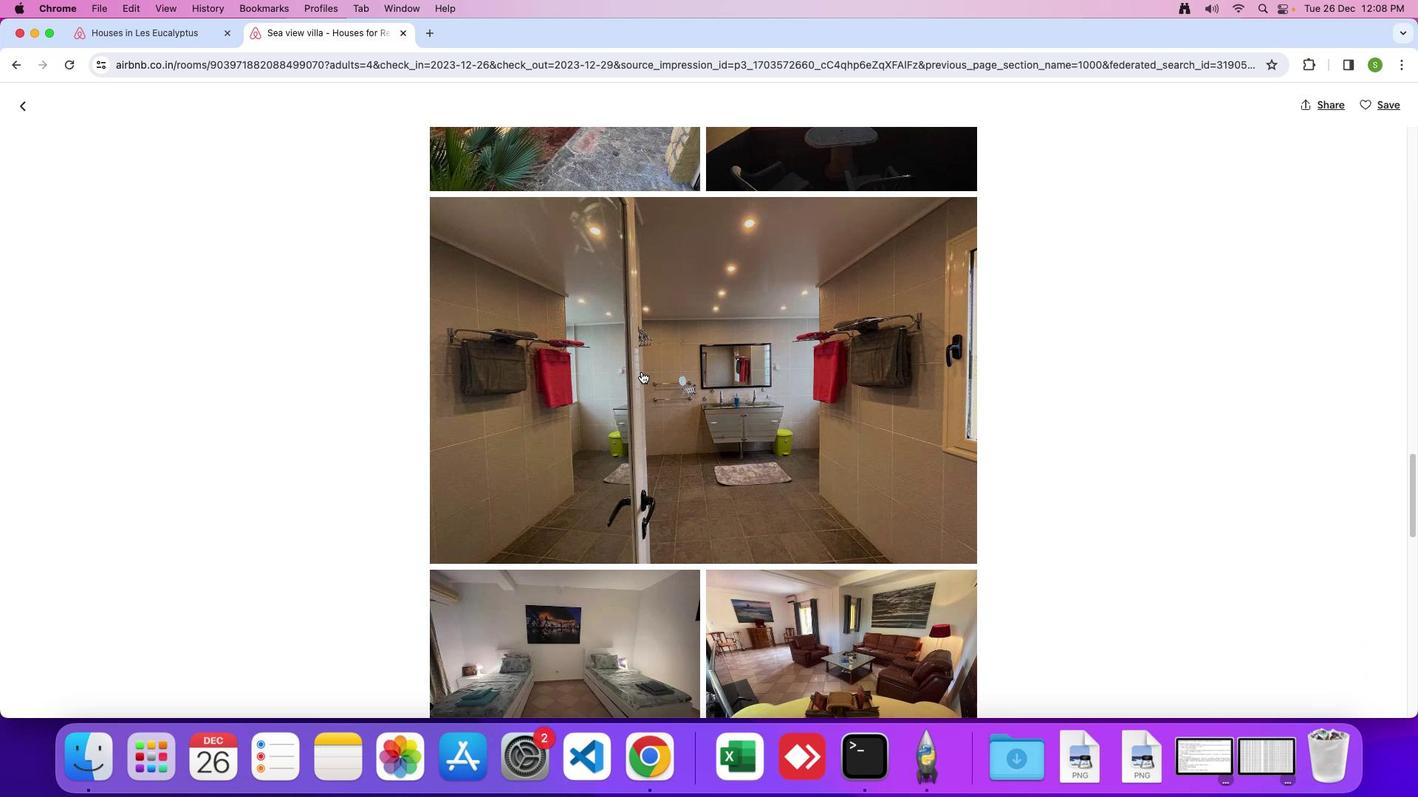 
Action: Mouse scrolled (642, 372) with delta (0, 0)
Screenshot: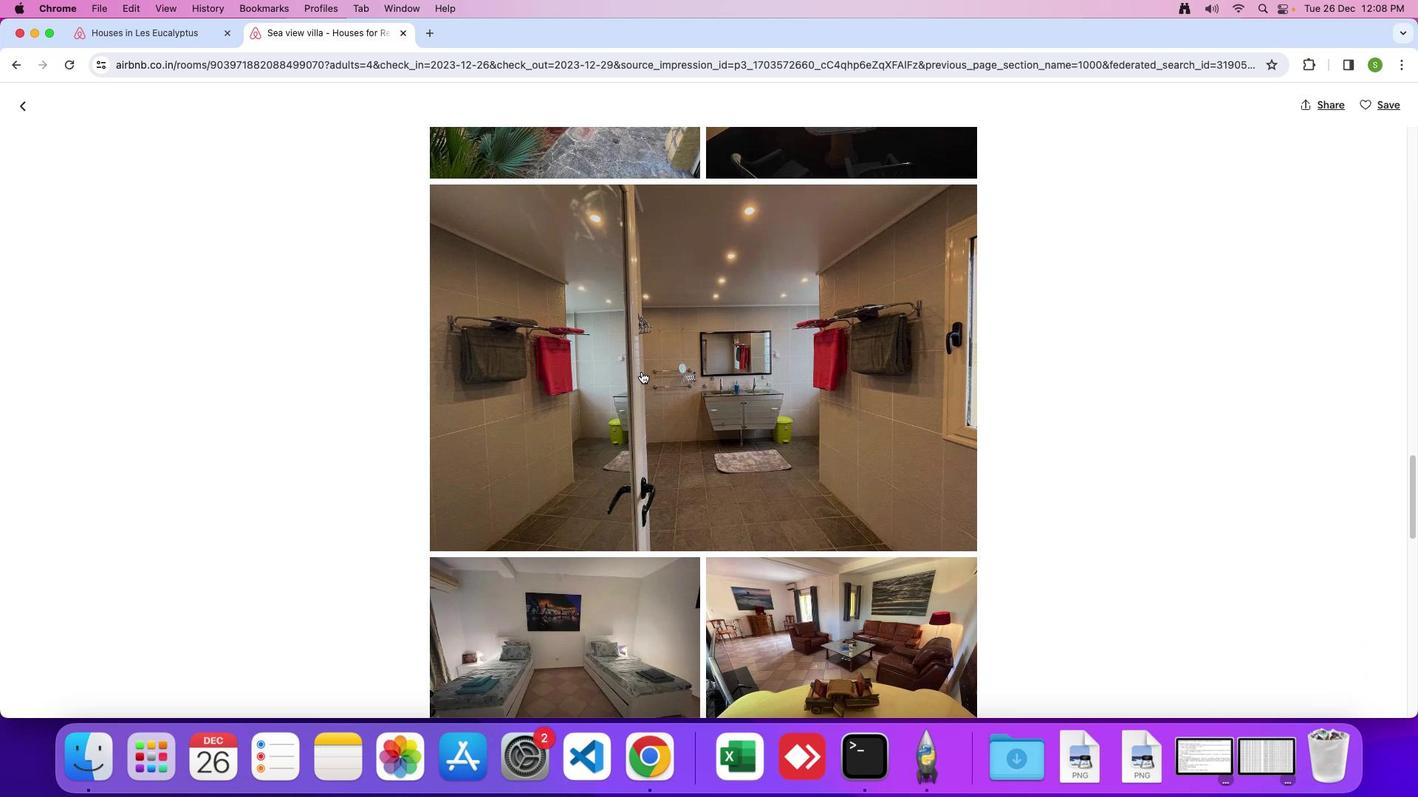 
Action: Mouse scrolled (642, 372) with delta (0, -1)
Screenshot: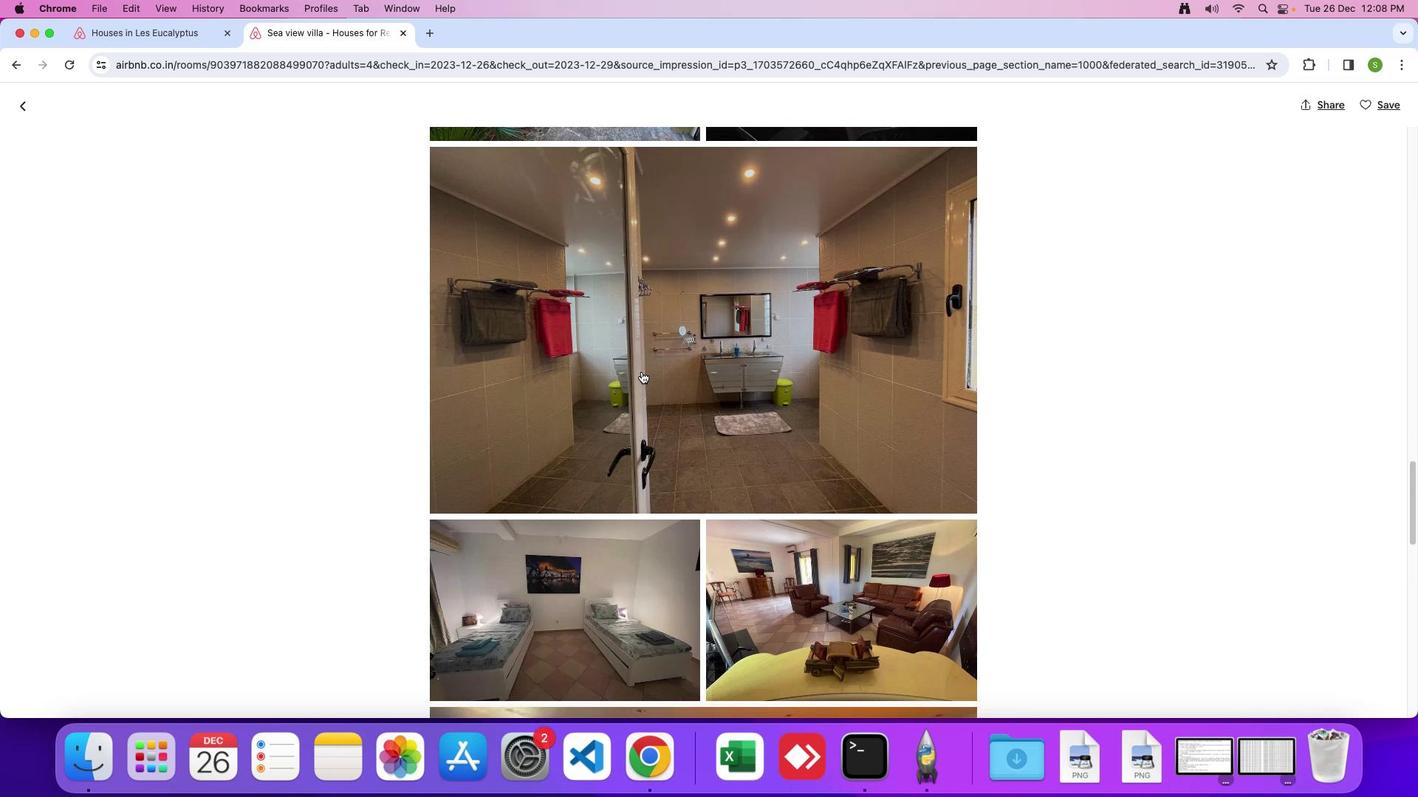 
Action: Mouse scrolled (642, 372) with delta (0, 0)
Screenshot: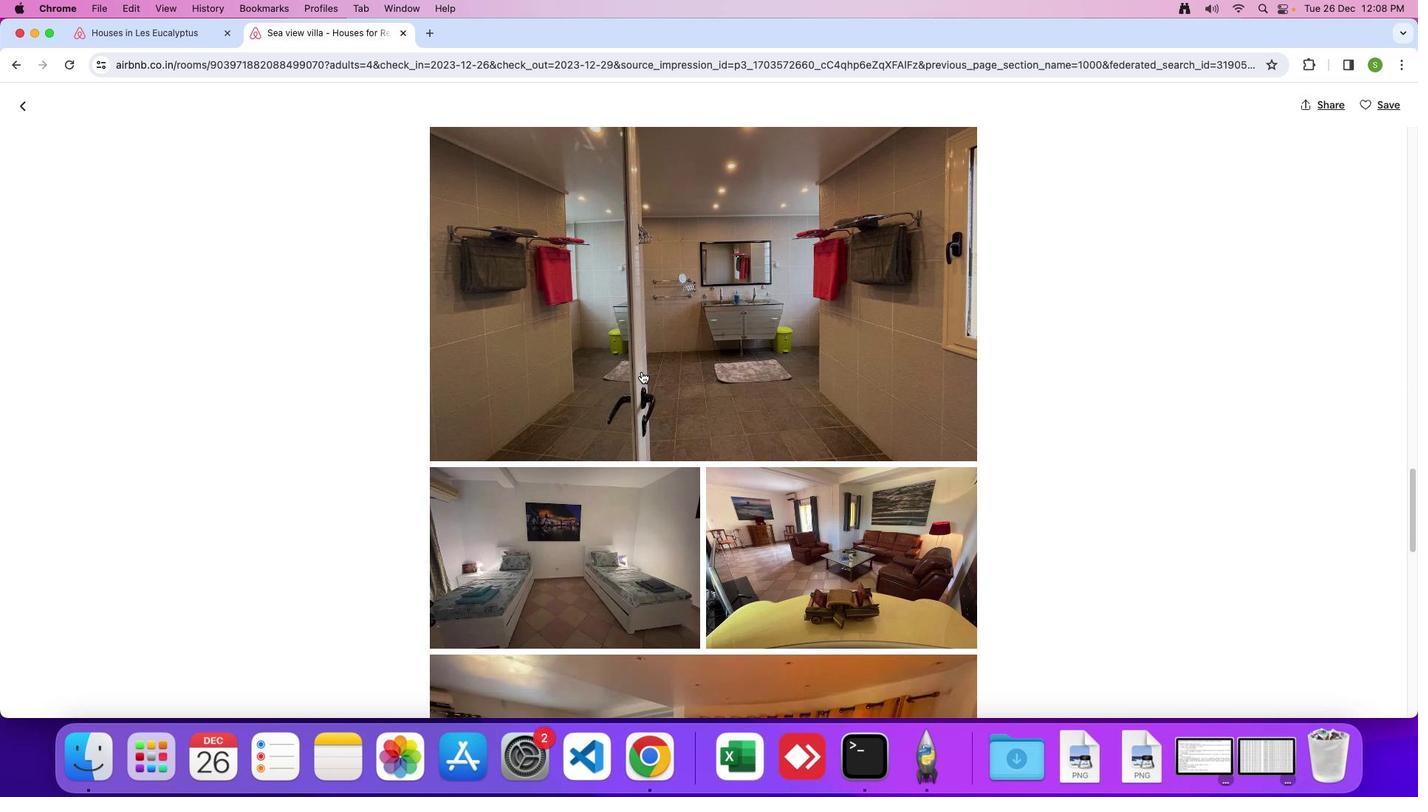 
Action: Mouse scrolled (642, 372) with delta (0, 0)
Screenshot: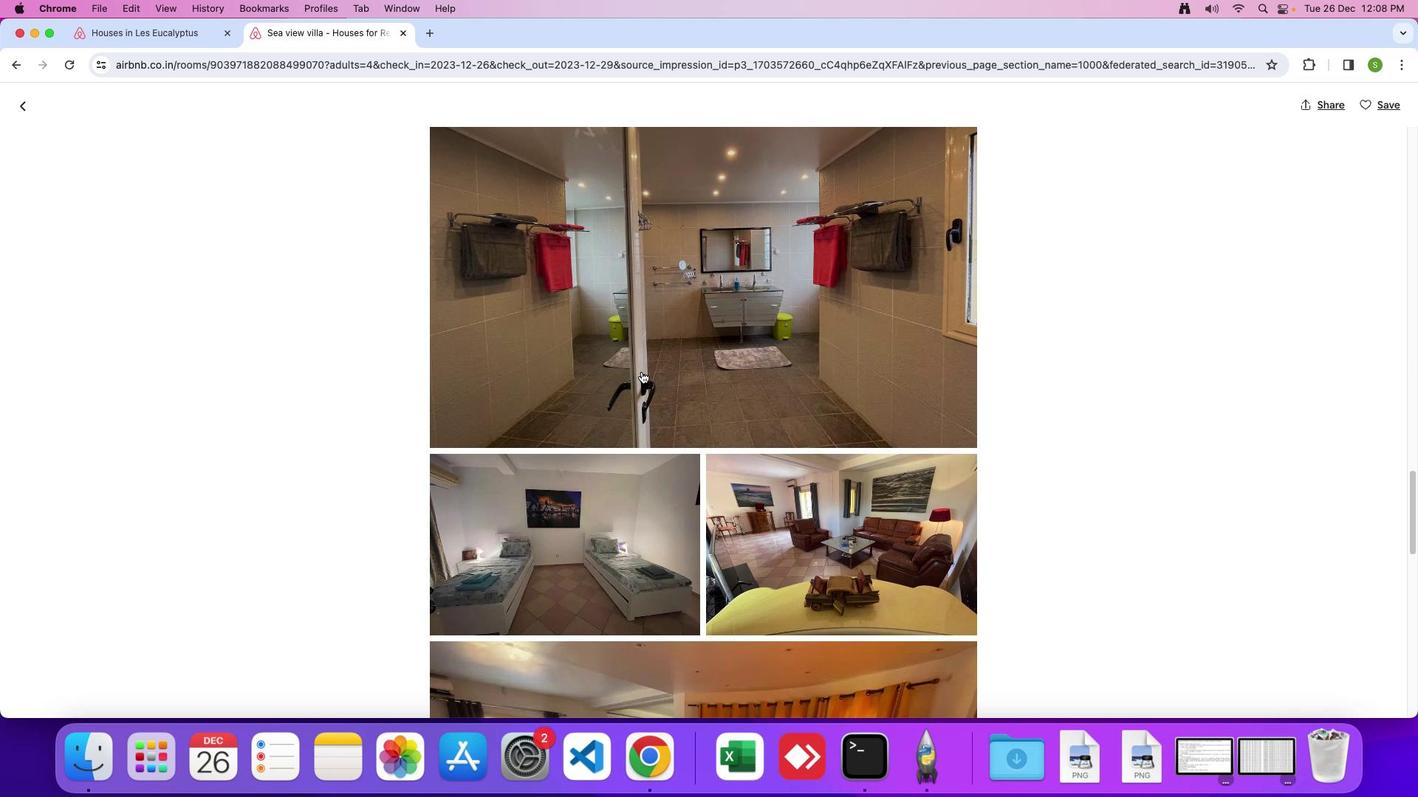 
Action: Mouse scrolled (642, 372) with delta (0, -1)
Screenshot: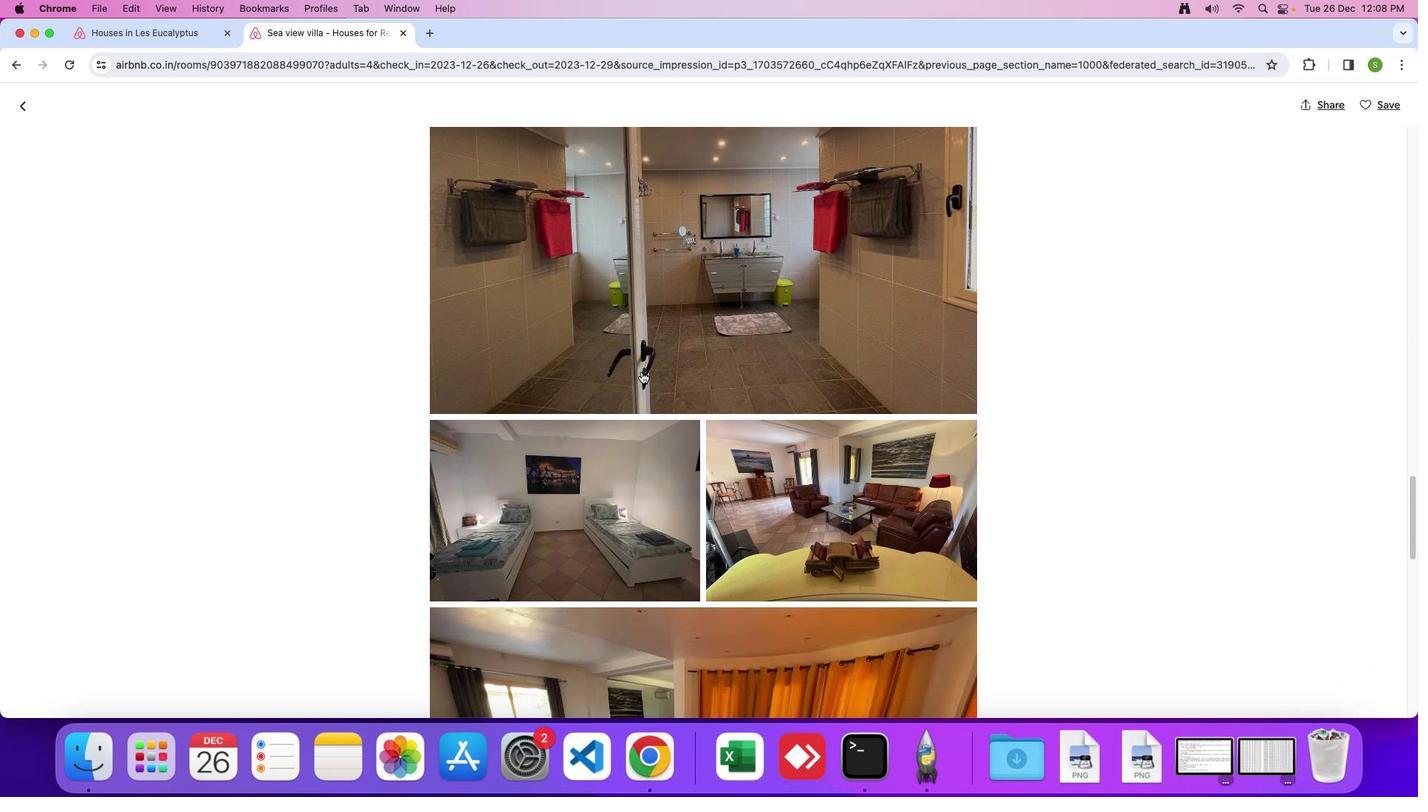 
Action: Mouse scrolled (642, 372) with delta (0, 0)
Screenshot: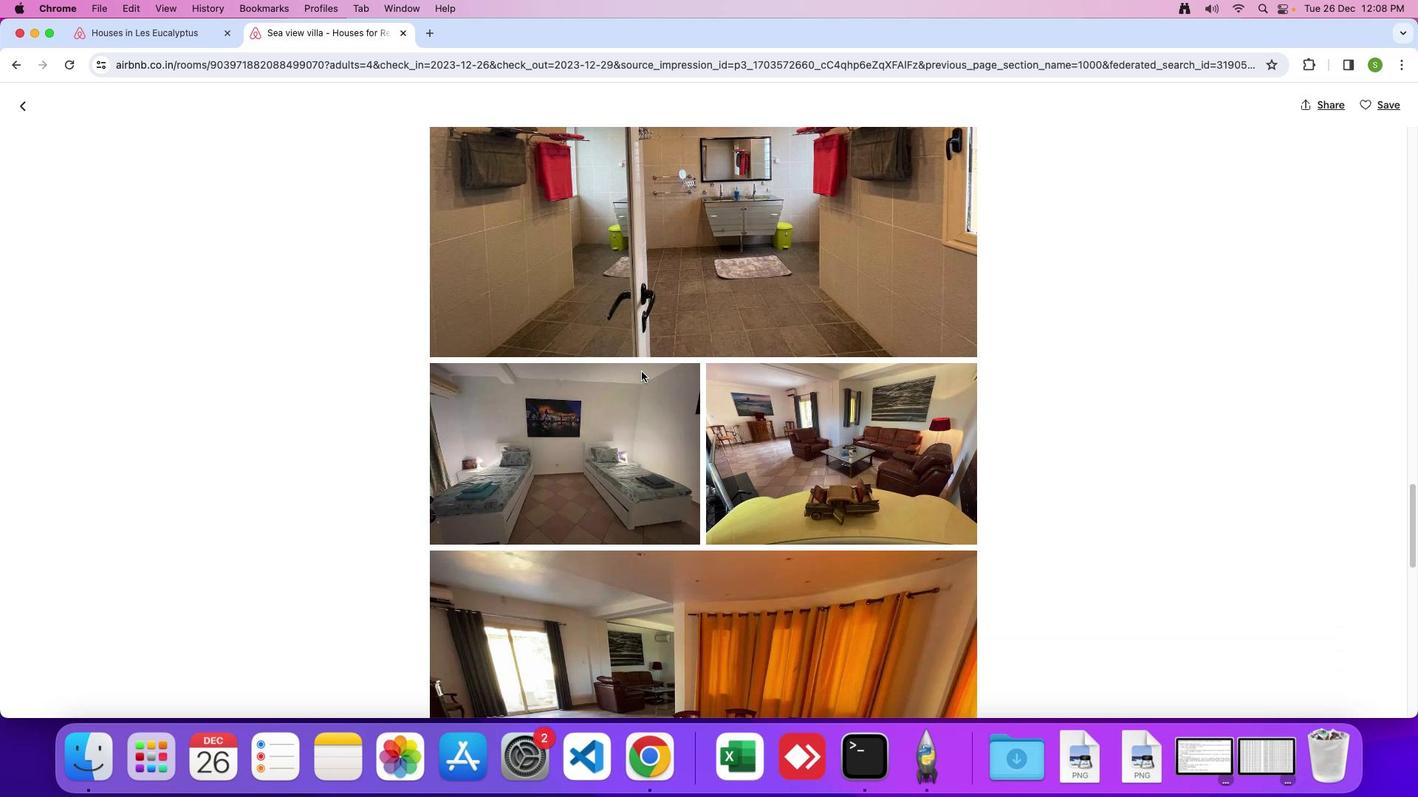 
Action: Mouse scrolled (642, 372) with delta (0, 0)
